 Task: Select street view around selected location Grand Teton National Park, Wyoming, United States and verify 4 surrounding locations
Action: Mouse moved to (180, 225)
Screenshot: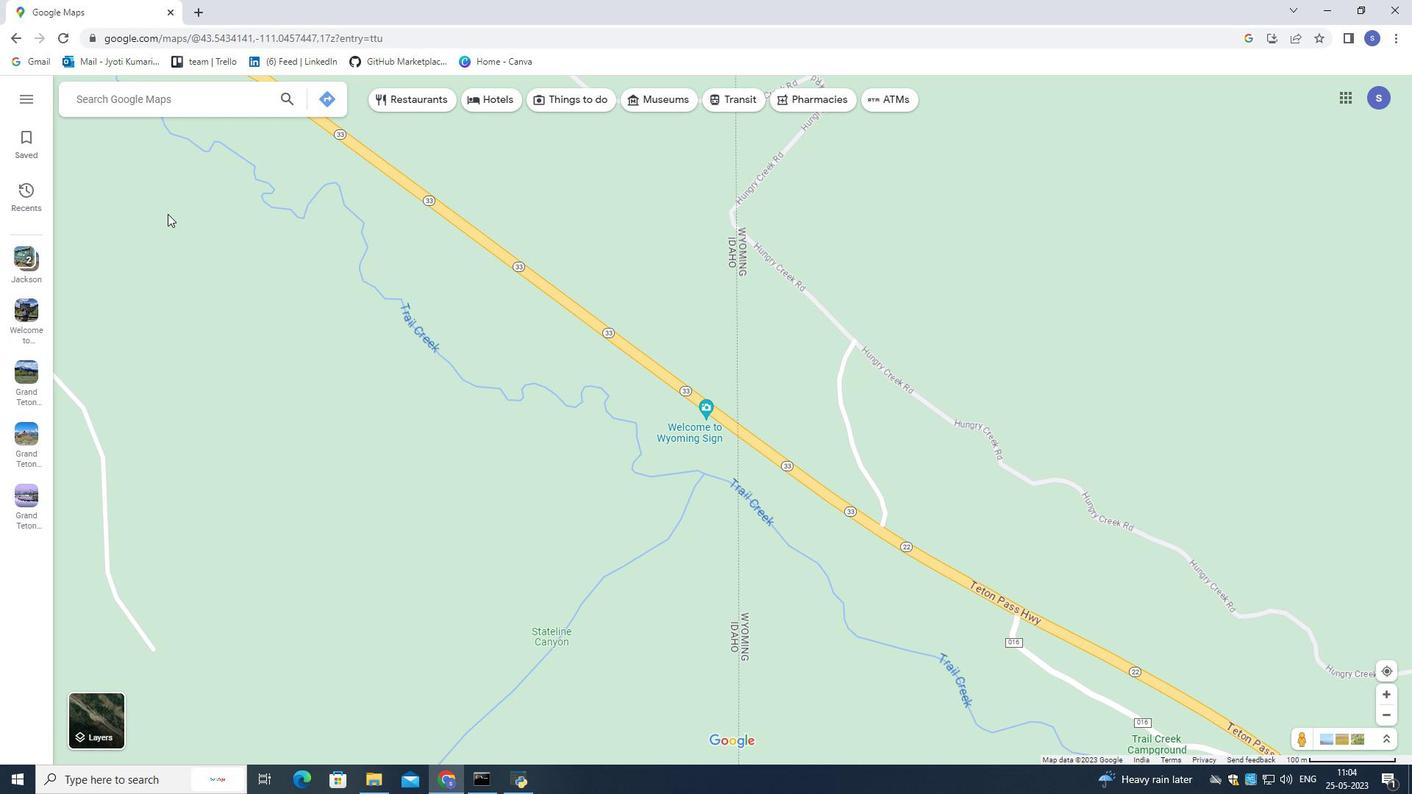 
Action: Mouse scrolled (180, 225) with delta (0, 0)
Screenshot: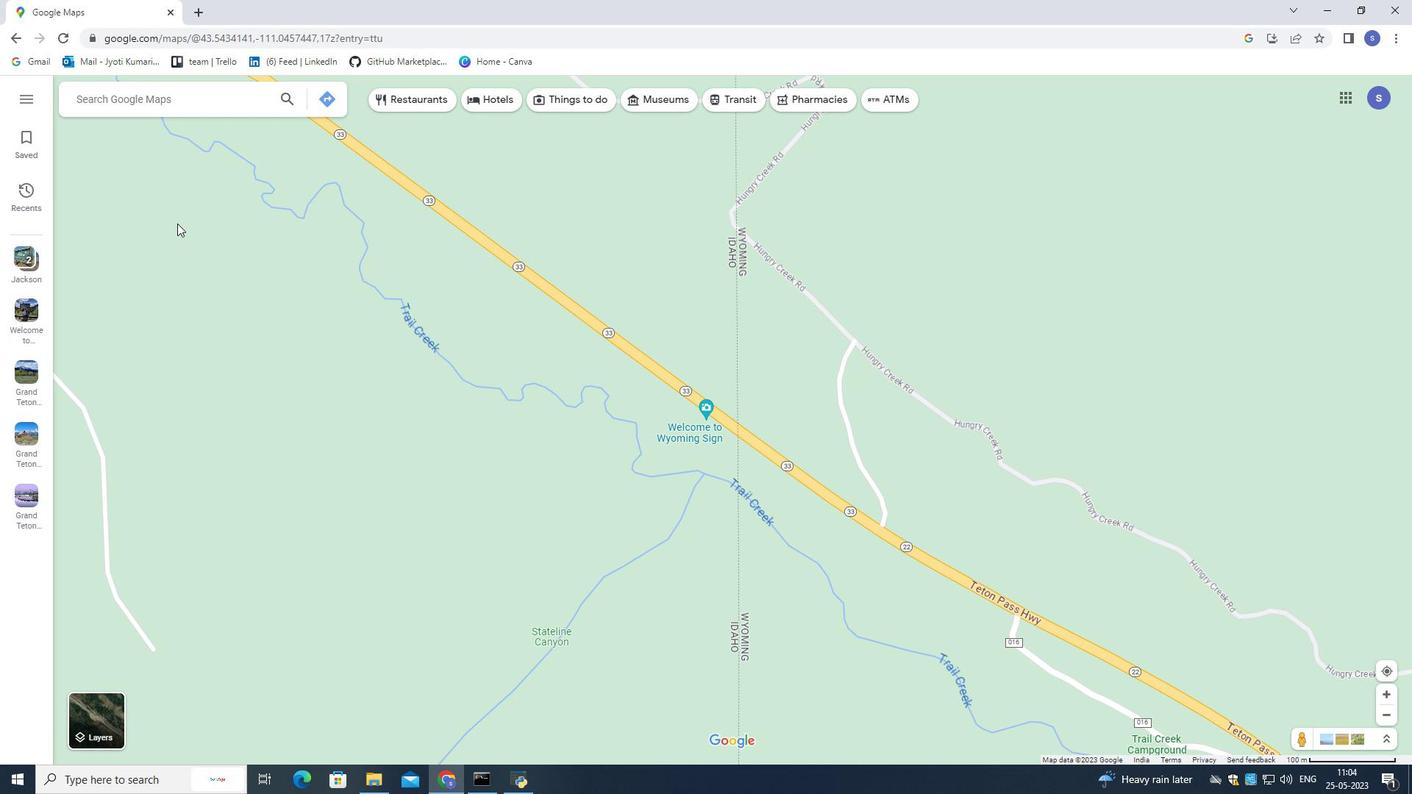 
Action: Mouse scrolled (180, 225) with delta (0, 0)
Screenshot: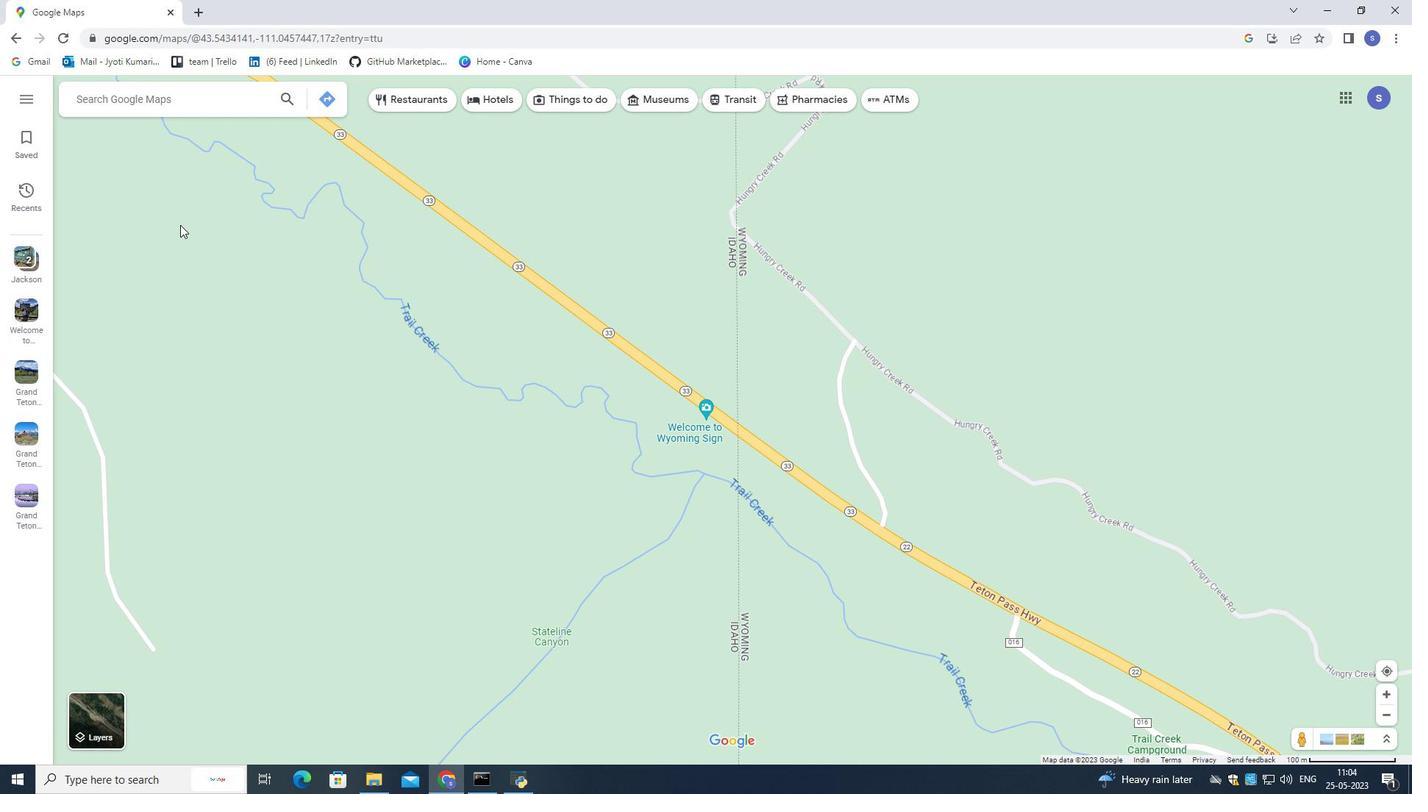 
Action: Mouse scrolled (180, 225) with delta (0, 0)
Screenshot: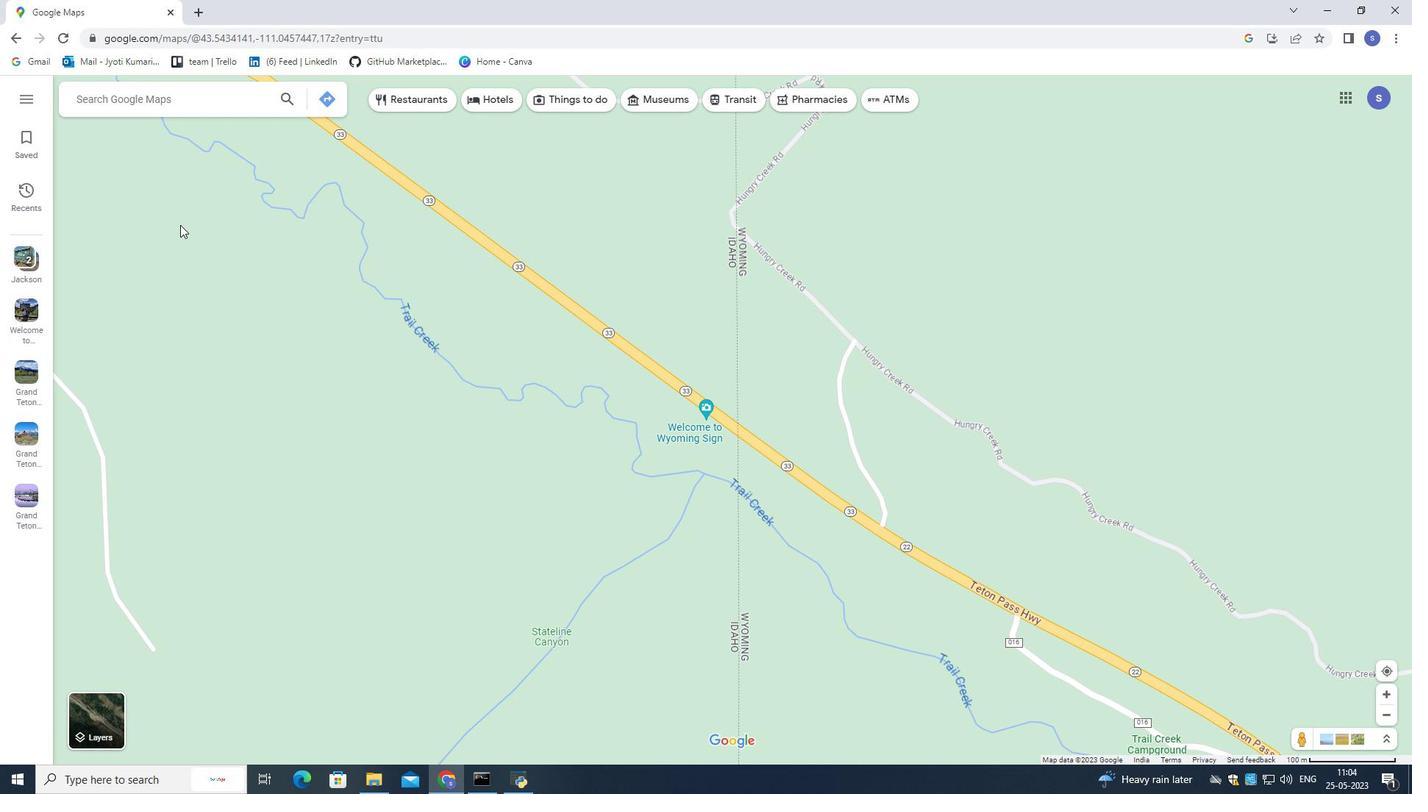 
Action: Mouse scrolled (180, 225) with delta (0, 0)
Screenshot: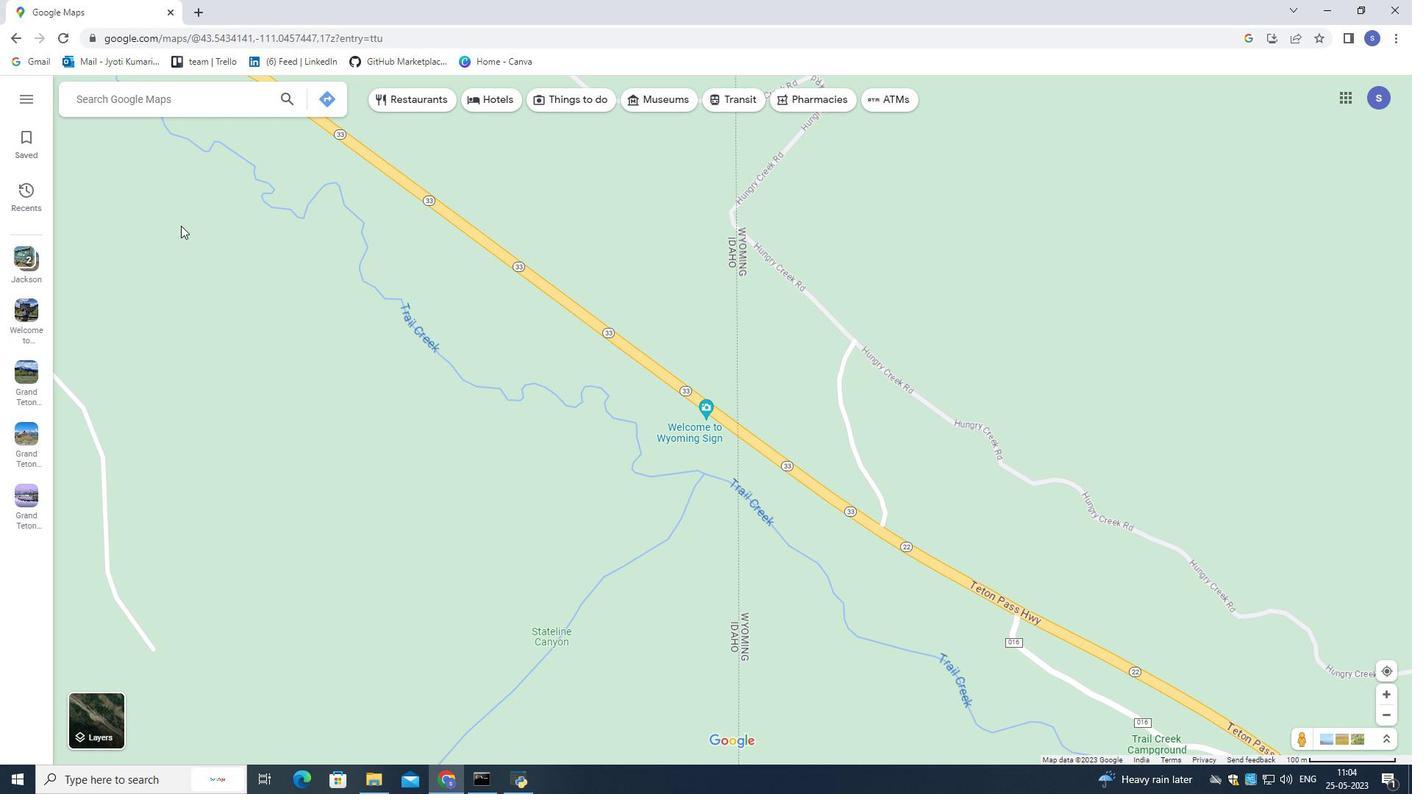 
Action: Mouse moved to (181, 225)
Screenshot: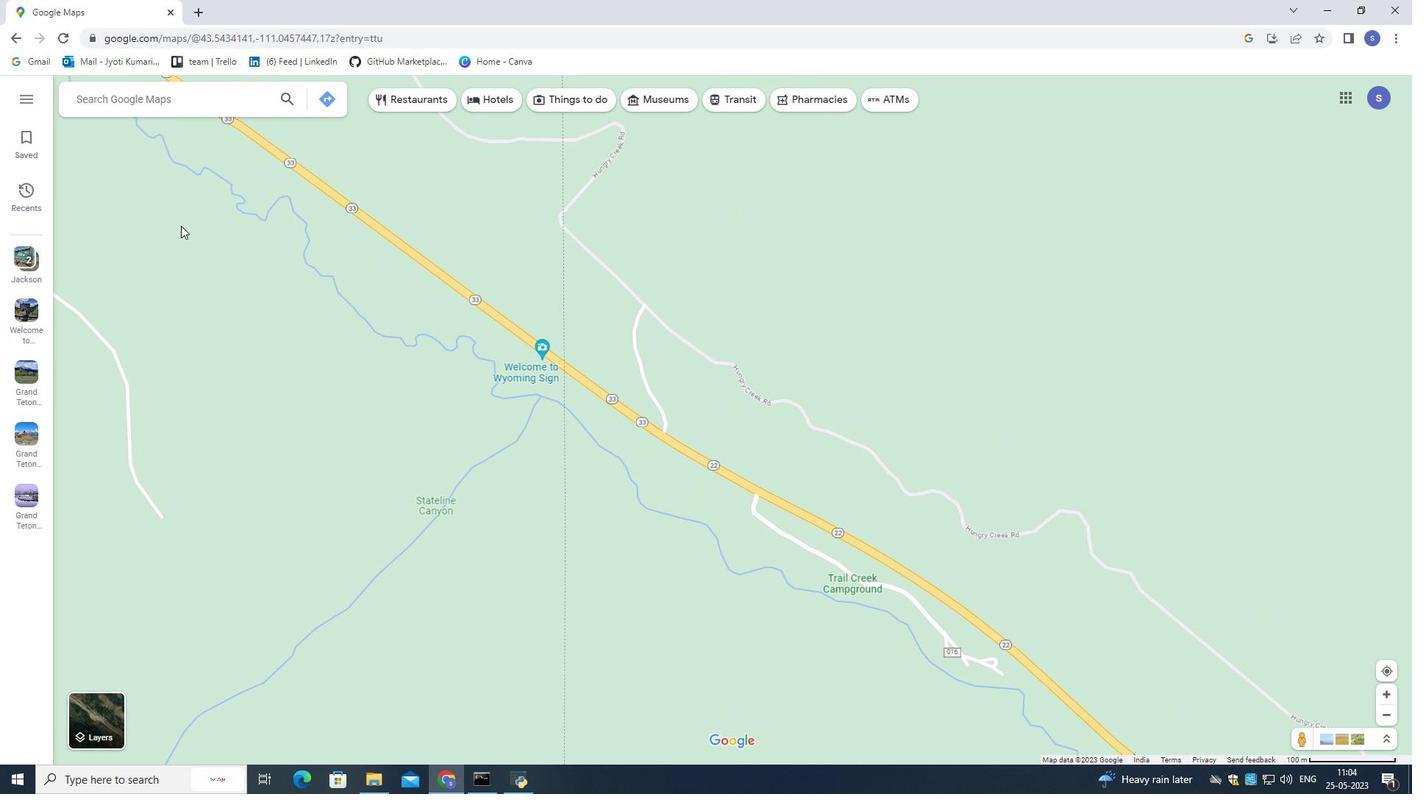 
Action: Mouse scrolled (181, 225) with delta (0, 0)
Screenshot: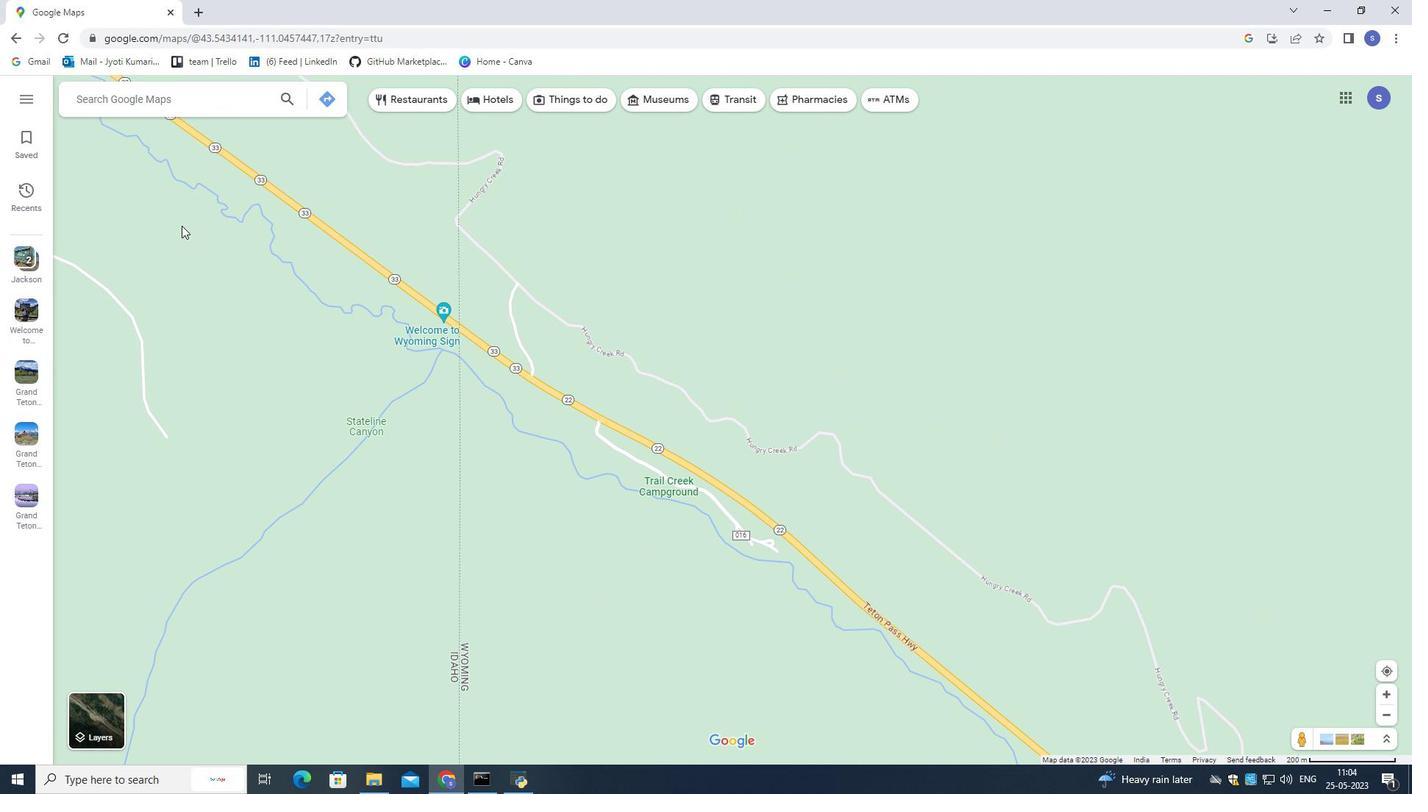 
Action: Mouse scrolled (181, 225) with delta (0, 0)
Screenshot: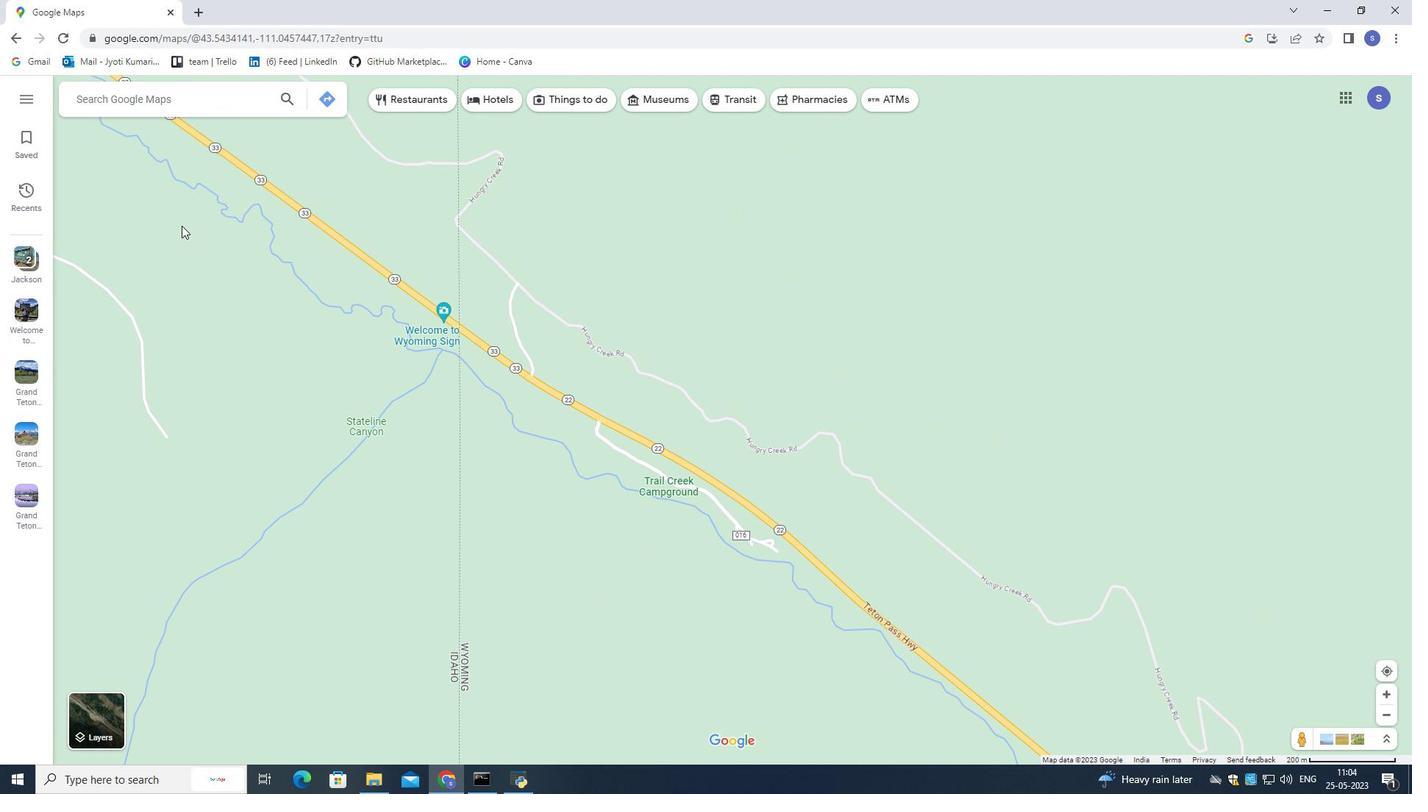 
Action: Mouse scrolled (181, 225) with delta (0, 0)
Screenshot: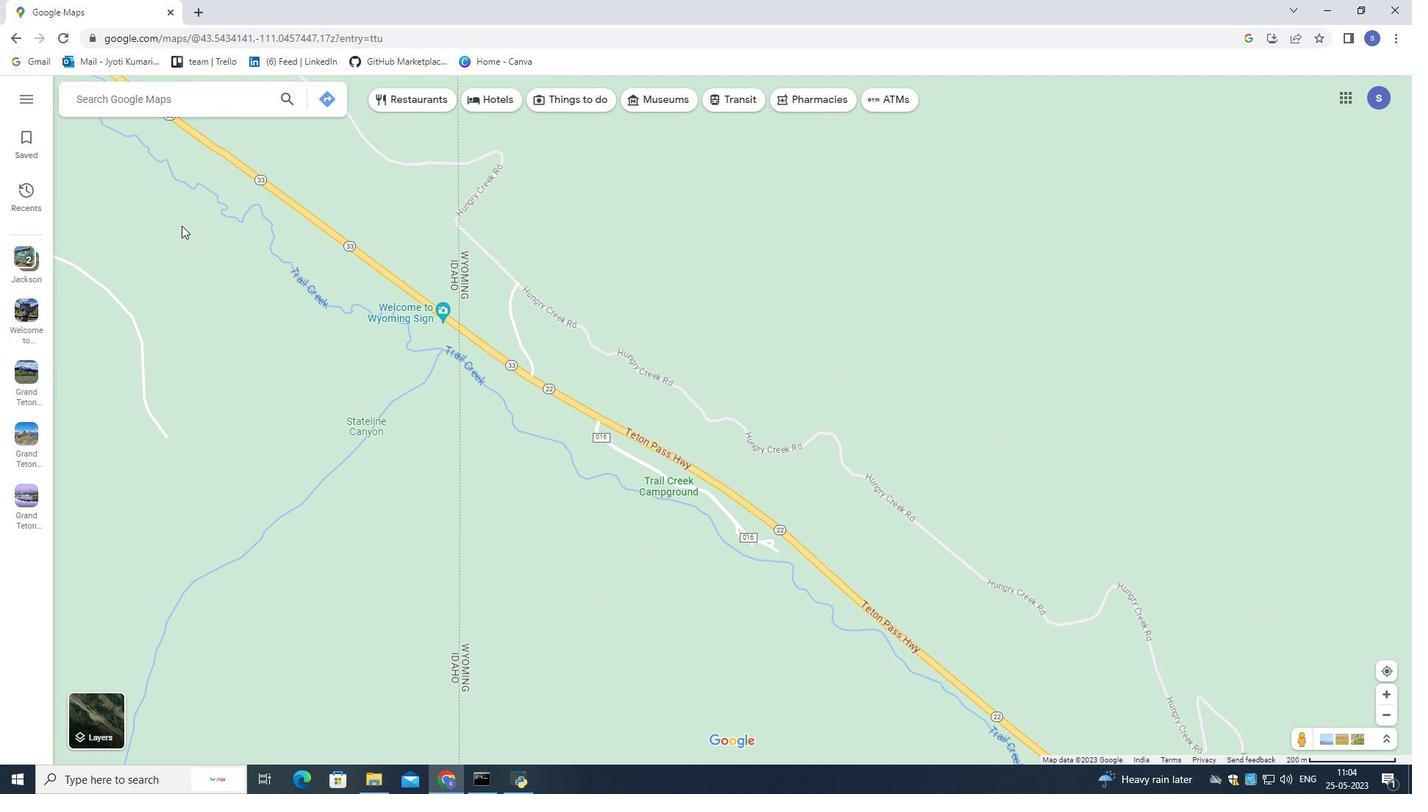 
Action: Mouse scrolled (181, 225) with delta (0, 0)
Screenshot: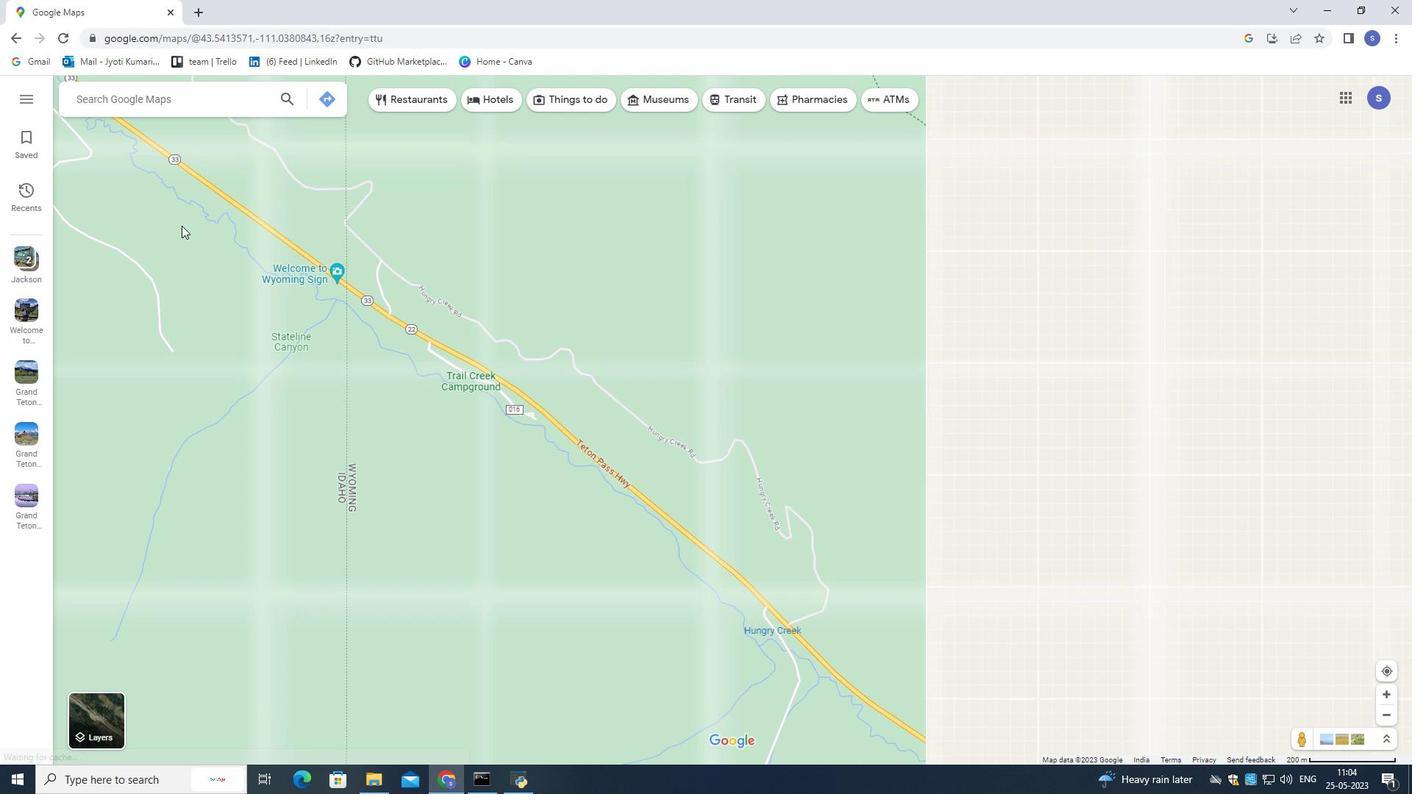 
Action: Mouse scrolled (181, 225) with delta (0, 0)
Screenshot: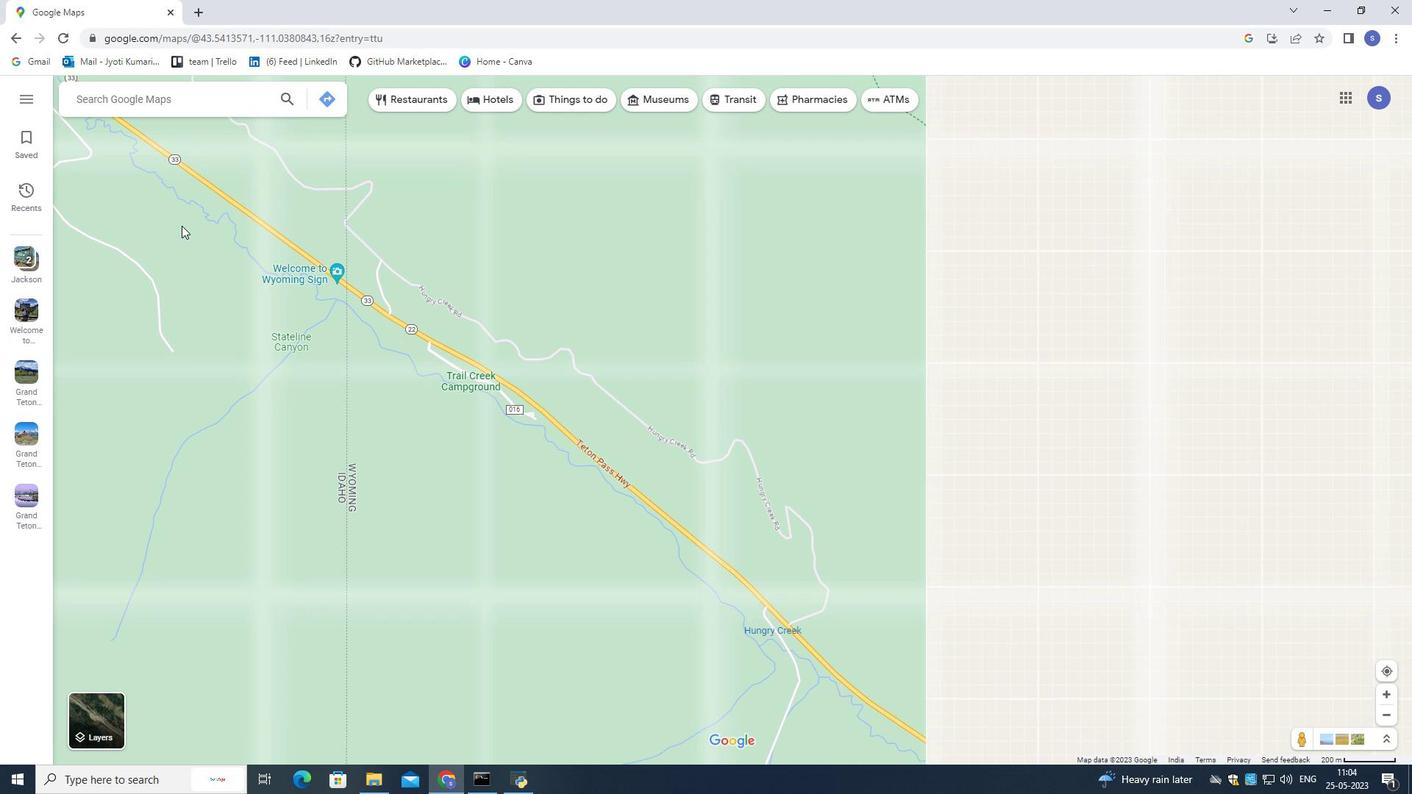 
Action: Mouse scrolled (181, 225) with delta (0, 0)
Screenshot: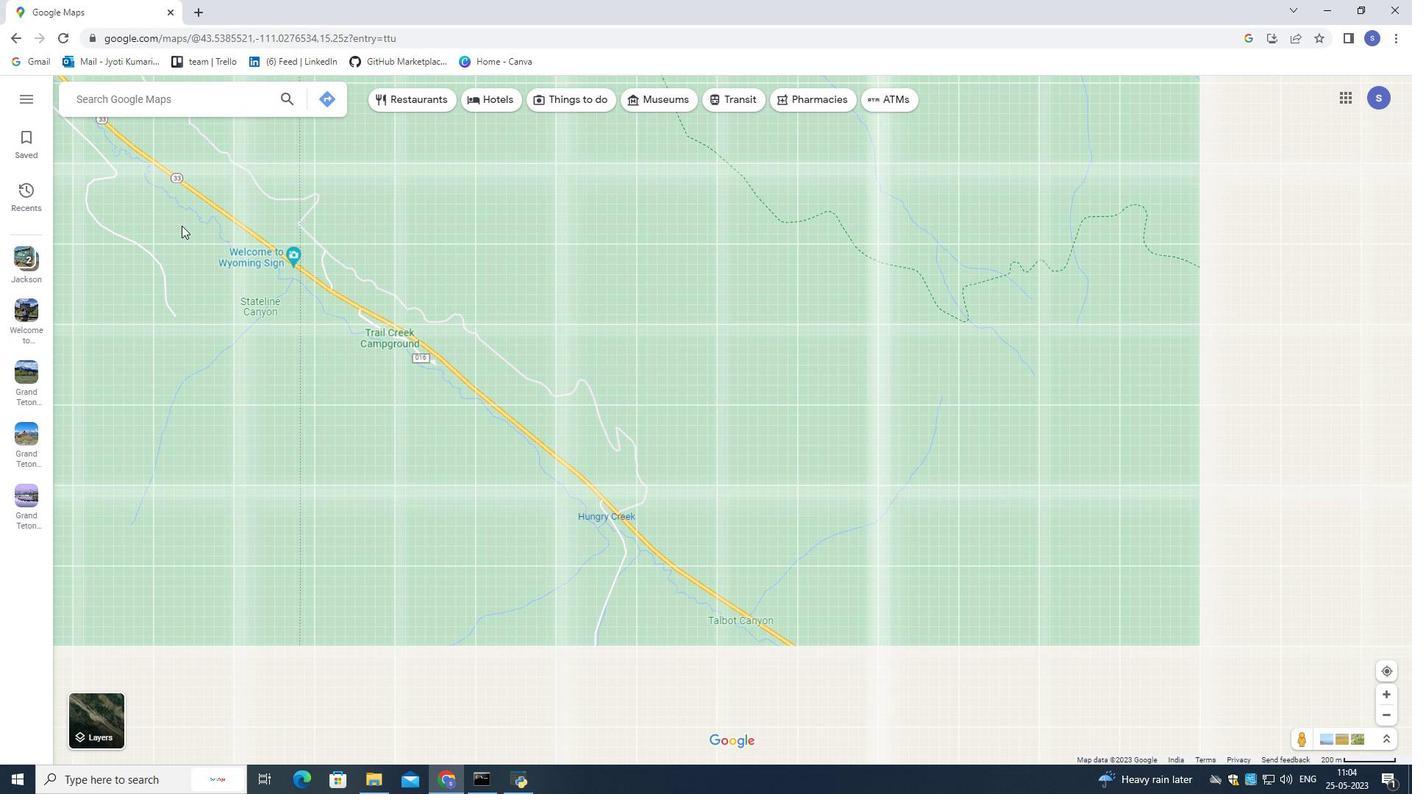 
Action: Mouse scrolled (181, 225) with delta (0, 0)
Screenshot: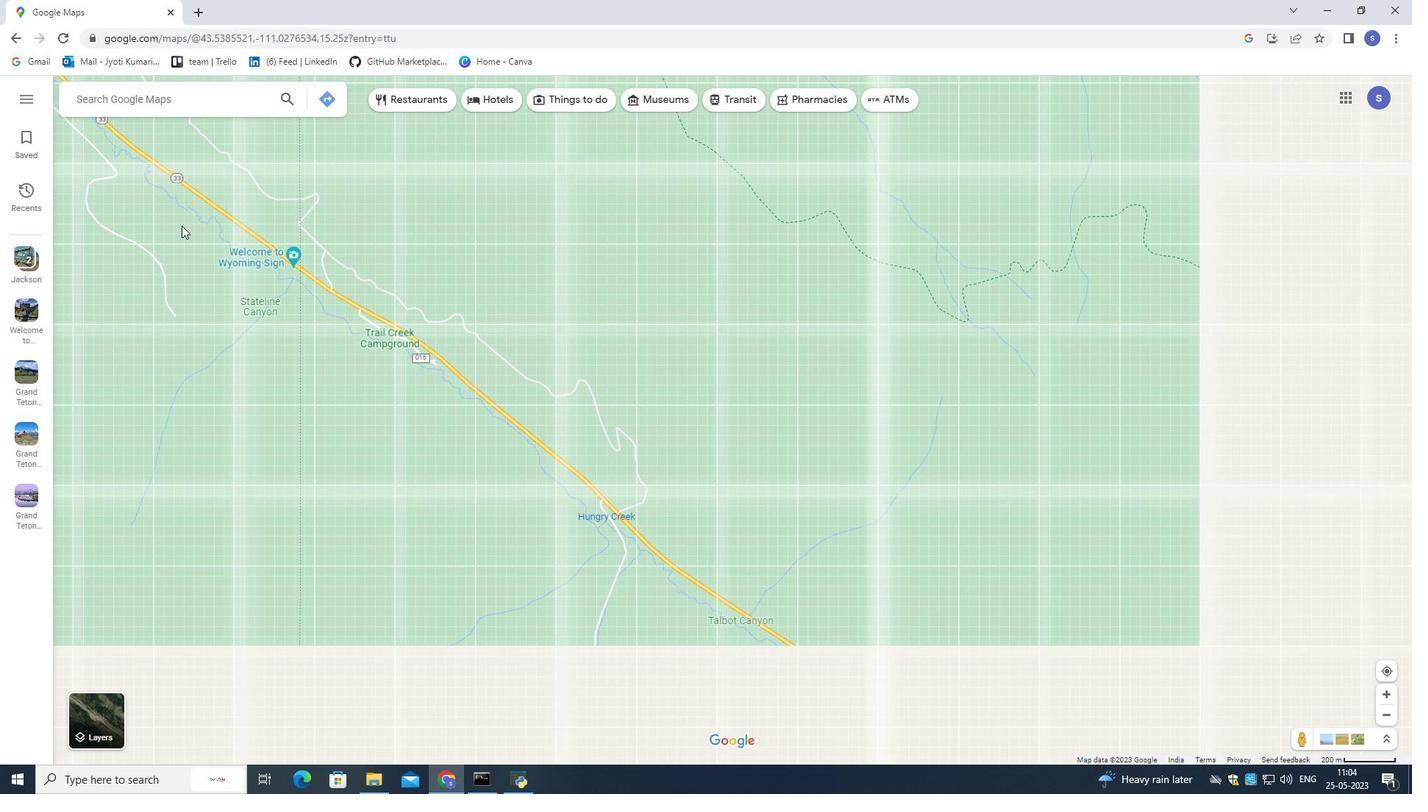 
Action: Mouse scrolled (181, 225) with delta (0, 0)
Screenshot: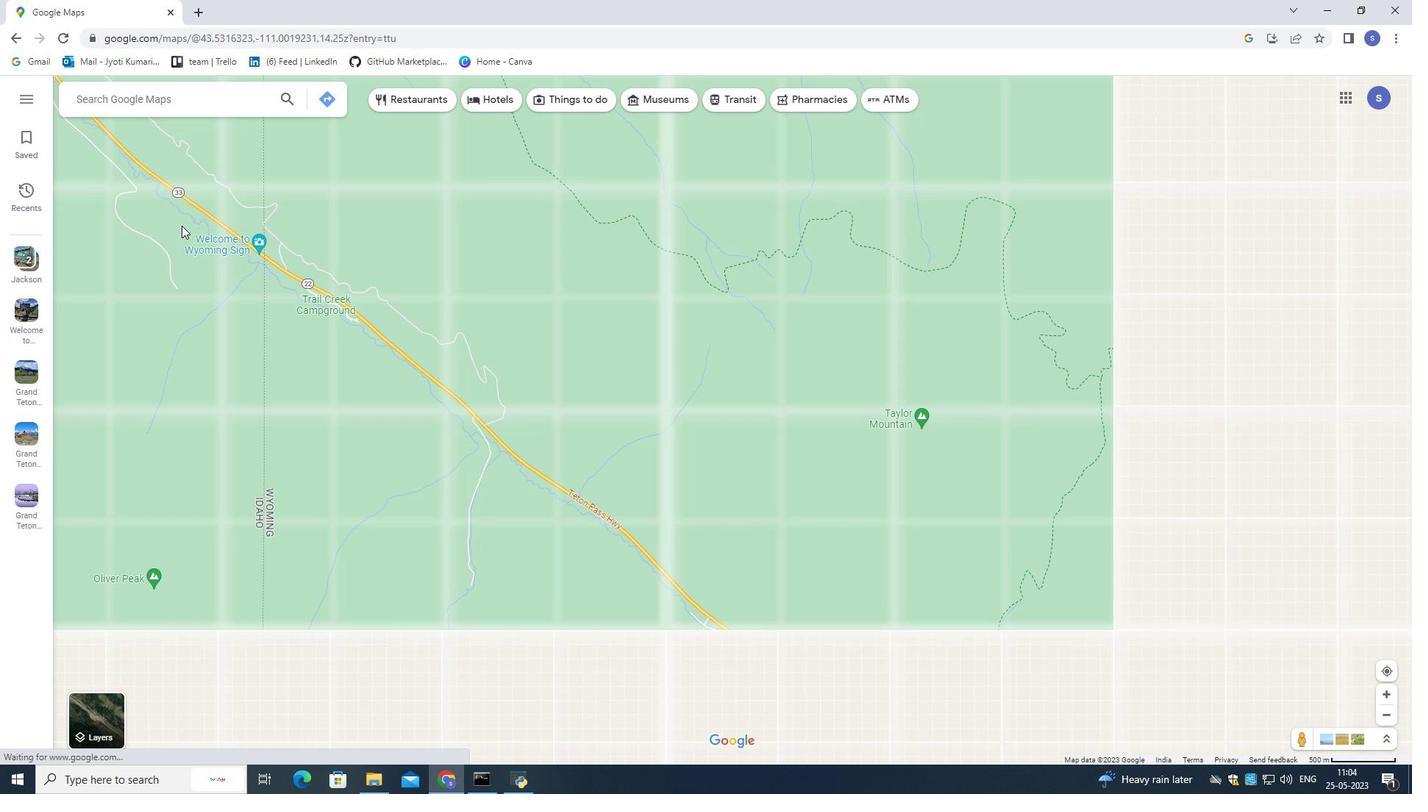 
Action: Mouse scrolled (181, 225) with delta (0, 0)
Screenshot: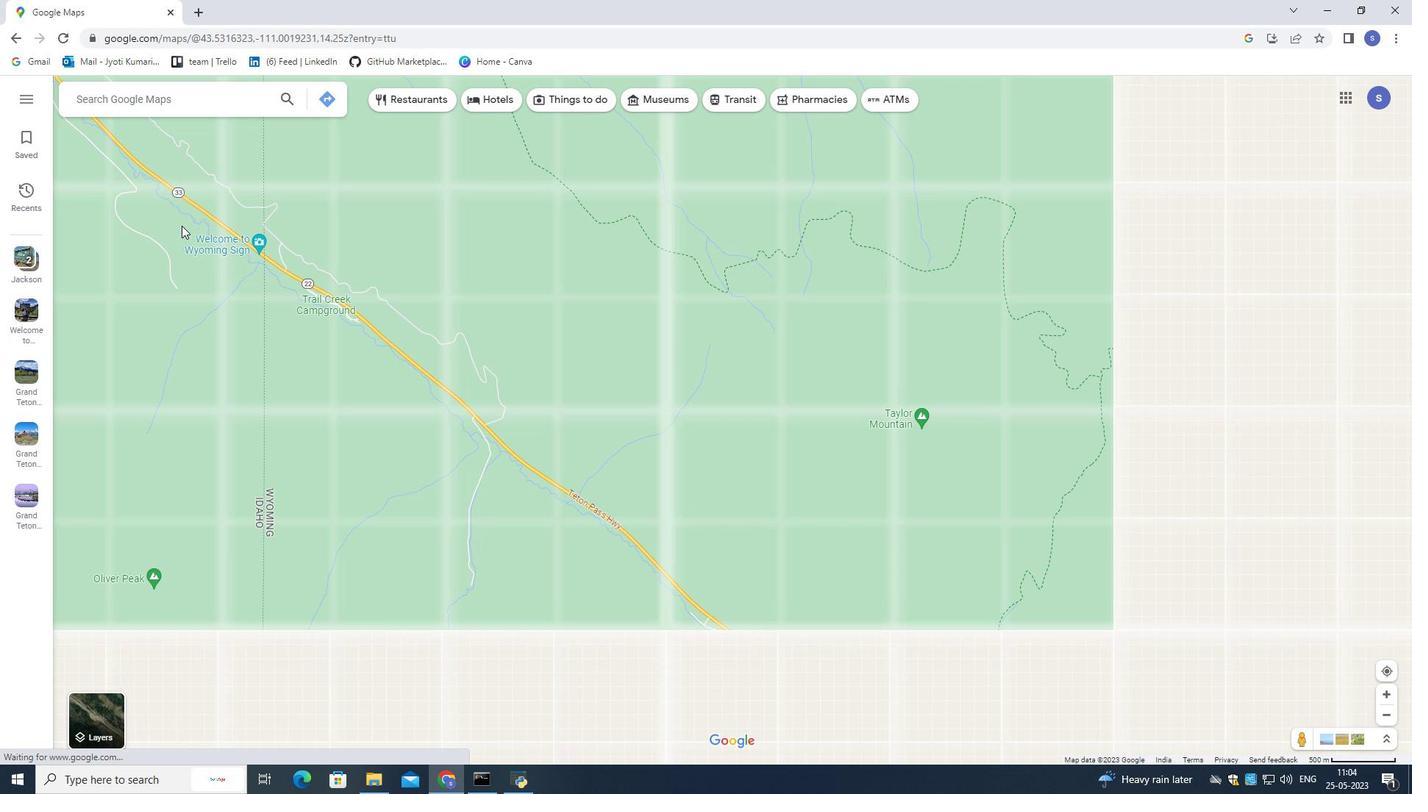 
Action: Mouse scrolled (181, 225) with delta (0, 0)
Screenshot: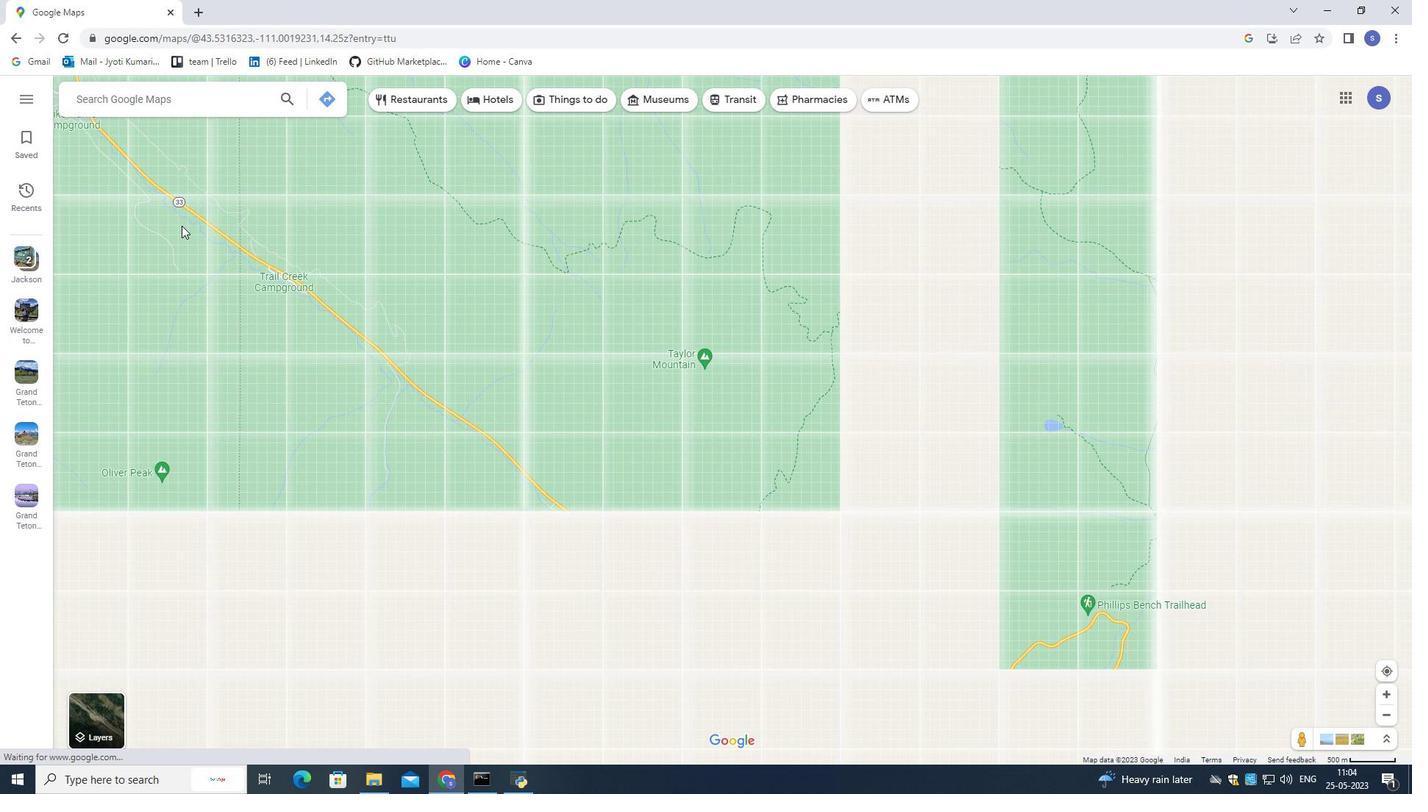 
Action: Mouse scrolled (181, 225) with delta (0, 0)
Screenshot: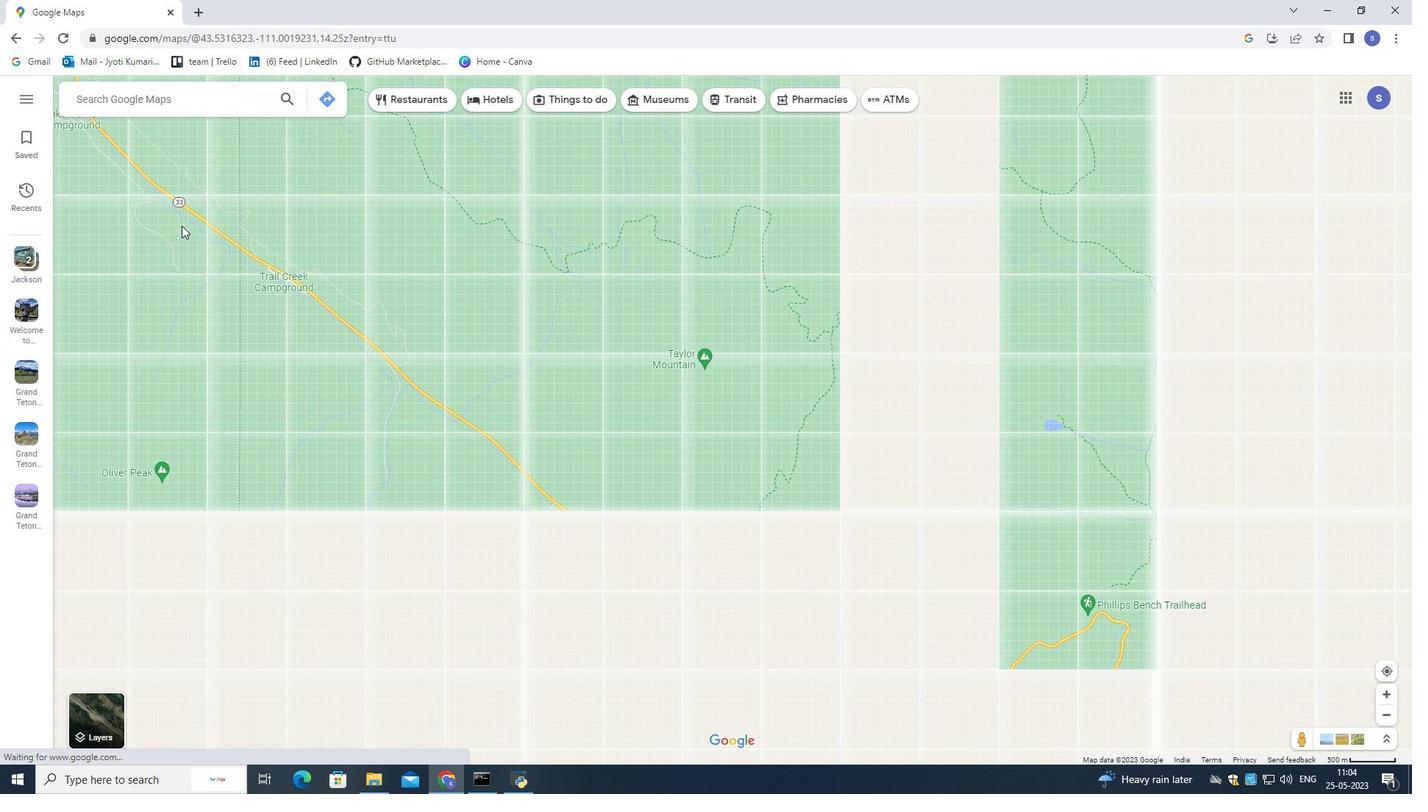 
Action: Mouse scrolled (181, 225) with delta (0, 0)
Screenshot: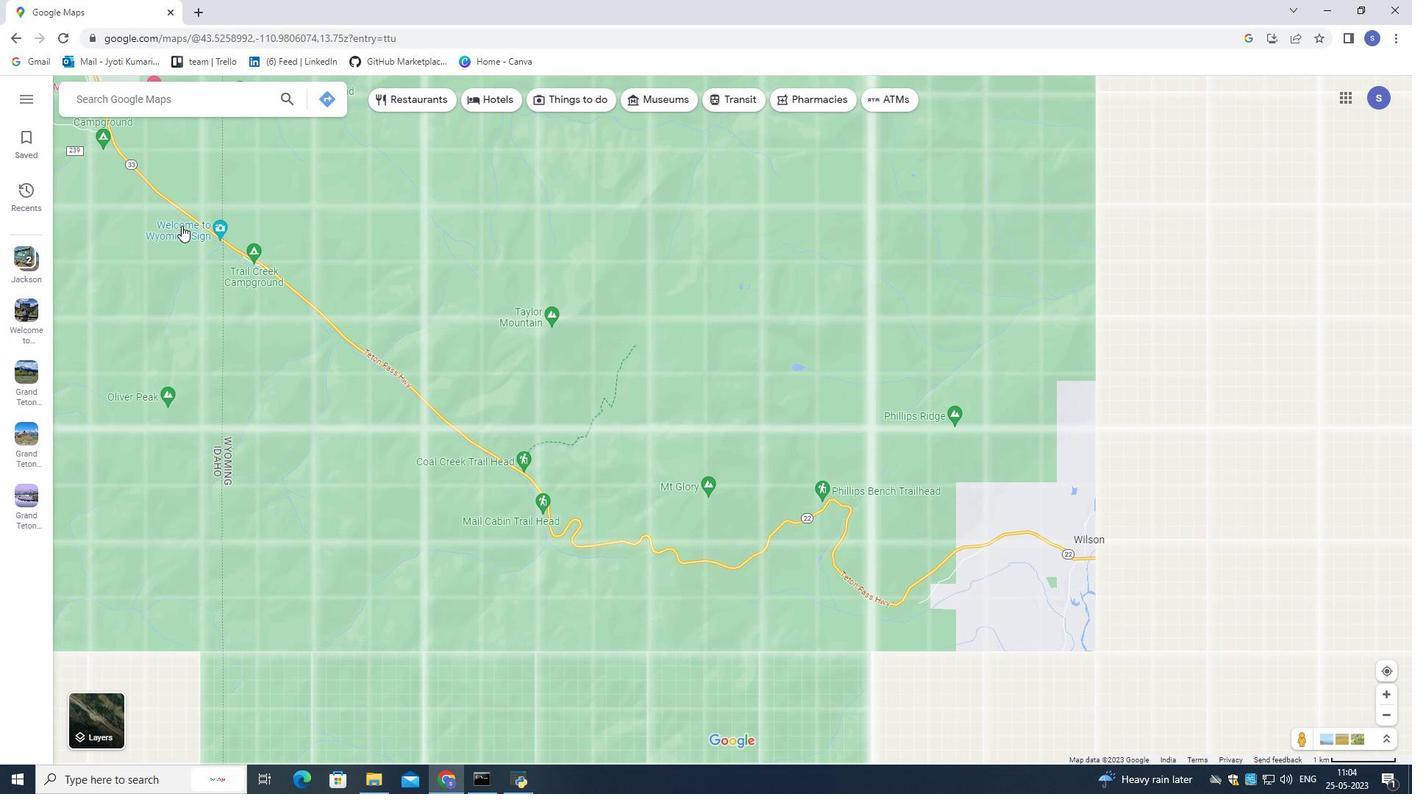
Action: Mouse moved to (181, 226)
Screenshot: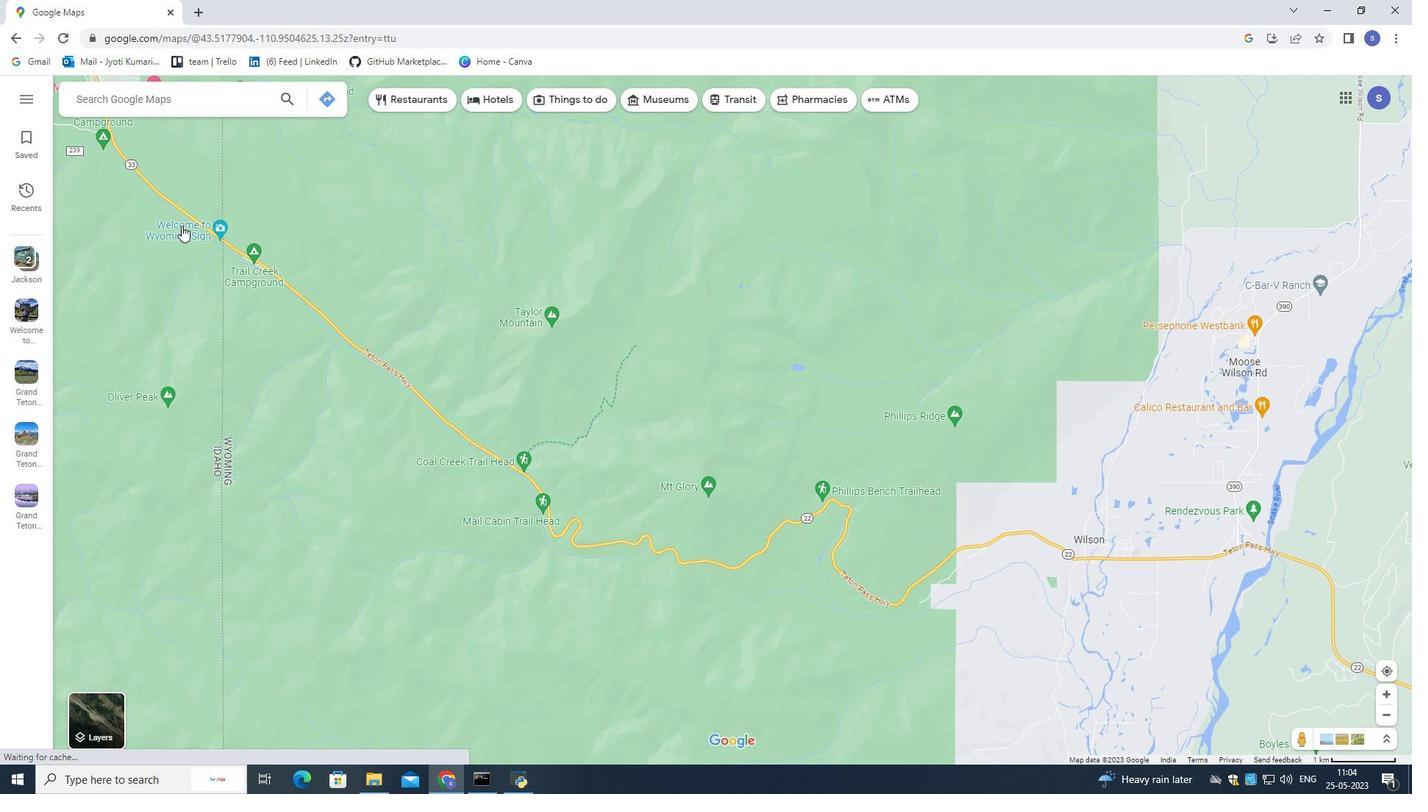 
Action: Mouse scrolled (181, 225) with delta (0, 0)
Screenshot: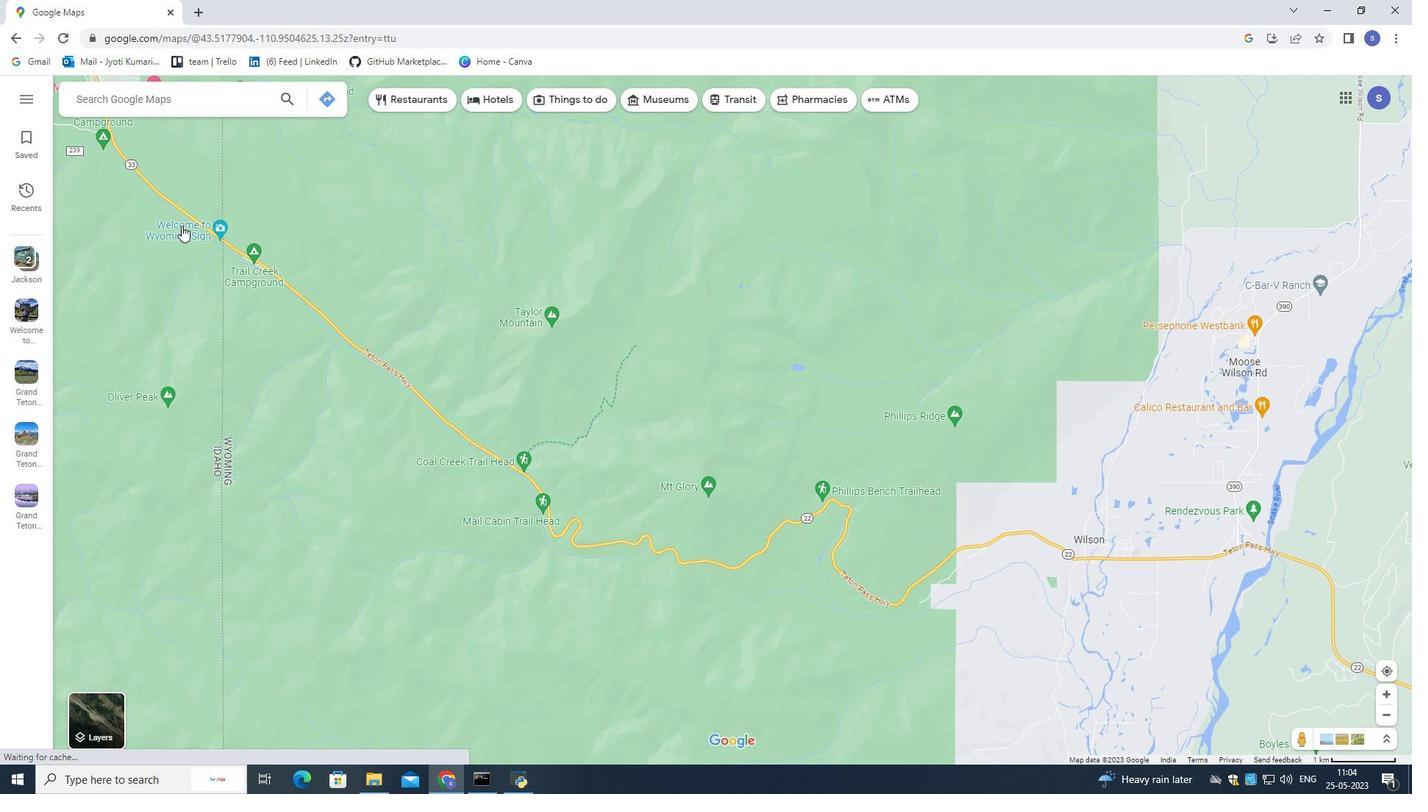 
Action: Mouse moved to (181, 227)
Screenshot: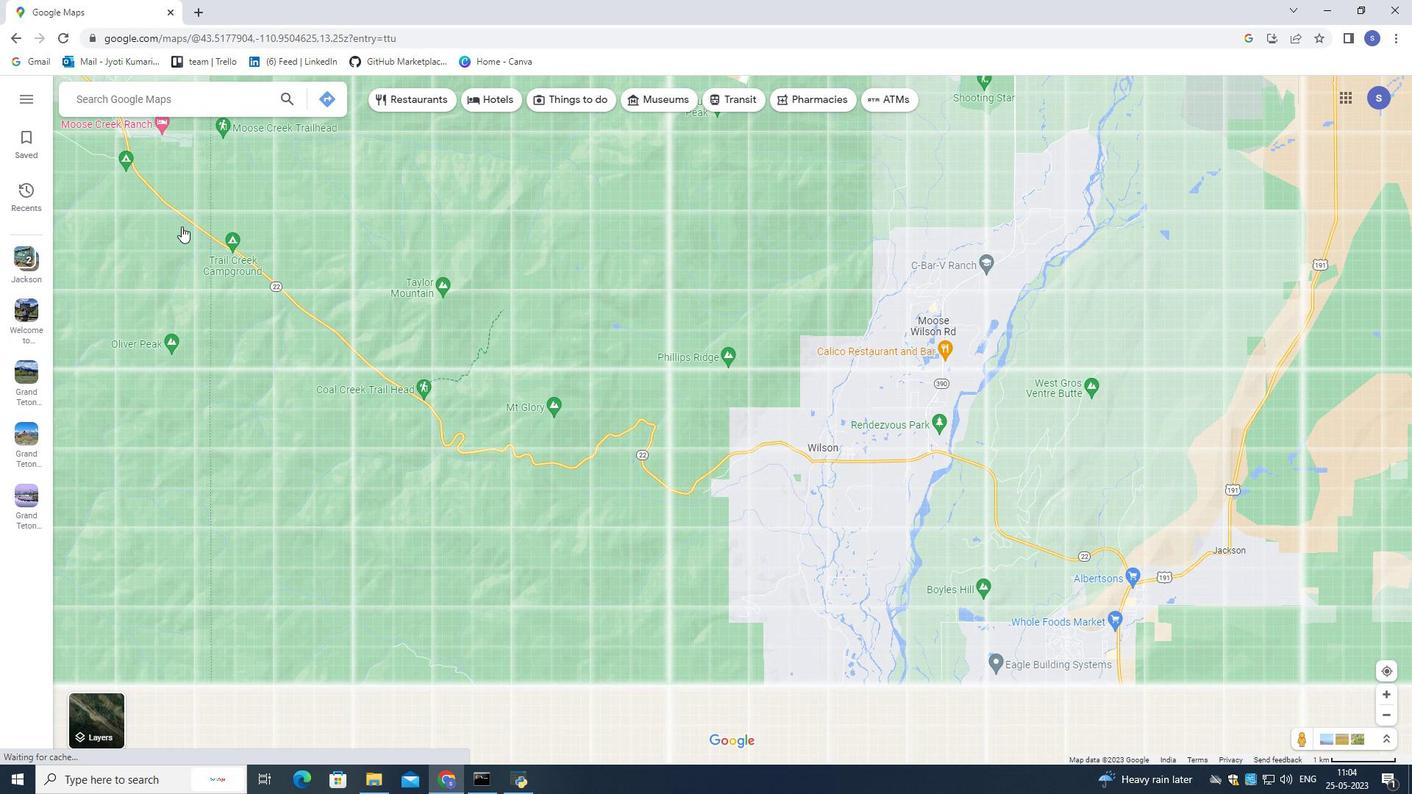 
Action: Mouse scrolled (181, 226) with delta (0, 0)
Screenshot: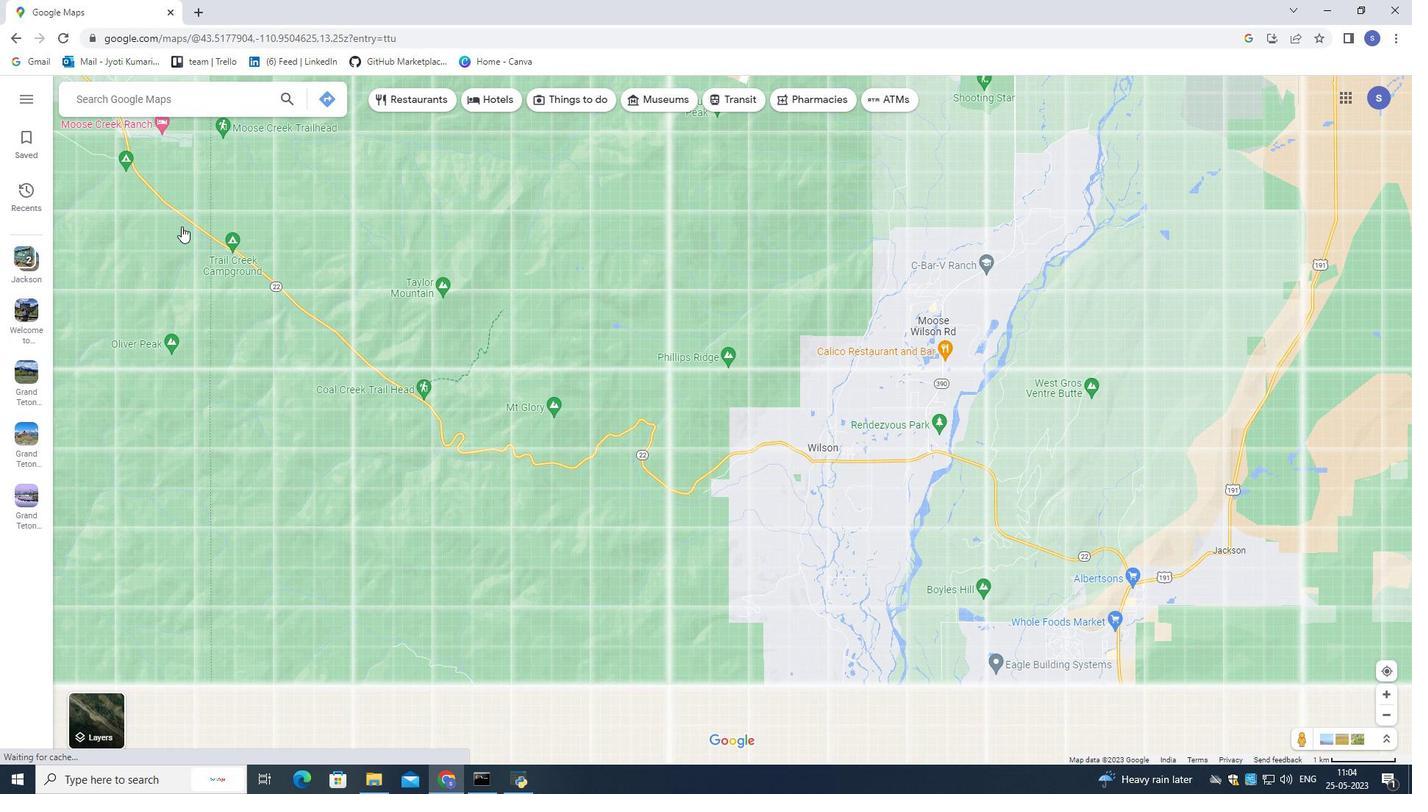 
Action: Mouse moved to (180, 228)
Screenshot: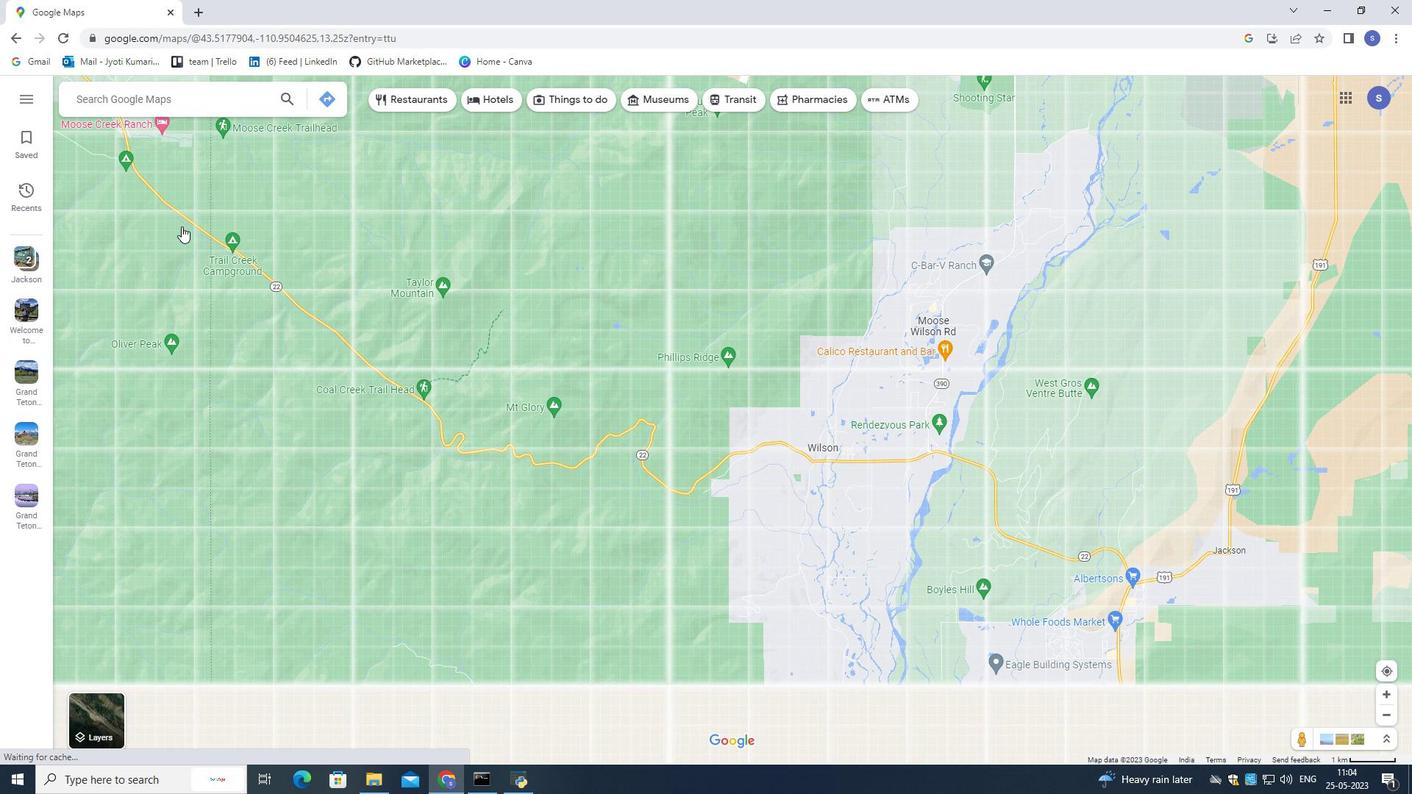 
Action: Mouse scrolled (180, 227) with delta (0, 0)
Screenshot: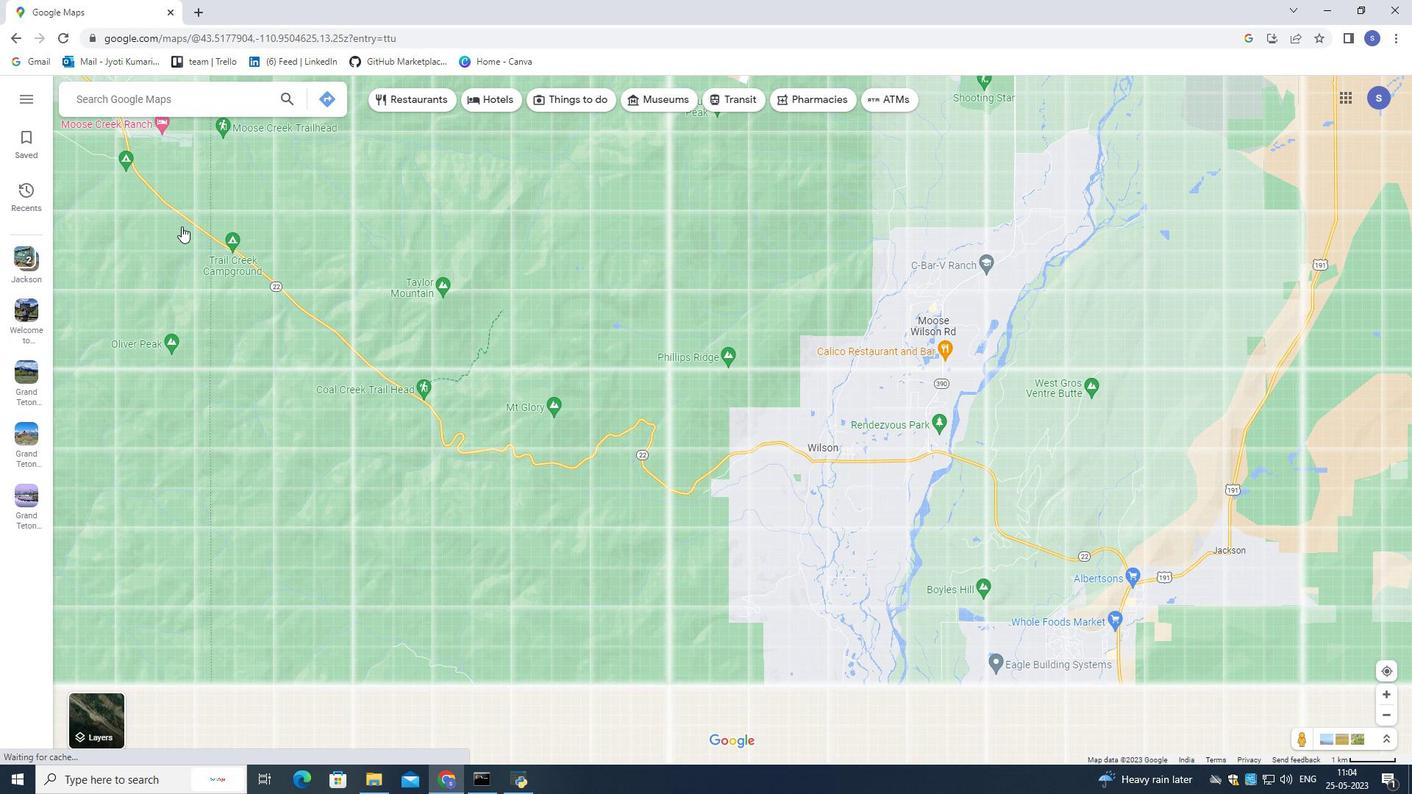 
Action: Mouse moved to (175, 229)
Screenshot: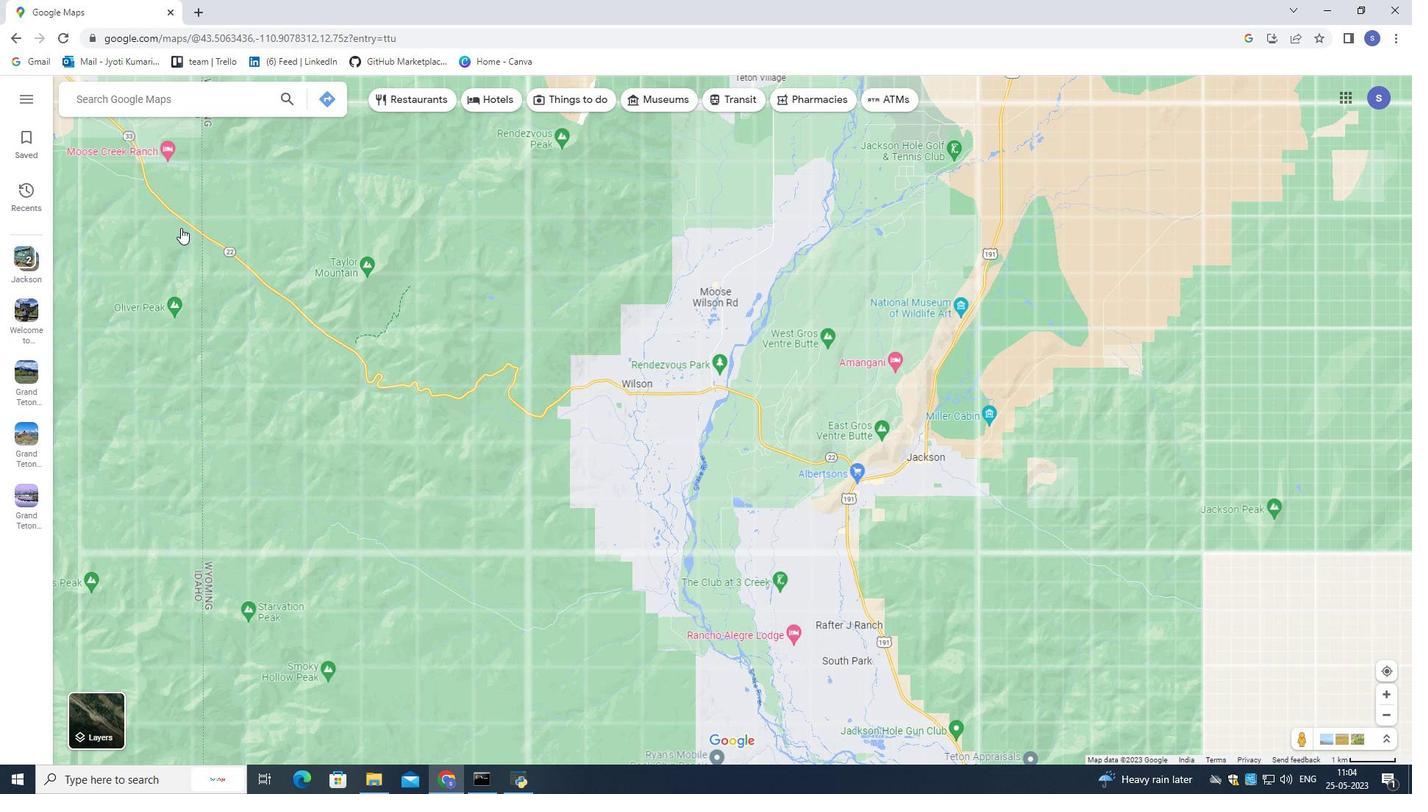 
Action: Mouse scrolled (175, 228) with delta (0, 0)
Screenshot: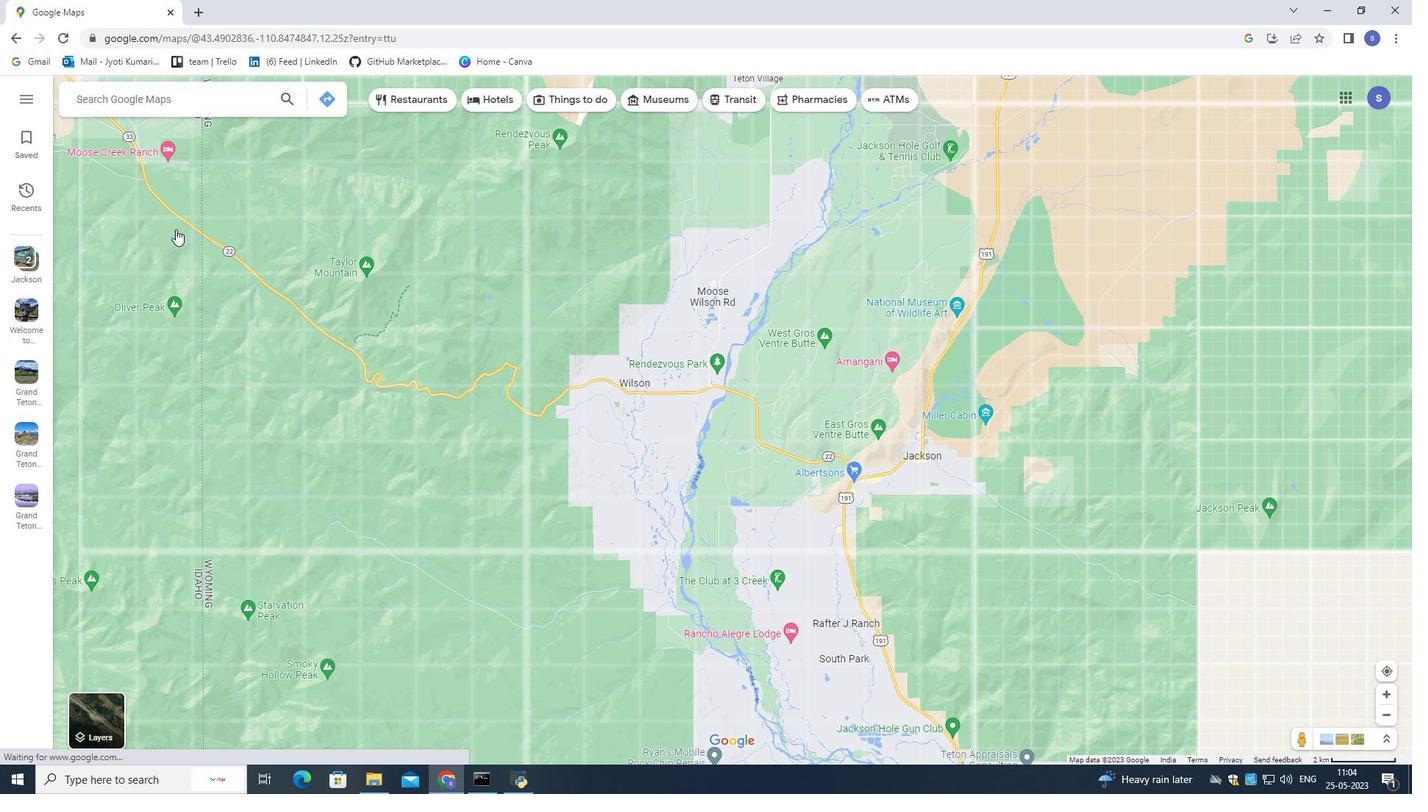 
Action: Mouse scrolled (175, 228) with delta (0, 0)
Screenshot: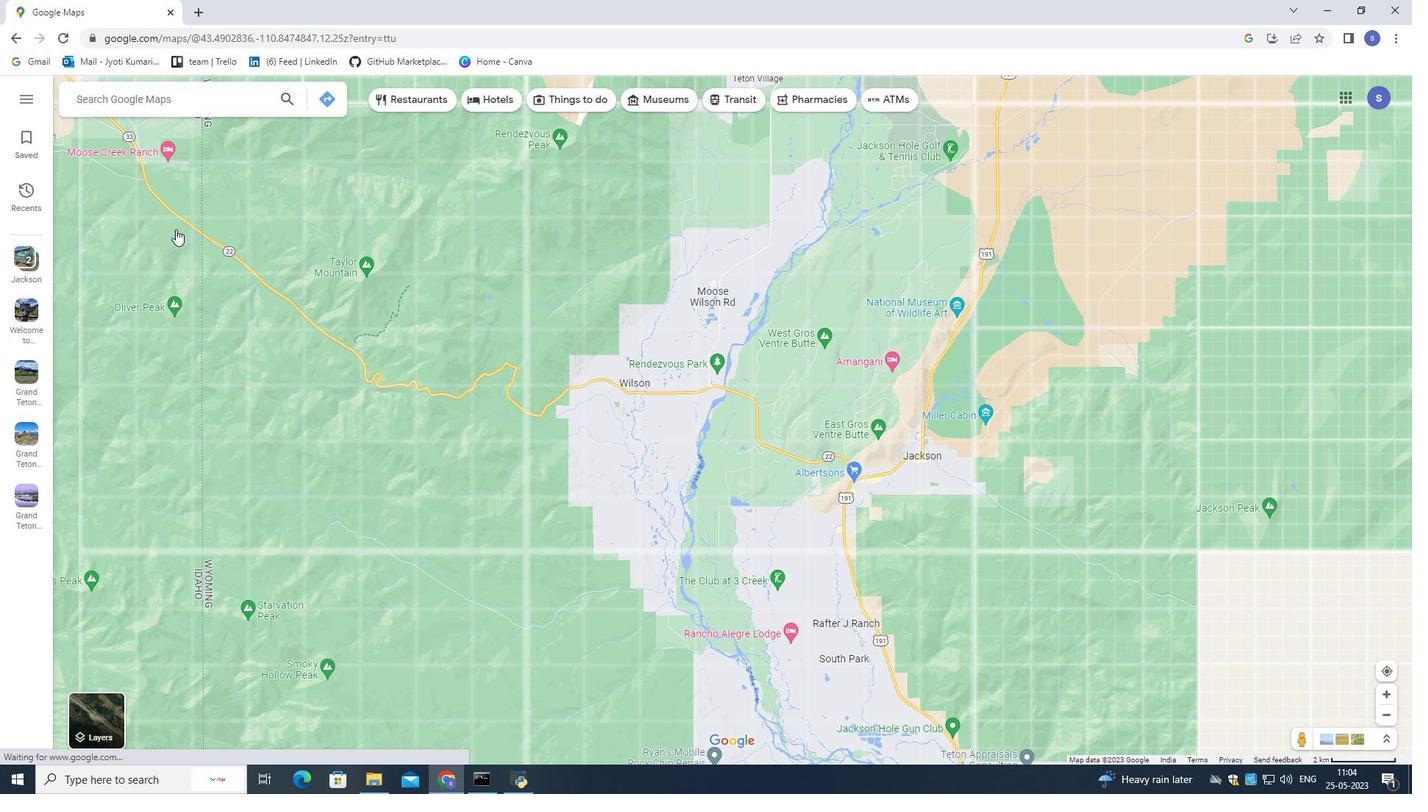 
Action: Mouse scrolled (175, 228) with delta (0, 0)
Screenshot: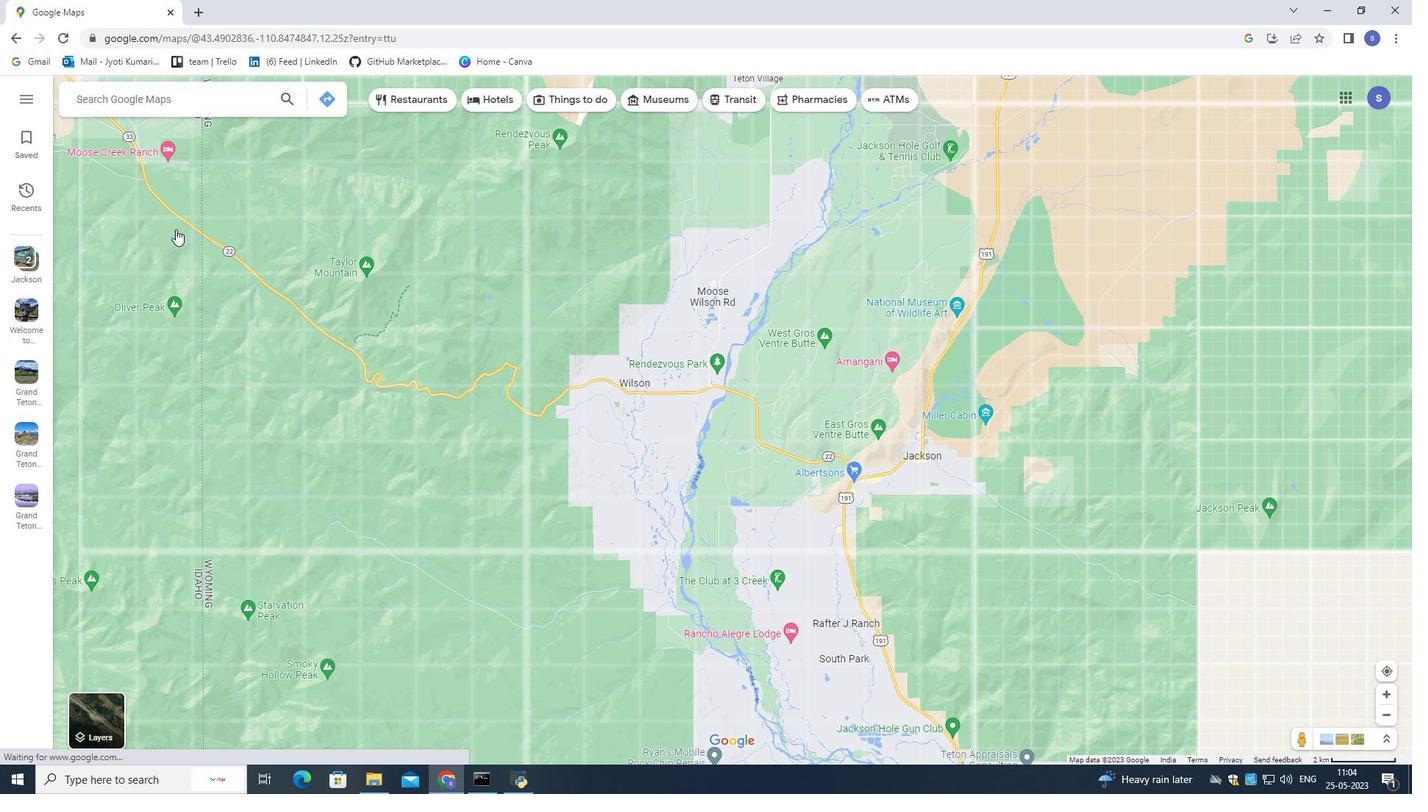 
Action: Mouse moved to (175, 229)
Screenshot: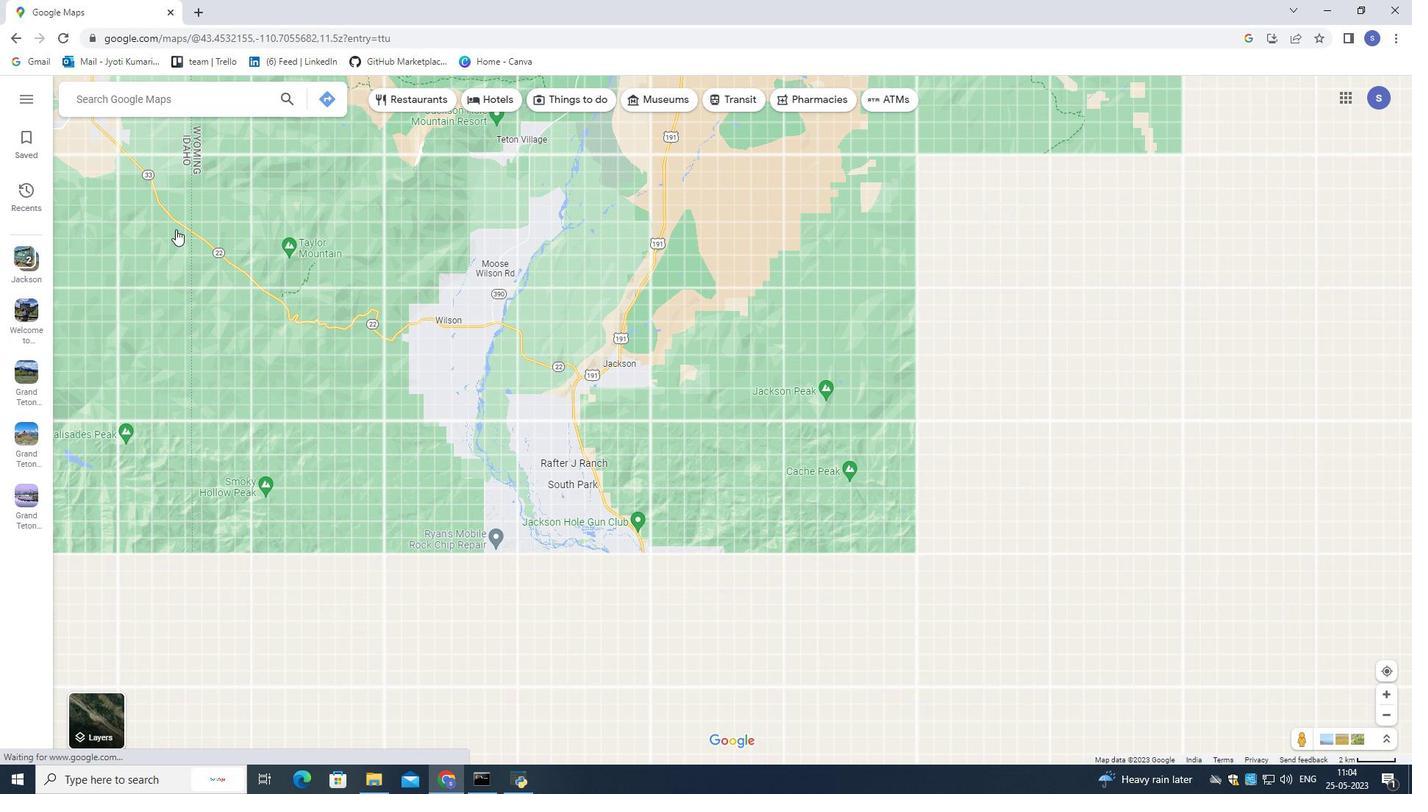 
Action: Mouse scrolled (175, 228) with delta (0, 0)
Screenshot: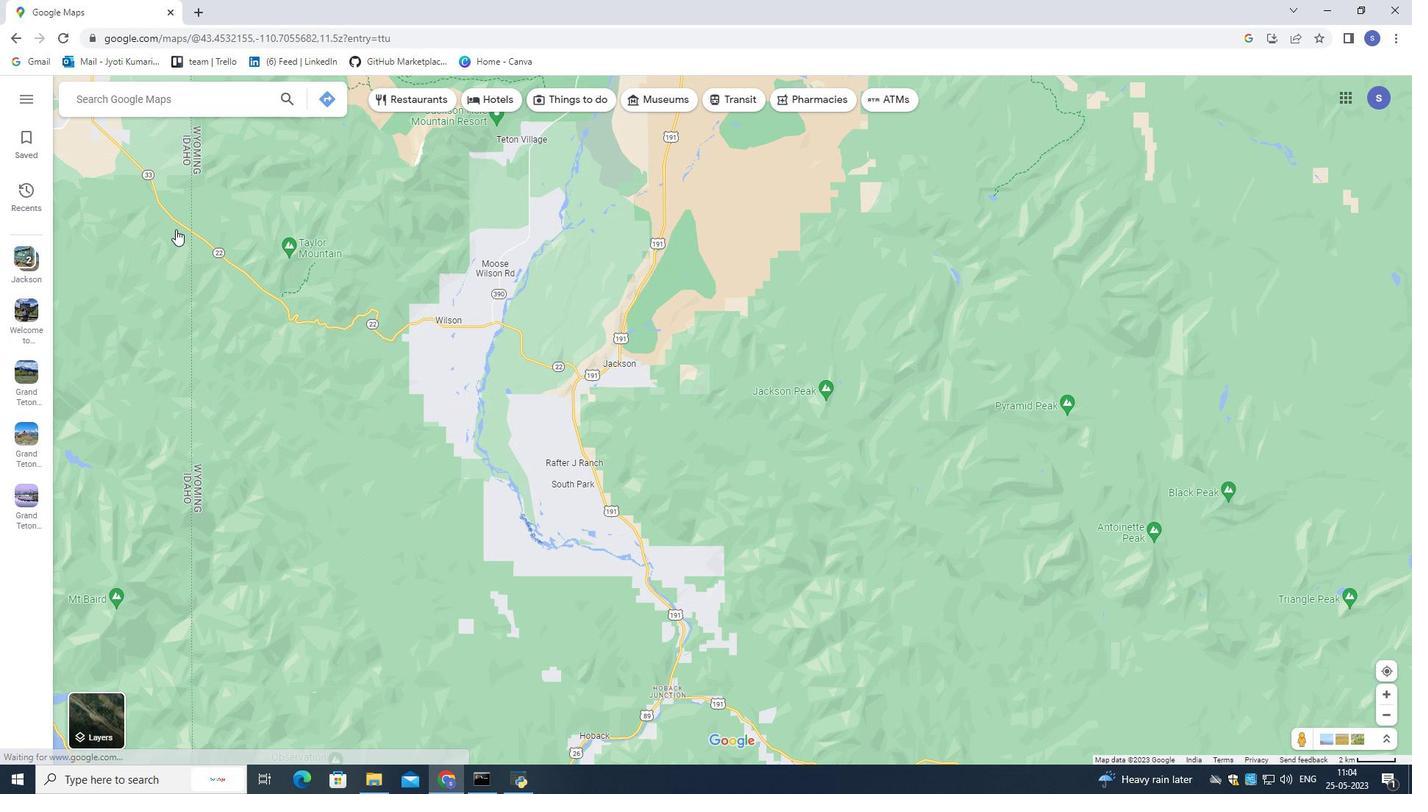 
Action: Mouse scrolled (175, 228) with delta (0, 0)
Screenshot: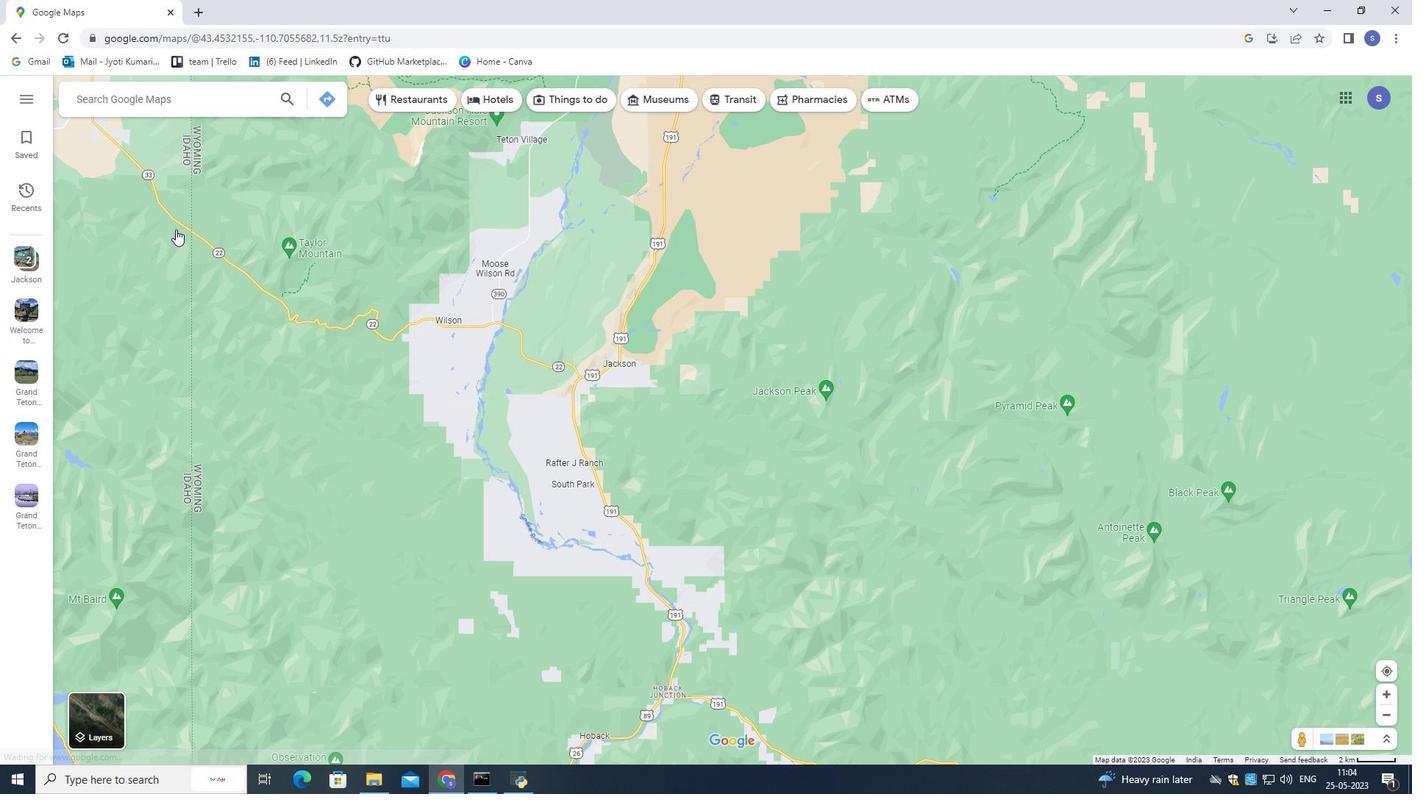 
Action: Mouse scrolled (175, 228) with delta (0, 0)
Screenshot: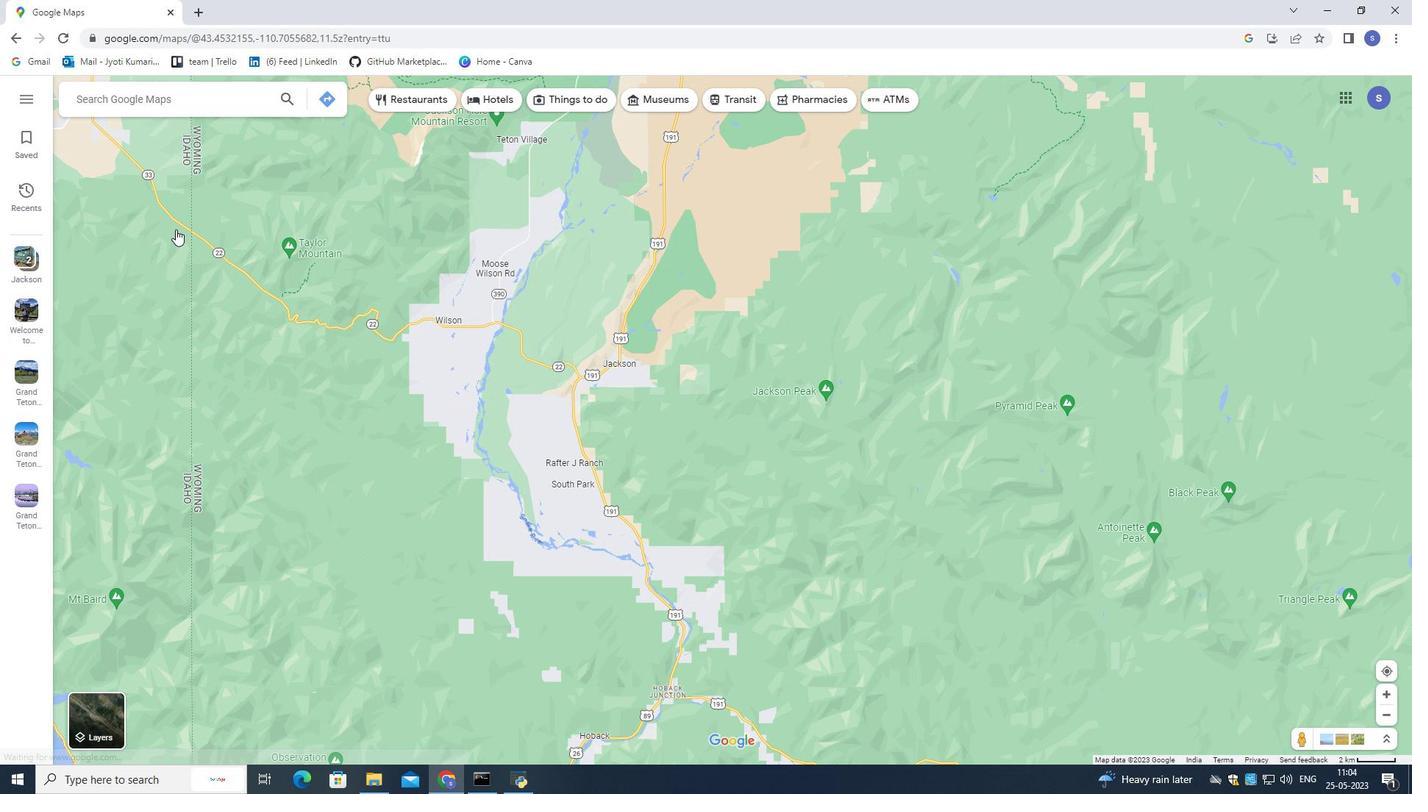 
Action: Mouse scrolled (175, 228) with delta (0, 0)
Screenshot: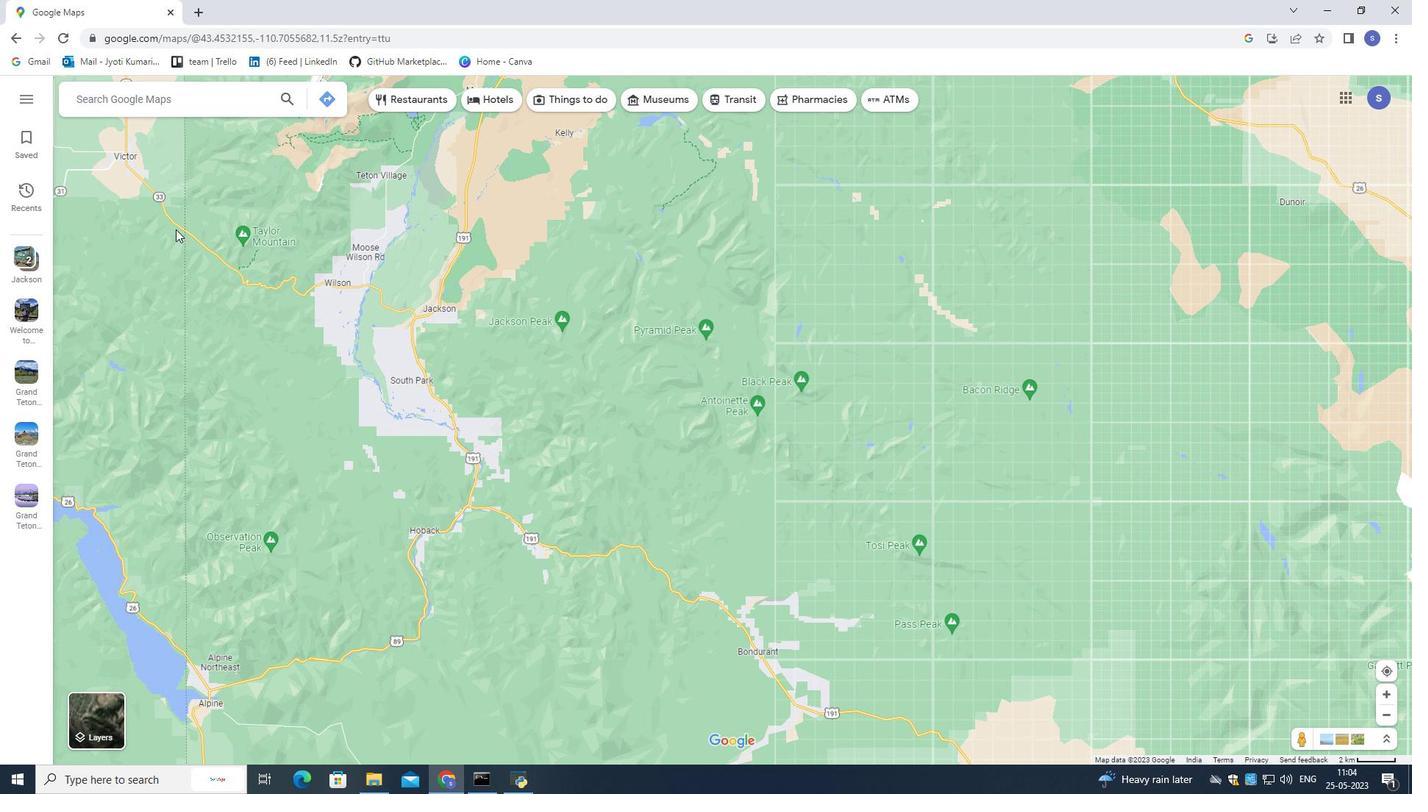 
Action: Mouse scrolled (175, 228) with delta (0, 0)
Screenshot: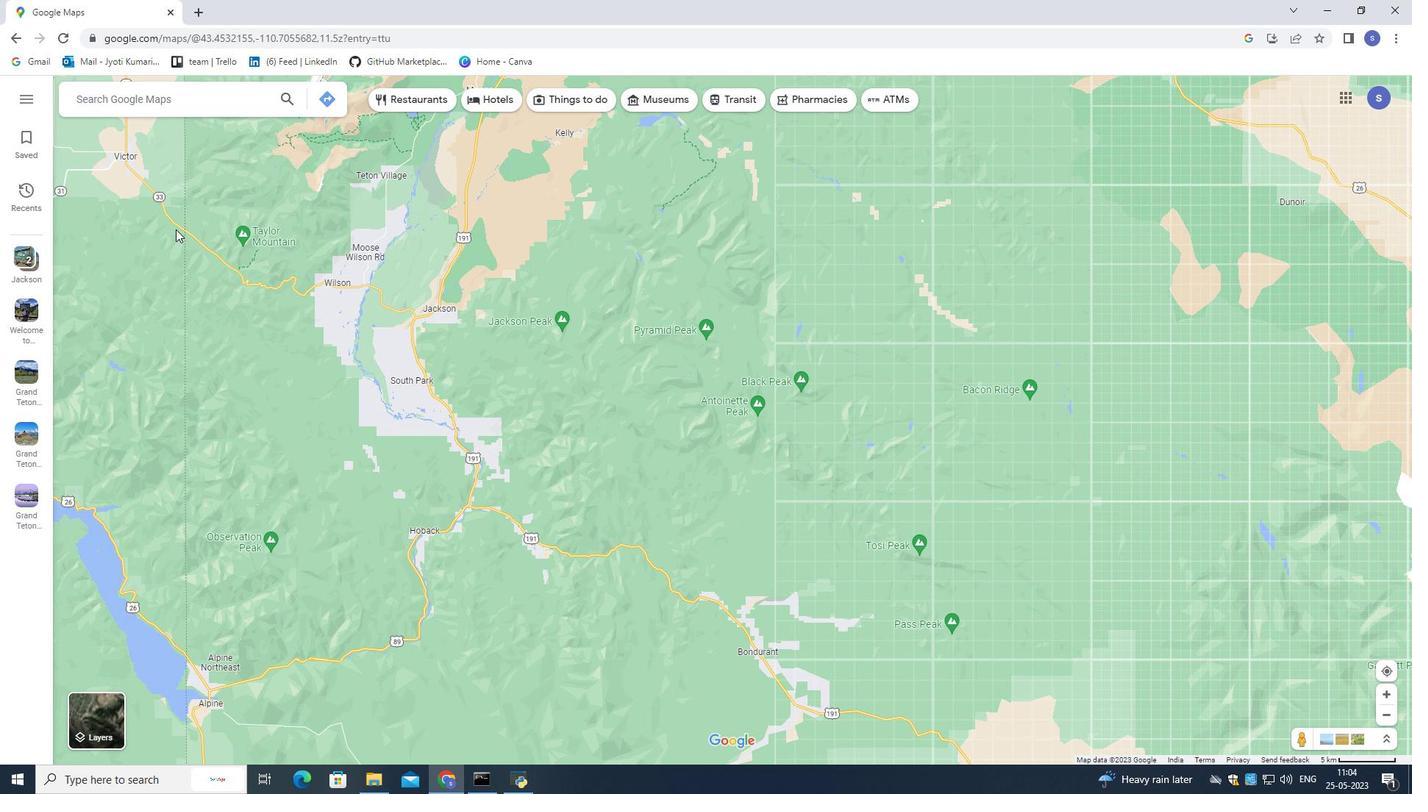 
Action: Mouse scrolled (175, 228) with delta (0, 0)
Screenshot: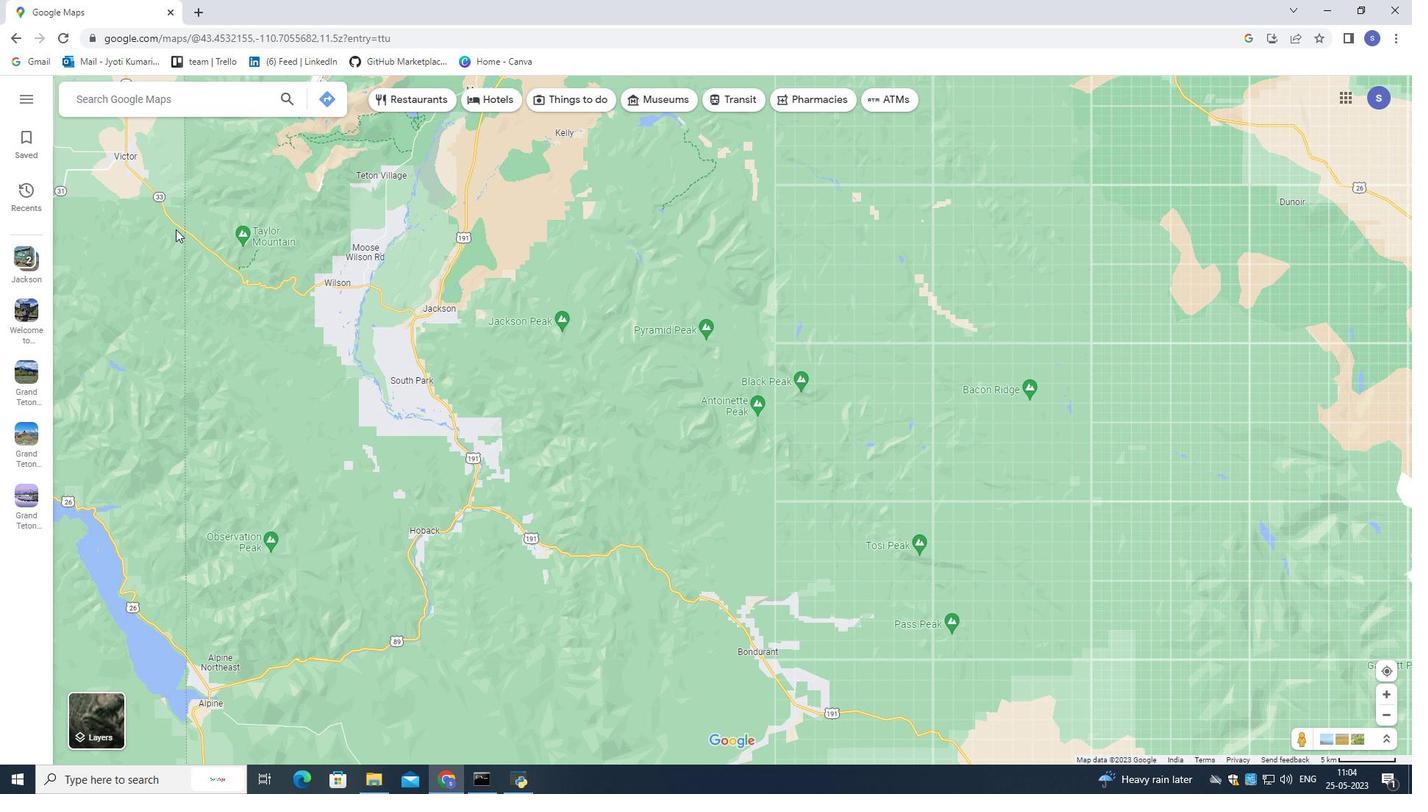 
Action: Mouse moved to (200, 99)
Screenshot: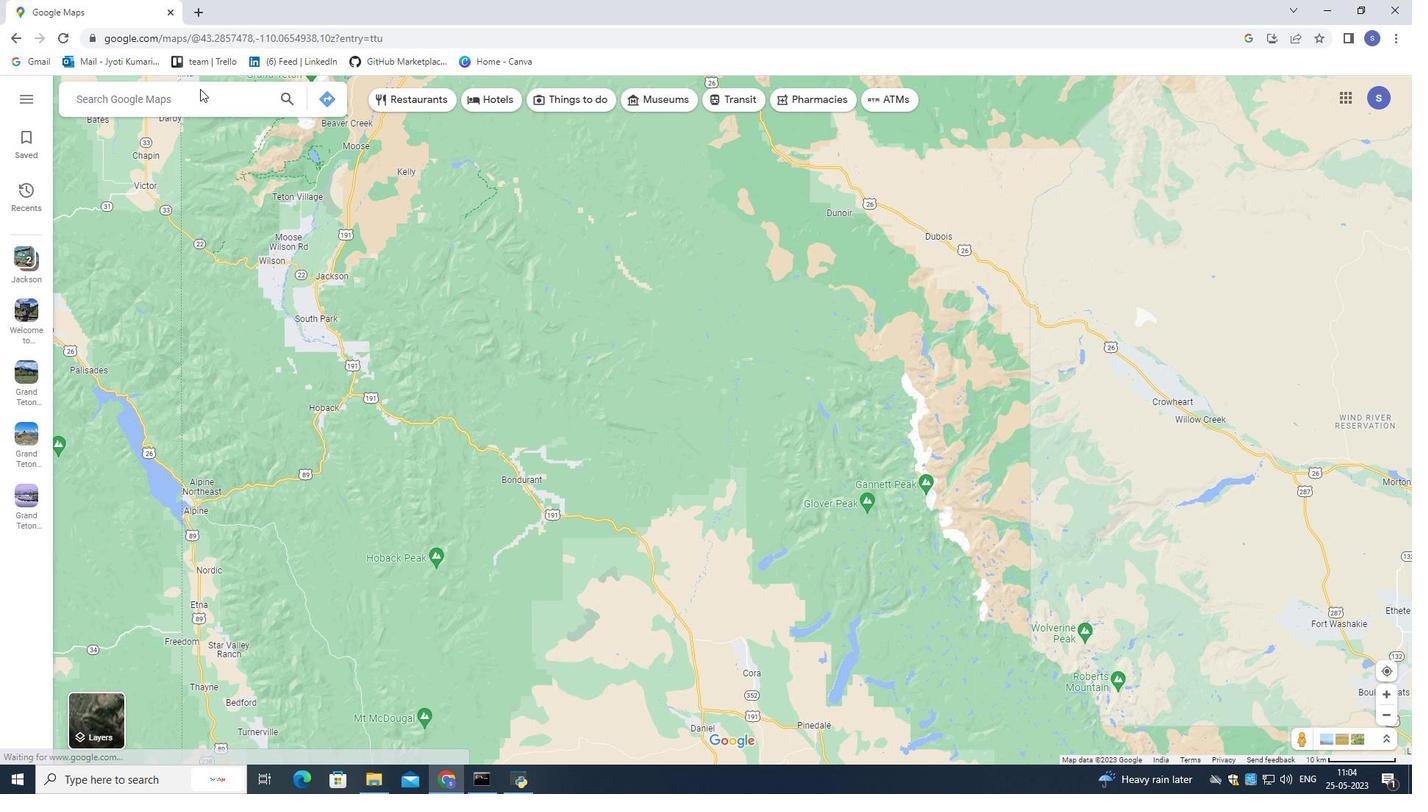
Action: Mouse pressed left at (200, 99)
Screenshot: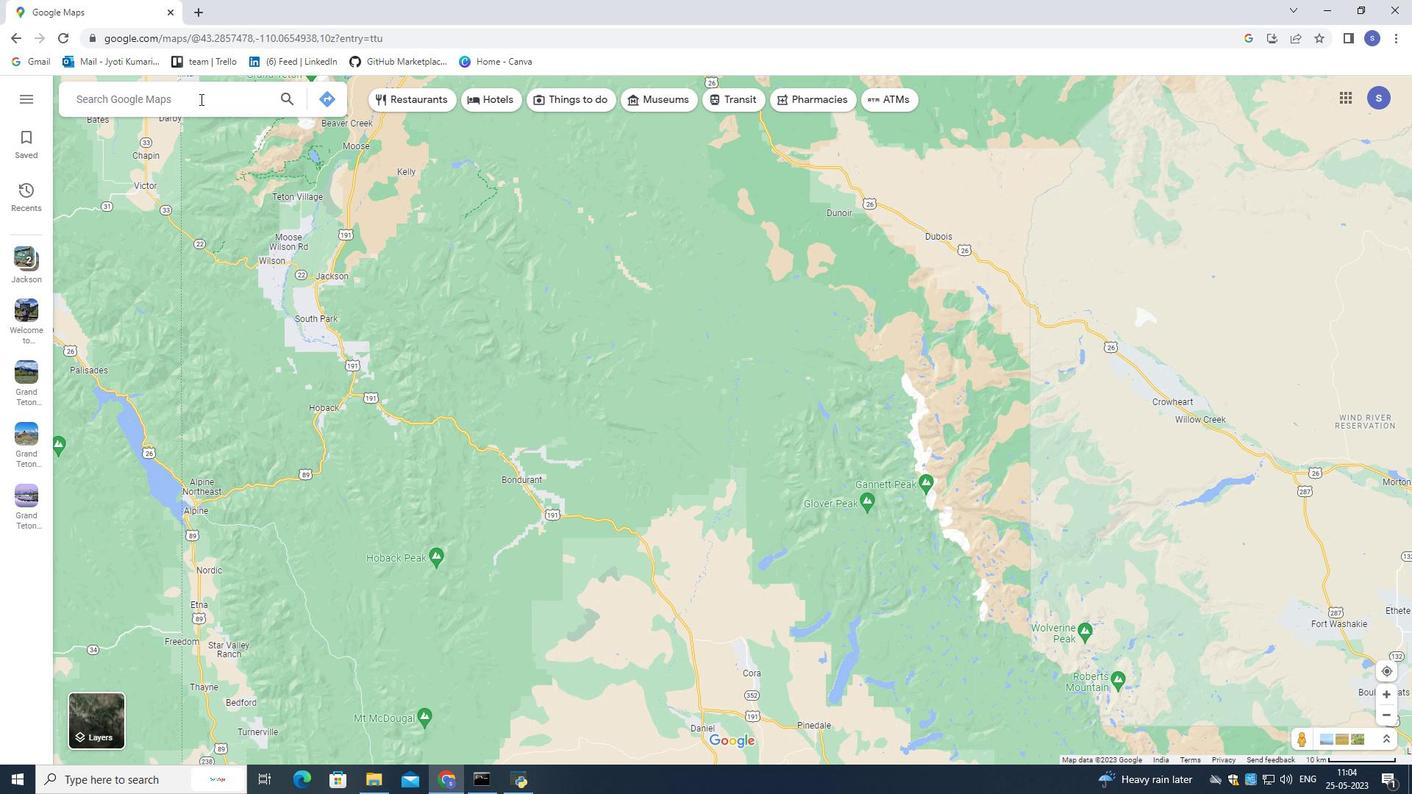 
Action: Mouse moved to (199, 99)
Screenshot: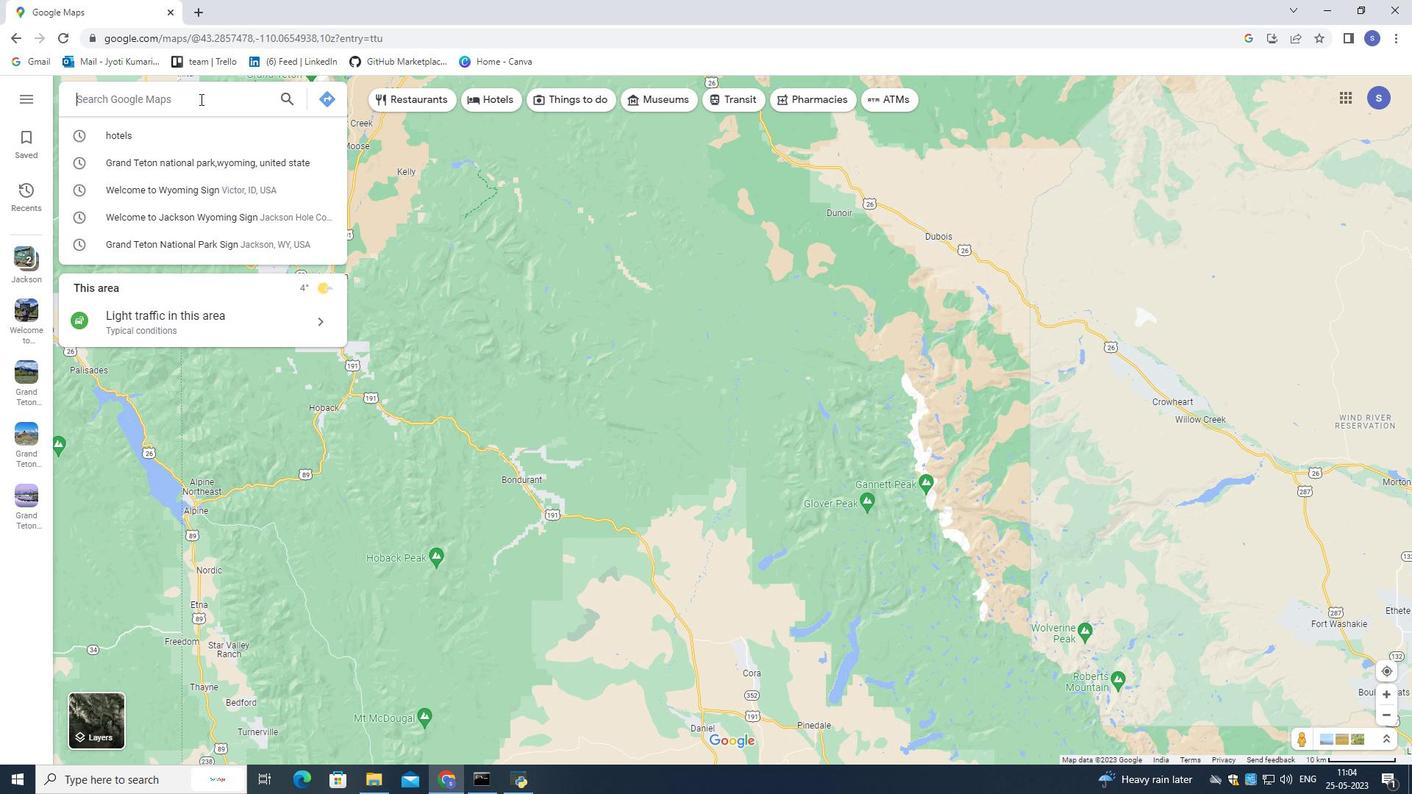 
Action: Key pressed street<Key.space>view<Key.space>around<Key.space>grand<Key.space>teton<Key.space>natioal<Key.space>park,<Key.space>wyomo<Key.backspace><Key.backspace><Key.backspace>oming<Key.space>,<Key.space>united<Key.space>state<Key.enter>
Screenshot: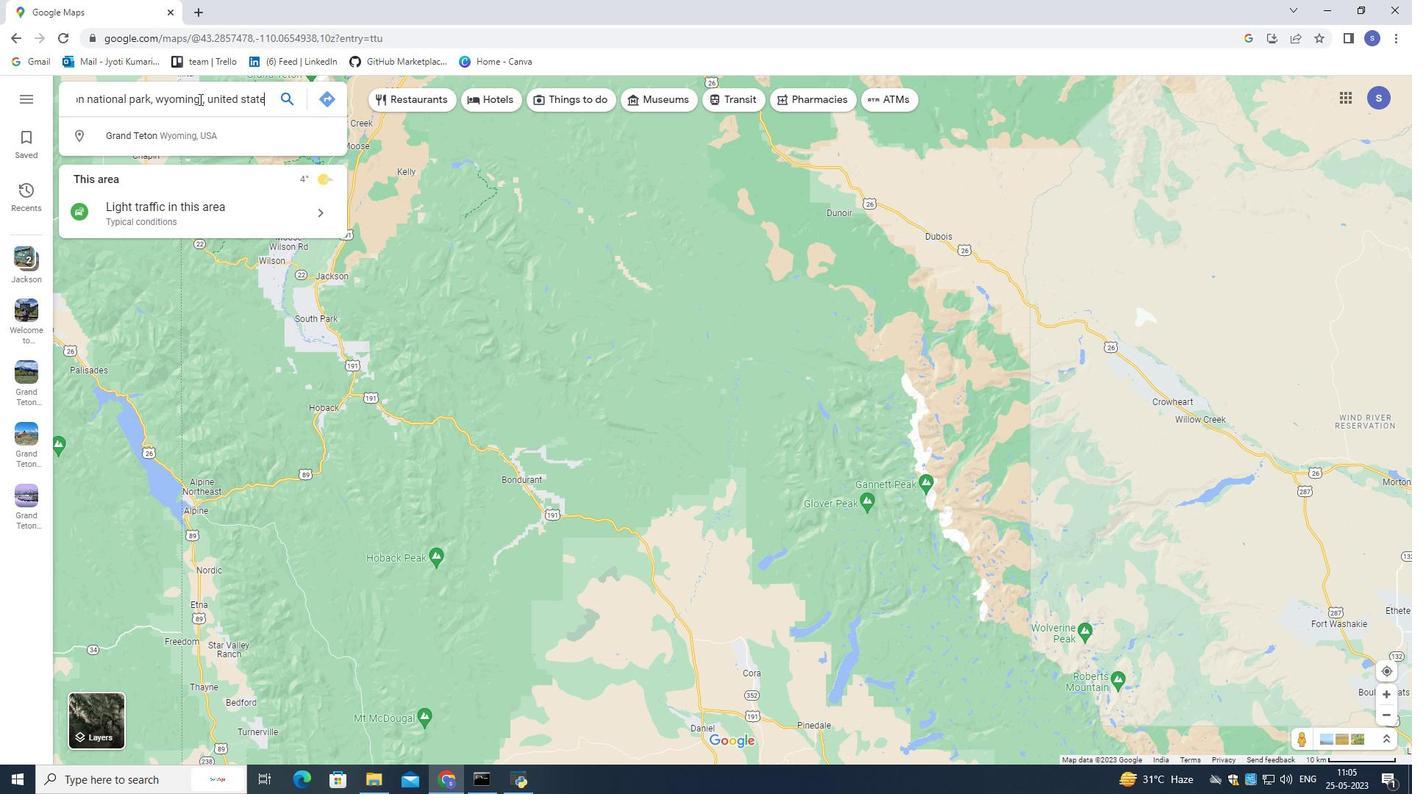 
Action: Mouse moved to (170, 101)
Screenshot: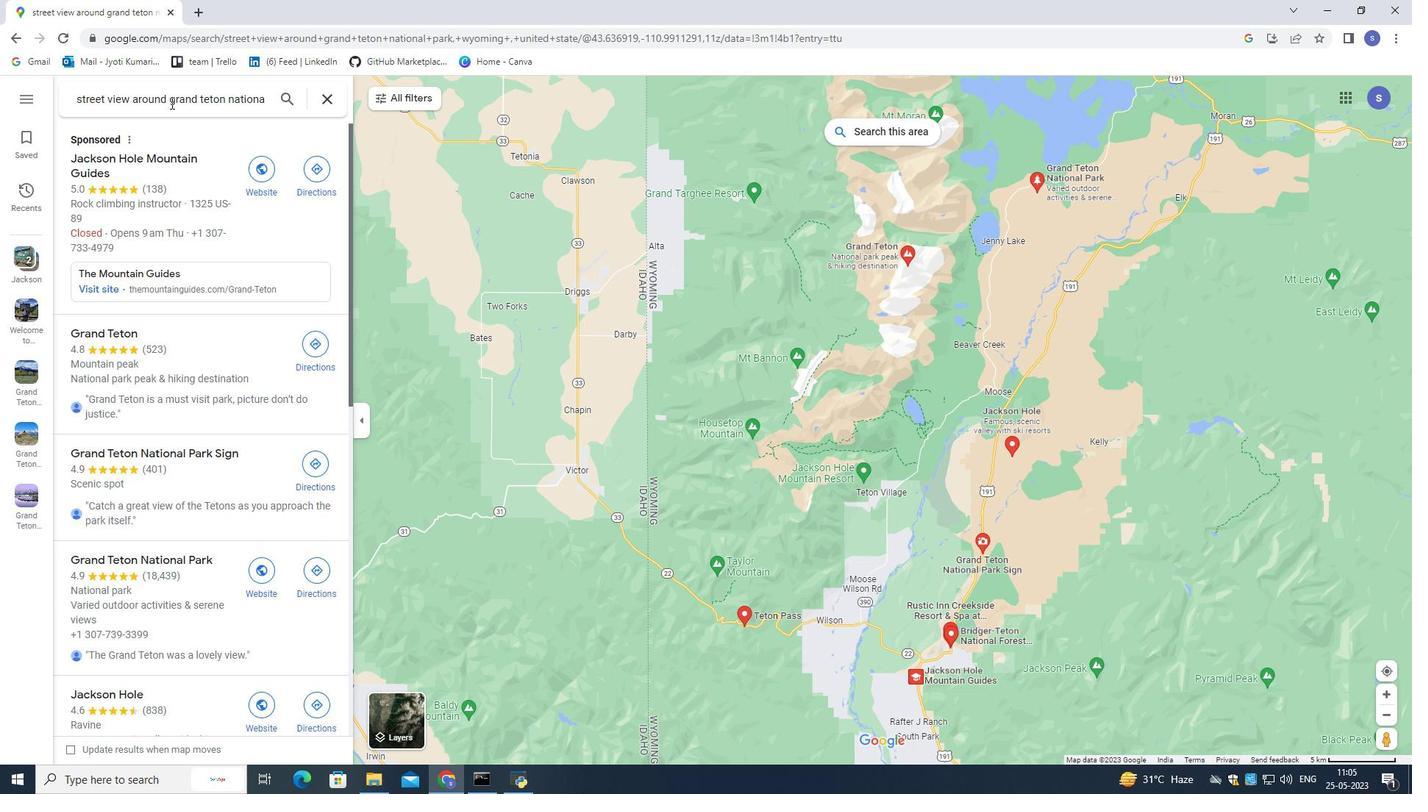 
Action: Mouse pressed left at (170, 101)
Screenshot: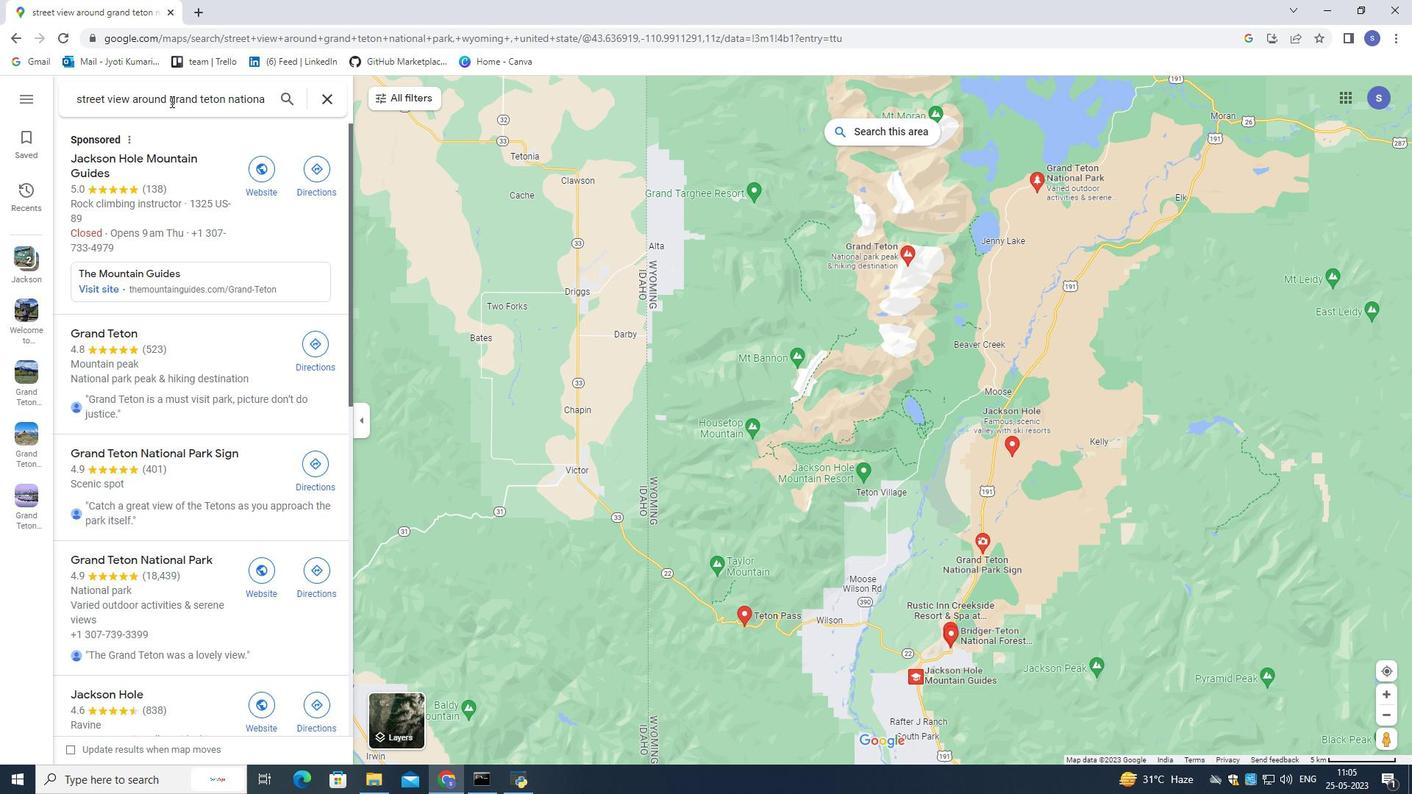 
Action: Key pressed <Key.backspace><Key.backspace><Key.backspace><Key.backspace><Key.backspace><Key.backspace><Key.backspace><Key.backspace><Key.backspace><Key.backspace><Key.backspace><Key.backspace><Key.backspace><Key.backspace><Key.backspace><Key.backspace><Key.backspace><Key.backspace><Key.backspace><Key.backspace><Key.backspace><Key.backspace><Key.backspace><Key.backspace><Key.backspace><Key.backspace><Key.backspace><Key.backspace><Key.backspace><Key.enter>
Screenshot: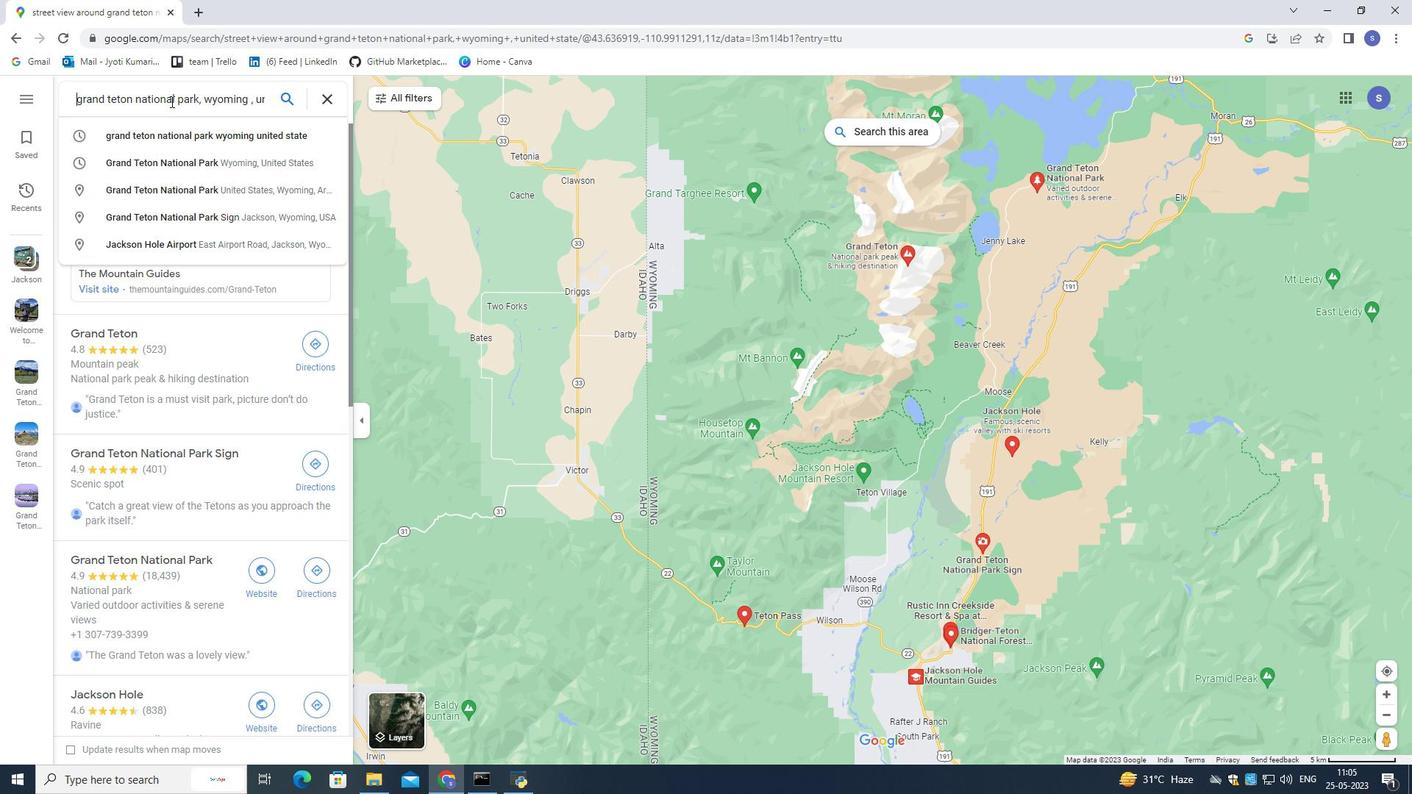 
Action: Mouse moved to (475, 91)
Screenshot: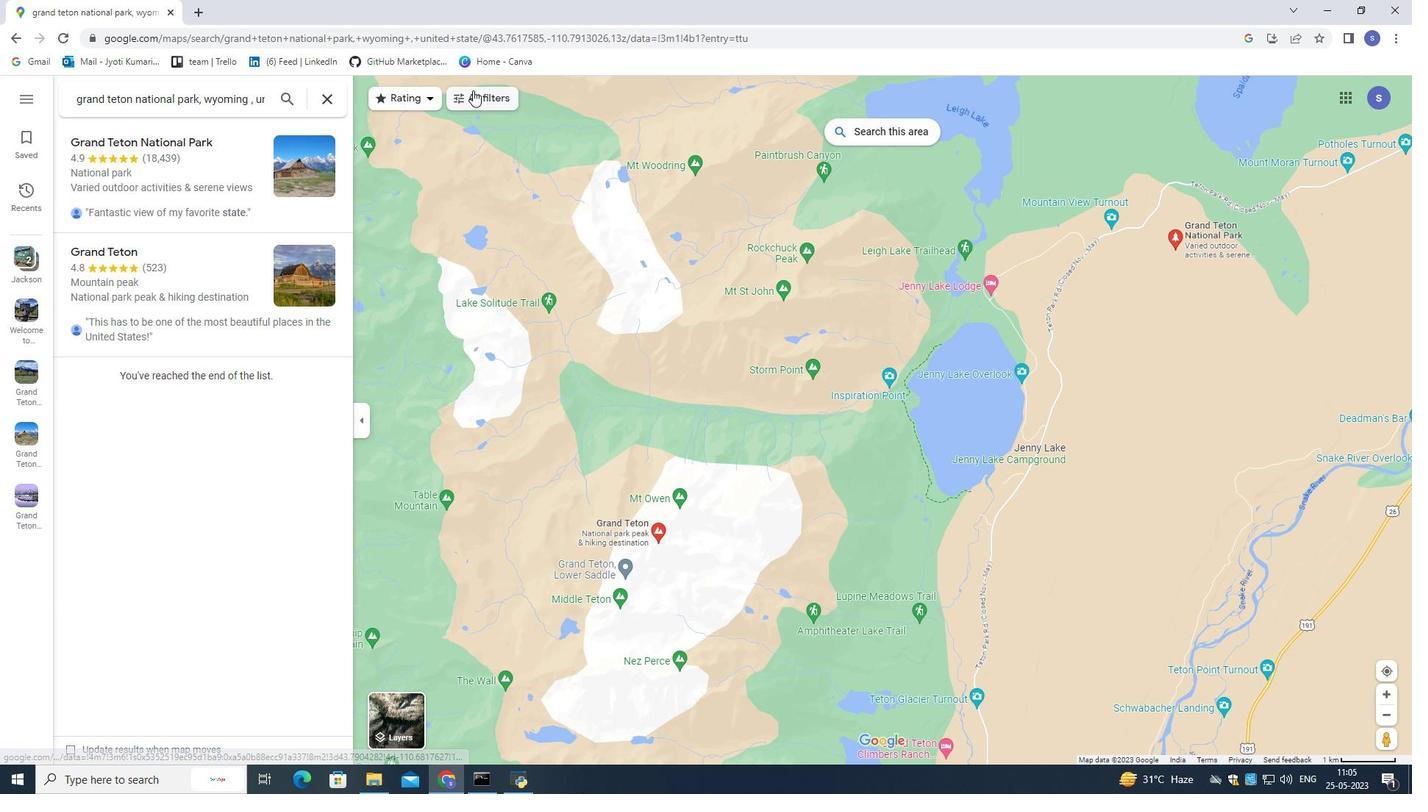 
Action: Mouse pressed left at (475, 91)
Screenshot: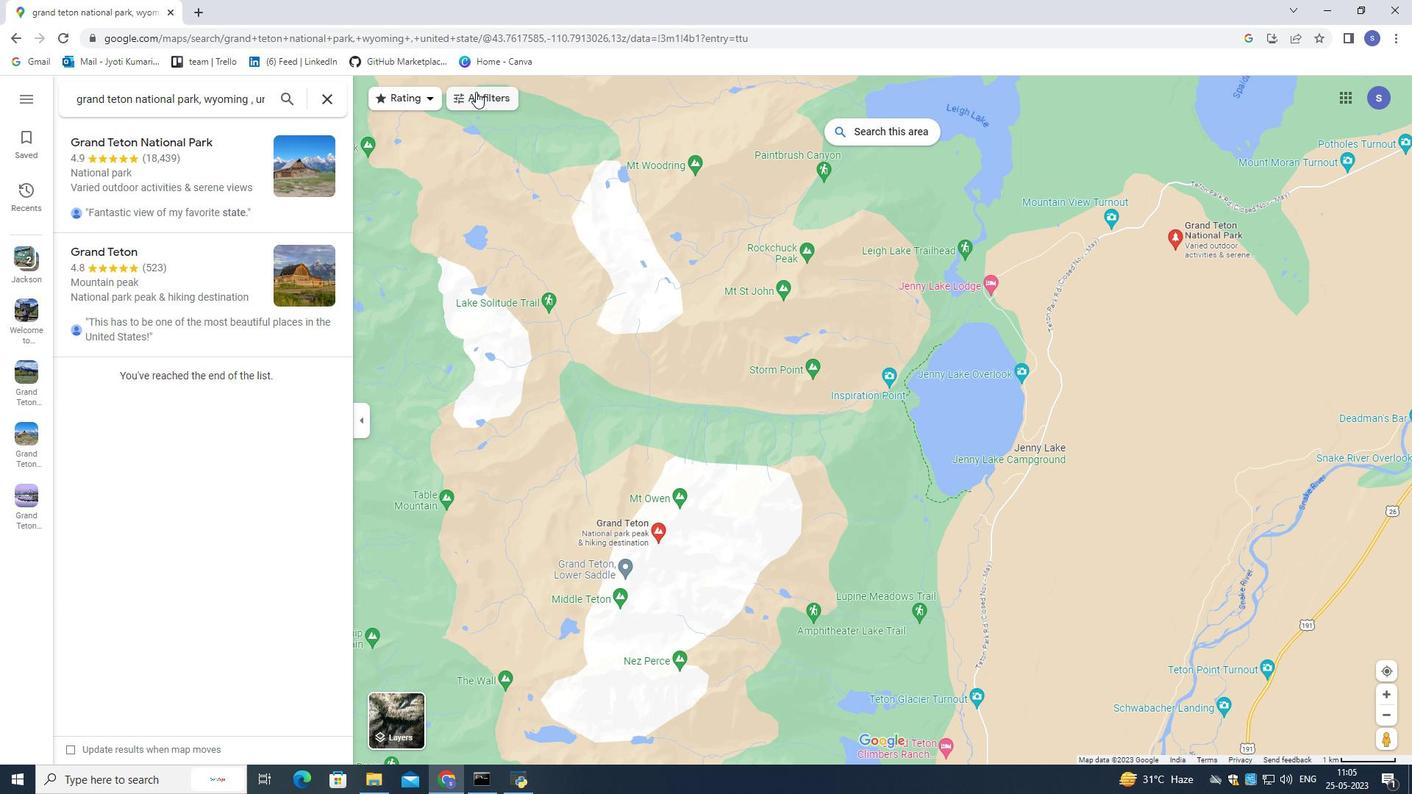 
Action: Mouse moved to (325, 100)
Screenshot: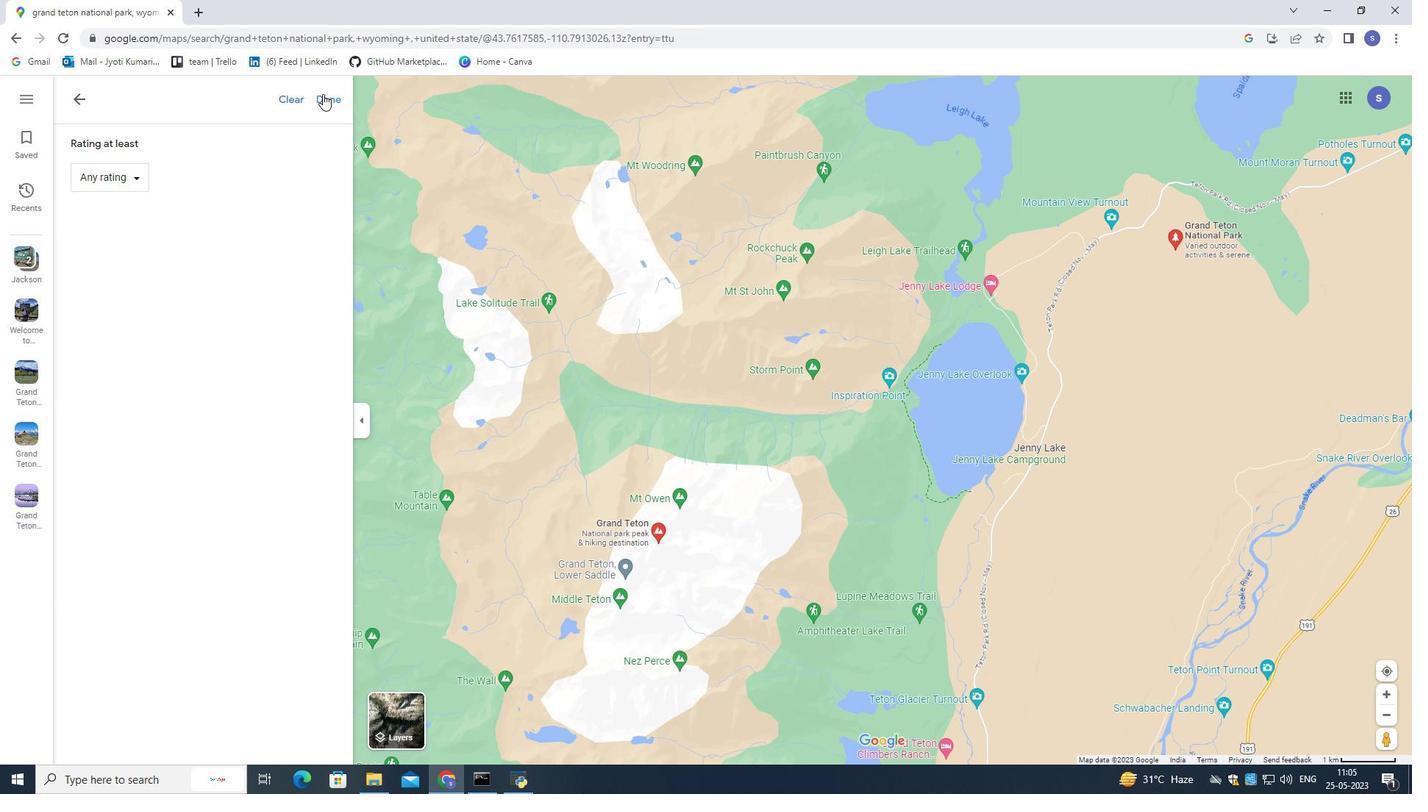 
Action: Mouse pressed left at (325, 100)
Screenshot: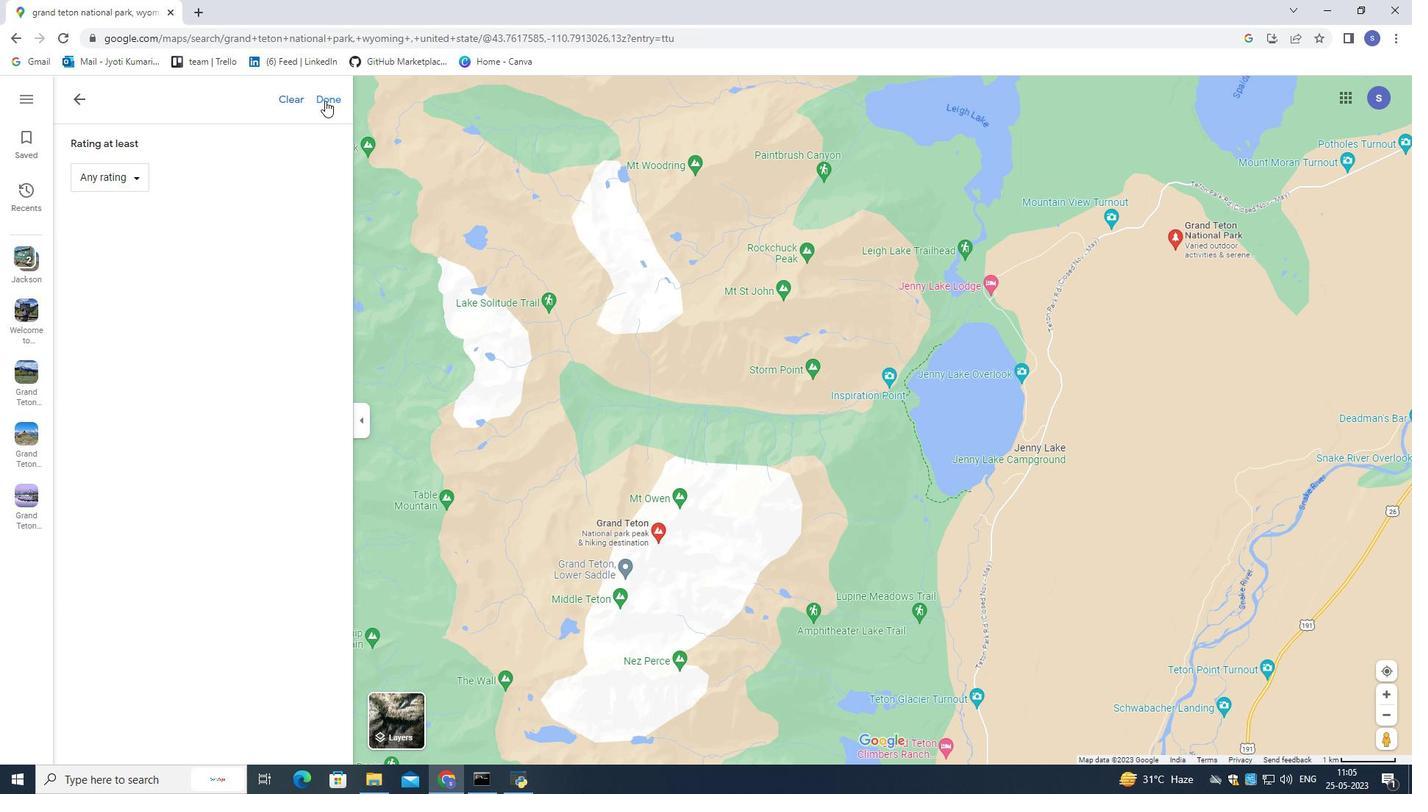 
Action: Mouse moved to (310, 168)
Screenshot: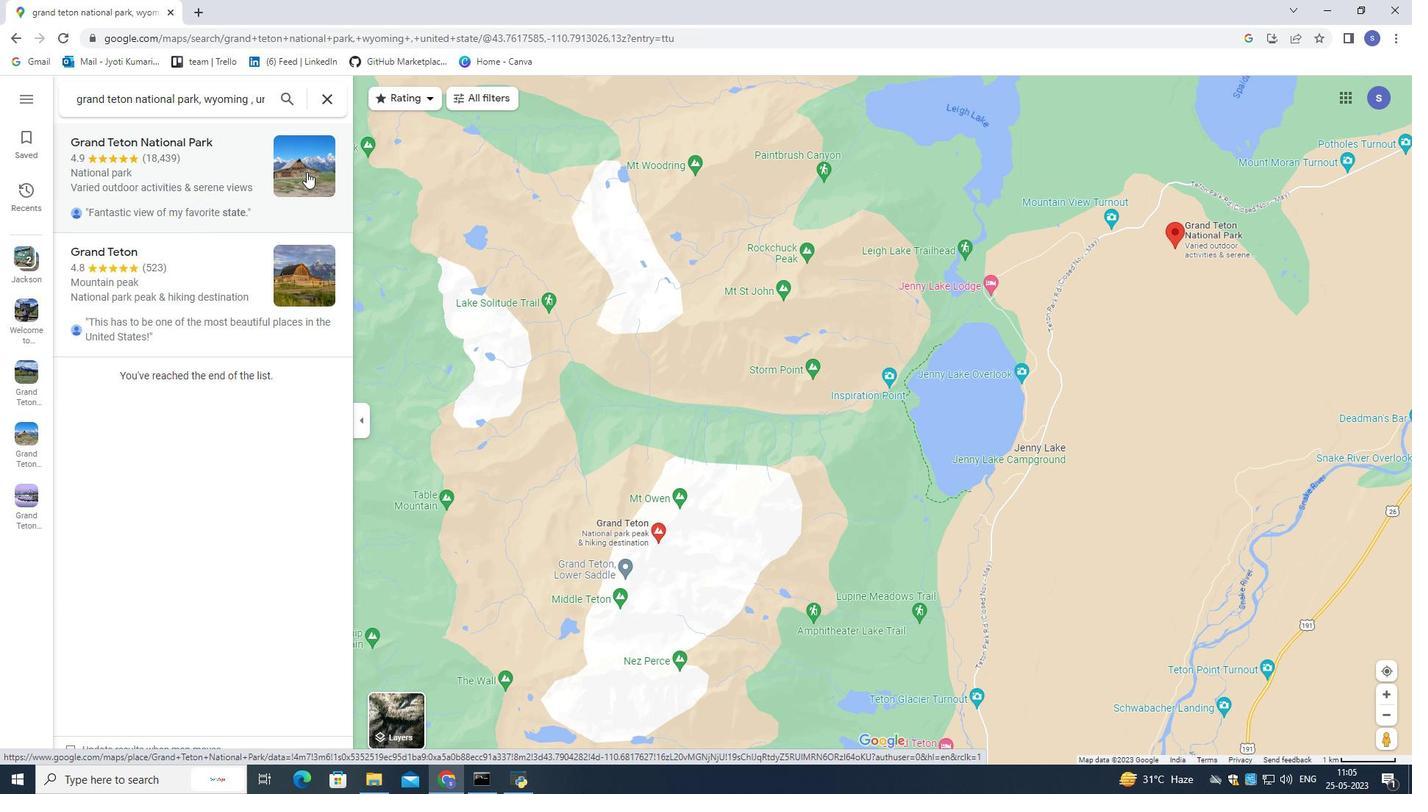 
Action: Mouse pressed left at (310, 168)
Screenshot: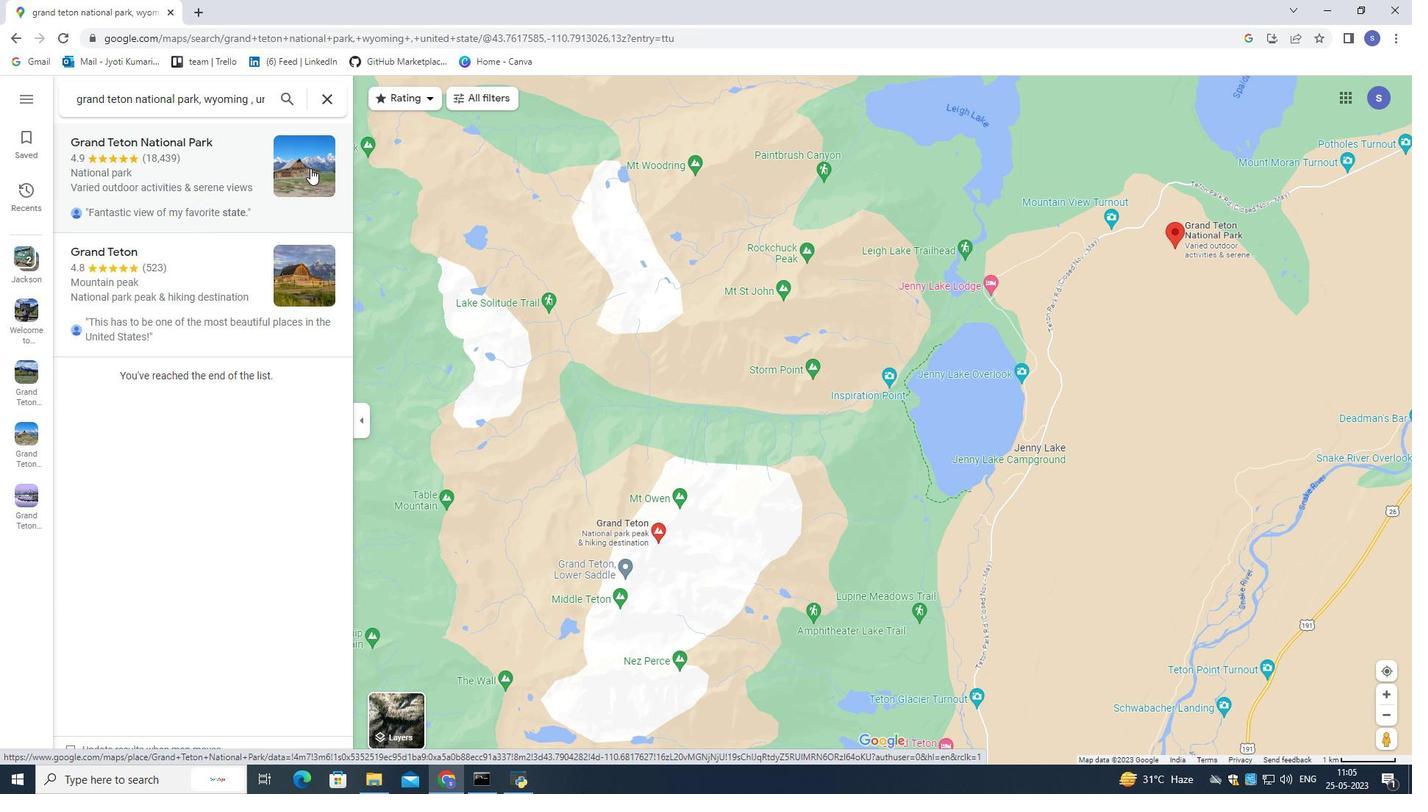 
Action: Mouse moved to (442, 418)
Screenshot: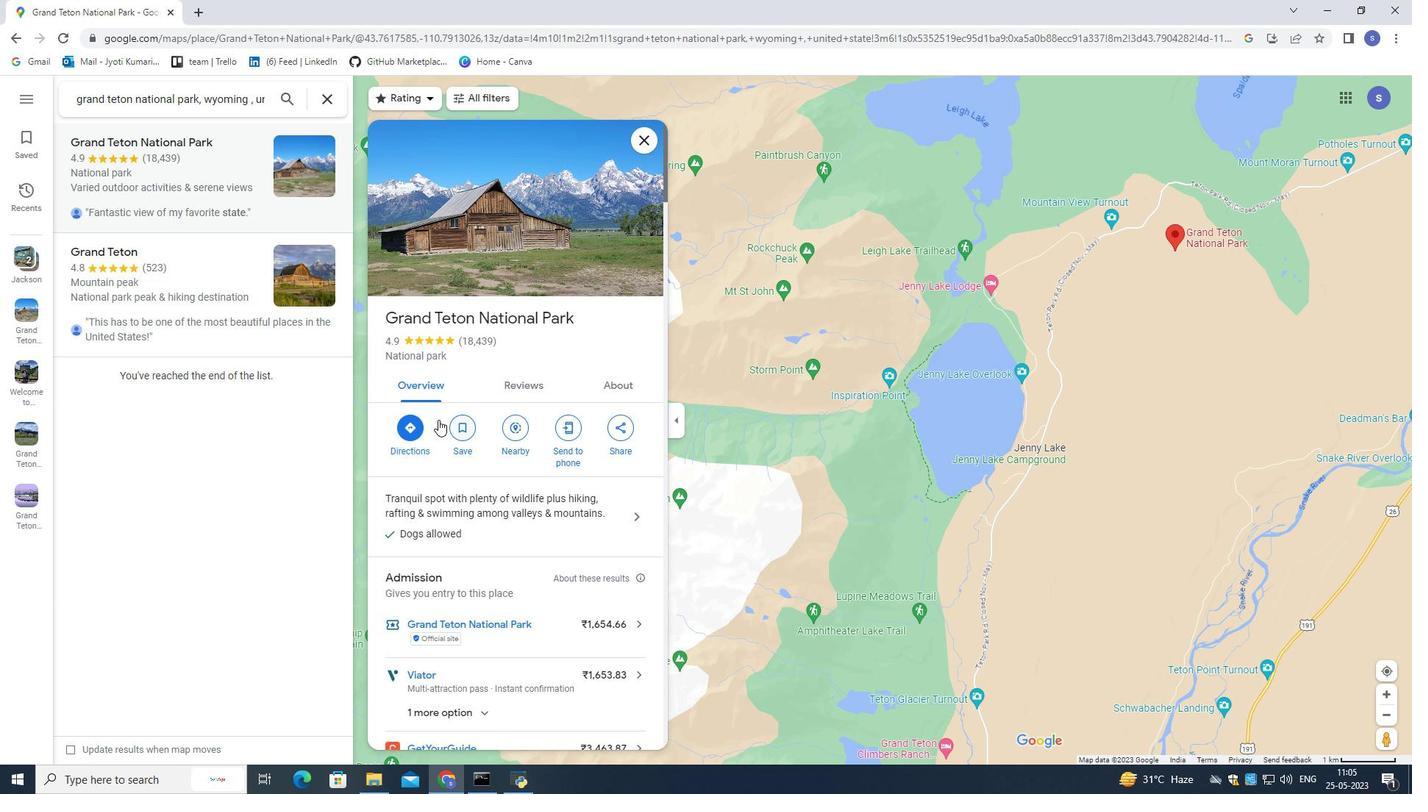 
Action: Mouse scrolled (442, 417) with delta (0, 0)
Screenshot: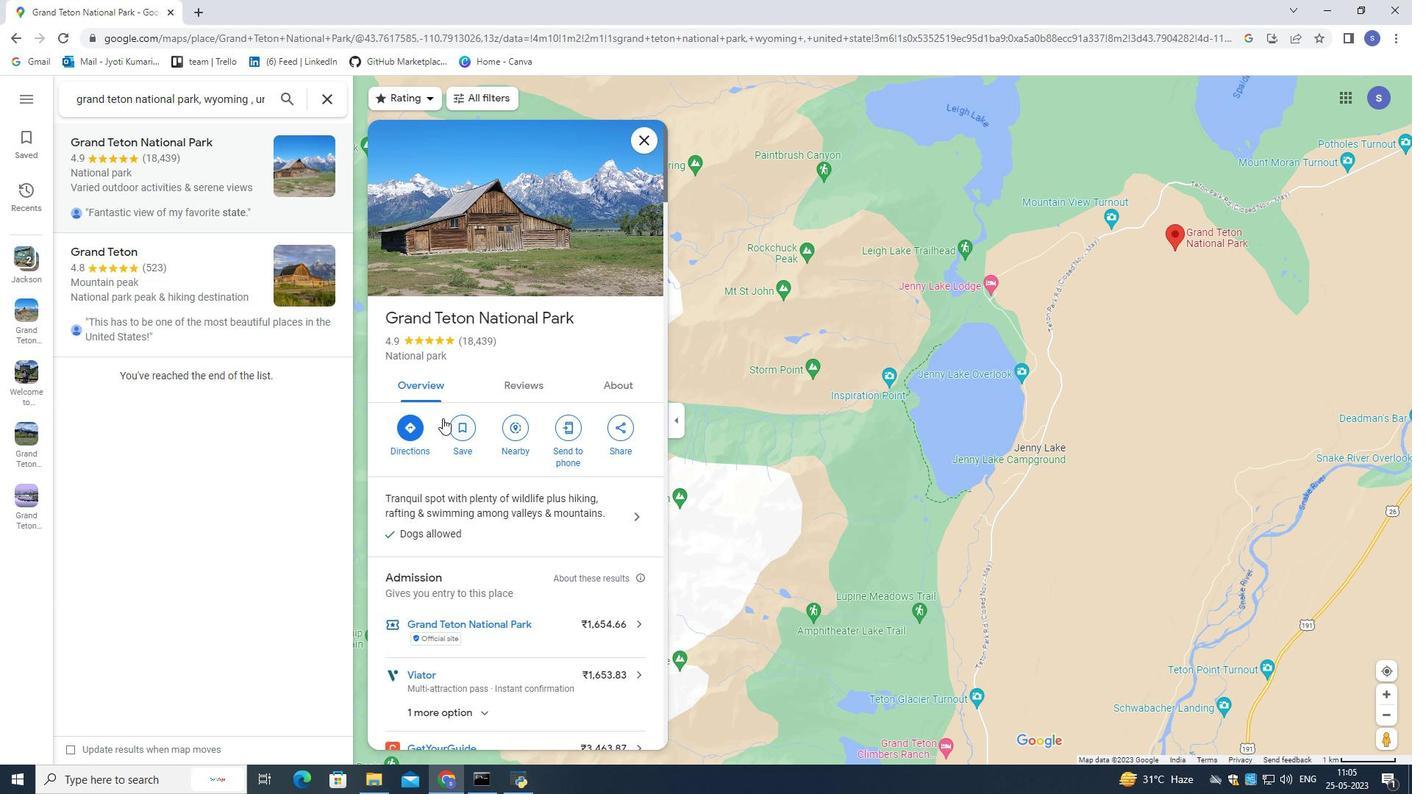 
Action: Mouse moved to (509, 349)
Screenshot: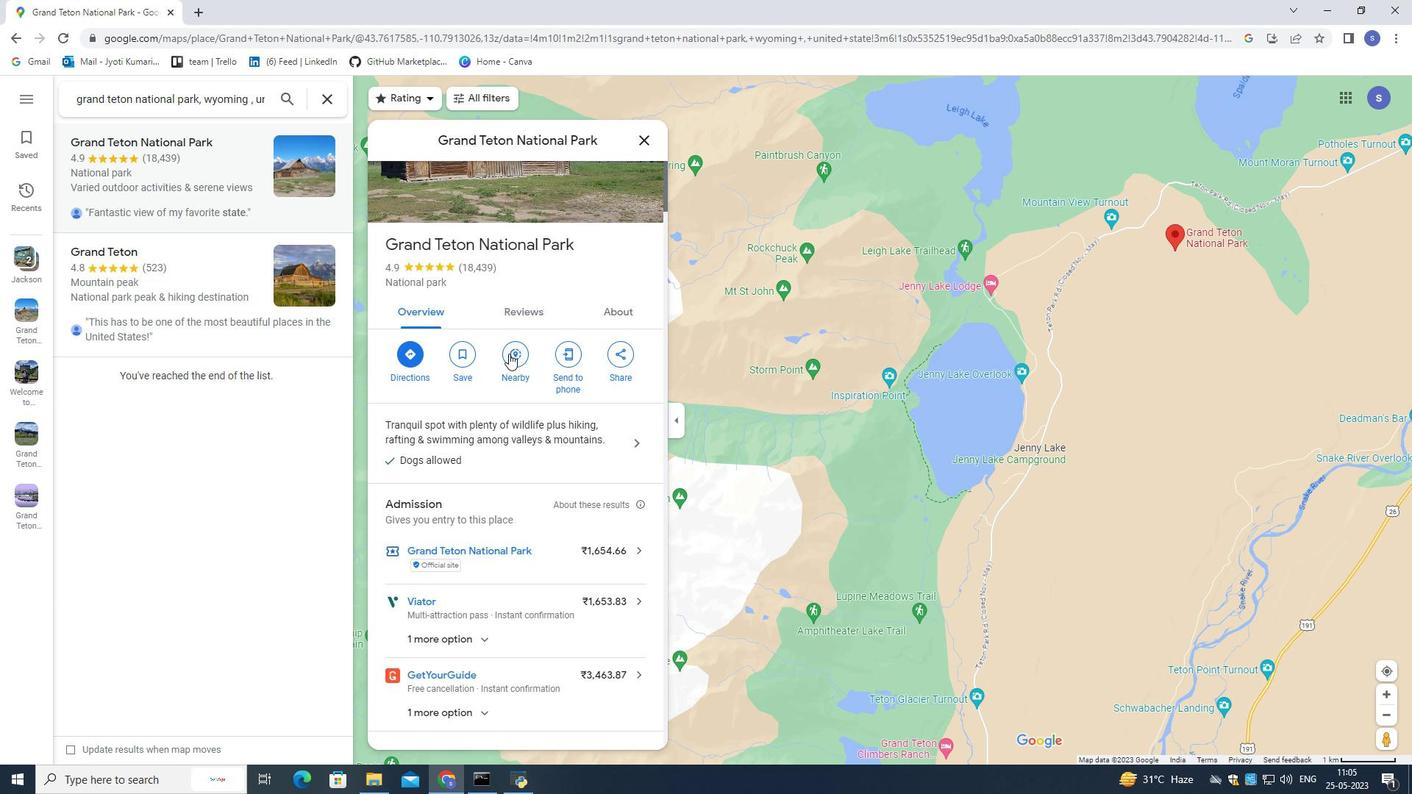 
Action: Mouse scrolled (509, 350) with delta (0, 0)
Screenshot: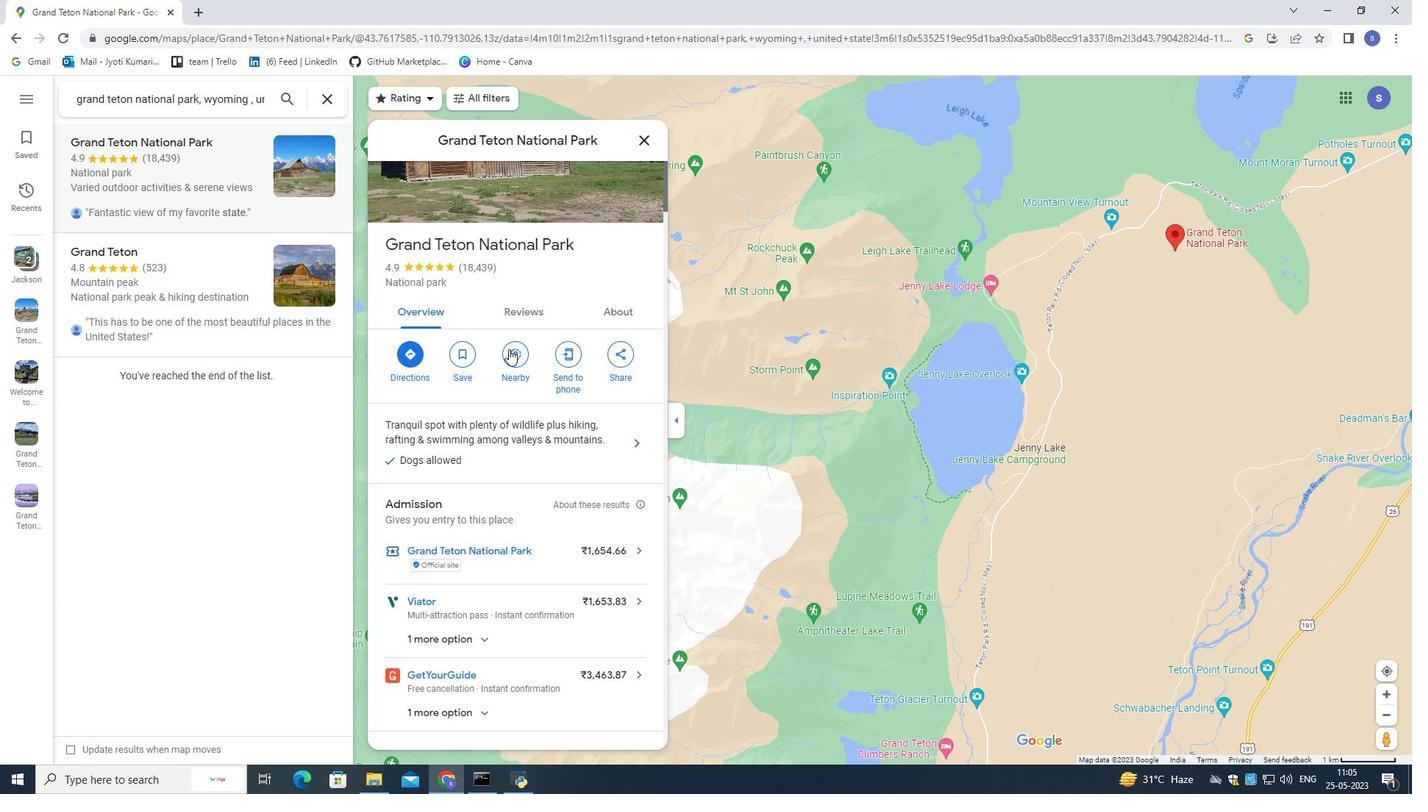 
Action: Mouse scrolled (509, 350) with delta (0, 0)
Screenshot: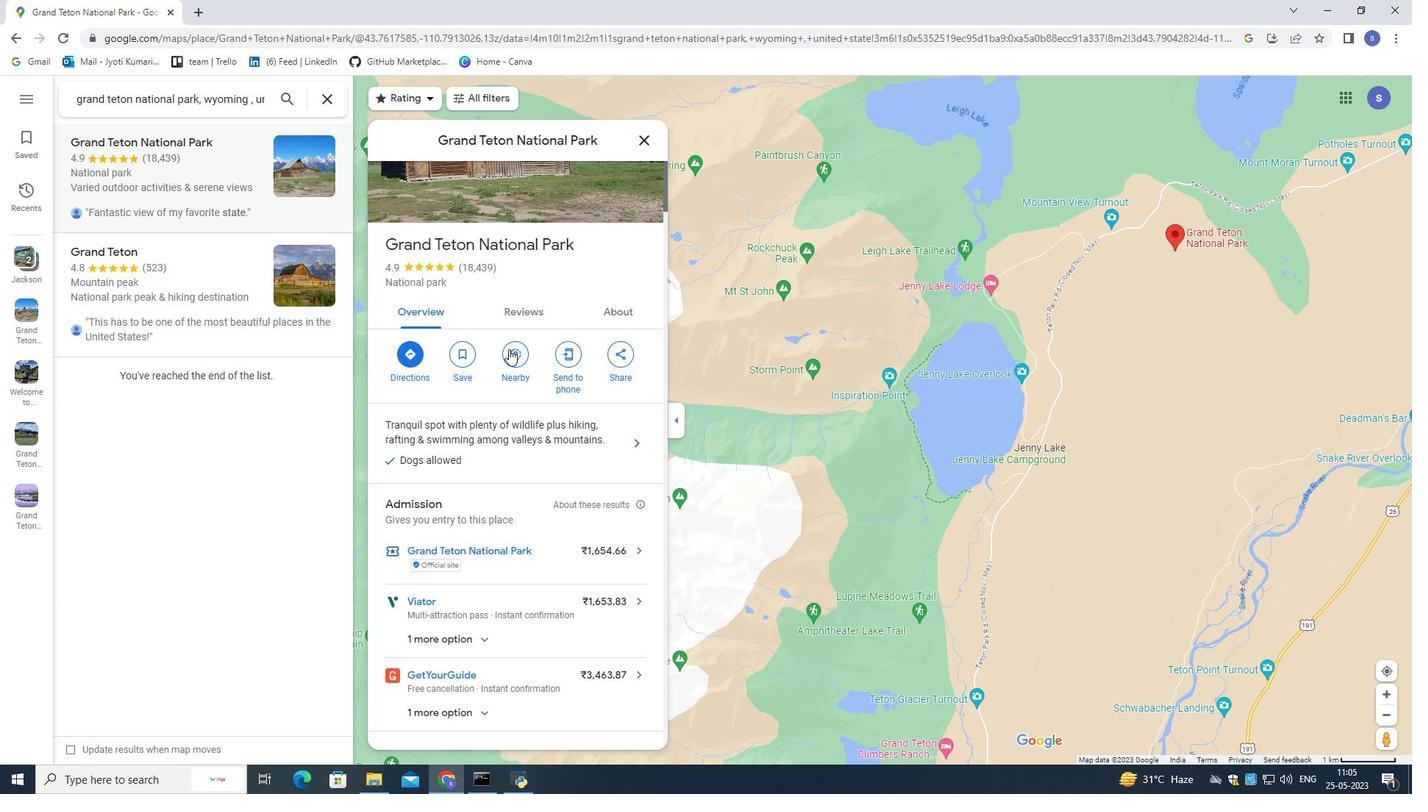 
Action: Mouse moved to (517, 278)
Screenshot: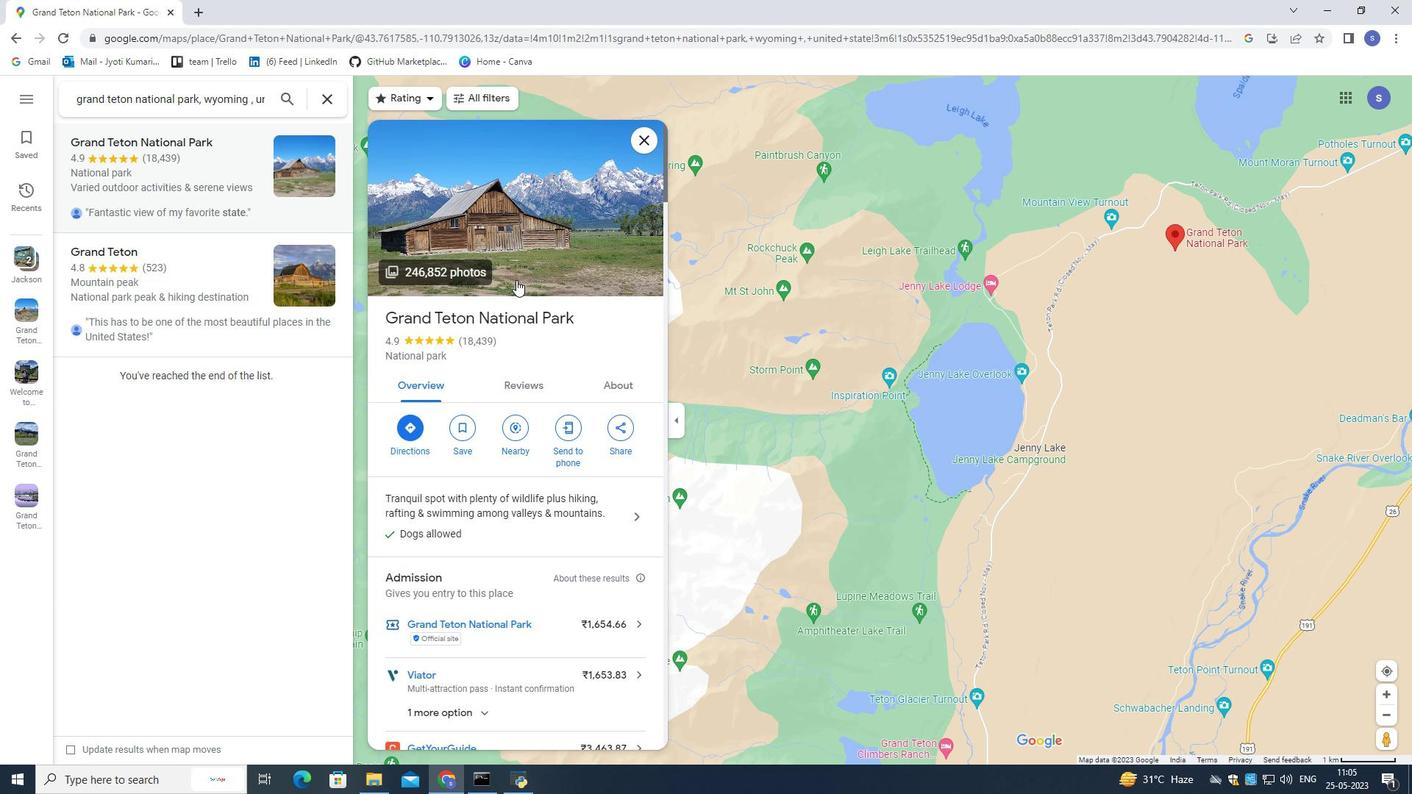 
Action: Mouse pressed left at (517, 278)
Screenshot: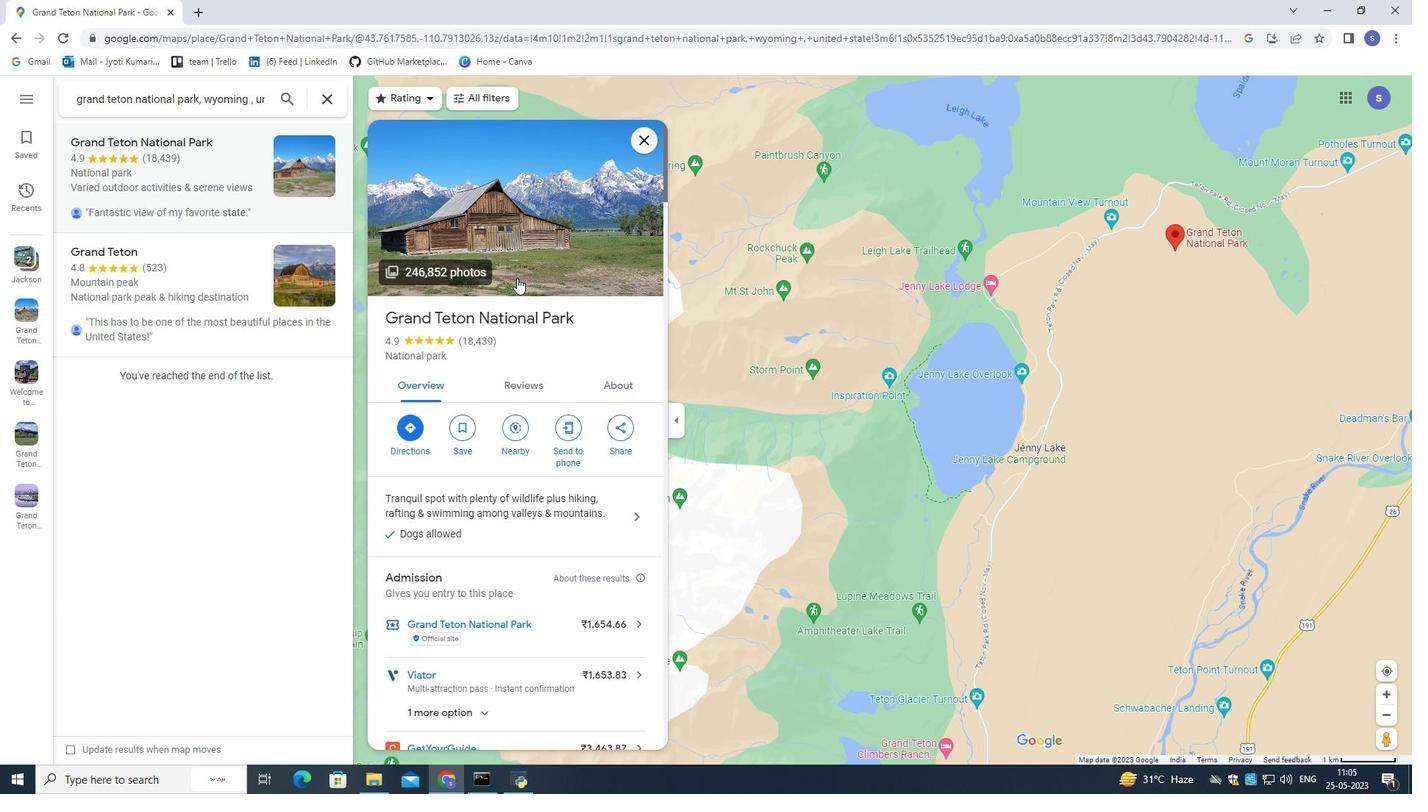 
Action: Mouse moved to (725, 560)
Screenshot: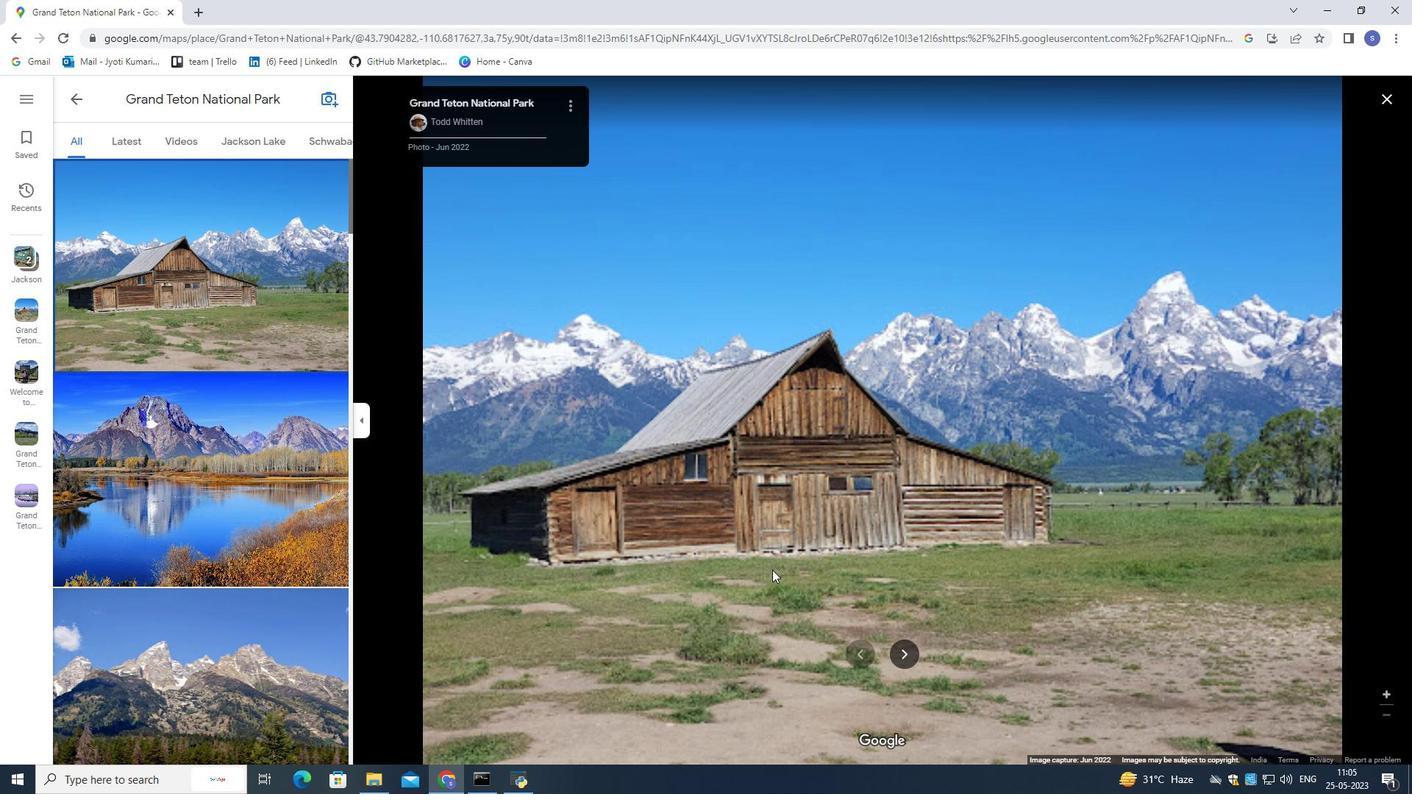 
Action: Mouse scrolled (725, 559) with delta (0, 0)
Screenshot: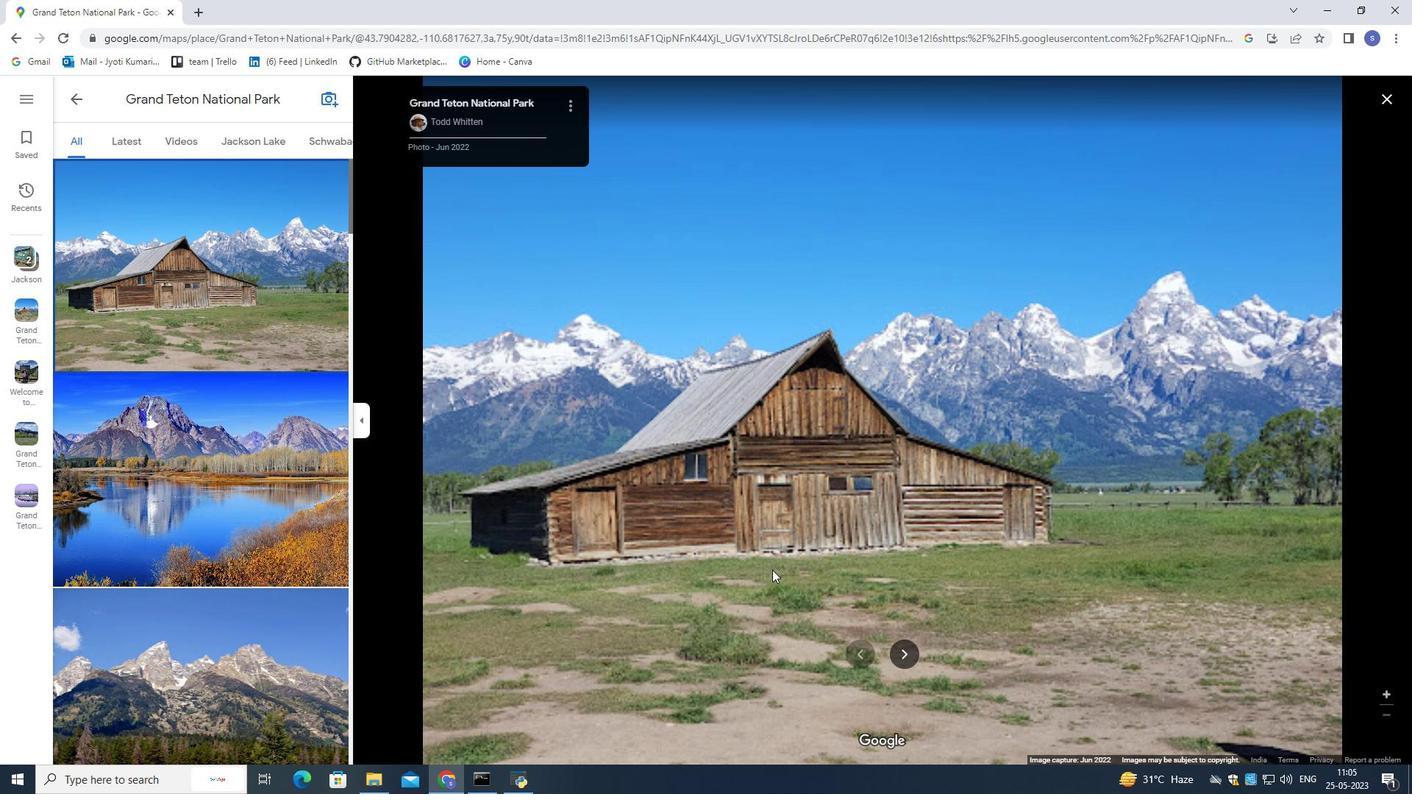 
Action: Mouse scrolled (725, 559) with delta (0, 0)
Screenshot: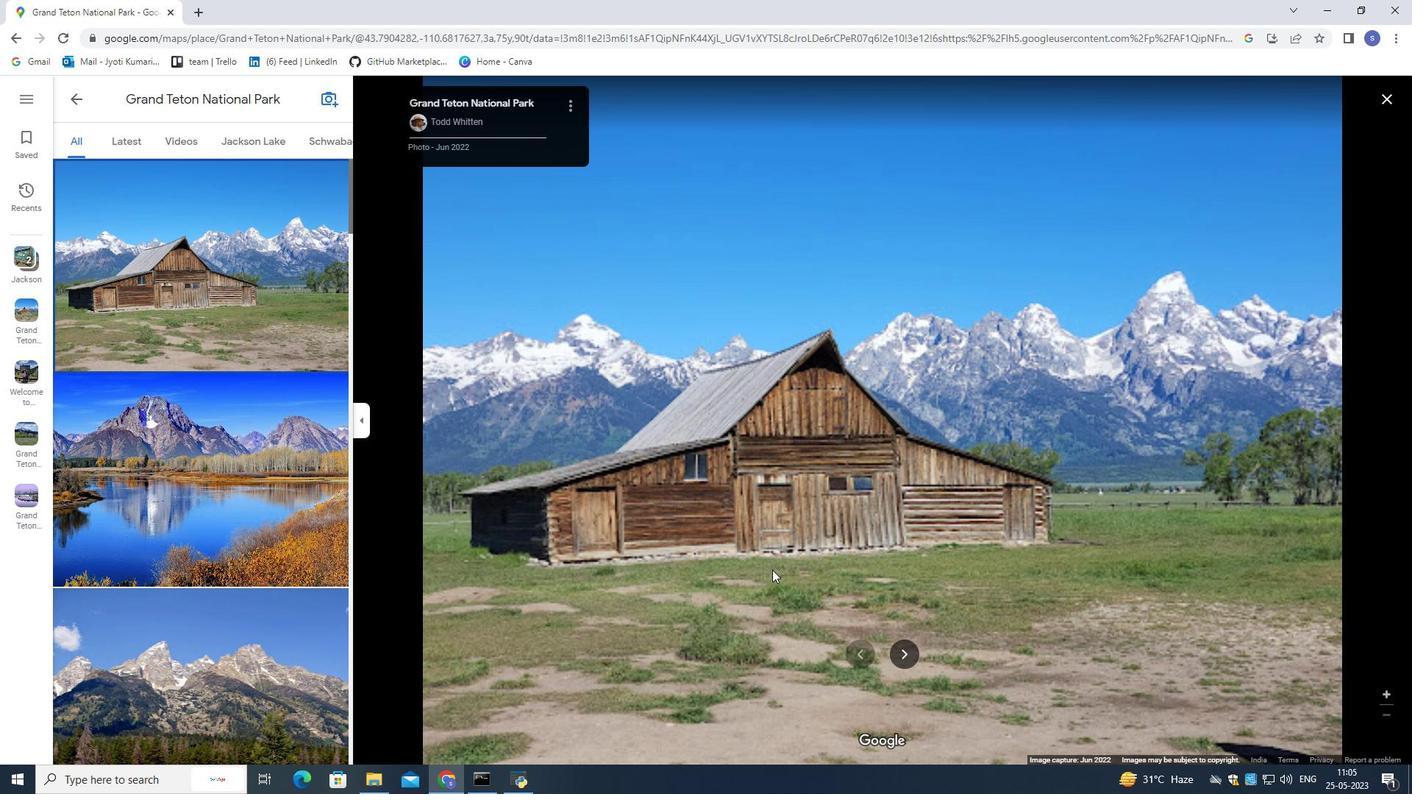 
Action: Mouse scrolled (725, 559) with delta (0, 0)
Screenshot: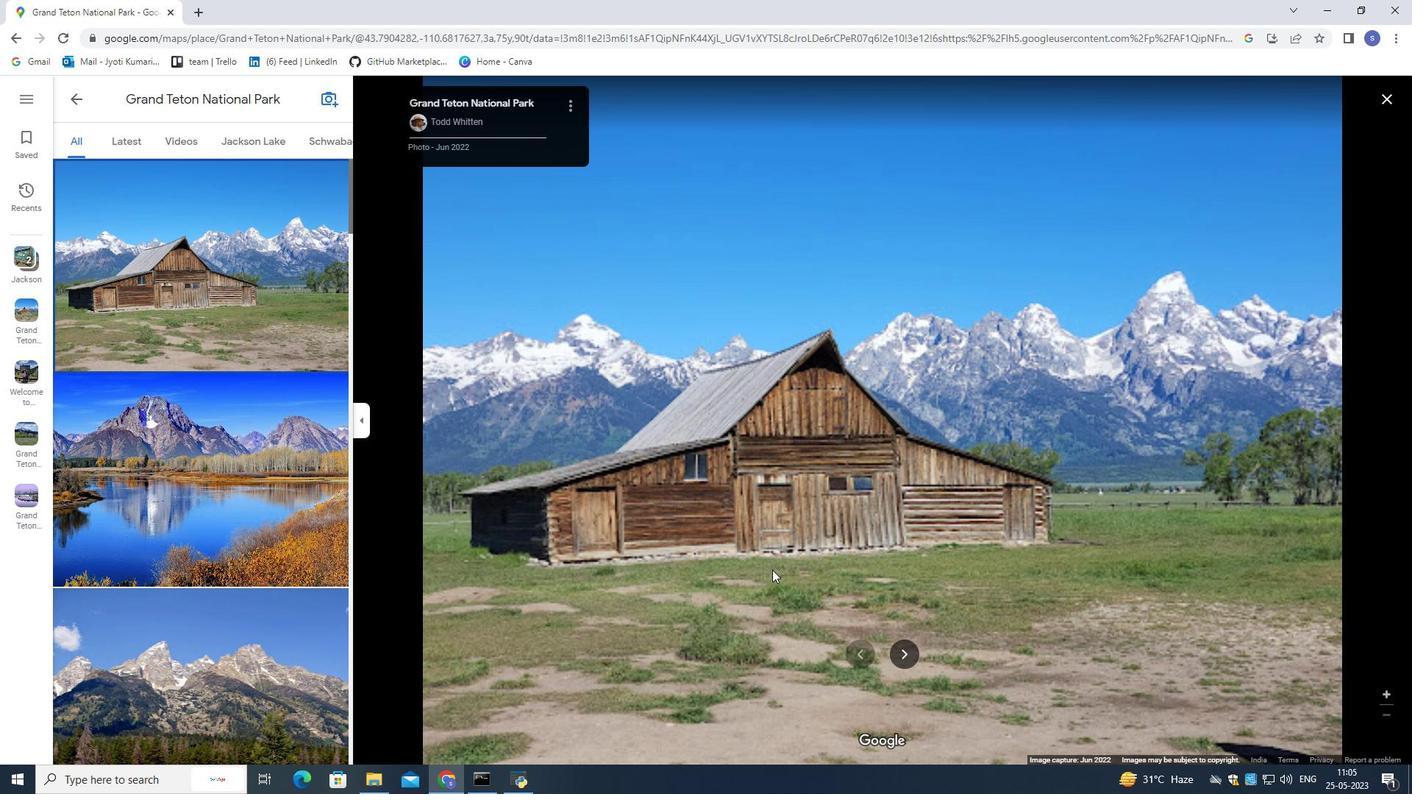 
Action: Mouse scrolled (725, 559) with delta (0, 0)
Screenshot: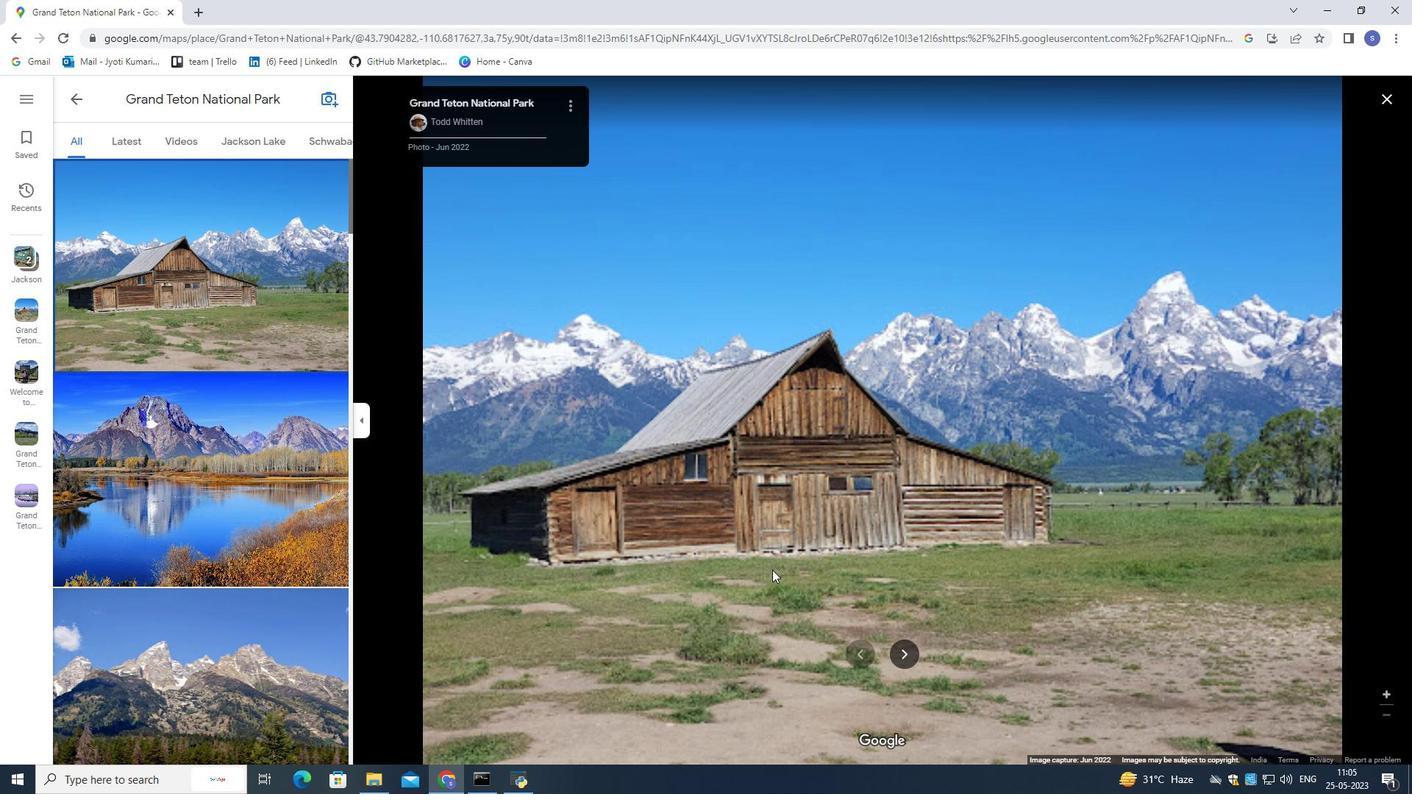 
Action: Mouse moved to (304, 143)
Screenshot: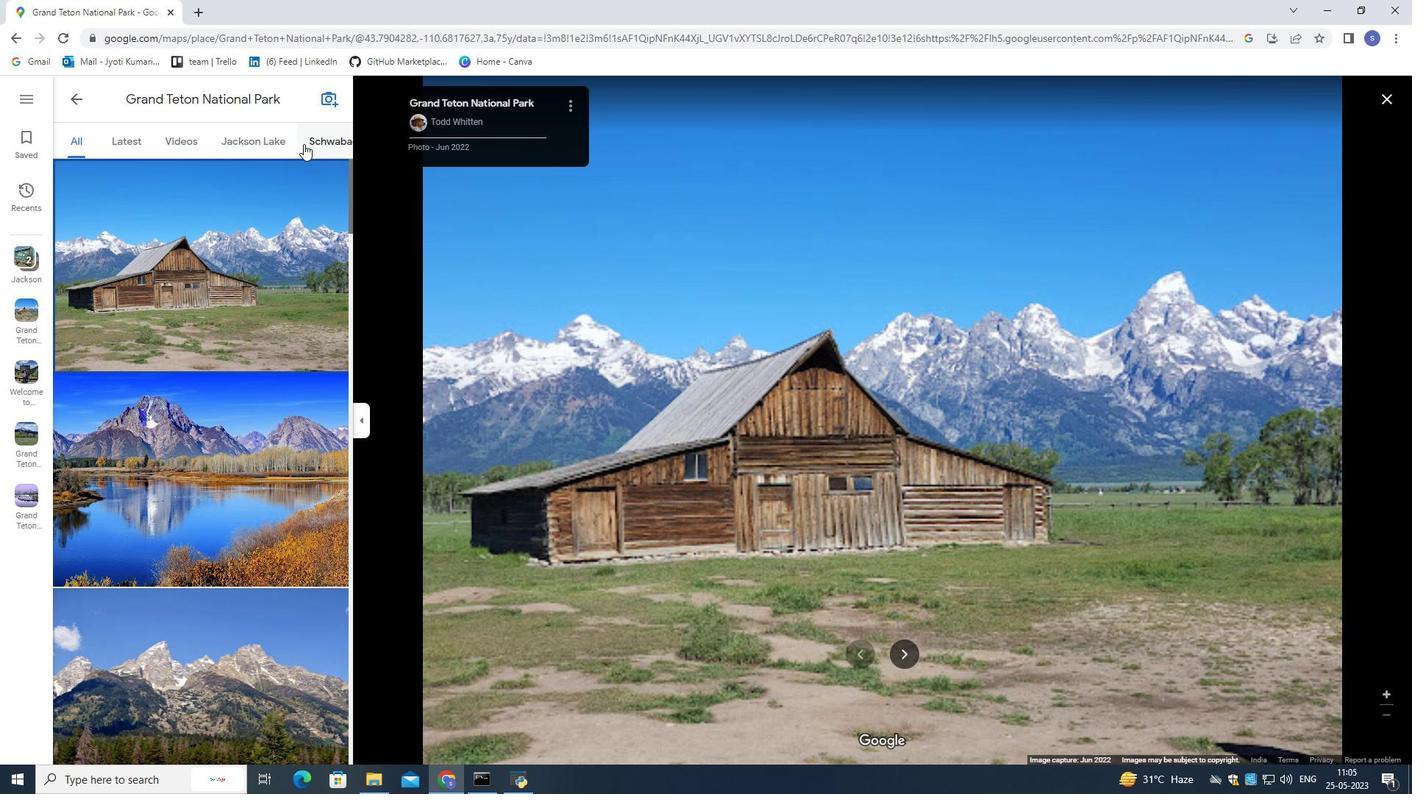 
Action: Mouse pressed left at (304, 143)
Screenshot: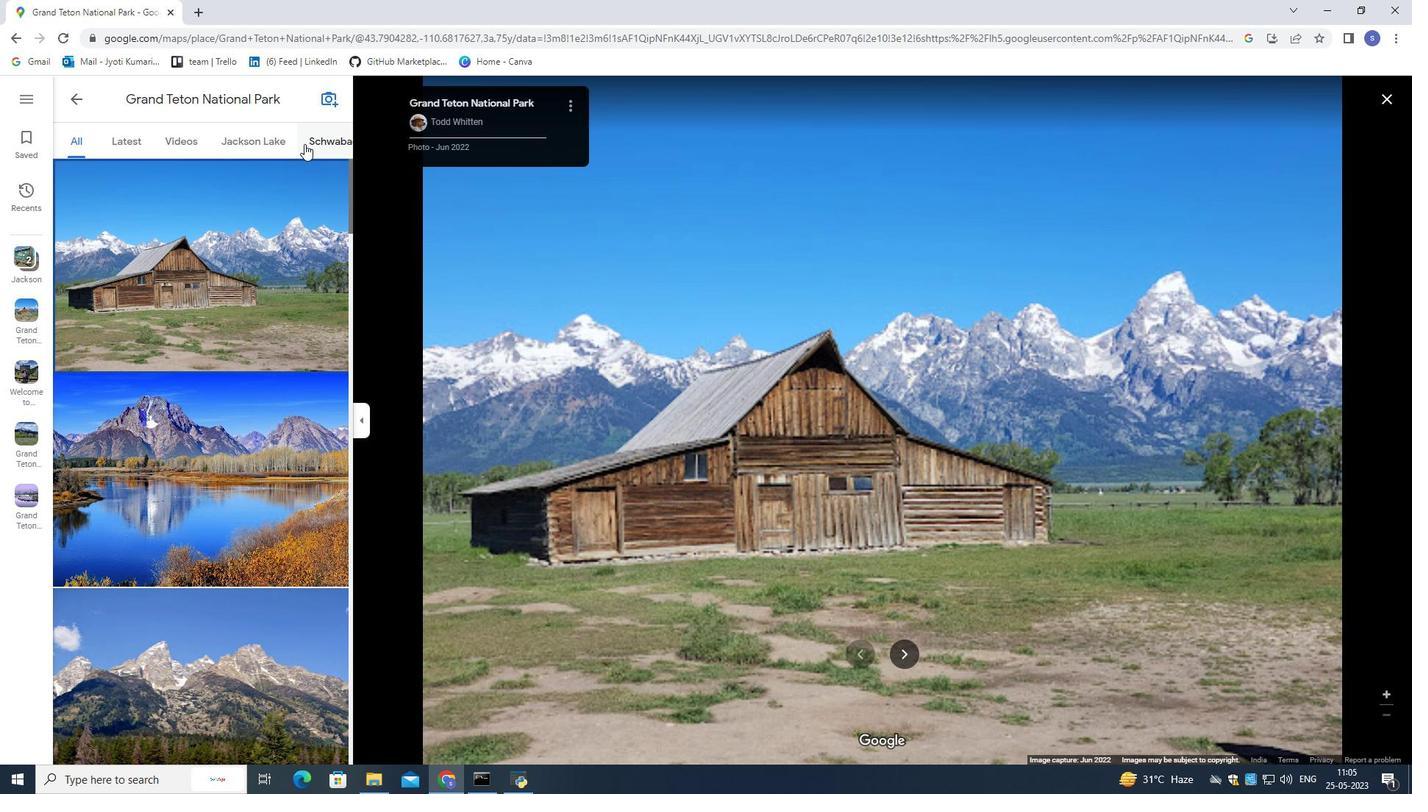 
Action: Mouse pressed left at (304, 143)
Screenshot: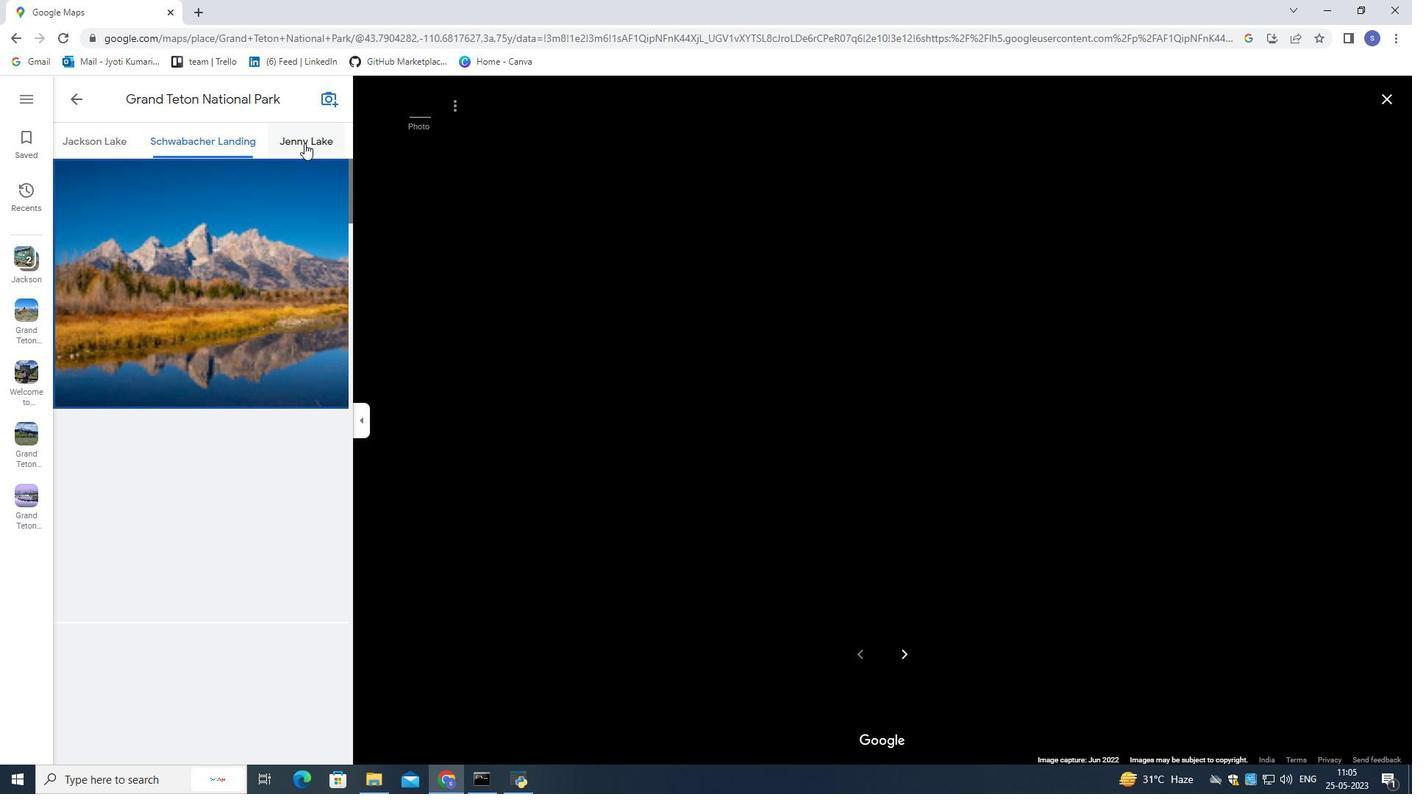 
Action: Mouse pressed left at (304, 143)
Screenshot: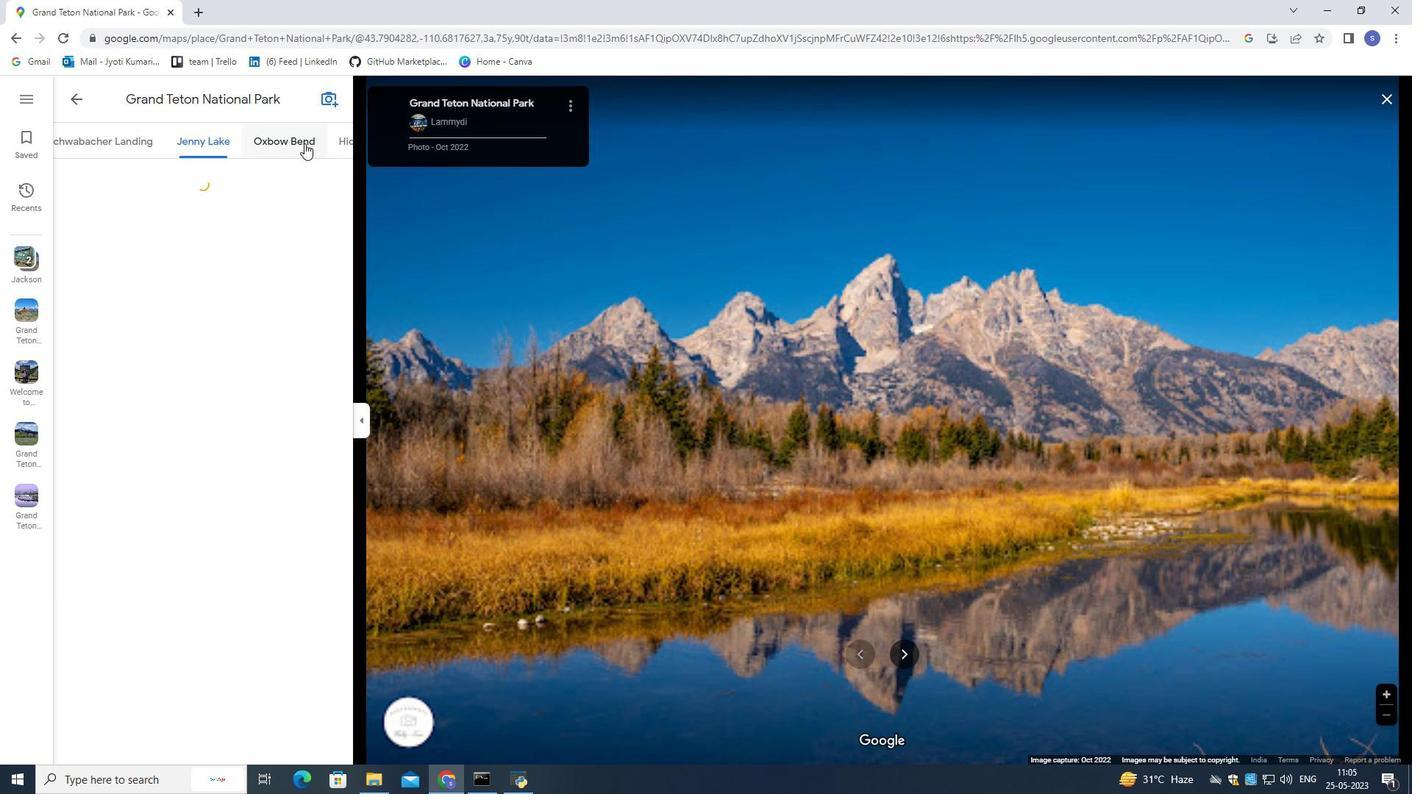 
Action: Mouse pressed left at (304, 143)
Screenshot: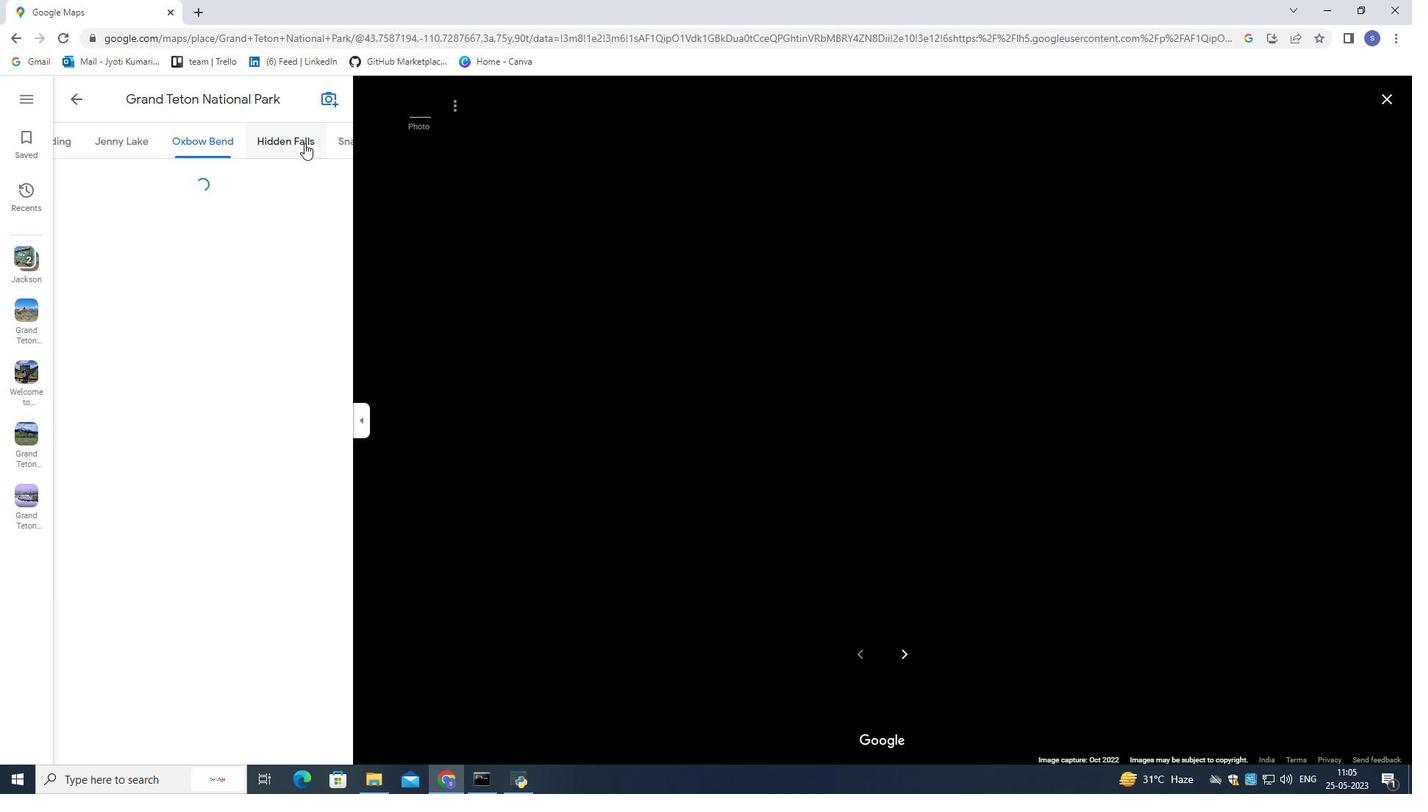 
Action: Mouse pressed left at (304, 143)
Screenshot: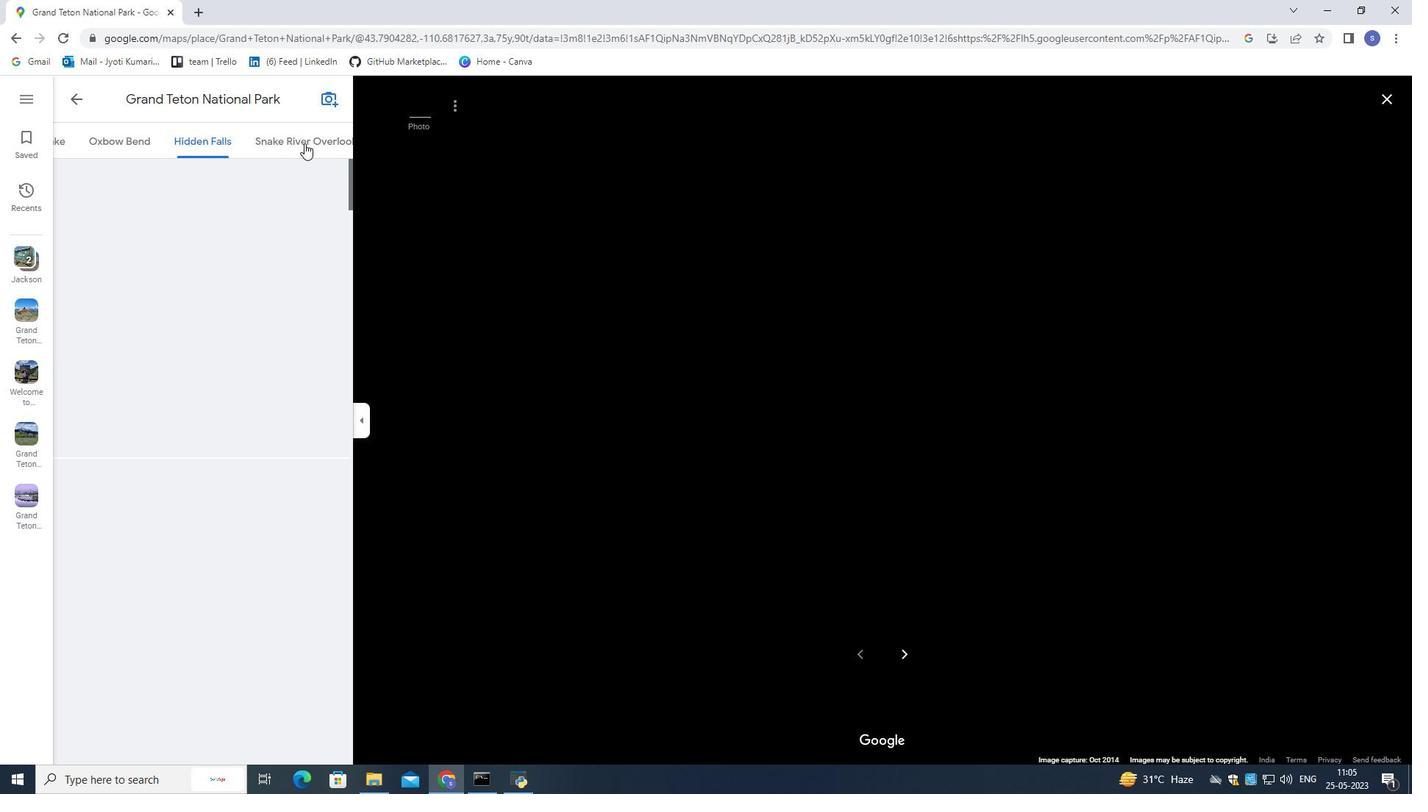 
Action: Mouse pressed left at (304, 143)
Screenshot: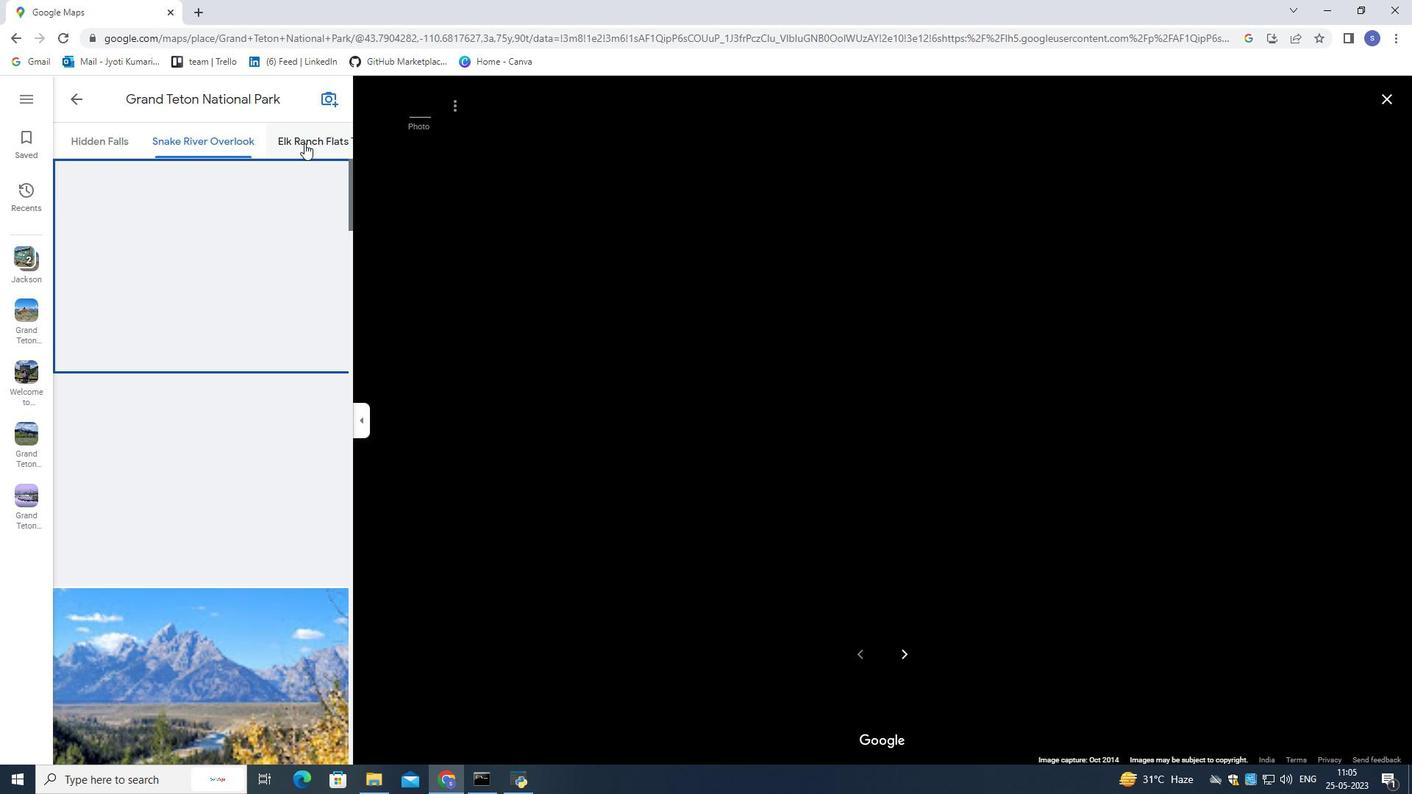 
Action: Mouse pressed left at (304, 143)
Screenshot: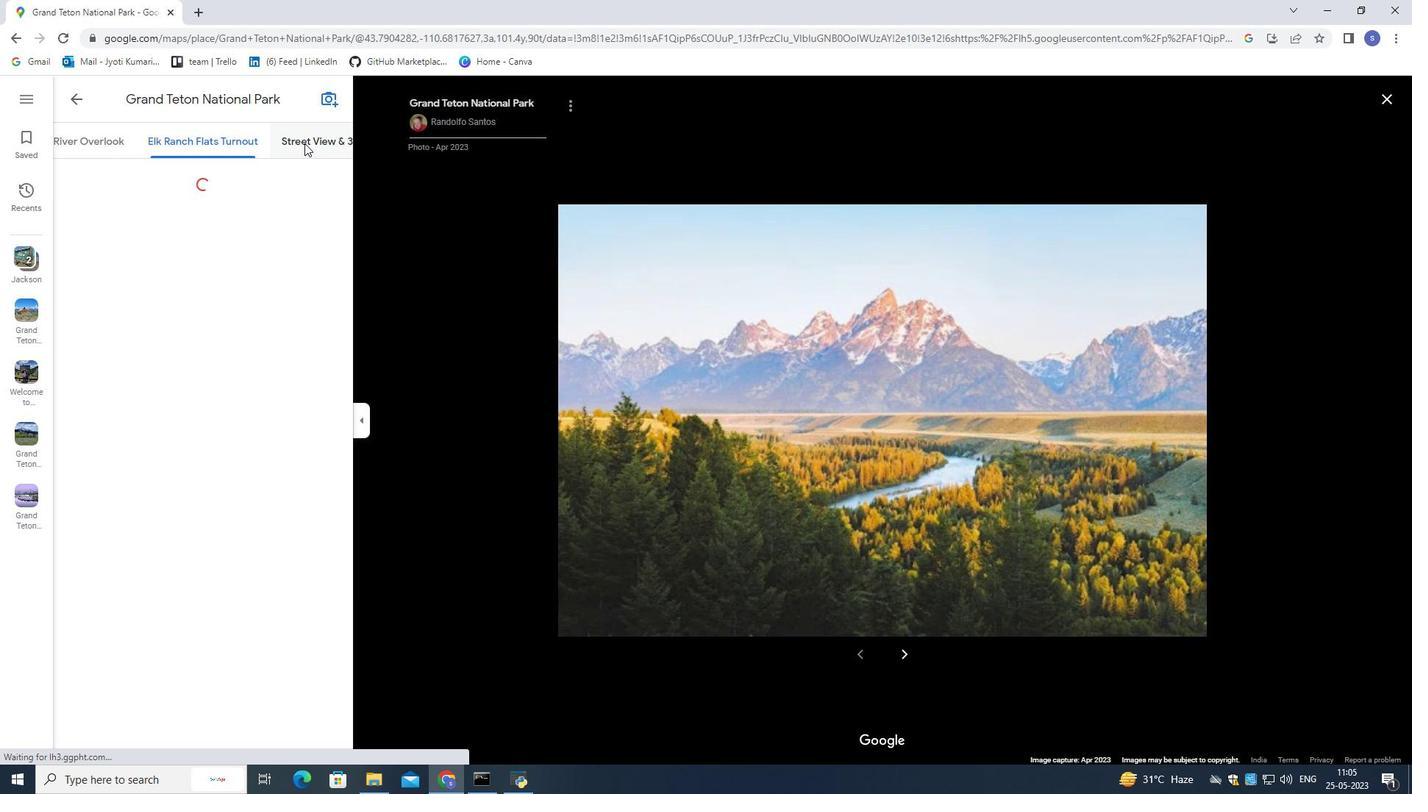 
Action: Mouse moved to (901, 648)
Screenshot: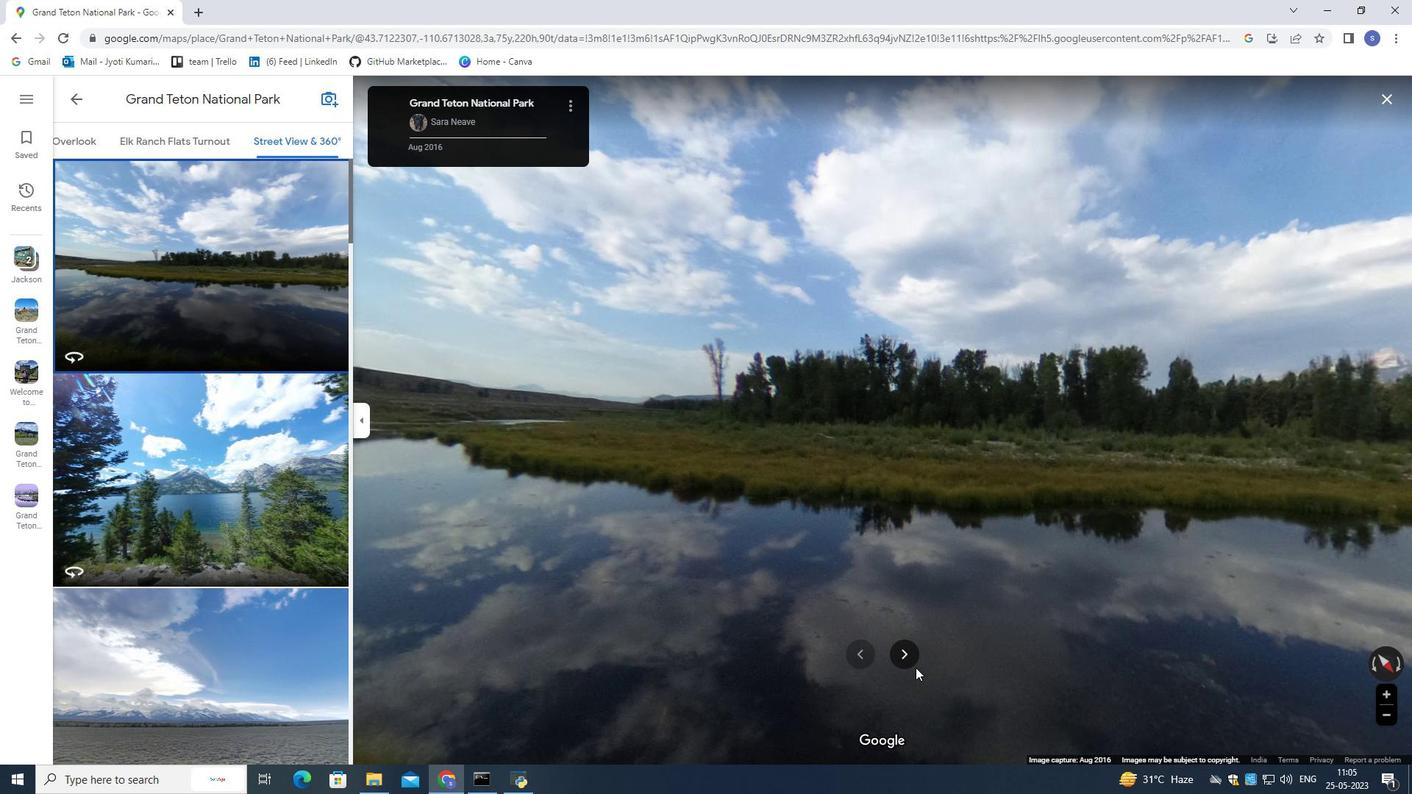 
Action: Mouse pressed left at (901, 648)
Screenshot: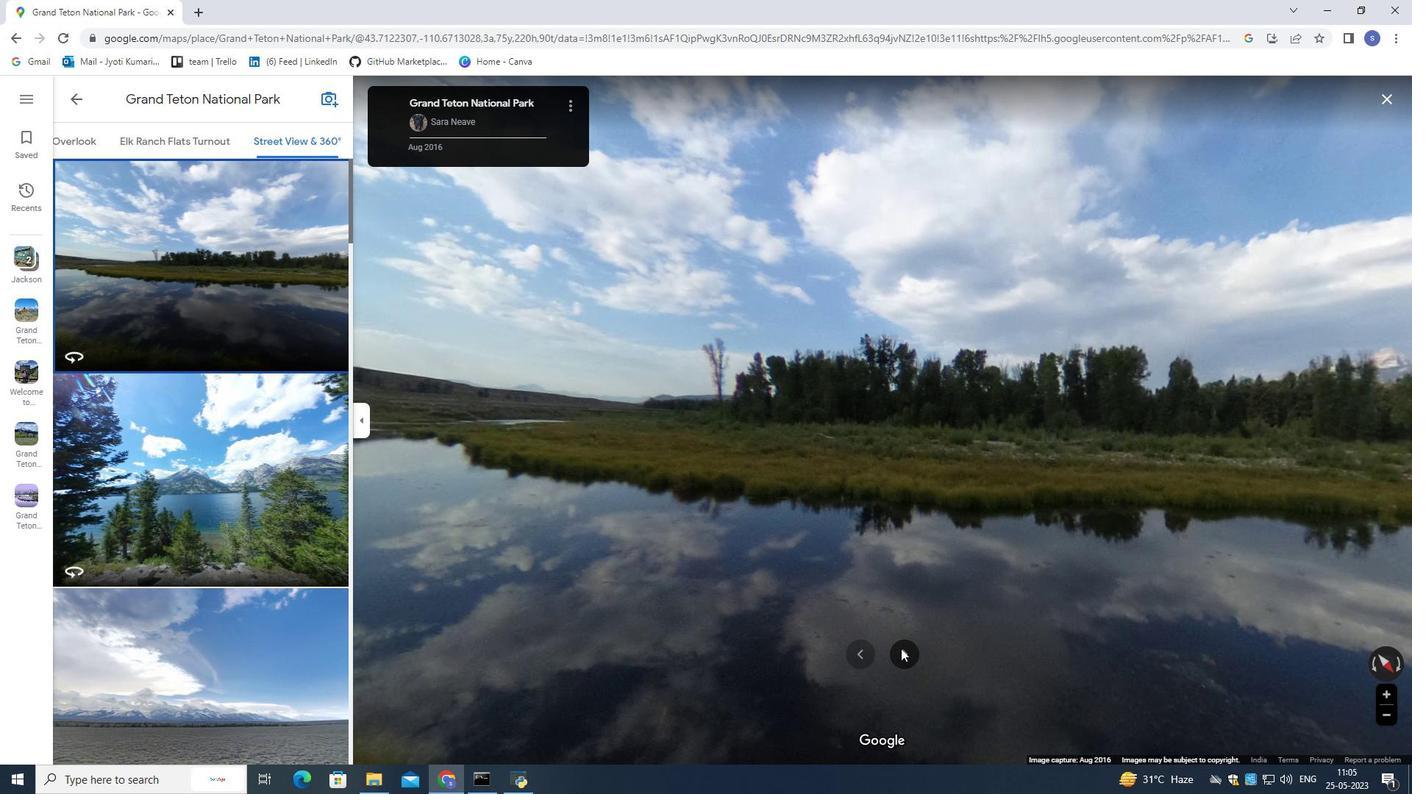 
Action: Mouse moved to (901, 653)
Screenshot: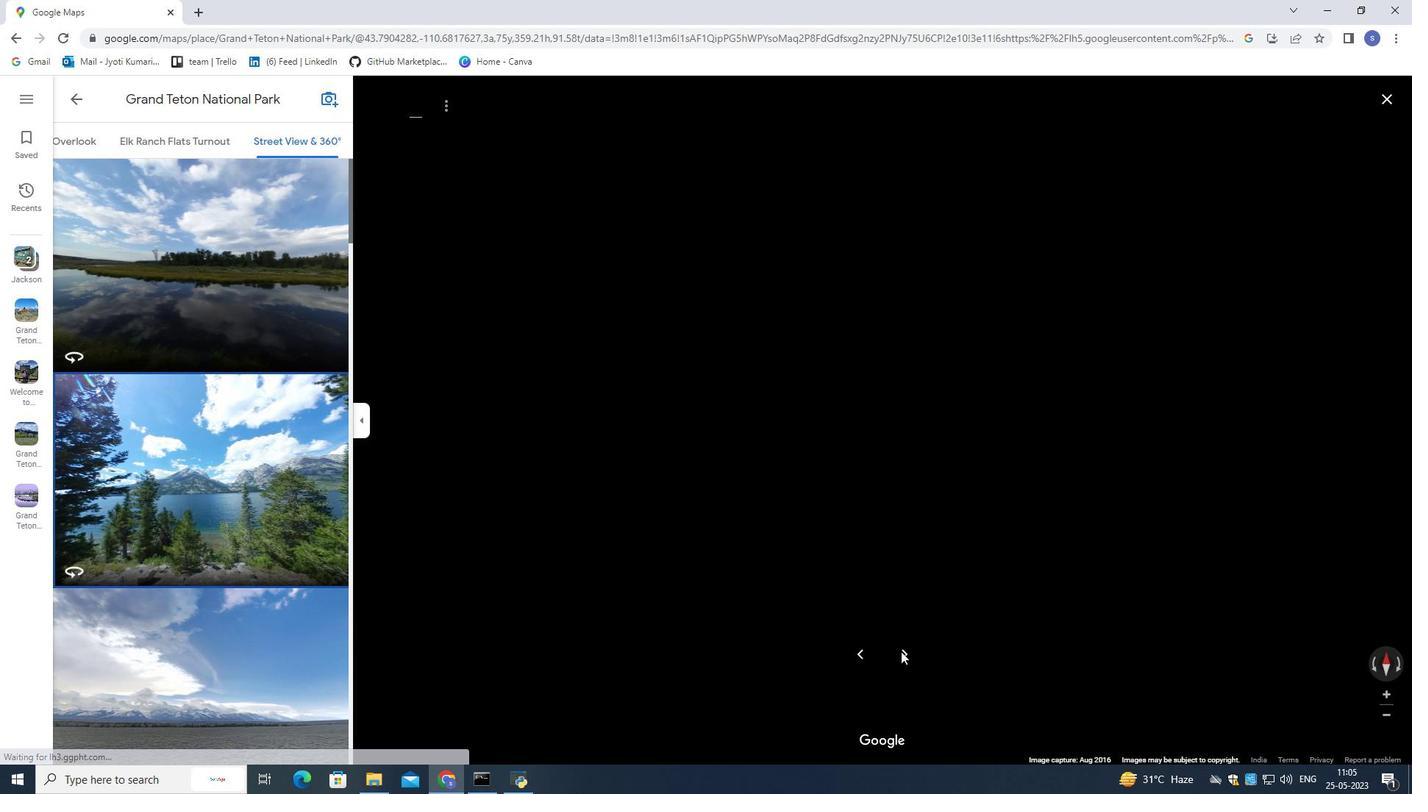
Action: Mouse pressed left at (901, 653)
Screenshot: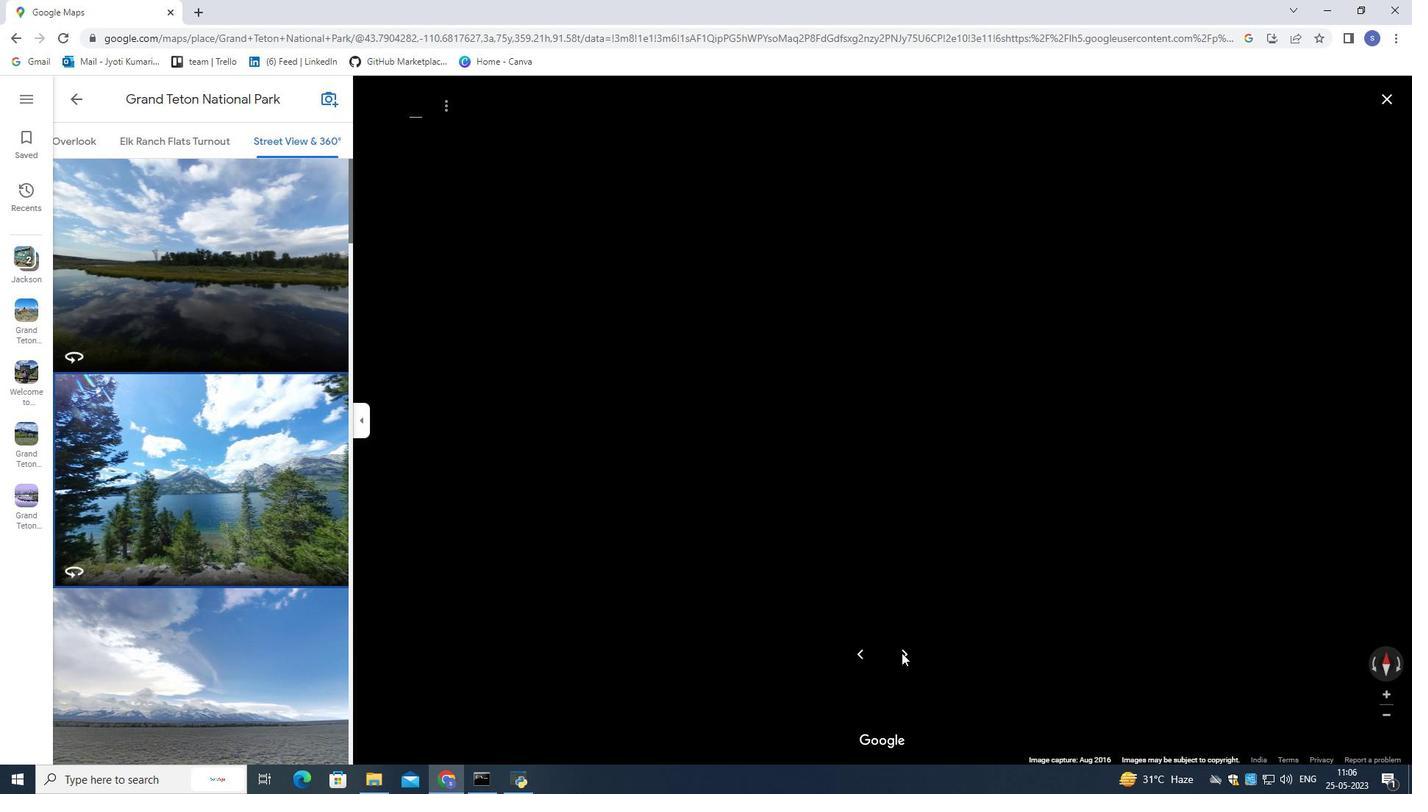 
Action: Mouse pressed left at (901, 653)
Screenshot: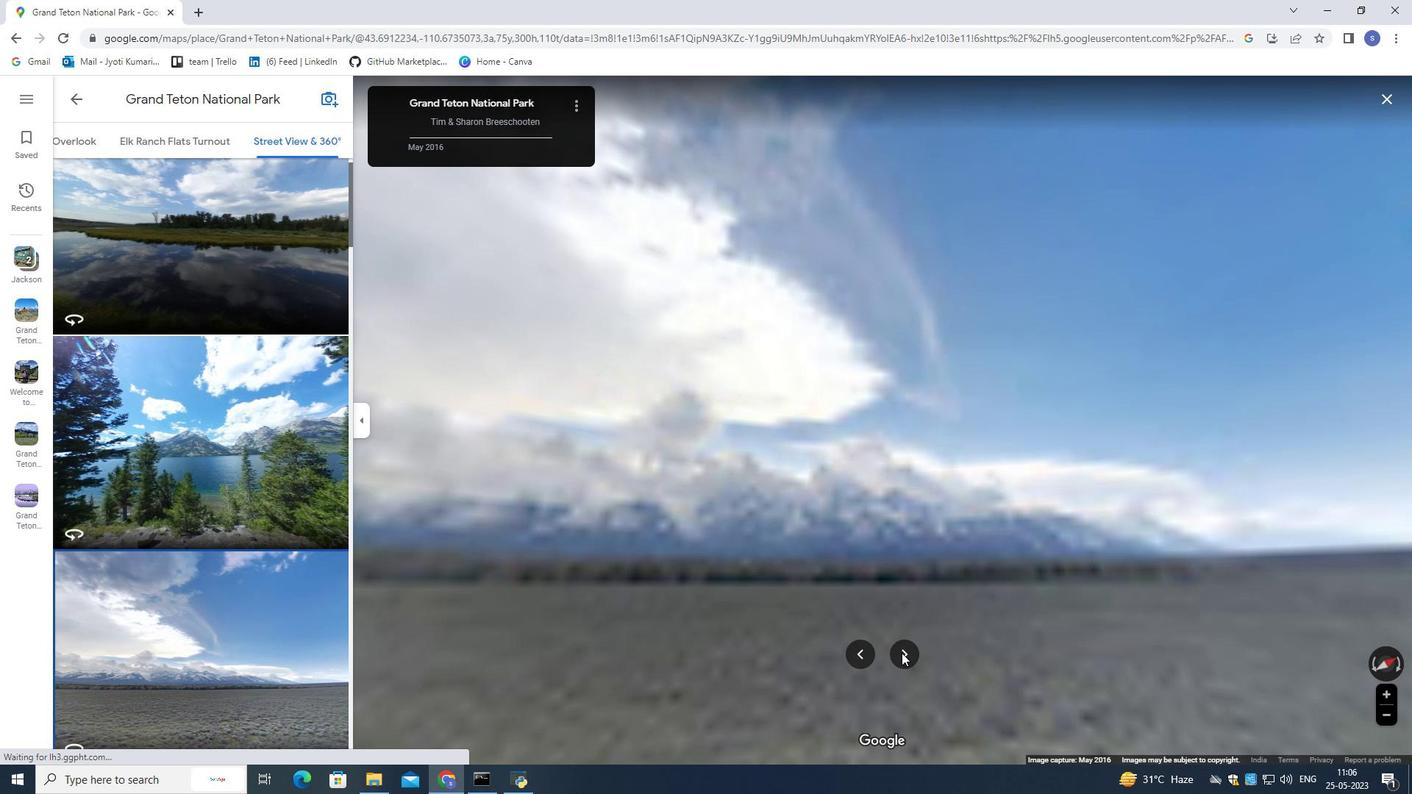 
Action: Mouse moved to (902, 652)
Screenshot: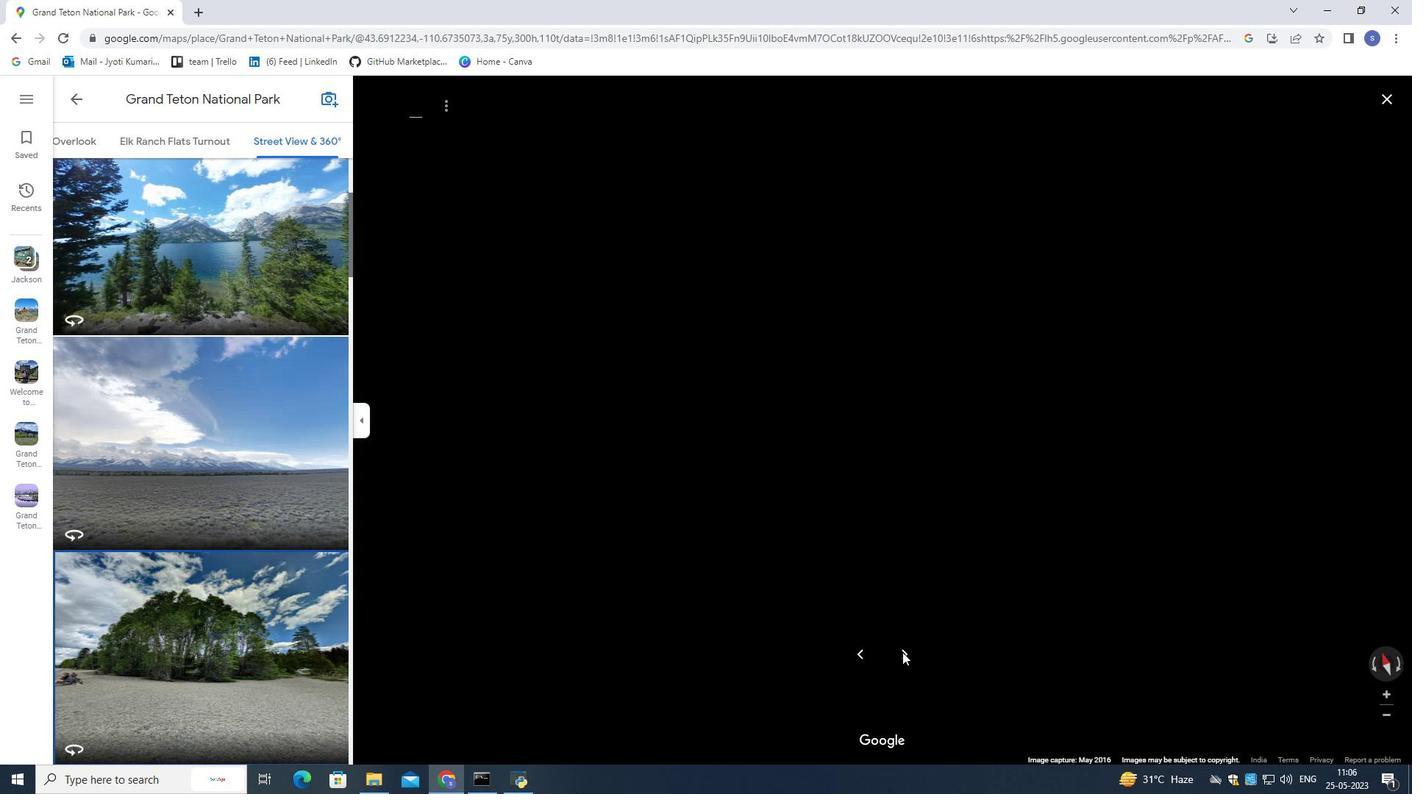 
Action: Mouse pressed left at (902, 652)
Screenshot: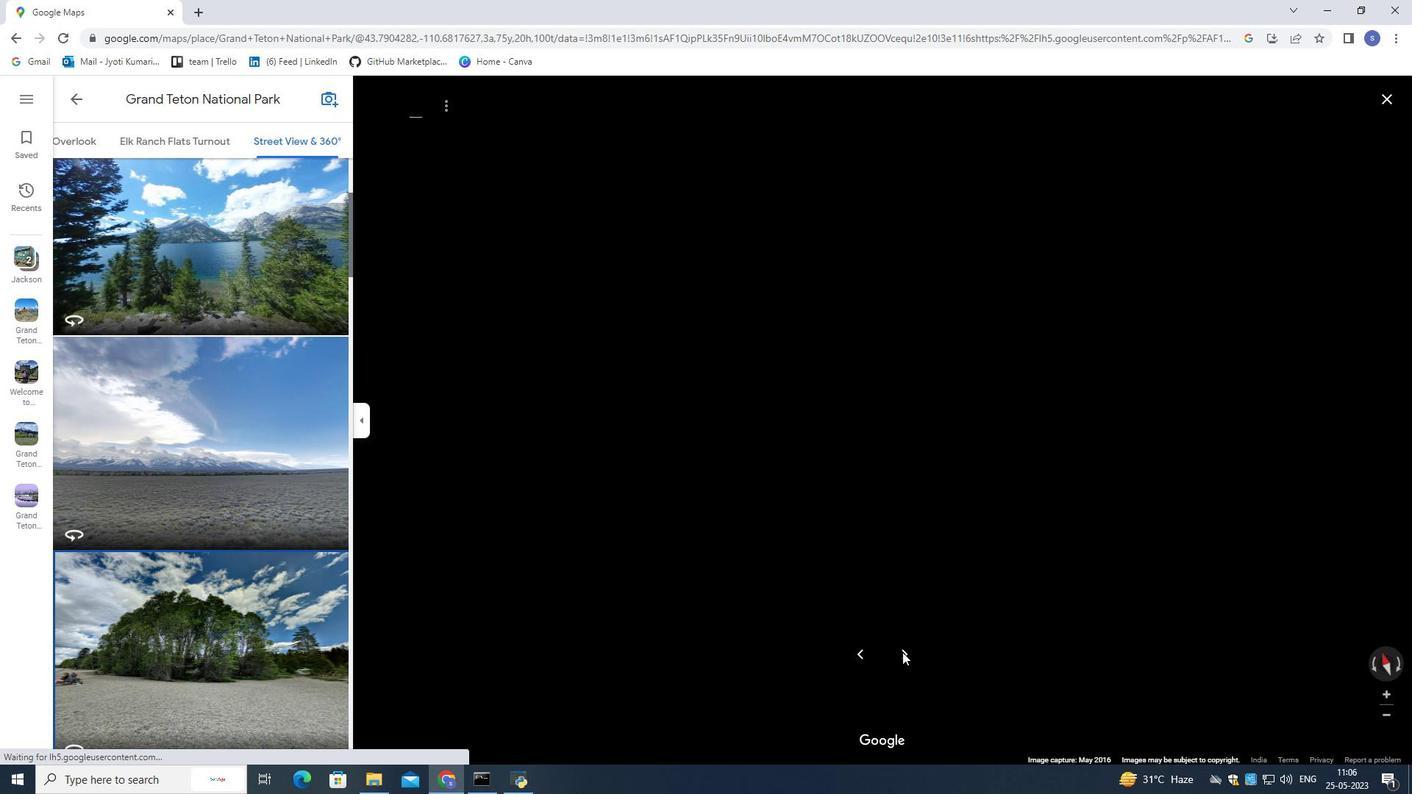 
Action: Mouse pressed left at (902, 652)
Screenshot: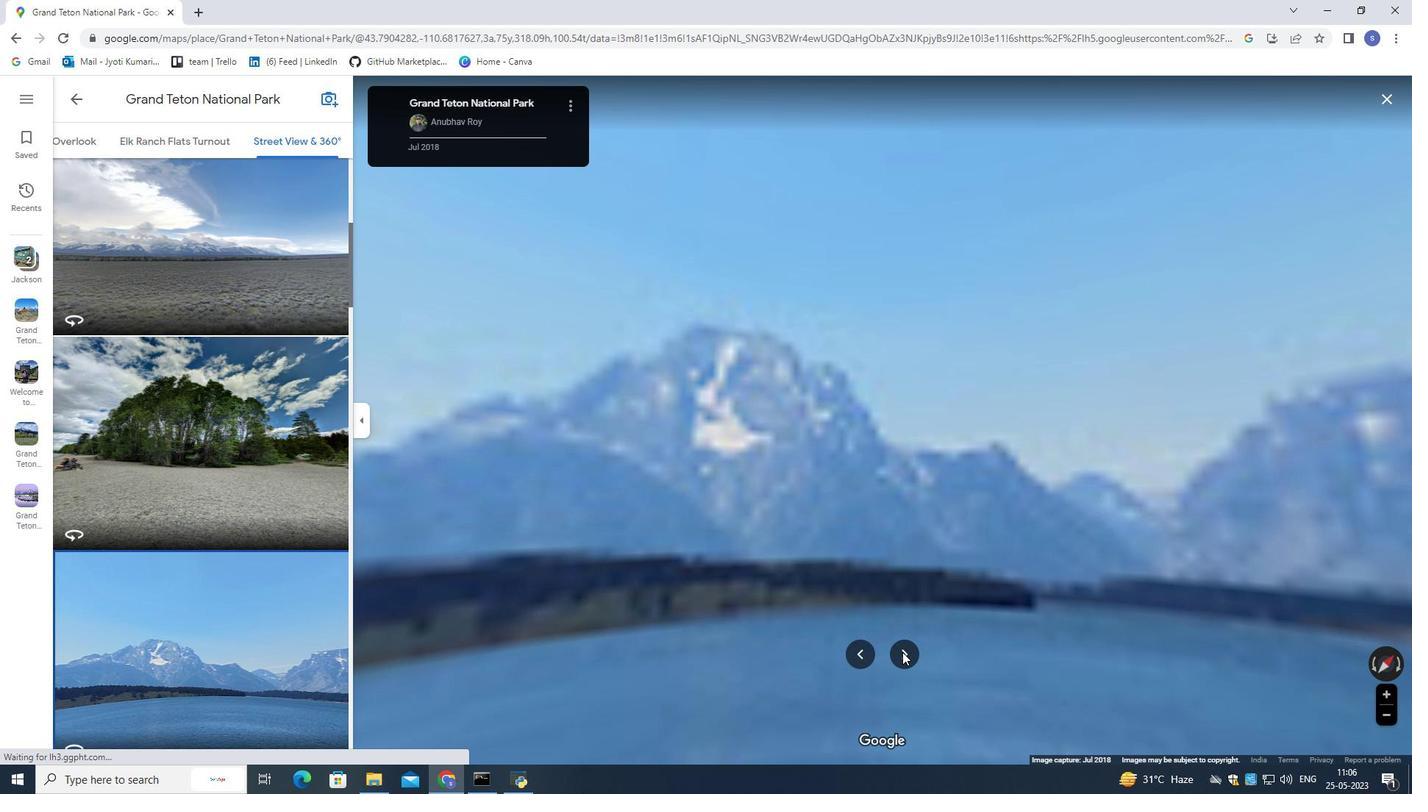 
Action: Mouse moved to (902, 651)
Screenshot: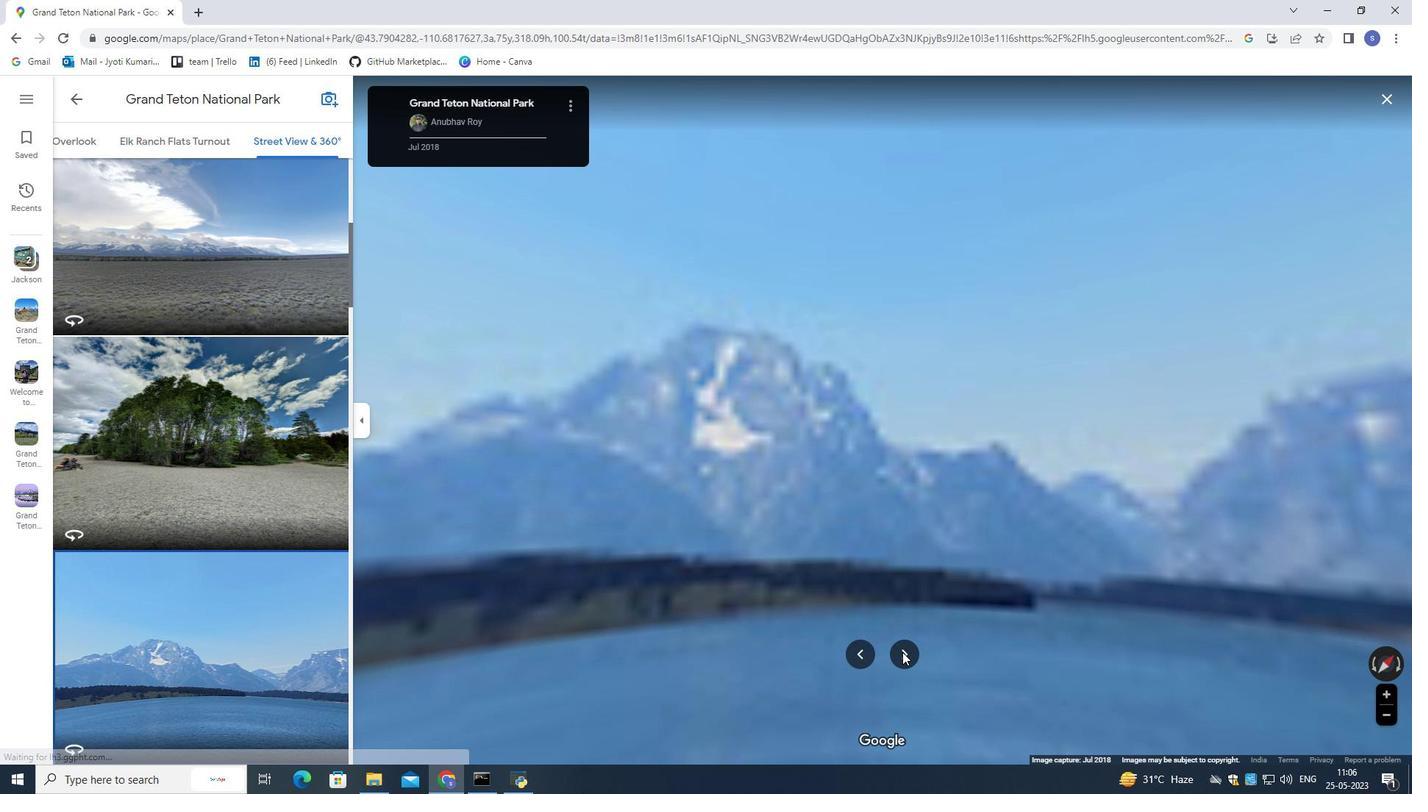 
Action: Mouse pressed left at (902, 651)
Screenshot: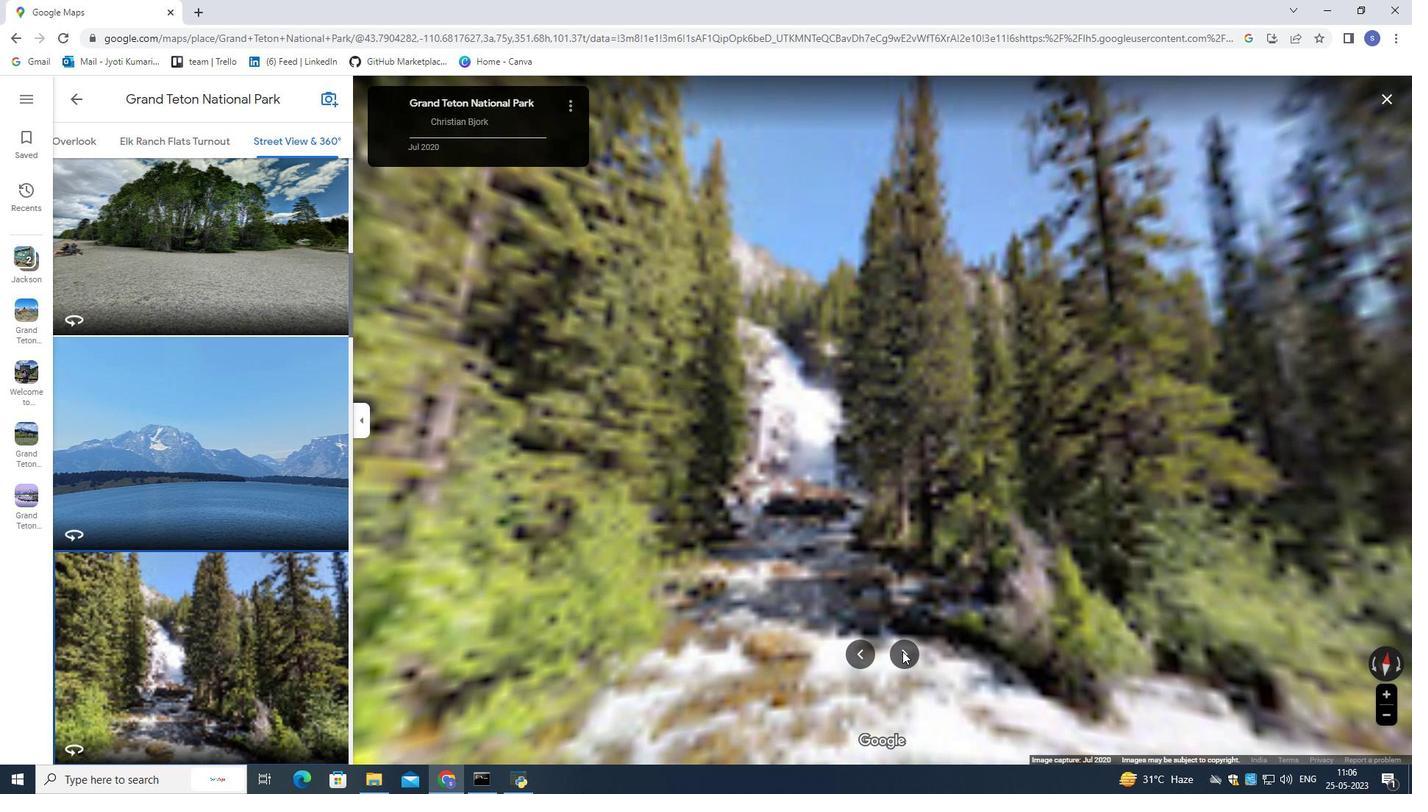 
Action: Mouse moved to (906, 656)
Screenshot: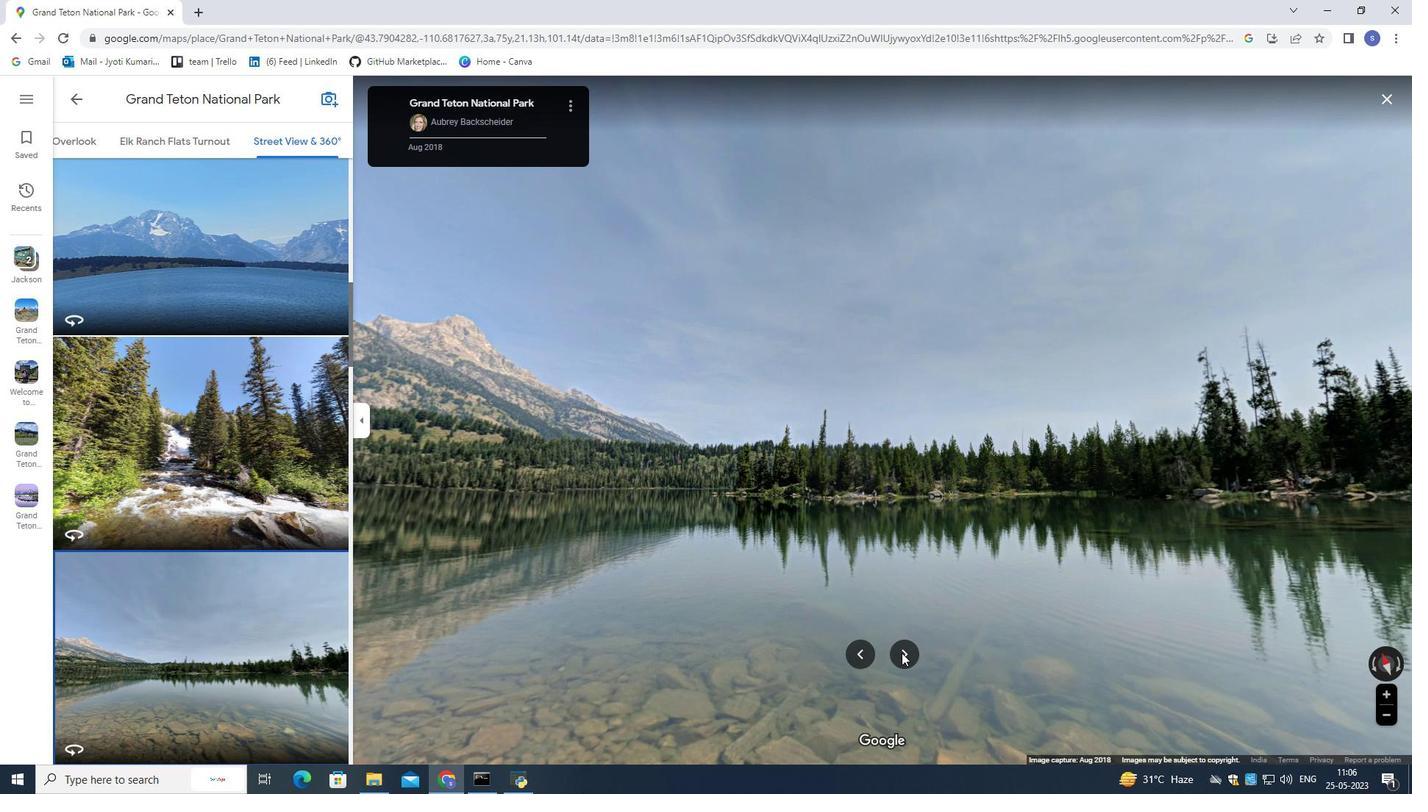
Action: Mouse pressed left at (906, 656)
Screenshot: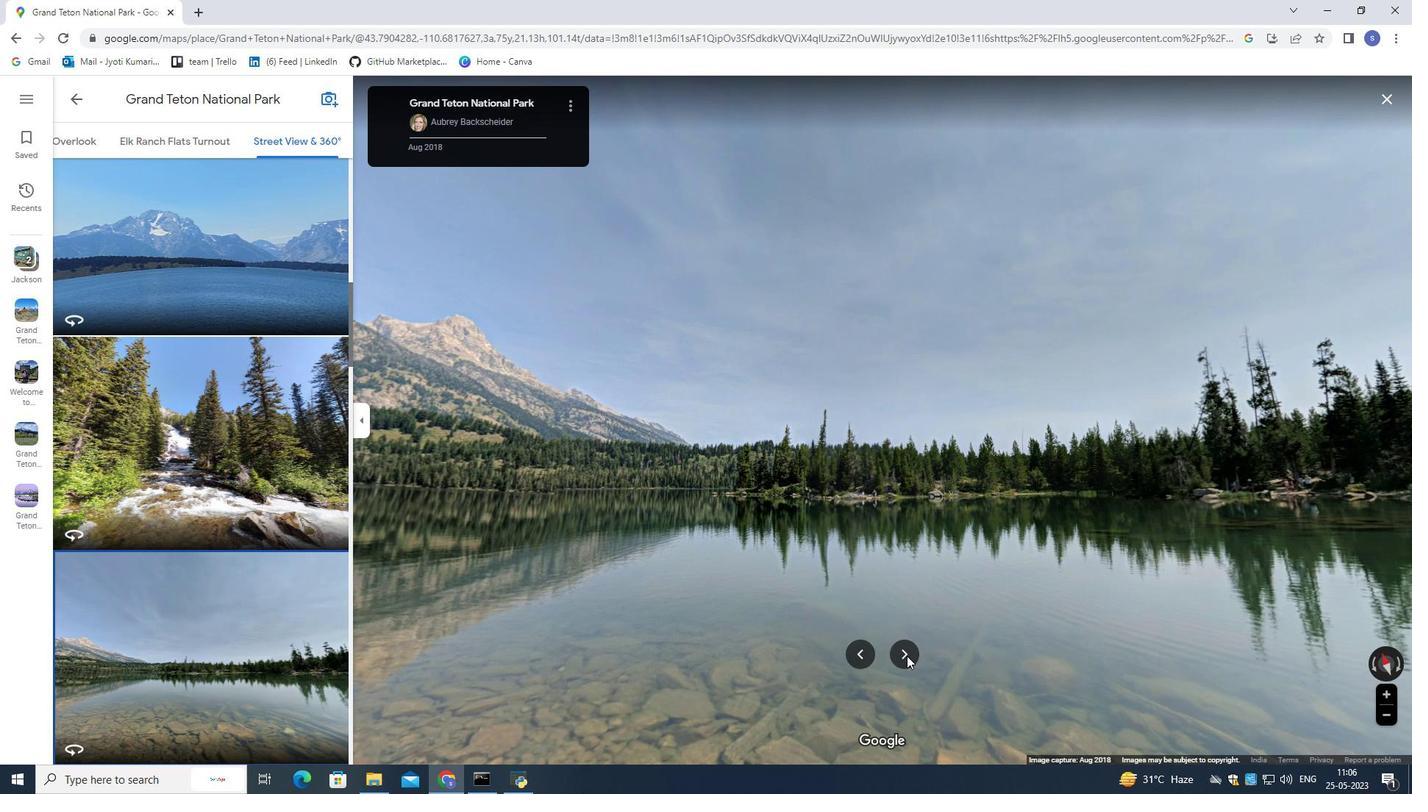 
Action: Mouse pressed left at (906, 656)
Screenshot: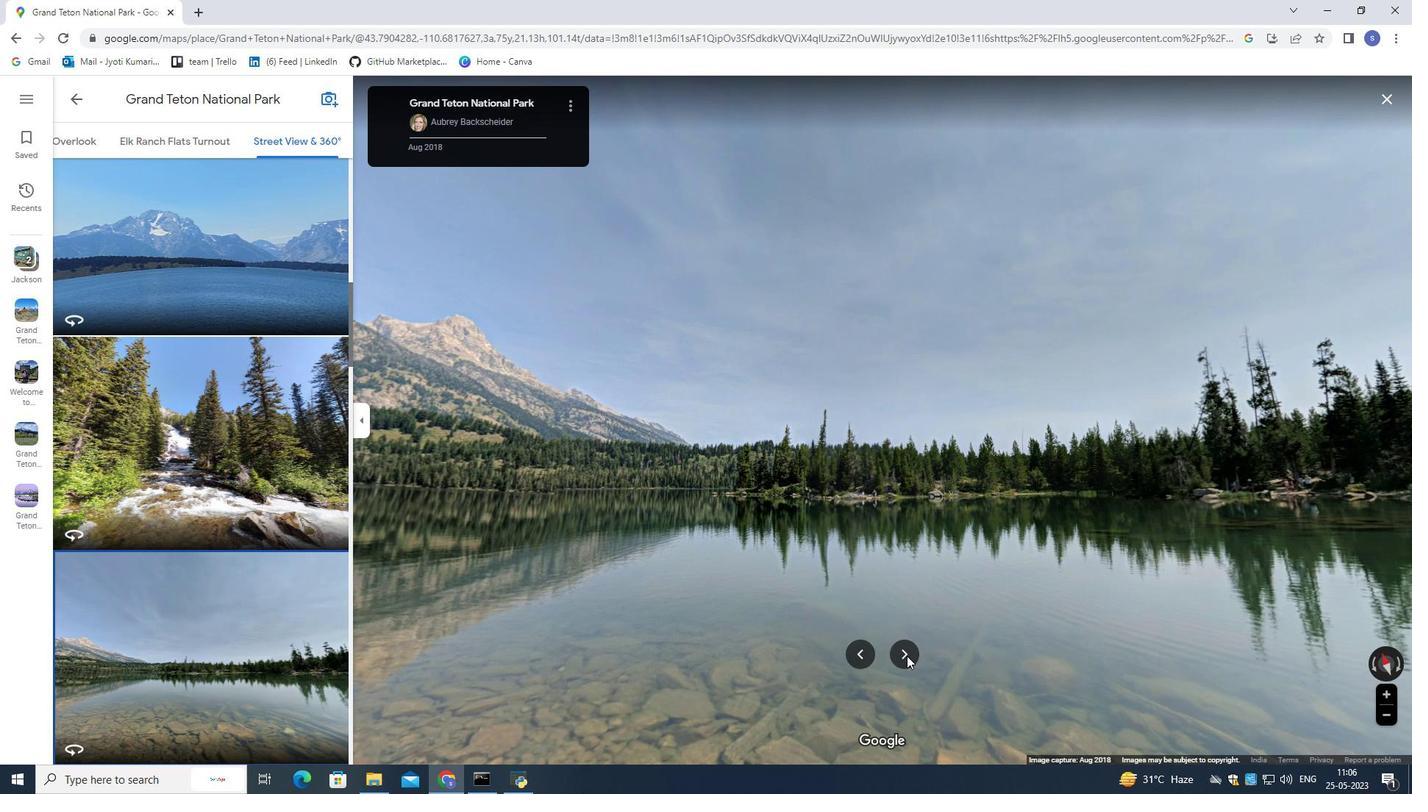 
Action: Mouse moved to (908, 656)
Screenshot: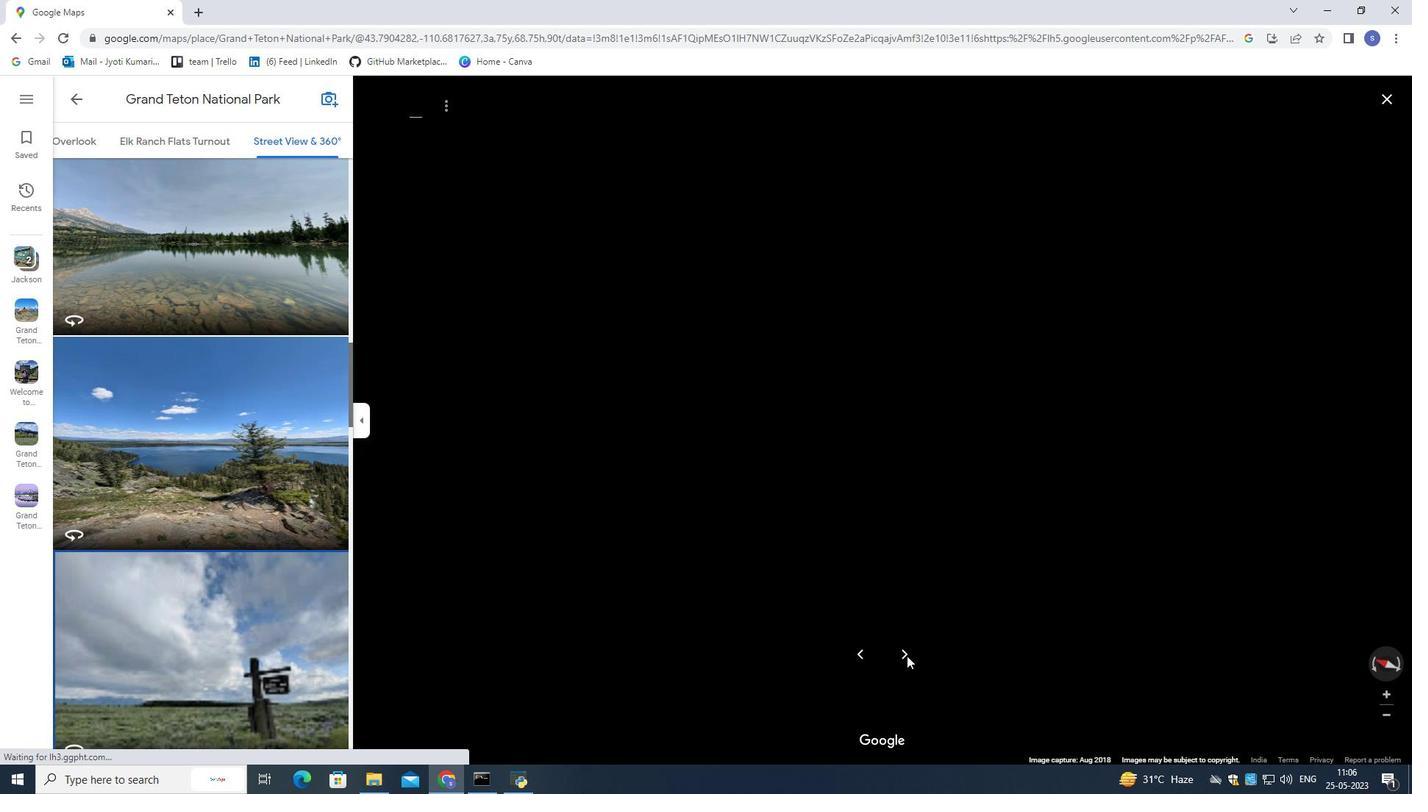 
Action: Mouse pressed left at (908, 656)
Screenshot: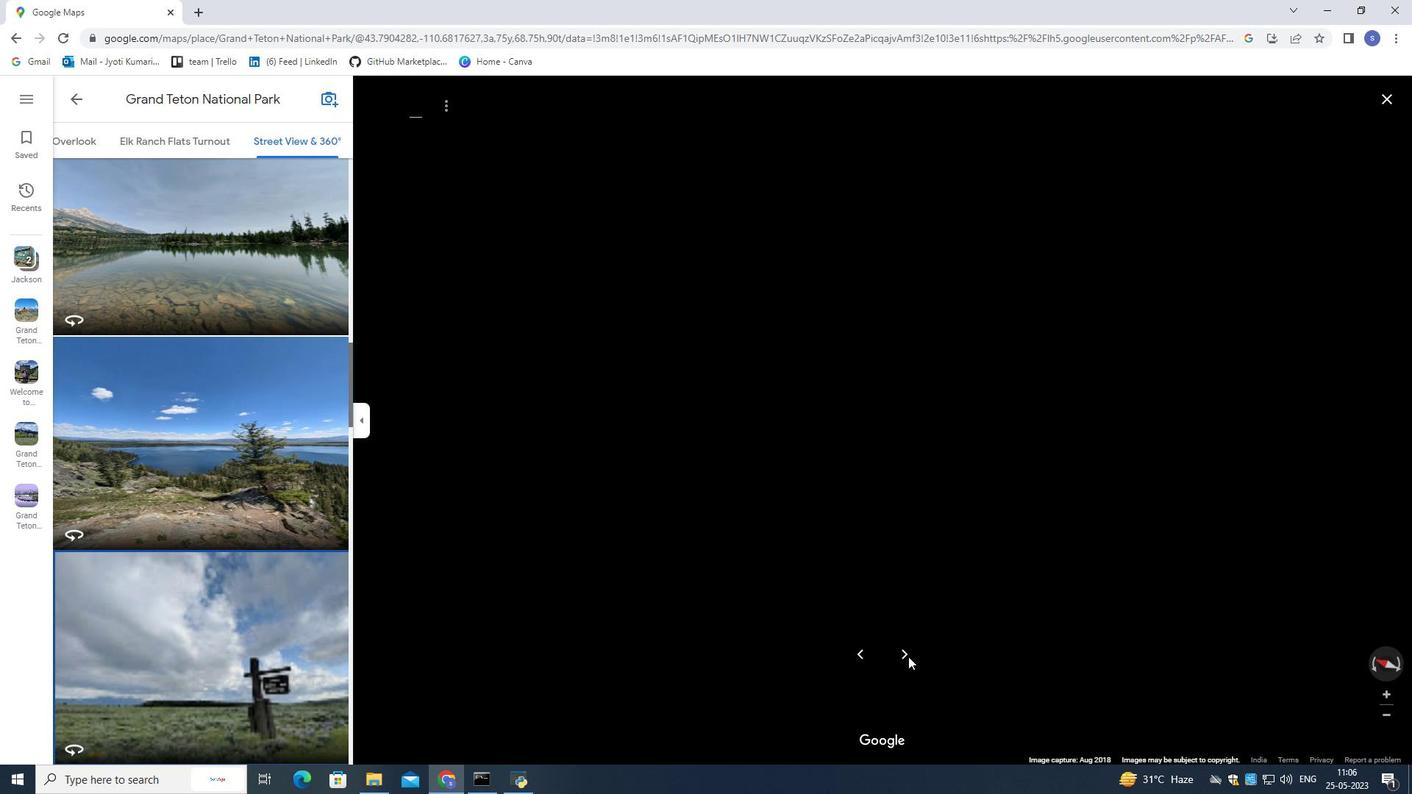 
Action: Mouse pressed left at (908, 656)
Screenshot: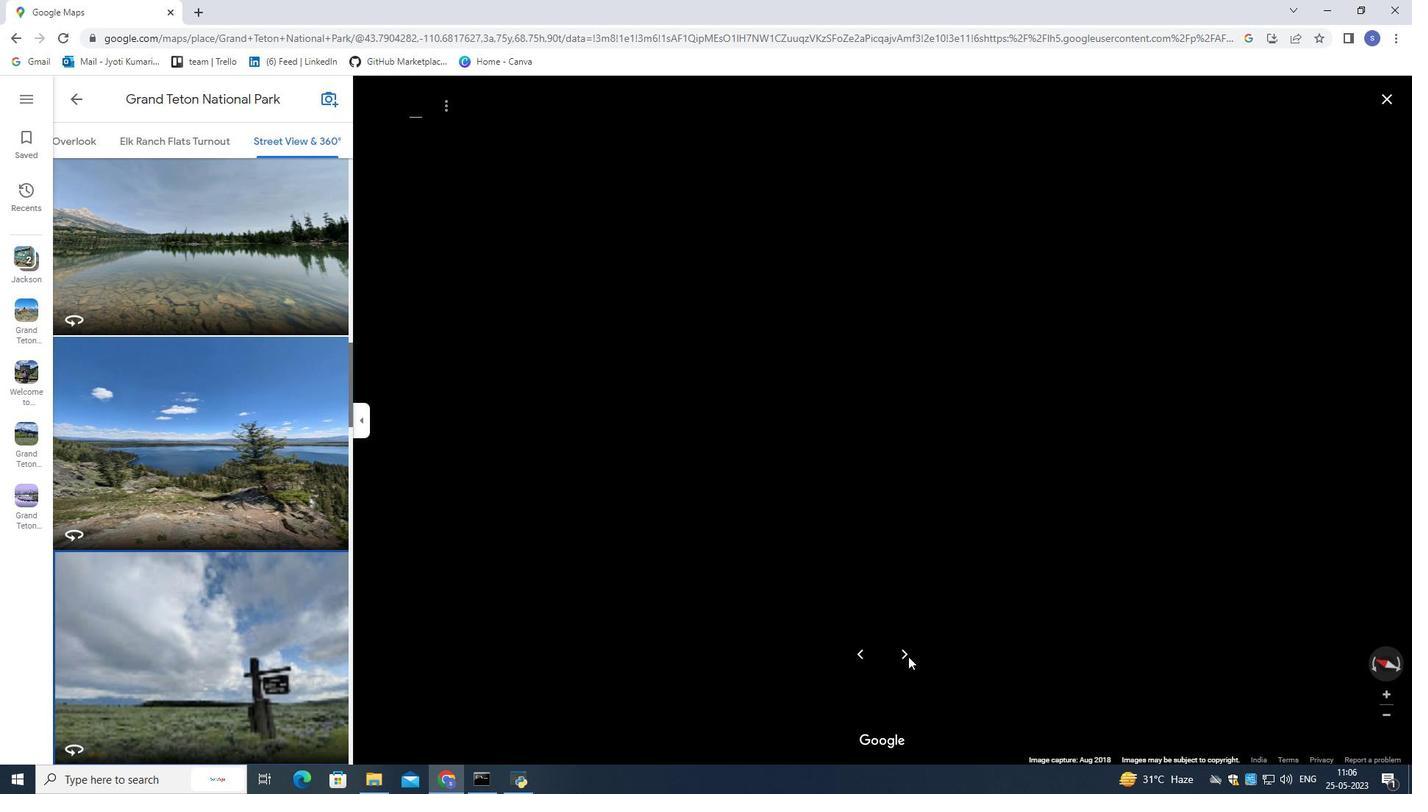 
Action: Mouse pressed left at (908, 656)
Screenshot: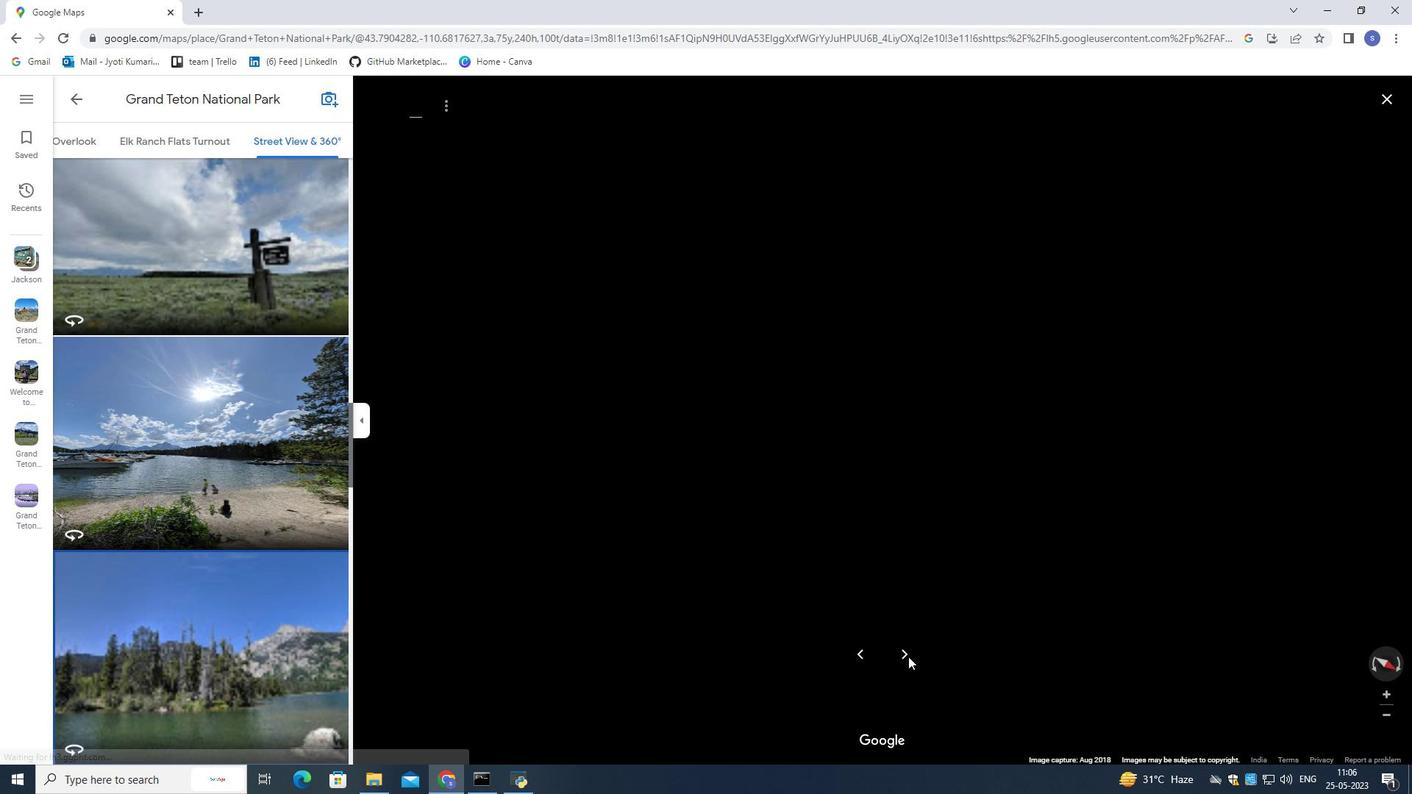 
Action: Mouse moved to (906, 655)
Screenshot: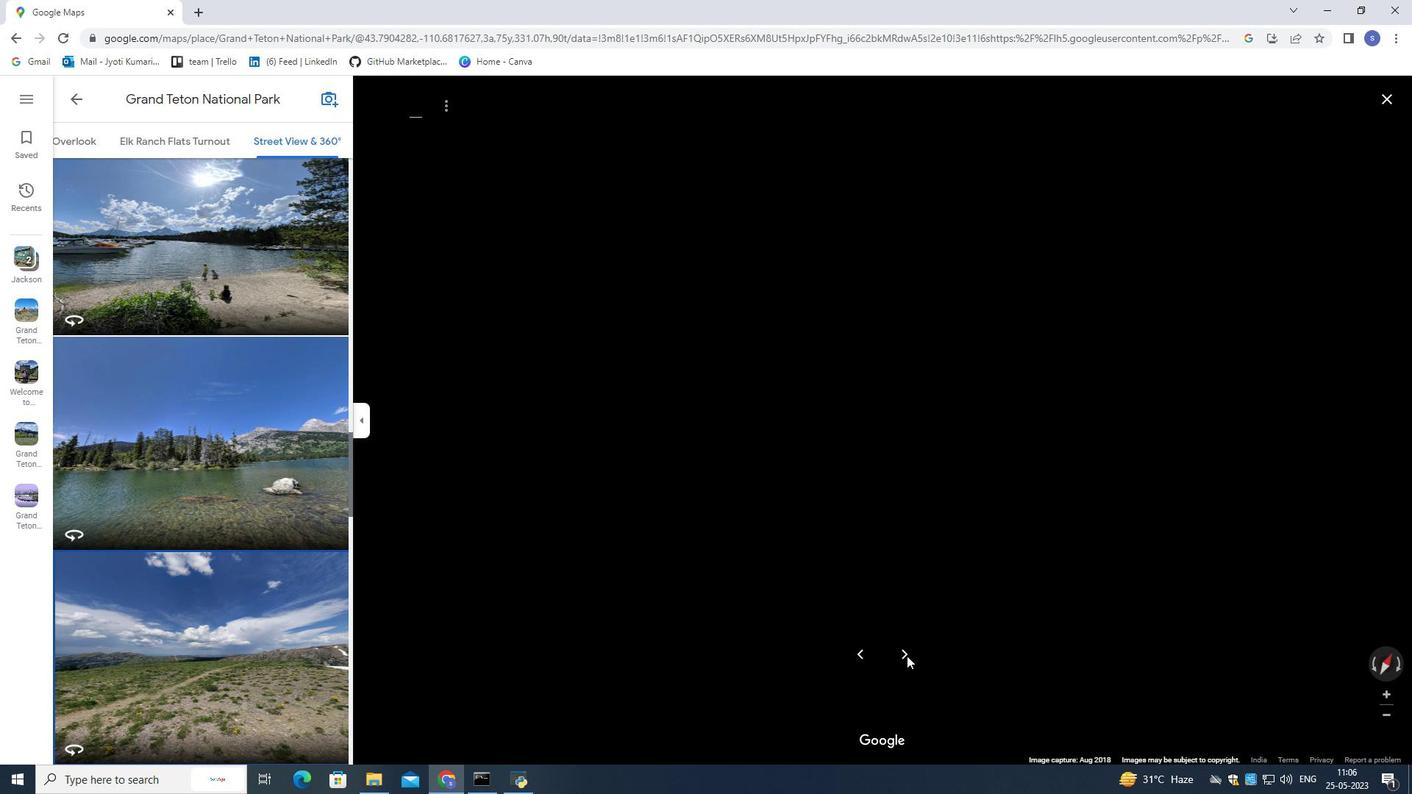 
Action: Mouse pressed left at (906, 655)
Screenshot: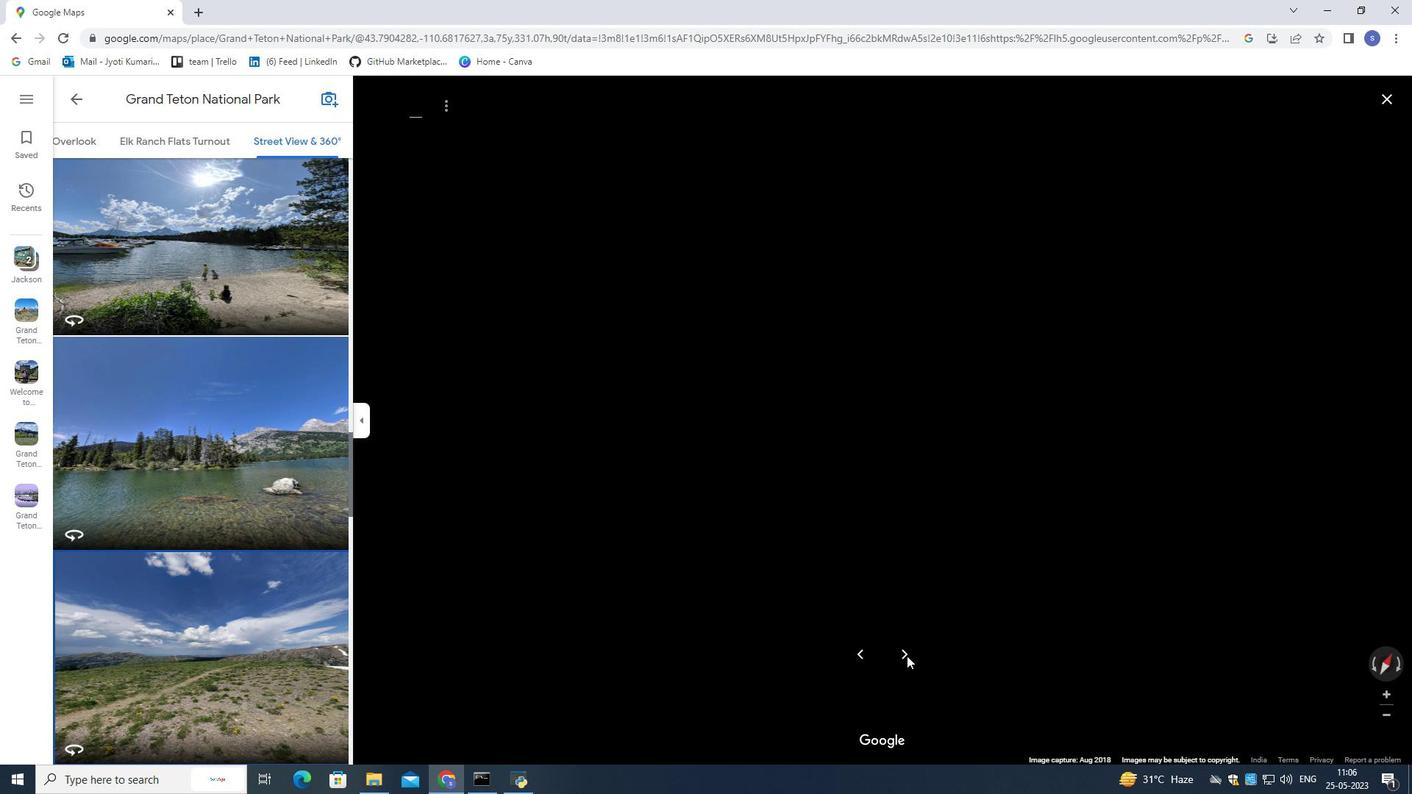 
Action: Mouse moved to (905, 652)
Screenshot: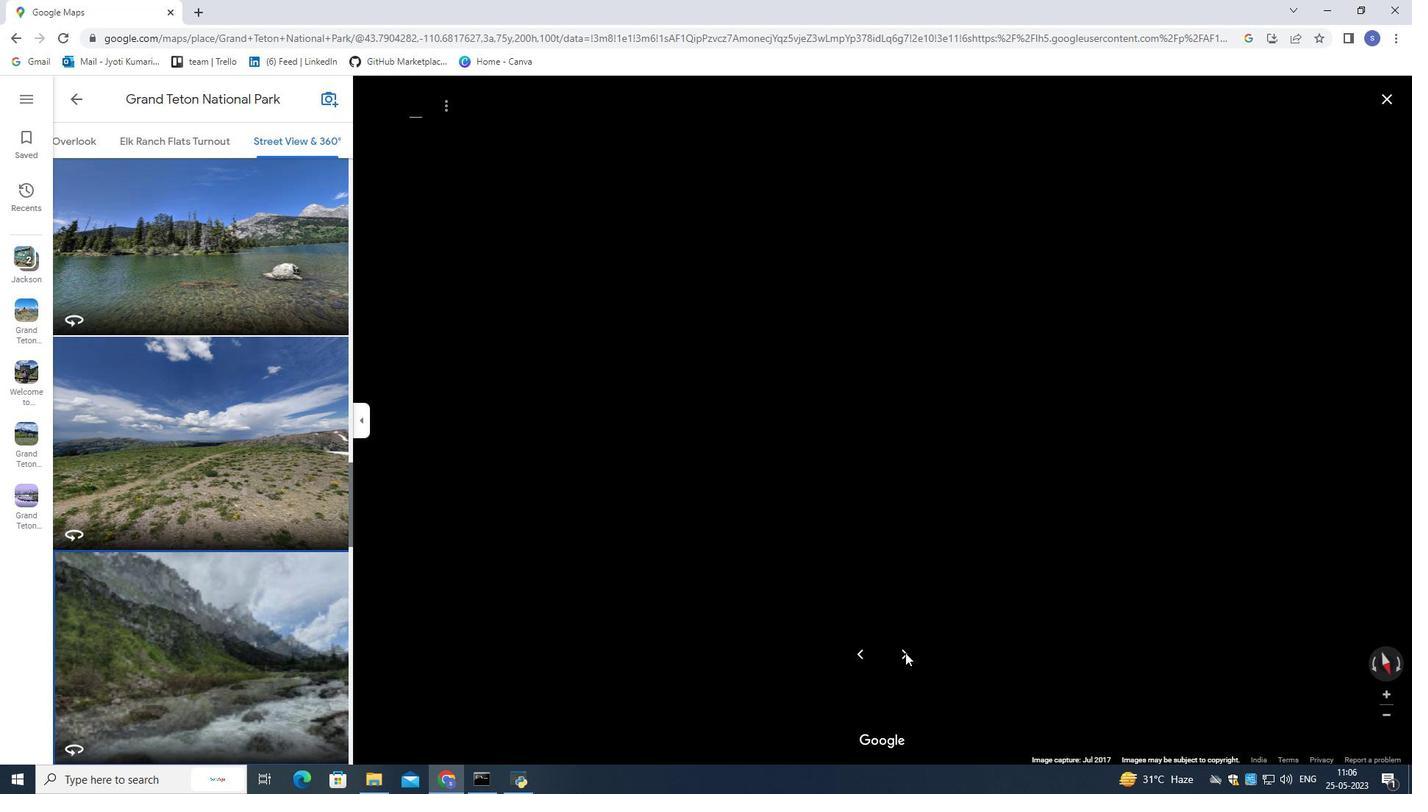 
Action: Mouse pressed left at (905, 652)
Screenshot: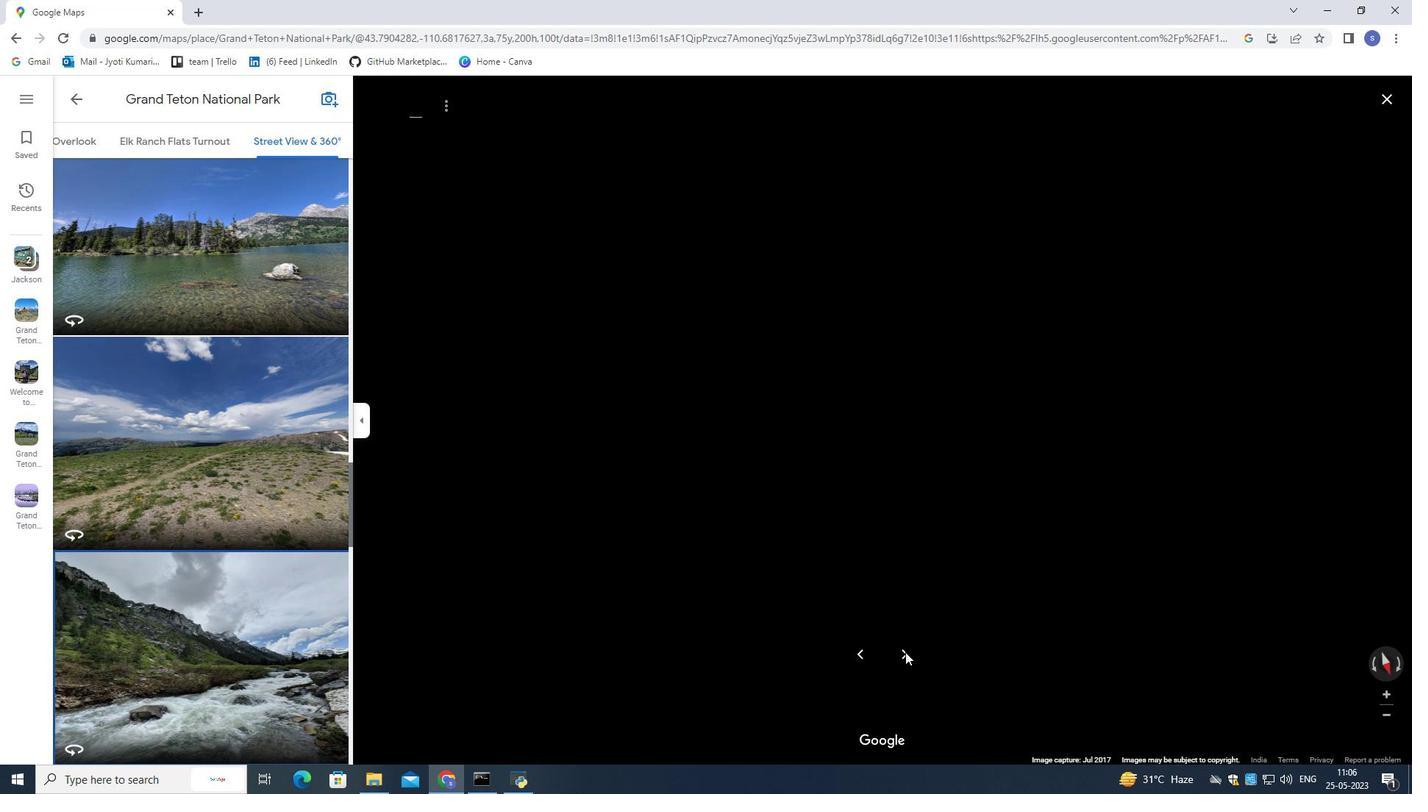 
Action: Mouse moved to (904, 652)
Screenshot: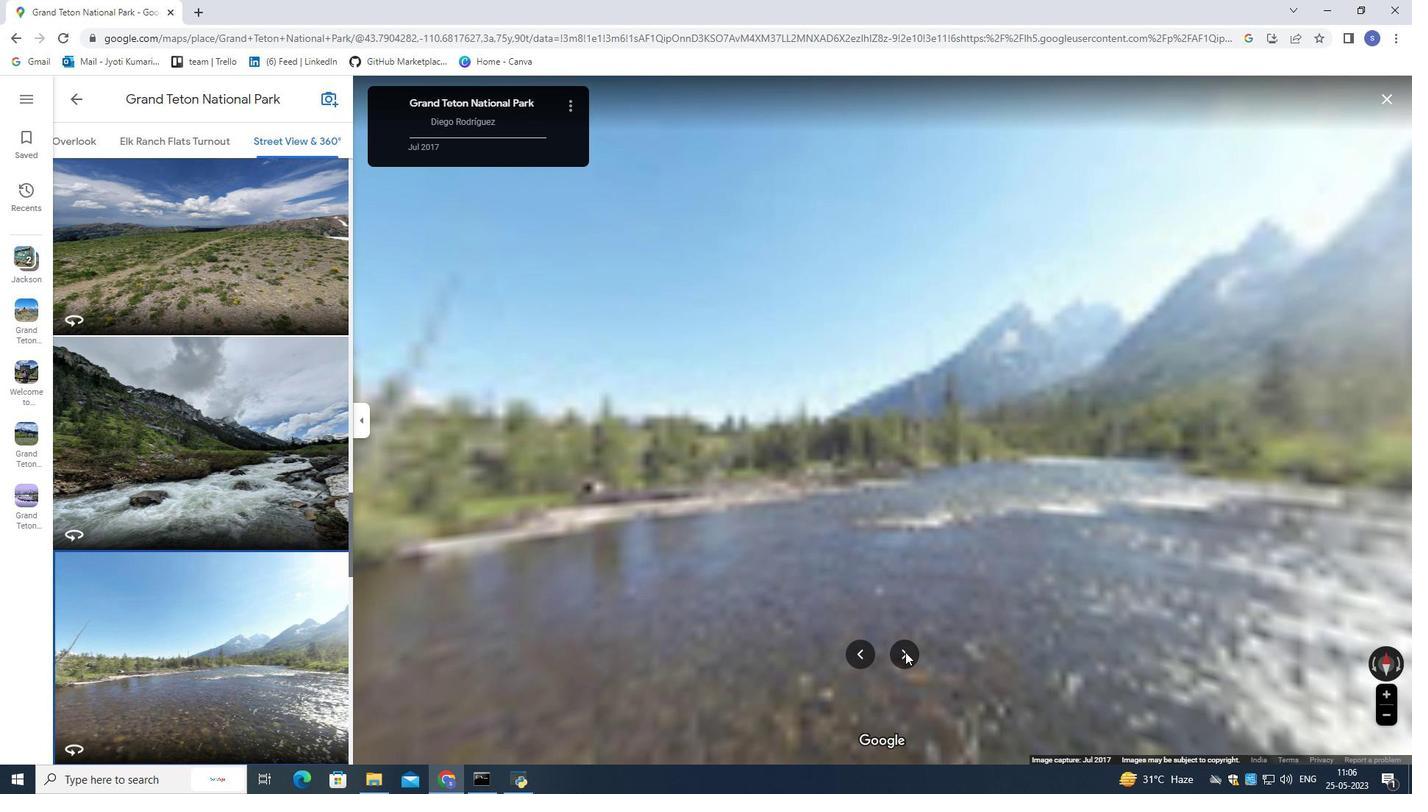 
Action: Mouse pressed left at (904, 652)
Screenshot: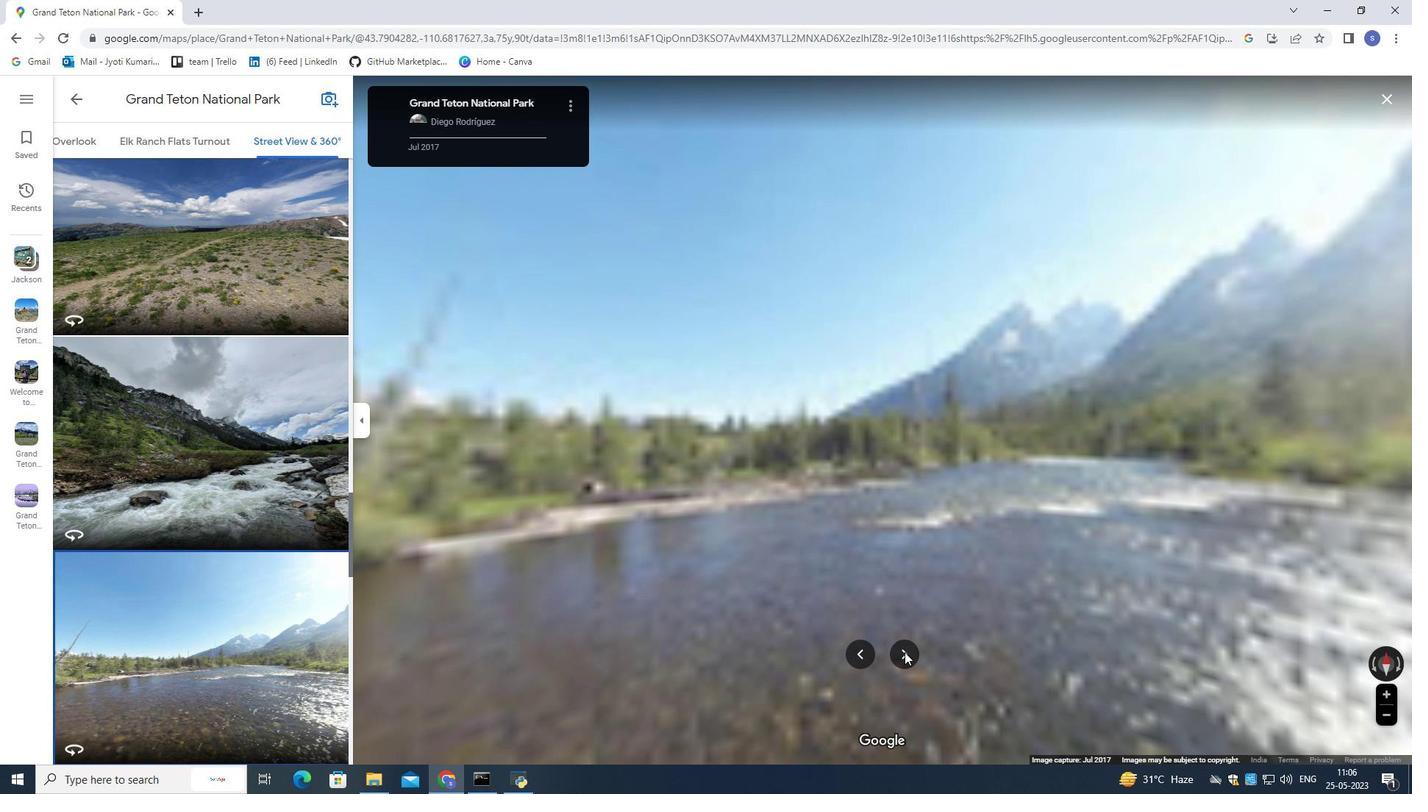 
Action: Mouse moved to (906, 653)
Screenshot: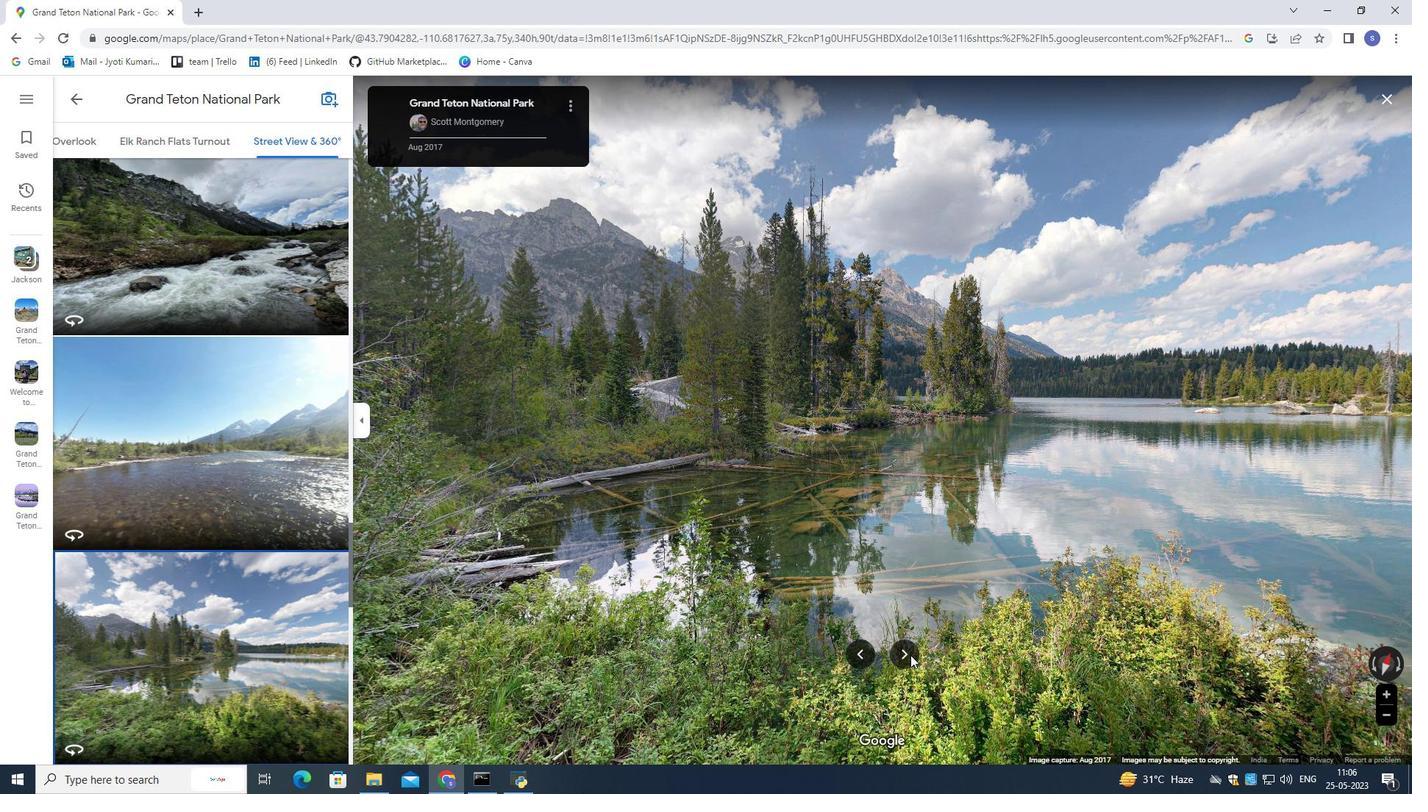 
Action: Mouse pressed left at (906, 653)
Screenshot: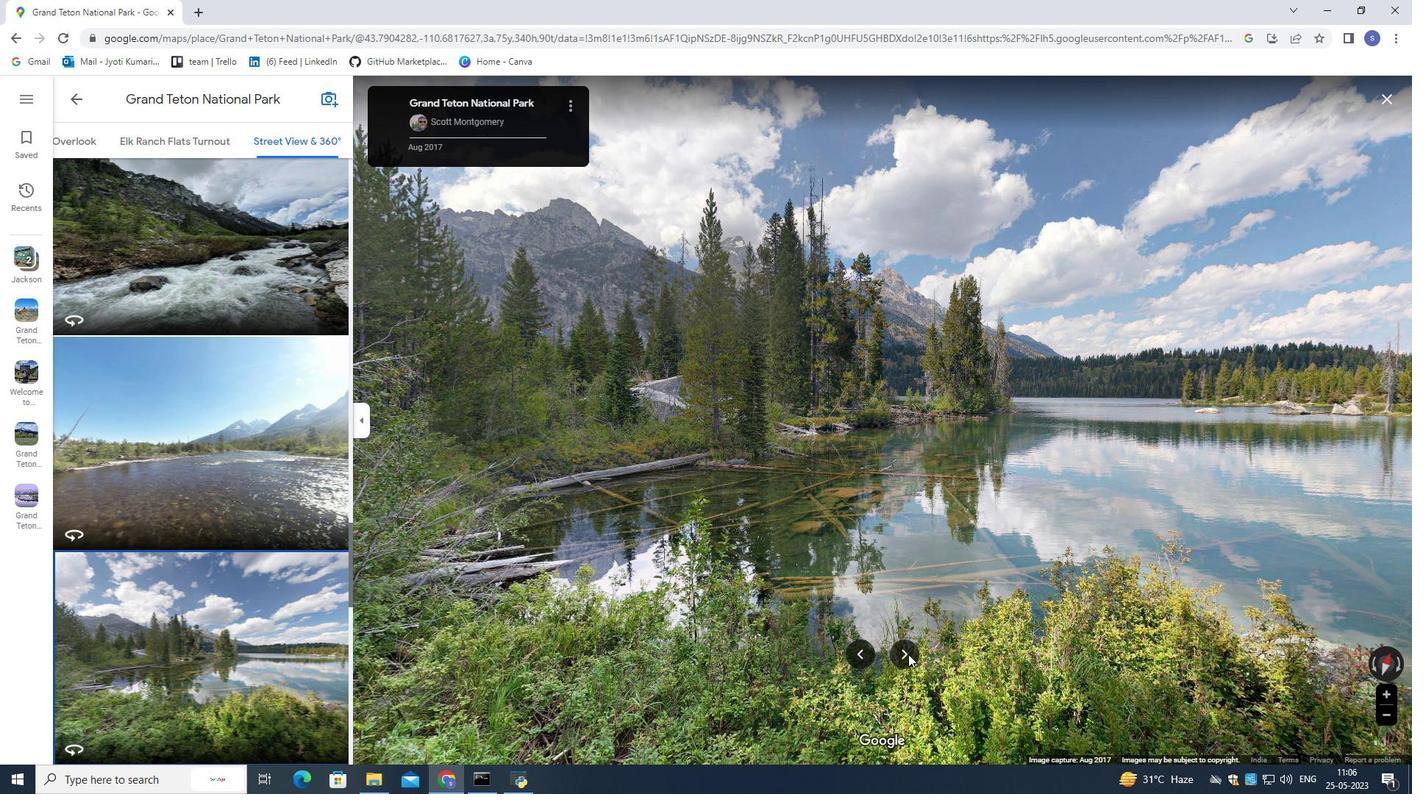 
Action: Mouse moved to (904, 652)
Screenshot: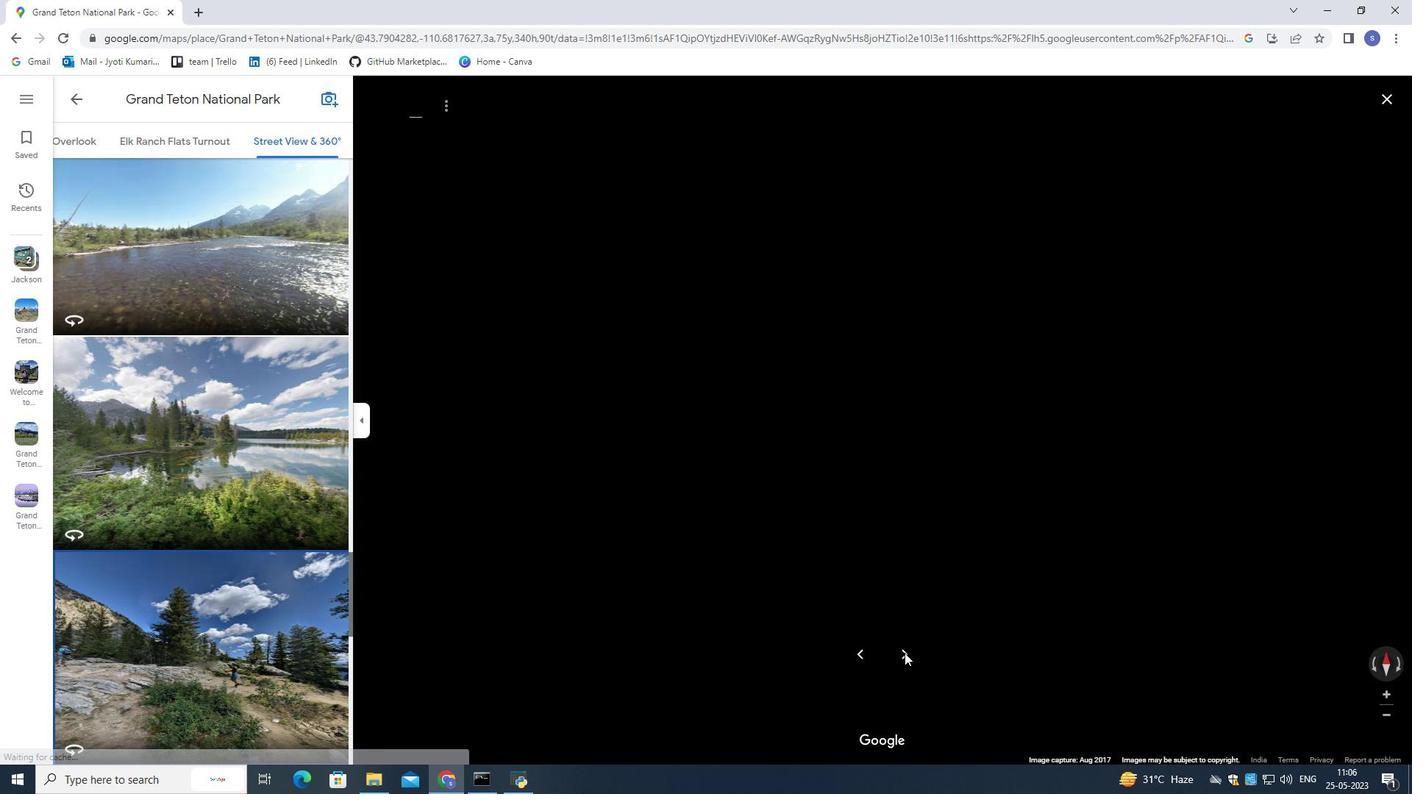 
Action: Mouse pressed left at (904, 652)
Screenshot: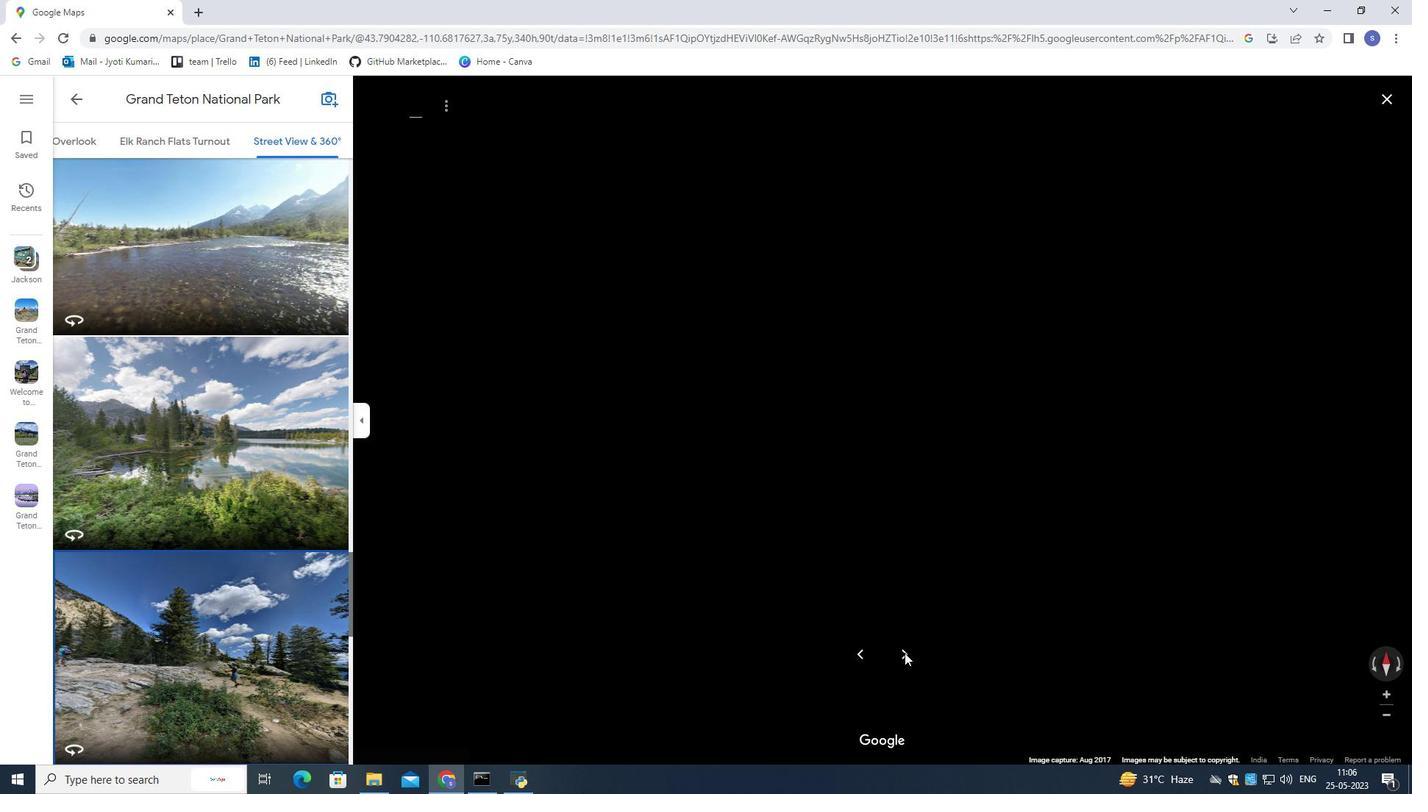 
Action: Mouse moved to (901, 651)
Screenshot: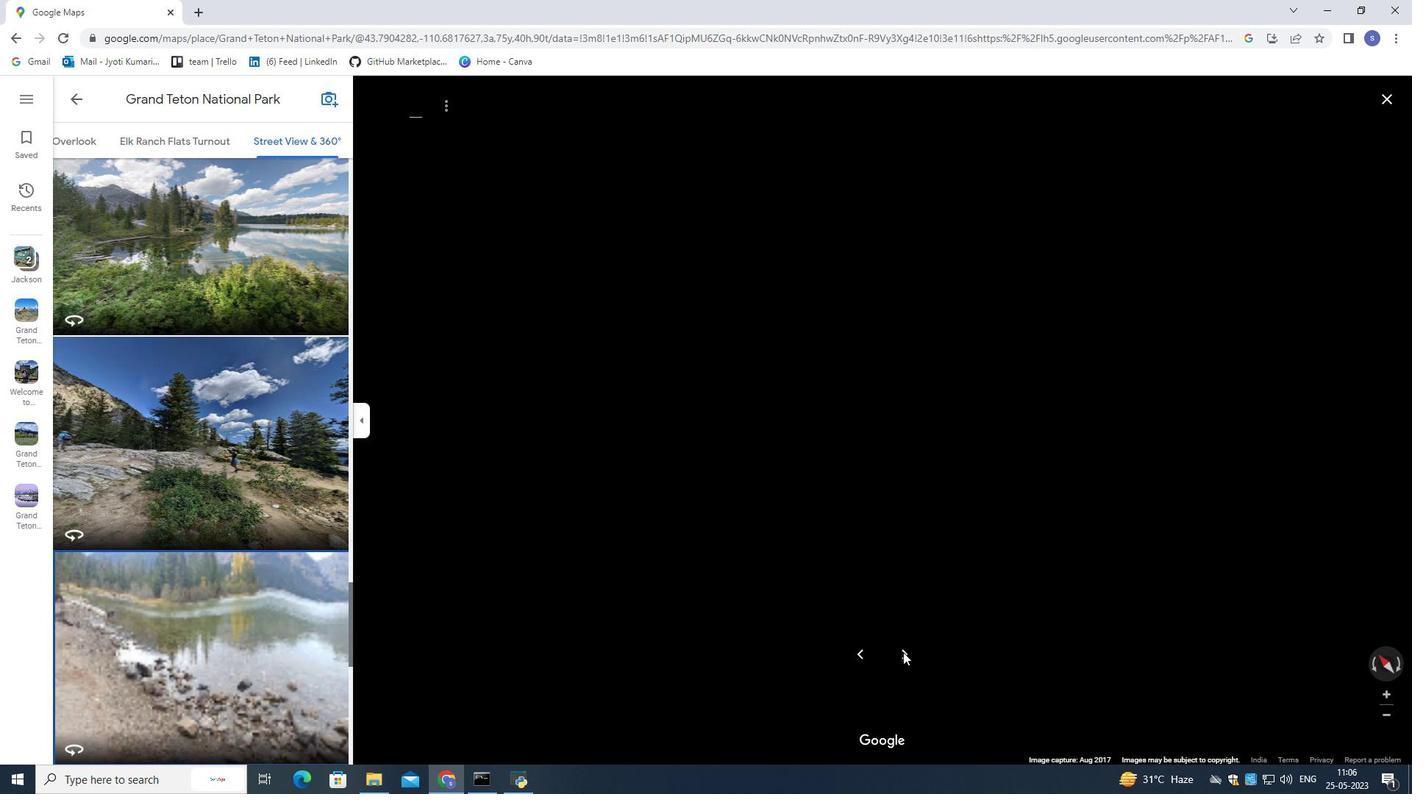 
Action: Mouse pressed left at (901, 651)
Screenshot: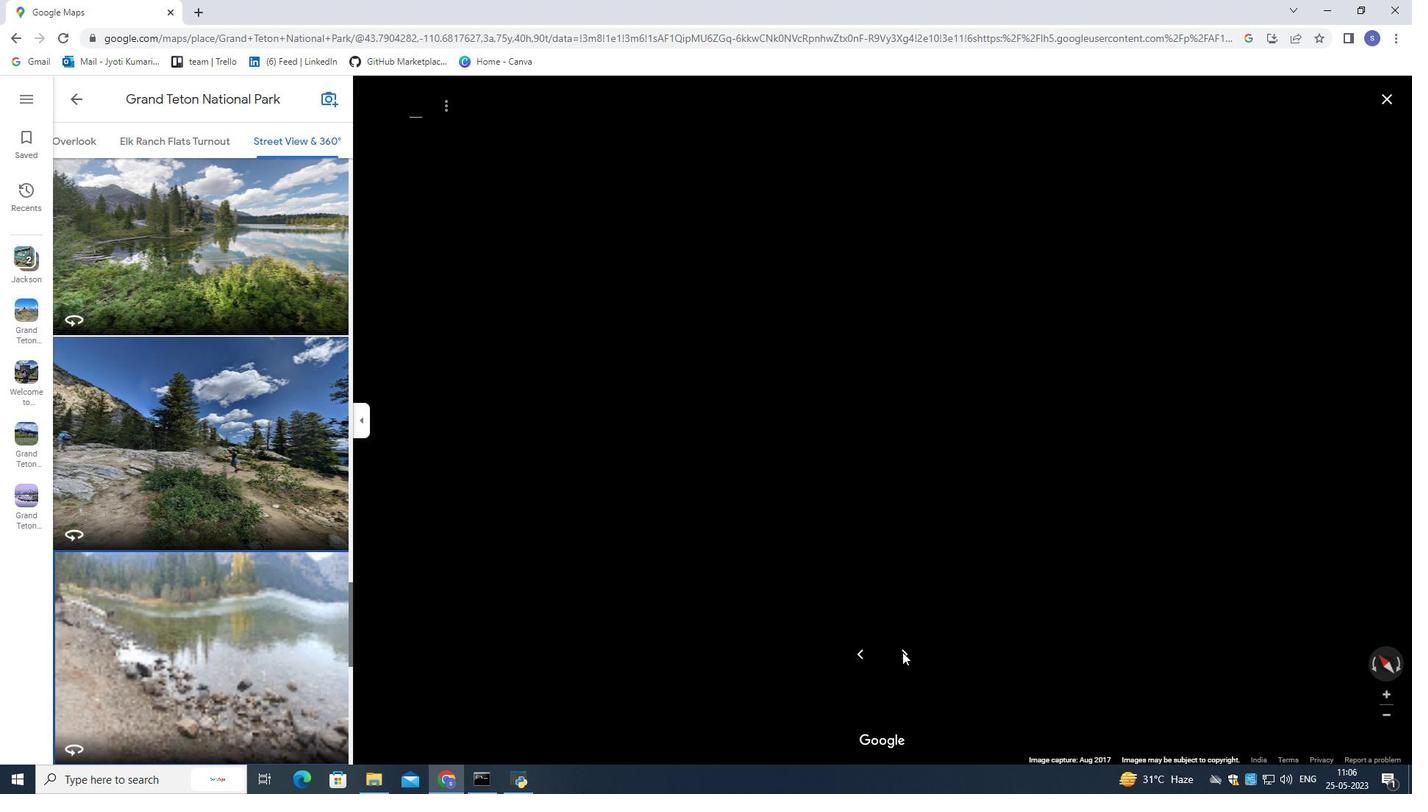 
Action: Mouse moved to (901, 651)
Screenshot: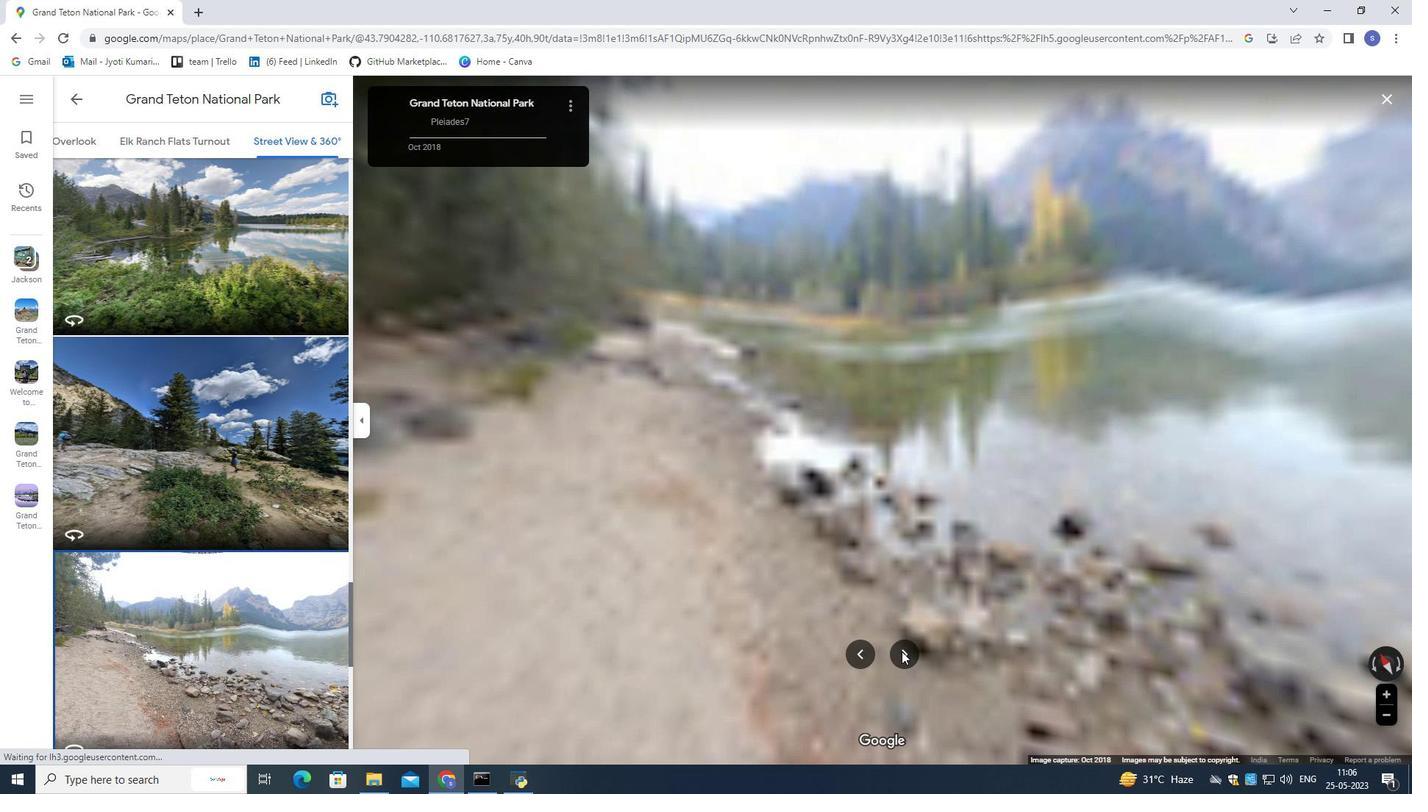
Action: Mouse pressed left at (901, 651)
Screenshot: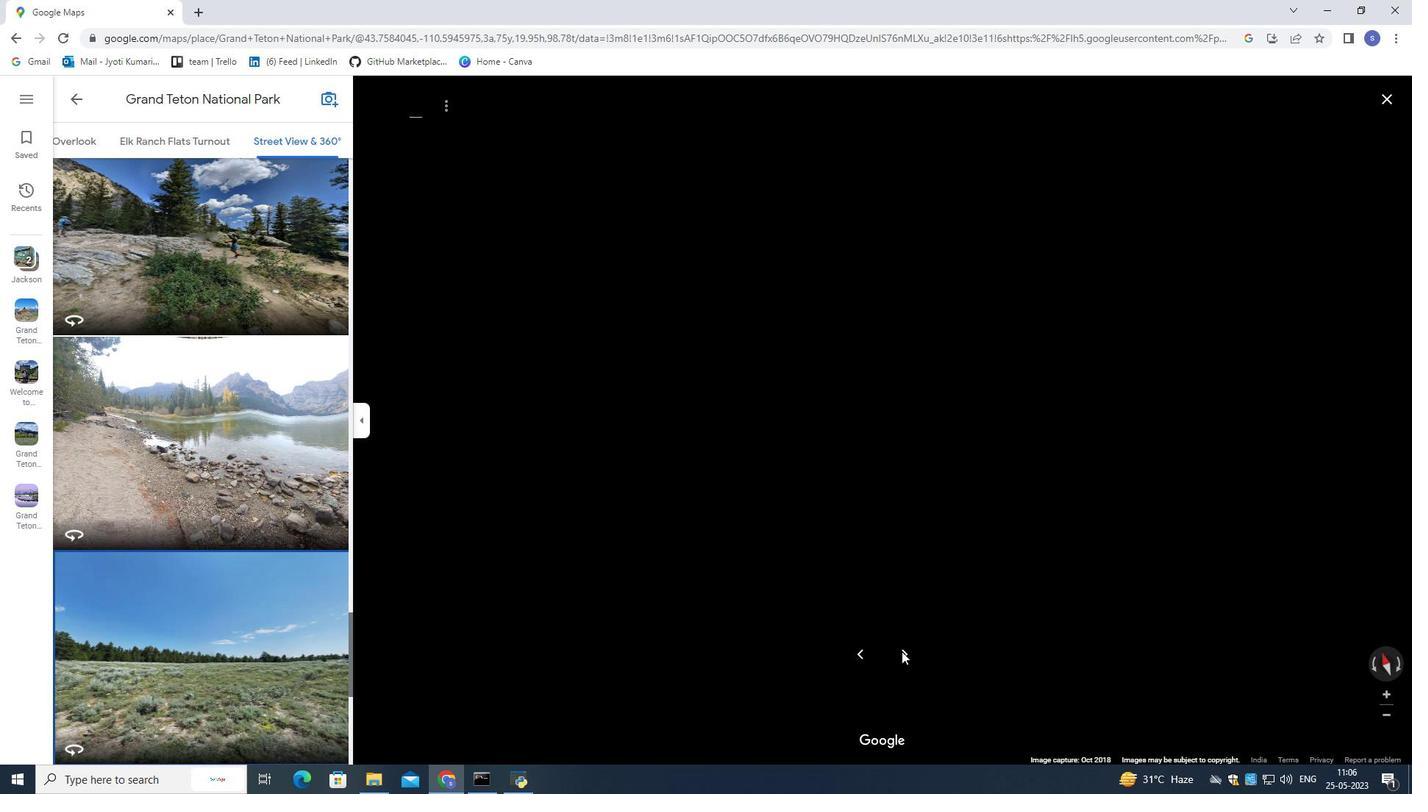 
Action: Mouse pressed left at (901, 651)
Screenshot: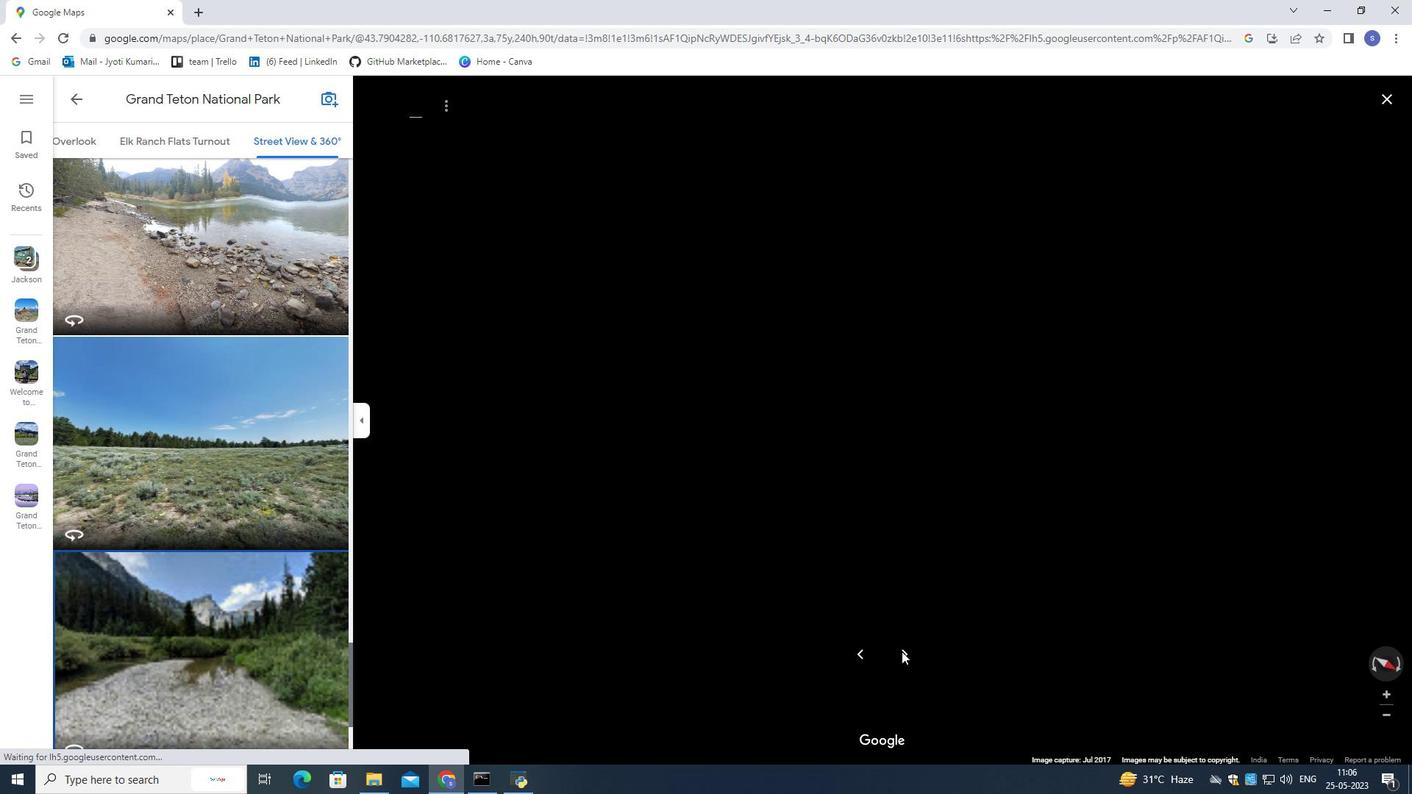 
Action: Mouse moved to (899, 650)
Screenshot: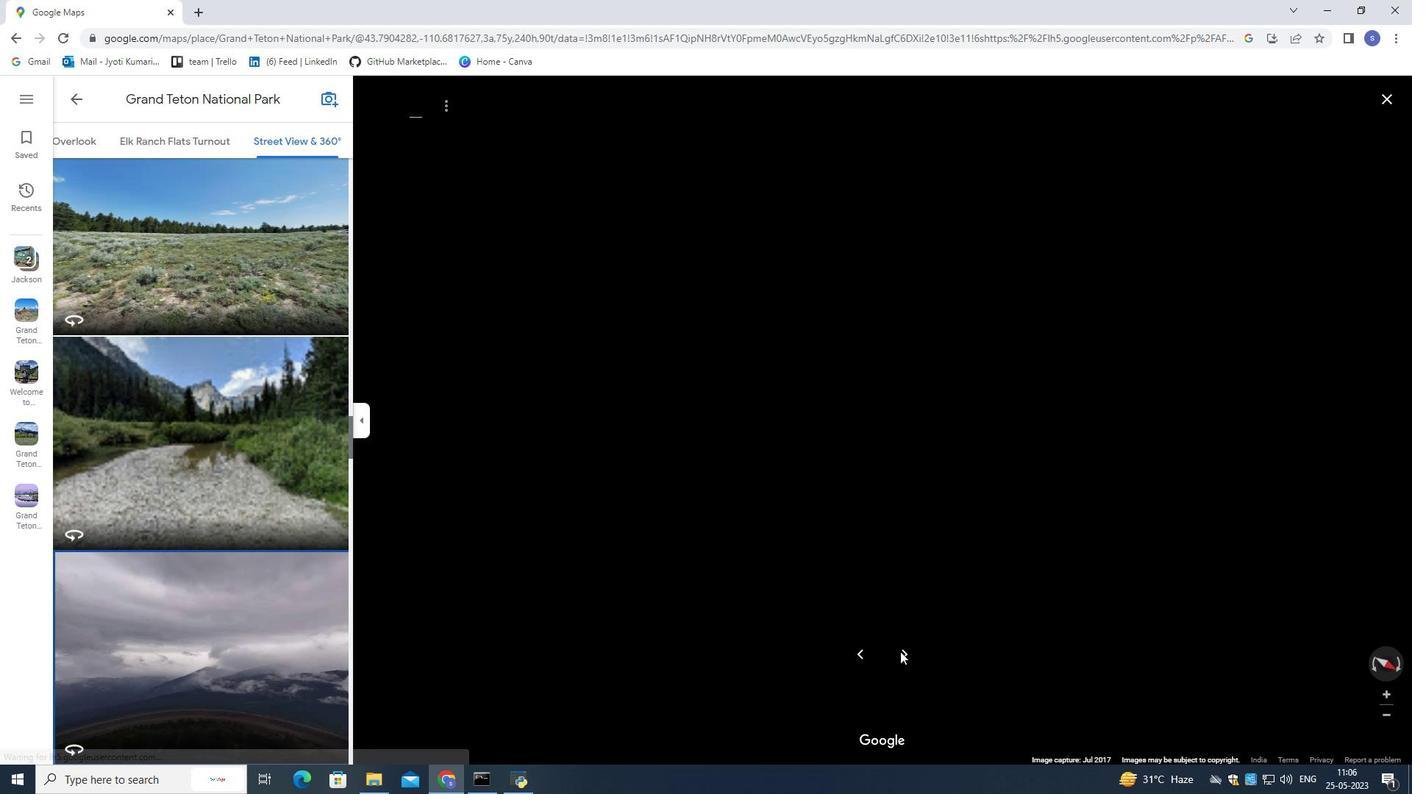 
Action: Mouse pressed left at (899, 650)
Screenshot: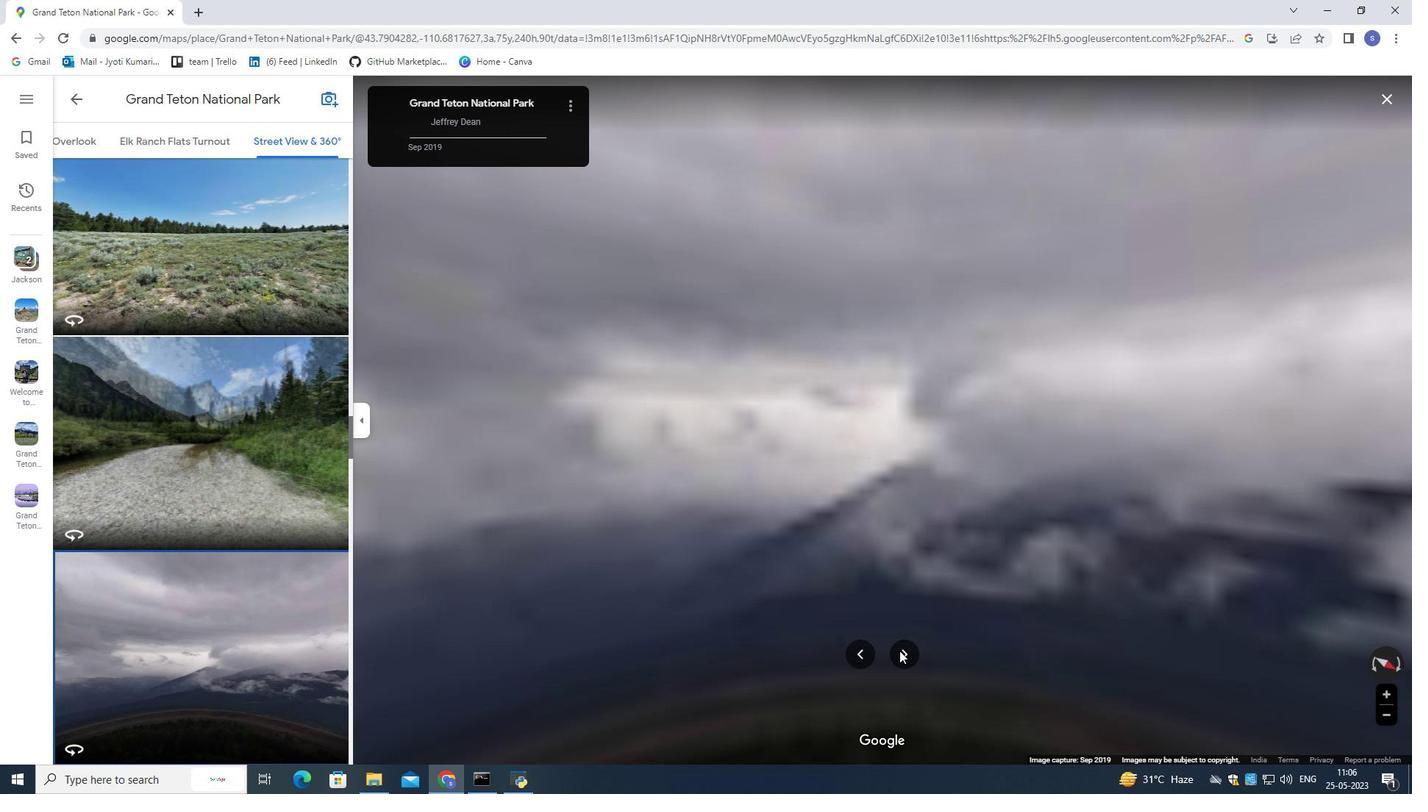 
Action: Mouse pressed left at (899, 650)
Screenshot: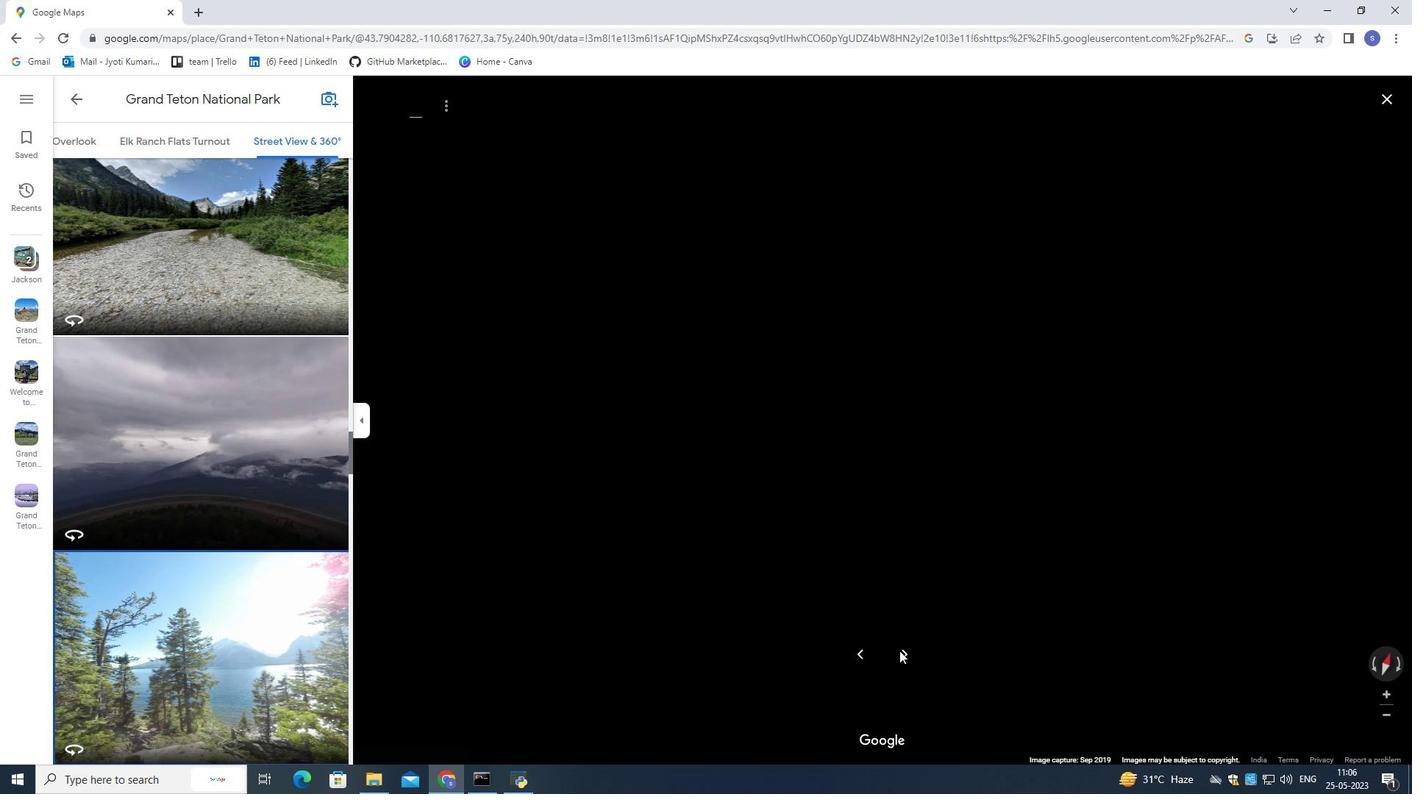 
Action: Mouse pressed left at (899, 650)
Screenshot: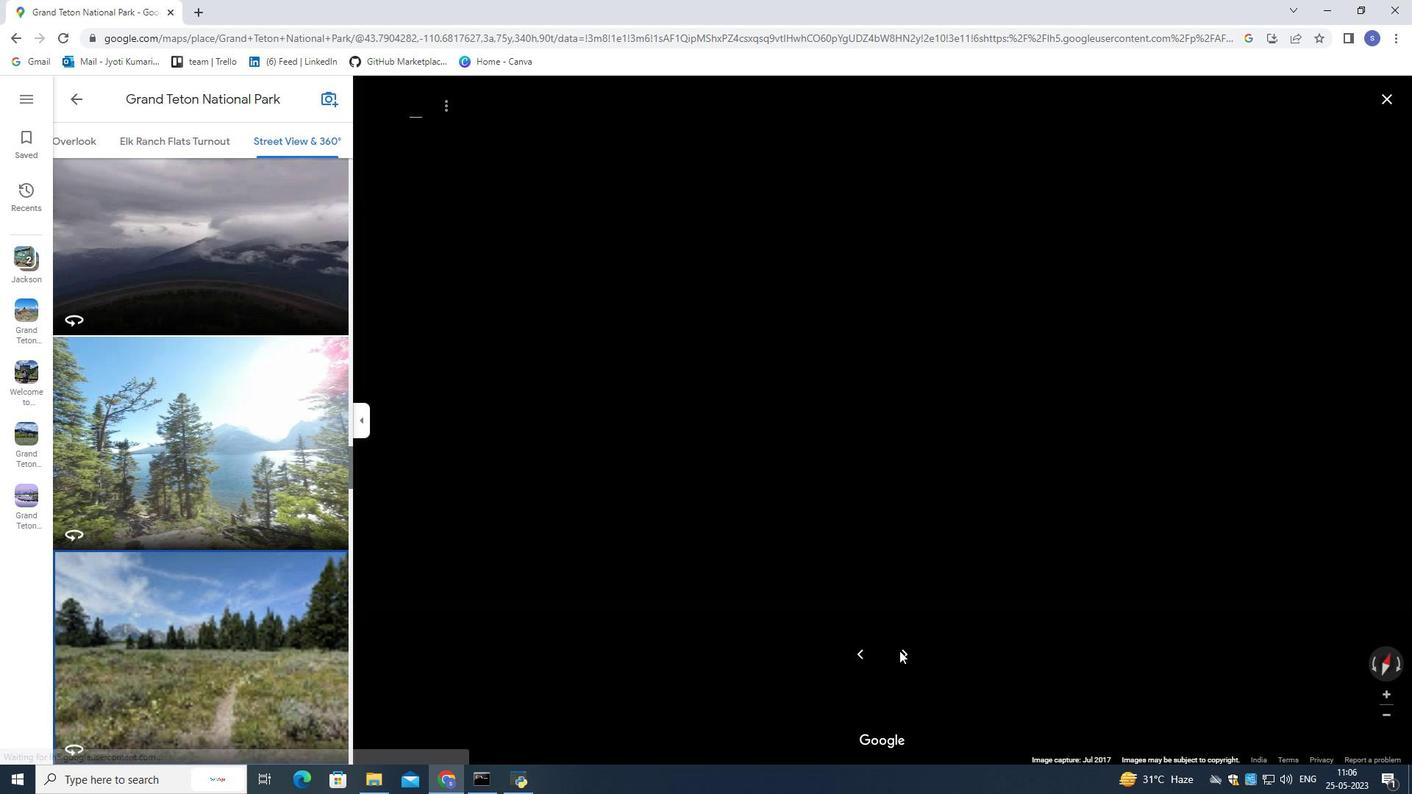 
Action: Mouse moved to (897, 650)
Screenshot: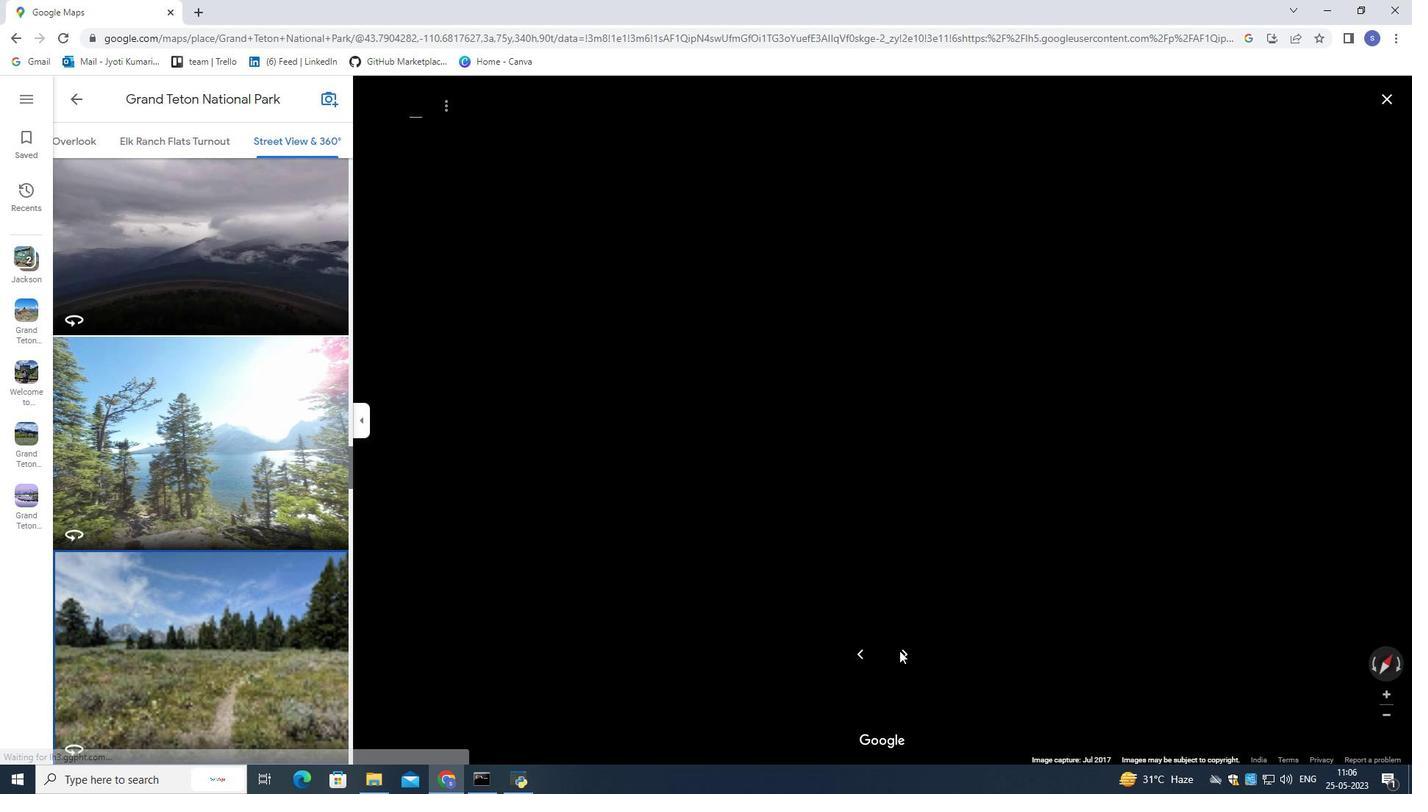 
Action: Mouse pressed left at (897, 650)
Screenshot: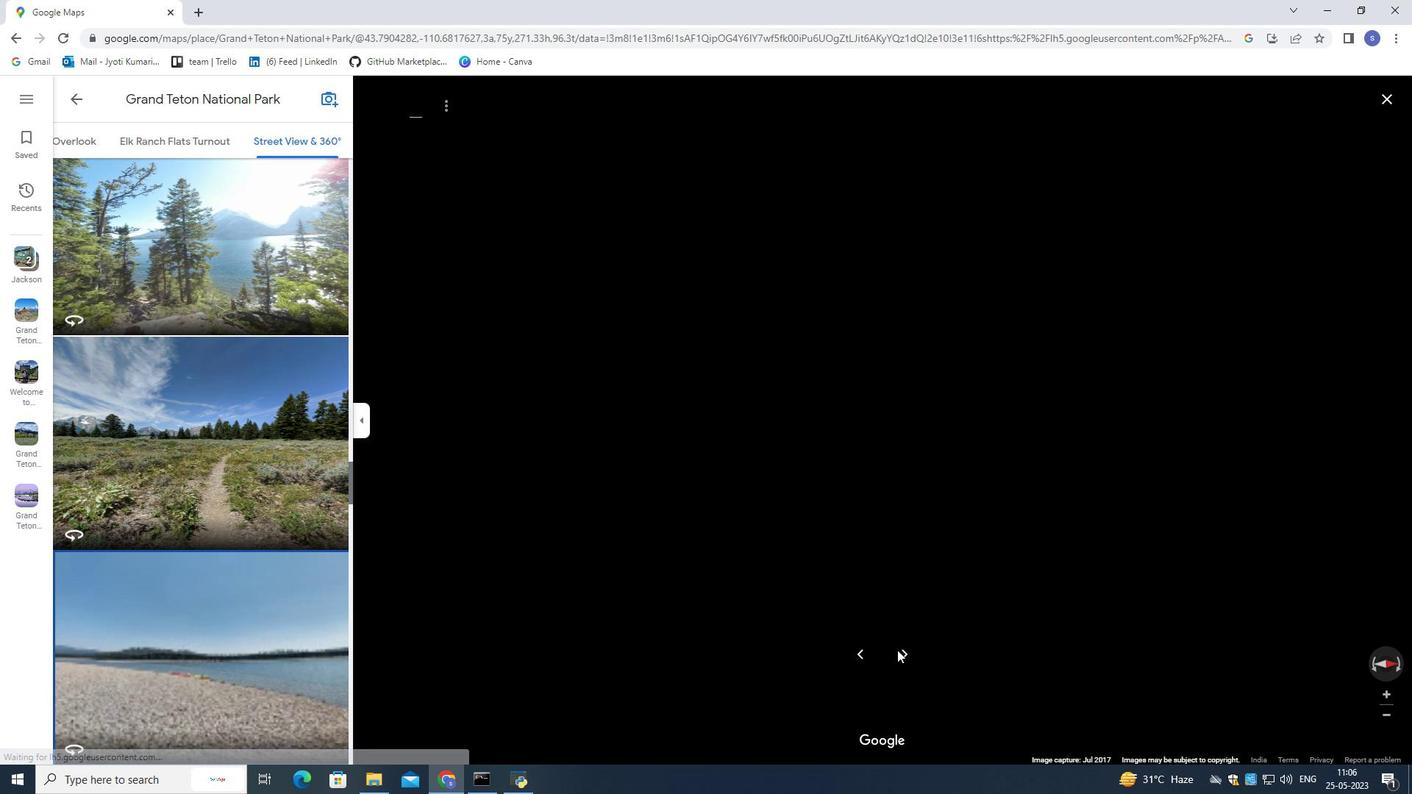 
Action: Mouse pressed left at (897, 650)
Screenshot: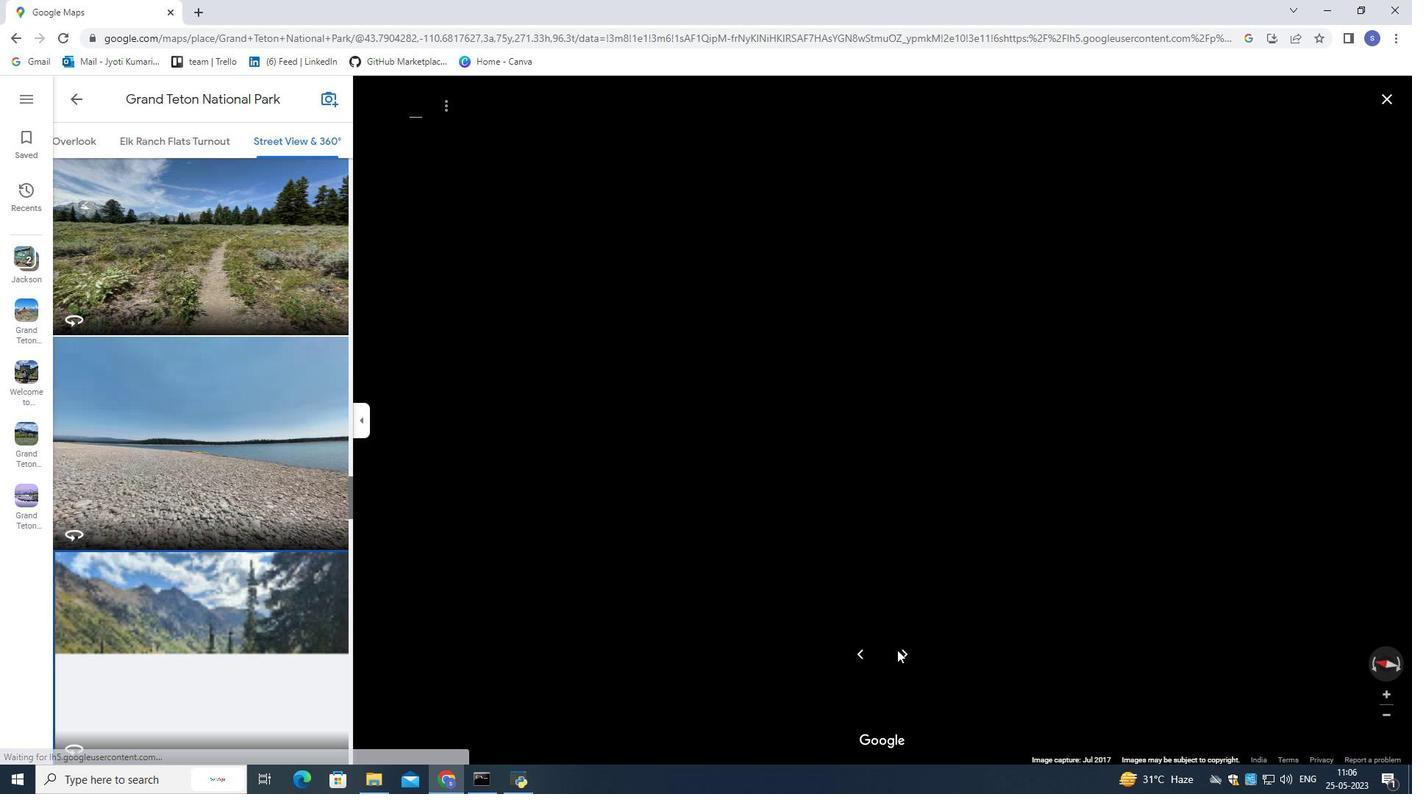 
Action: Mouse pressed left at (897, 650)
Screenshot: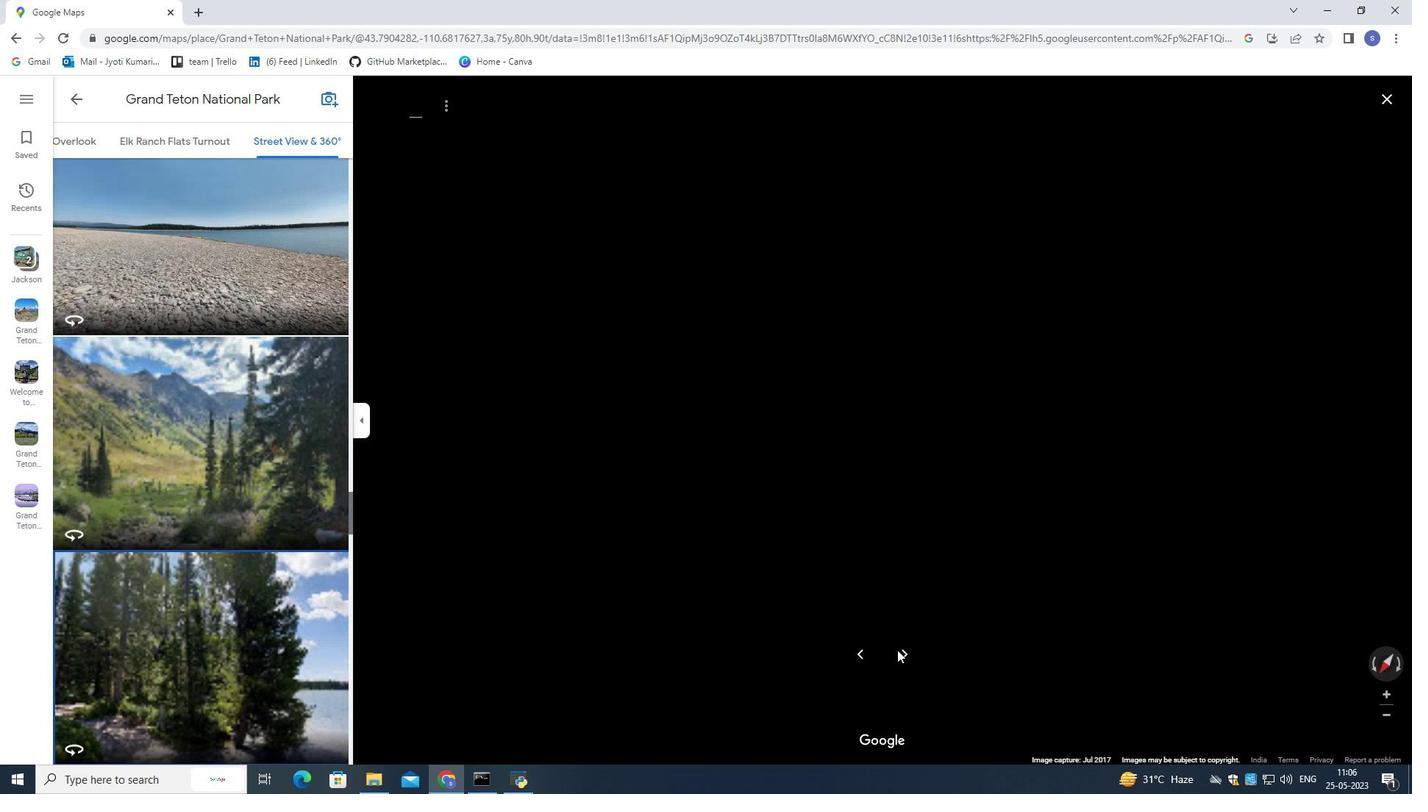 
Action: Mouse pressed left at (897, 650)
Screenshot: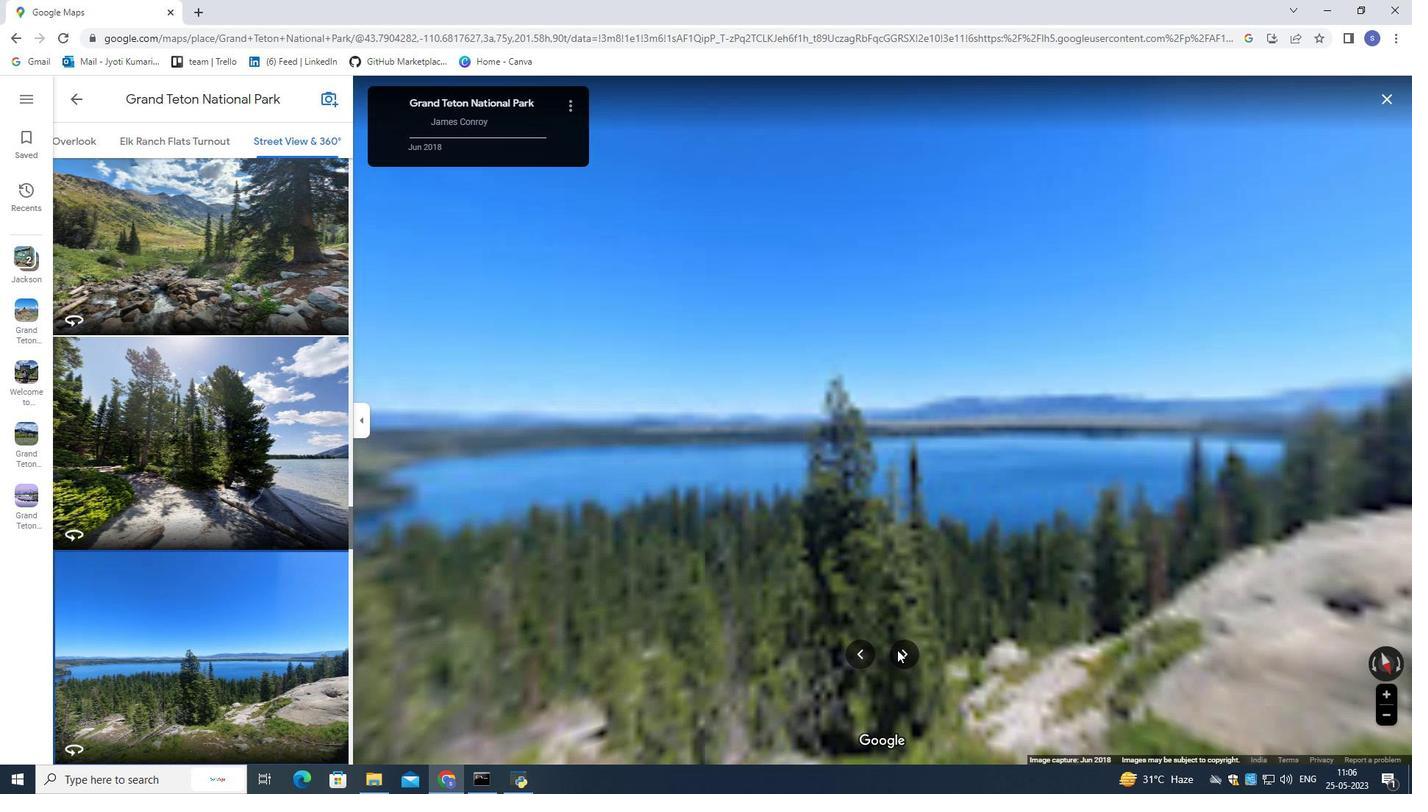 
Action: Mouse moved to (897, 650)
Screenshot: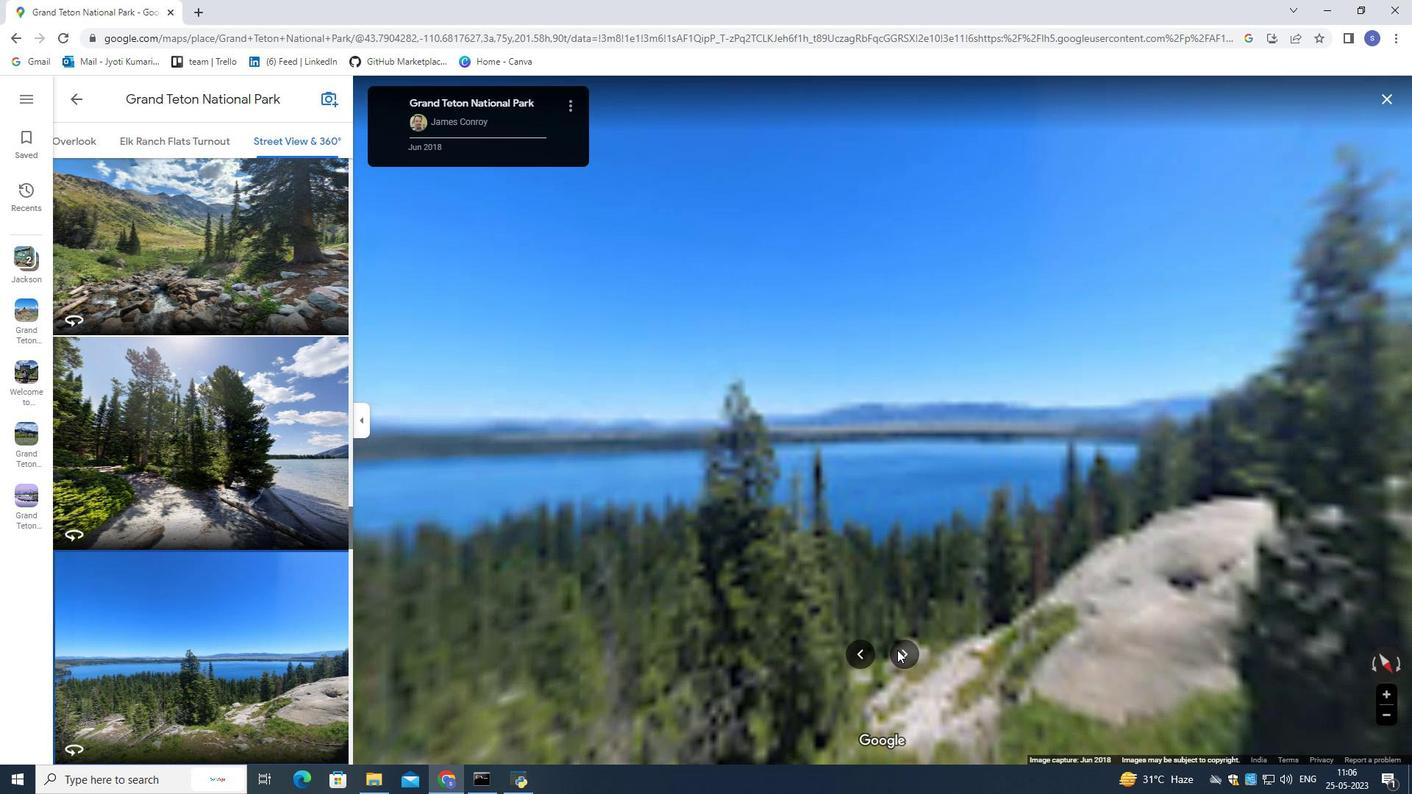 
Action: Mouse pressed left at (897, 650)
Screenshot: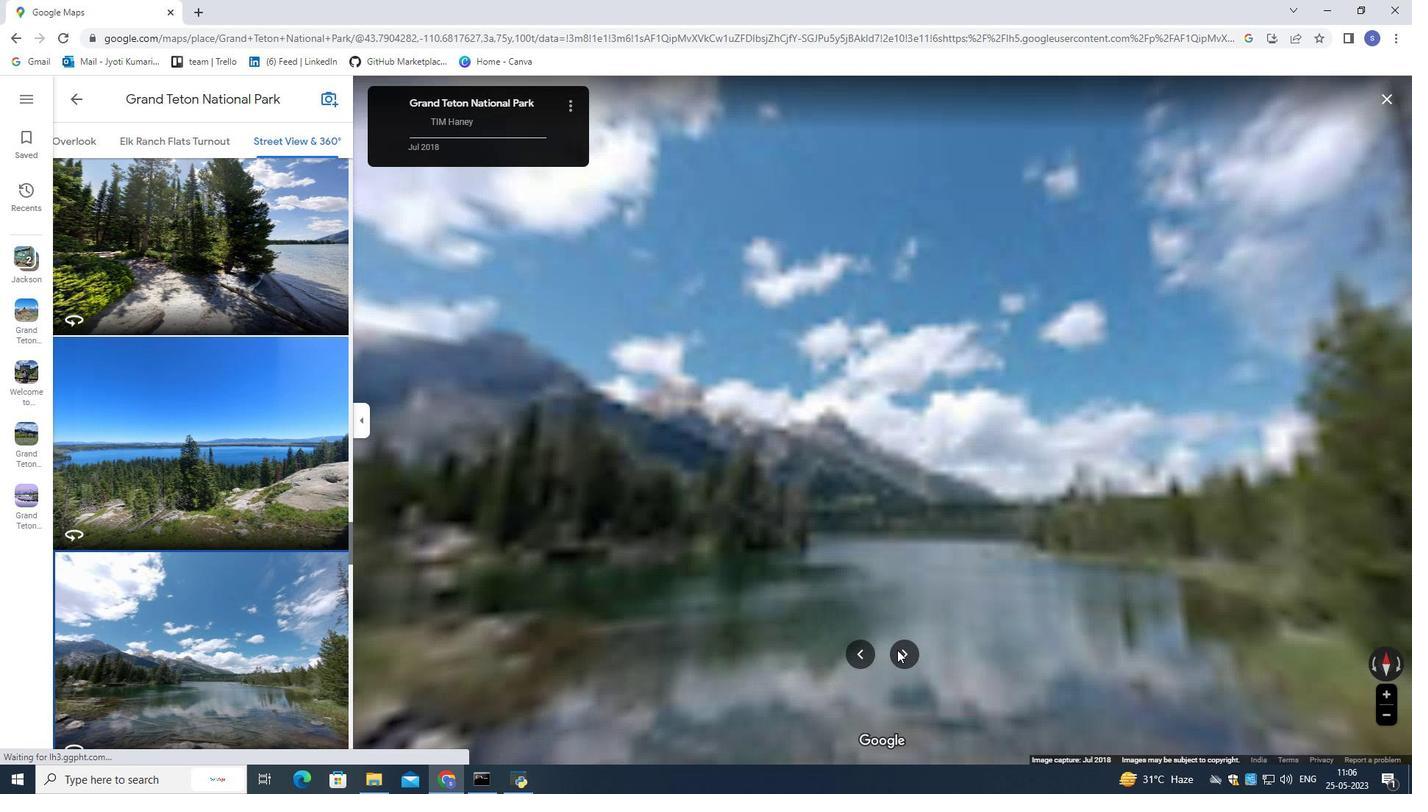 
Action: Mouse moved to (897, 649)
Screenshot: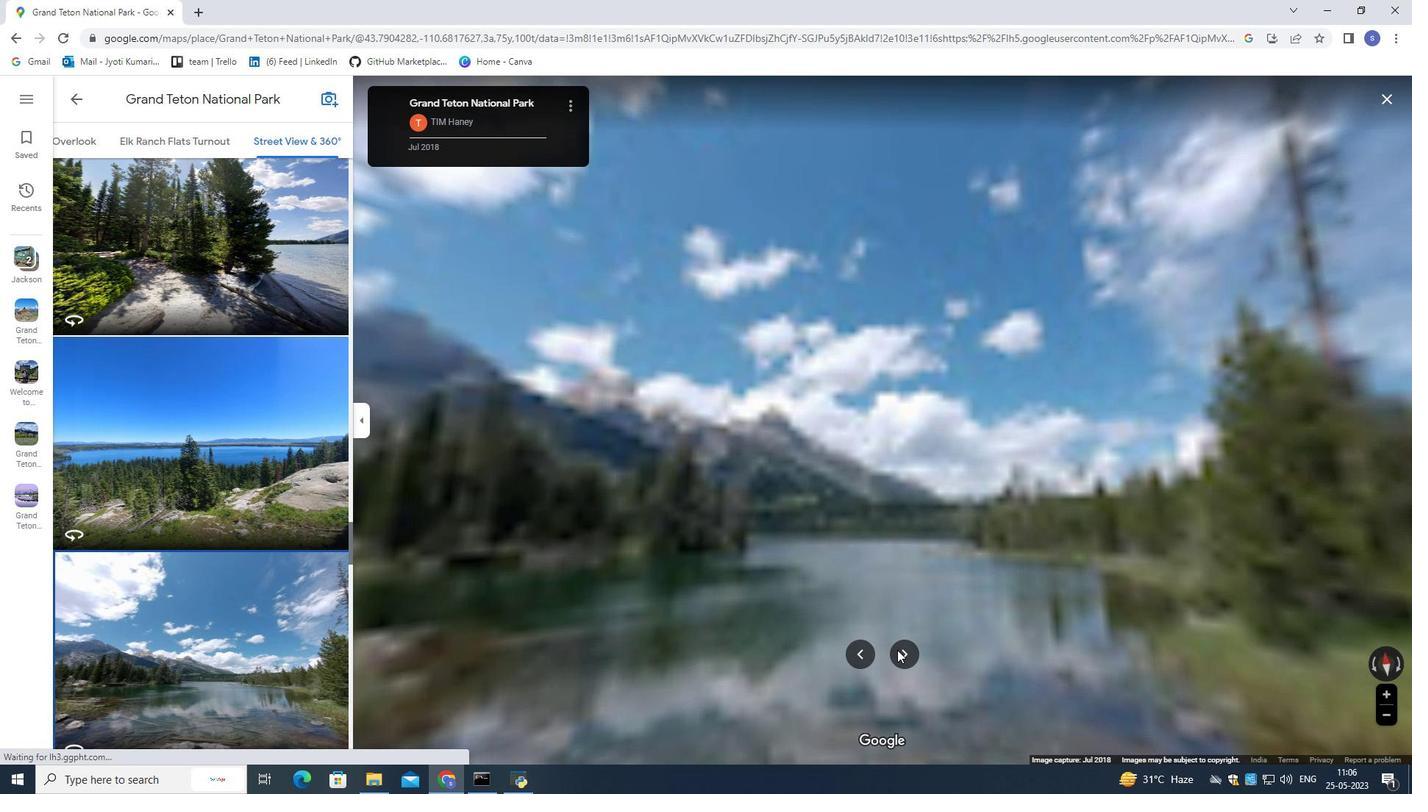 
Action: Mouse pressed left at (897, 649)
Screenshot: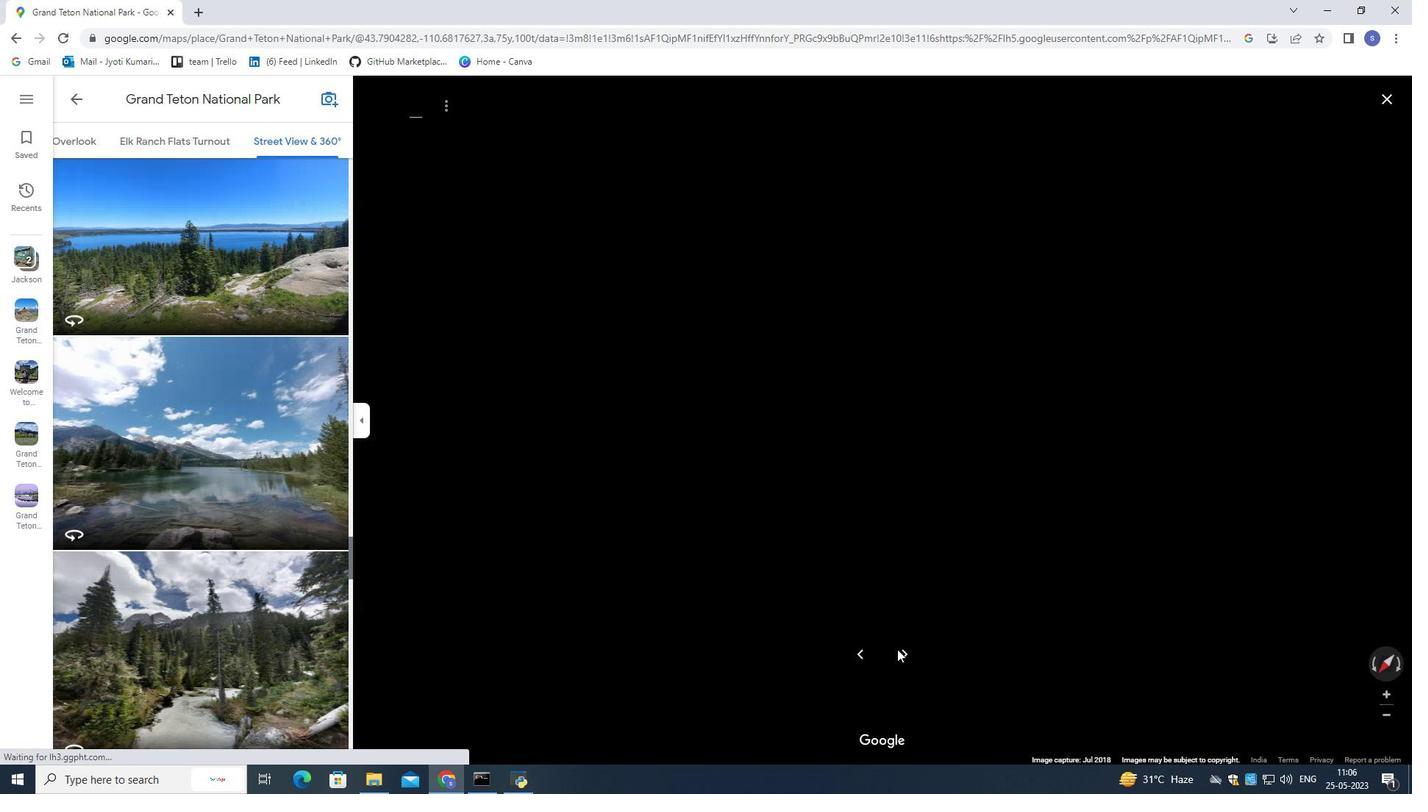 
Action: Mouse moved to (889, 647)
Screenshot: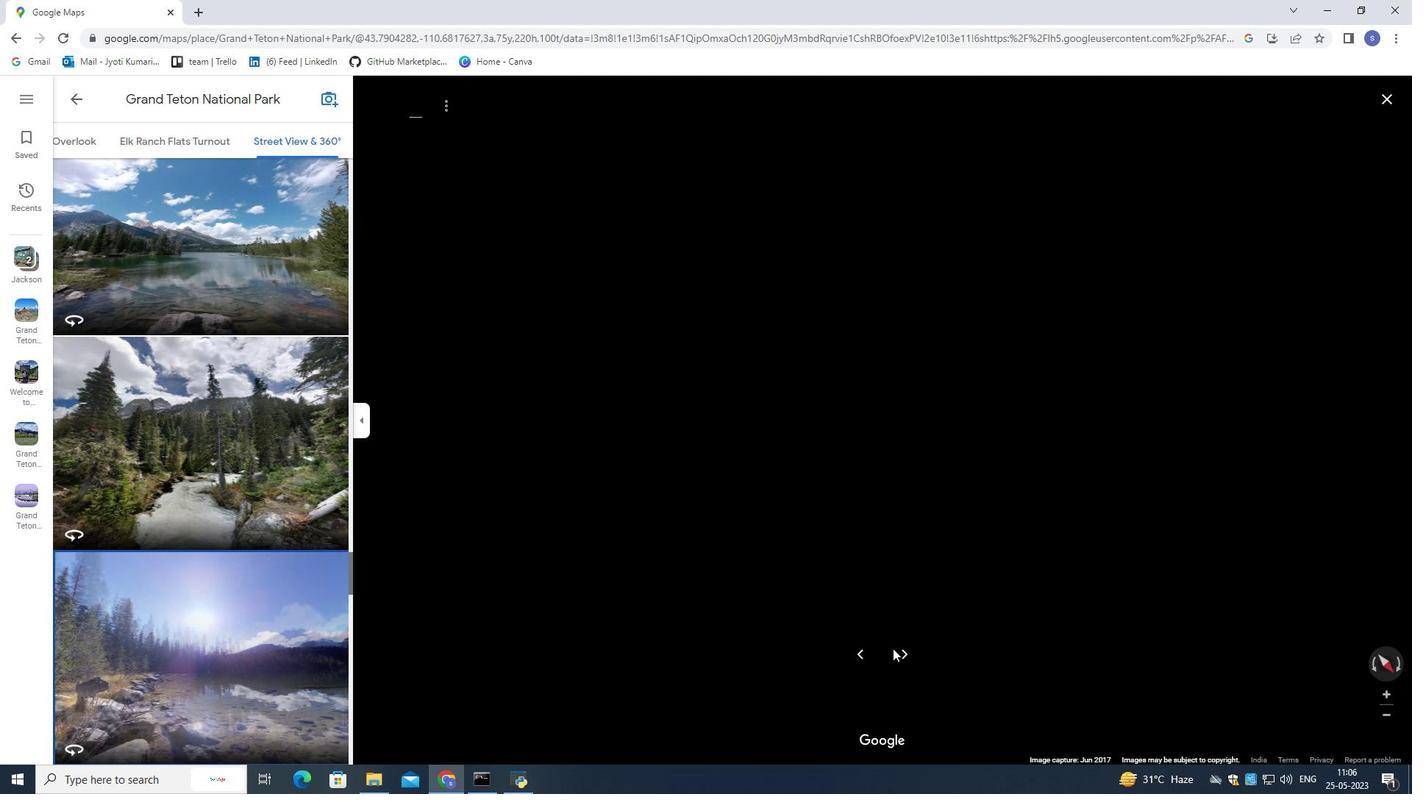 
Action: Mouse pressed left at (889, 647)
Screenshot: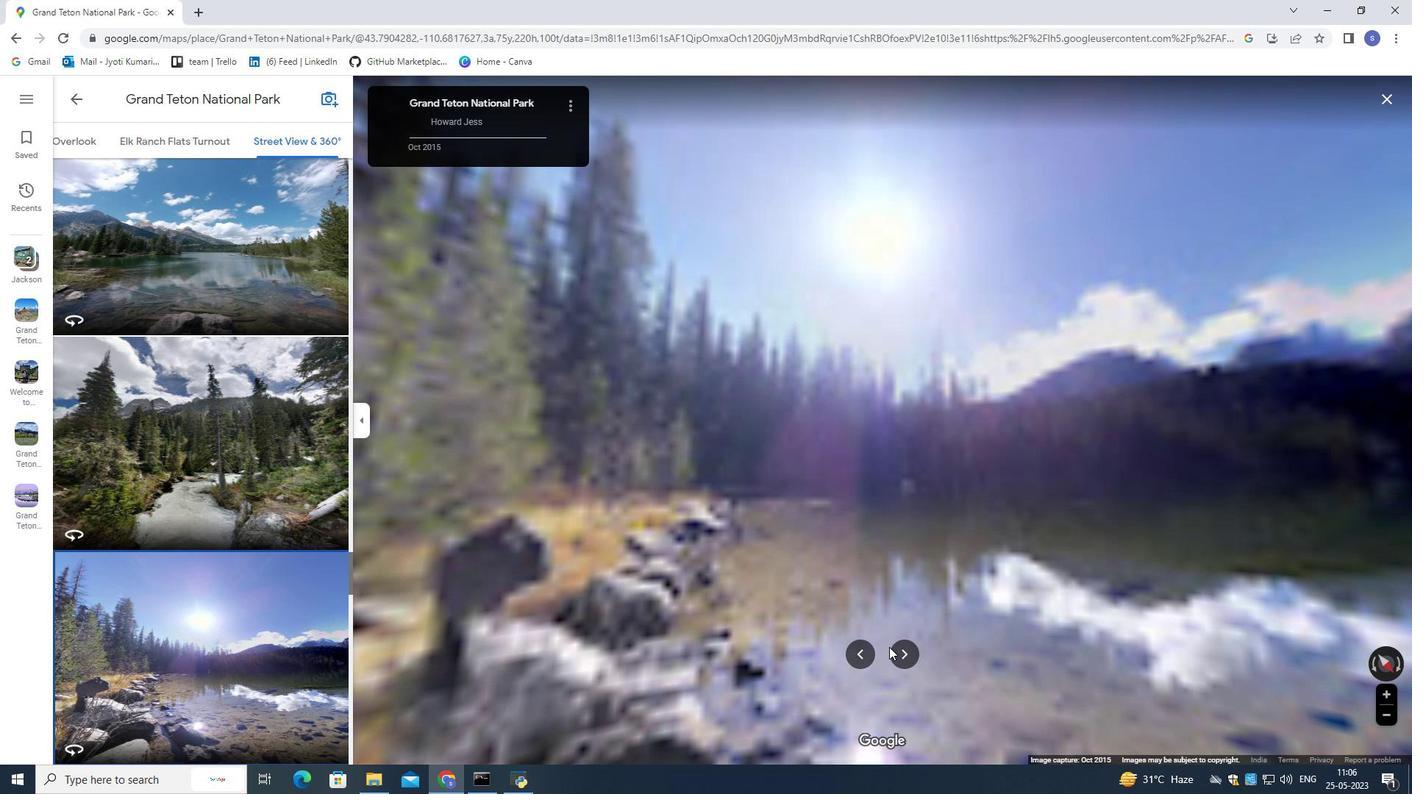 
Action: Mouse pressed left at (889, 647)
Screenshot: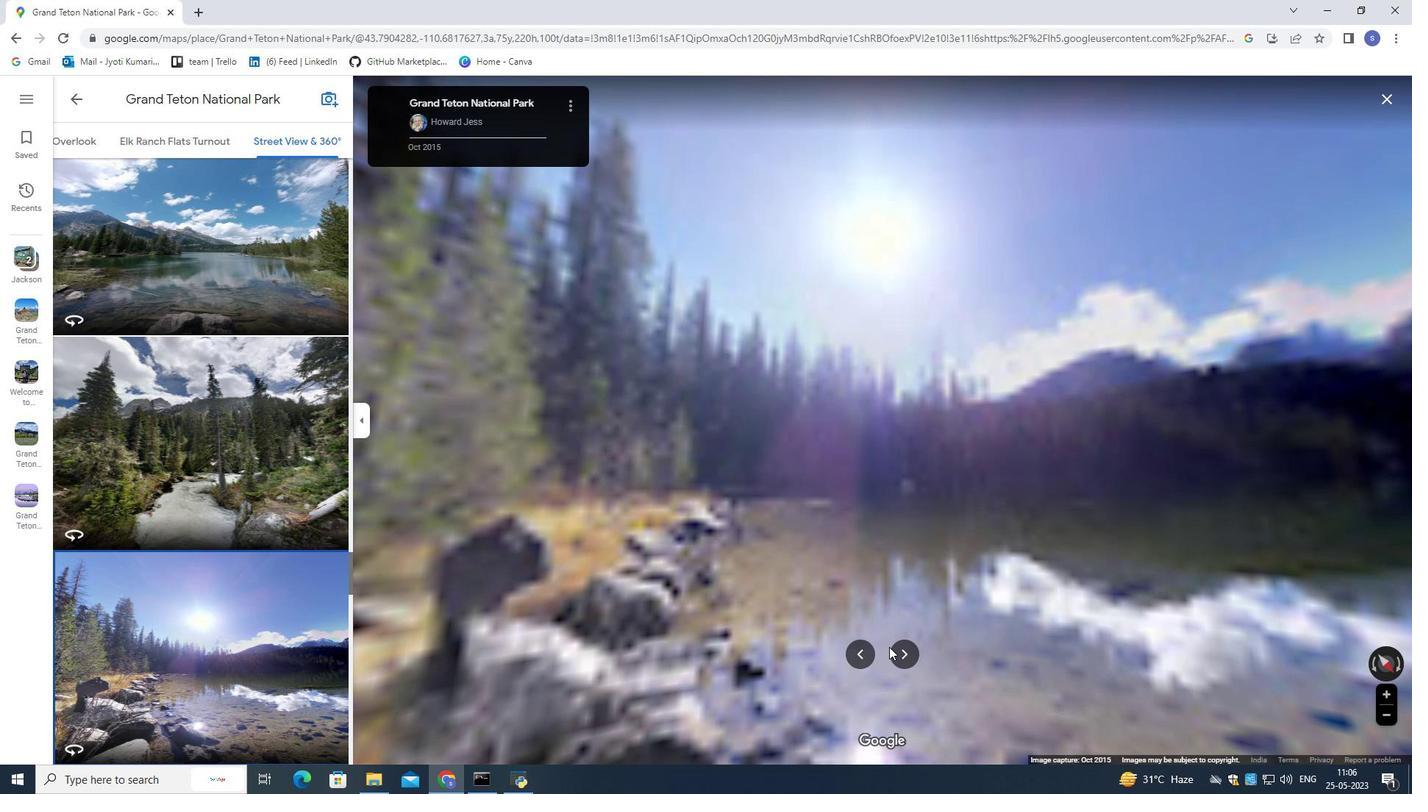 
Action: Mouse moved to (888, 646)
Screenshot: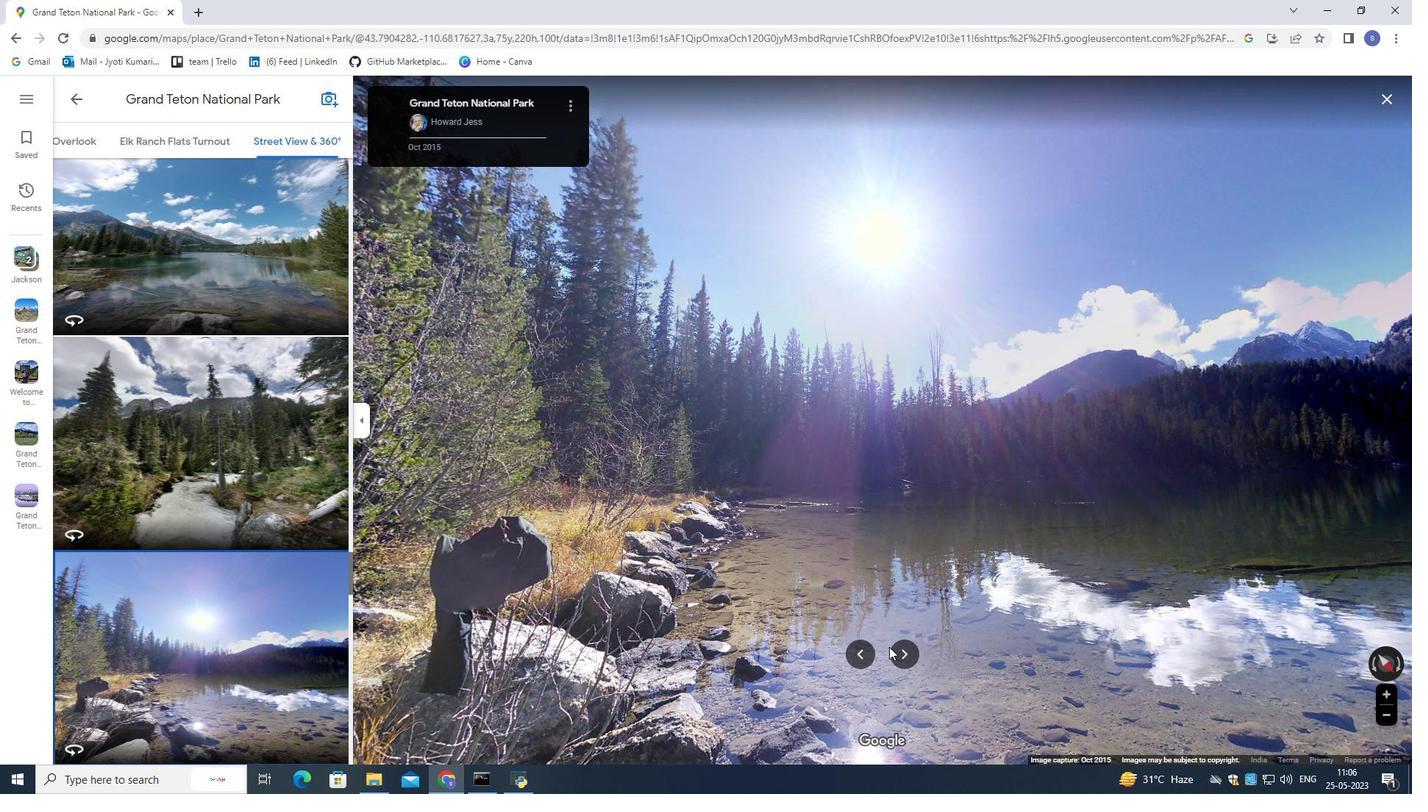 
Action: Mouse pressed left at (888, 646)
Screenshot: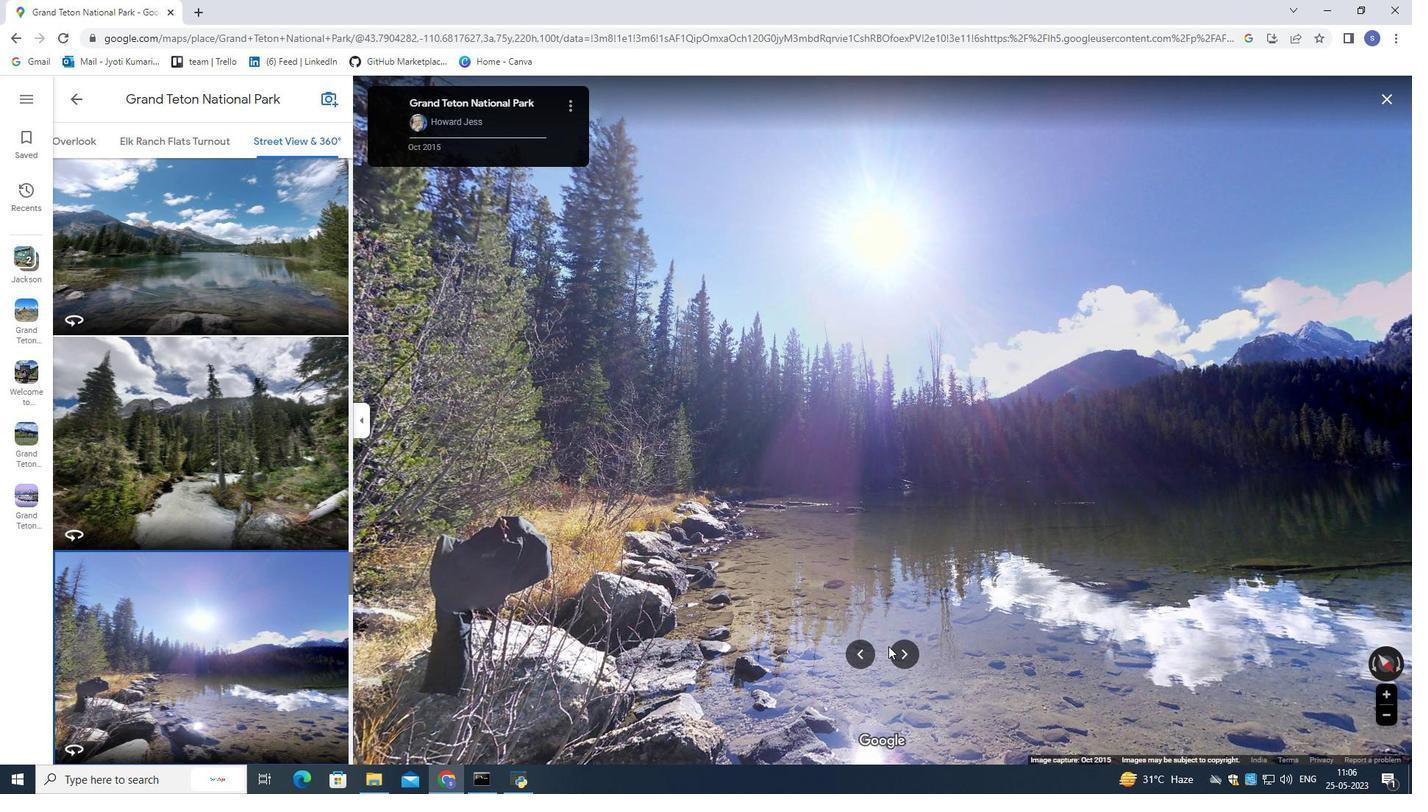 
Action: Mouse pressed left at (888, 646)
Screenshot: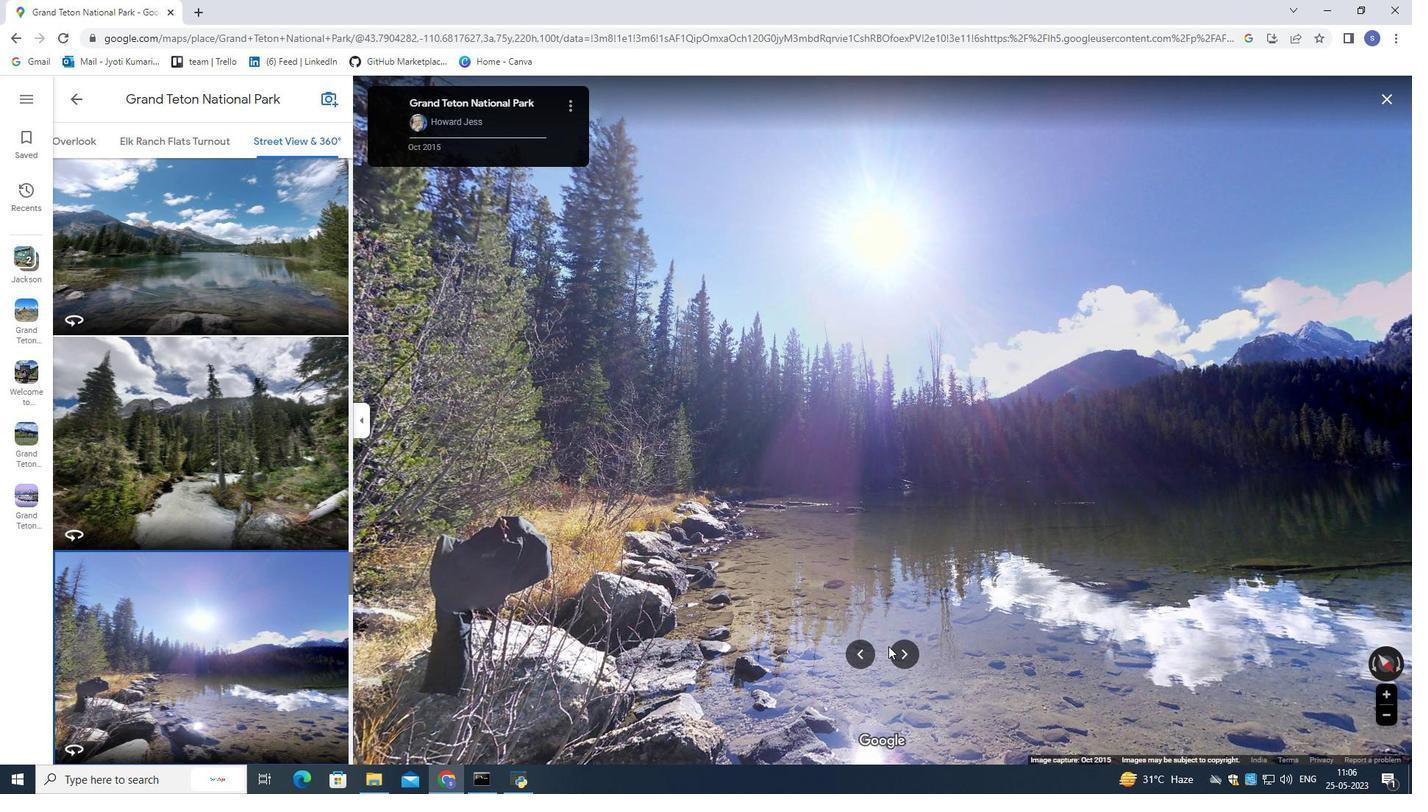 
Action: Mouse pressed left at (888, 646)
Screenshot: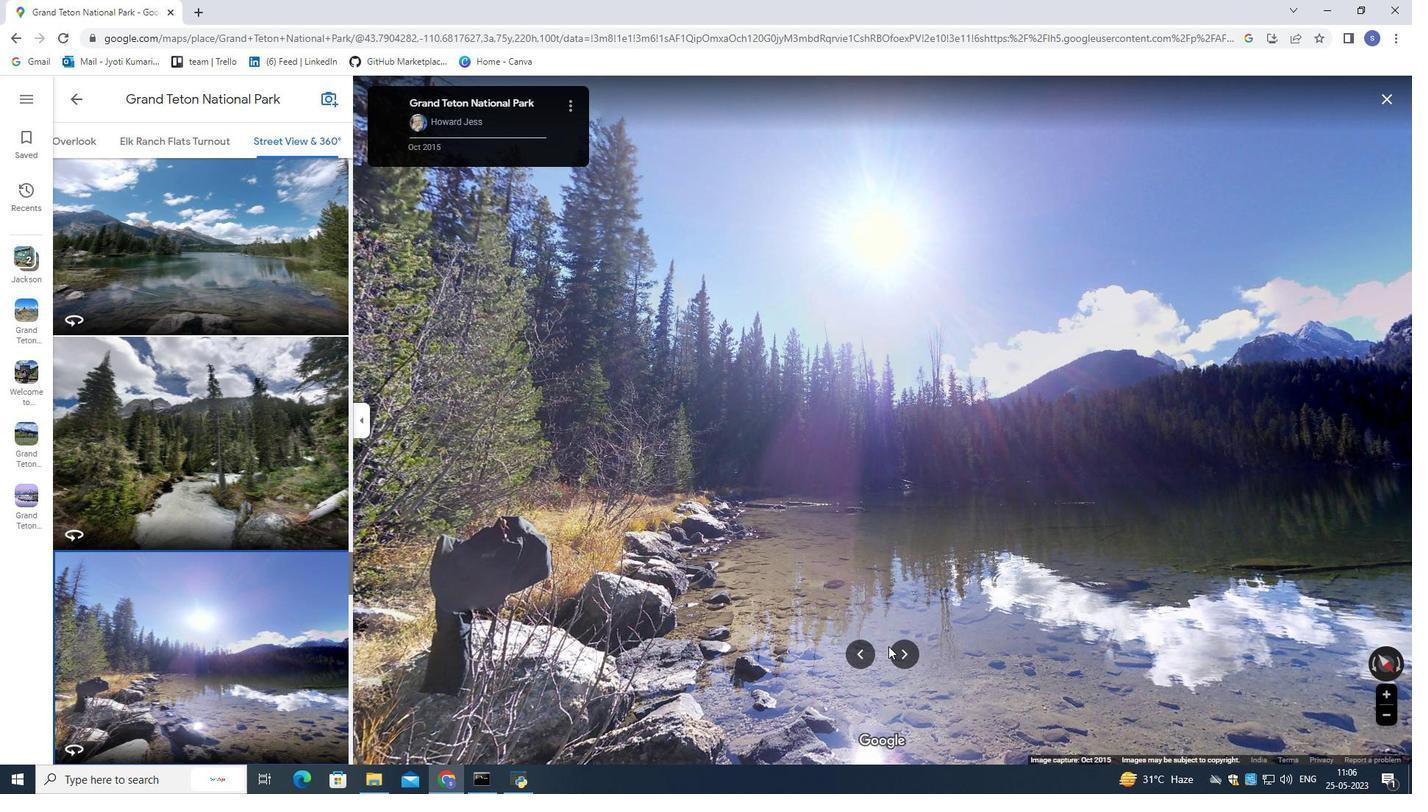 
Action: Mouse moved to (133, 478)
Screenshot: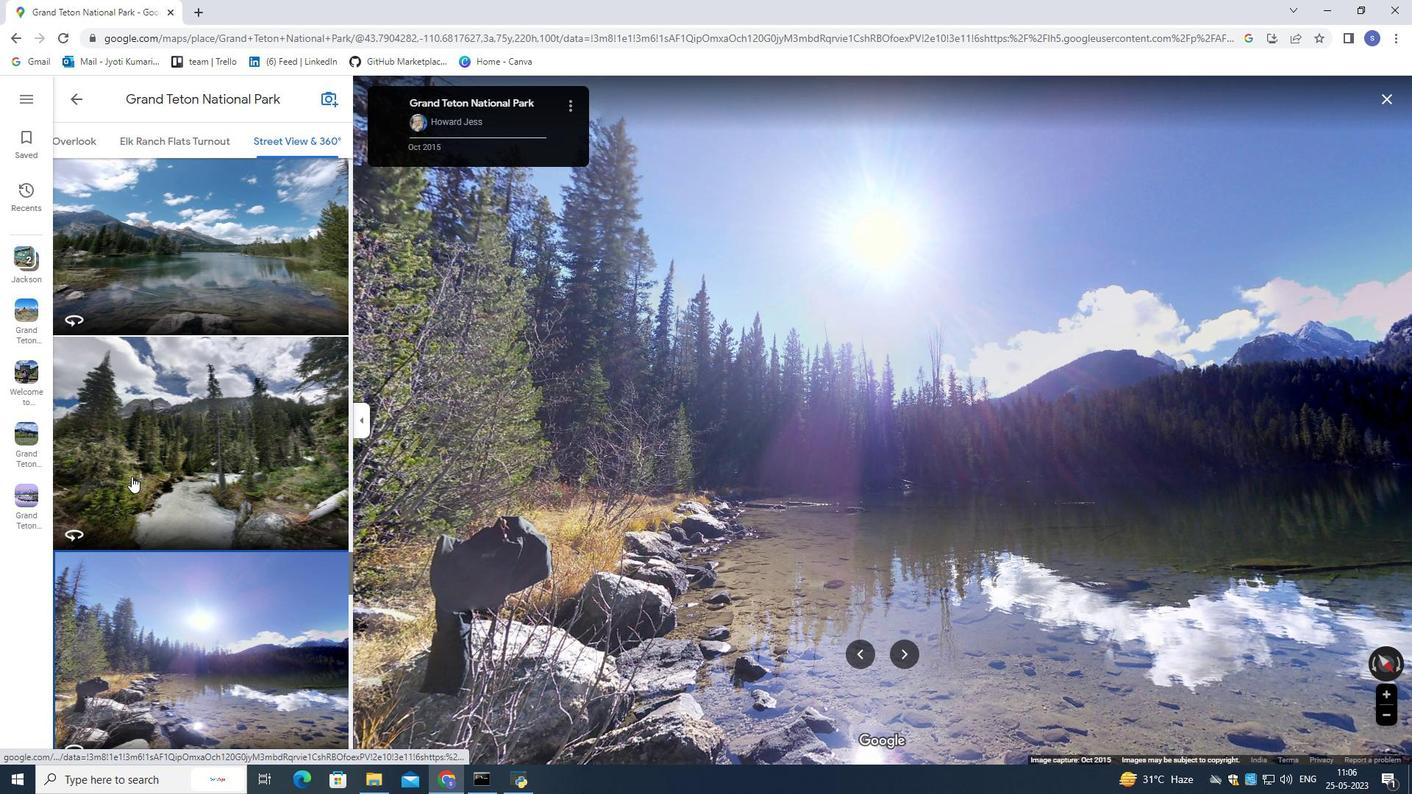 
Action: Mouse pressed left at (132, 477)
Screenshot: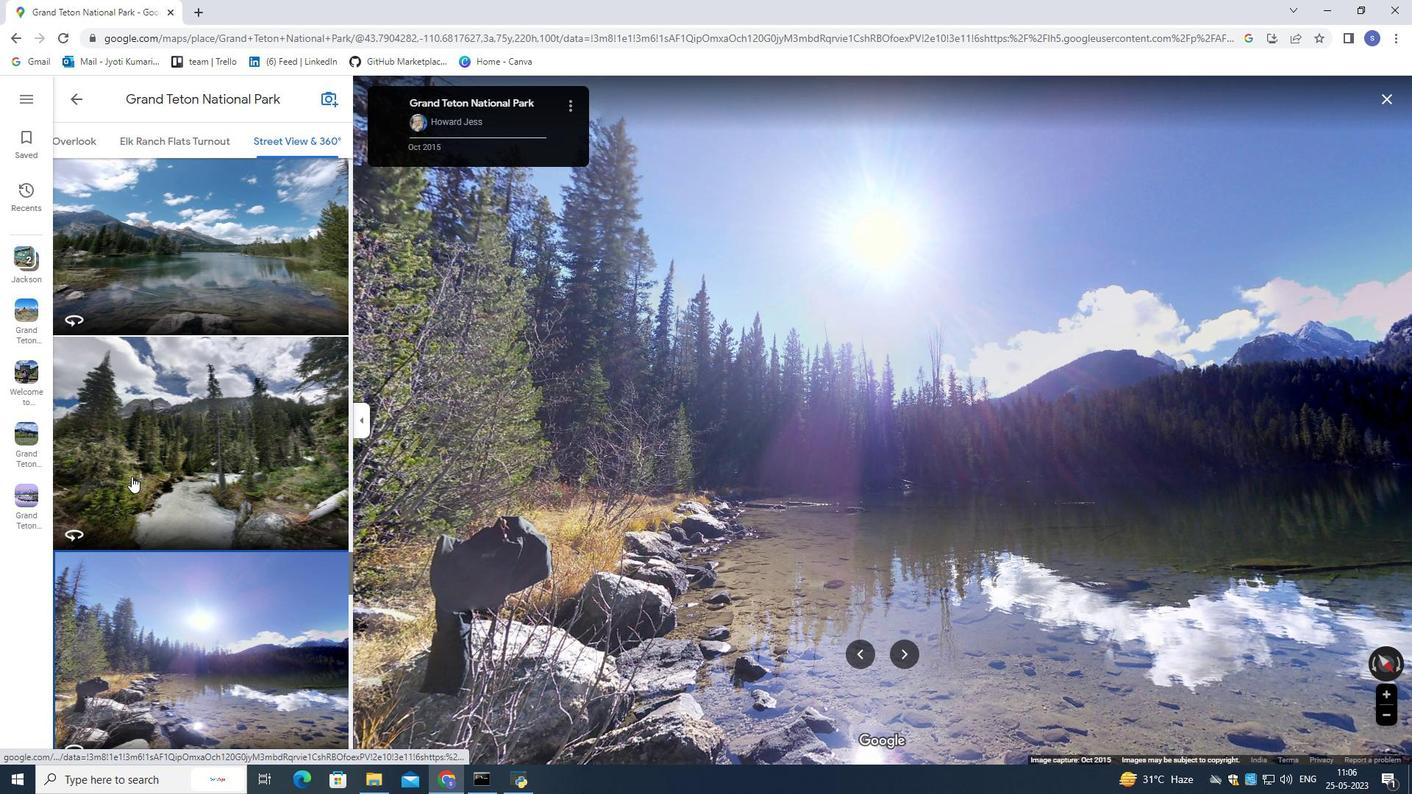 
Action: Mouse moved to (884, 574)
Screenshot: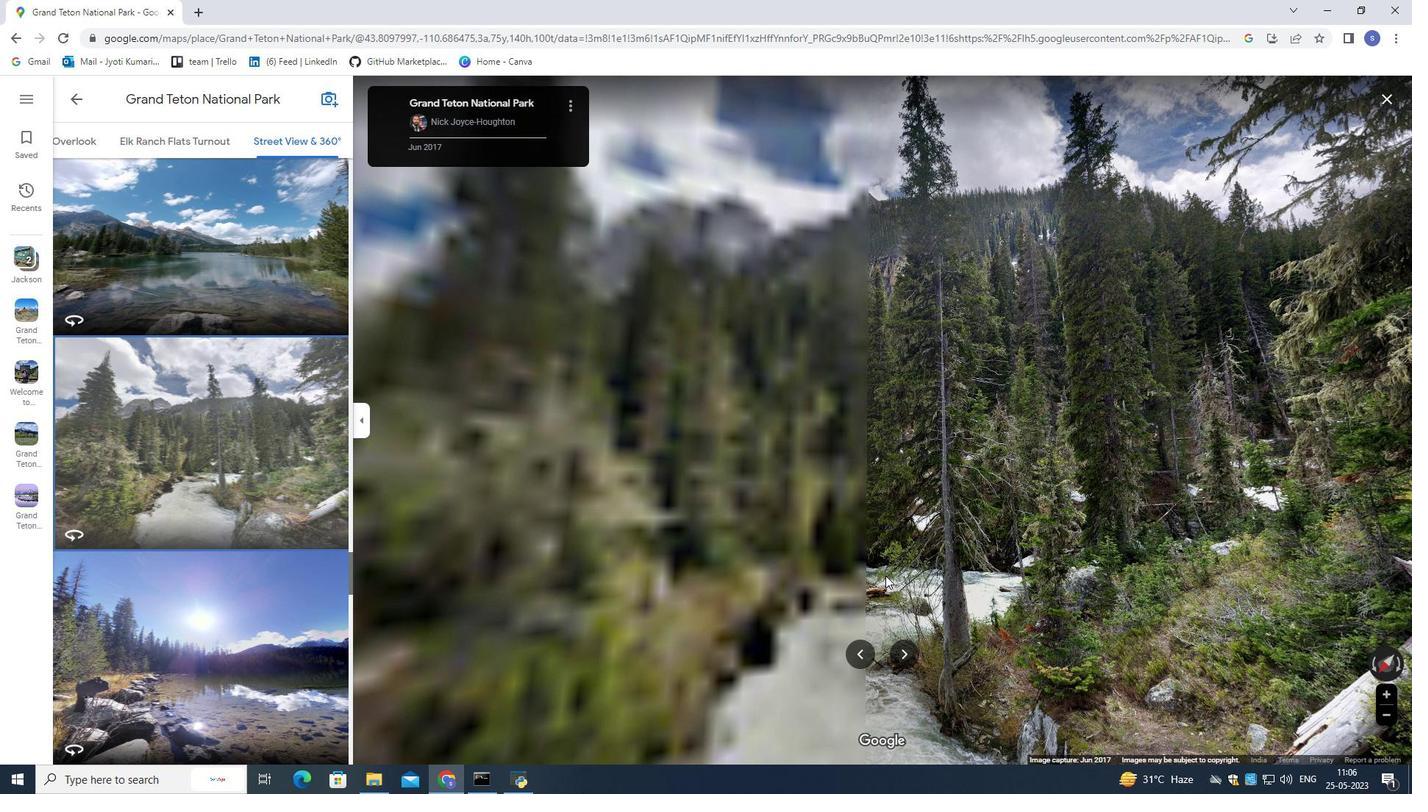 
Action: Mouse scrolled (884, 573) with delta (0, 0)
Screenshot: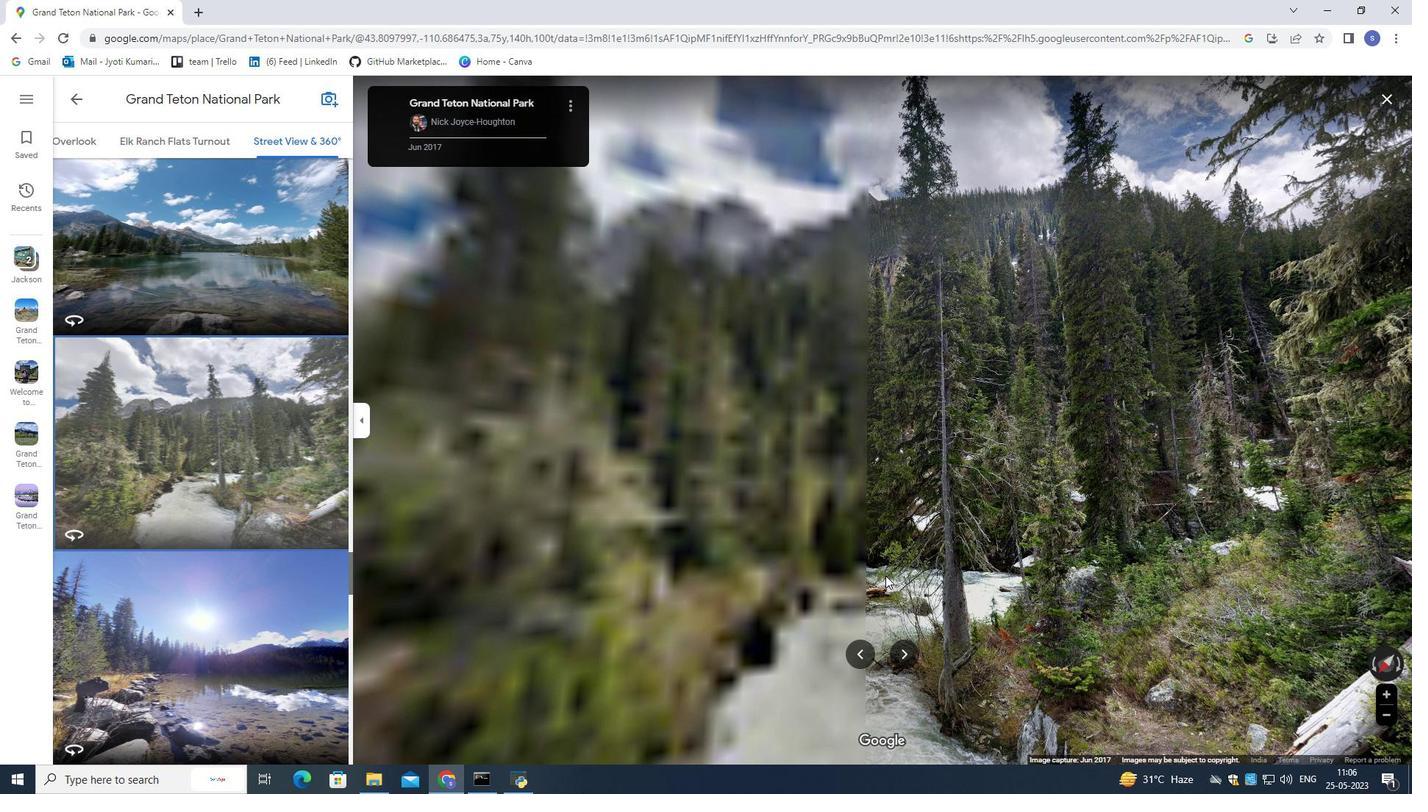 
Action: Mouse scrolled (884, 573) with delta (0, 0)
Screenshot: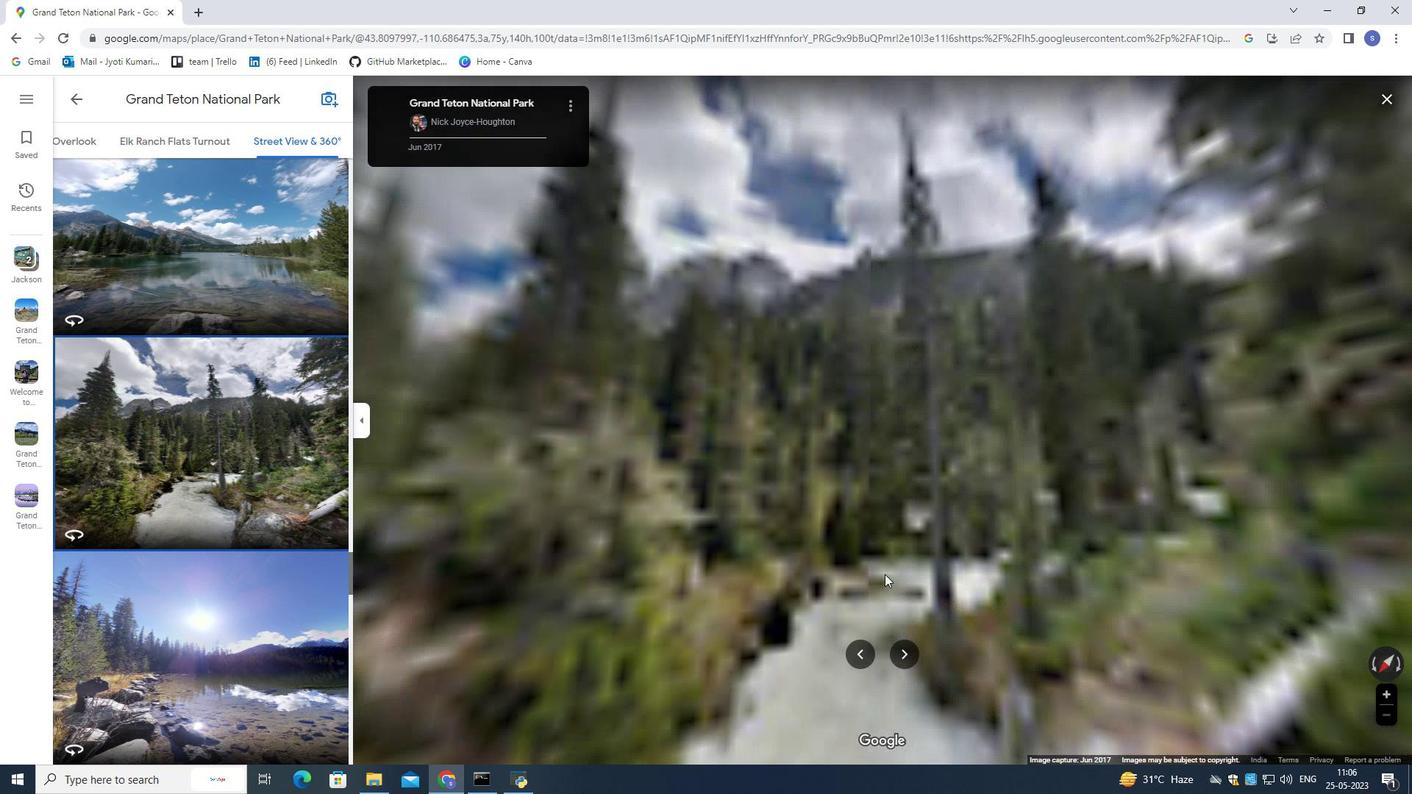 
Action: Mouse scrolled (884, 573) with delta (0, 0)
Screenshot: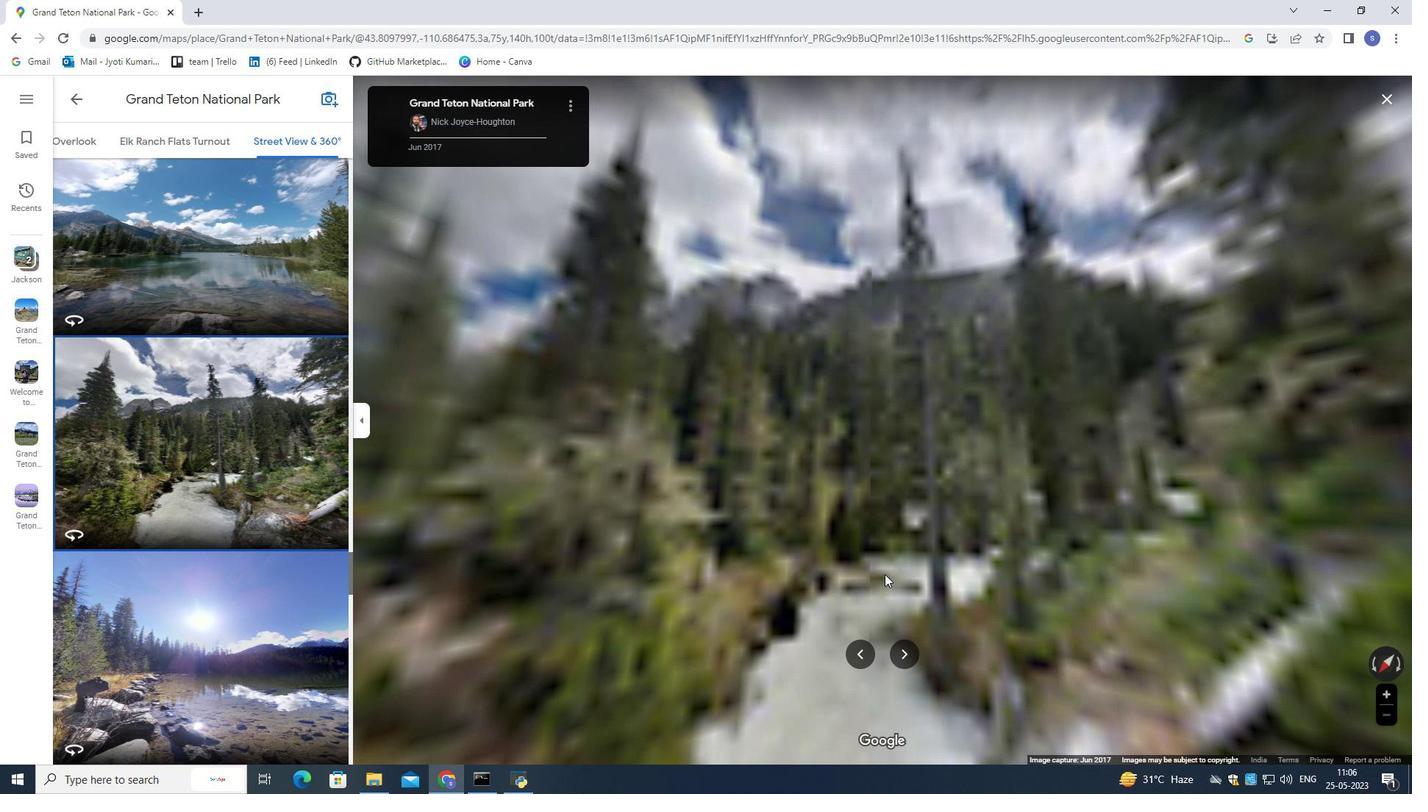 
Action: Mouse scrolled (884, 573) with delta (0, 0)
Screenshot: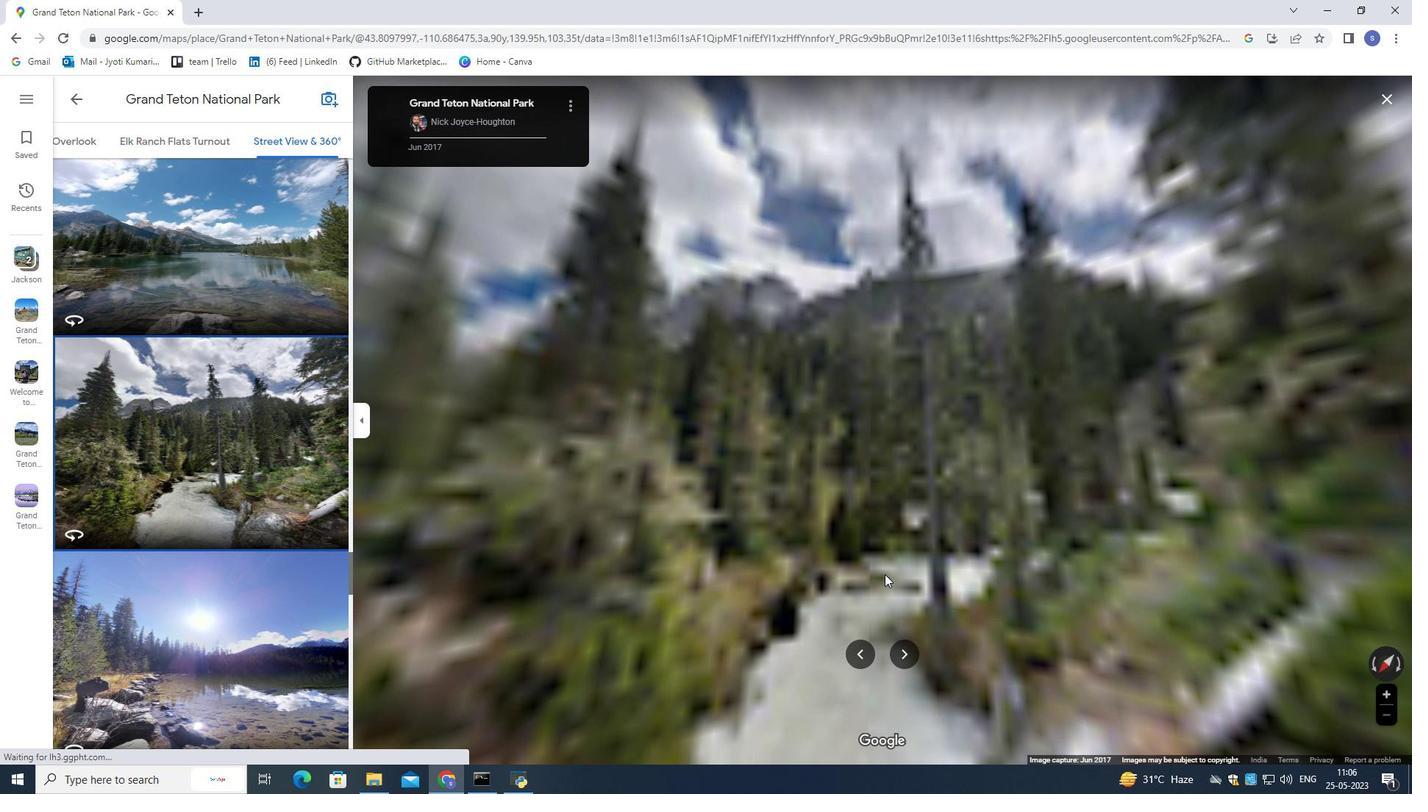 
Action: Mouse scrolled (884, 573) with delta (0, 0)
Screenshot: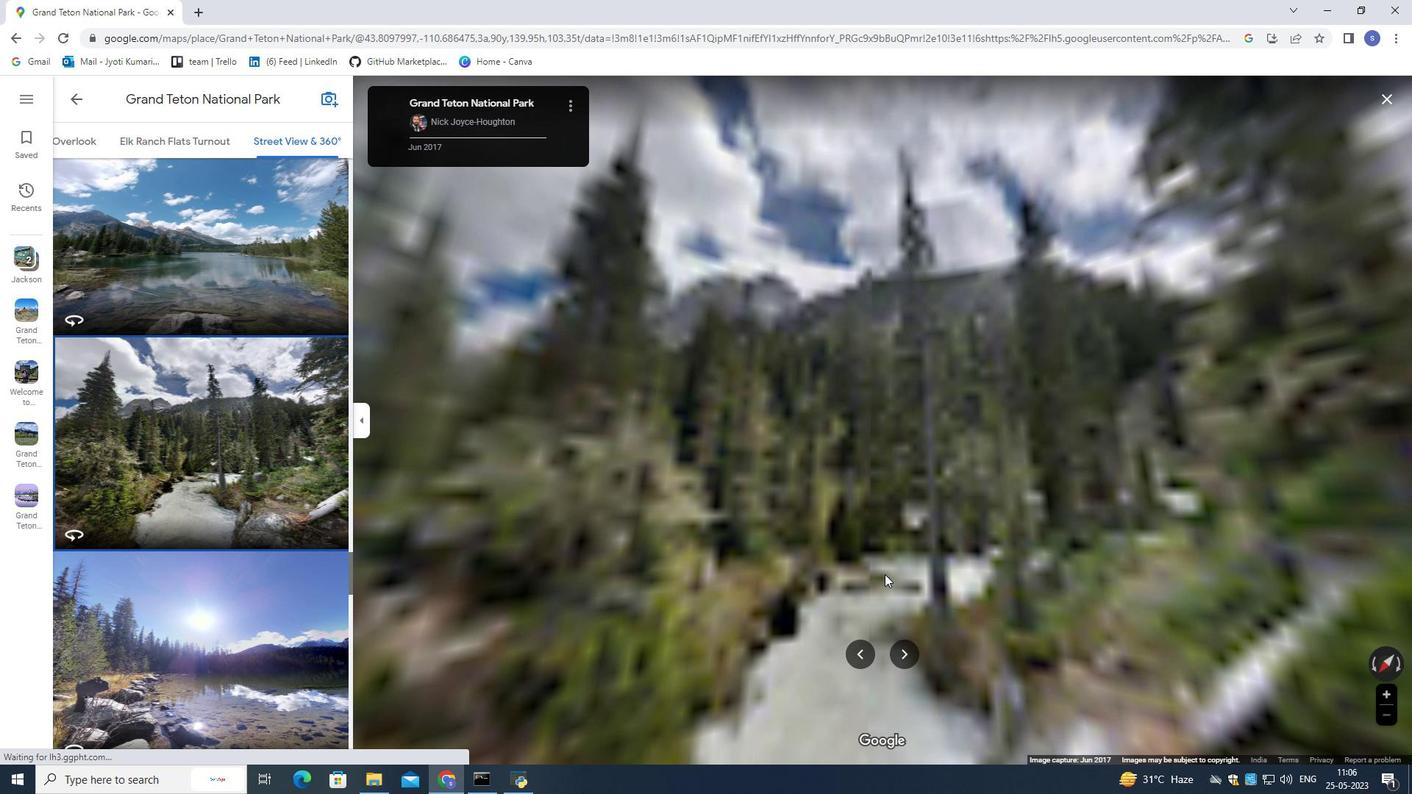 
Action: Mouse scrolled (884, 573) with delta (0, 0)
Screenshot: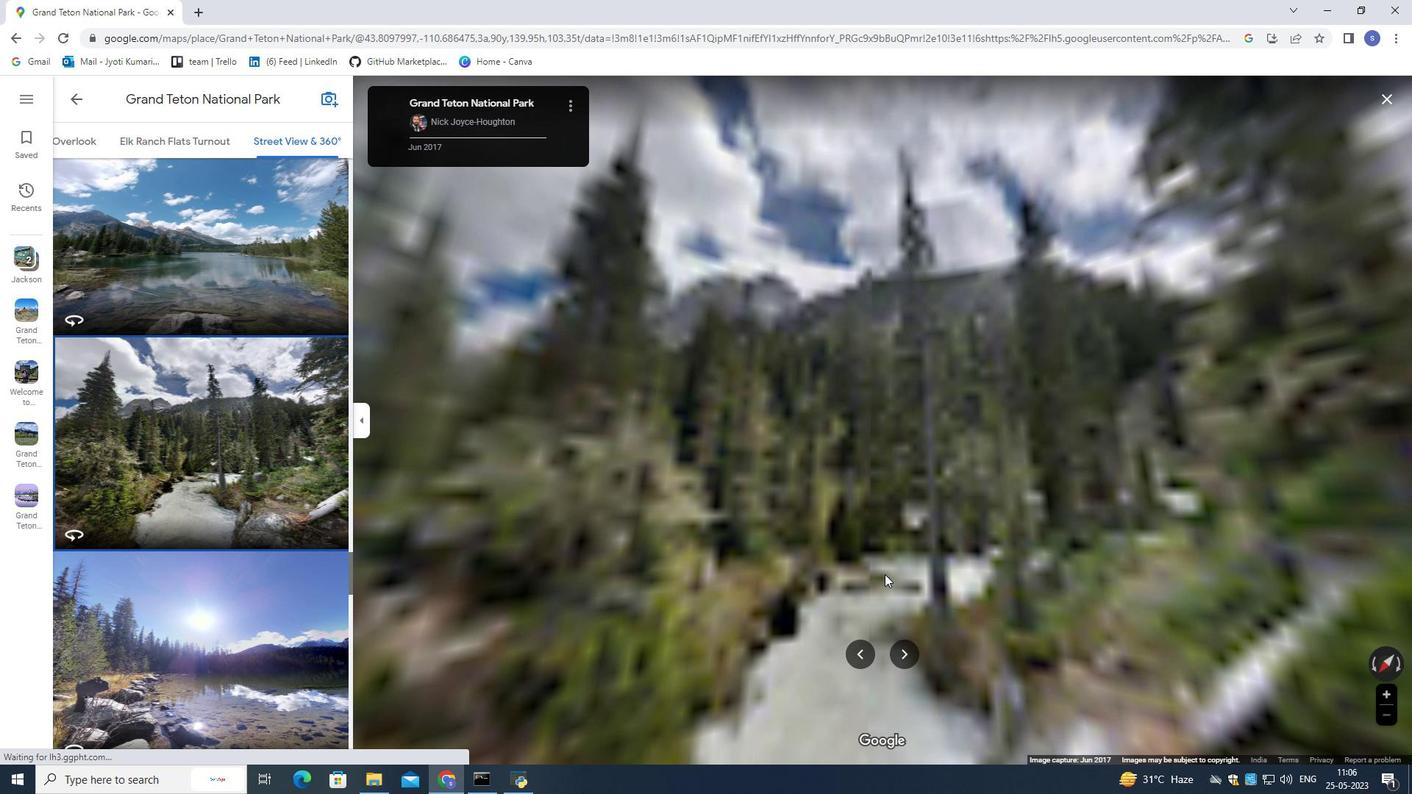 
Action: Mouse scrolled (884, 573) with delta (0, 0)
Screenshot: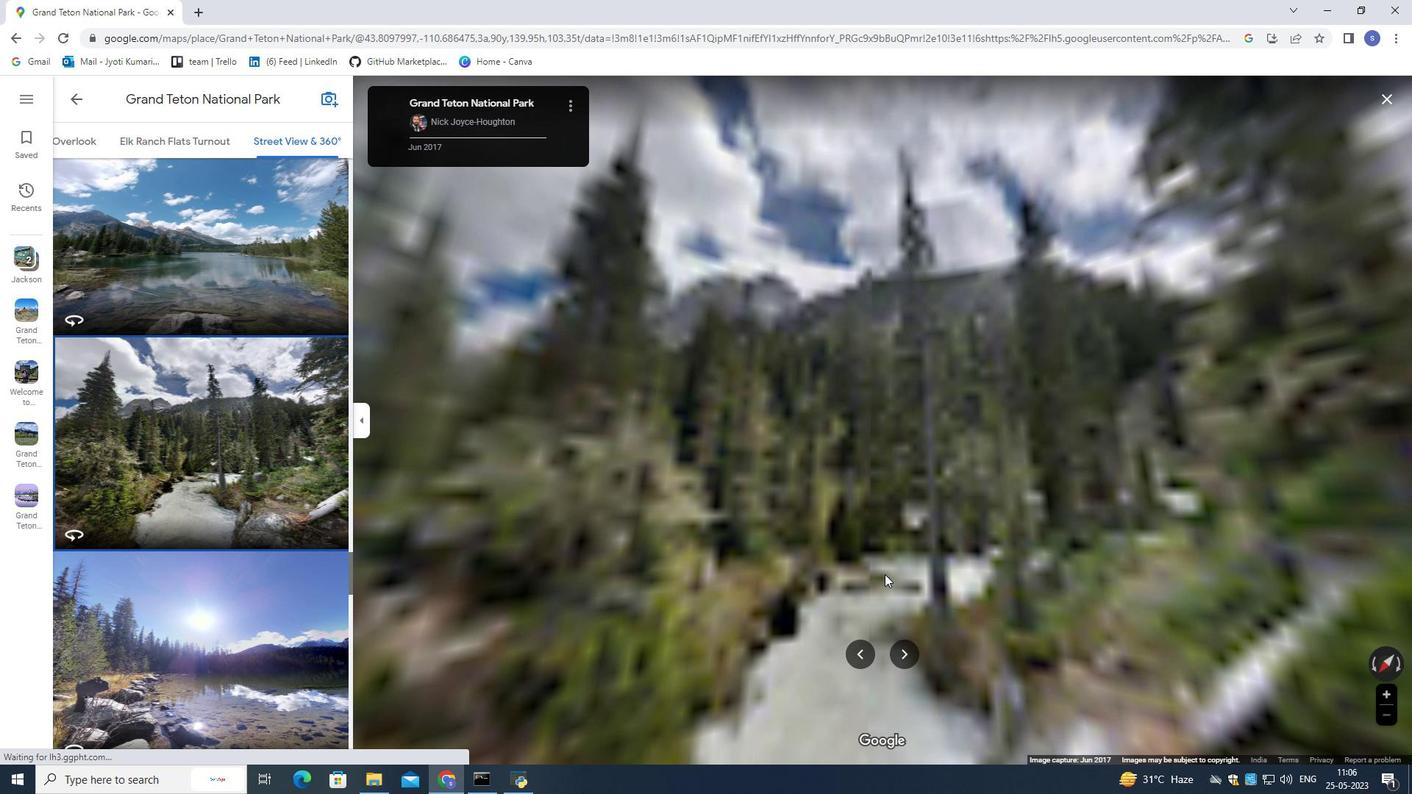 
Action: Mouse scrolled (884, 573) with delta (0, 0)
Screenshot: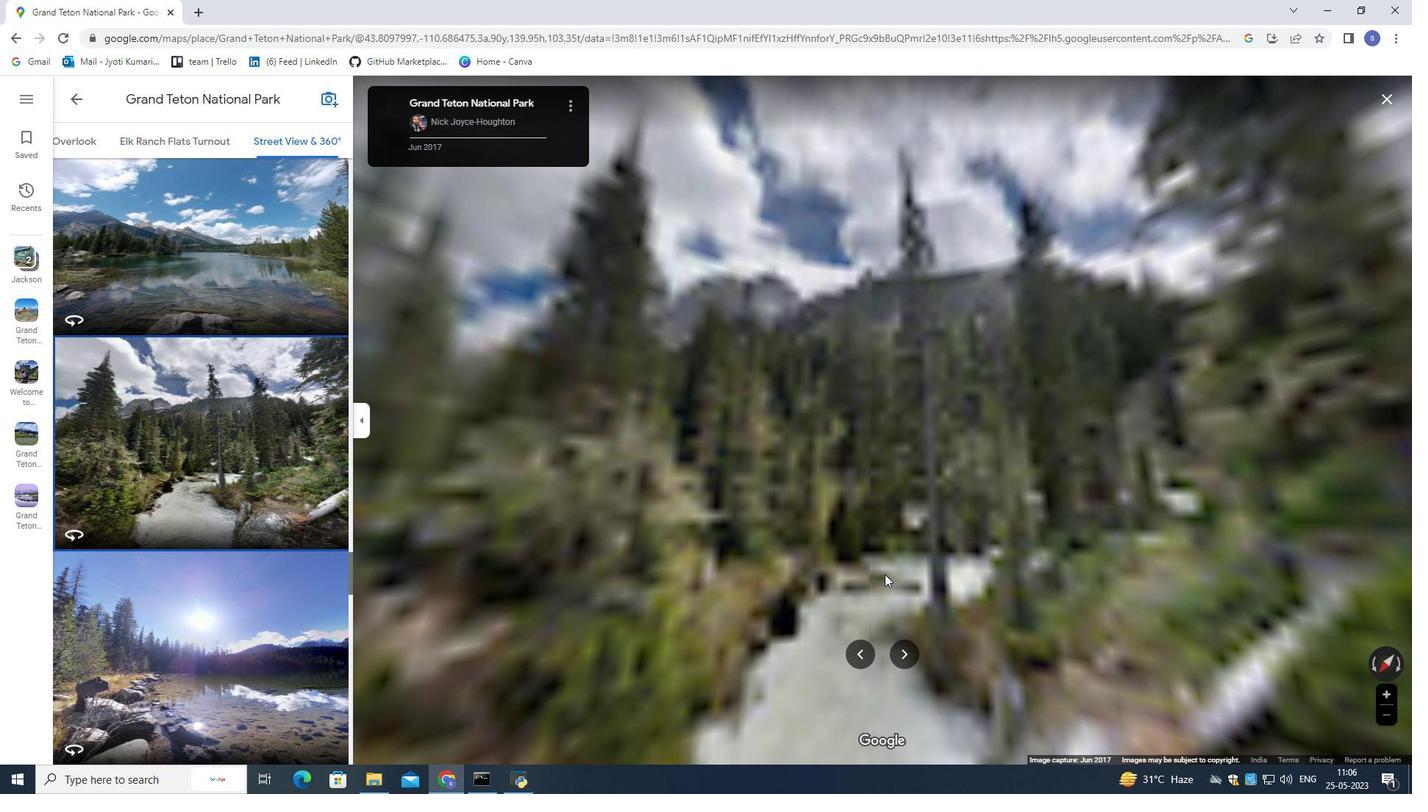 
Action: Mouse scrolled (884, 573) with delta (0, 0)
Screenshot: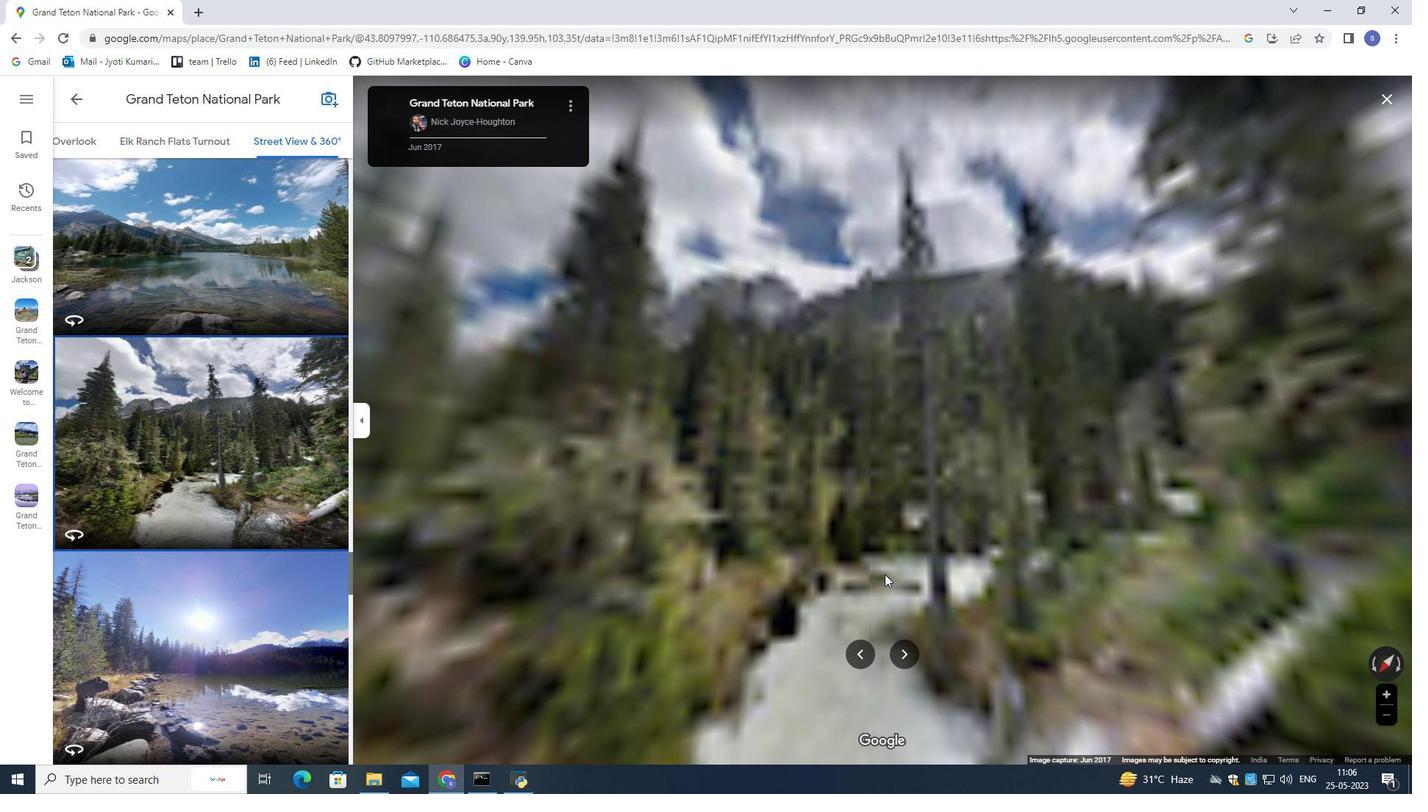 
Action: Mouse moved to (877, 584)
Screenshot: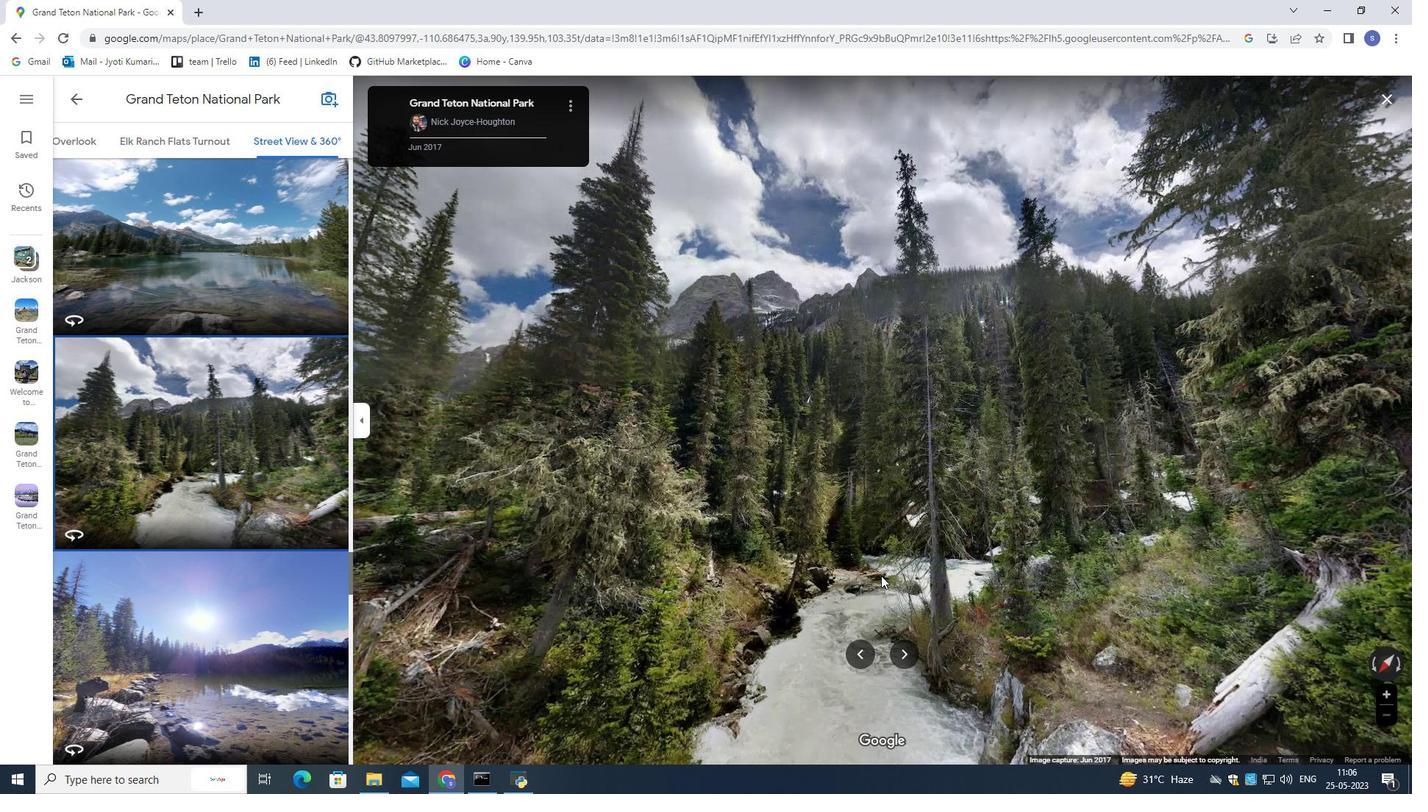 
Action: Mouse pressed left at (877, 584)
Screenshot: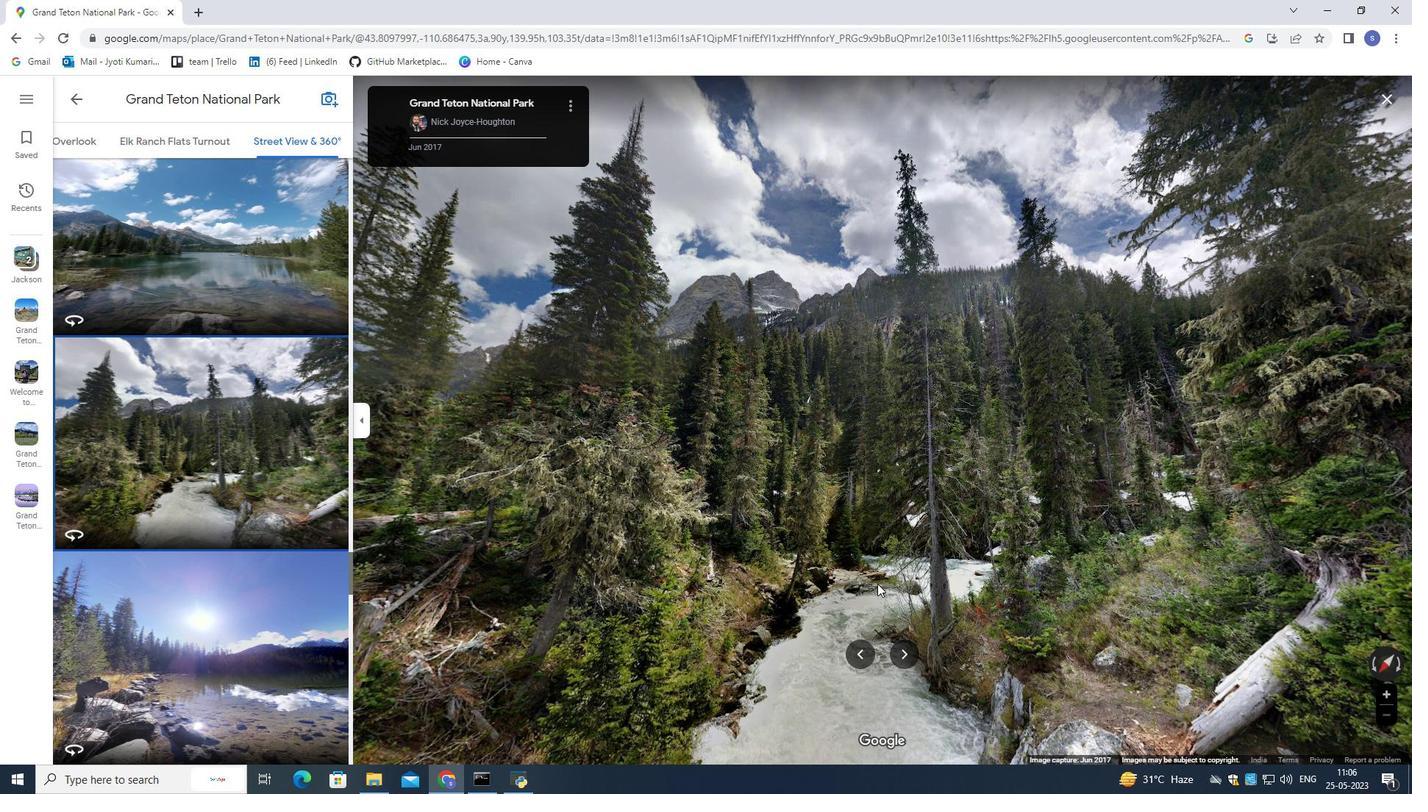 
Action: Mouse moved to (784, 566)
Screenshot: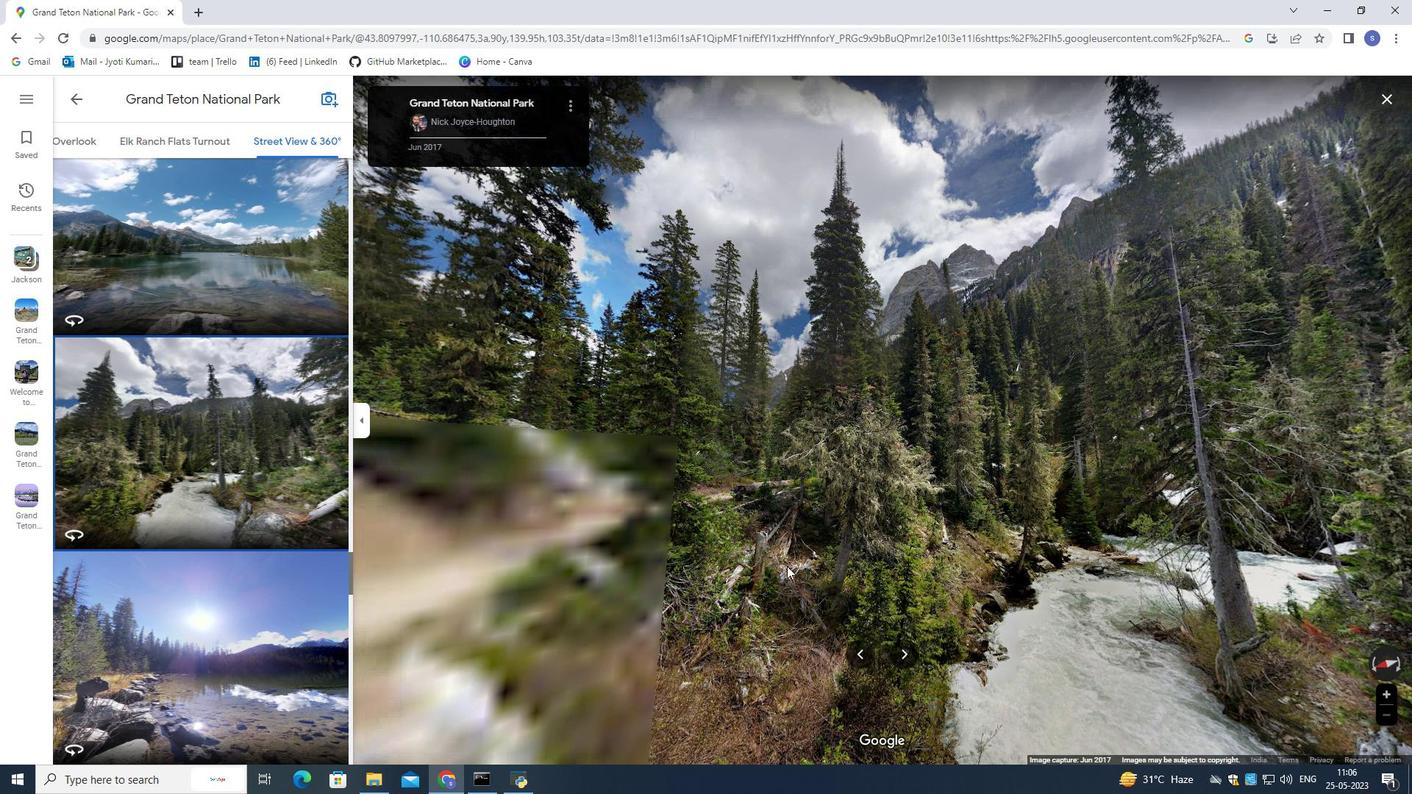 
Action: Mouse pressed left at (784, 566)
Screenshot: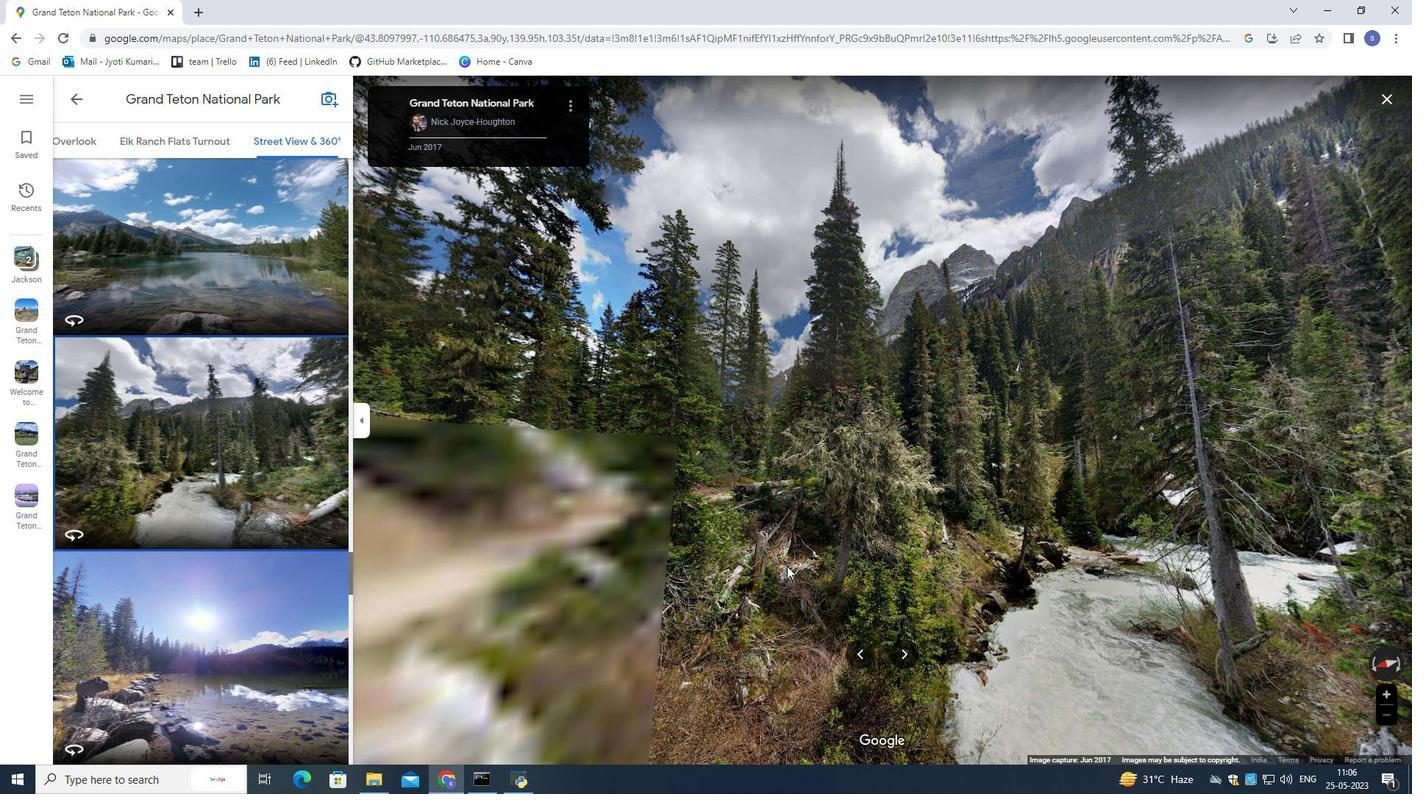 
Action: Mouse moved to (712, 581)
Screenshot: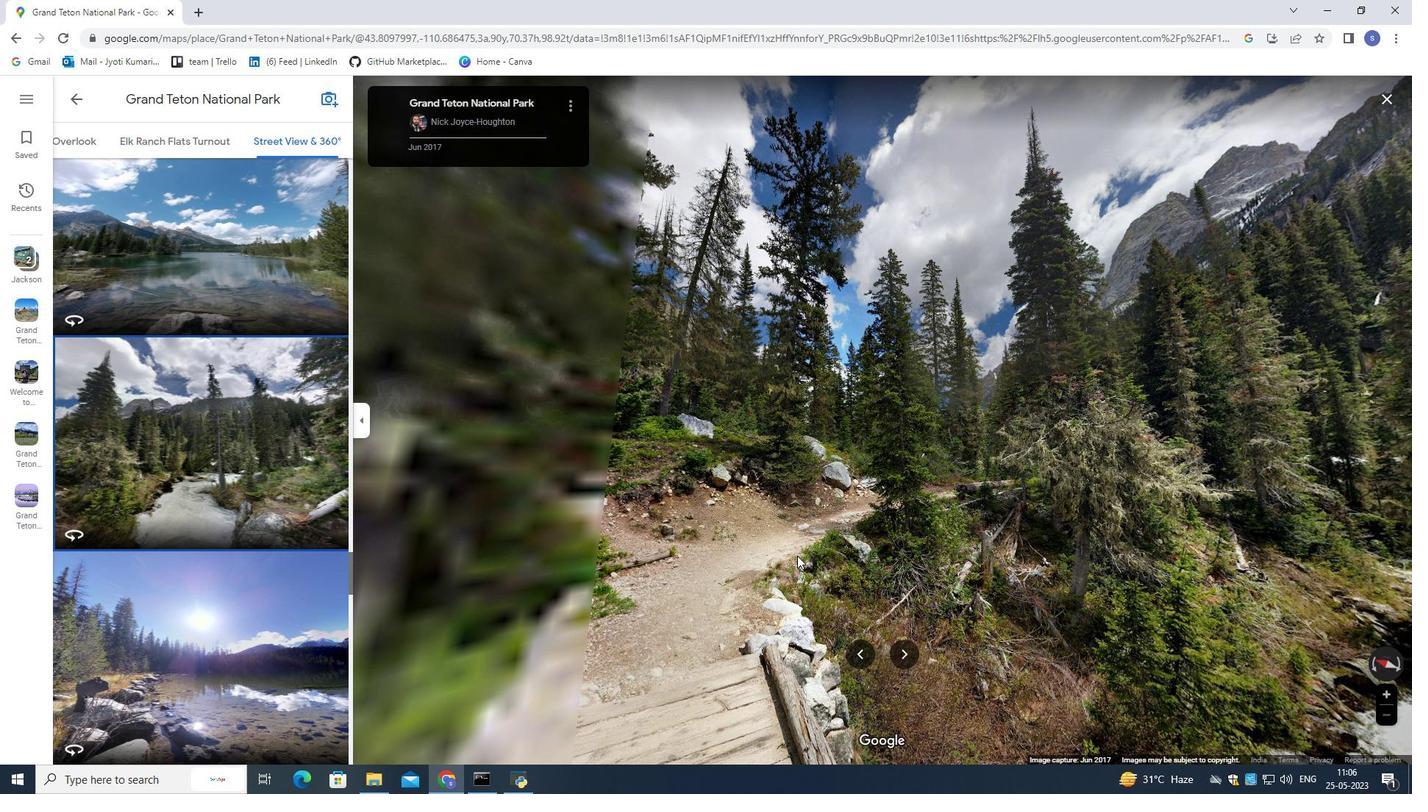 
Action: Mouse pressed left at (712, 581)
Screenshot: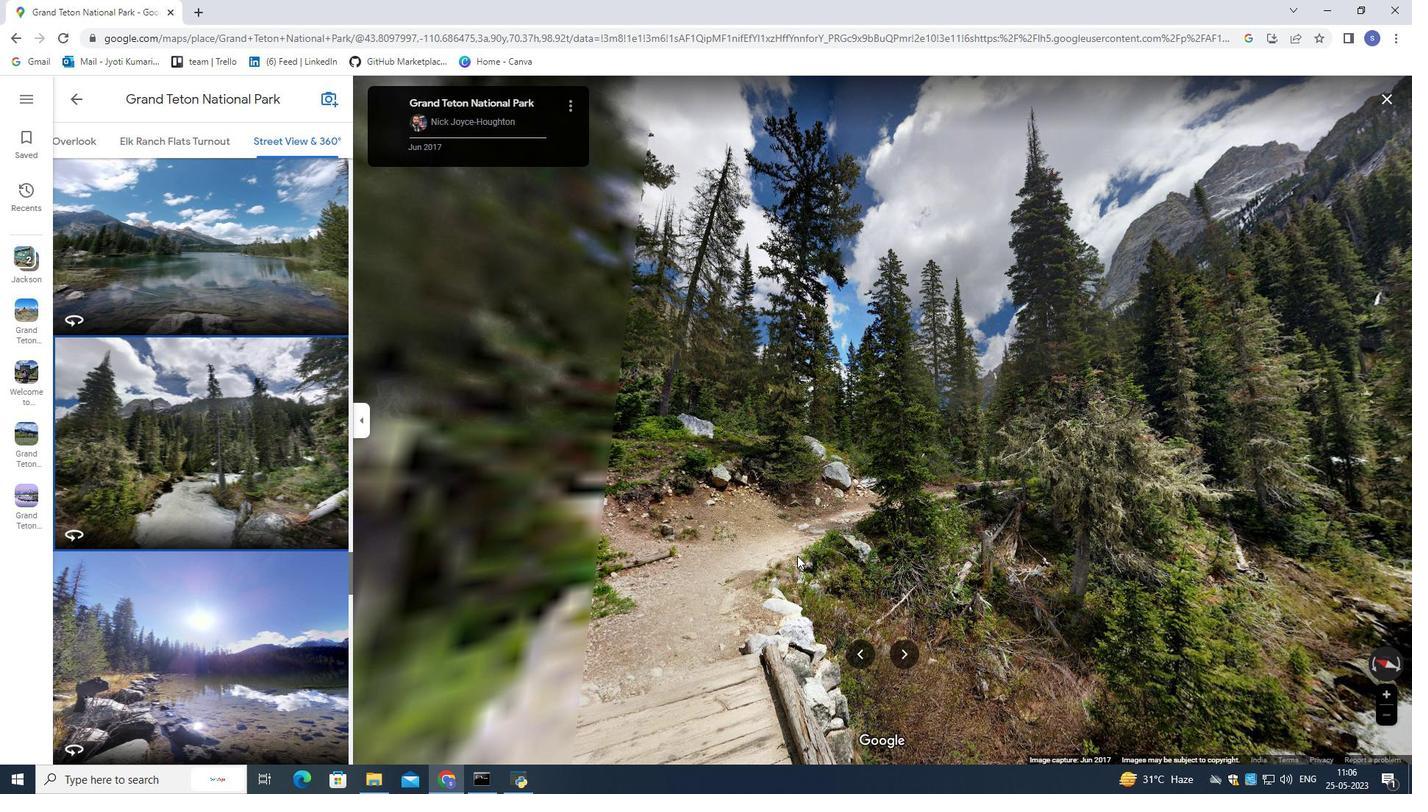 
Action: Mouse moved to (767, 564)
Screenshot: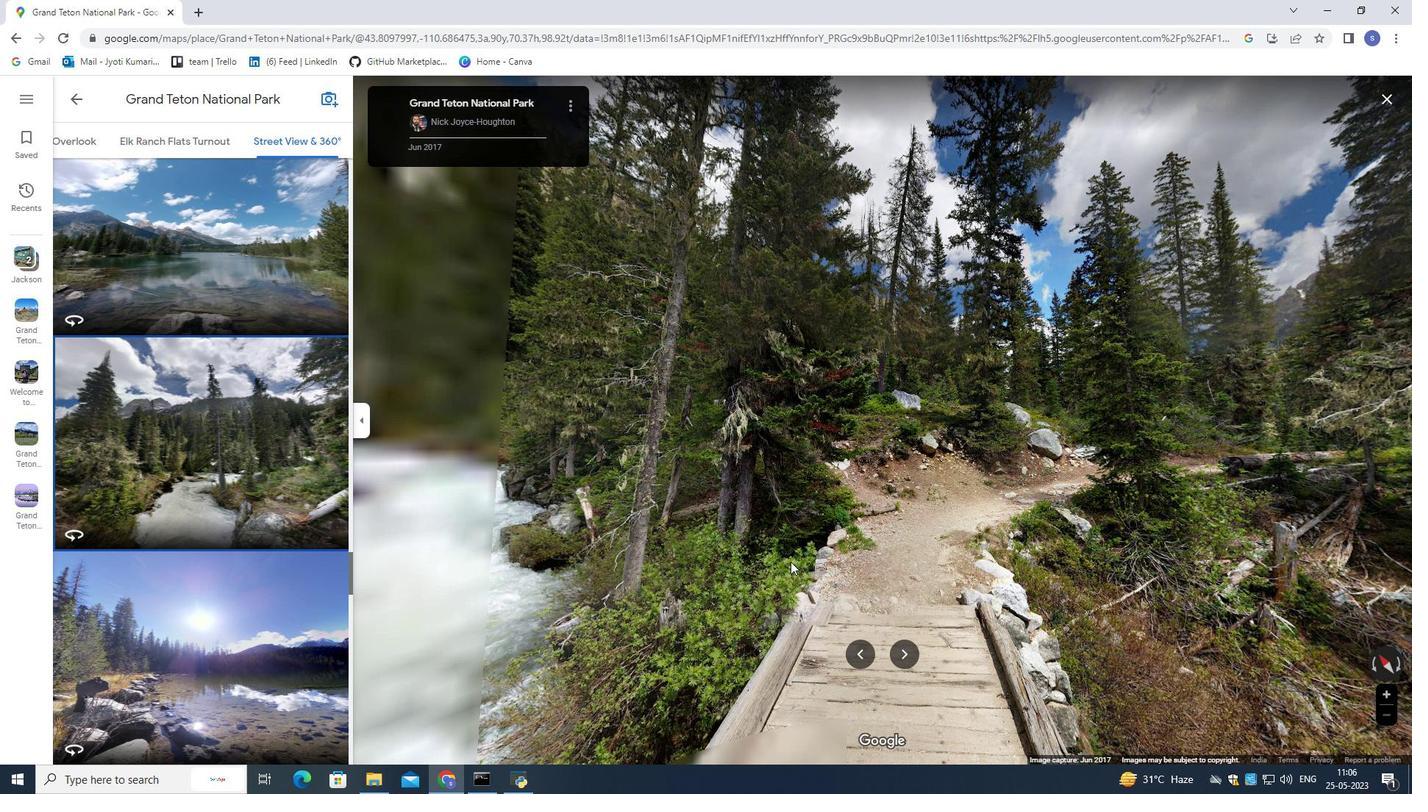
Action: Mouse pressed left at (767, 564)
Screenshot: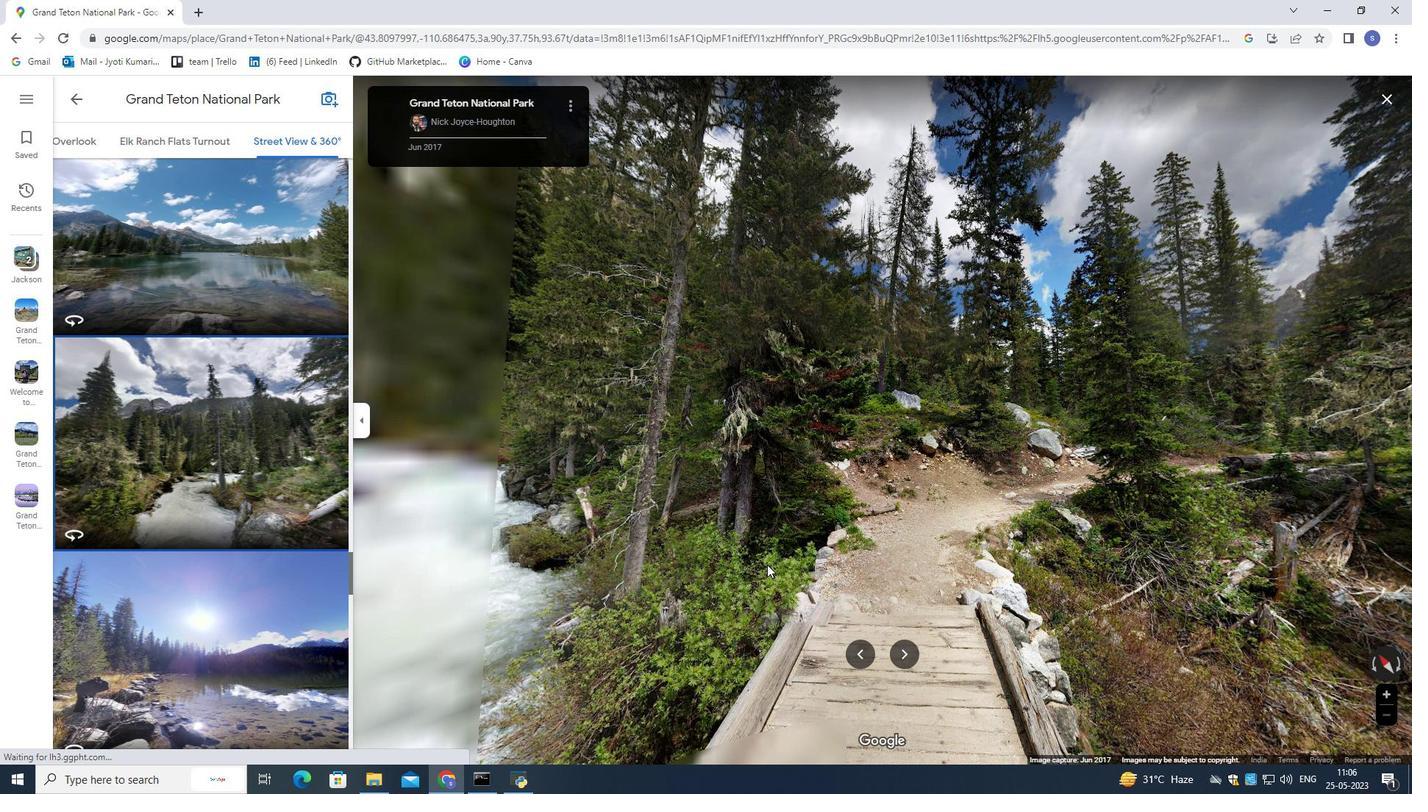 
Action: Mouse moved to (795, 589)
Screenshot: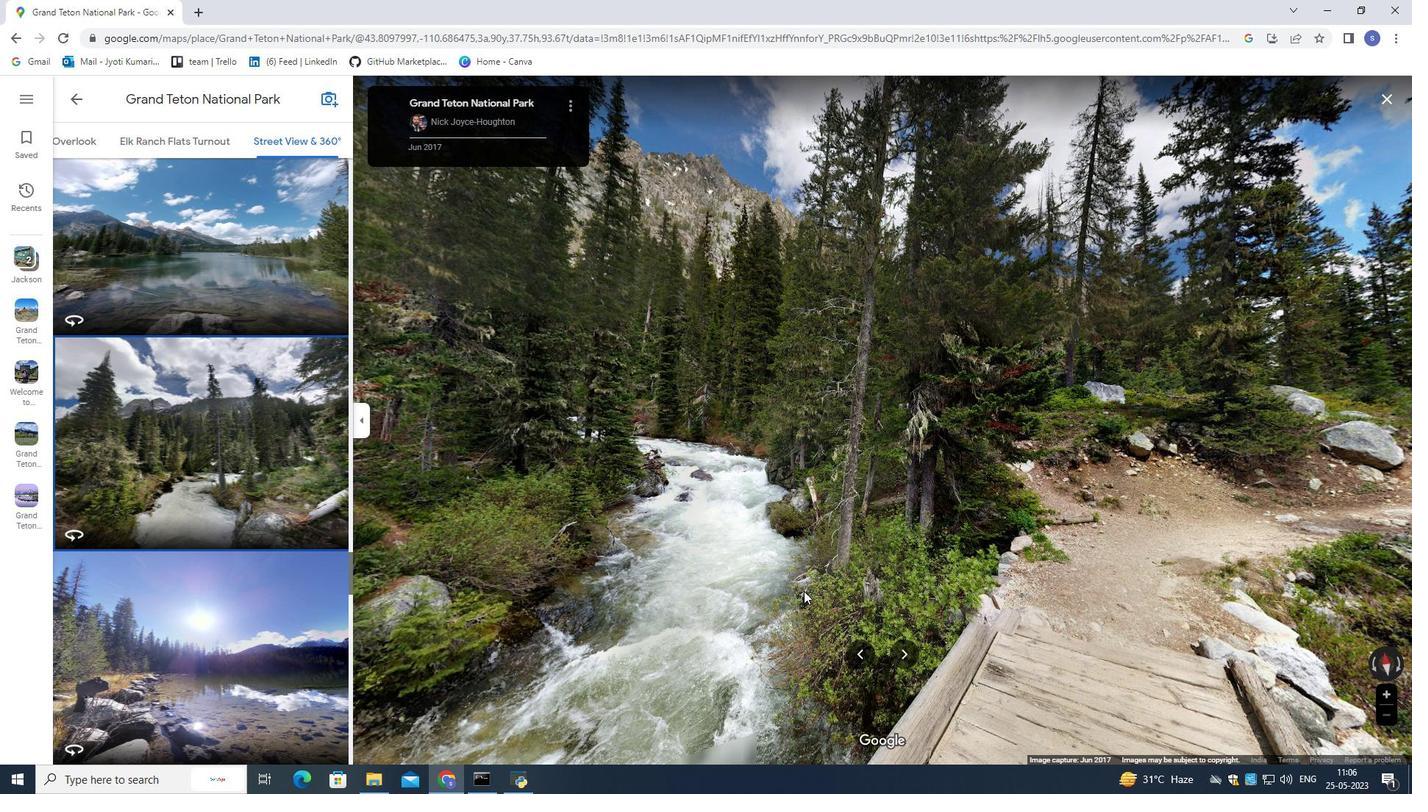 
Action: Mouse pressed left at (795, 589)
Screenshot: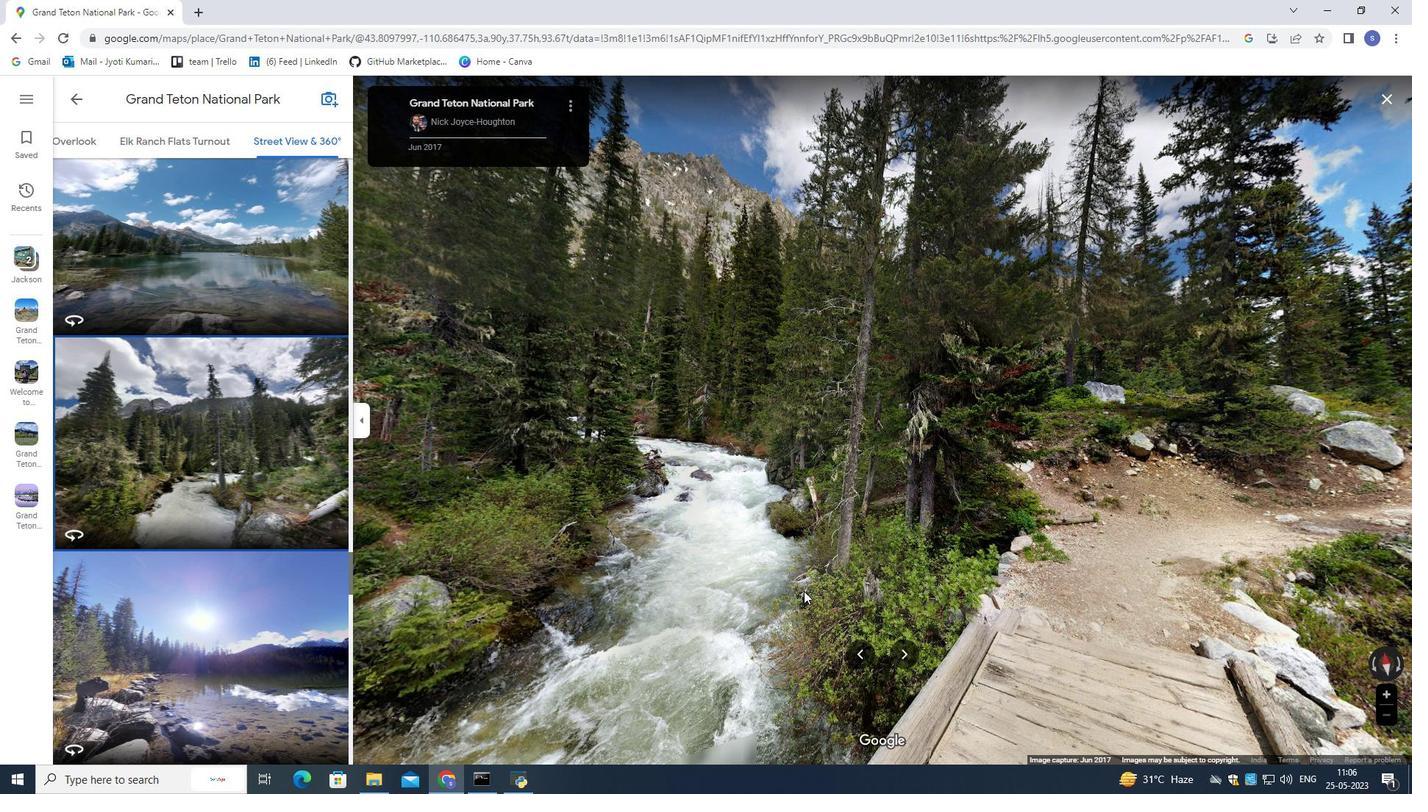 
Action: Mouse moved to (773, 475)
Screenshot: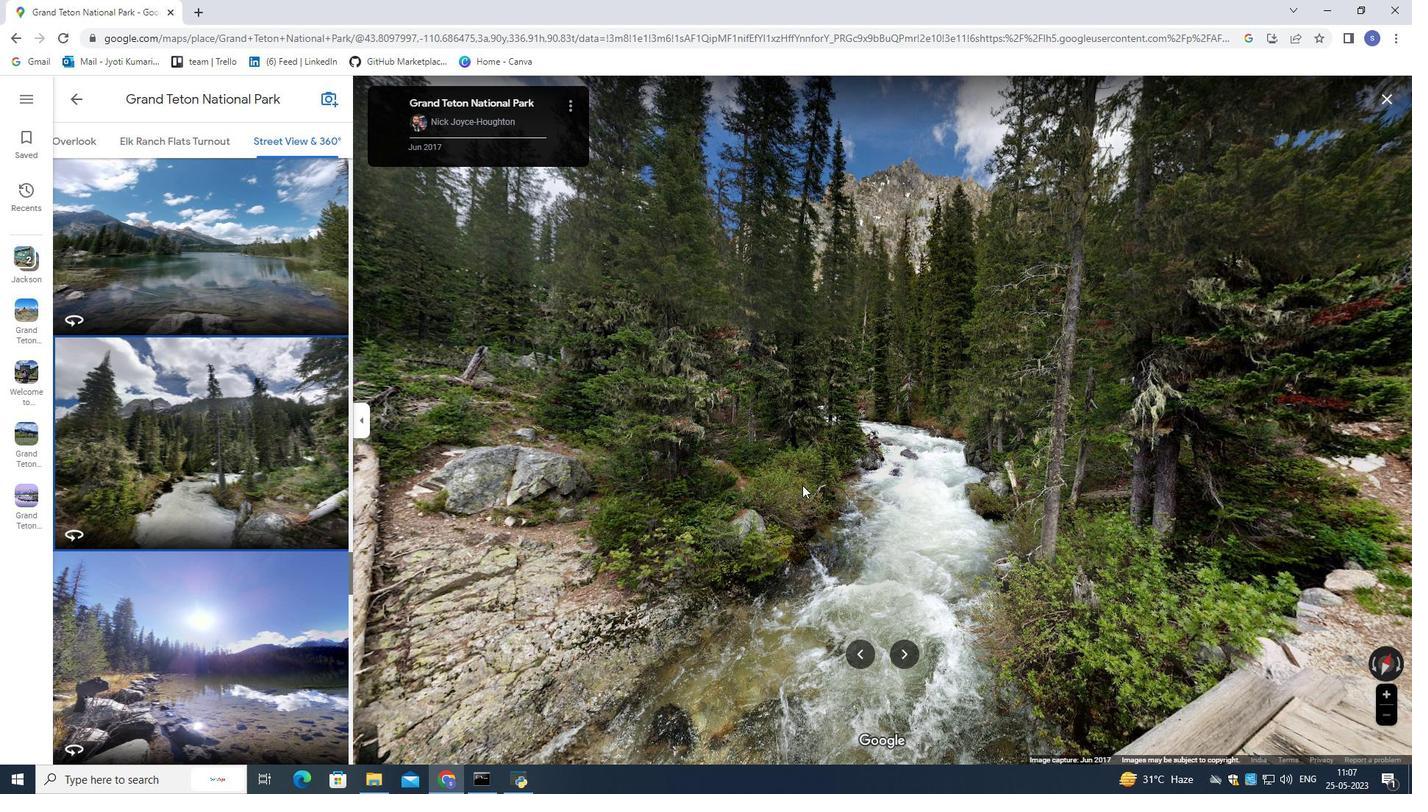 
Action: Mouse pressed left at (773, 475)
Screenshot: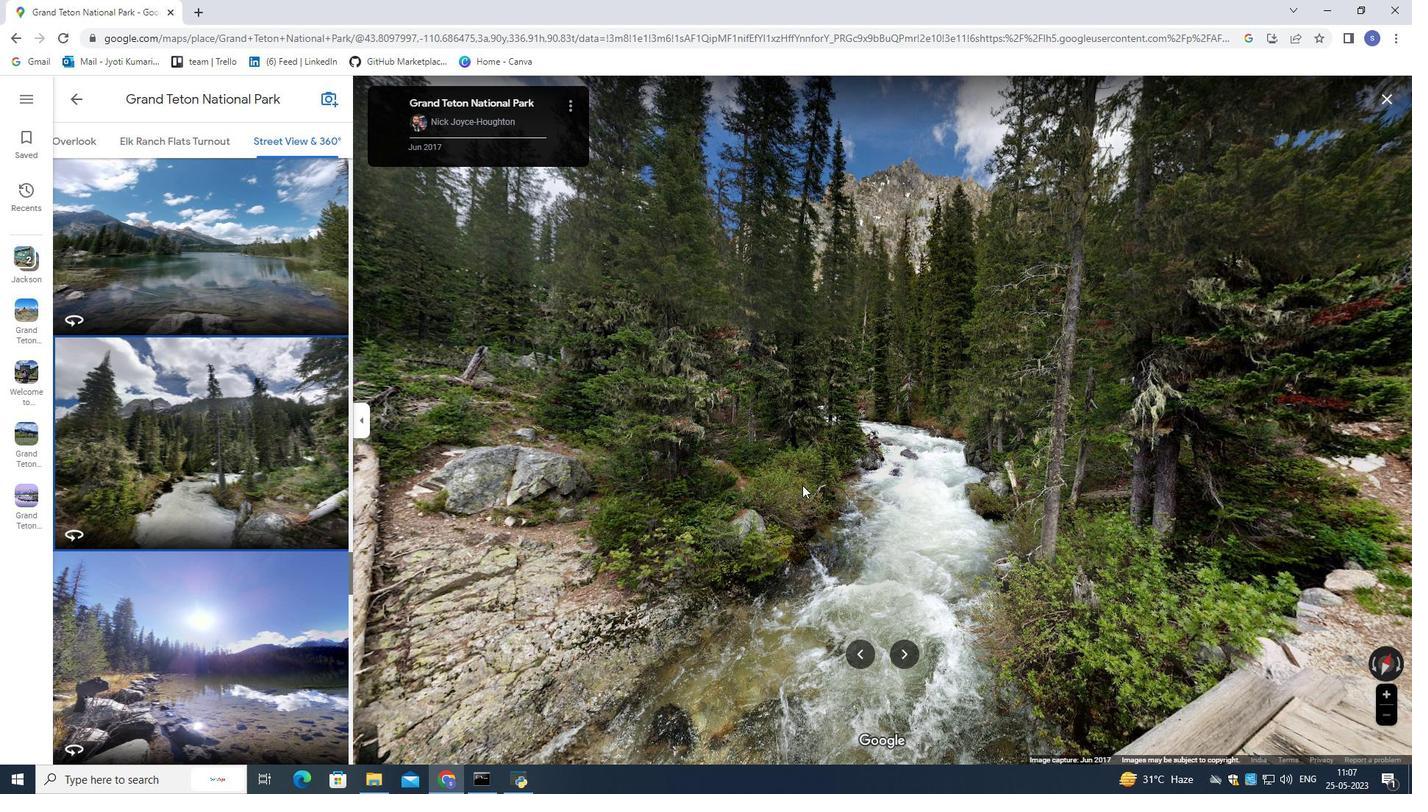 
Action: Mouse moved to (734, 520)
Screenshot: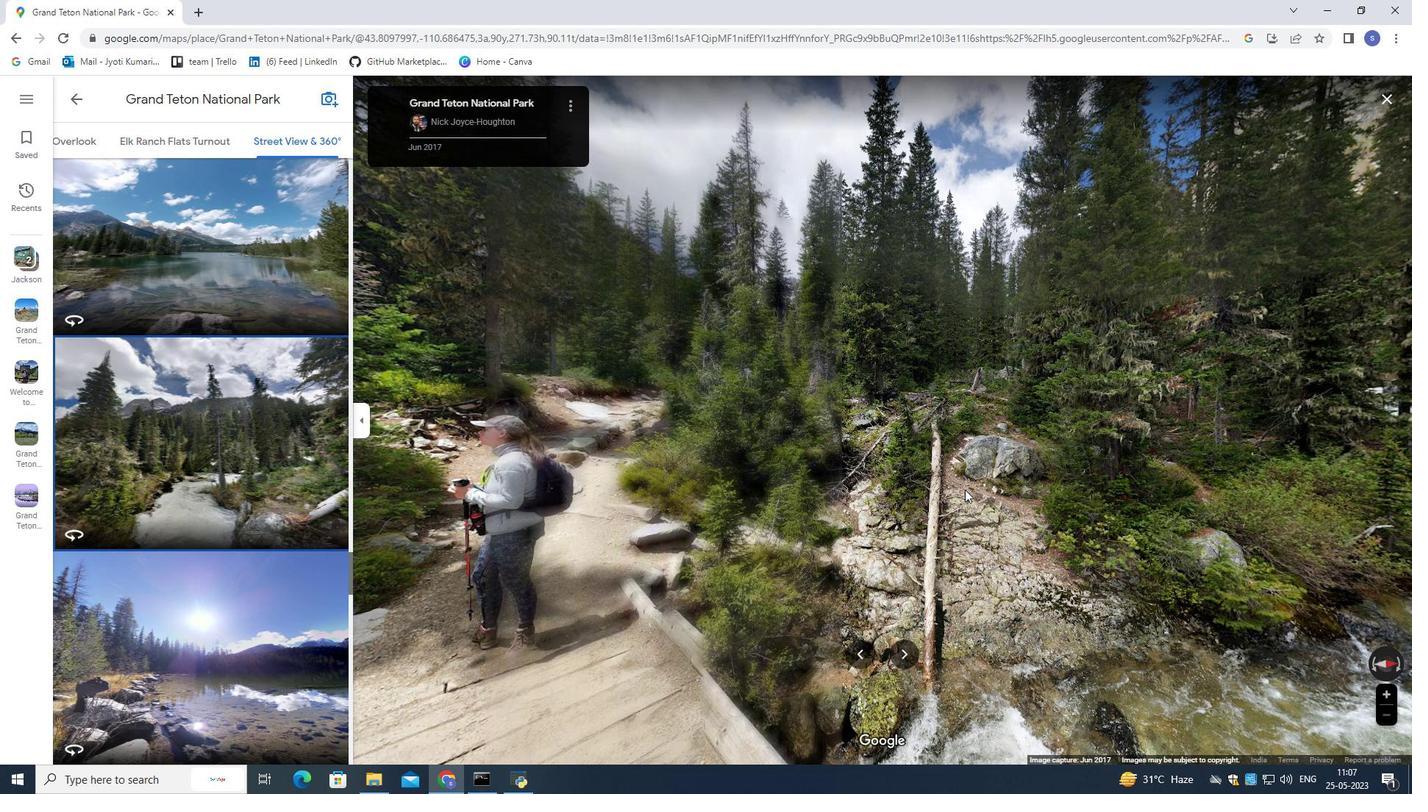 
Action: Mouse pressed left at (734, 520)
Screenshot: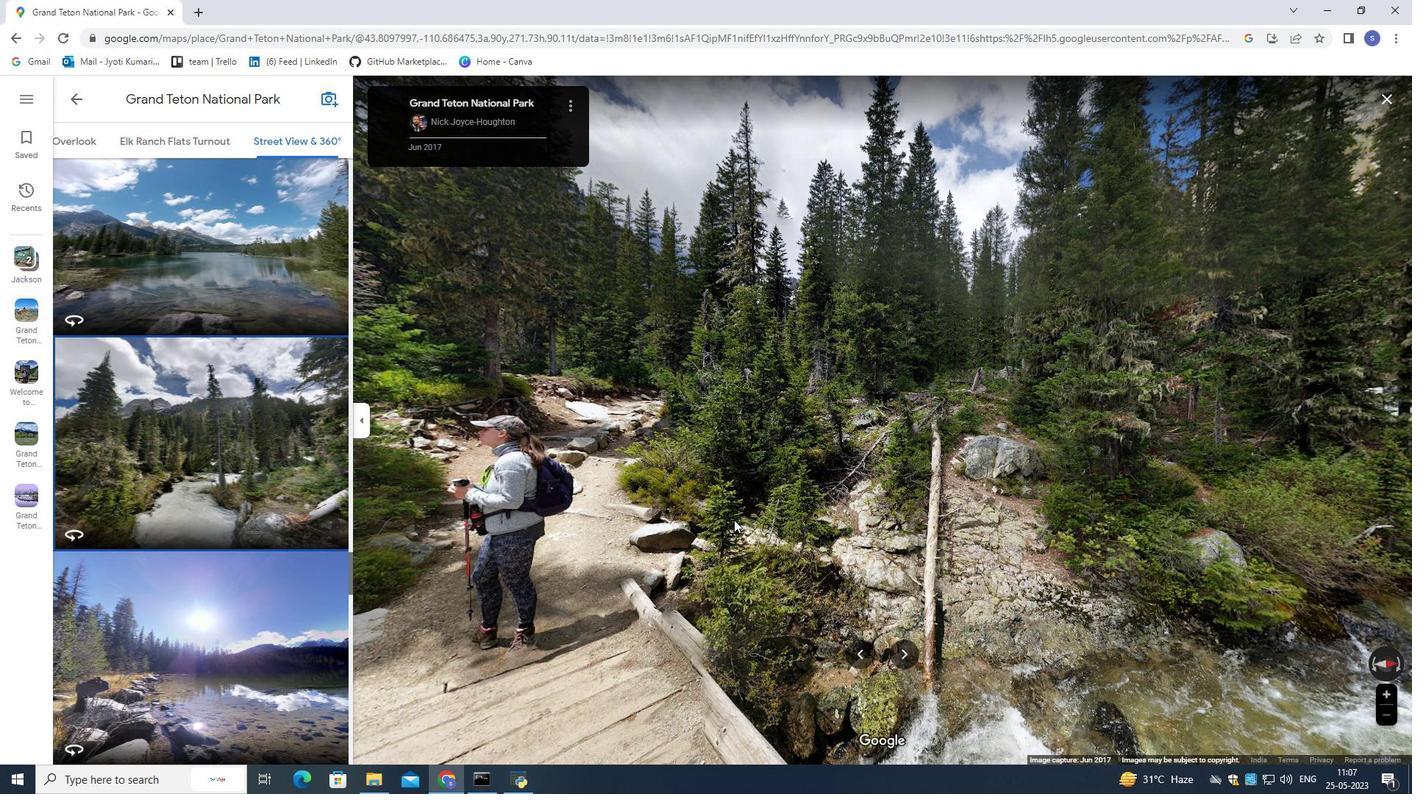 
Action: Mouse moved to (699, 481)
Screenshot: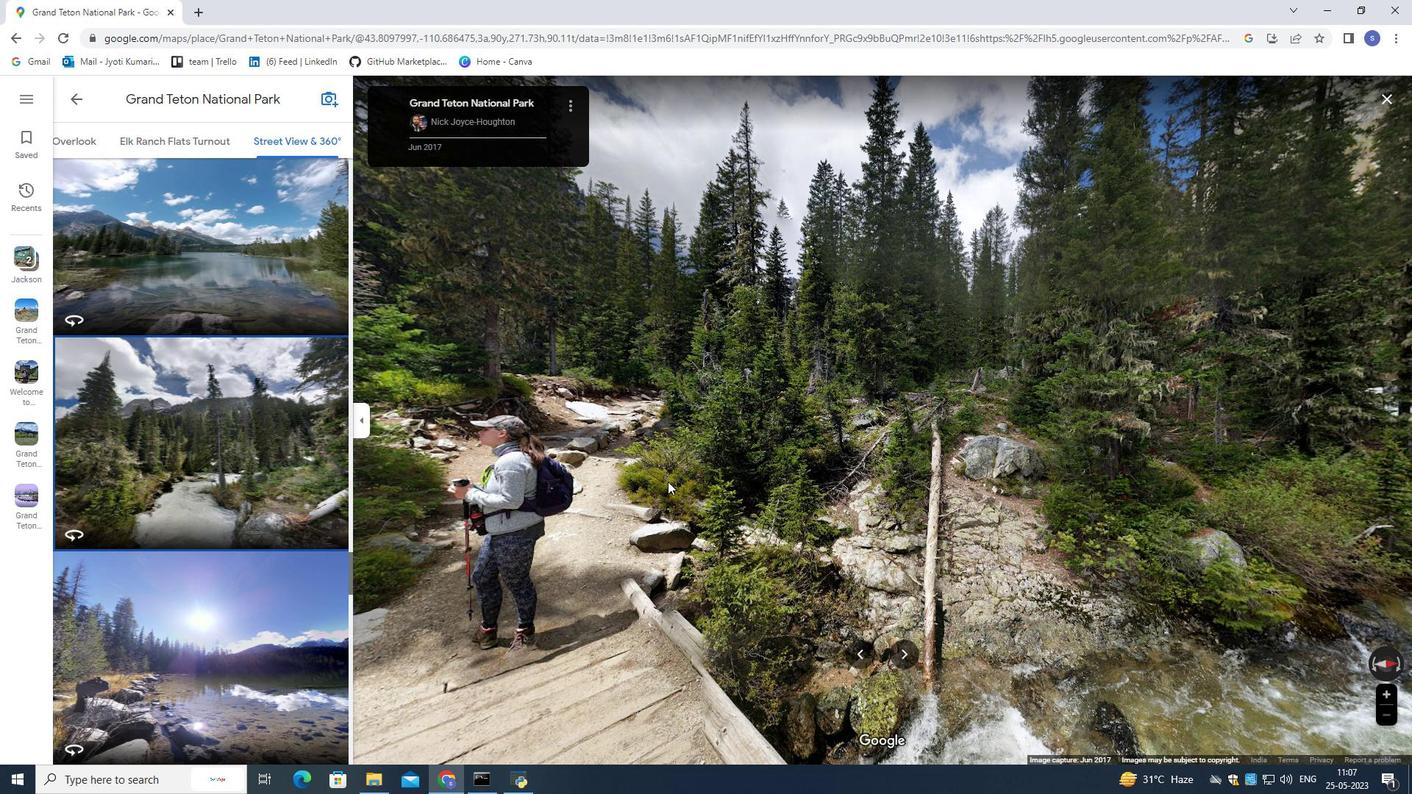 
Action: Mouse pressed left at (699, 481)
Screenshot: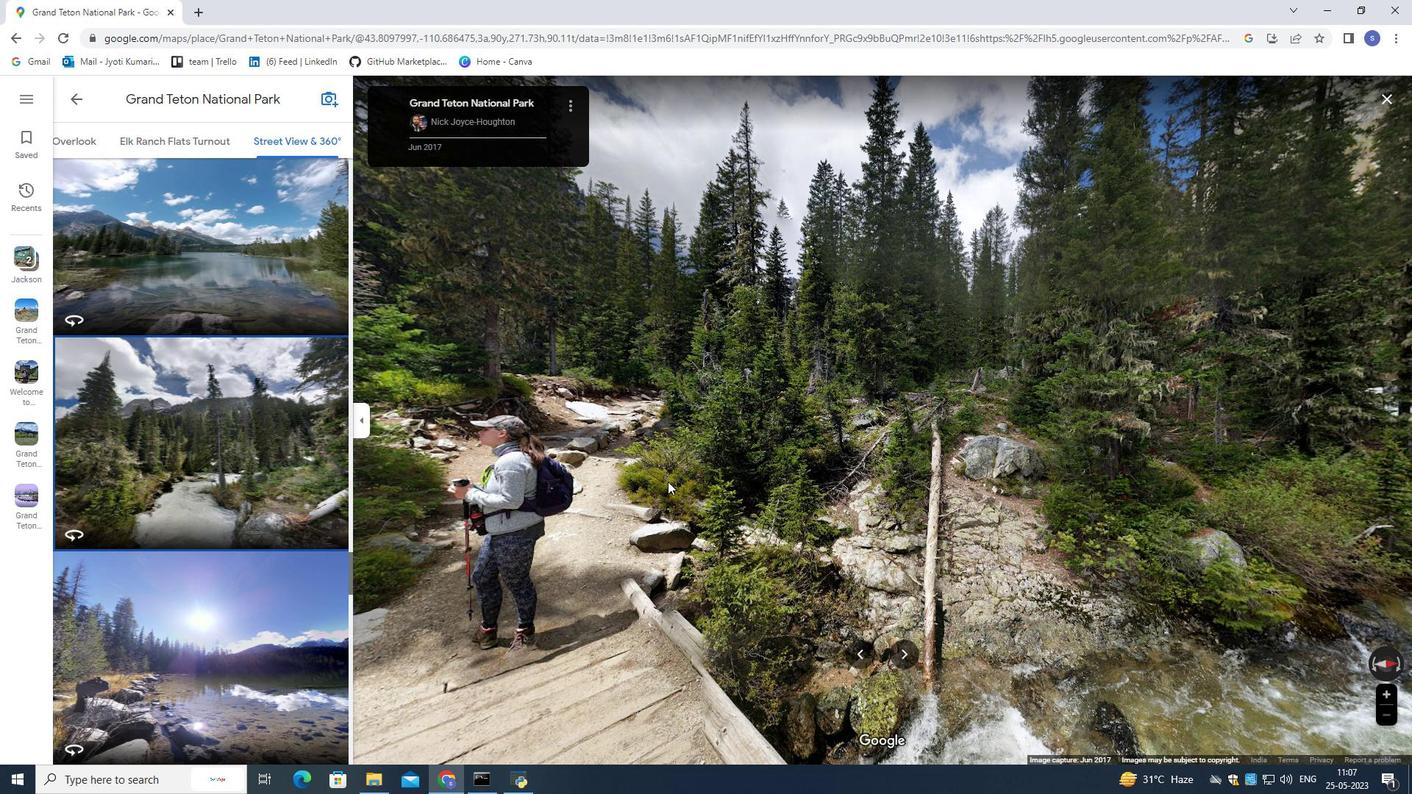 
Action: Mouse moved to (922, 514)
Screenshot: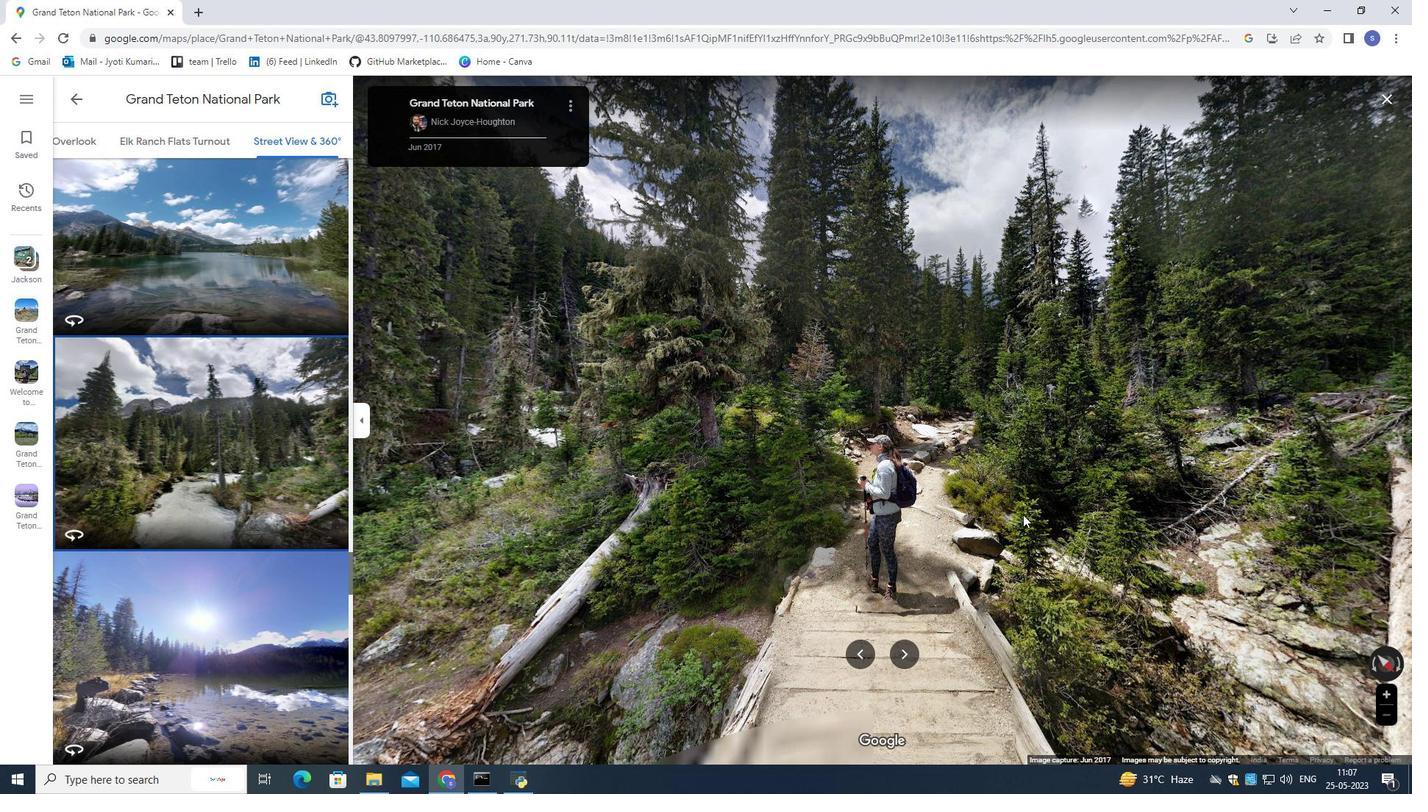 
Action: Mouse scrolled (922, 515) with delta (0, 0)
Screenshot: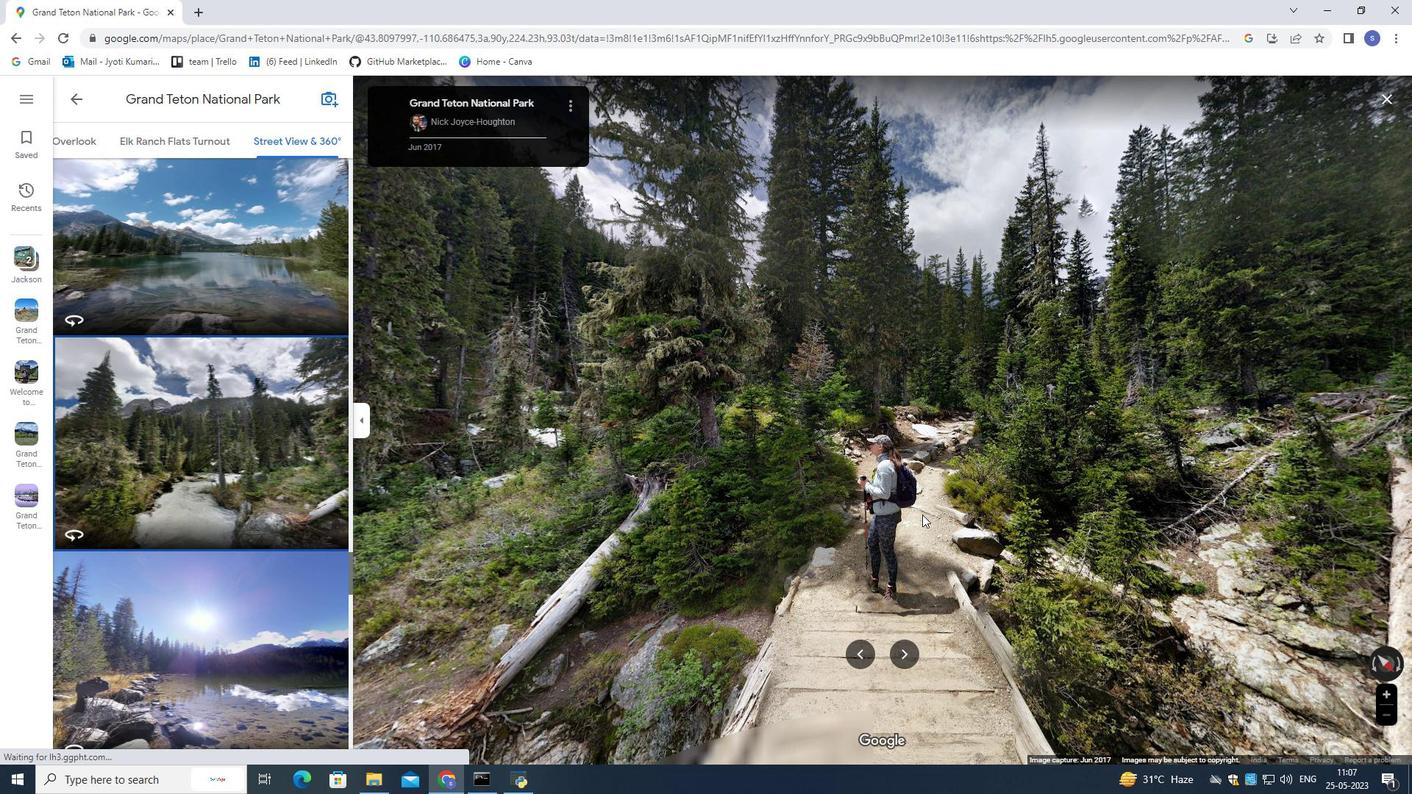 
Action: Mouse moved to (921, 514)
Screenshot: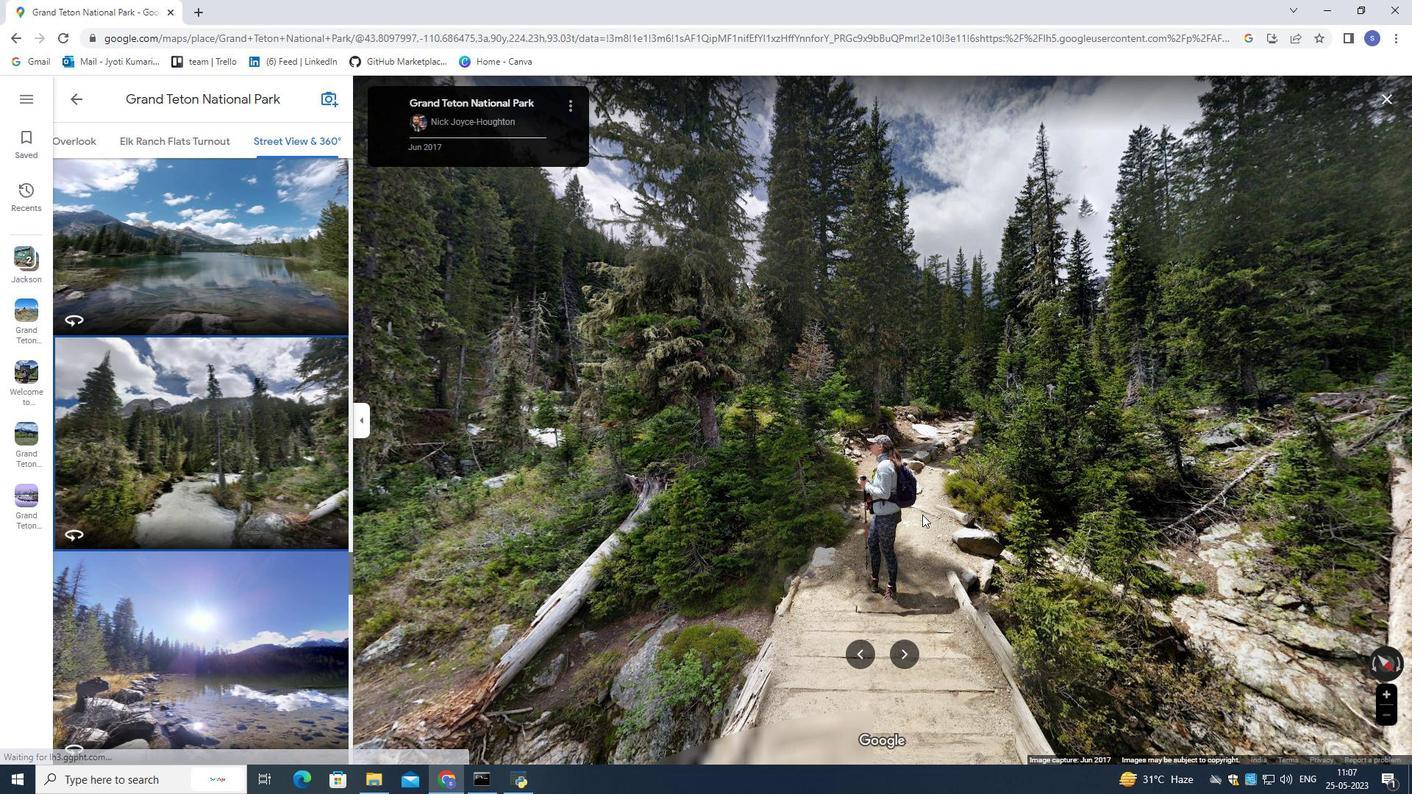 
Action: Mouse scrolled (922, 515) with delta (0, 0)
Screenshot: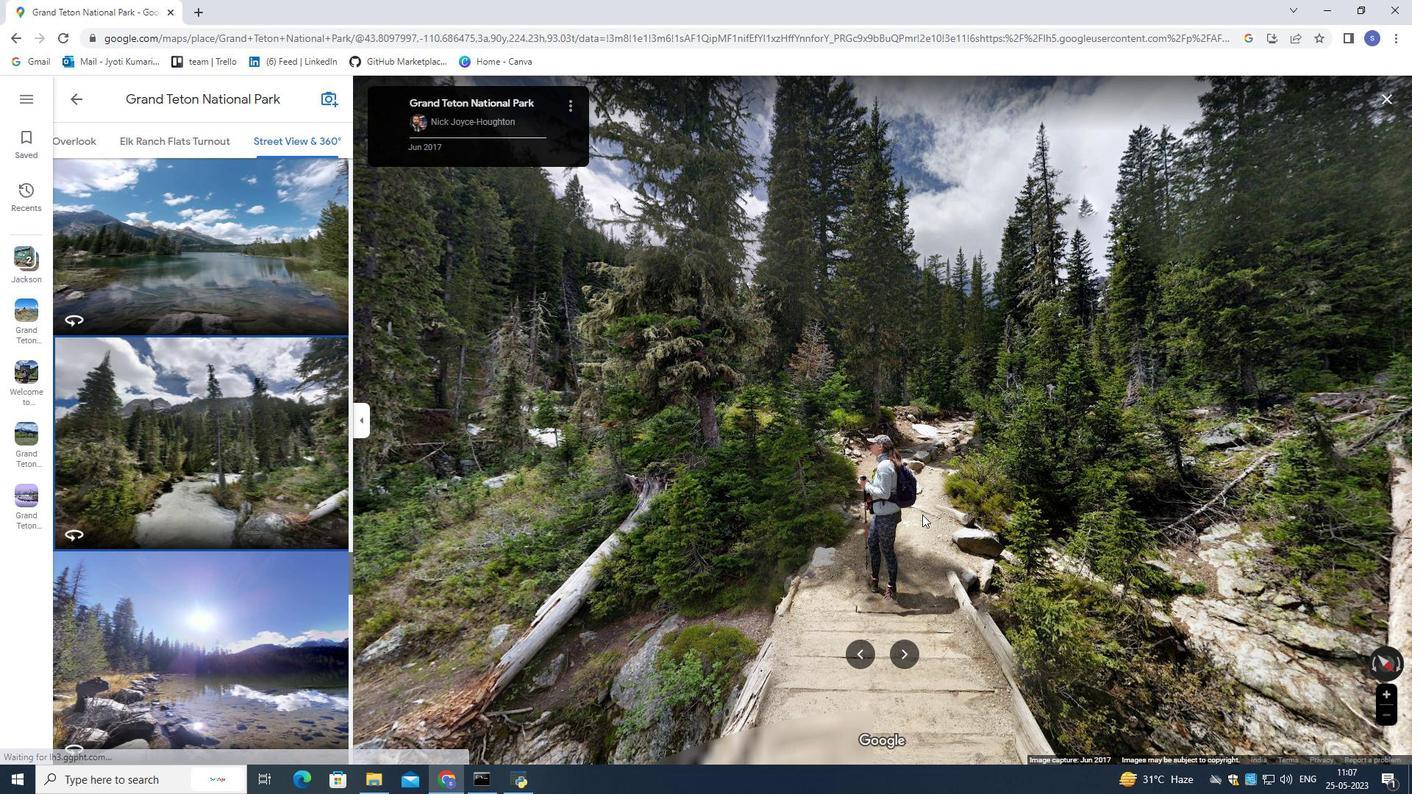 
Action: Mouse scrolled (921, 515) with delta (0, 0)
Screenshot: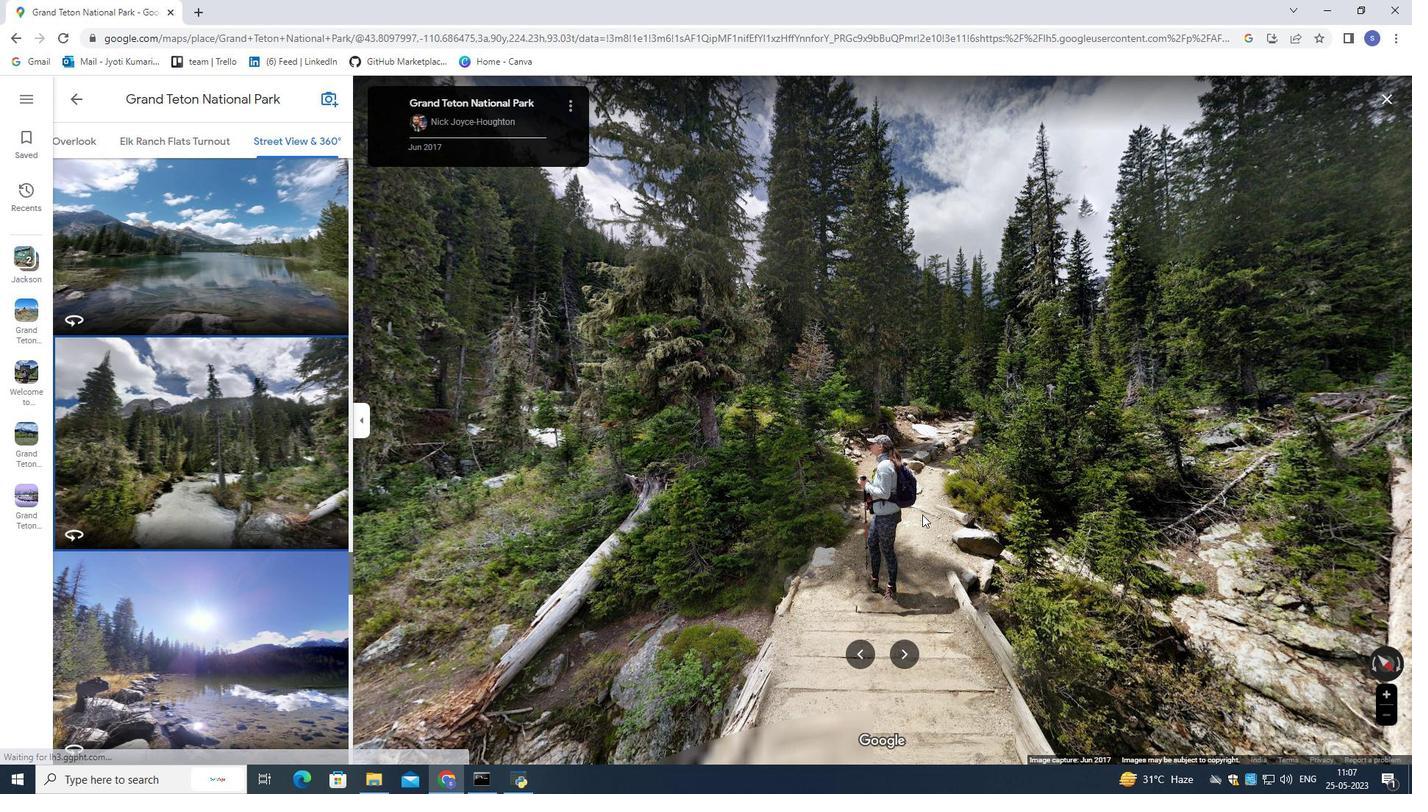 
Action: Mouse scrolled (921, 514) with delta (0, 0)
Screenshot: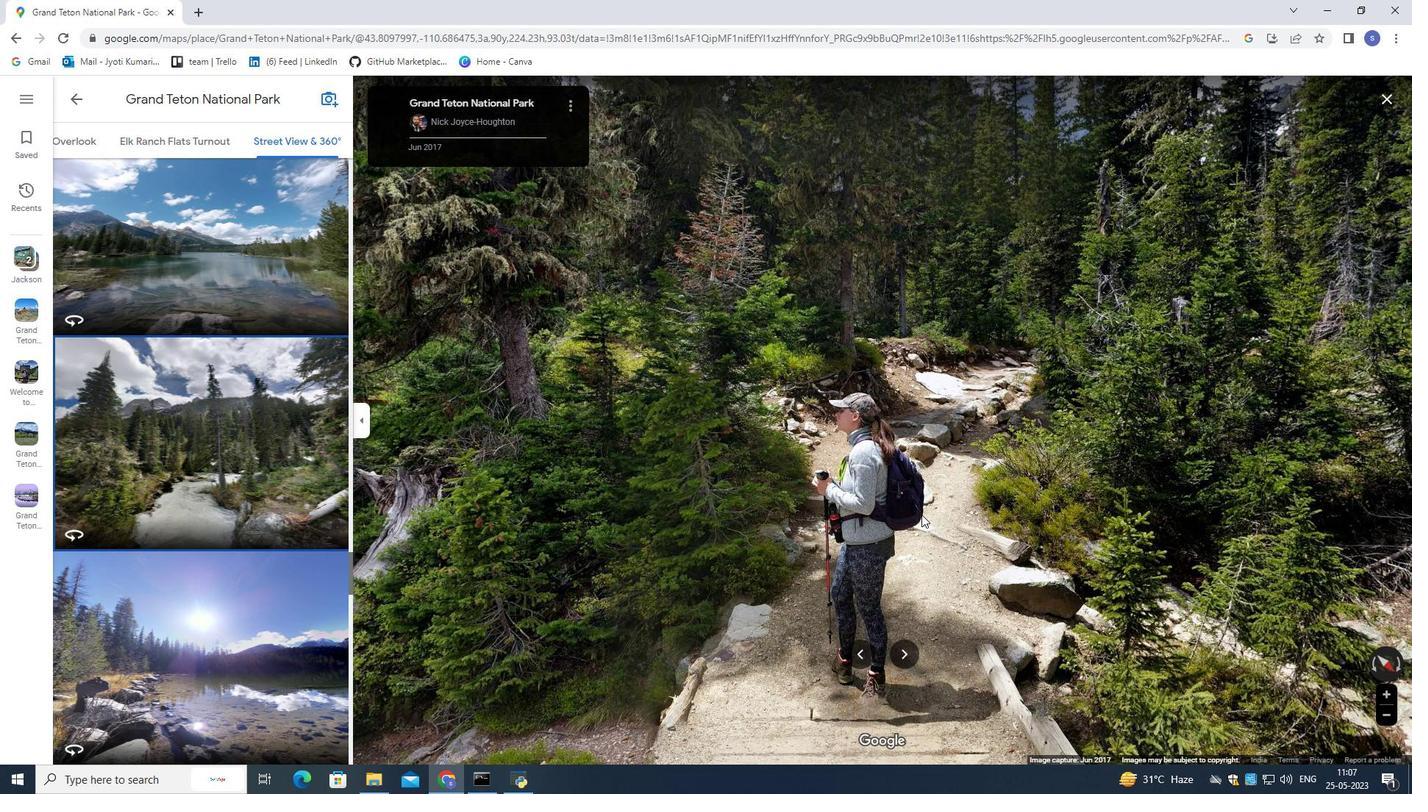 
Action: Mouse scrolled (921, 514) with delta (0, 0)
Screenshot: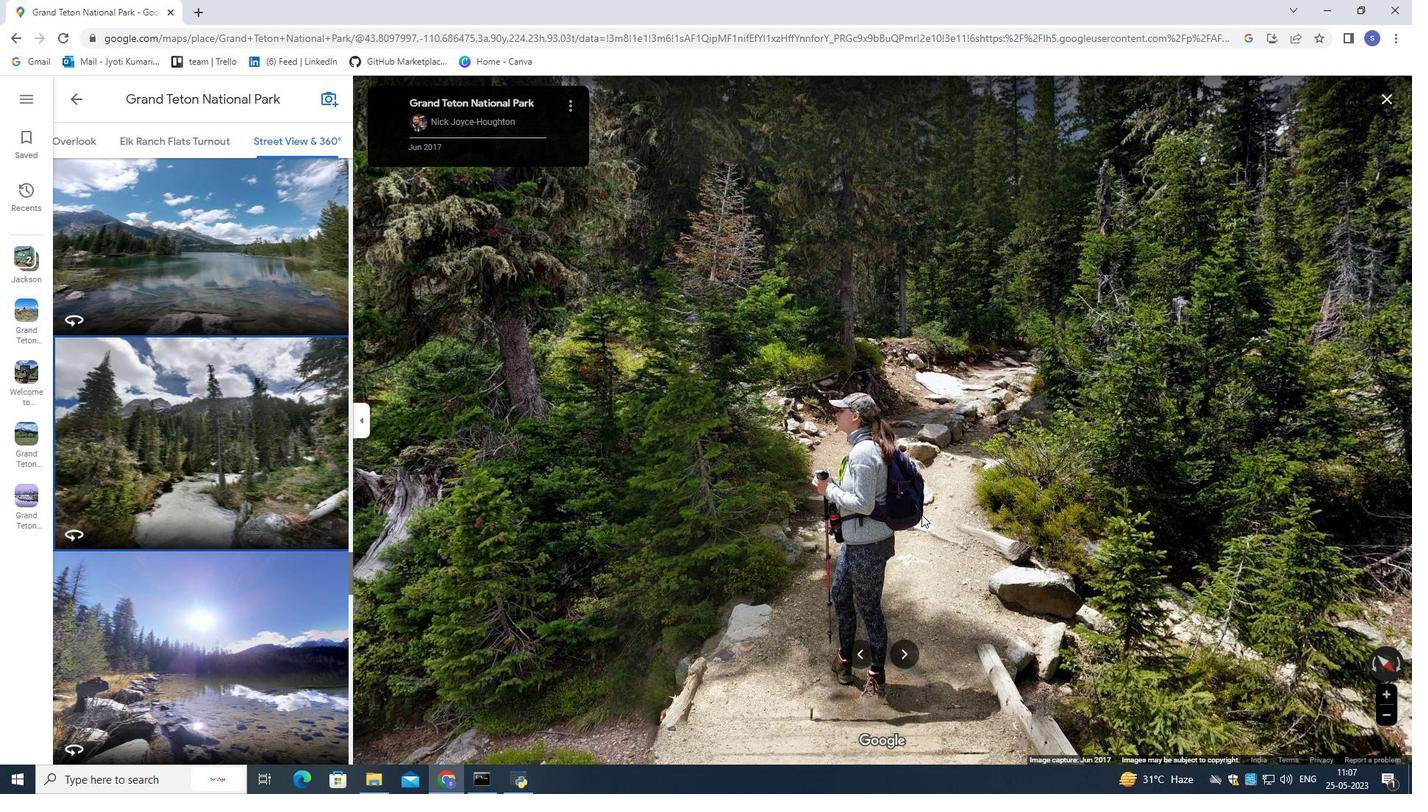 
Action: Mouse scrolled (921, 514) with delta (0, 0)
Screenshot: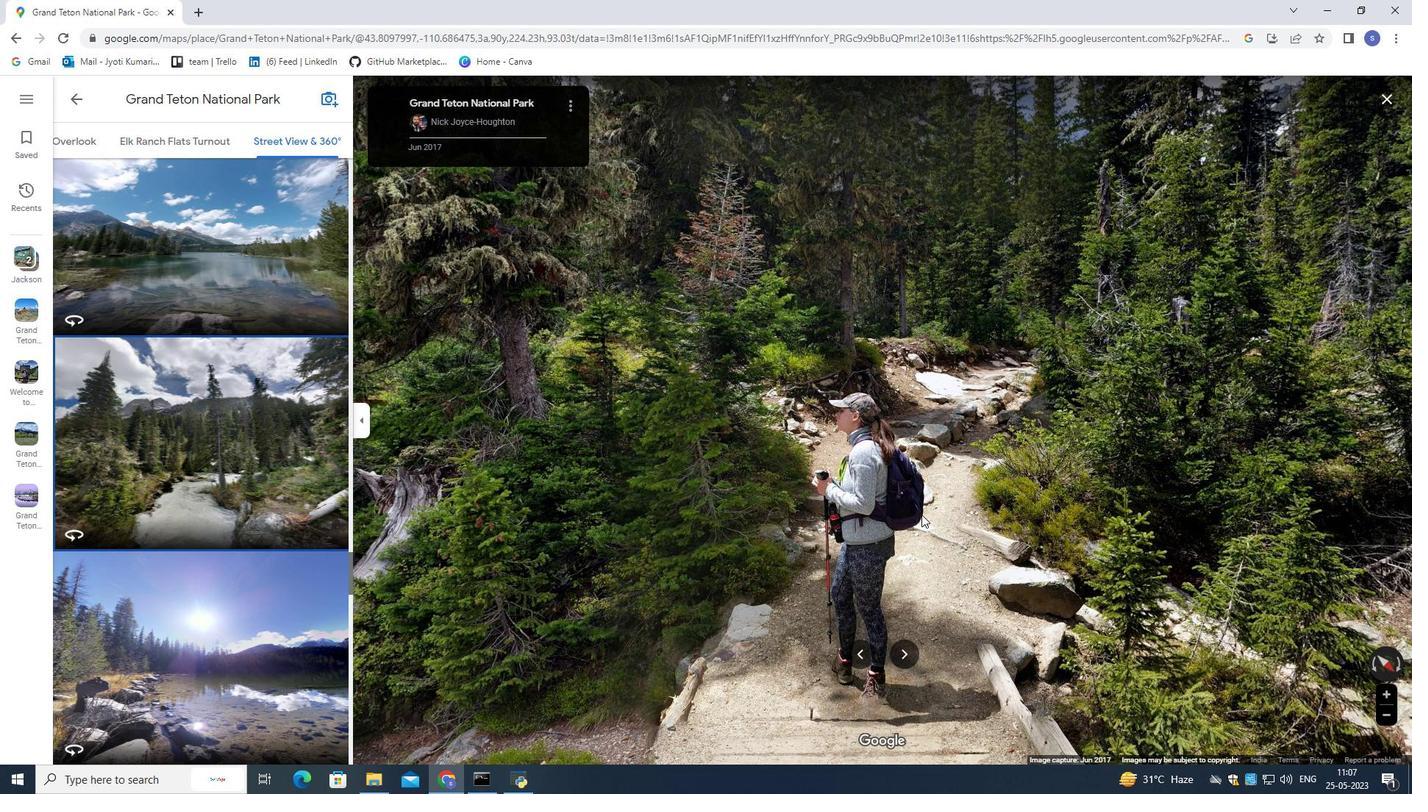 
Action: Mouse scrolled (921, 514) with delta (0, 0)
Screenshot: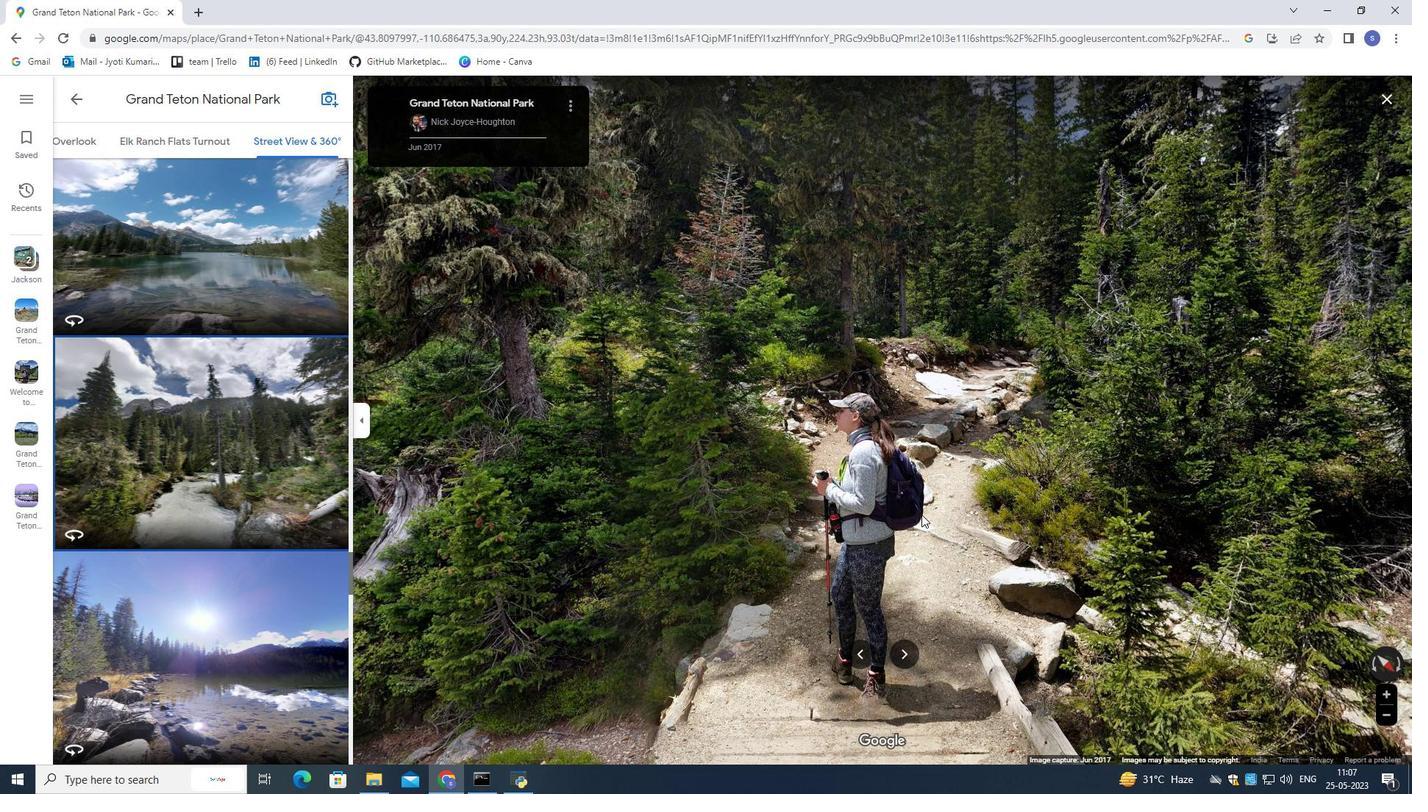 
Action: Mouse scrolled (921, 514) with delta (0, 0)
Screenshot: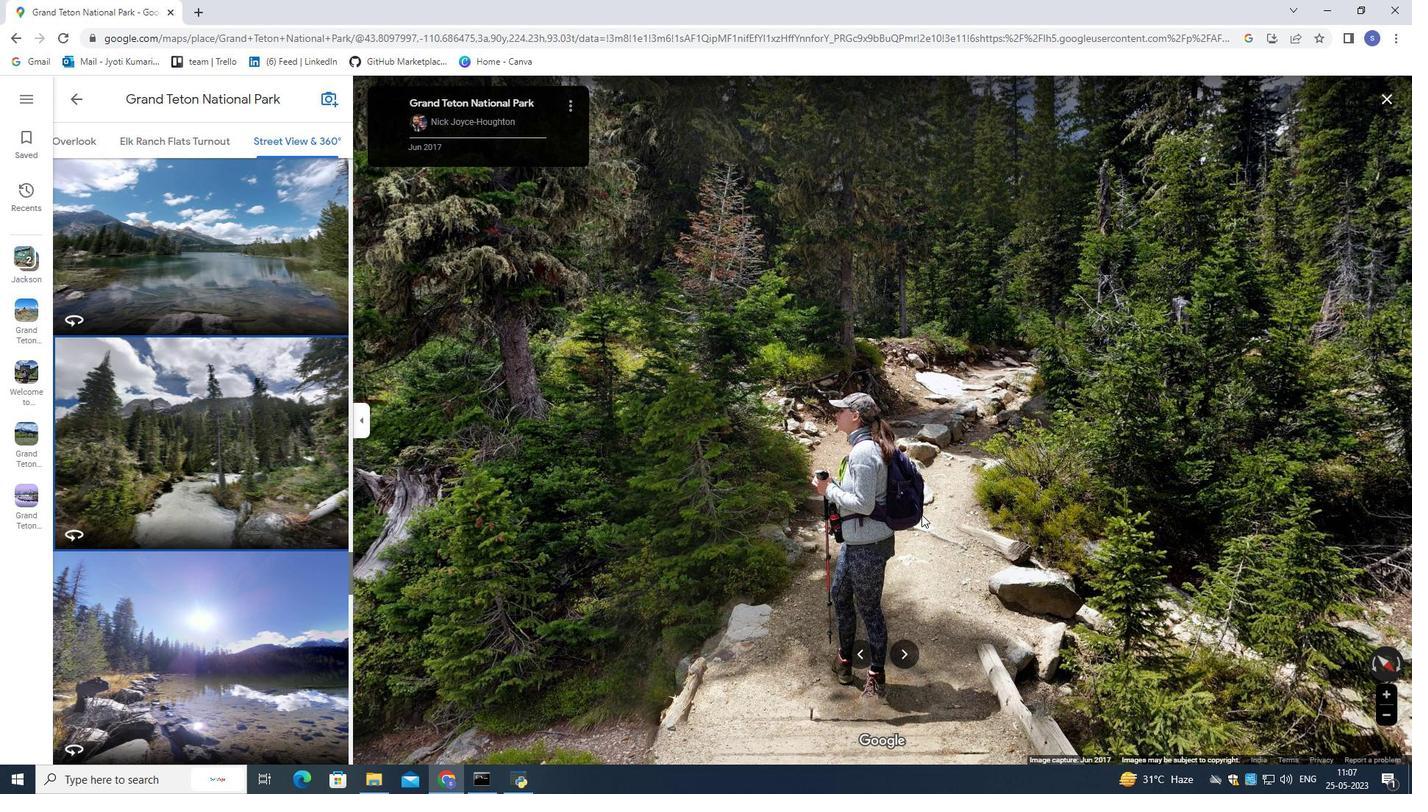 
Action: Mouse moved to (920, 512)
Screenshot: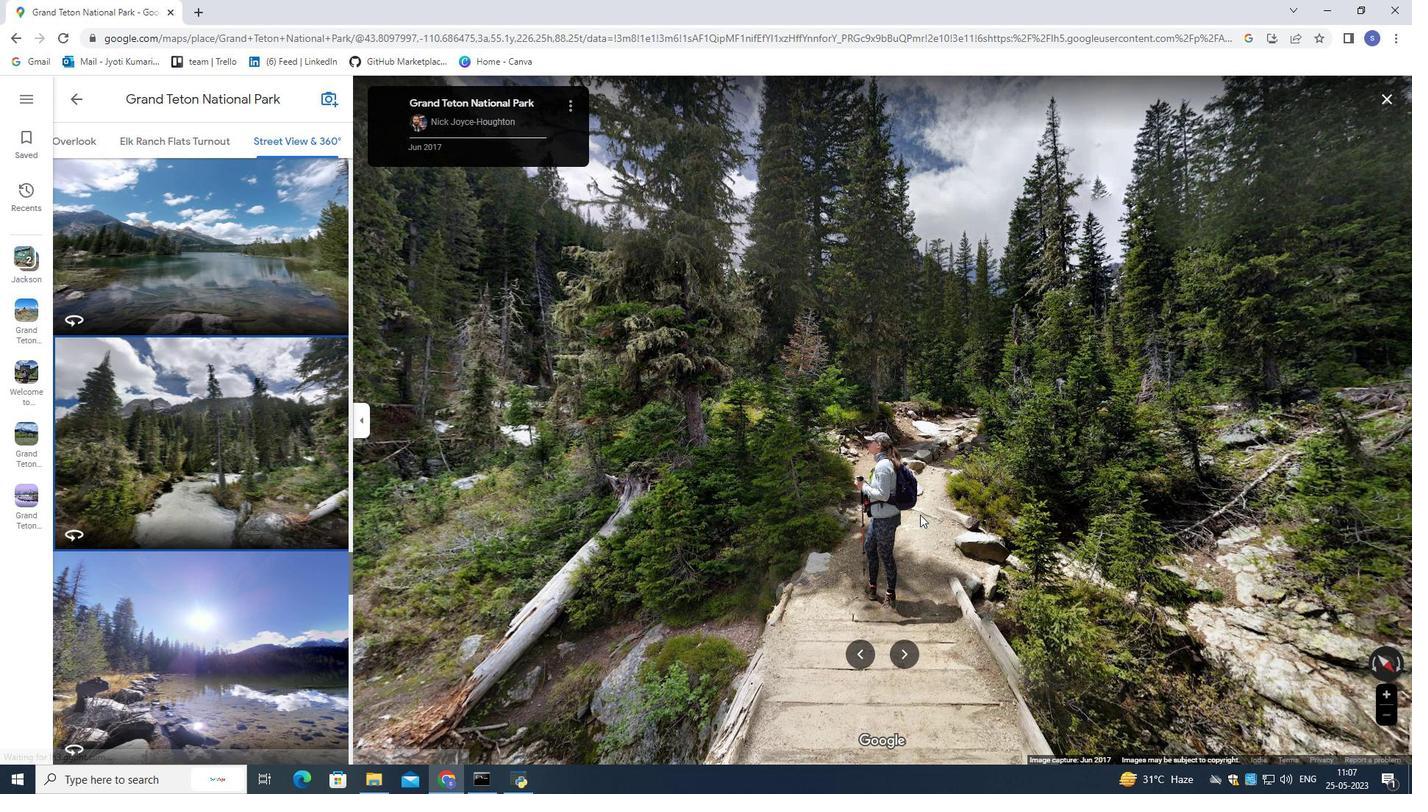 
Action: Mouse pressed left at (920, 512)
Screenshot: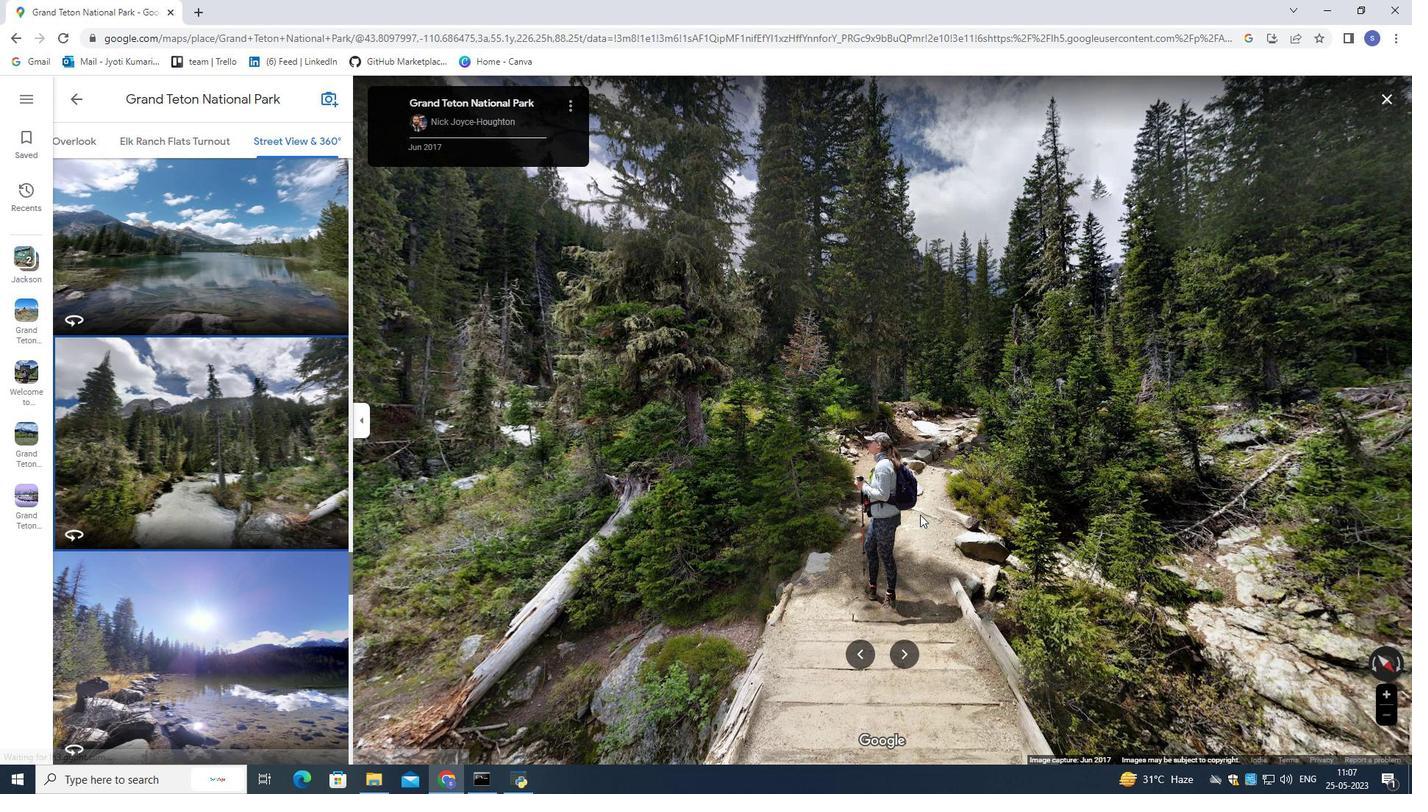 
Action: Mouse moved to (872, 445)
Screenshot: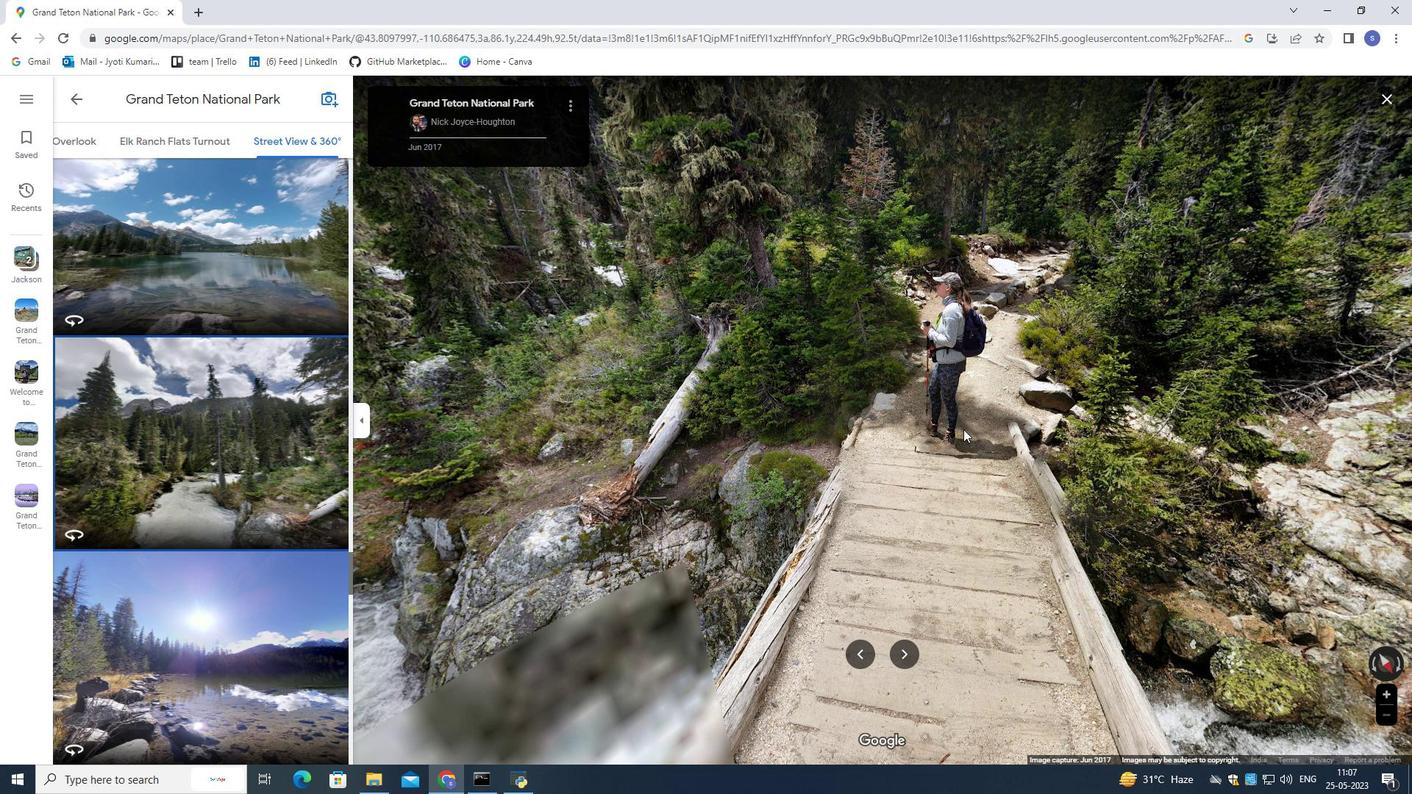 
Action: Mouse pressed left at (872, 445)
Screenshot: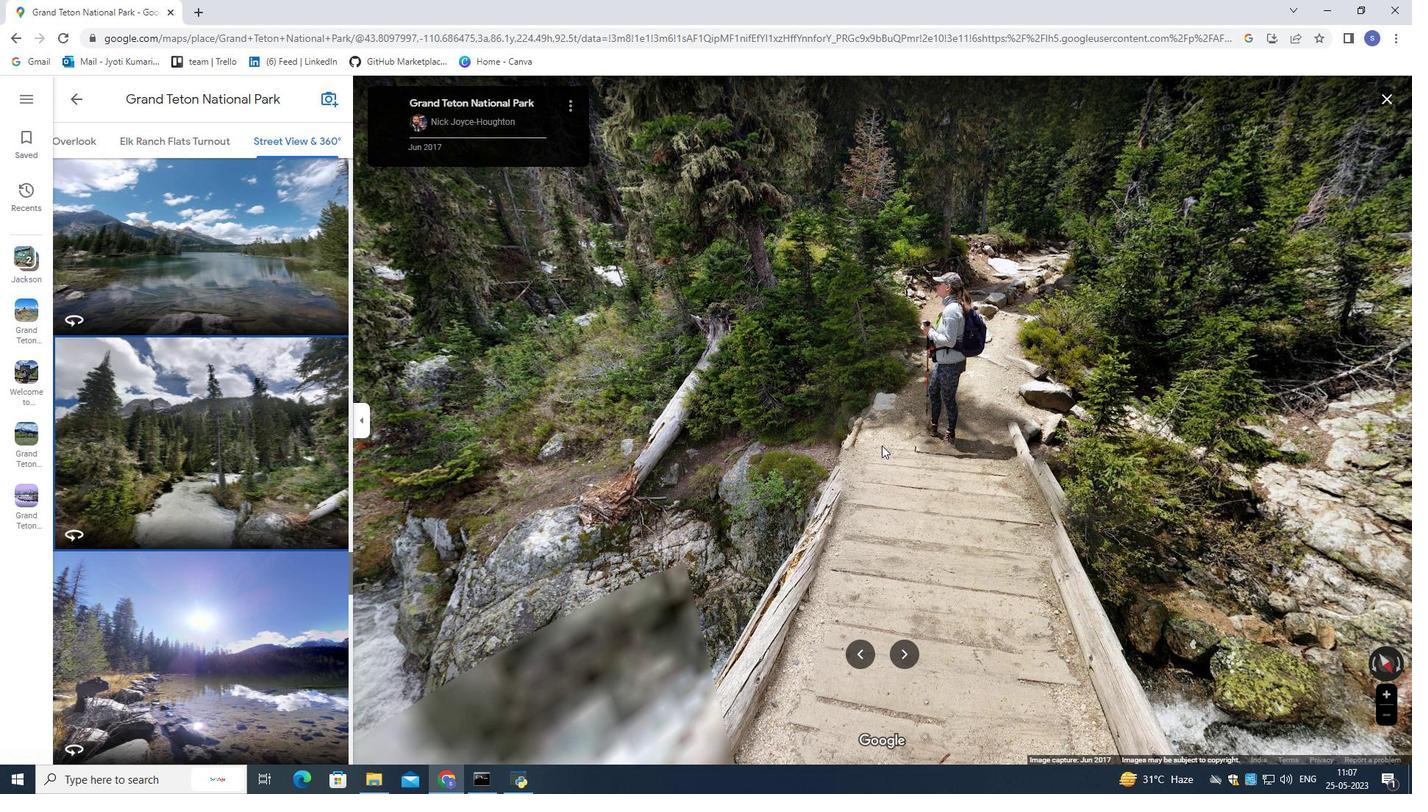 
Action: Mouse moved to (796, 490)
Screenshot: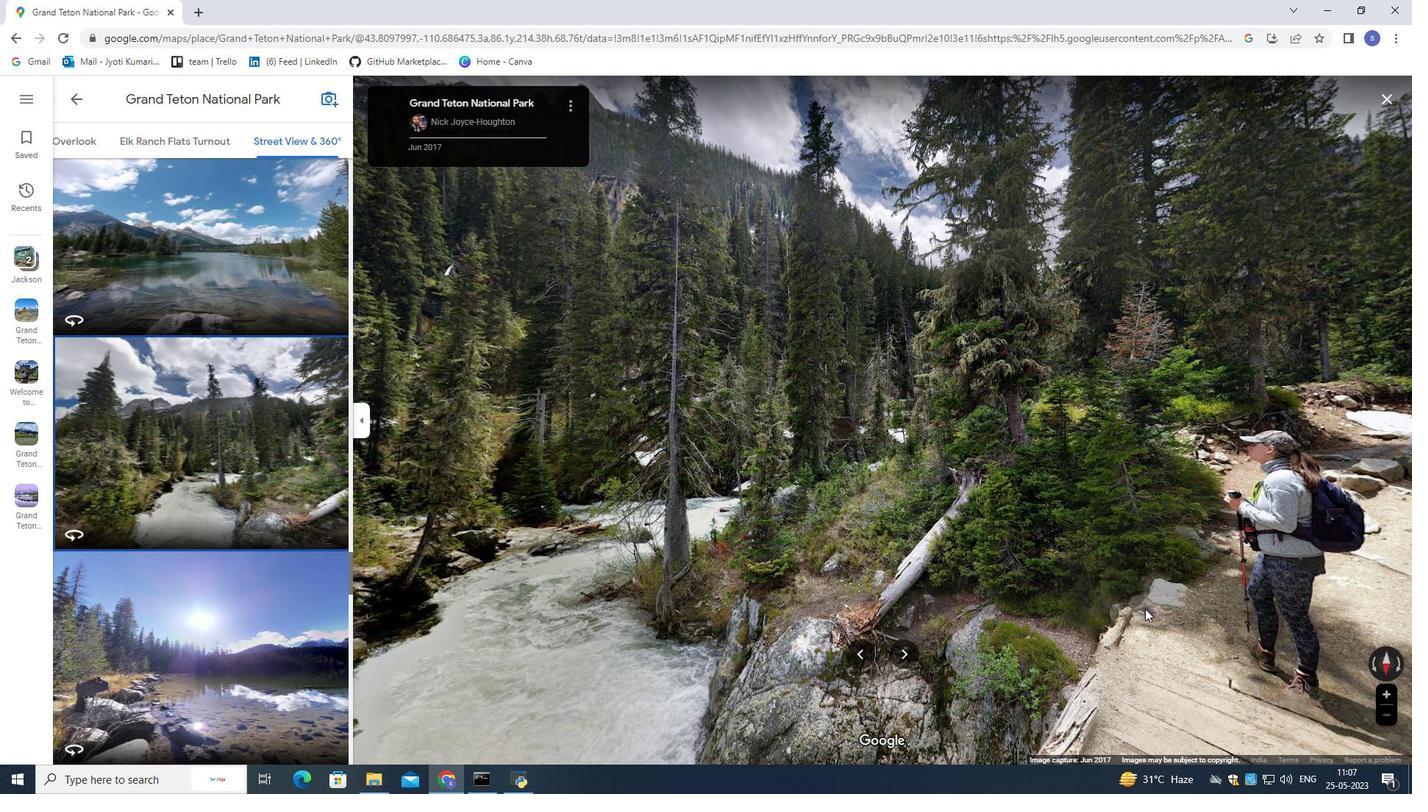 
Action: Mouse pressed left at (796, 490)
Screenshot: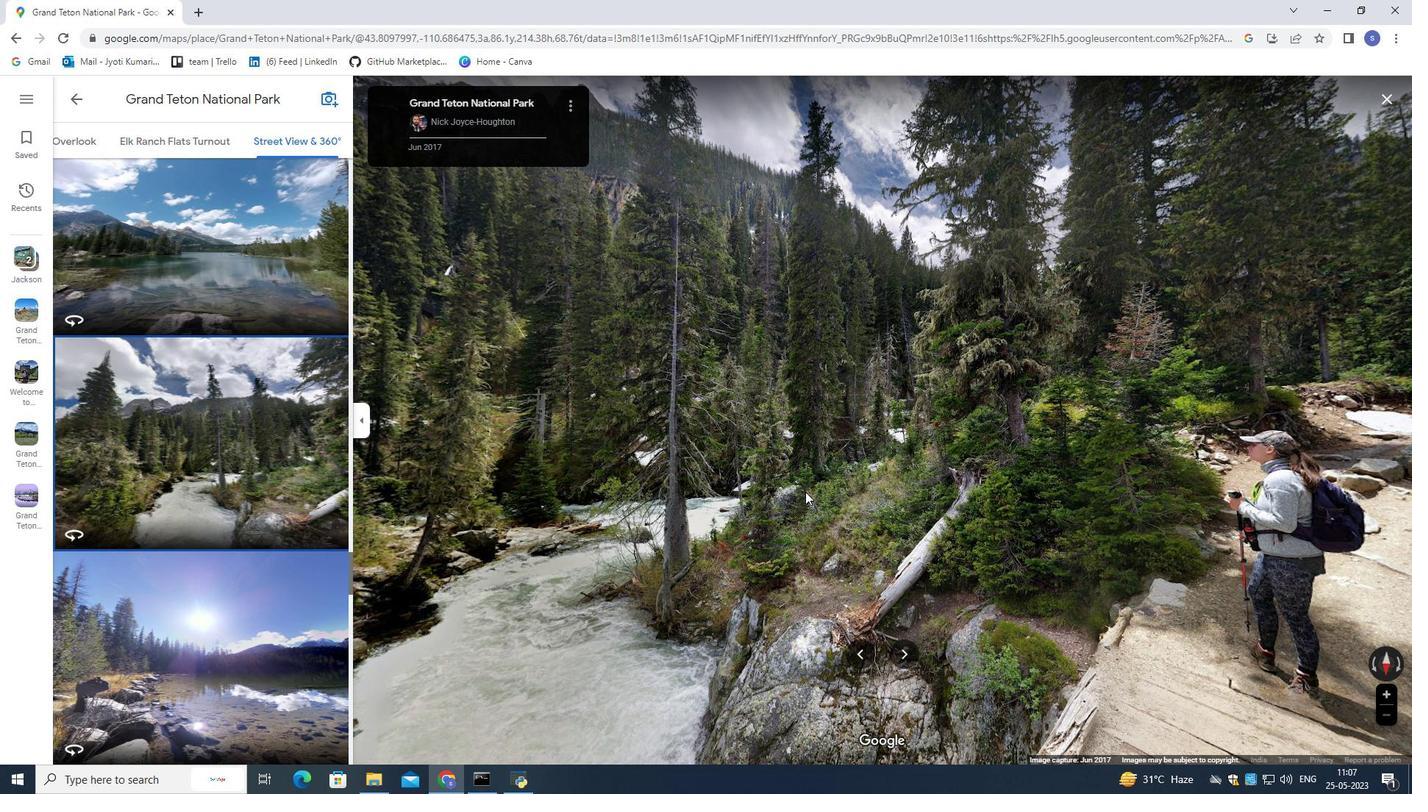 
Action: Mouse moved to (227, 292)
Screenshot: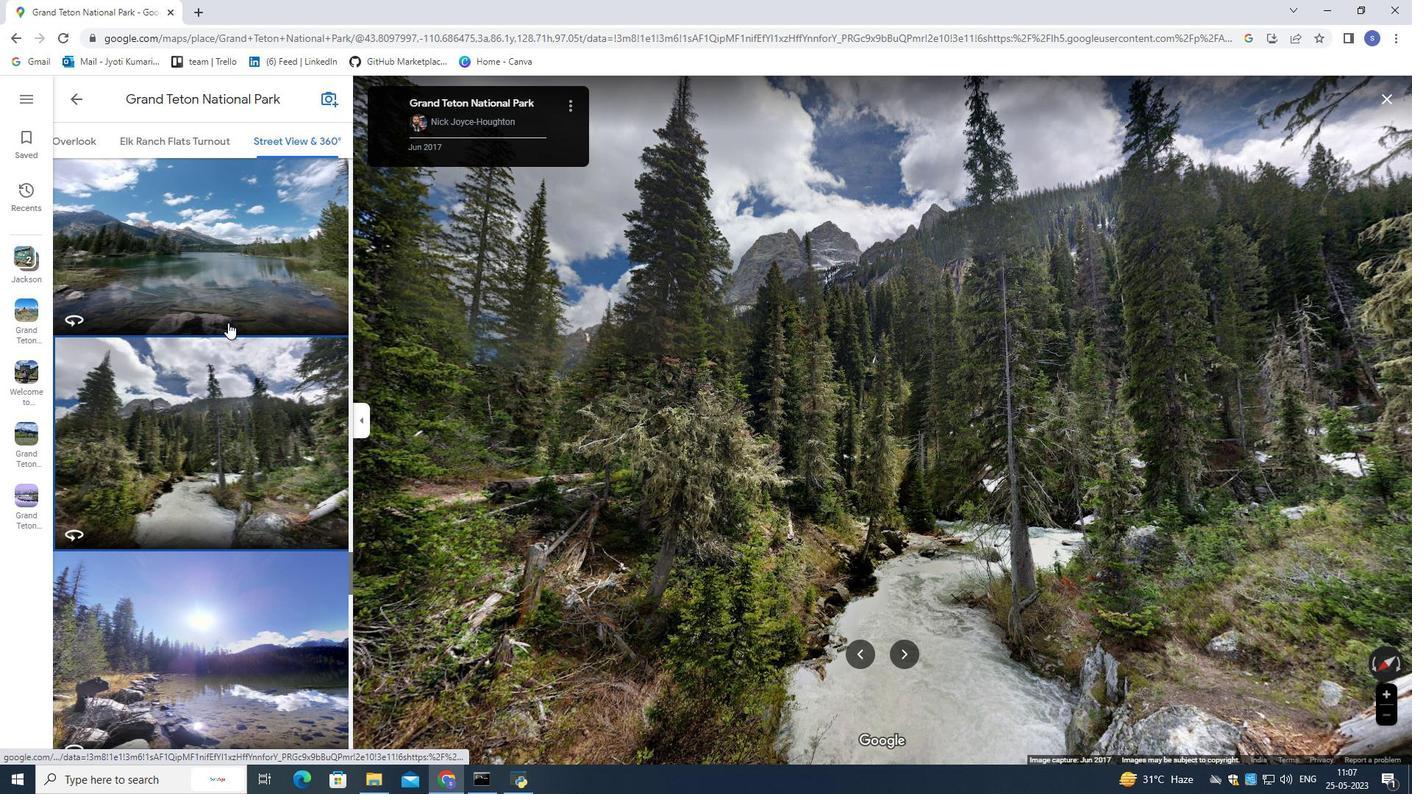 
Action: Mouse pressed left at (227, 292)
Screenshot: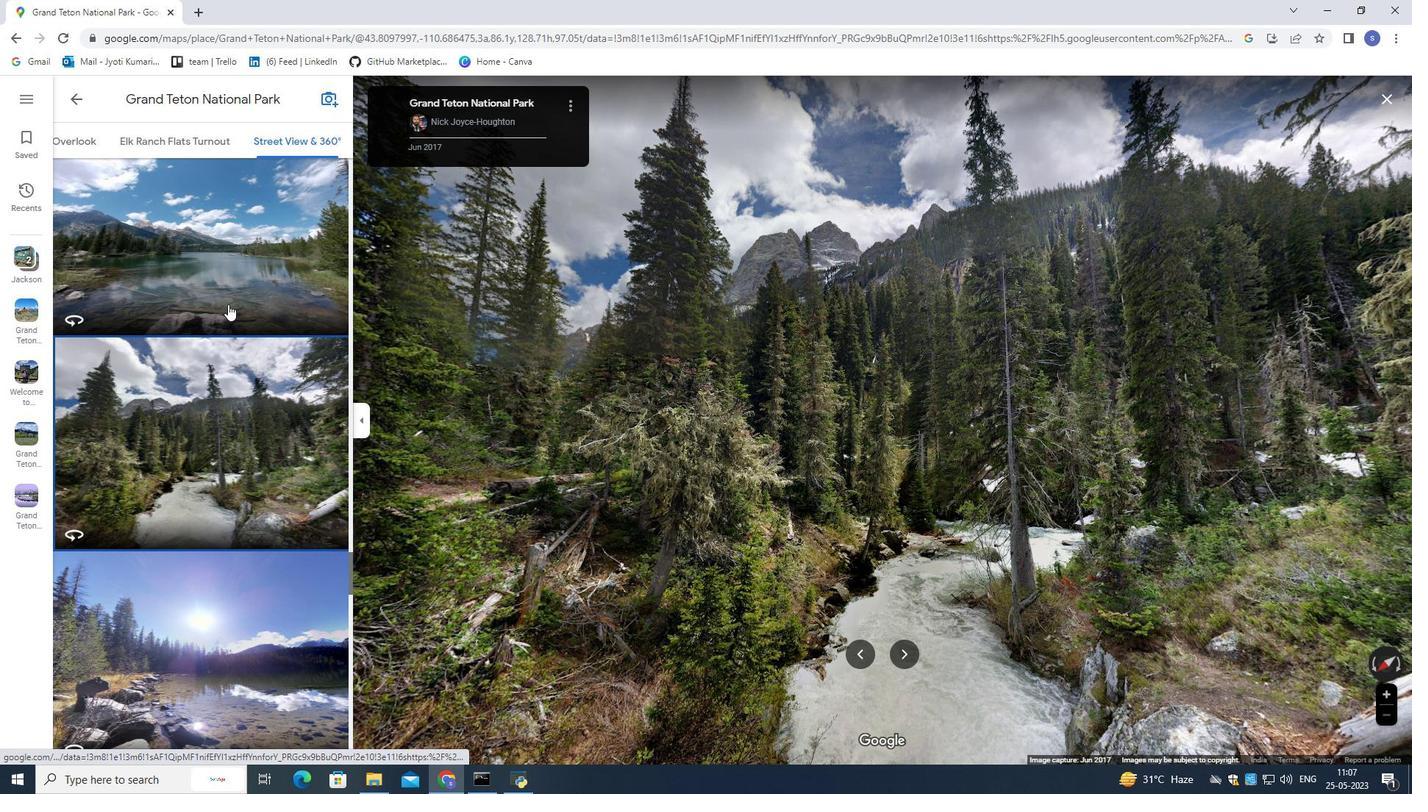 
Action: Mouse moved to (720, 422)
Screenshot: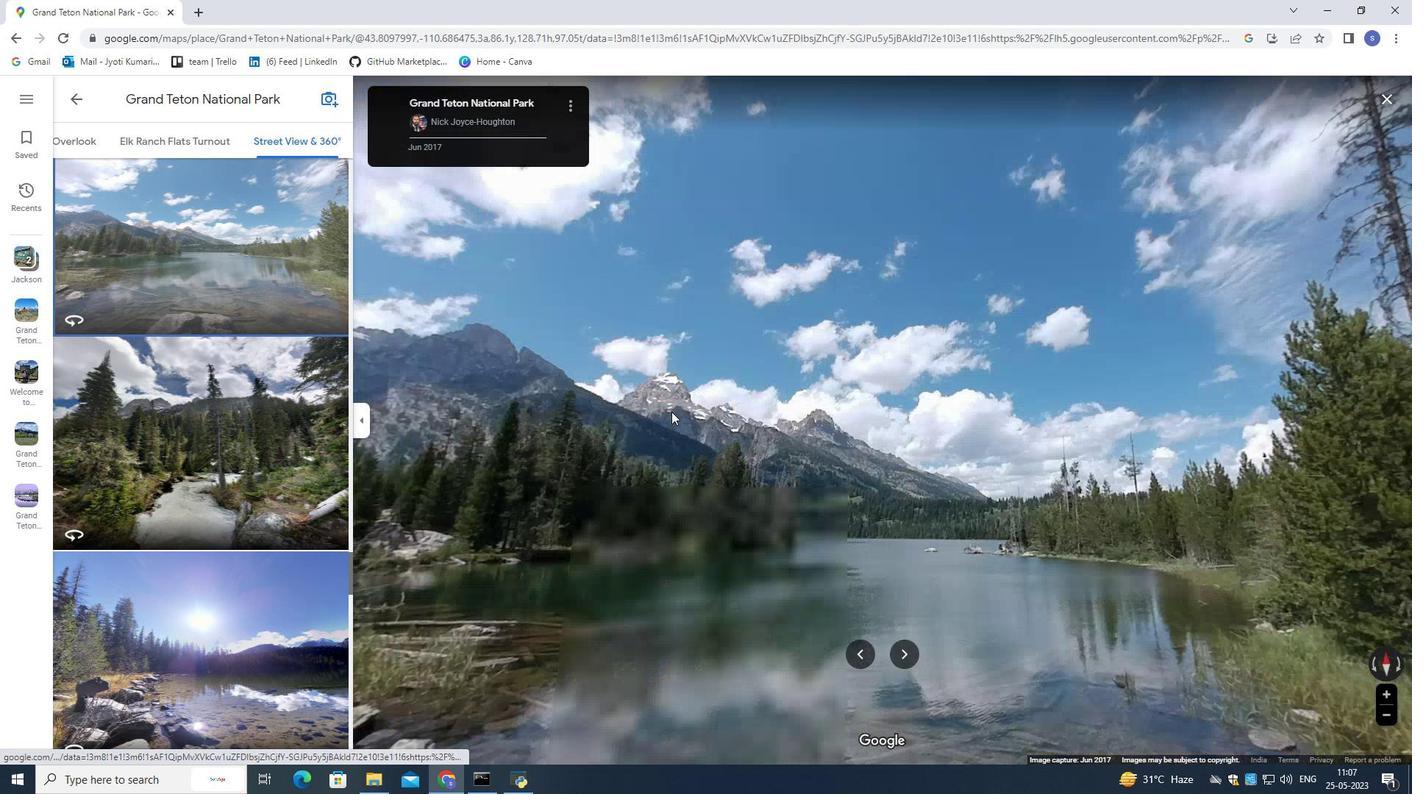 
Action: Mouse scrolled (720, 422) with delta (0, 0)
Screenshot: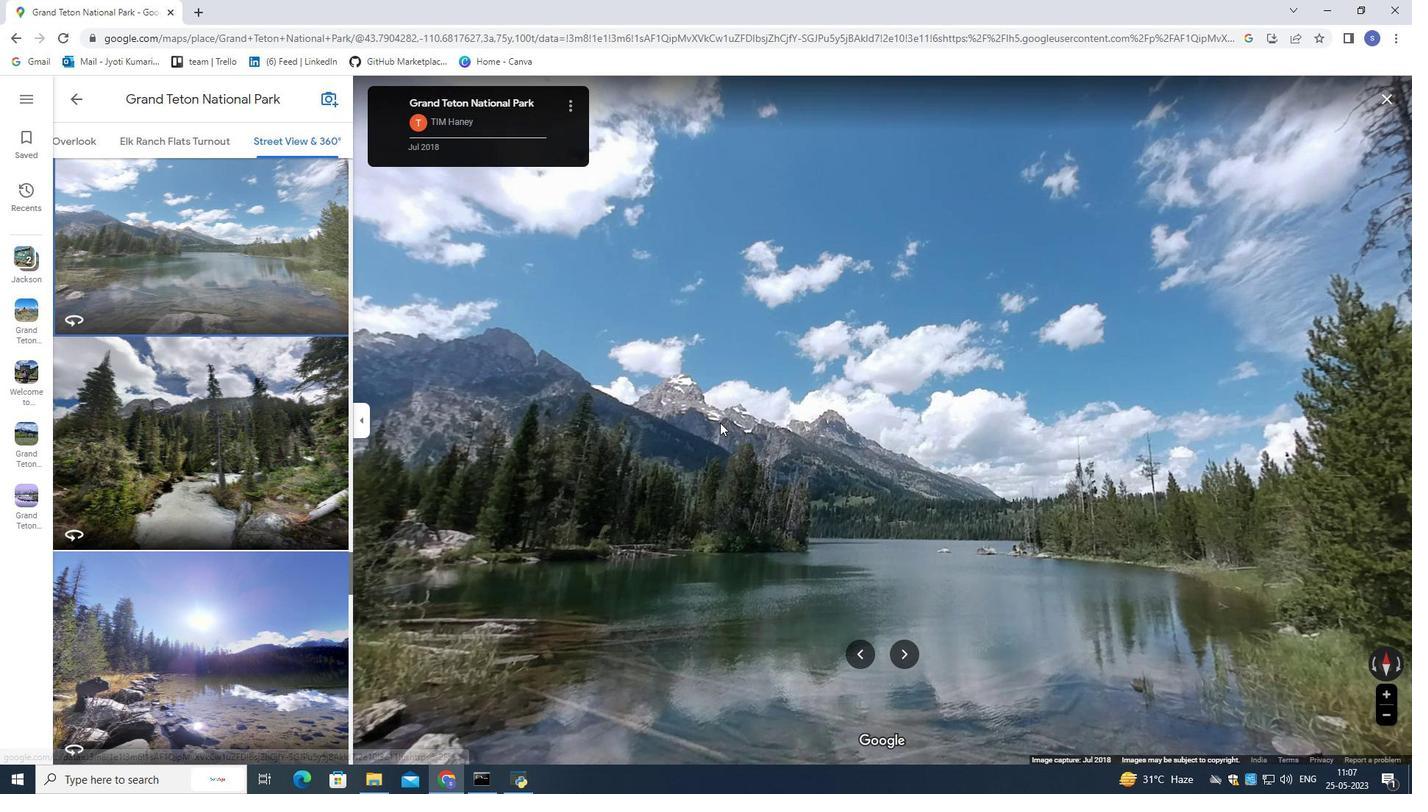 
Action: Mouse scrolled (720, 422) with delta (0, 0)
Screenshot: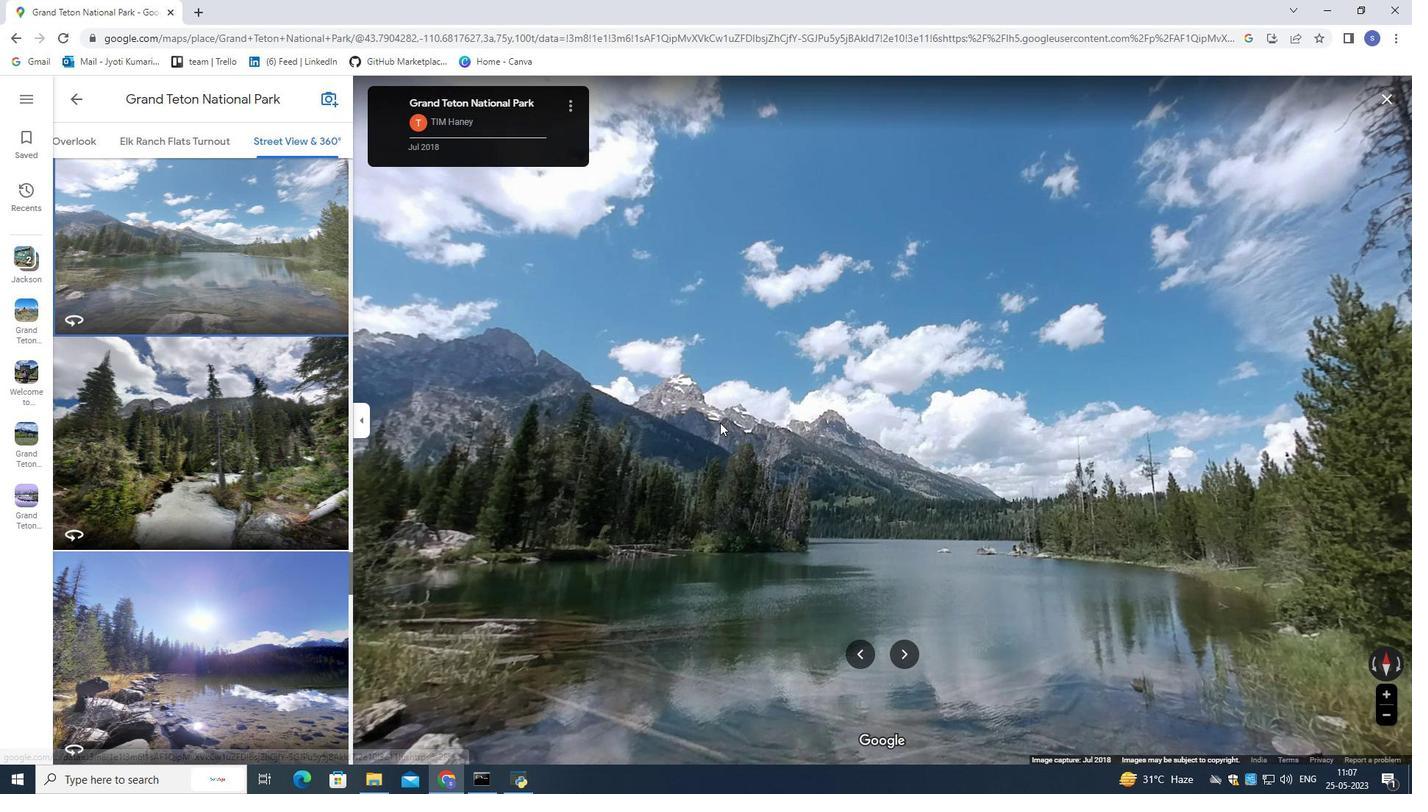 
Action: Mouse scrolled (720, 422) with delta (0, 0)
Screenshot: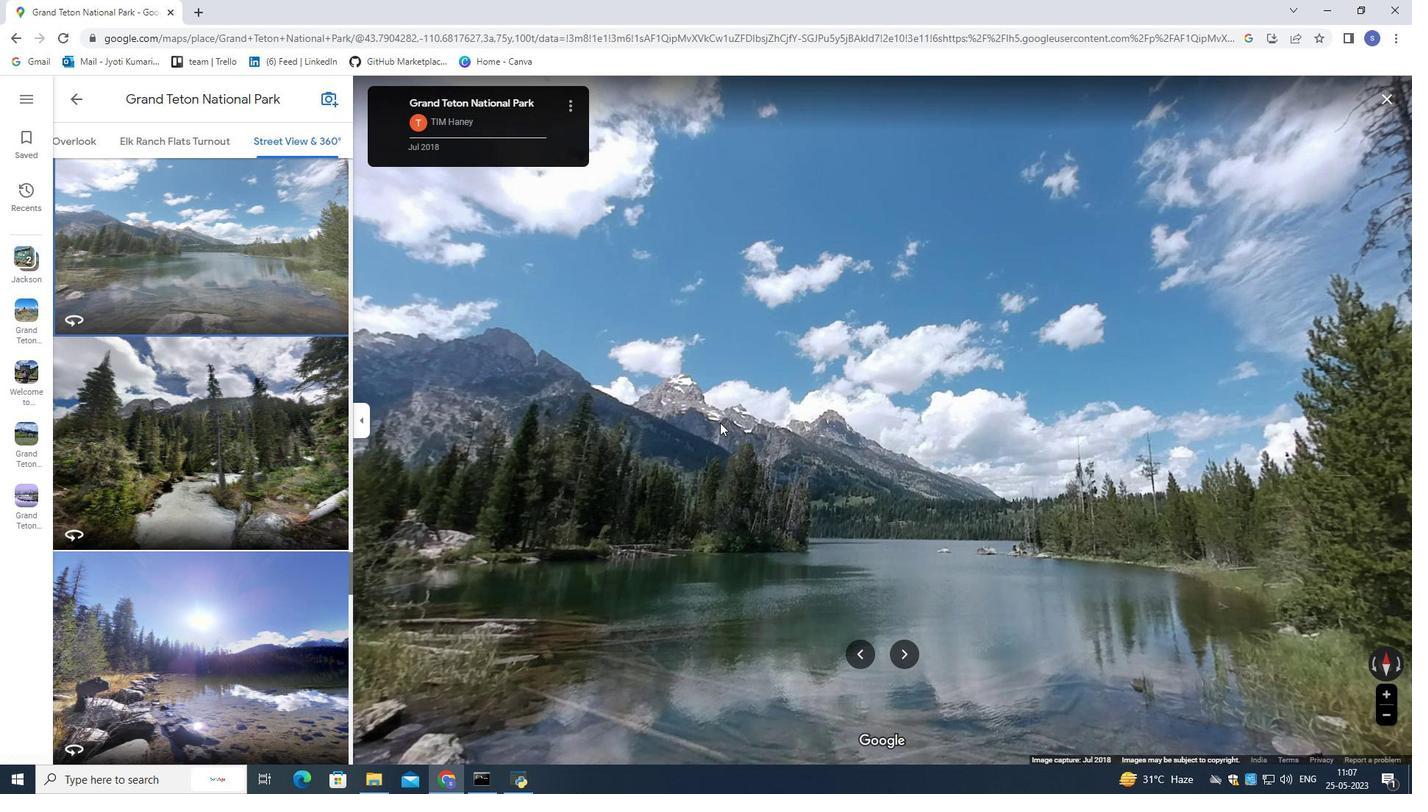 
Action: Mouse scrolled (720, 422) with delta (0, 0)
Screenshot: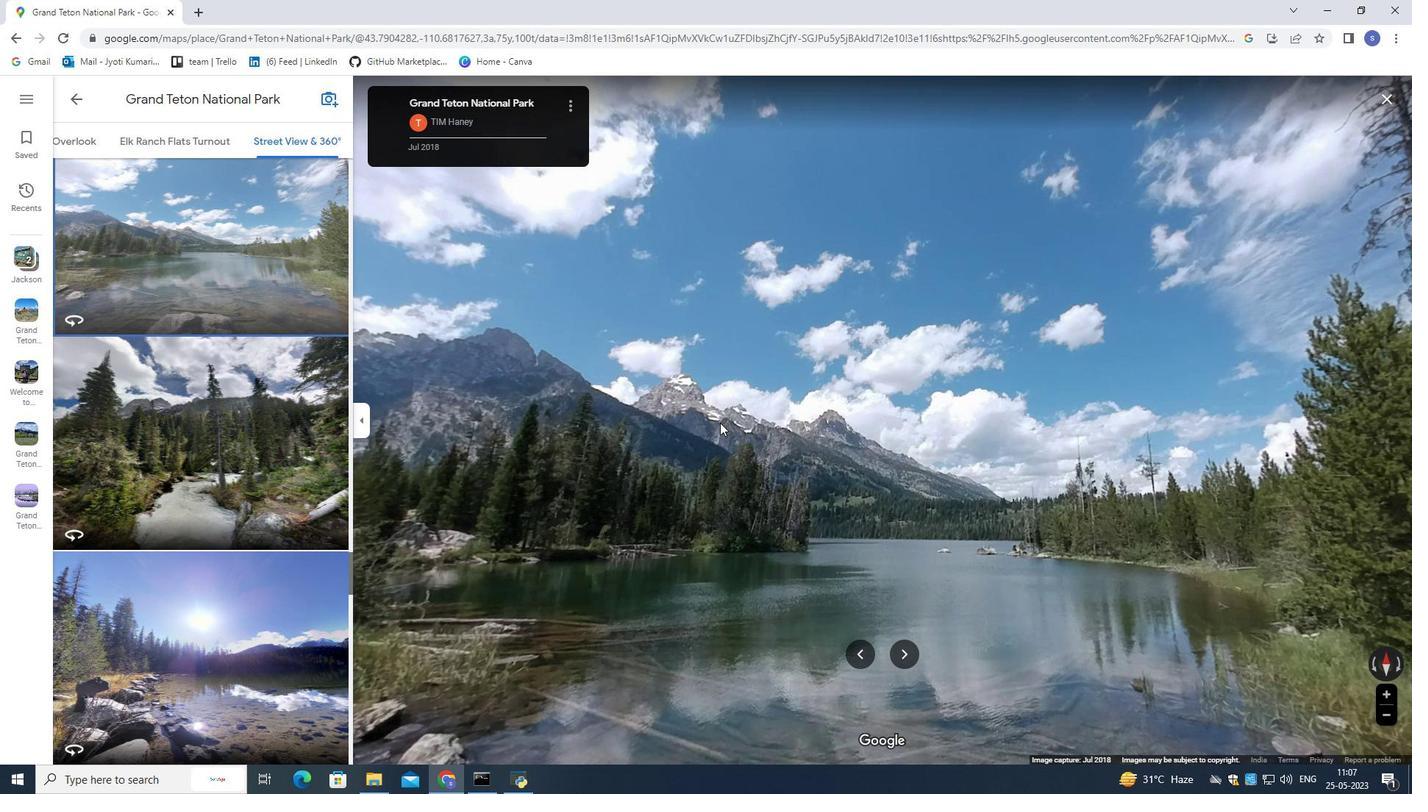 
Action: Mouse scrolled (720, 422) with delta (0, 0)
Screenshot: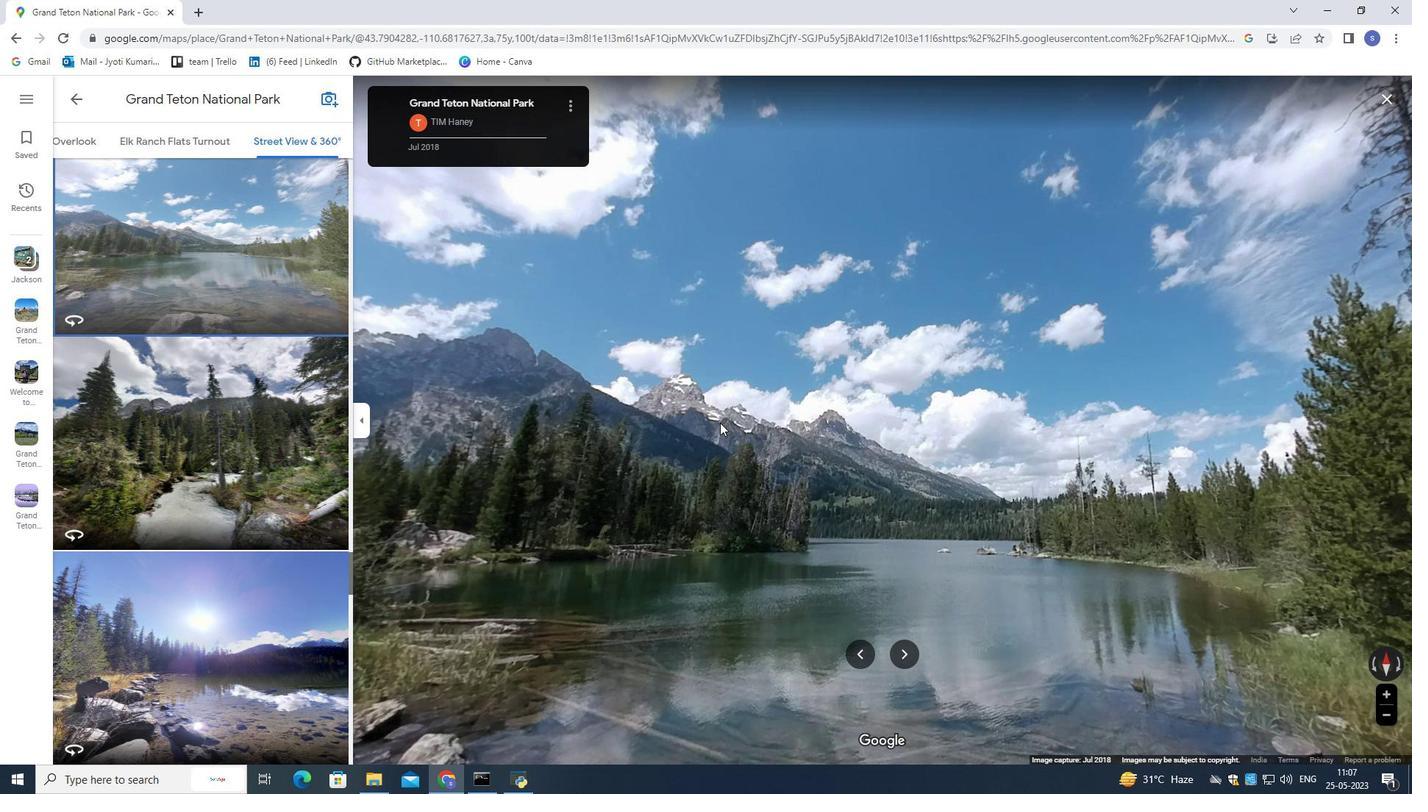 
Action: Mouse scrolled (720, 422) with delta (0, 0)
Screenshot: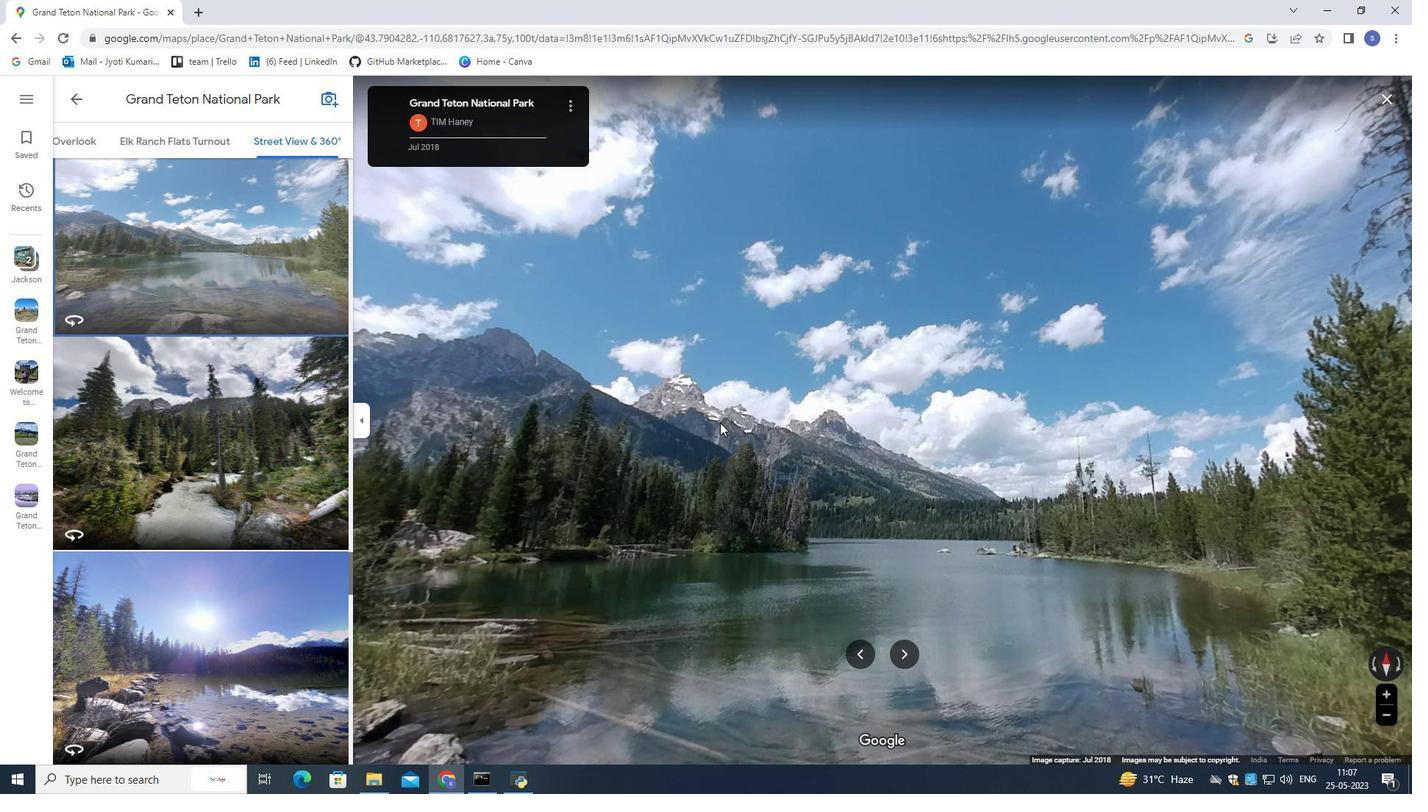 
Action: Mouse moved to (720, 422)
Screenshot: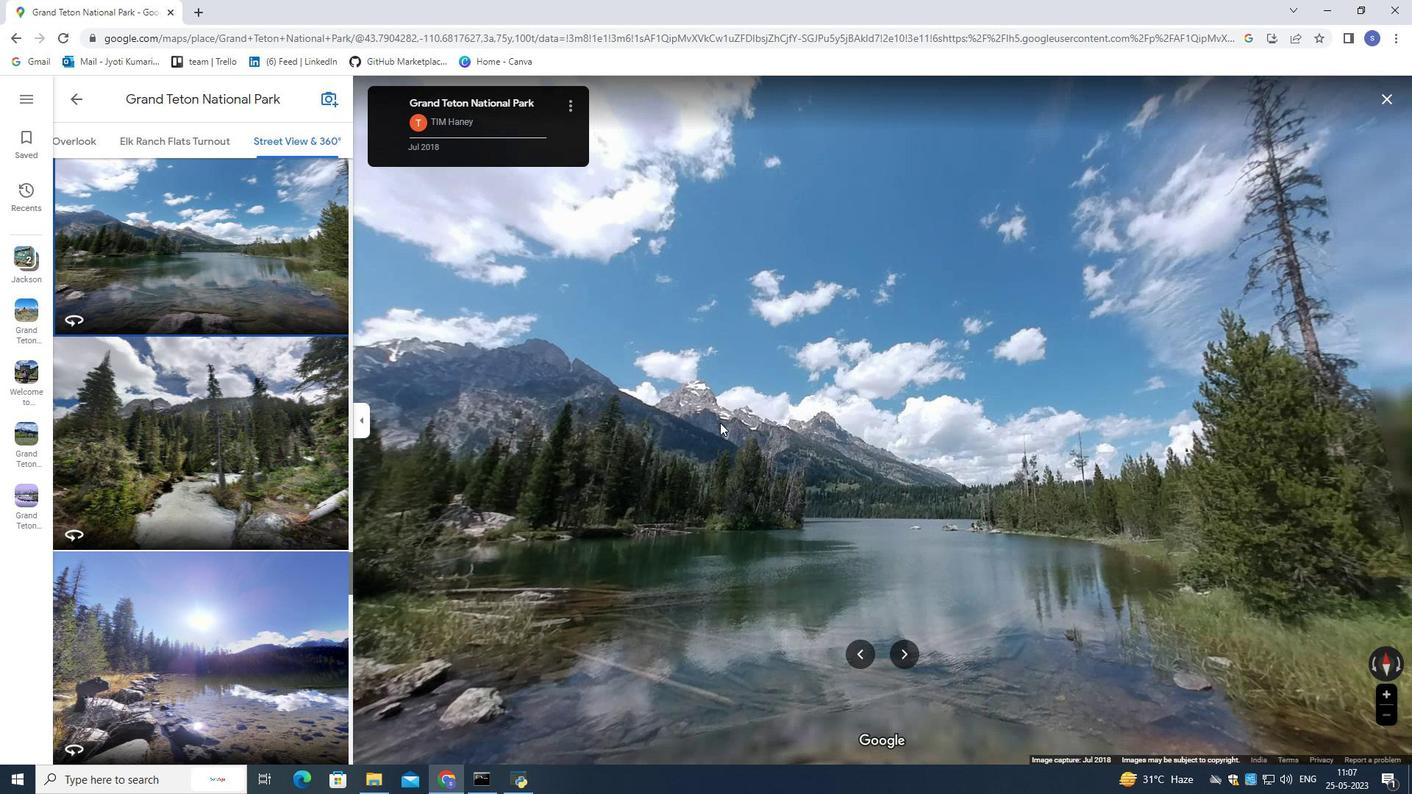 
Action: Mouse scrolled (720, 422) with delta (0, 0)
Screenshot: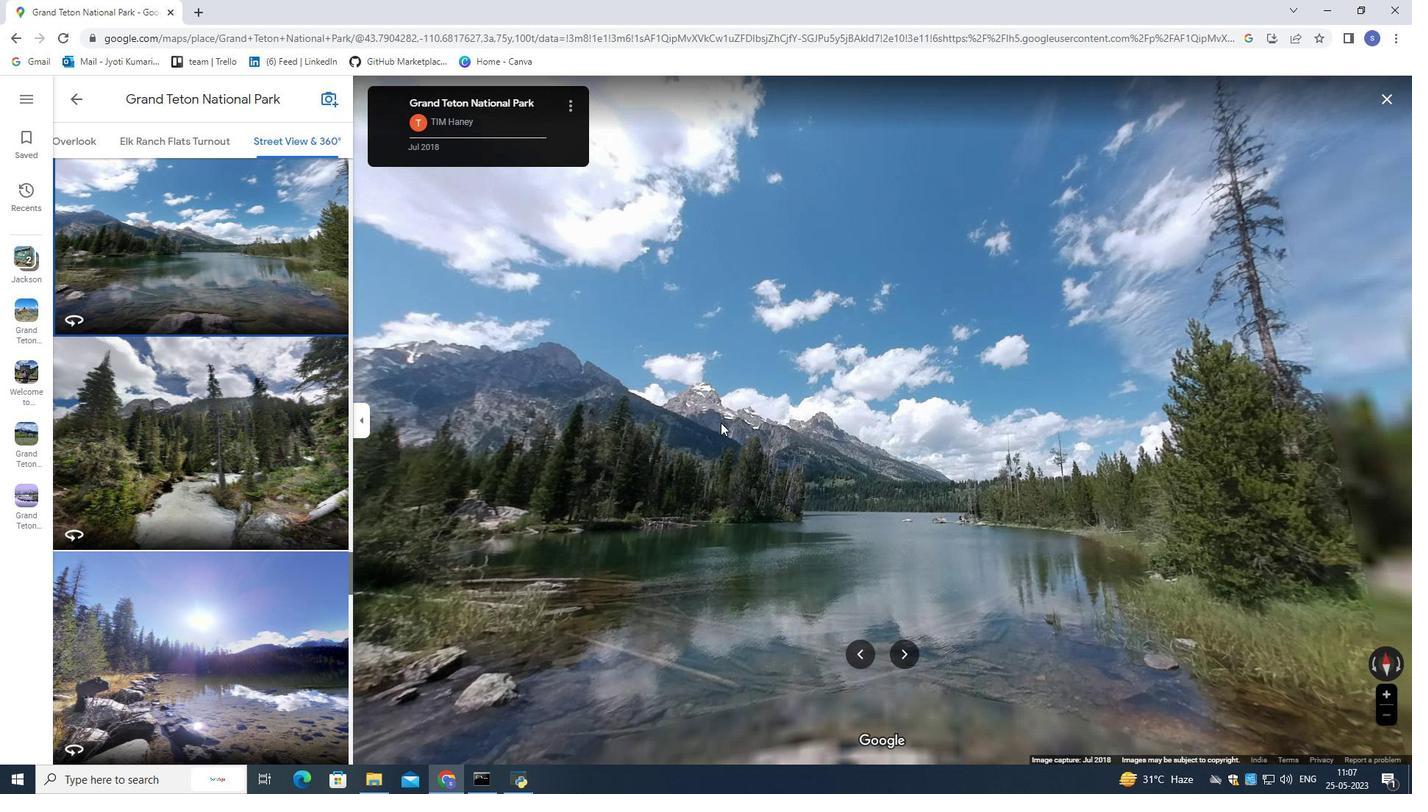 
Action: Mouse scrolled (720, 422) with delta (0, 0)
Screenshot: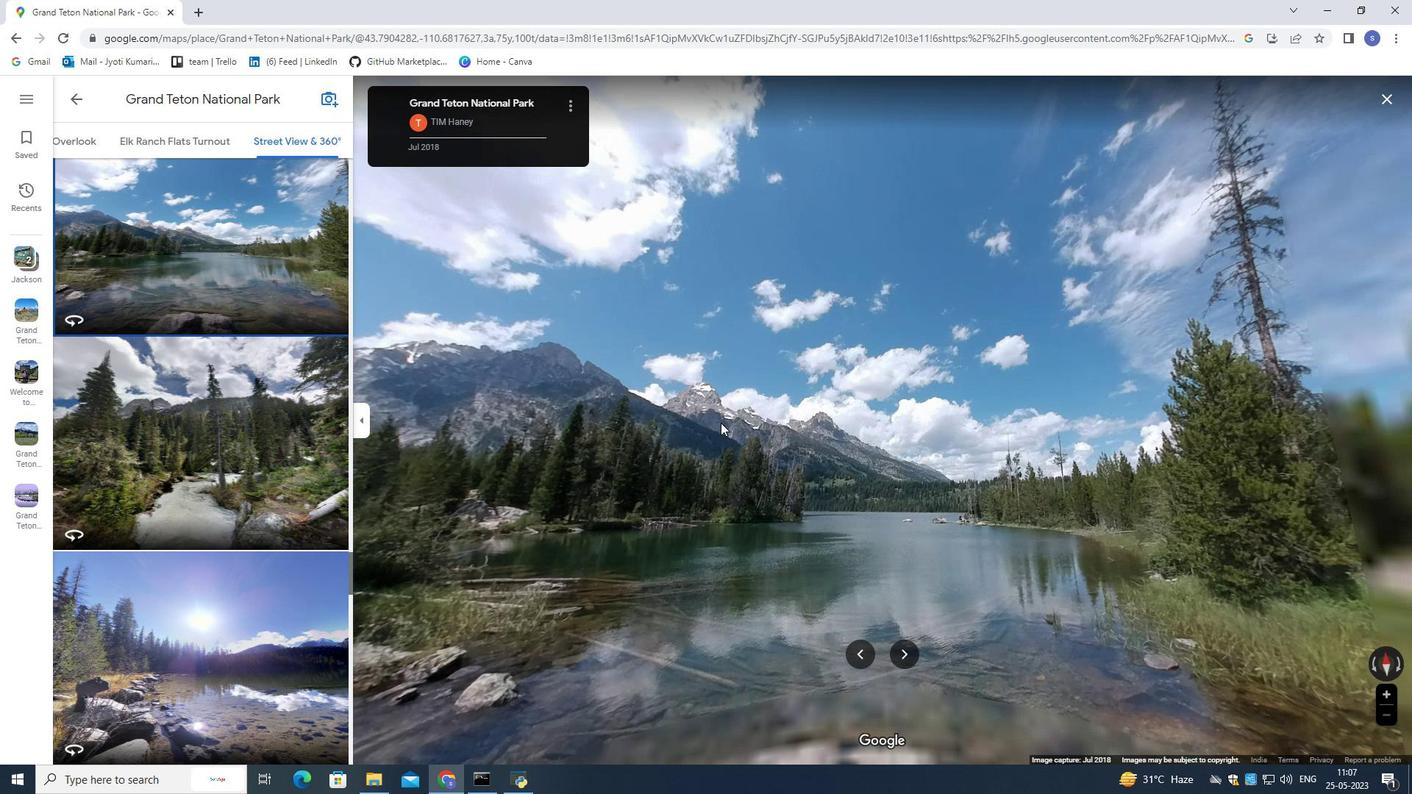 
Action: Mouse scrolled (720, 422) with delta (0, 0)
Screenshot: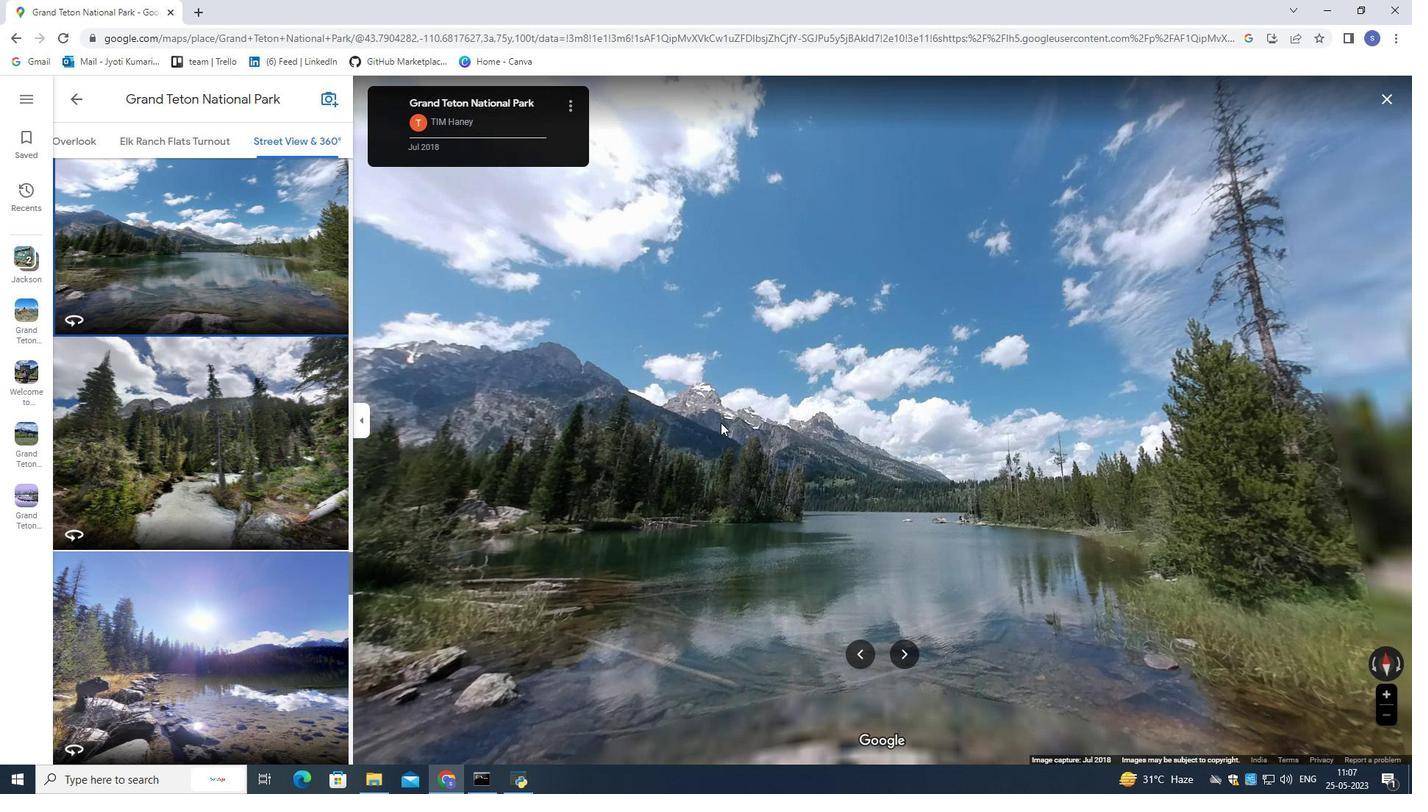 
Action: Mouse scrolled (720, 422) with delta (0, 0)
Screenshot: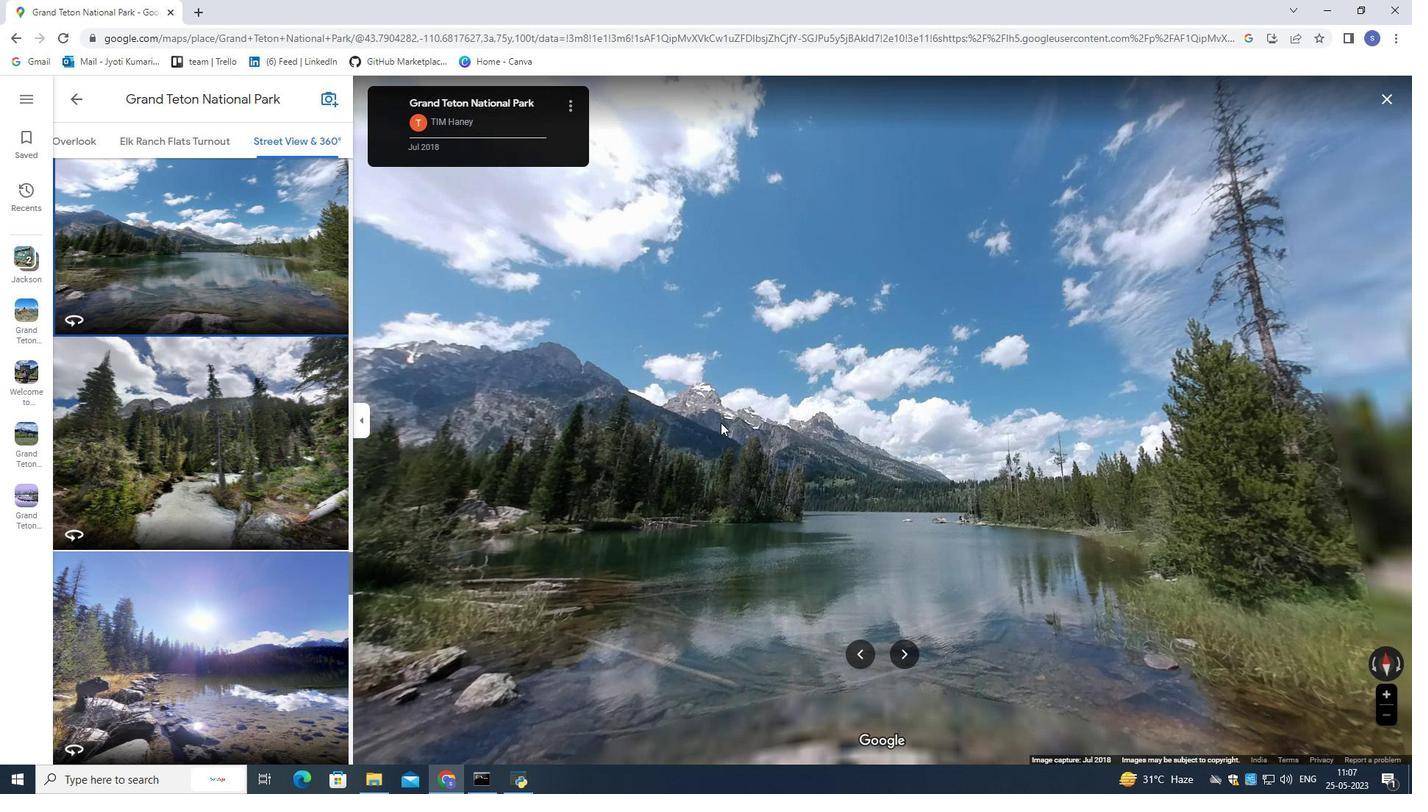 
Action: Mouse scrolled (720, 422) with delta (0, 0)
Screenshot: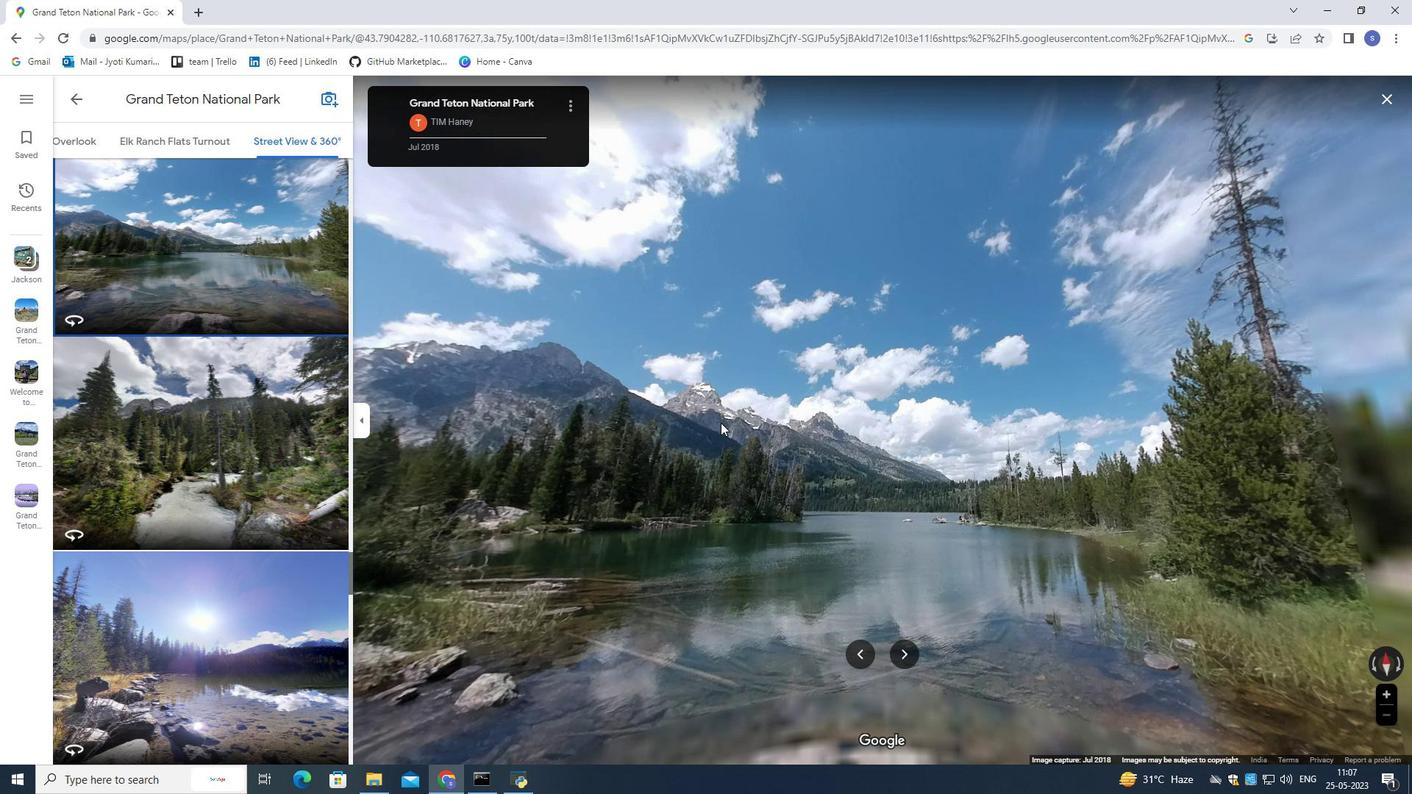 
Action: Mouse moved to (701, 522)
Screenshot: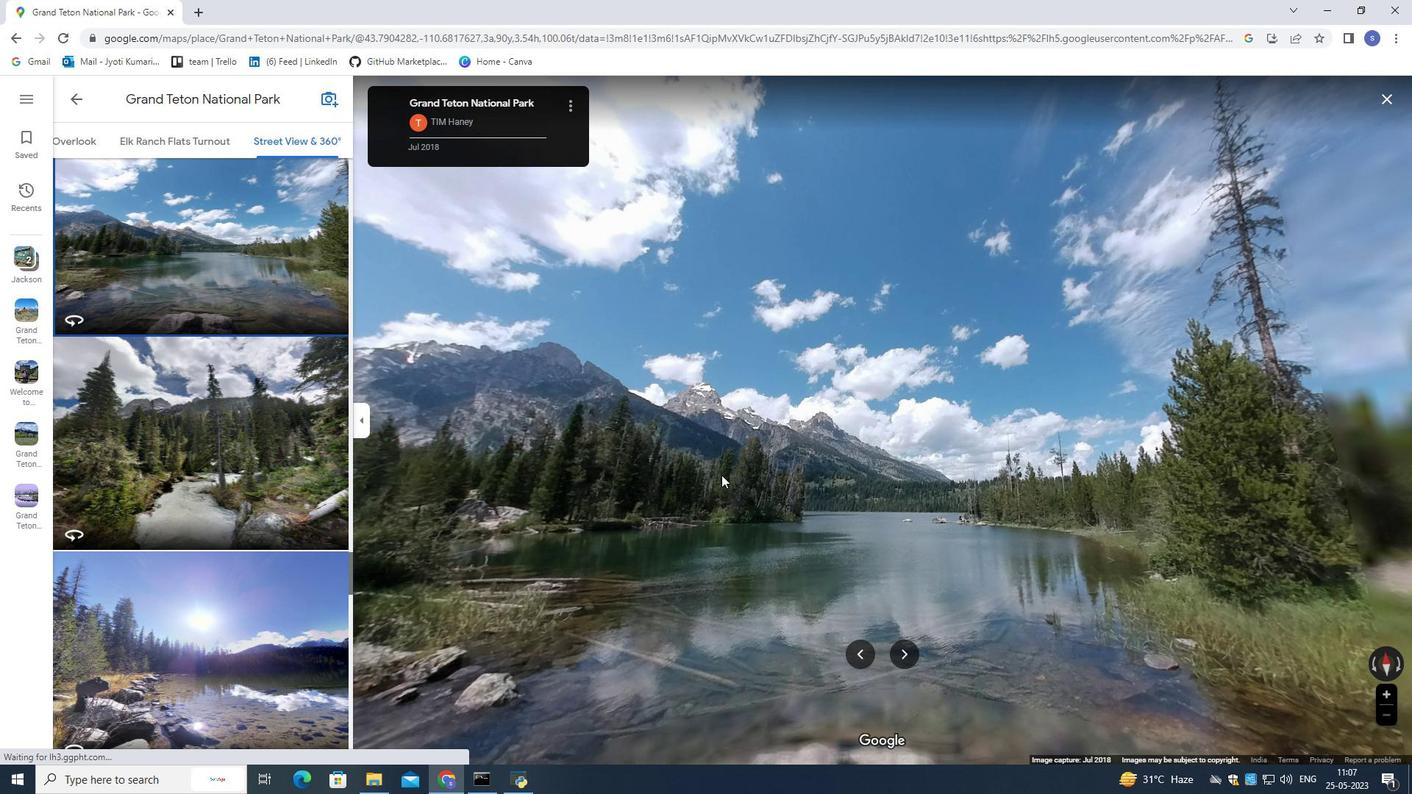 
Action: Mouse pressed left at (701, 522)
Screenshot: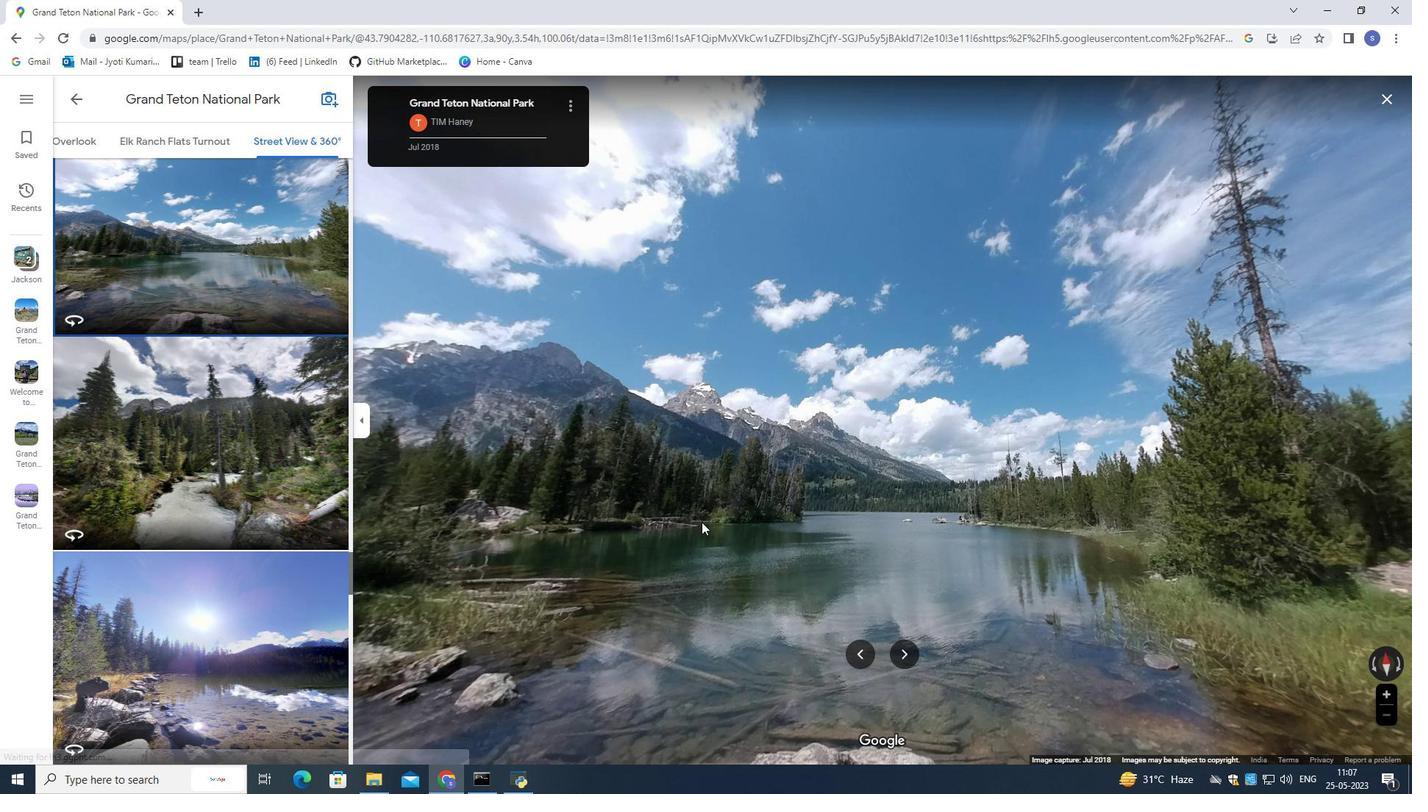 
Action: Mouse moved to (589, 467)
Screenshot: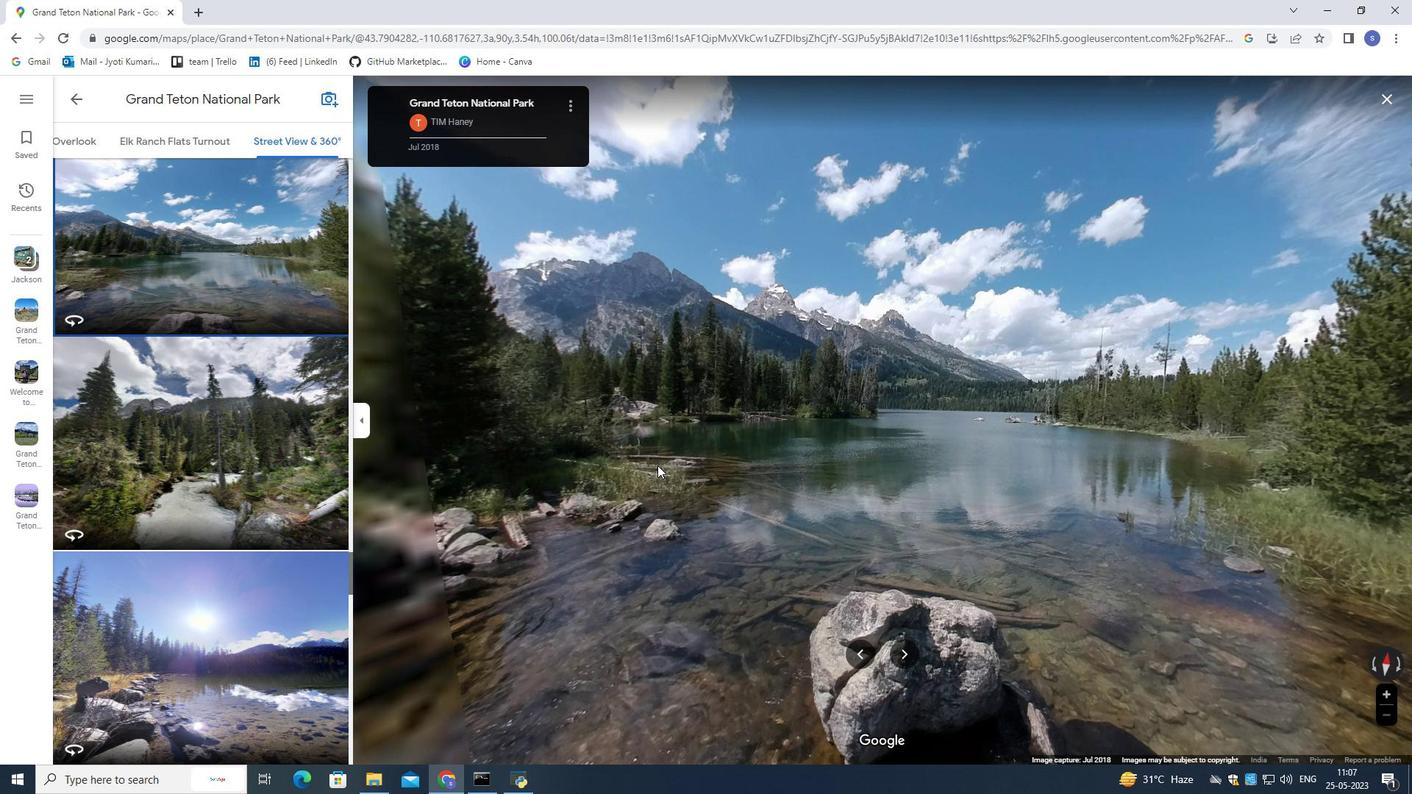 
Action: Mouse pressed left at (589, 467)
Screenshot: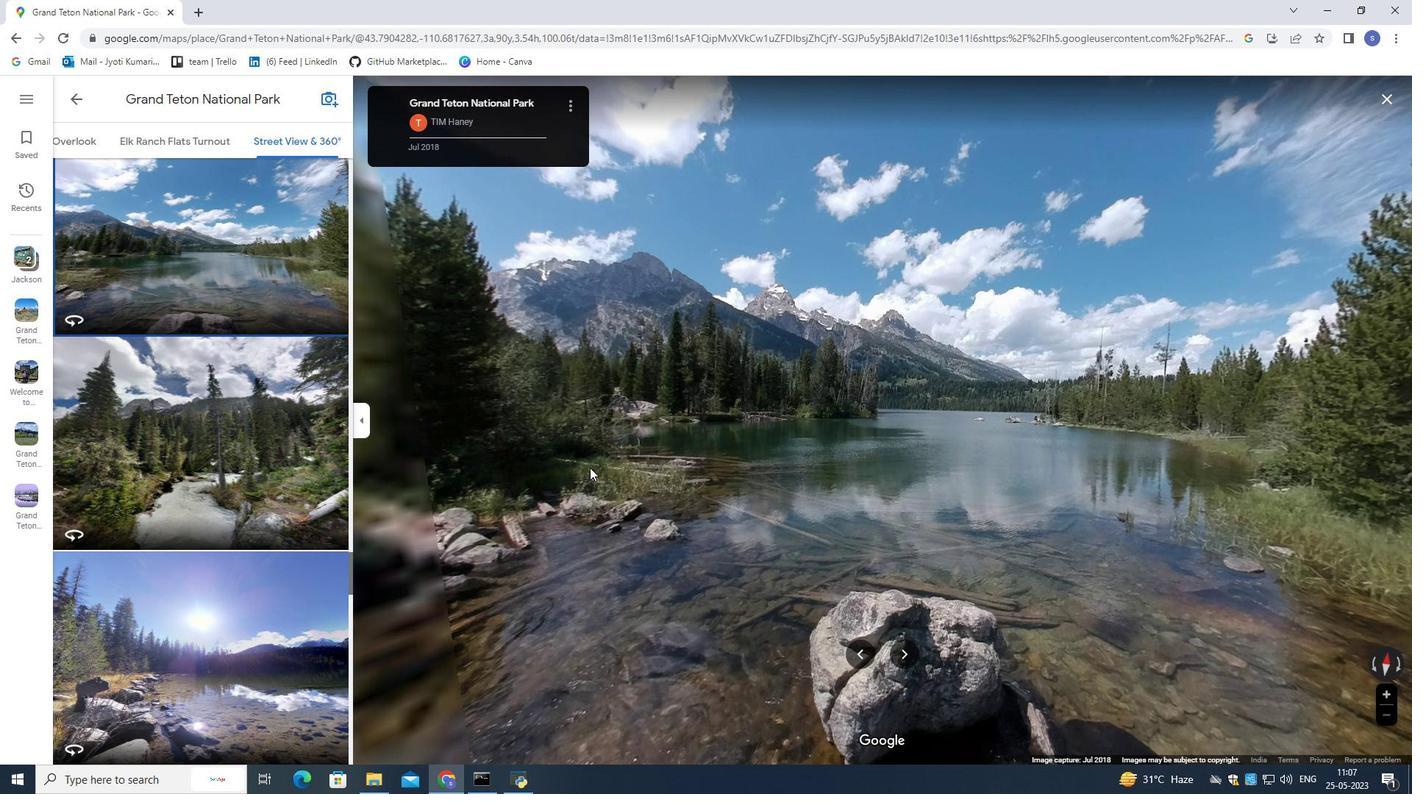 
Action: Mouse moved to (550, 595)
Screenshot: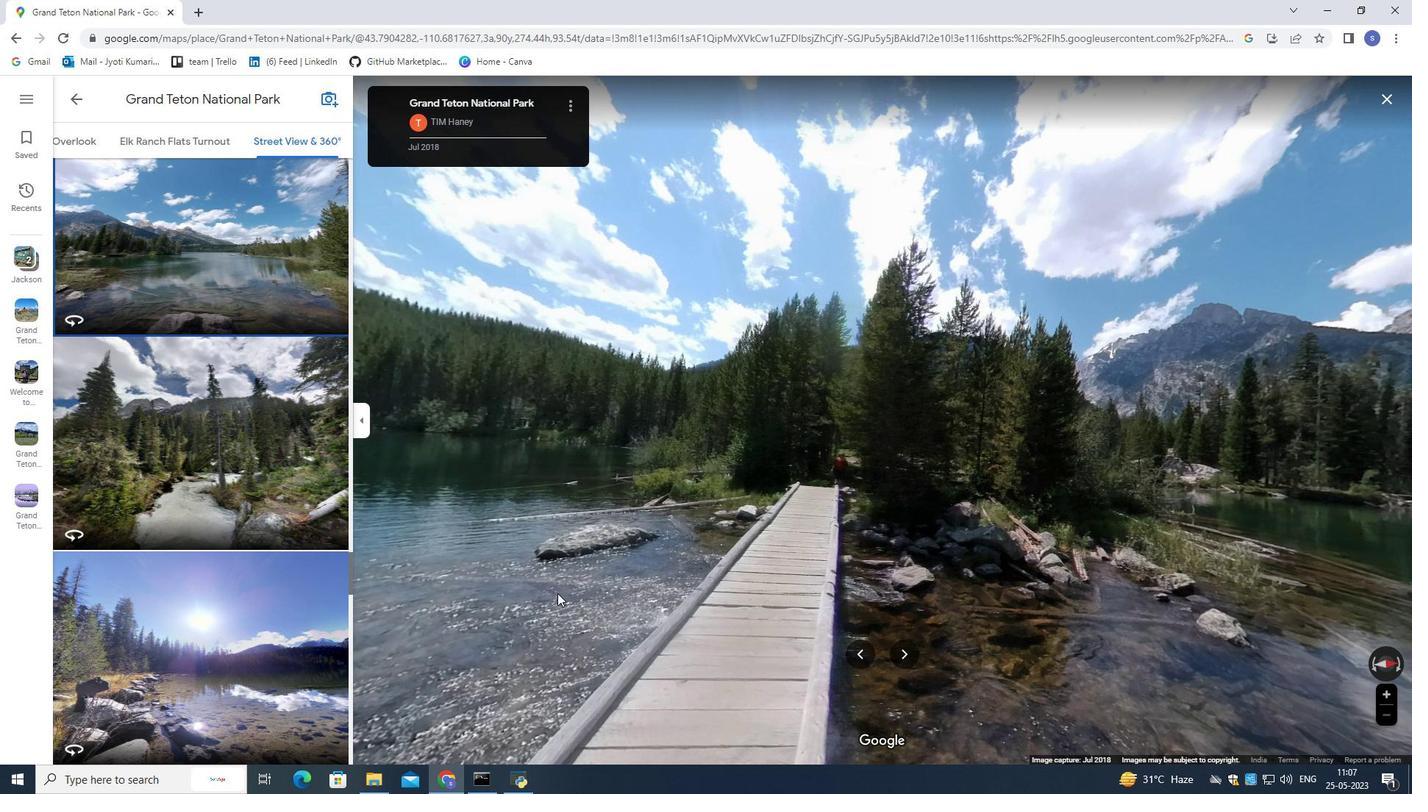 
Action: Mouse pressed left at (550, 595)
Screenshot: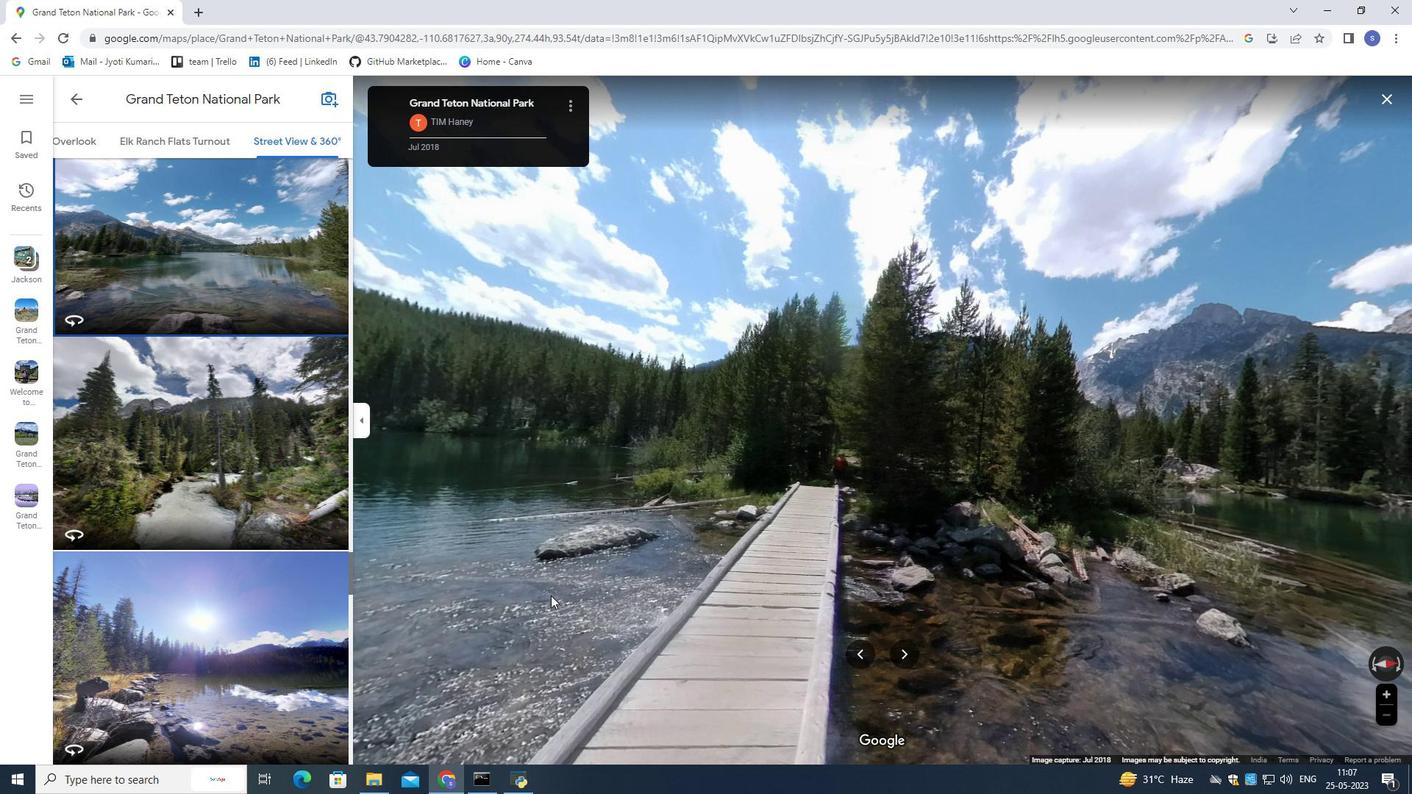 
Action: Mouse moved to (617, 592)
Screenshot: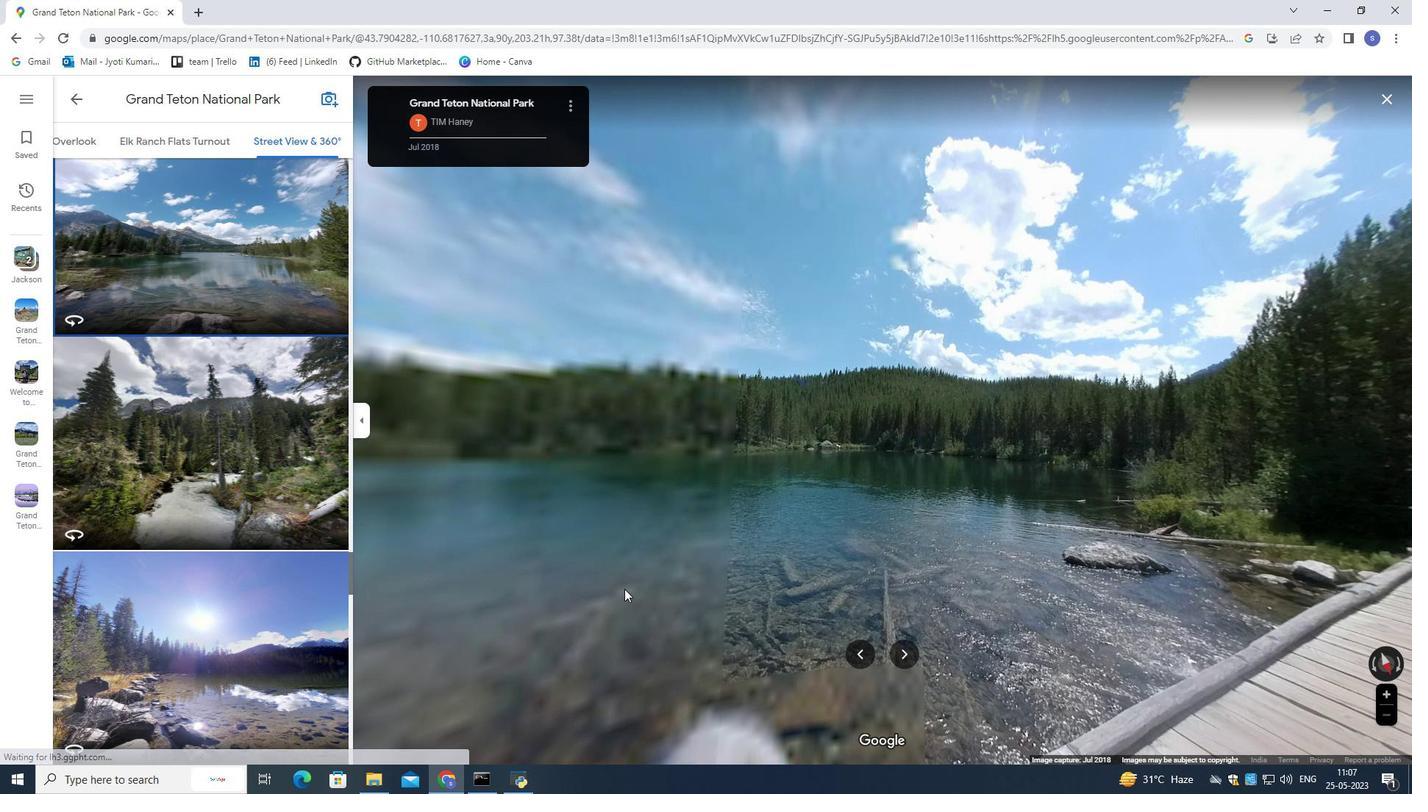 
Action: Mouse pressed left at (617, 592)
Screenshot: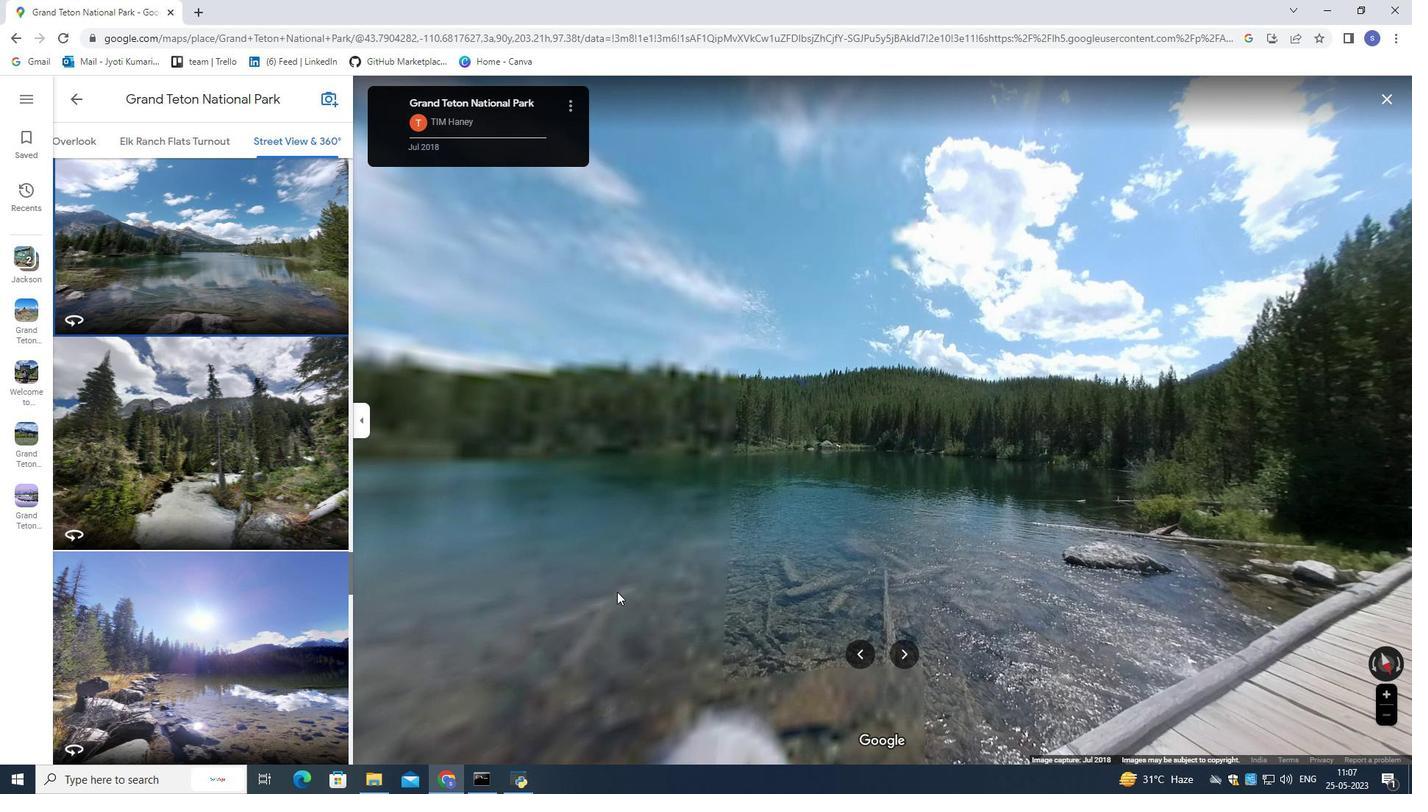 
Action: Mouse moved to (542, 470)
Screenshot: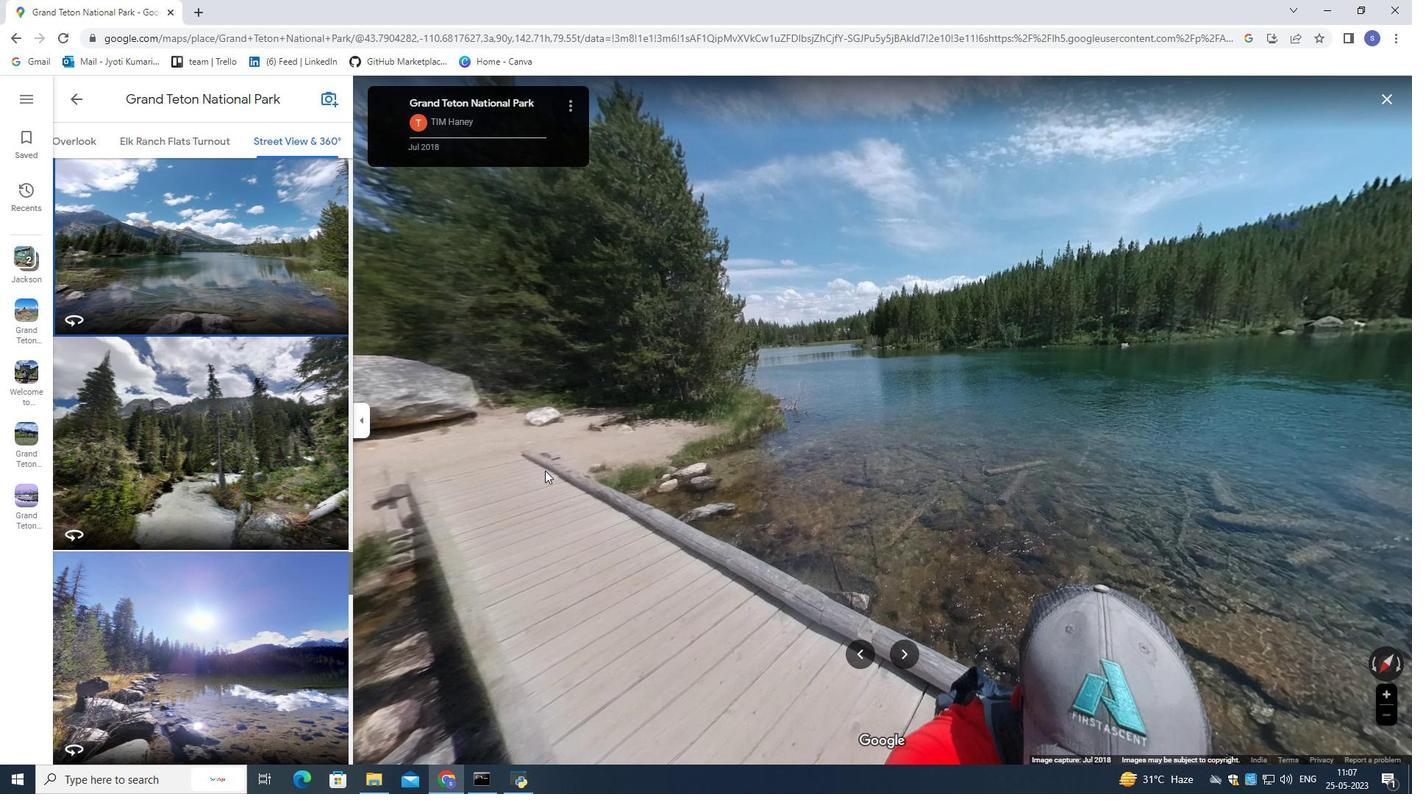 
Action: Mouse pressed left at (542, 470)
Screenshot: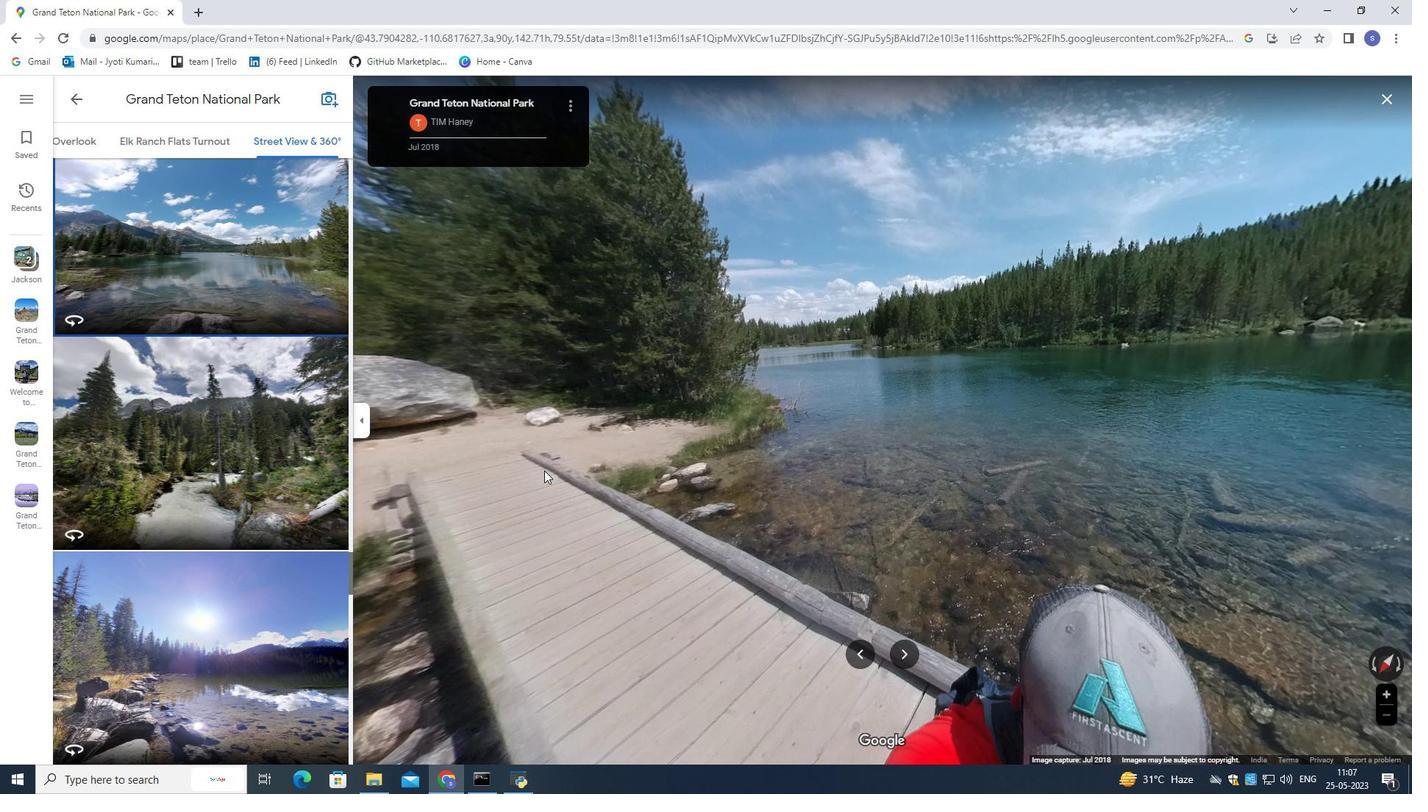 
Action: Mouse moved to (316, 333)
Screenshot: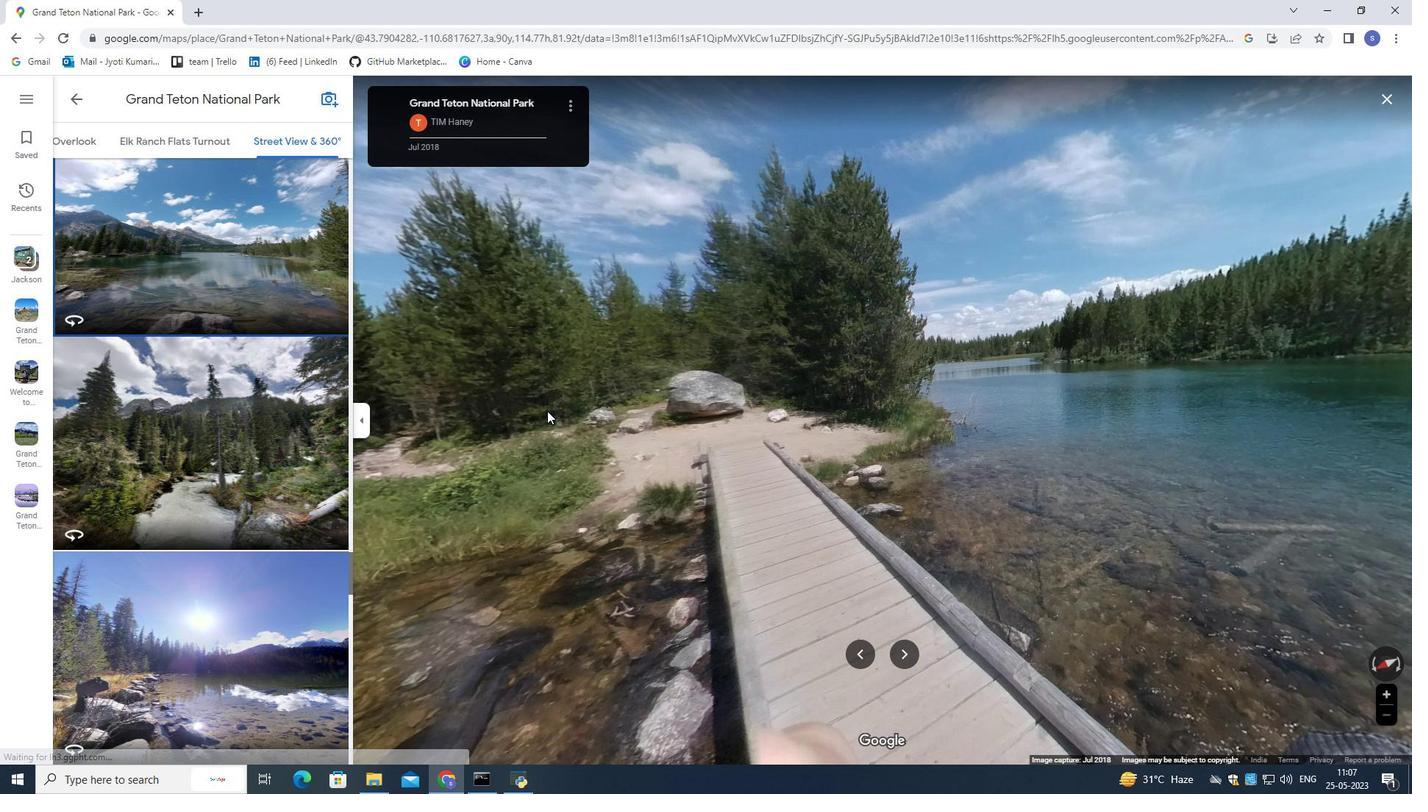 
Action: Mouse pressed left at (316, 333)
Screenshot: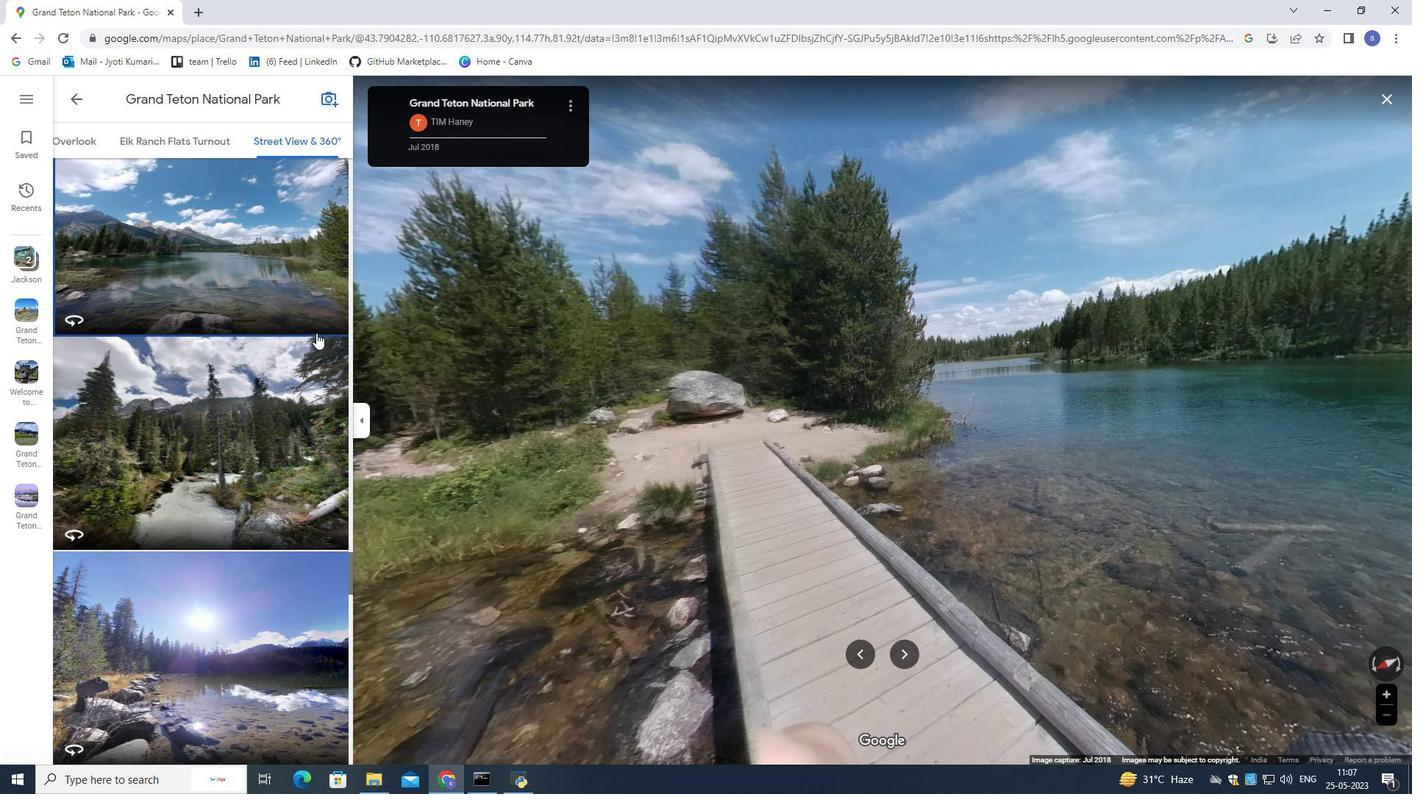 
Action: Mouse moved to (615, 370)
Screenshot: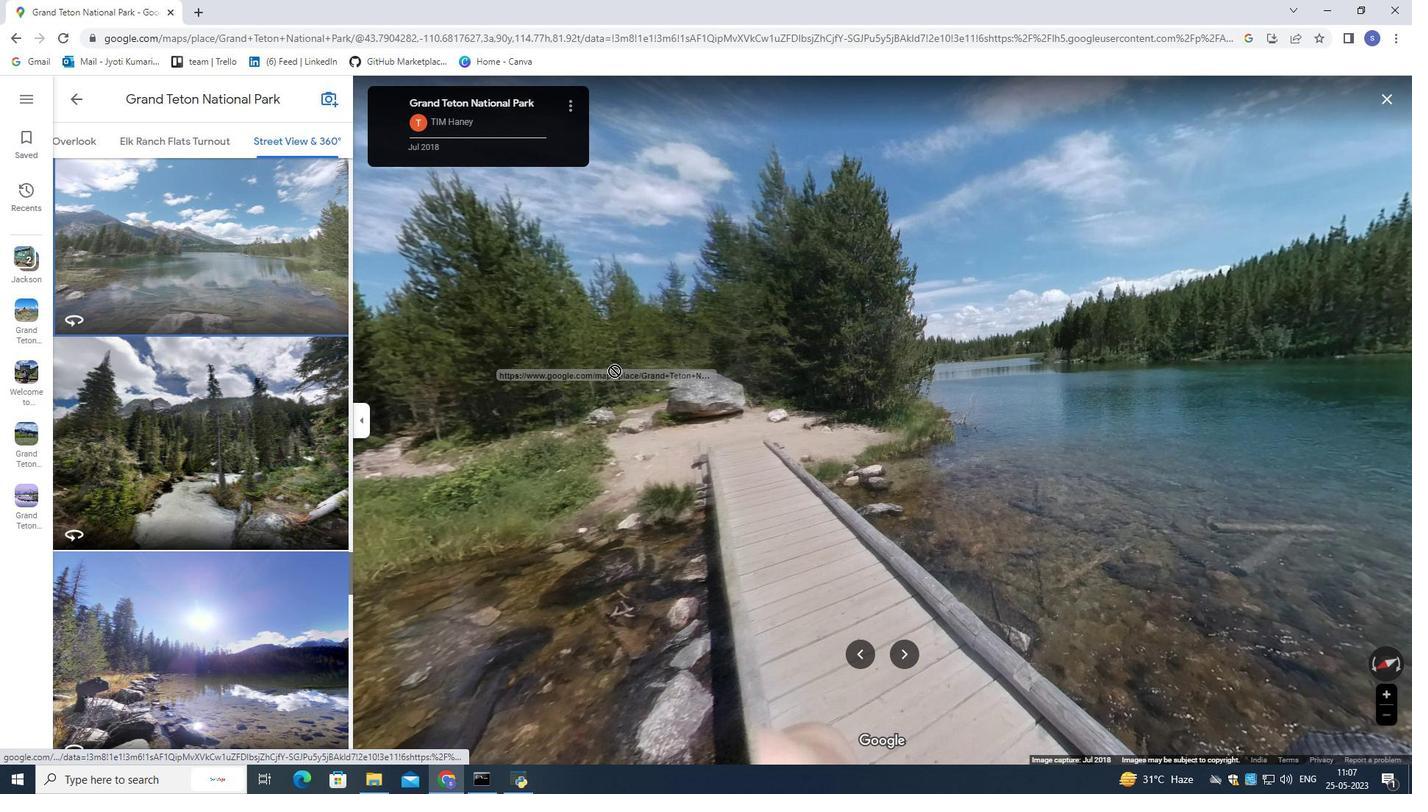 
Action: Mouse pressed left at (615, 370)
Screenshot: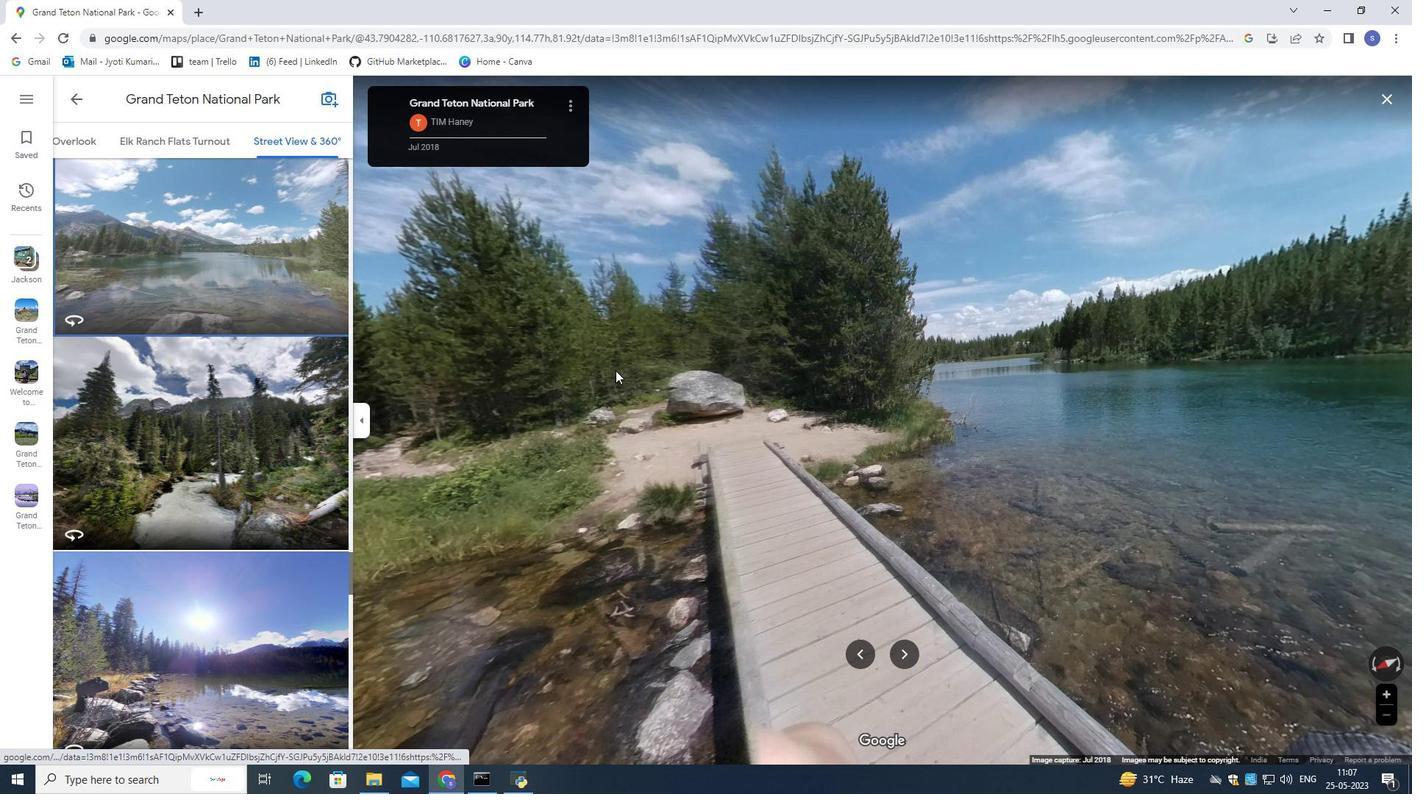 
Action: Mouse moved to (1012, 460)
Screenshot: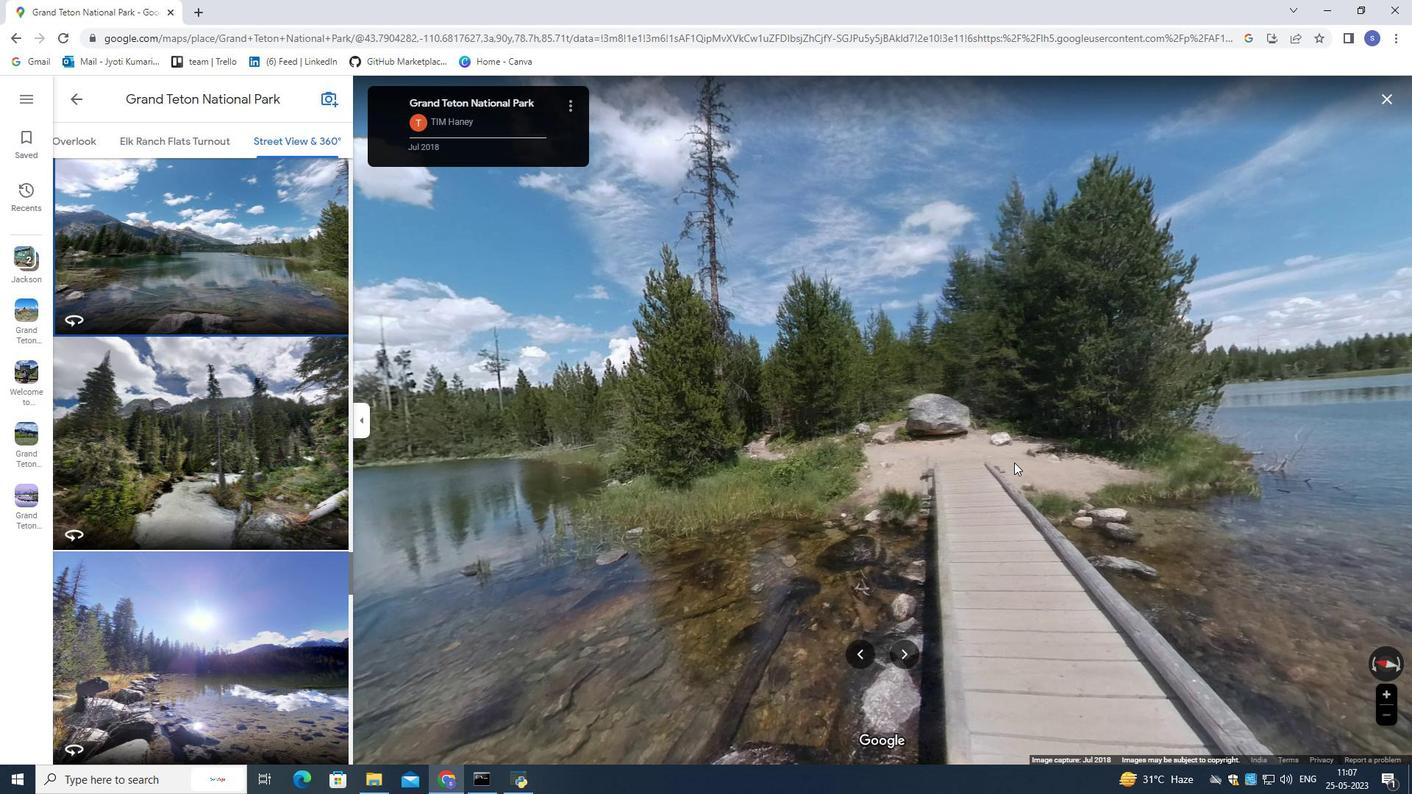 
Action: Mouse pressed left at (1012, 460)
Screenshot: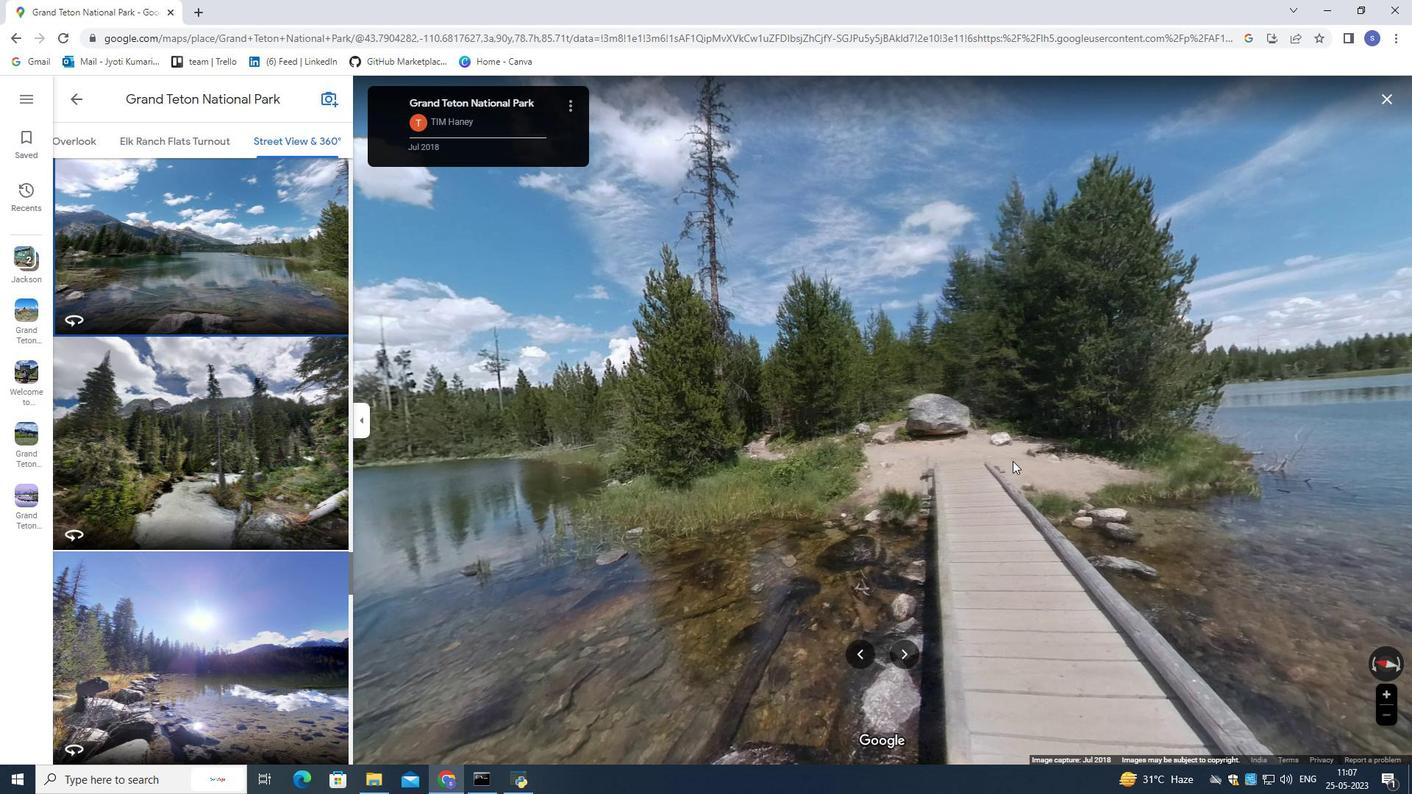 
Action: Mouse moved to (188, 318)
Screenshot: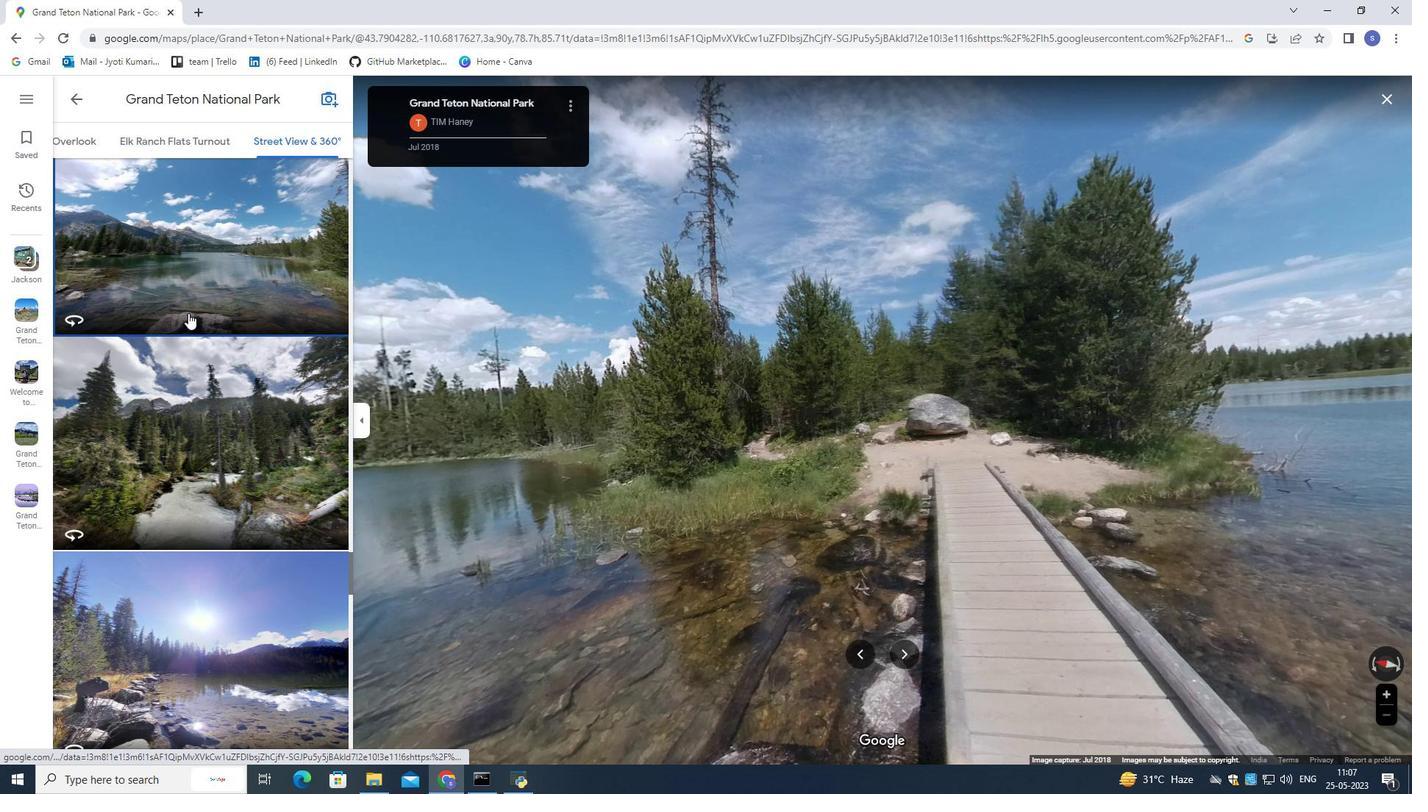 
Action: Mouse scrolled (188, 319) with delta (0, 0)
Screenshot: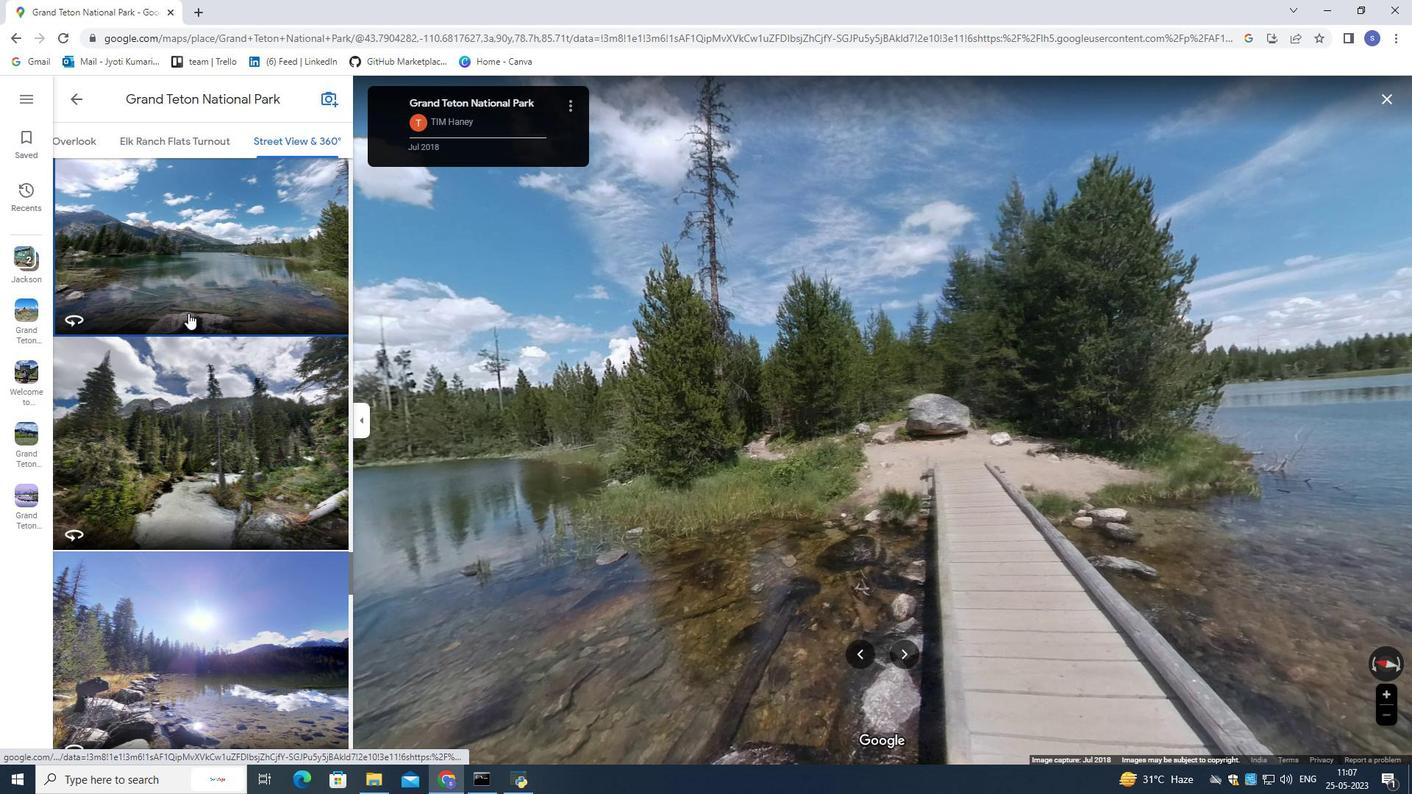 
Action: Mouse scrolled (188, 319) with delta (0, 0)
Screenshot: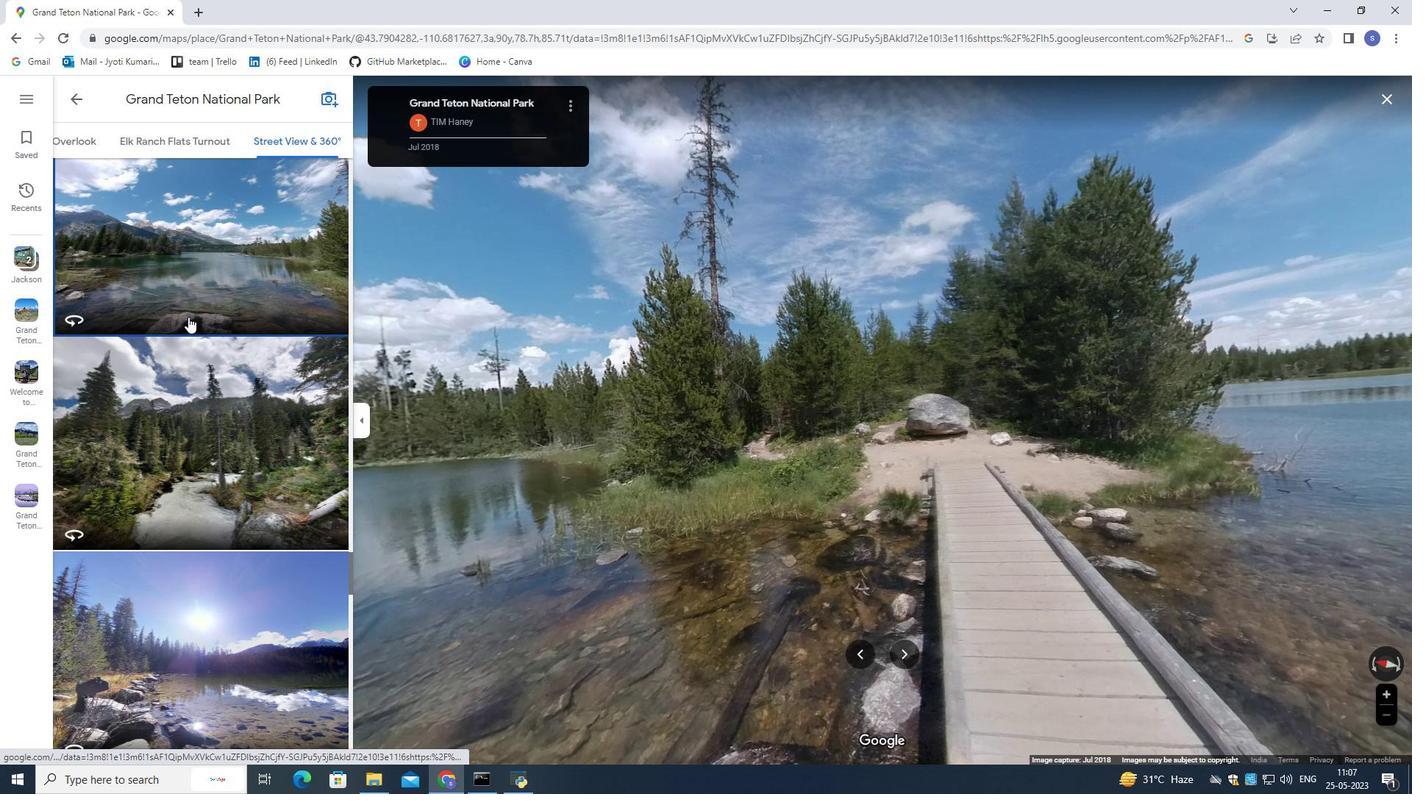 
Action: Mouse scrolled (188, 319) with delta (0, 0)
Screenshot: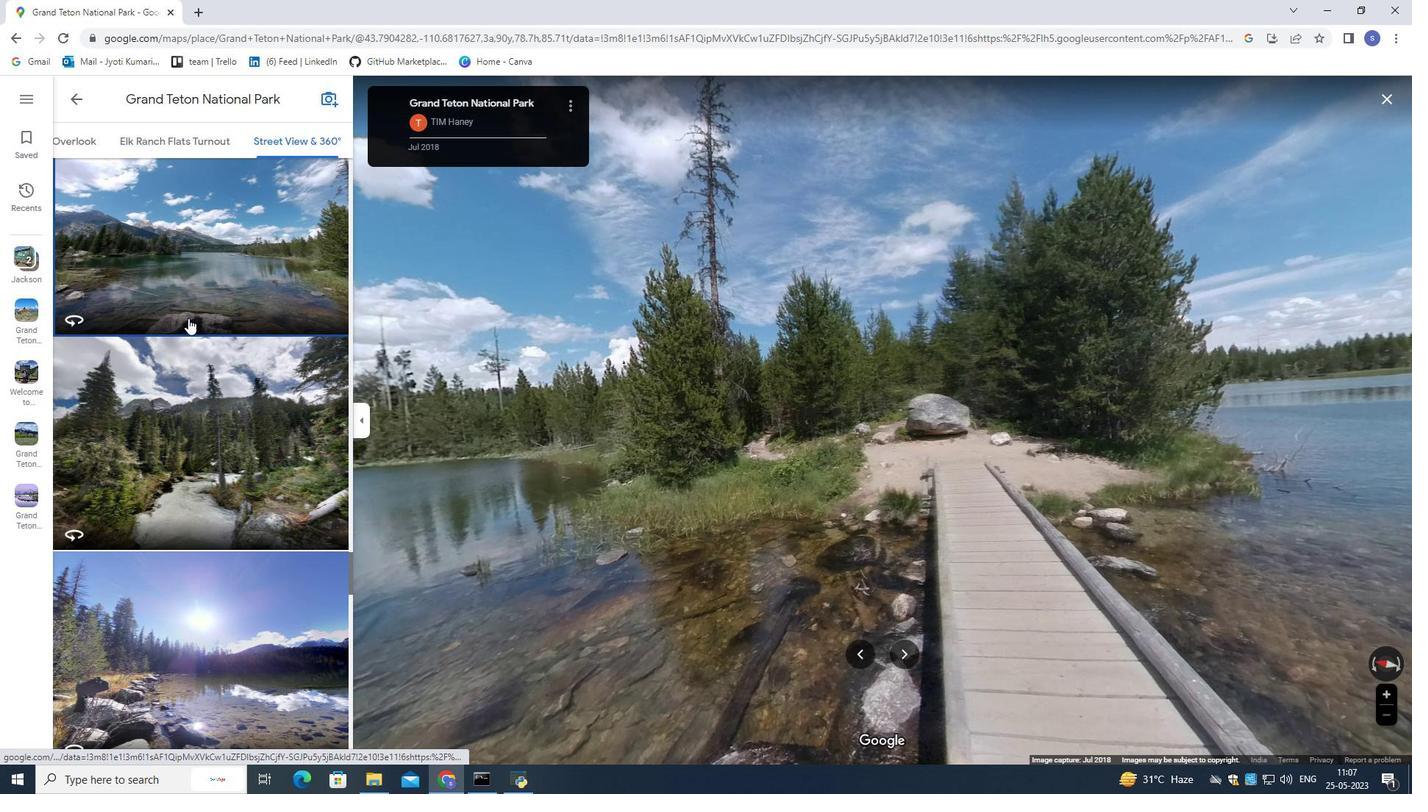 
Action: Mouse scrolled (188, 319) with delta (0, 0)
Screenshot: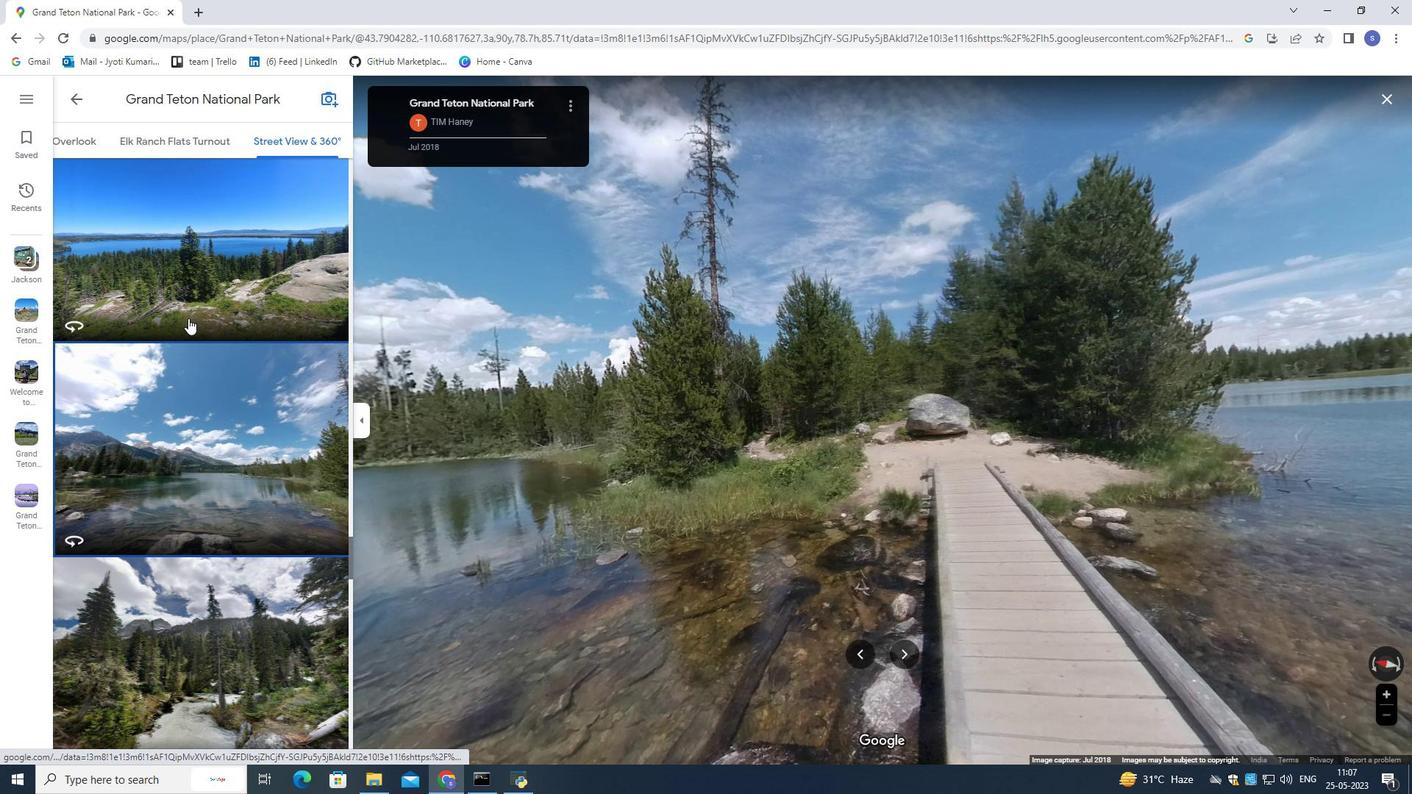 
Action: Mouse scrolled (188, 319) with delta (0, 0)
Screenshot: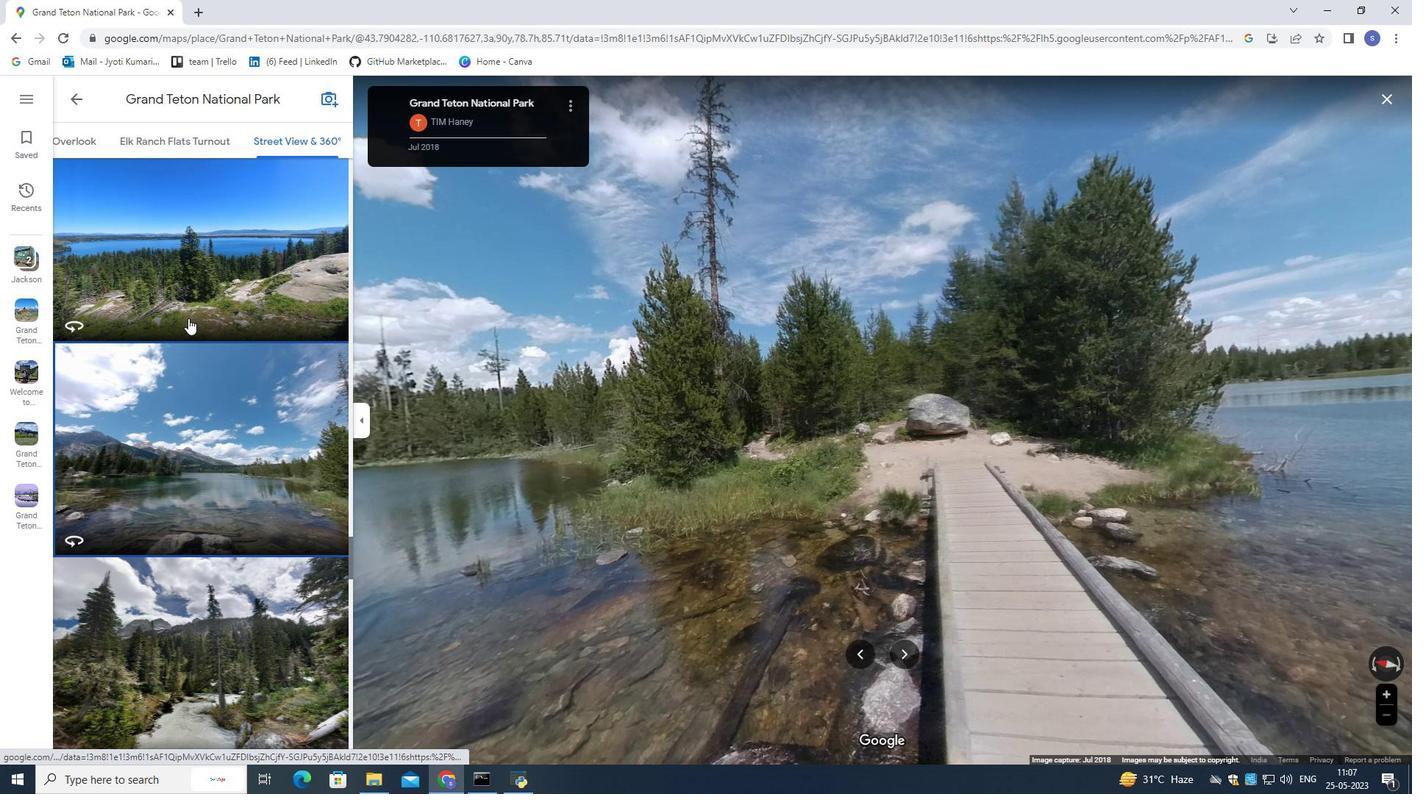 
Action: Mouse scrolled (188, 319) with delta (0, 0)
Screenshot: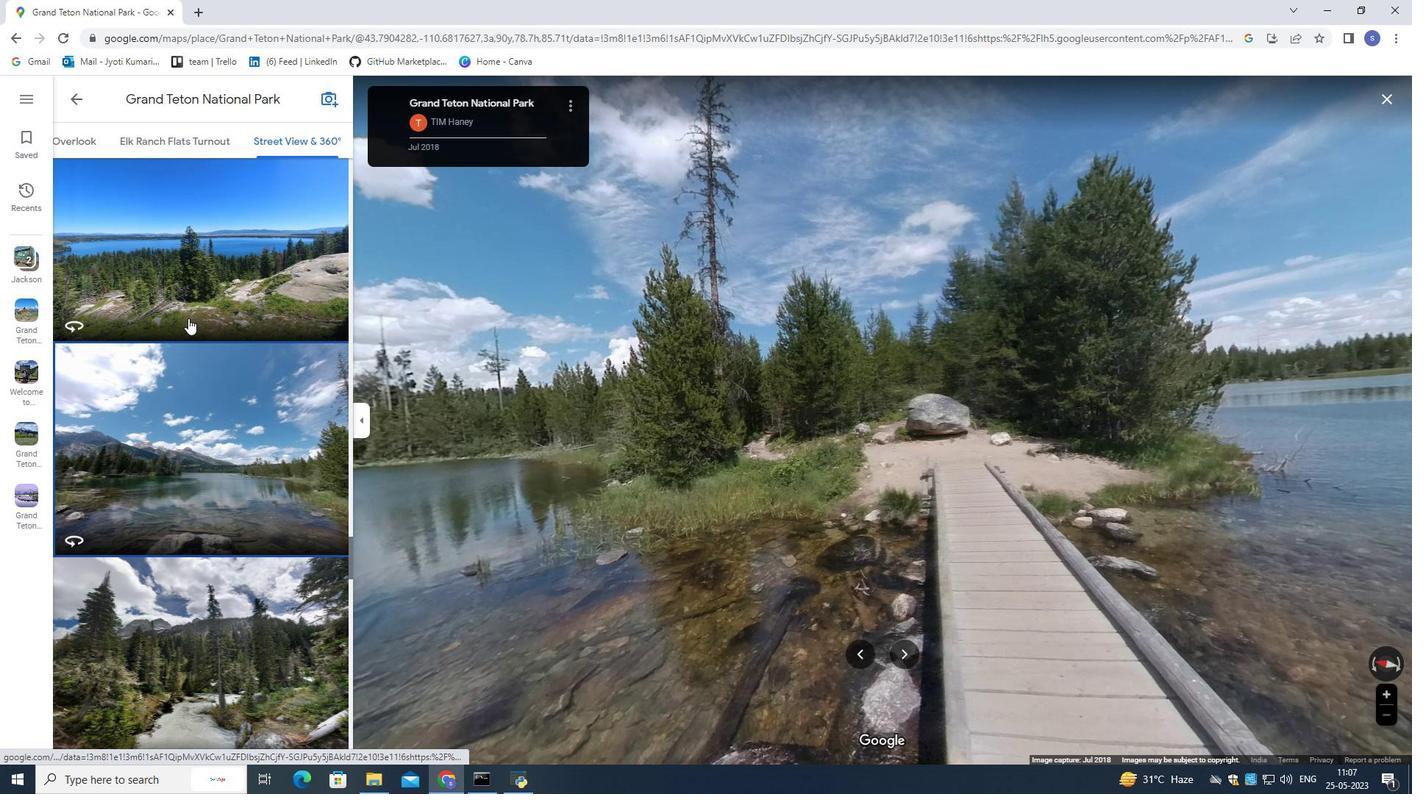 
Action: Mouse pressed left at (188, 318)
Screenshot: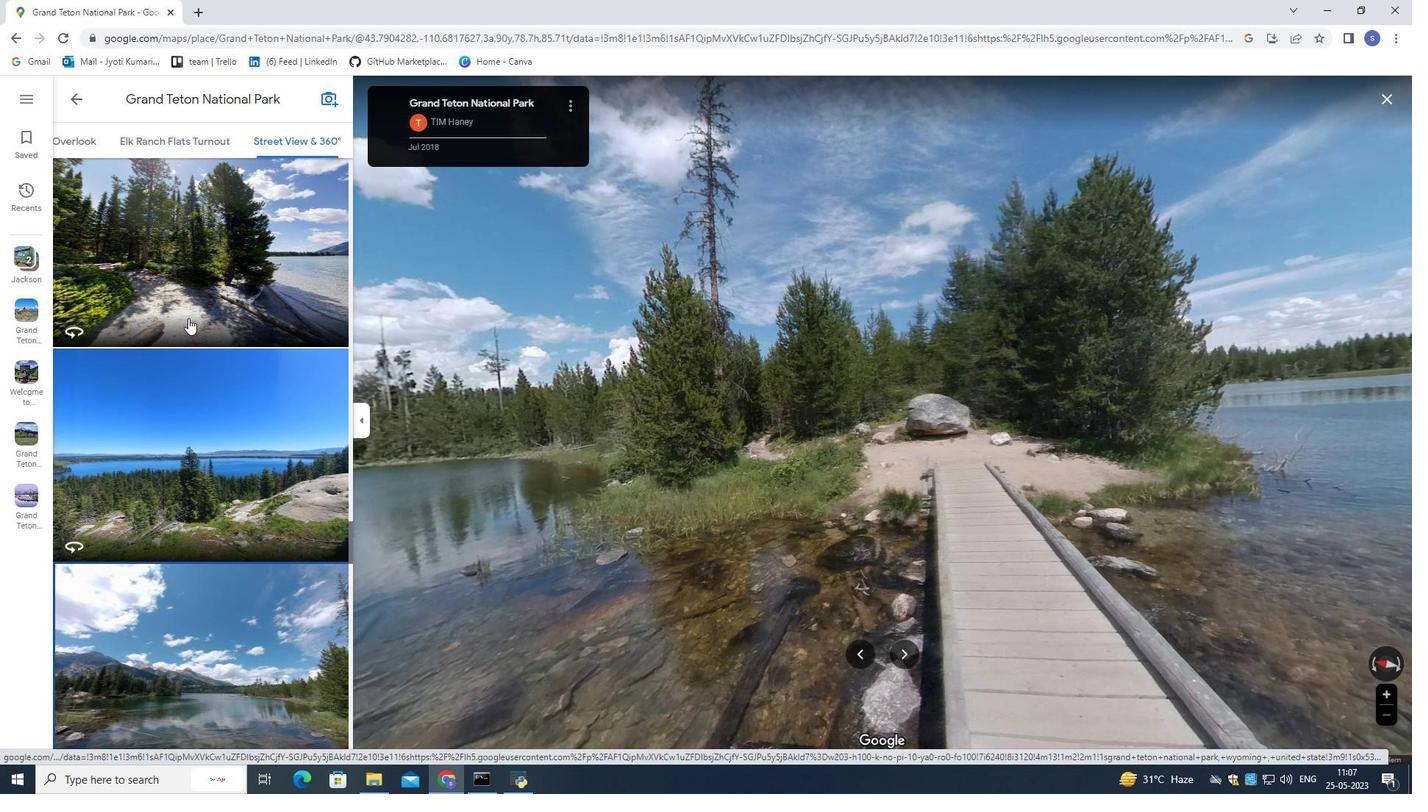 
Action: Mouse moved to (578, 394)
Screenshot: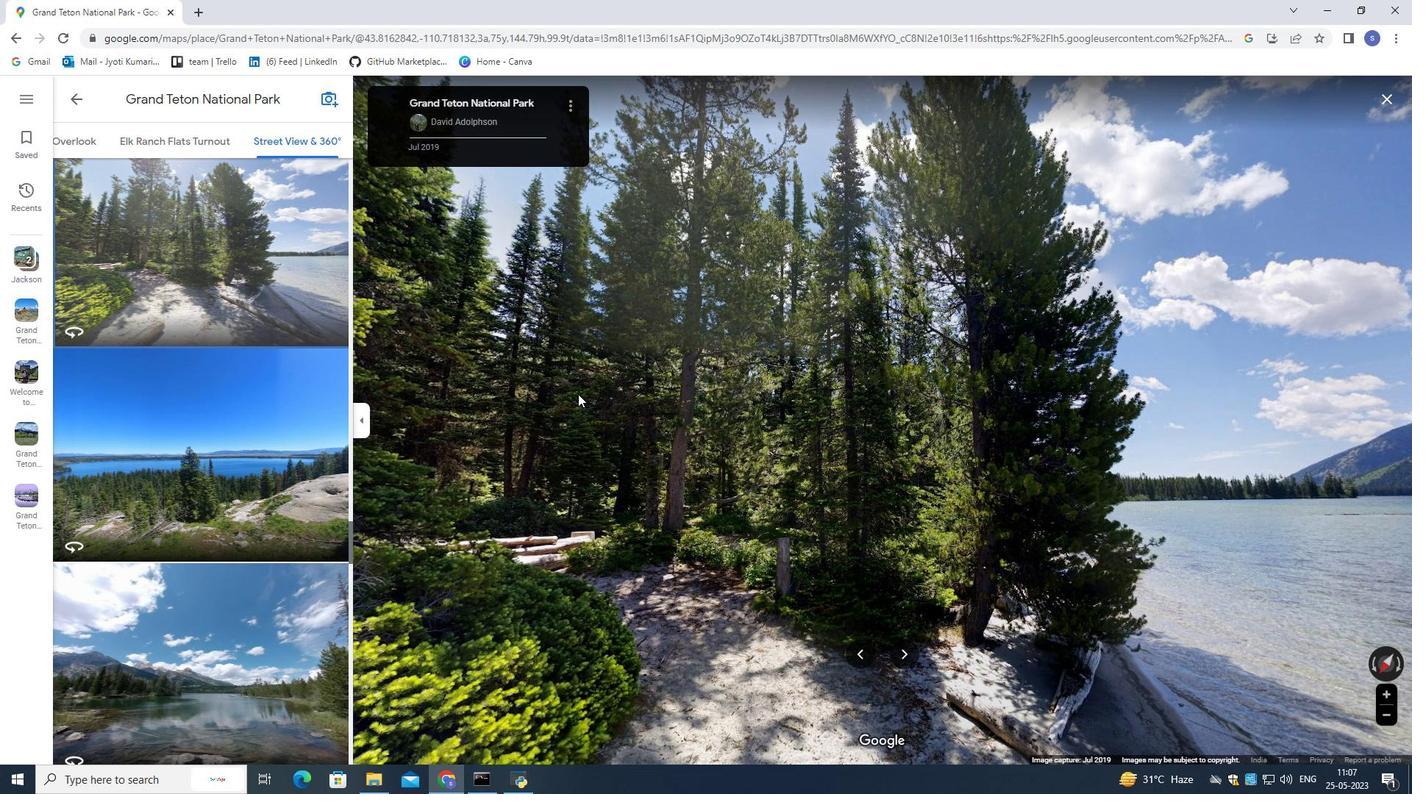 
Action: Mouse pressed left at (578, 394)
Screenshot: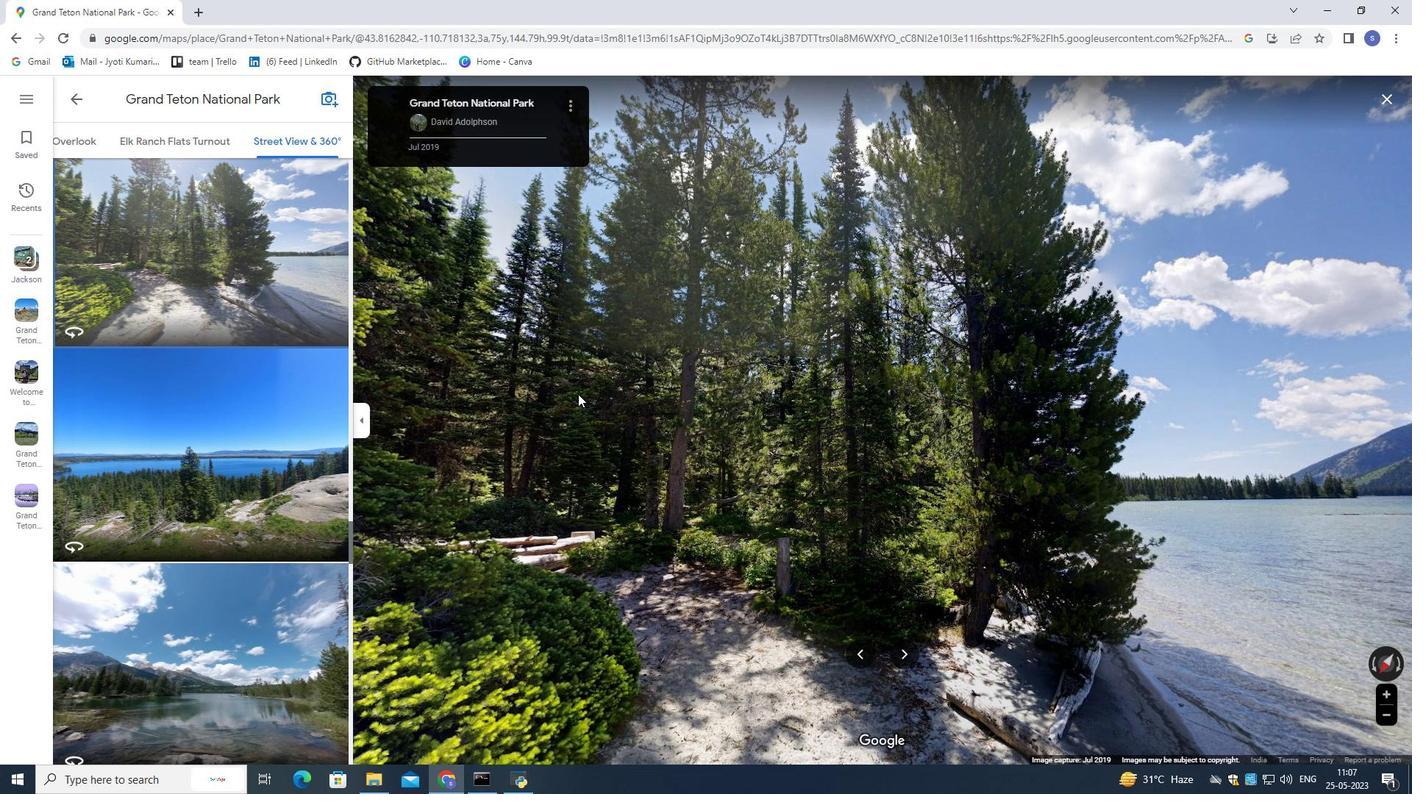 
Action: Mouse moved to (878, 478)
Screenshot: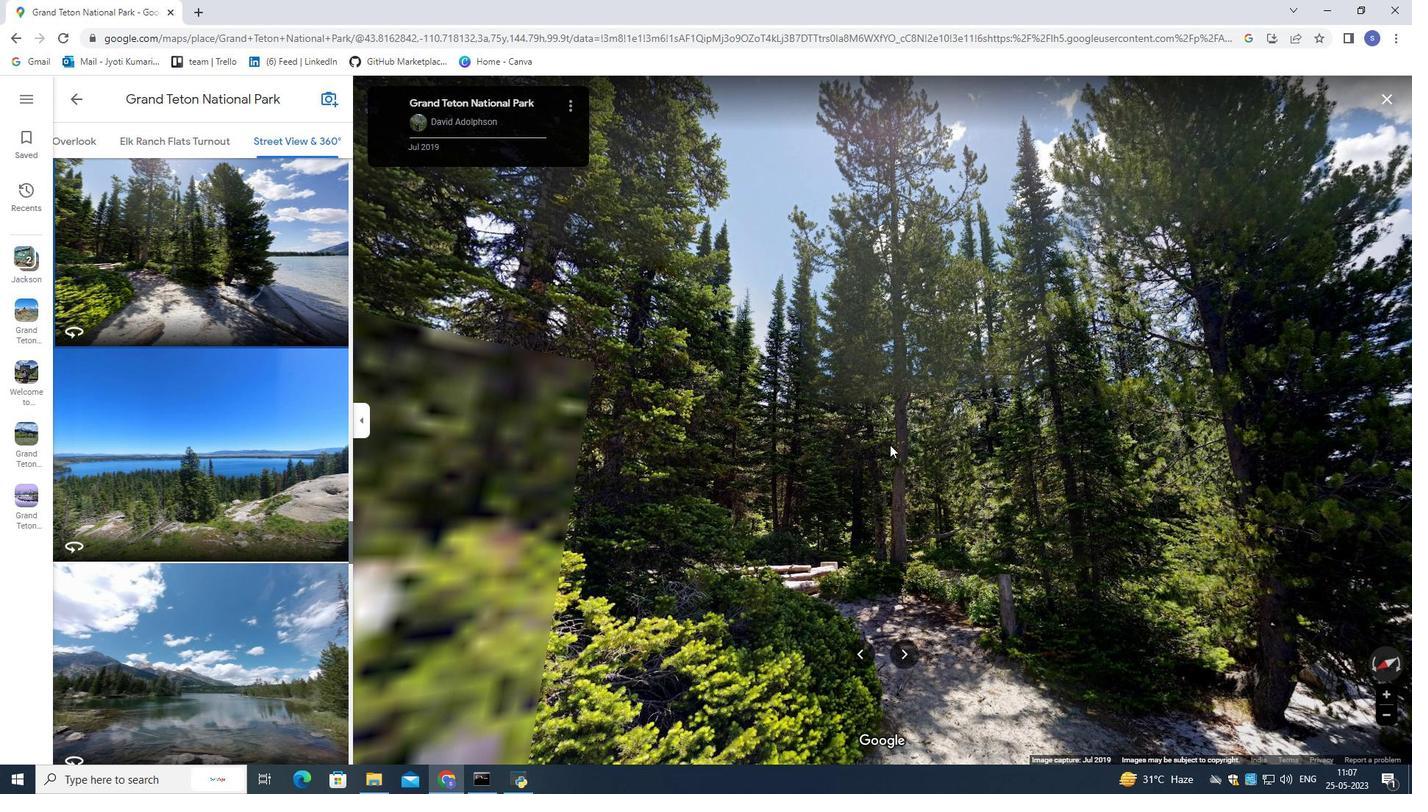 
Action: Mouse pressed left at (878, 478)
Screenshot: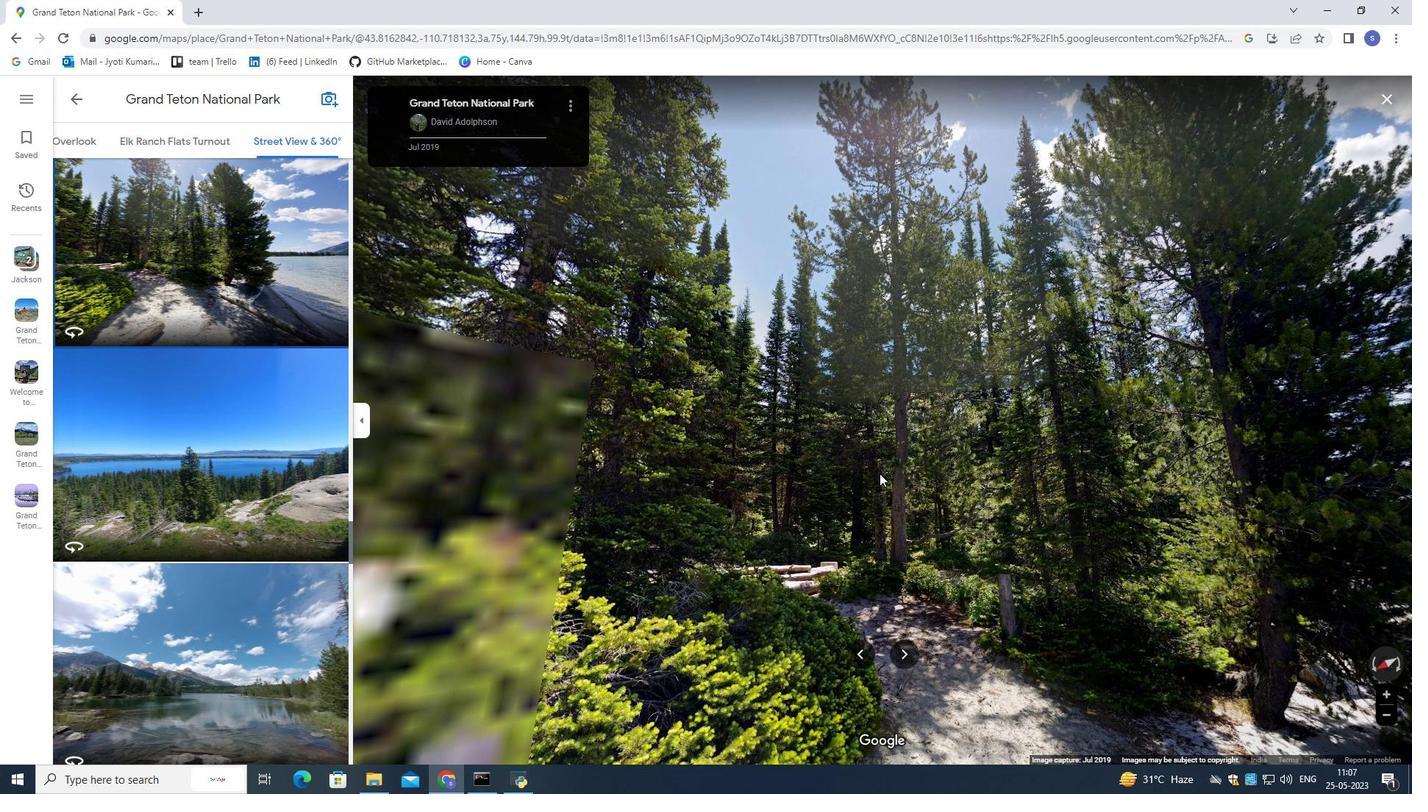 
Action: Mouse moved to (878, 475)
Screenshot: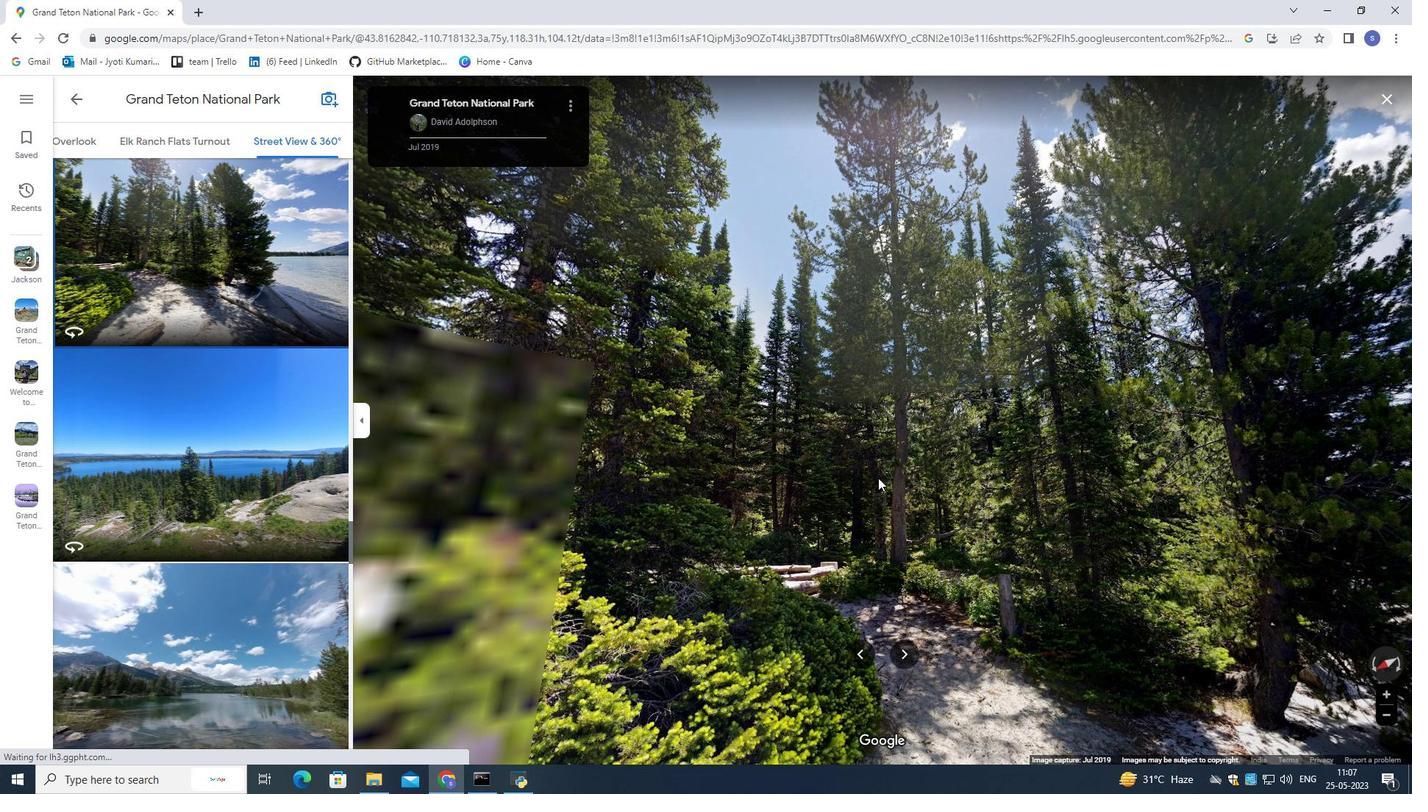 
Action: Mouse scrolled (878, 475) with delta (0, 0)
Screenshot: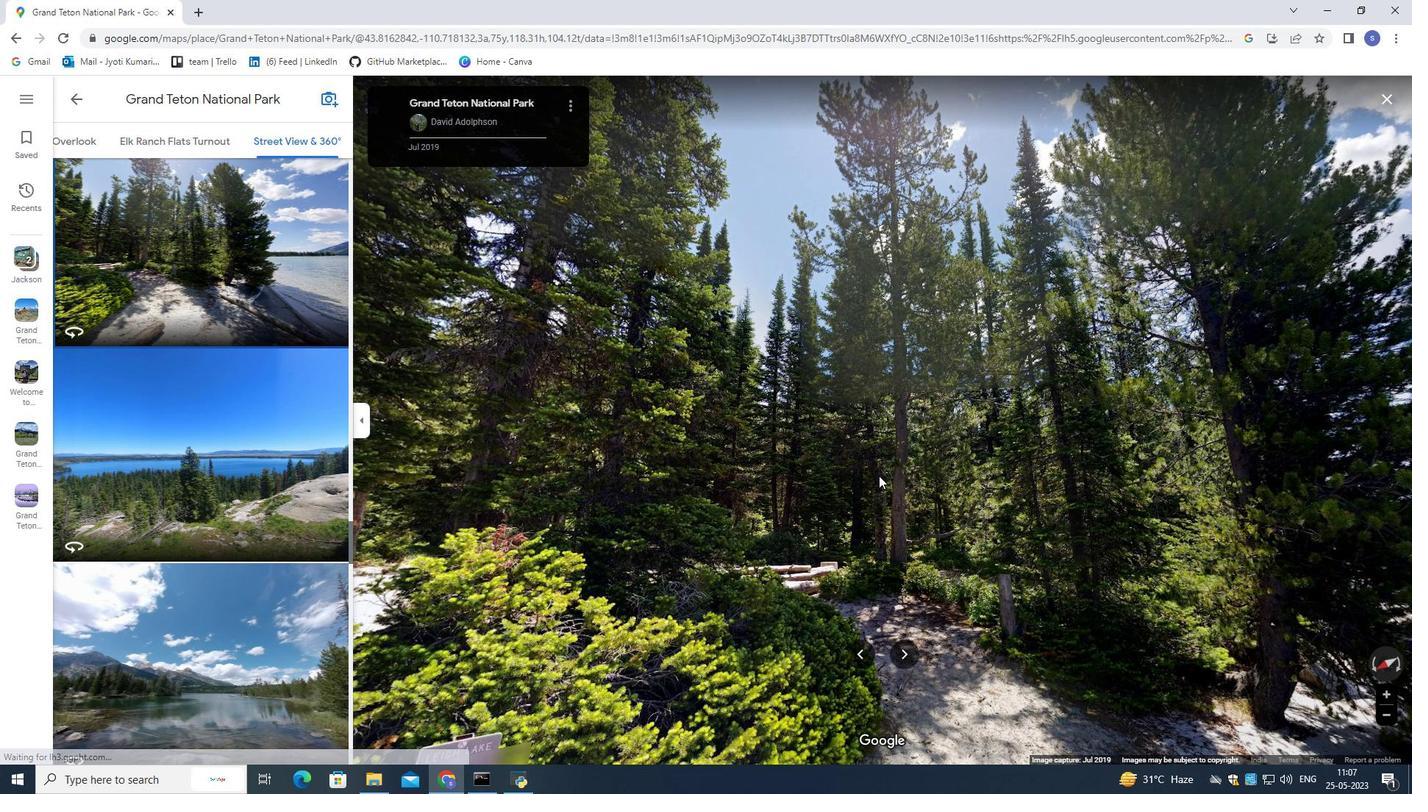 
Action: Mouse scrolled (878, 475) with delta (0, 0)
Screenshot: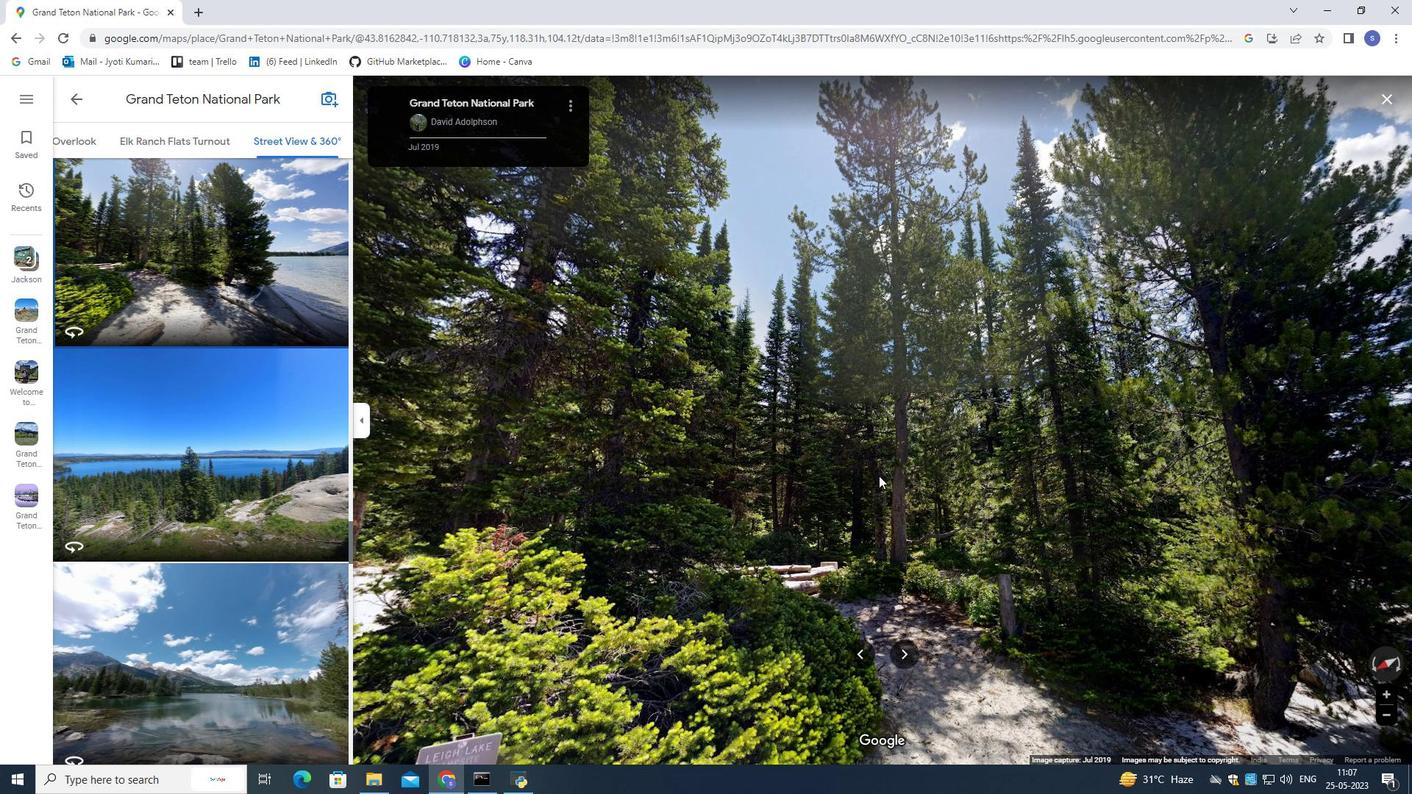 
Action: Mouse scrolled (878, 475) with delta (0, 0)
Screenshot: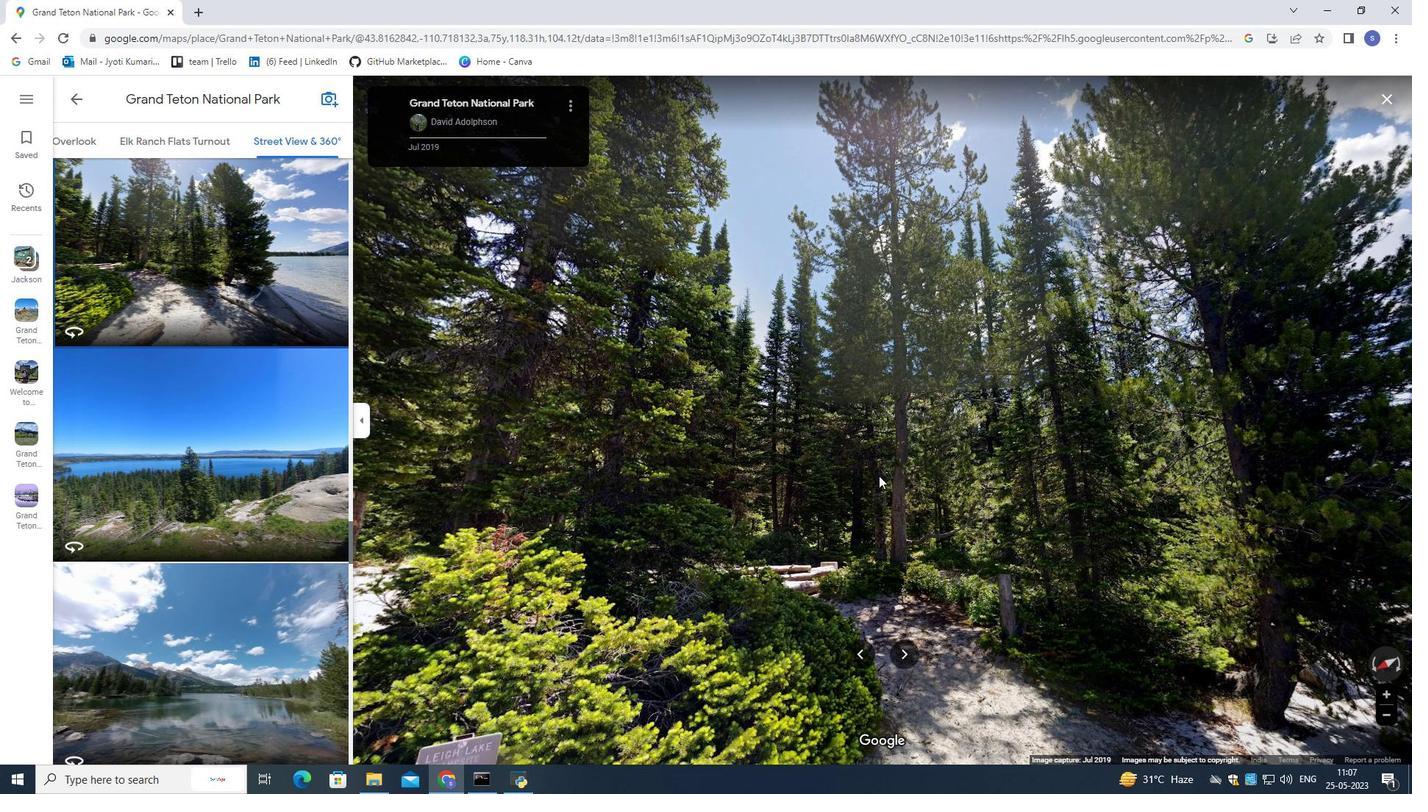 
Action: Mouse scrolled (878, 475) with delta (0, 0)
Screenshot: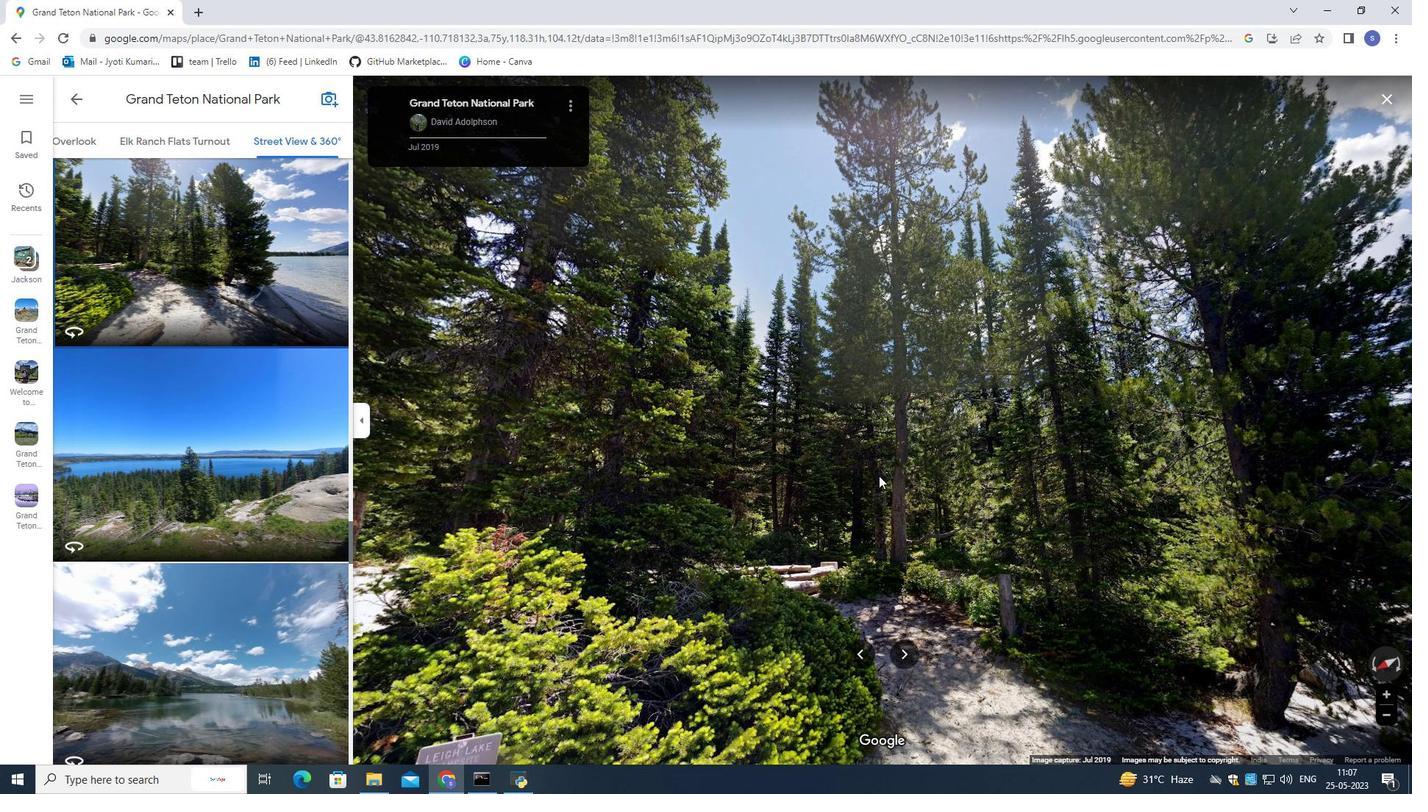 
Action: Mouse scrolled (878, 475) with delta (0, 0)
Screenshot: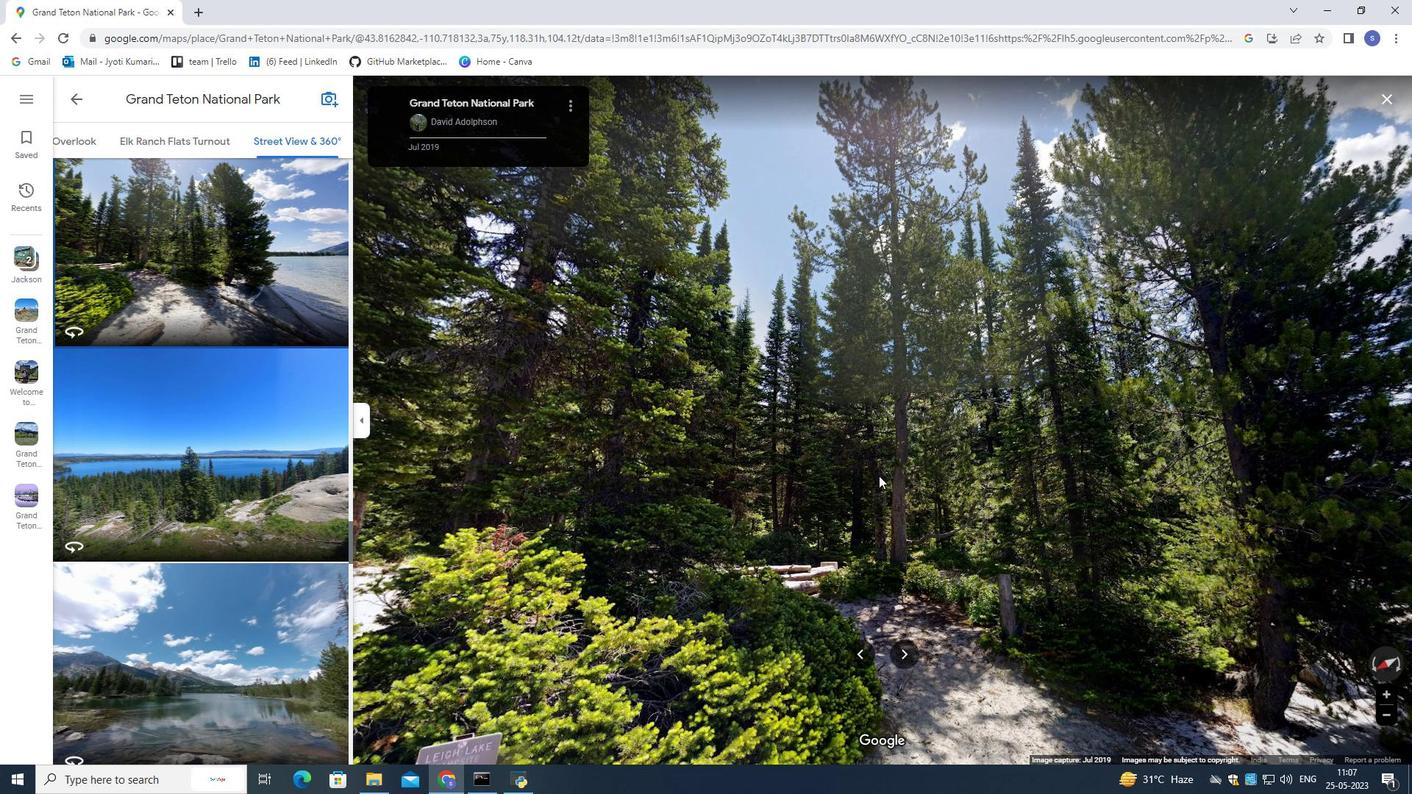 
Action: Mouse scrolled (878, 475) with delta (0, 0)
Screenshot: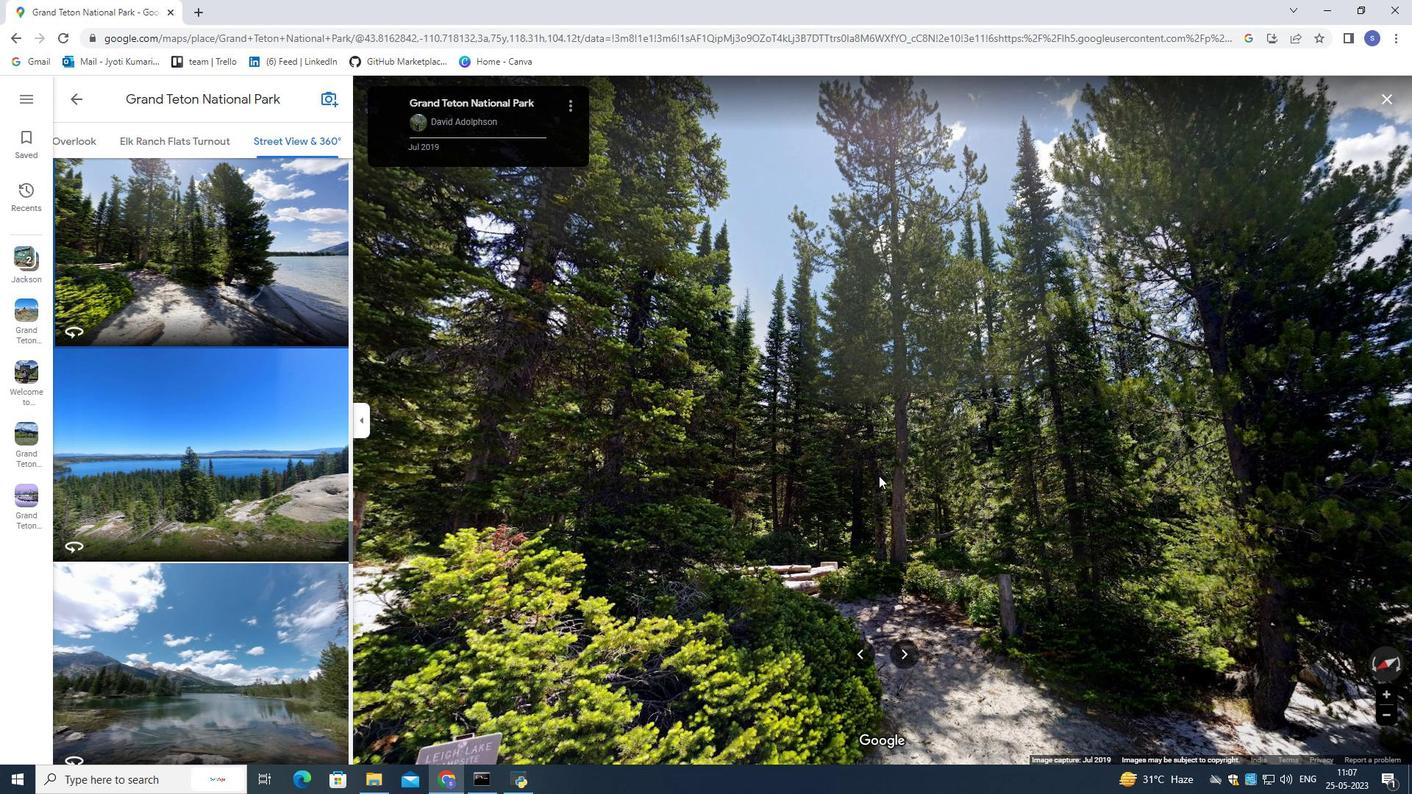 
Action: Mouse moved to (662, 600)
Screenshot: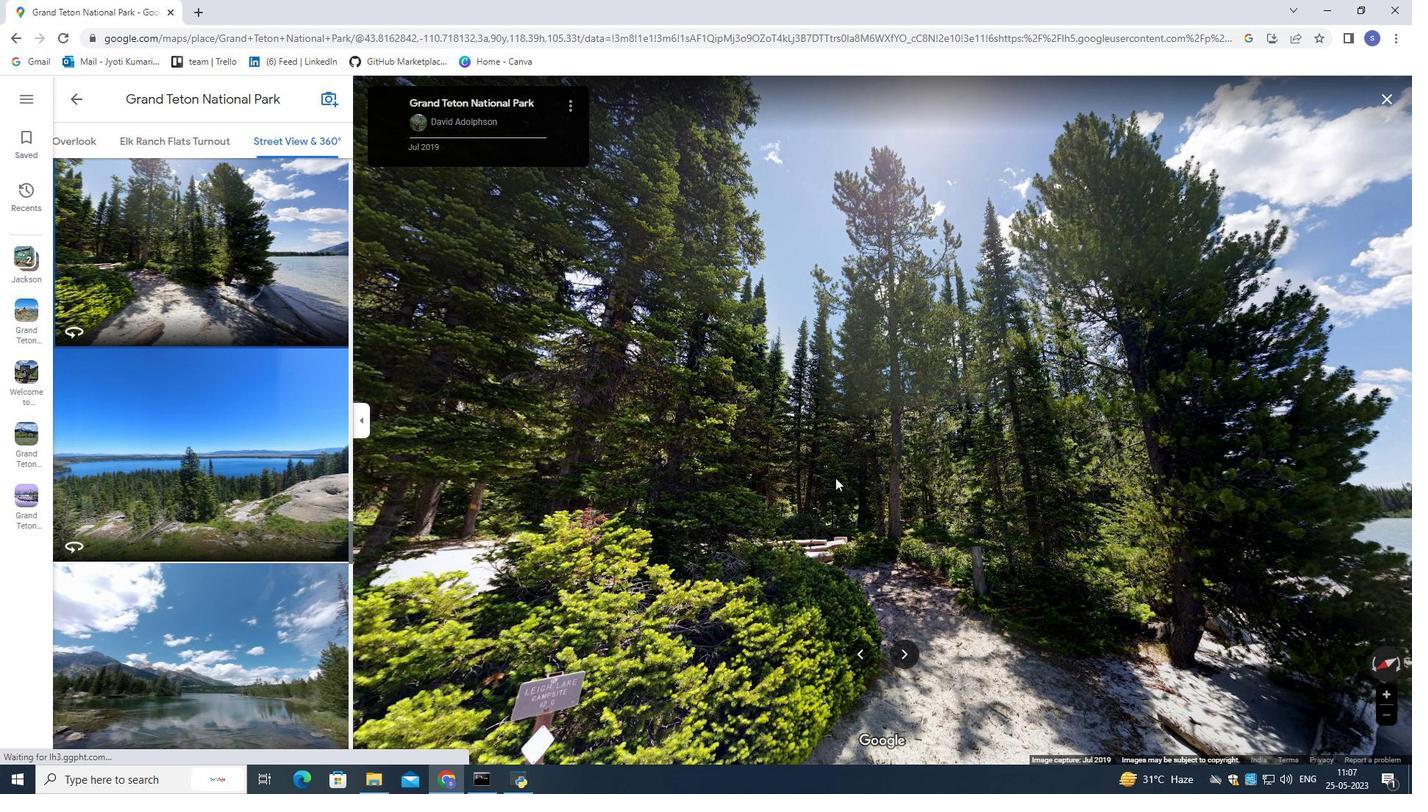 
Action: Mouse pressed left at (662, 600)
Screenshot: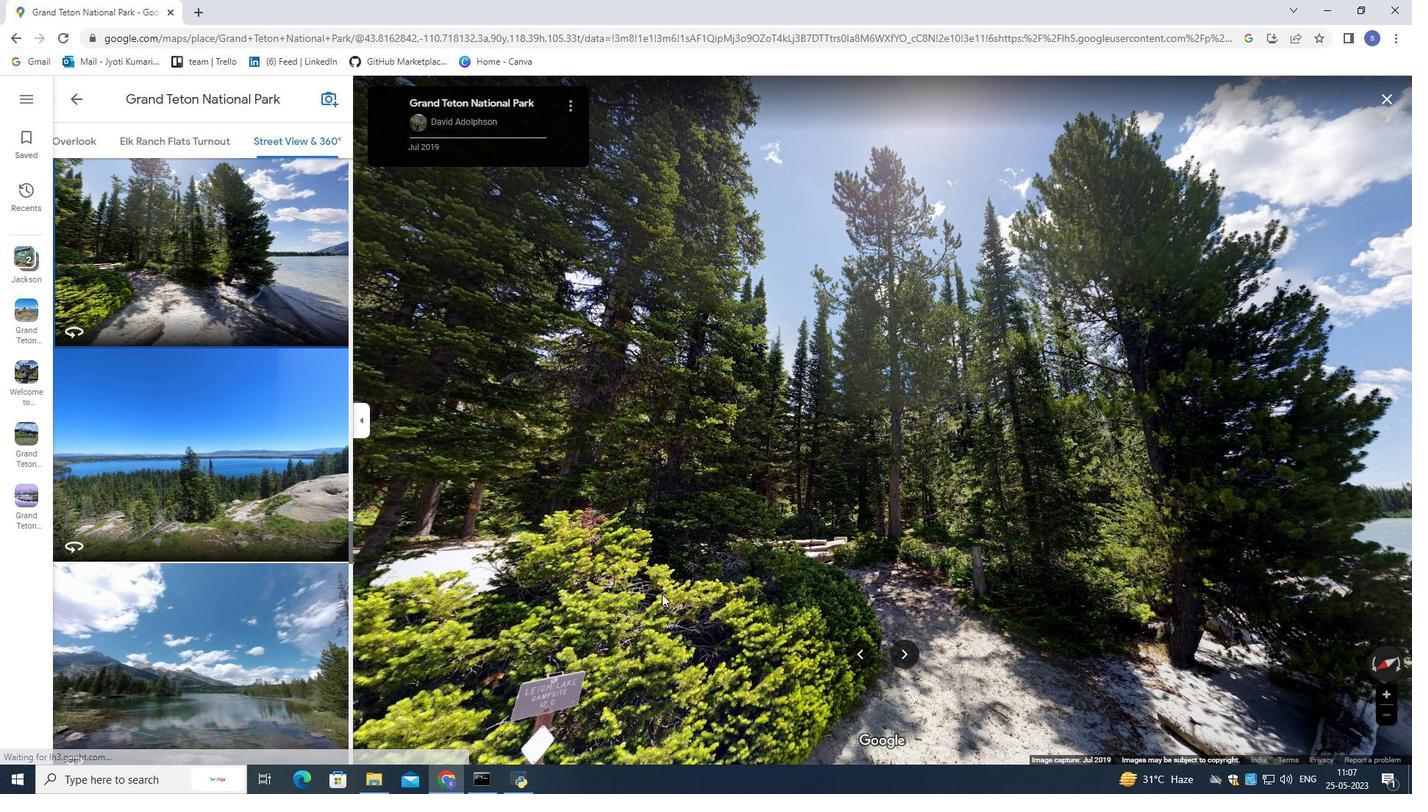 
Action: Mouse moved to (758, 509)
Screenshot: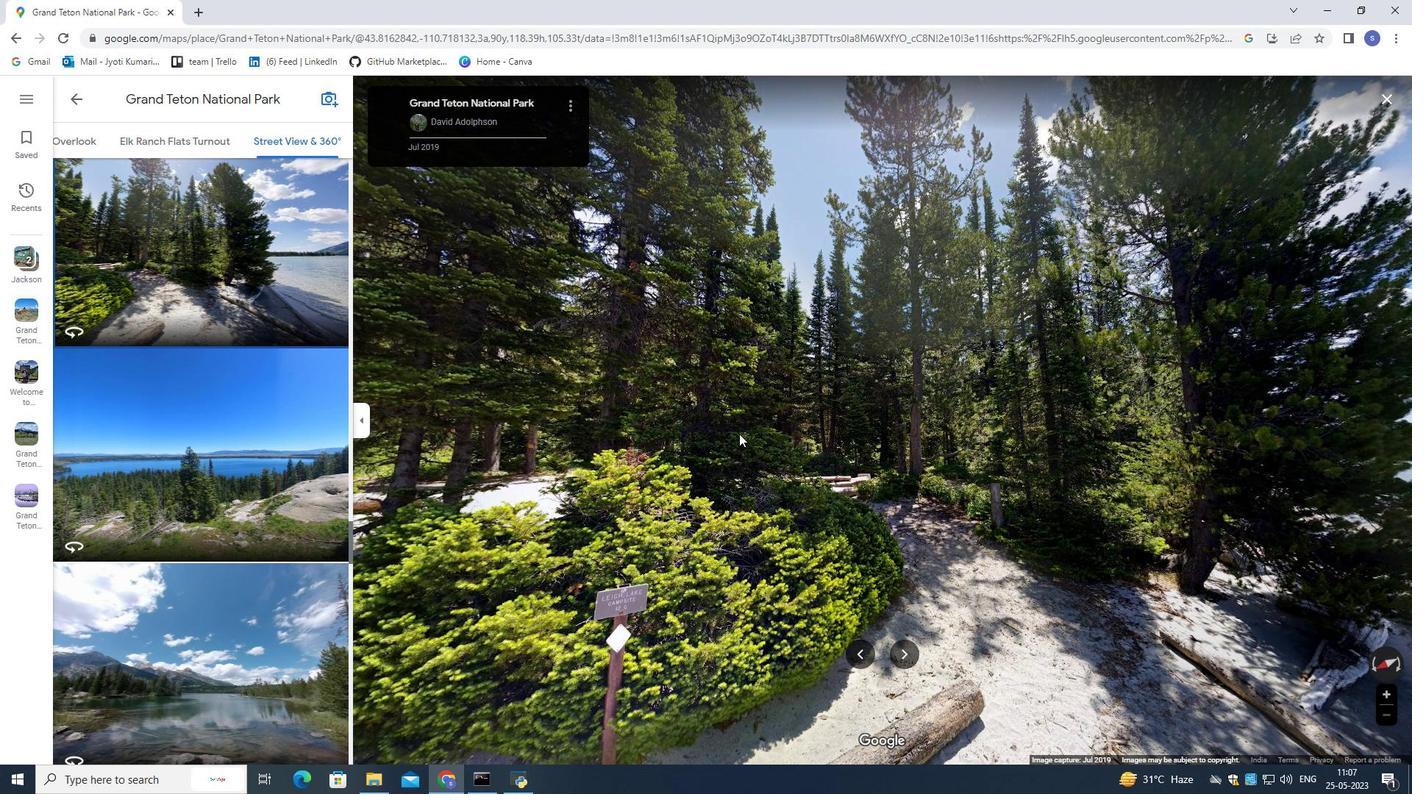 
Action: Mouse pressed left at (758, 509)
Screenshot: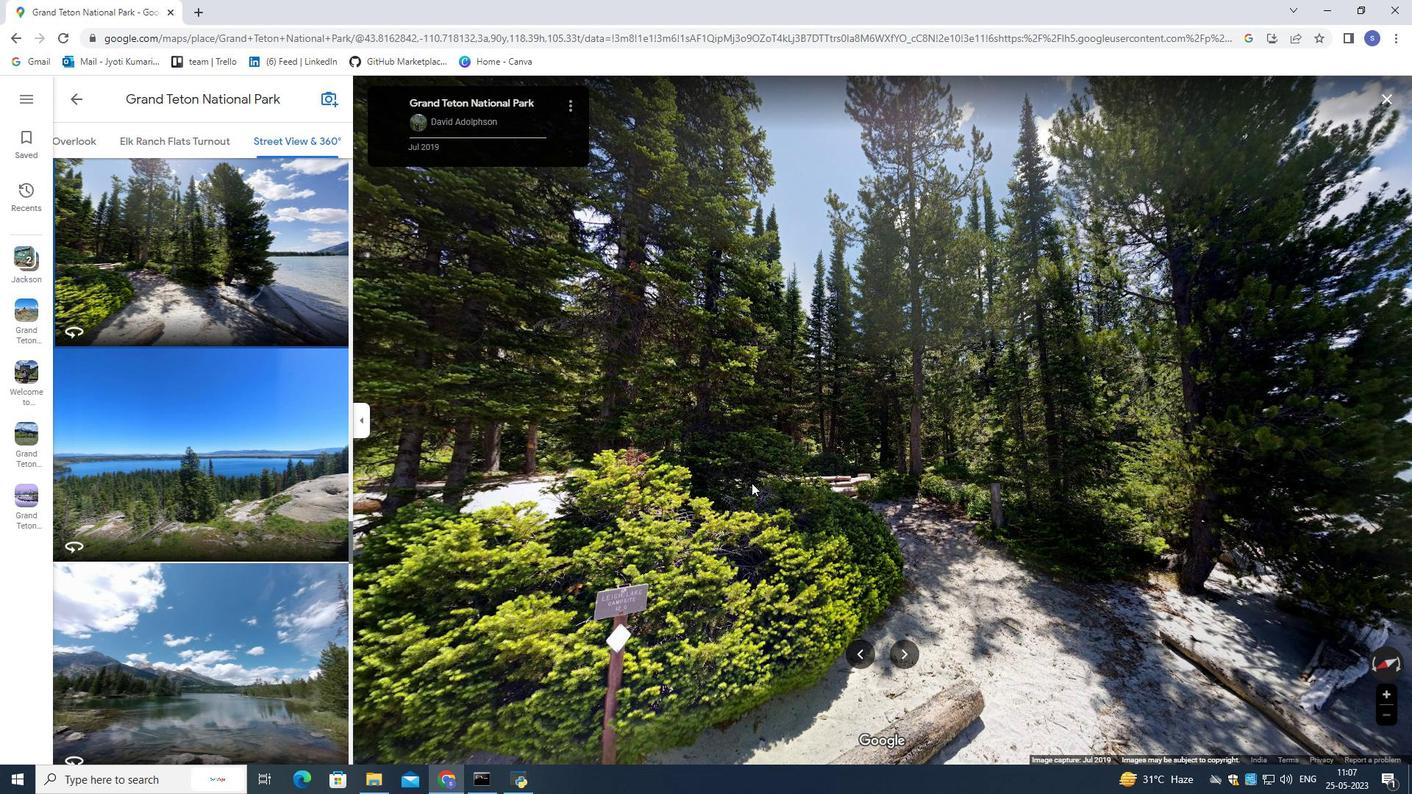 
Action: Mouse moved to (835, 431)
Screenshot: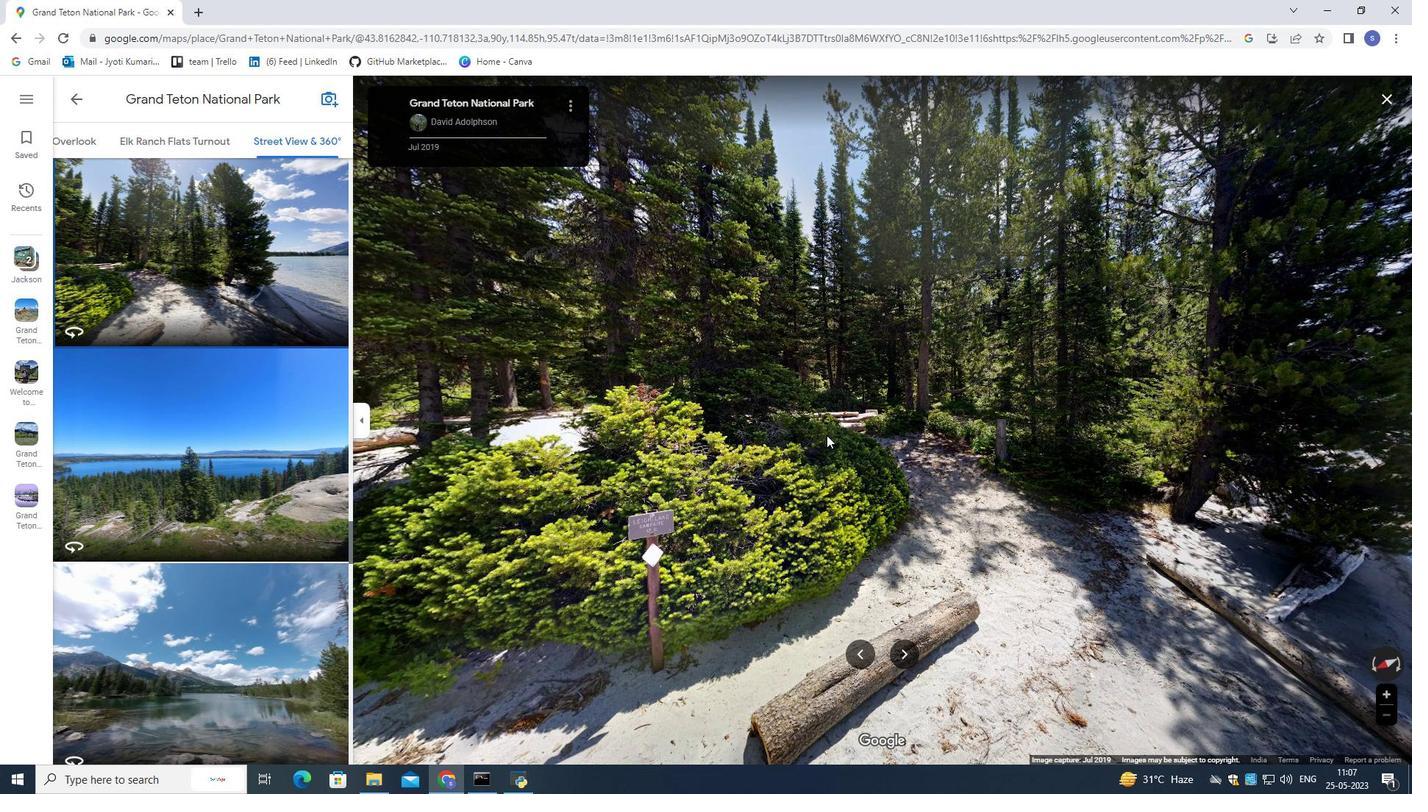 
Action: Mouse scrolled (835, 431) with delta (0, 0)
Screenshot: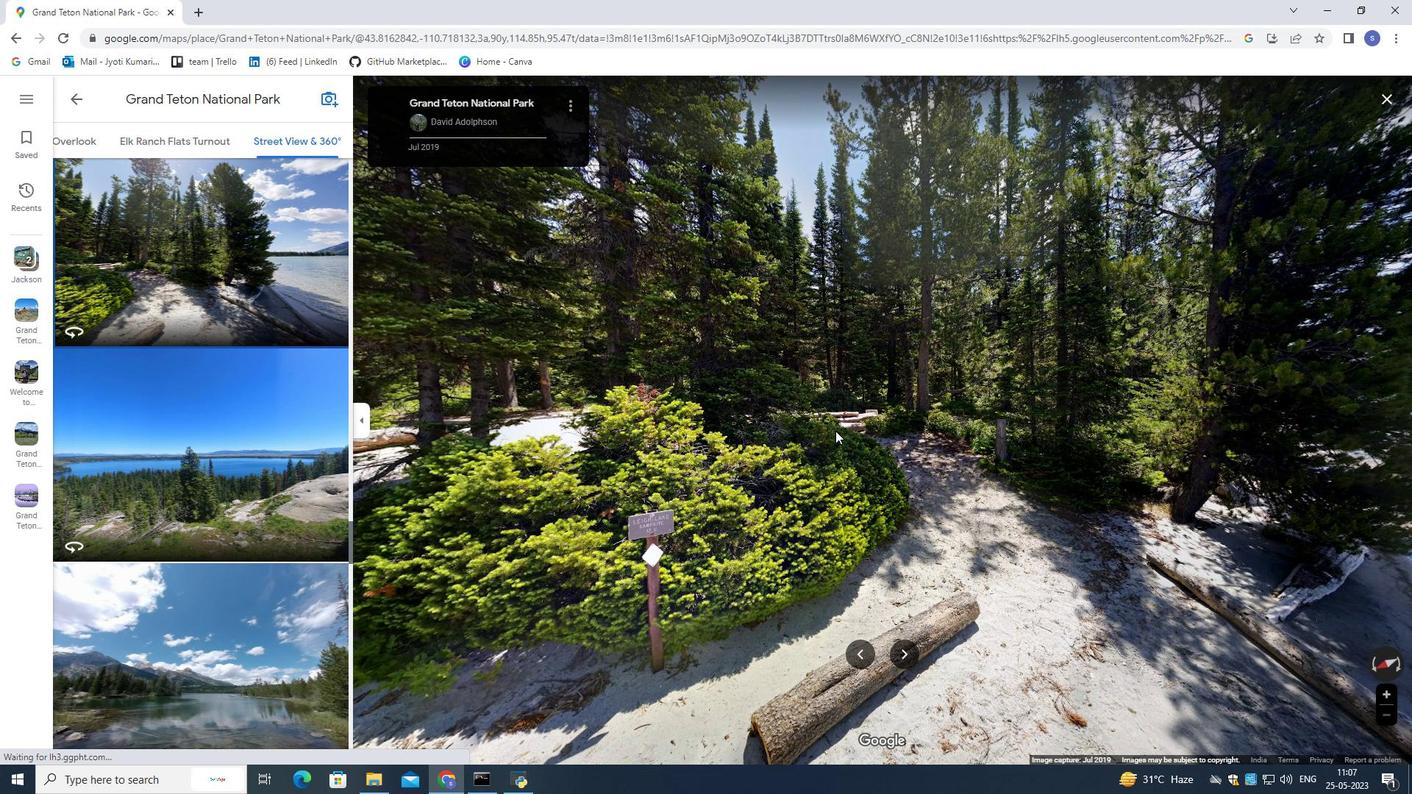 
Action: Mouse scrolled (835, 431) with delta (0, 0)
Screenshot: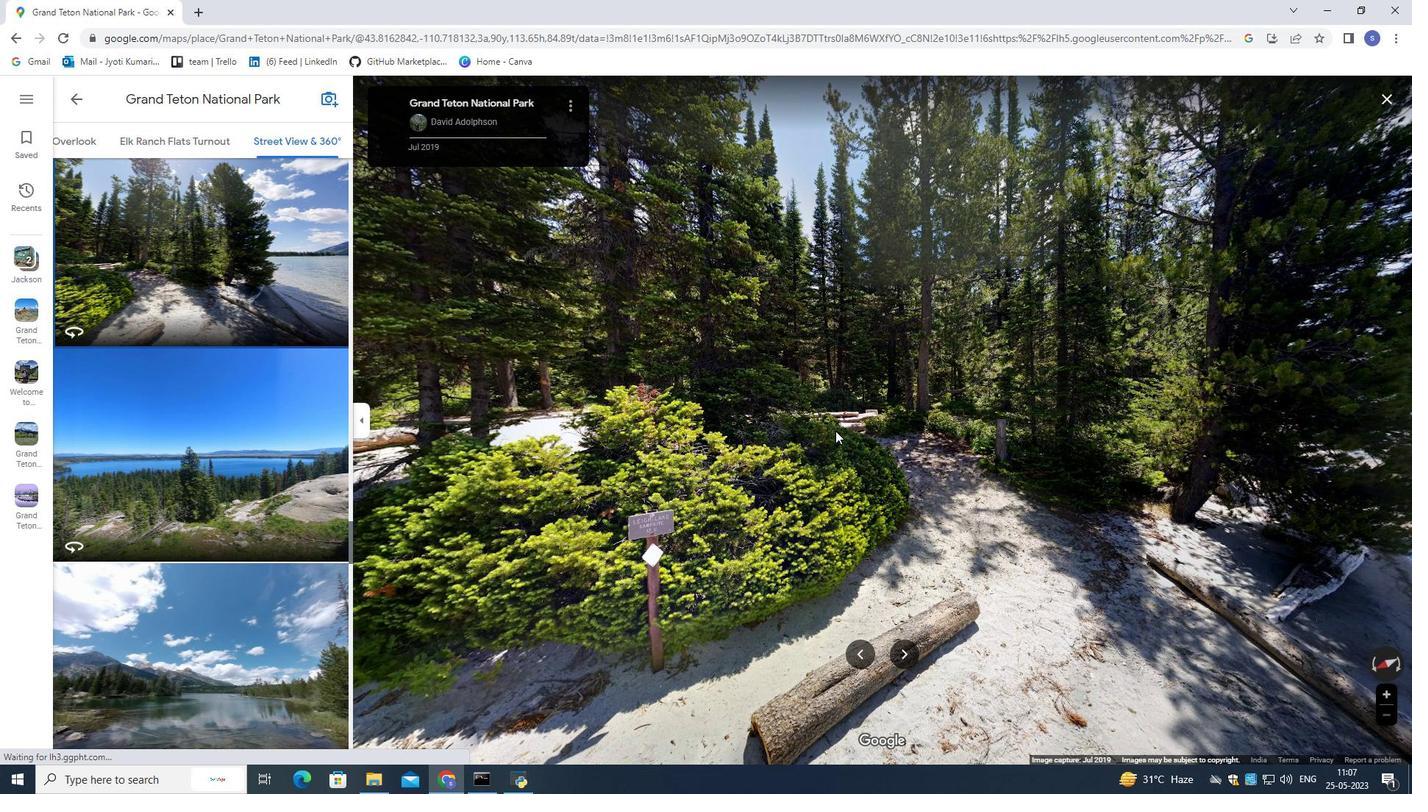 
Action: Mouse scrolled (835, 431) with delta (0, 0)
Screenshot: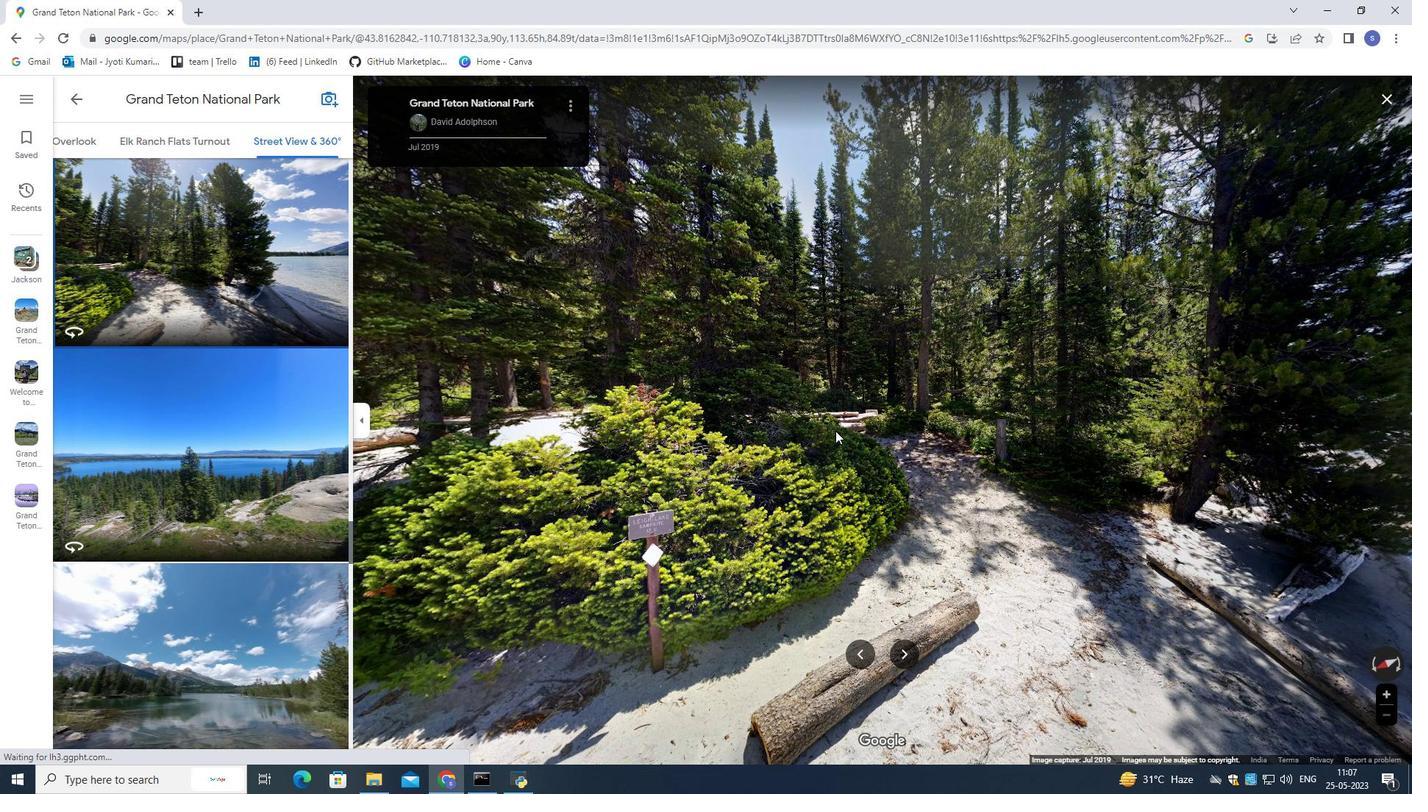
Action: Mouse scrolled (835, 431) with delta (0, 0)
Screenshot: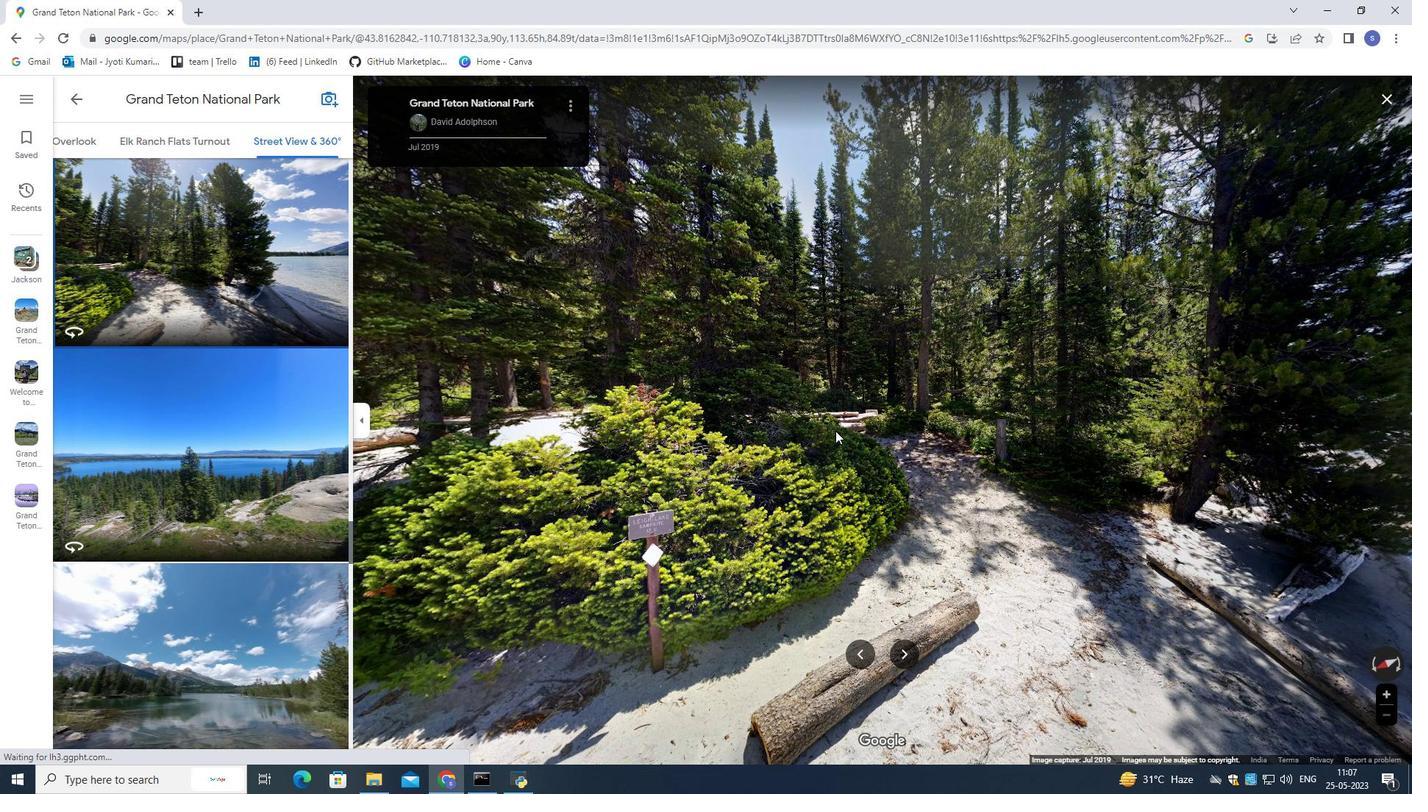 
Action: Mouse moved to (836, 431)
Screenshot: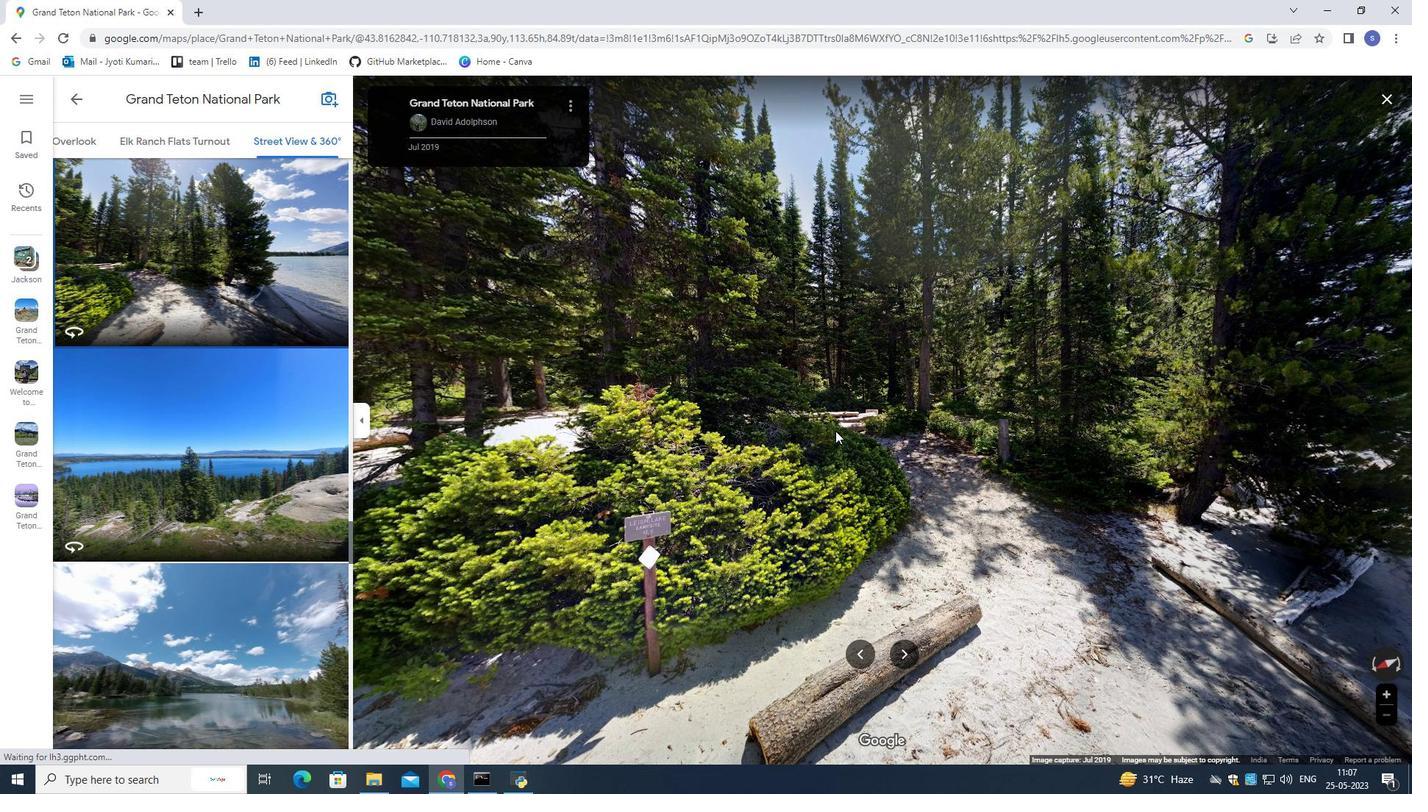 
Action: Mouse scrolled (836, 431) with delta (0, 0)
Screenshot: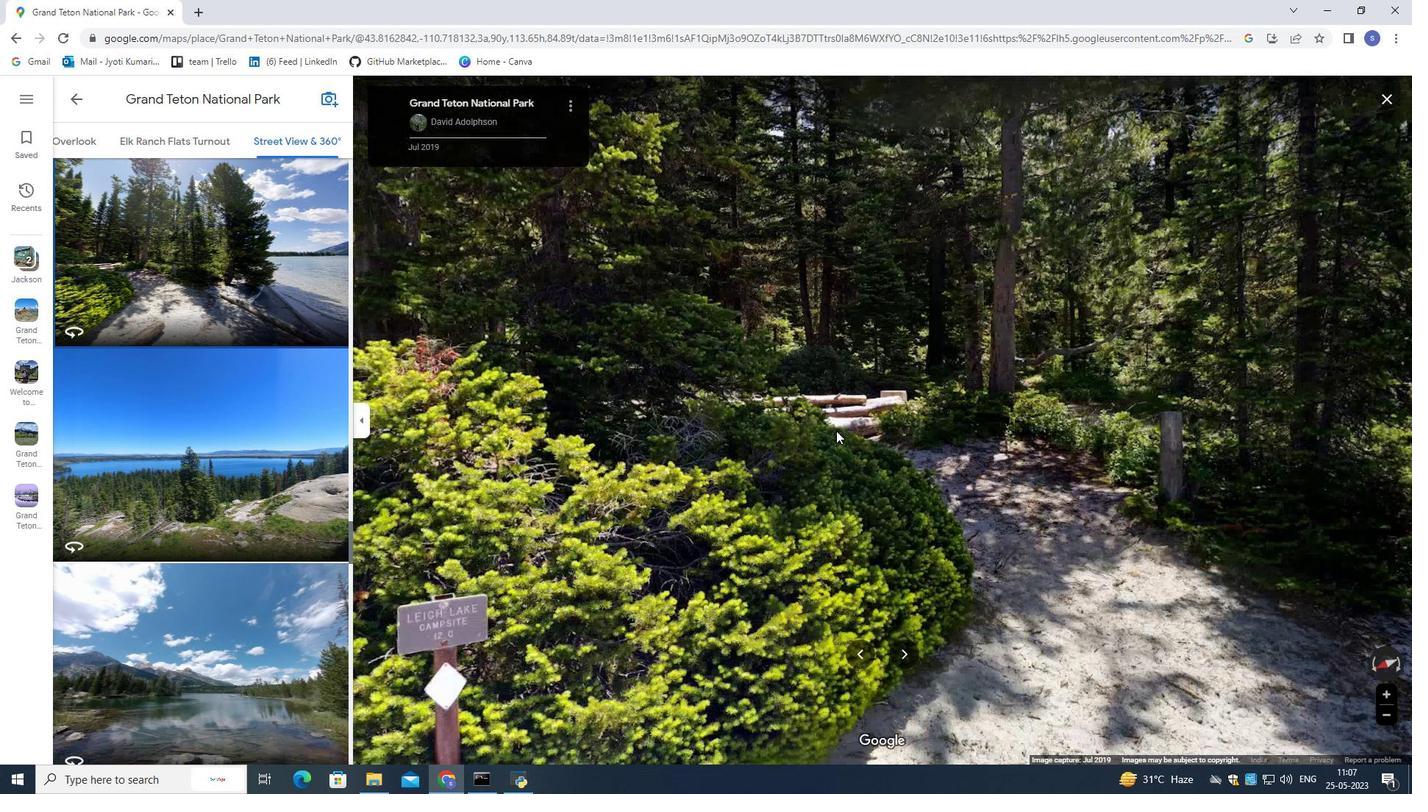 
Action: Mouse moved to (836, 431)
Screenshot: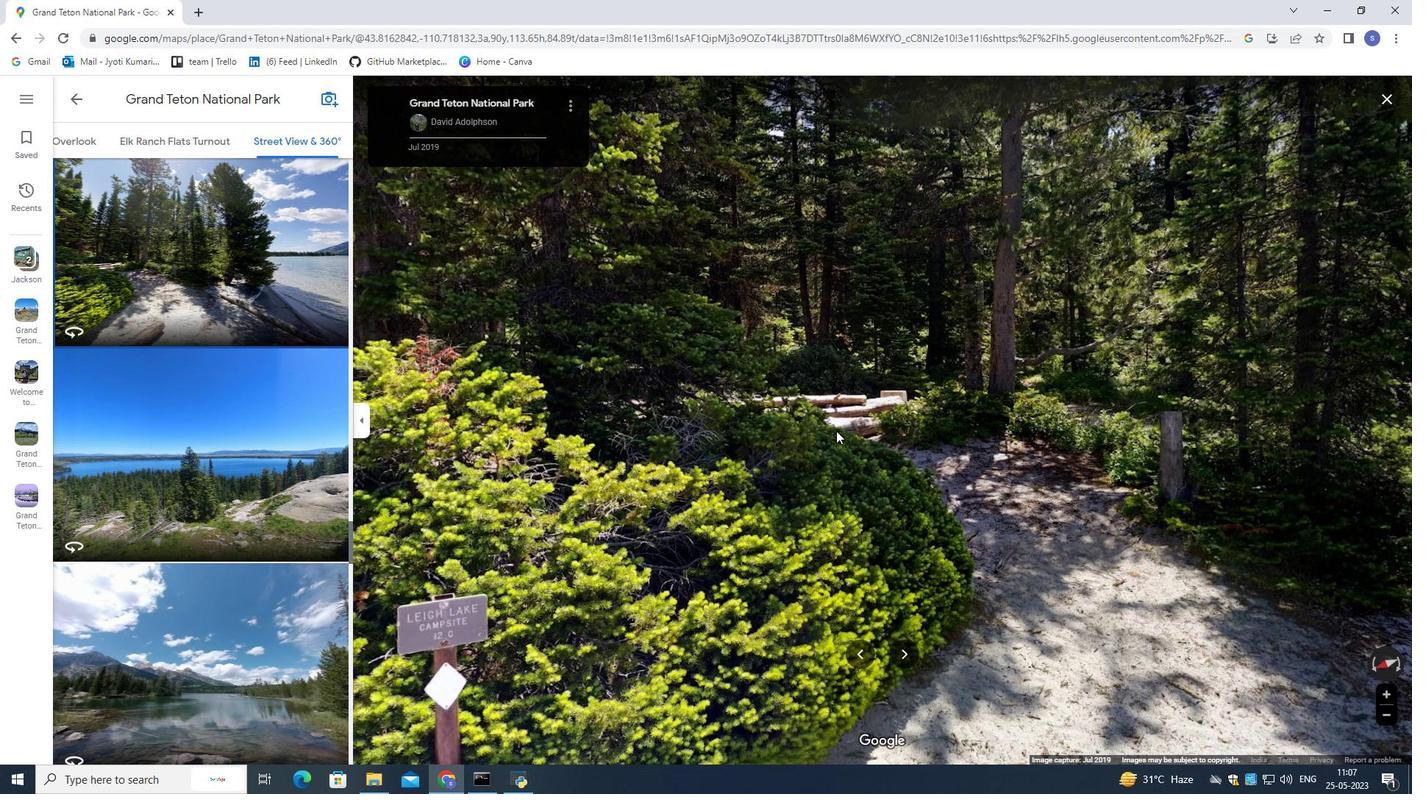 
Action: Mouse scrolled (836, 431) with delta (0, 0)
Screenshot: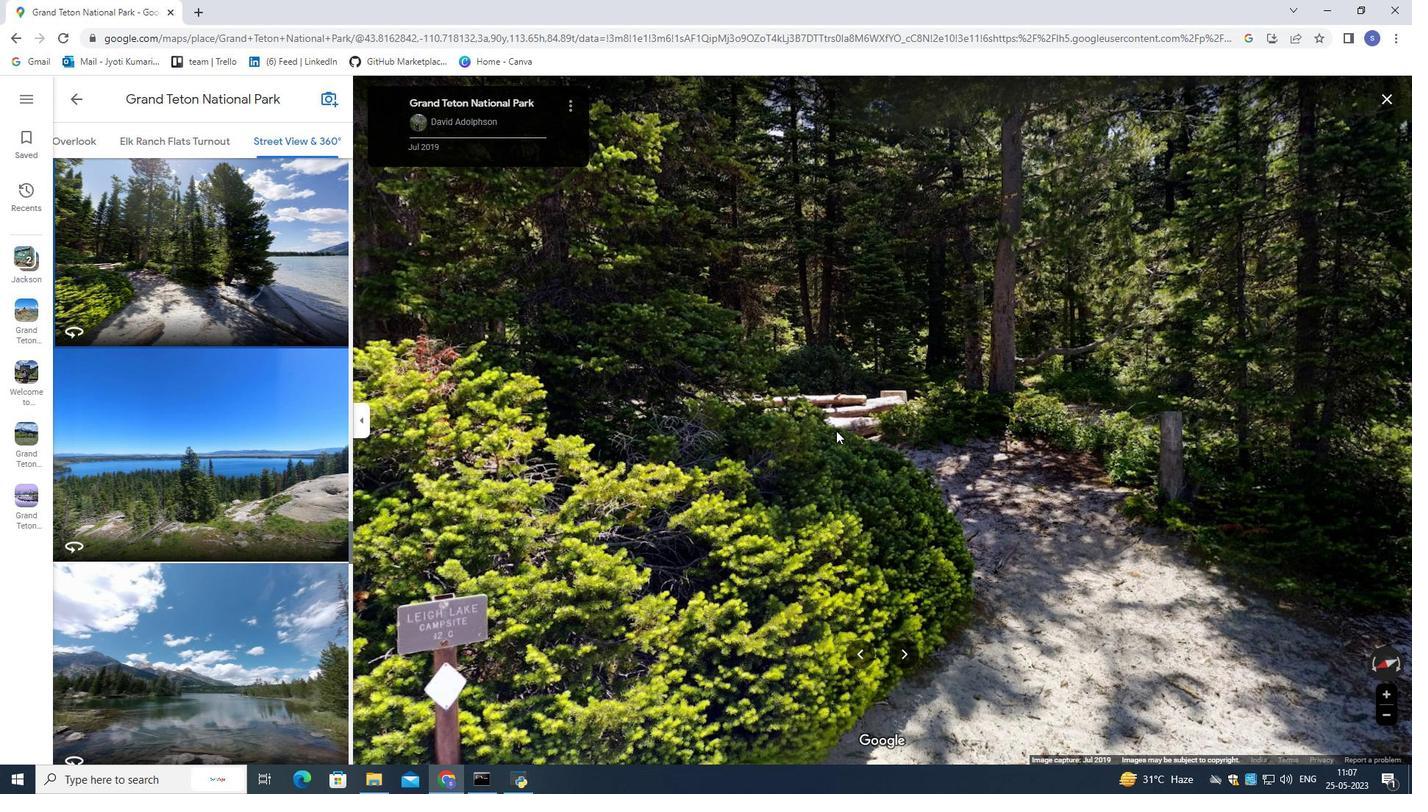 
Action: Mouse moved to (837, 431)
Screenshot: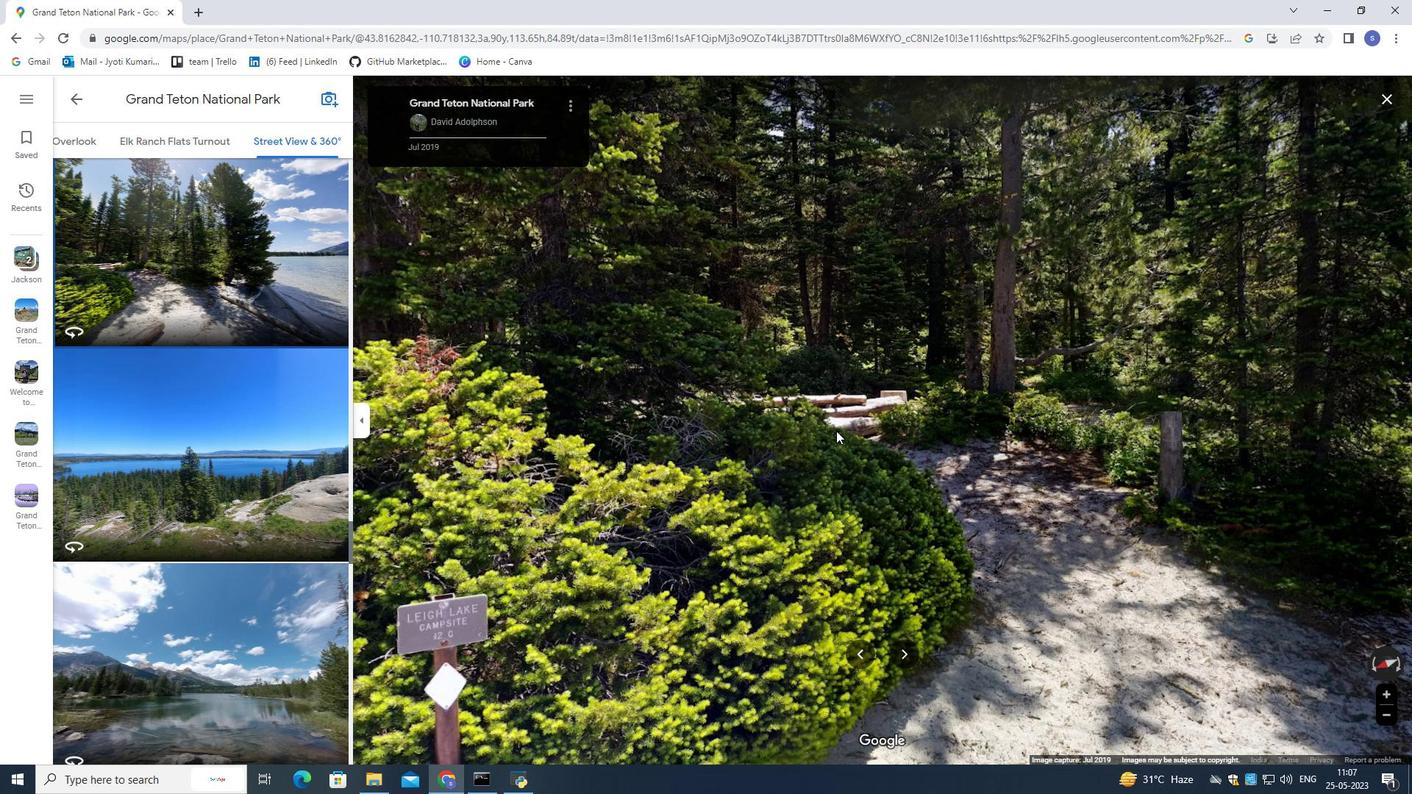 
Action: Mouse scrolled (836, 431) with delta (0, 0)
Screenshot: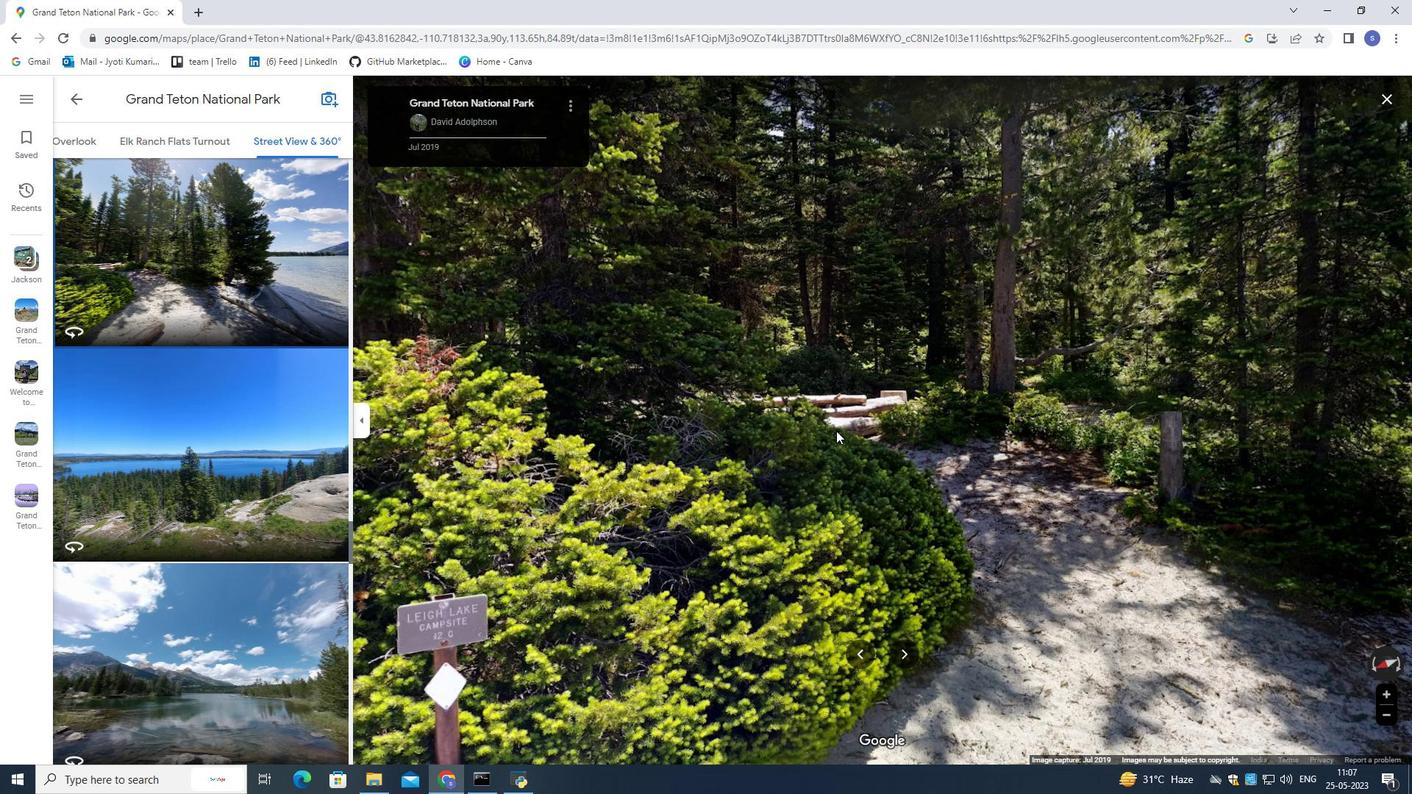 
Action: Mouse scrolled (836, 431) with delta (0, 0)
Screenshot: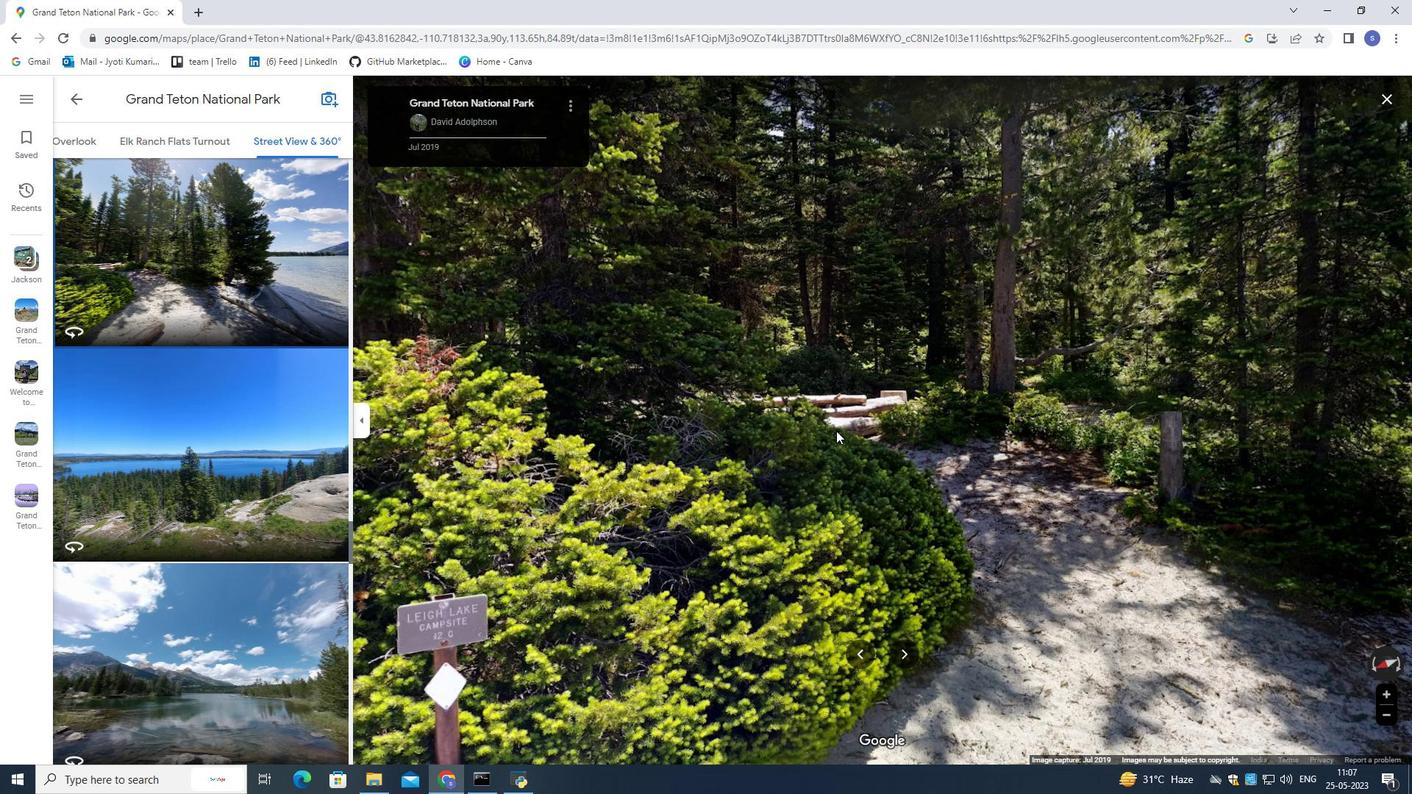 
Action: Mouse moved to (838, 431)
Screenshot: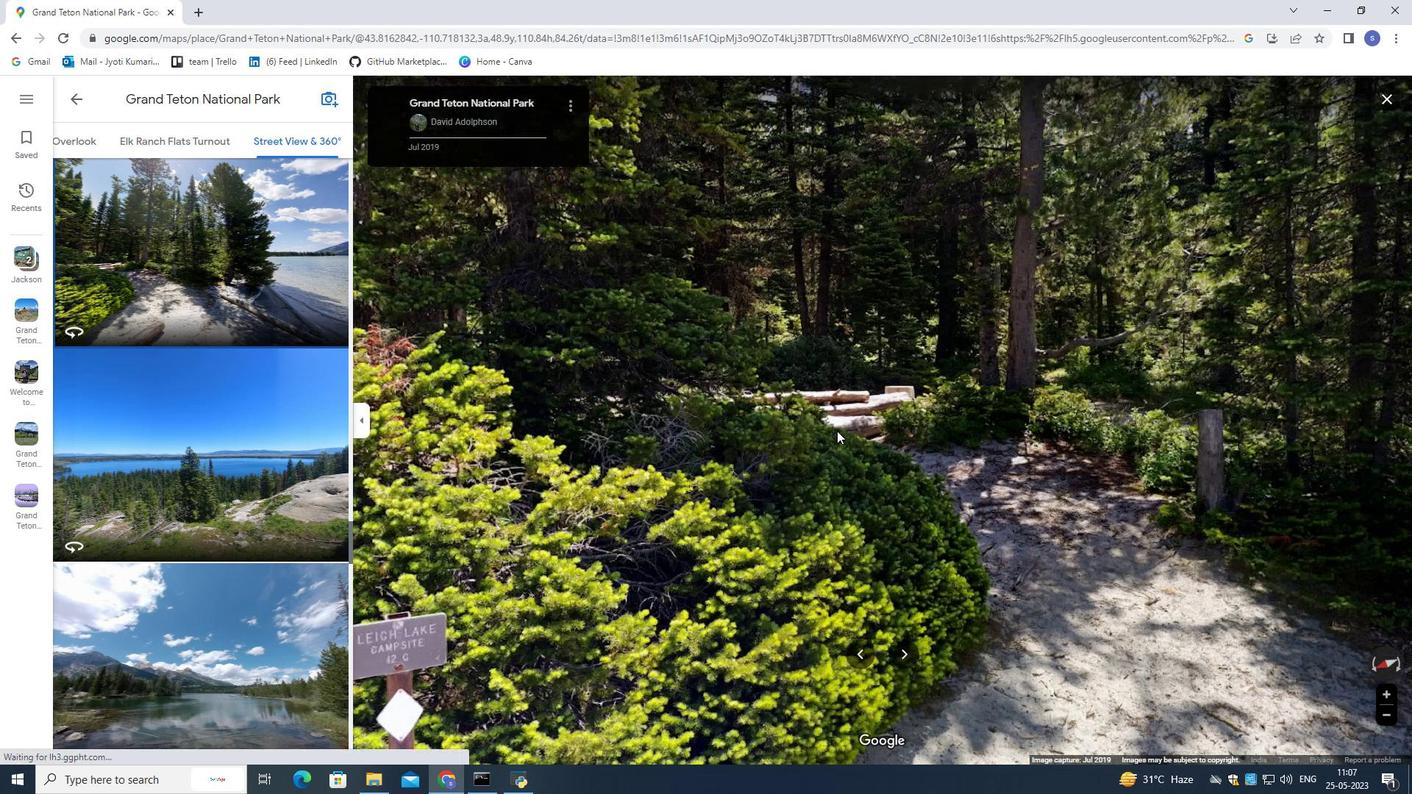 
Action: Mouse scrolled (838, 430) with delta (0, 0)
Screenshot: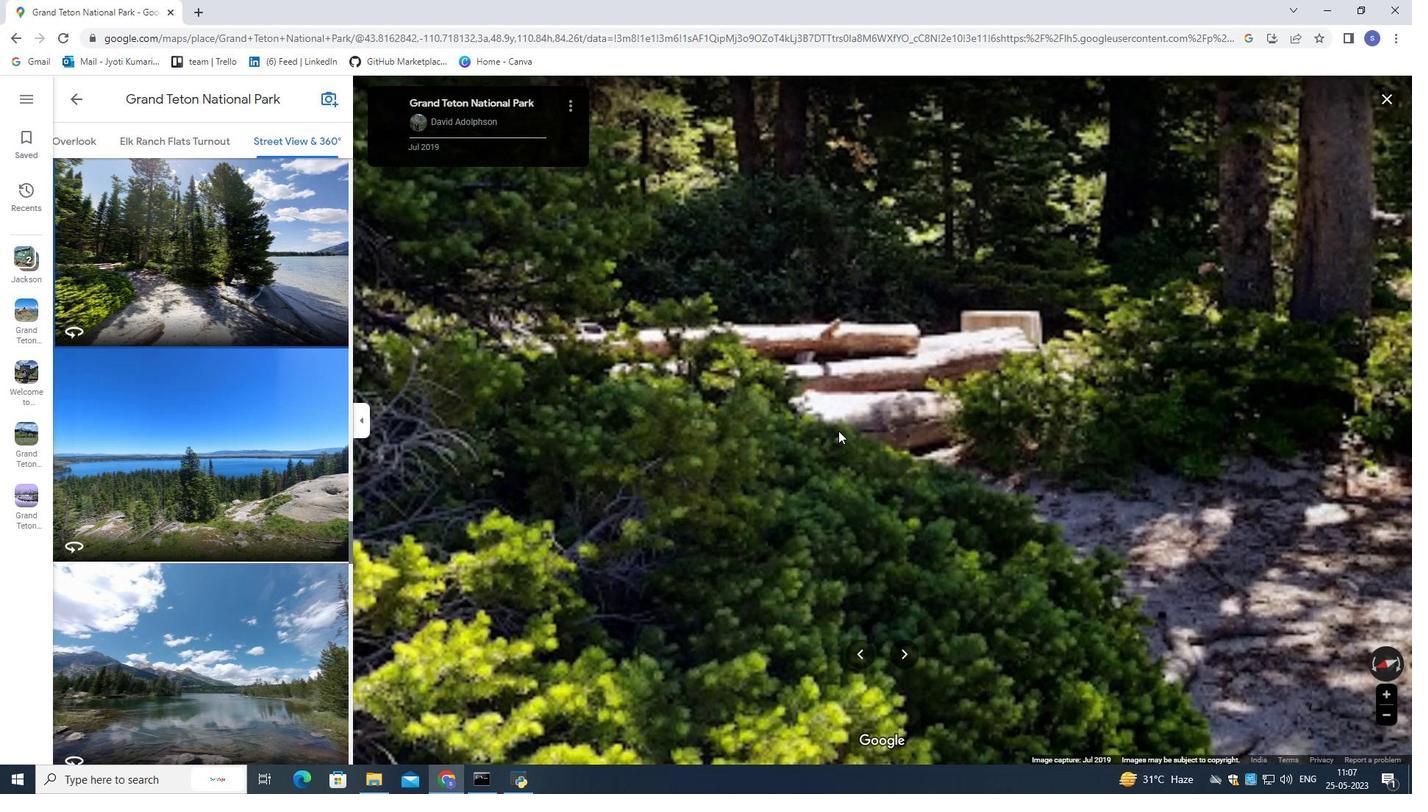 
Action: Mouse scrolled (838, 430) with delta (0, 0)
Screenshot: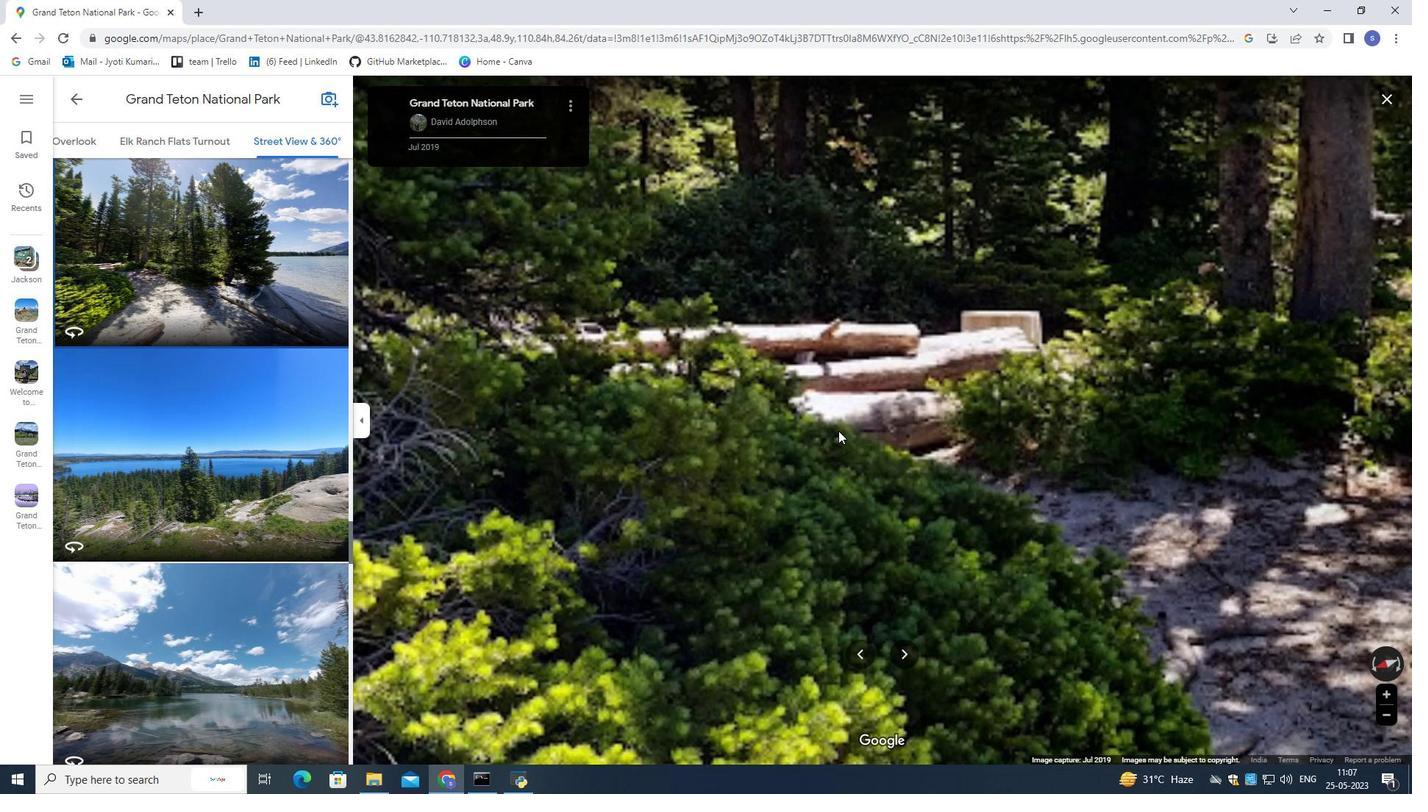 
Action: Mouse scrolled (838, 430) with delta (0, 0)
Screenshot: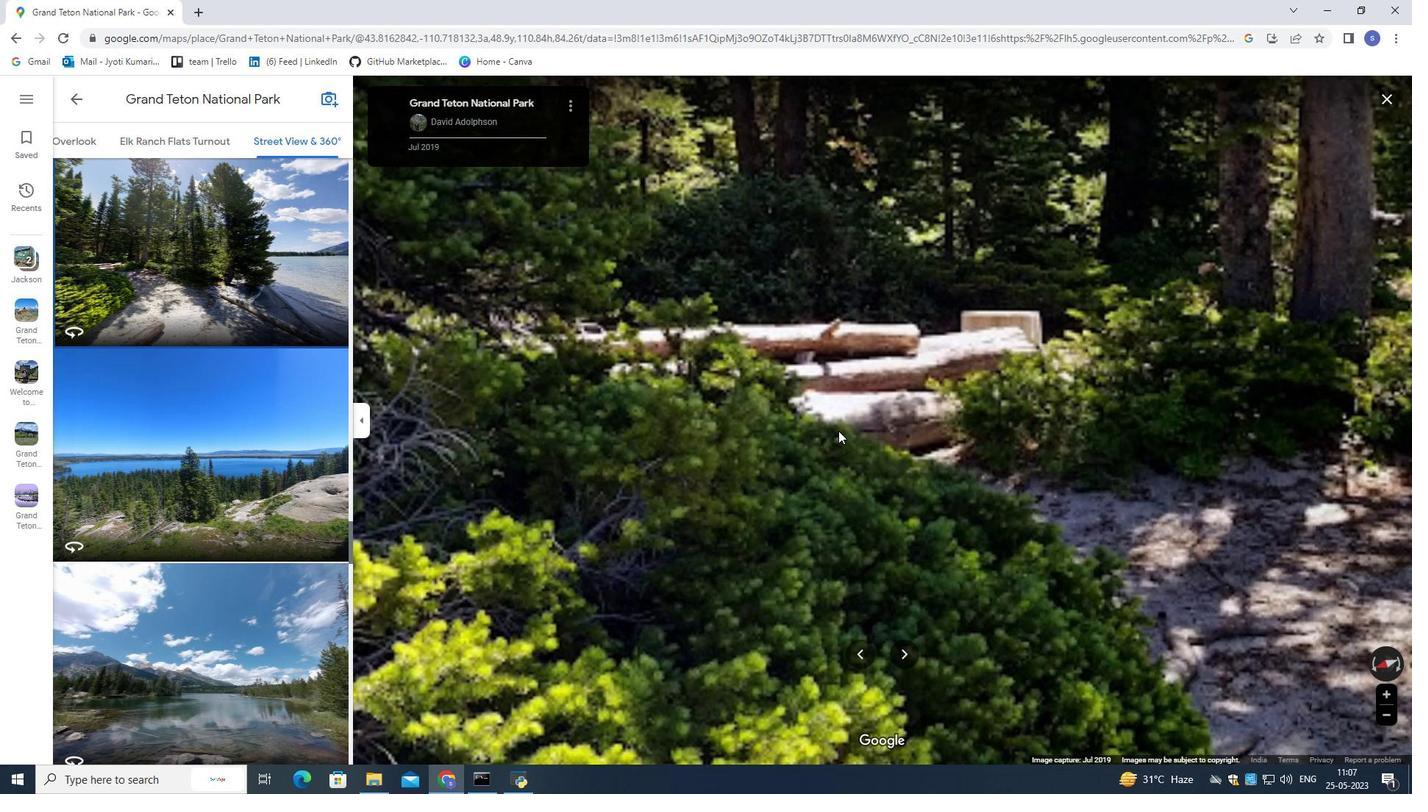 
Action: Mouse scrolled (838, 430) with delta (0, 0)
Screenshot: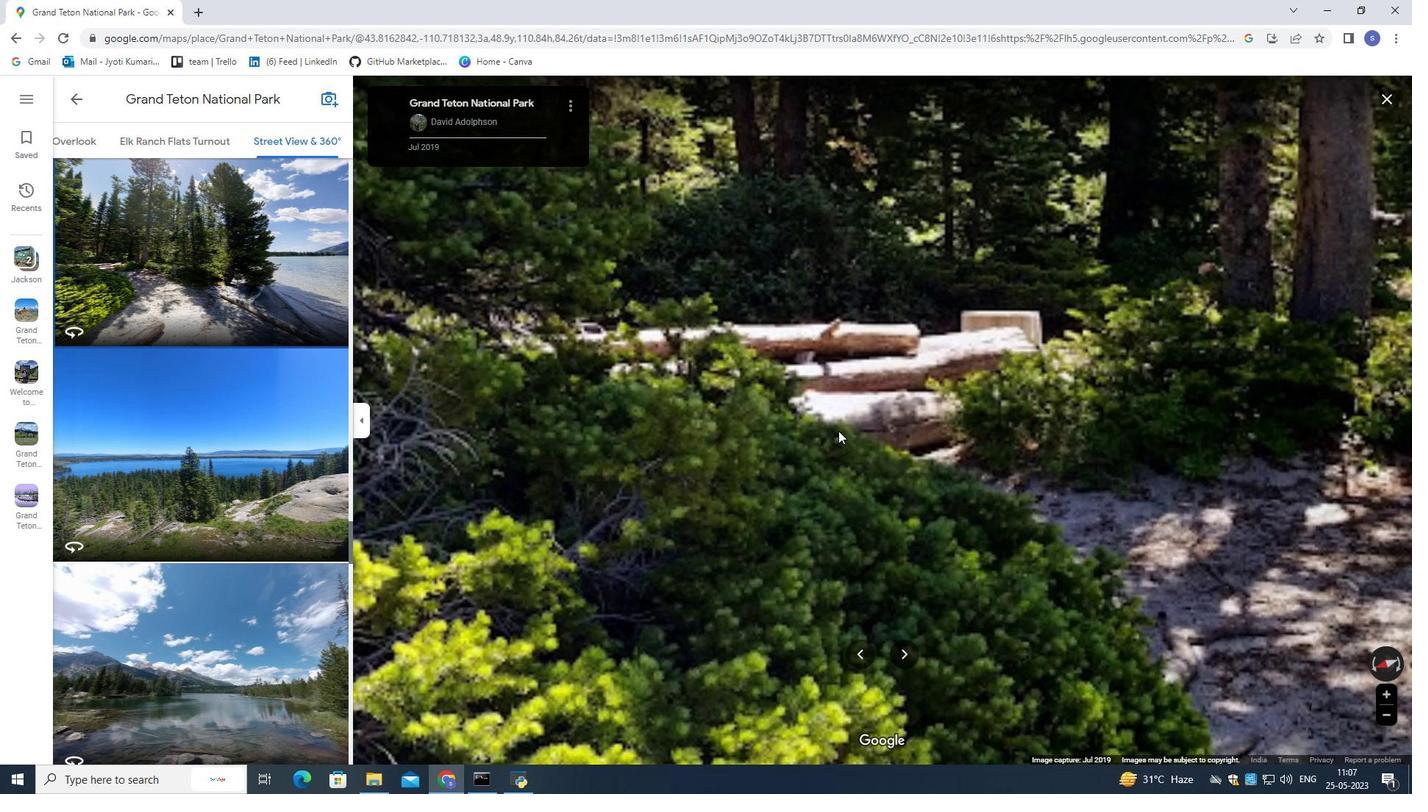 
Action: Mouse scrolled (838, 430) with delta (0, 0)
Screenshot: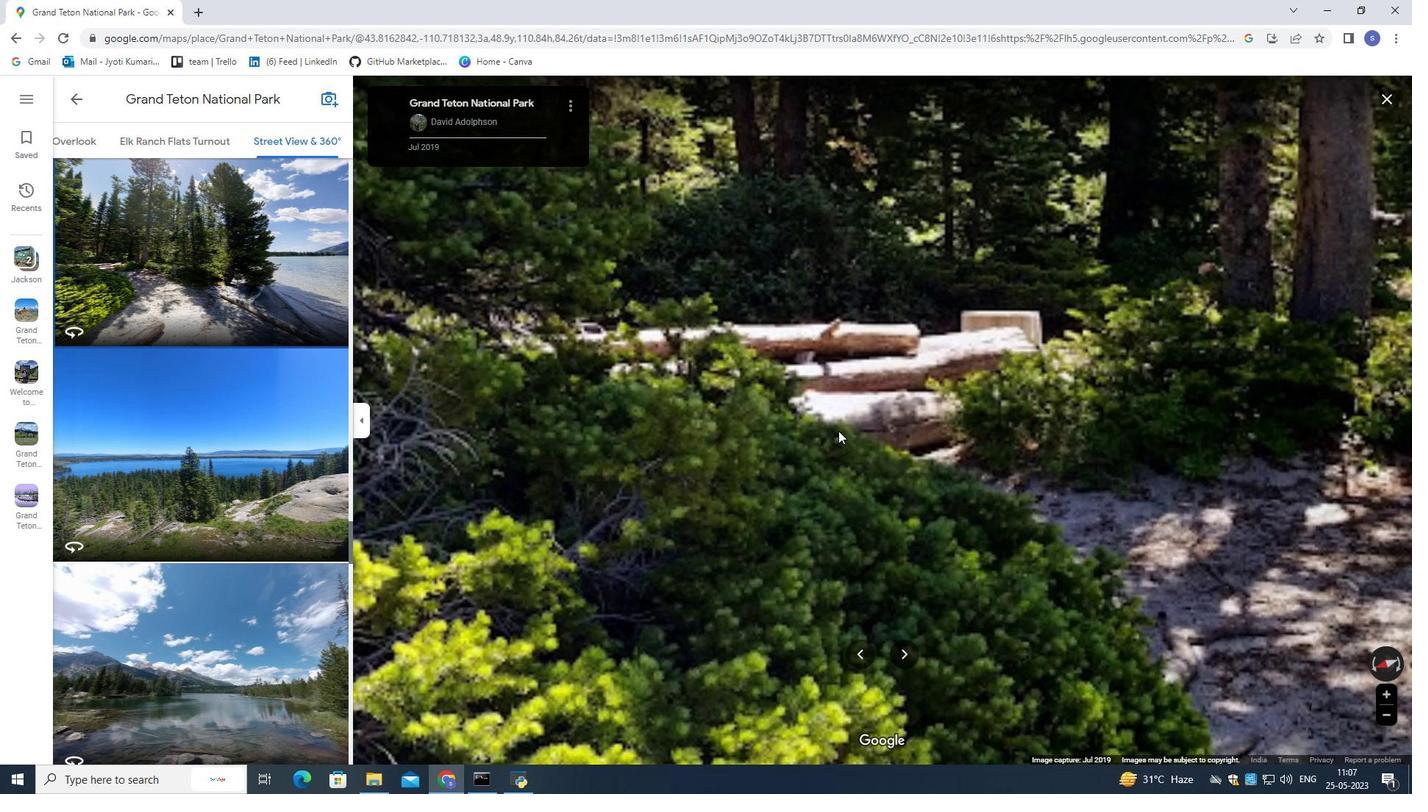 
Action: Mouse scrolled (838, 430) with delta (0, 0)
Screenshot: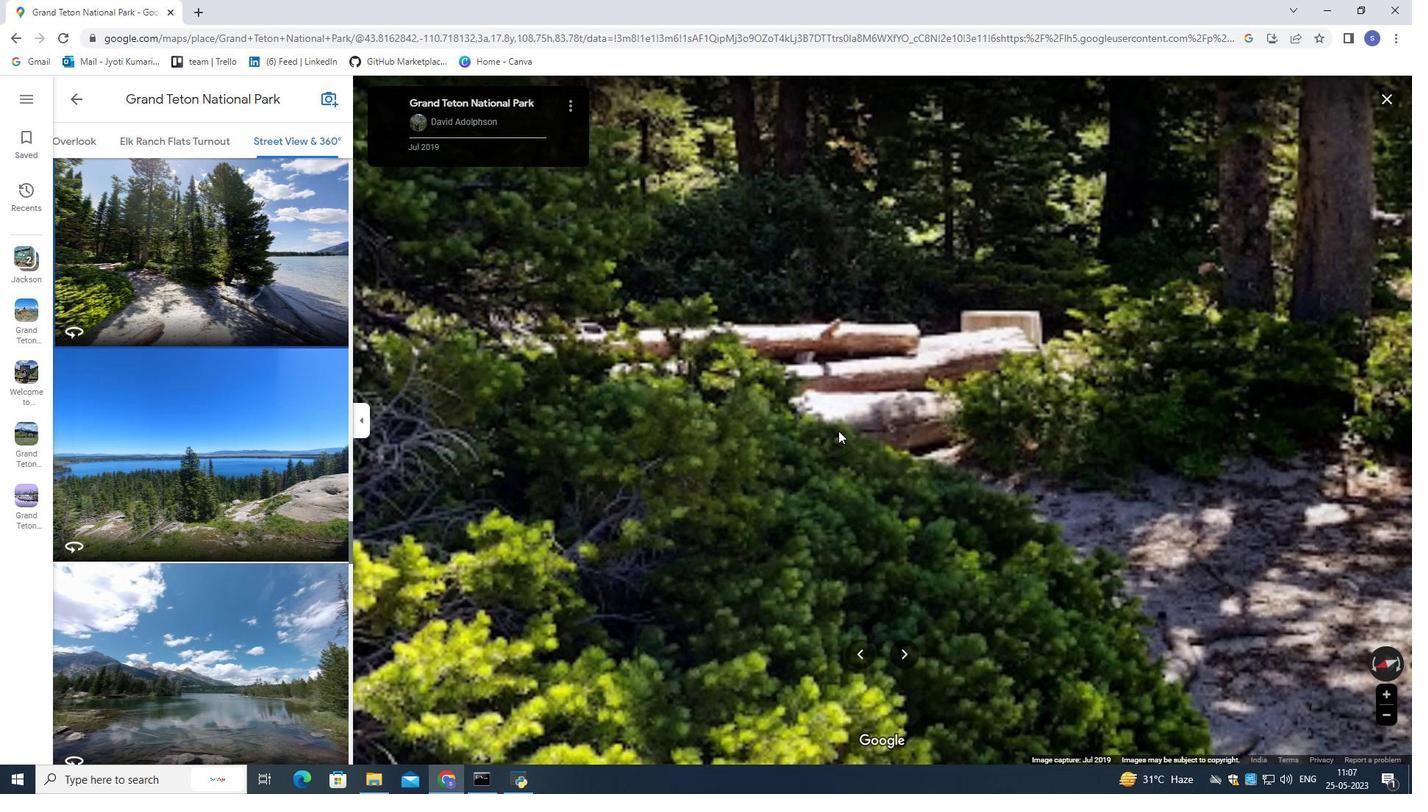 
Action: Mouse moved to (838, 431)
Screenshot: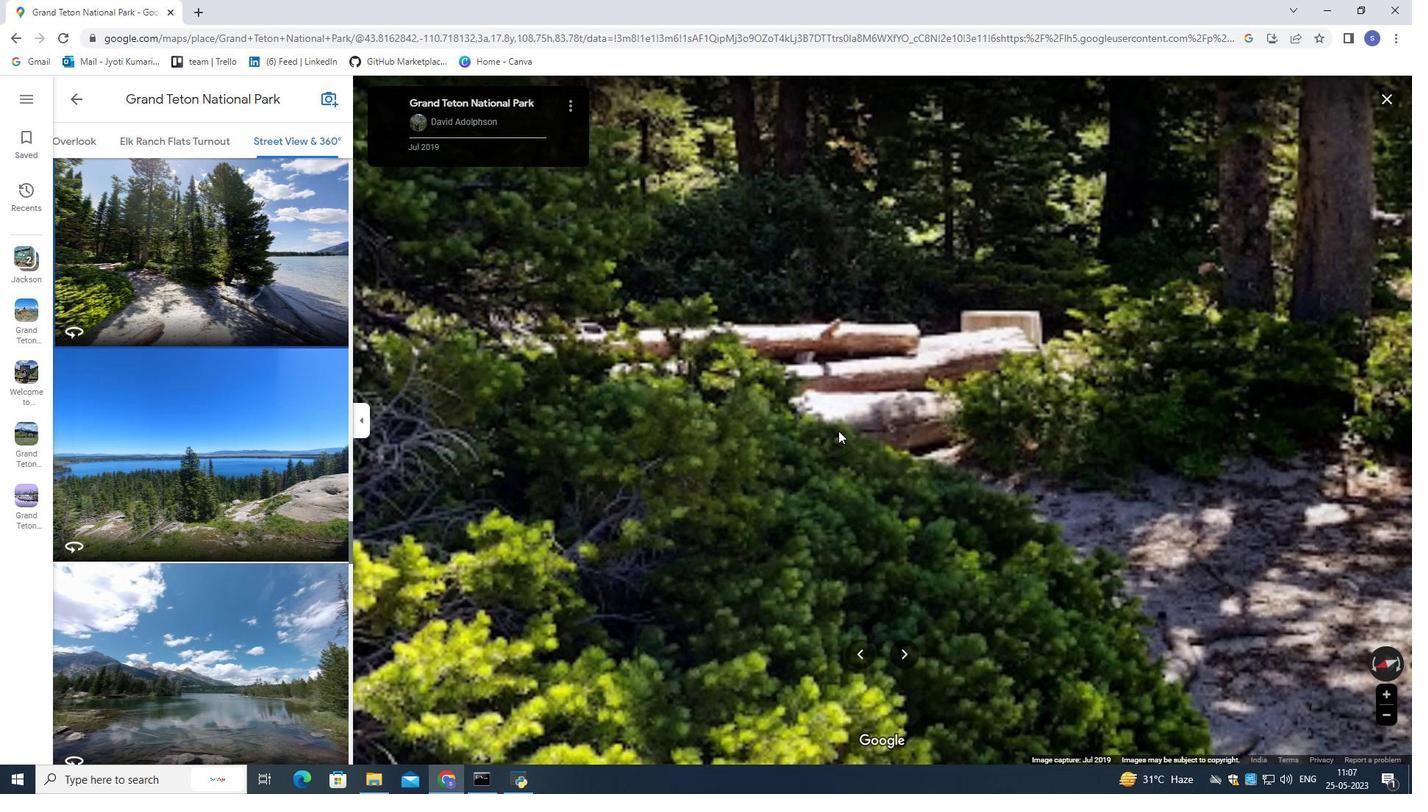 
Action: Mouse scrolled (838, 430) with delta (0, 0)
Screenshot: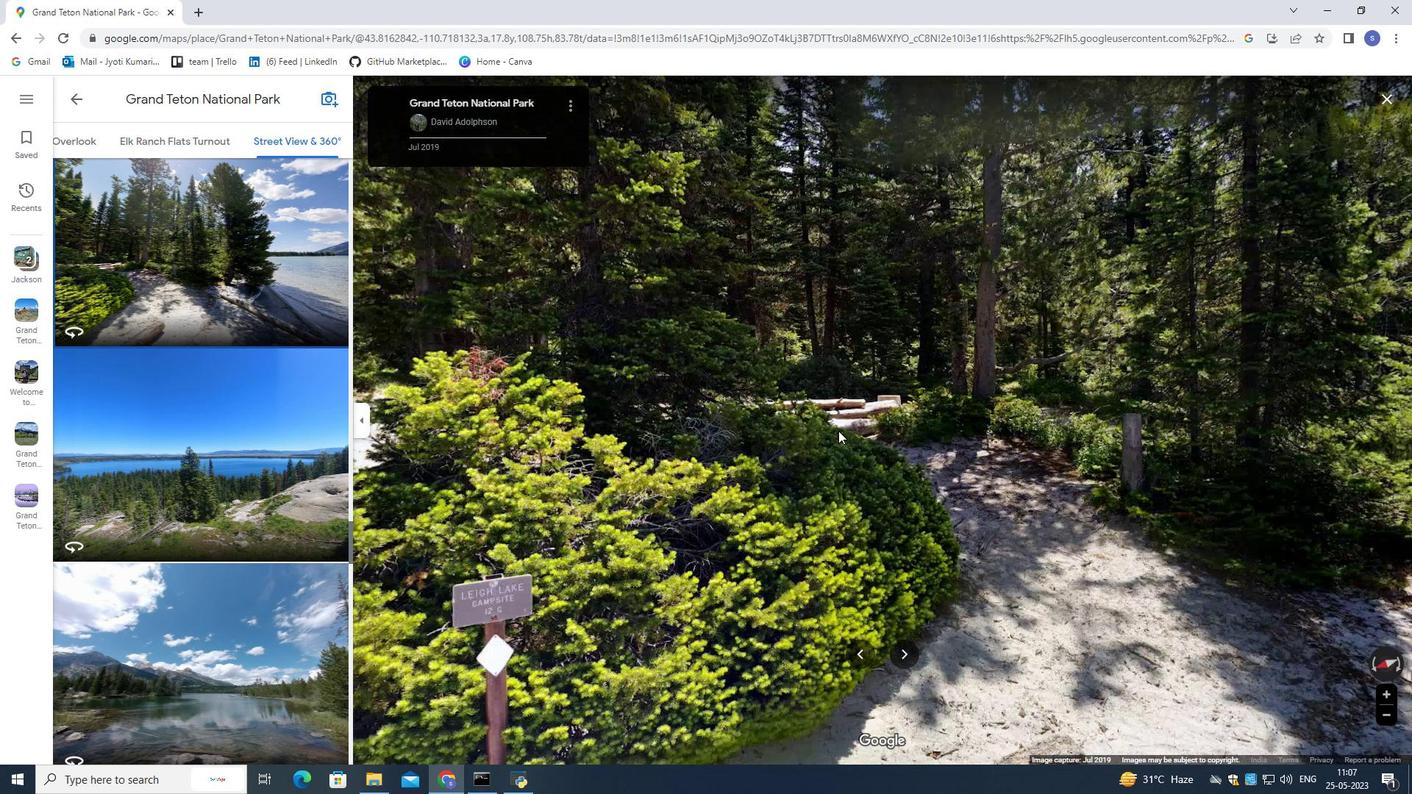 
Action: Mouse scrolled (838, 430) with delta (0, 0)
Screenshot: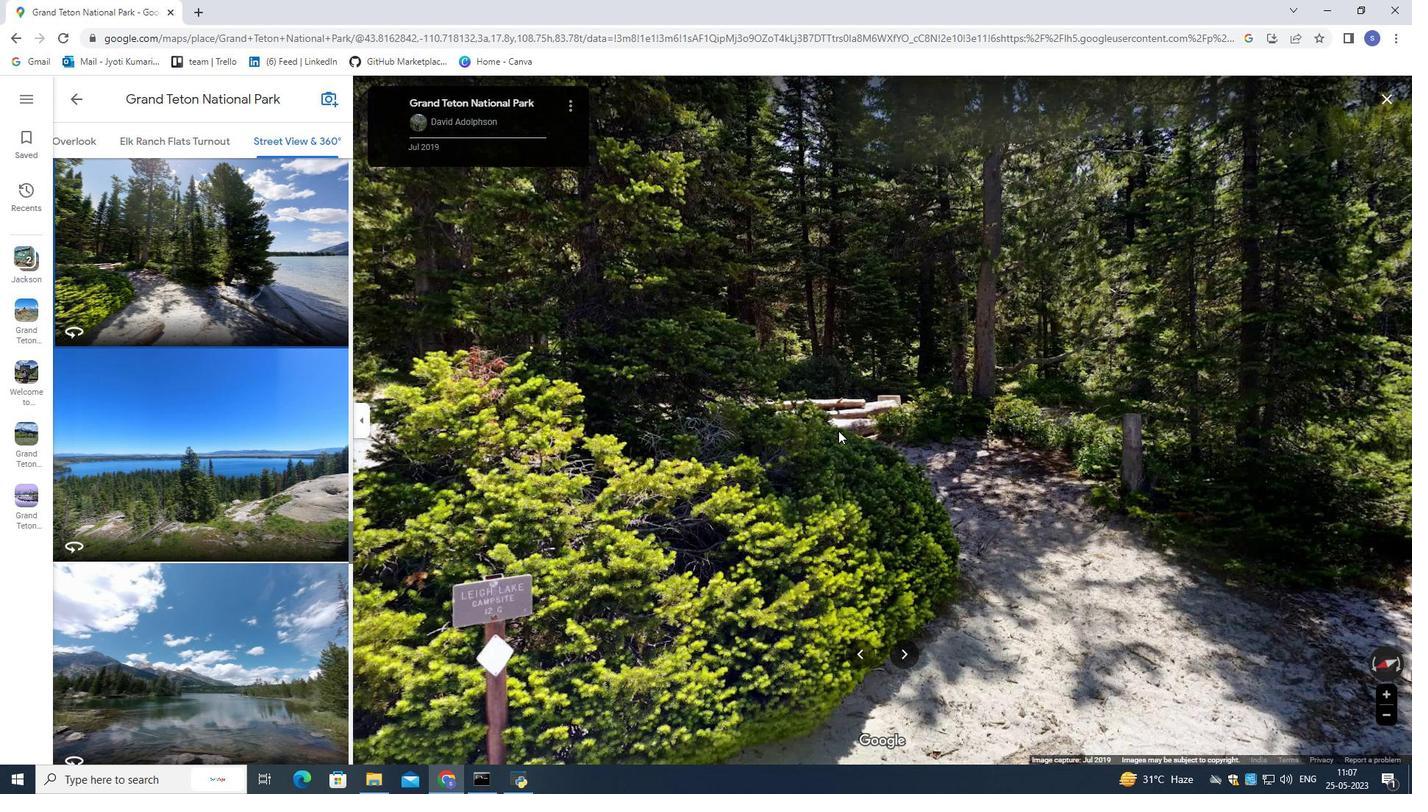 
Action: Mouse moved to (838, 431)
Screenshot: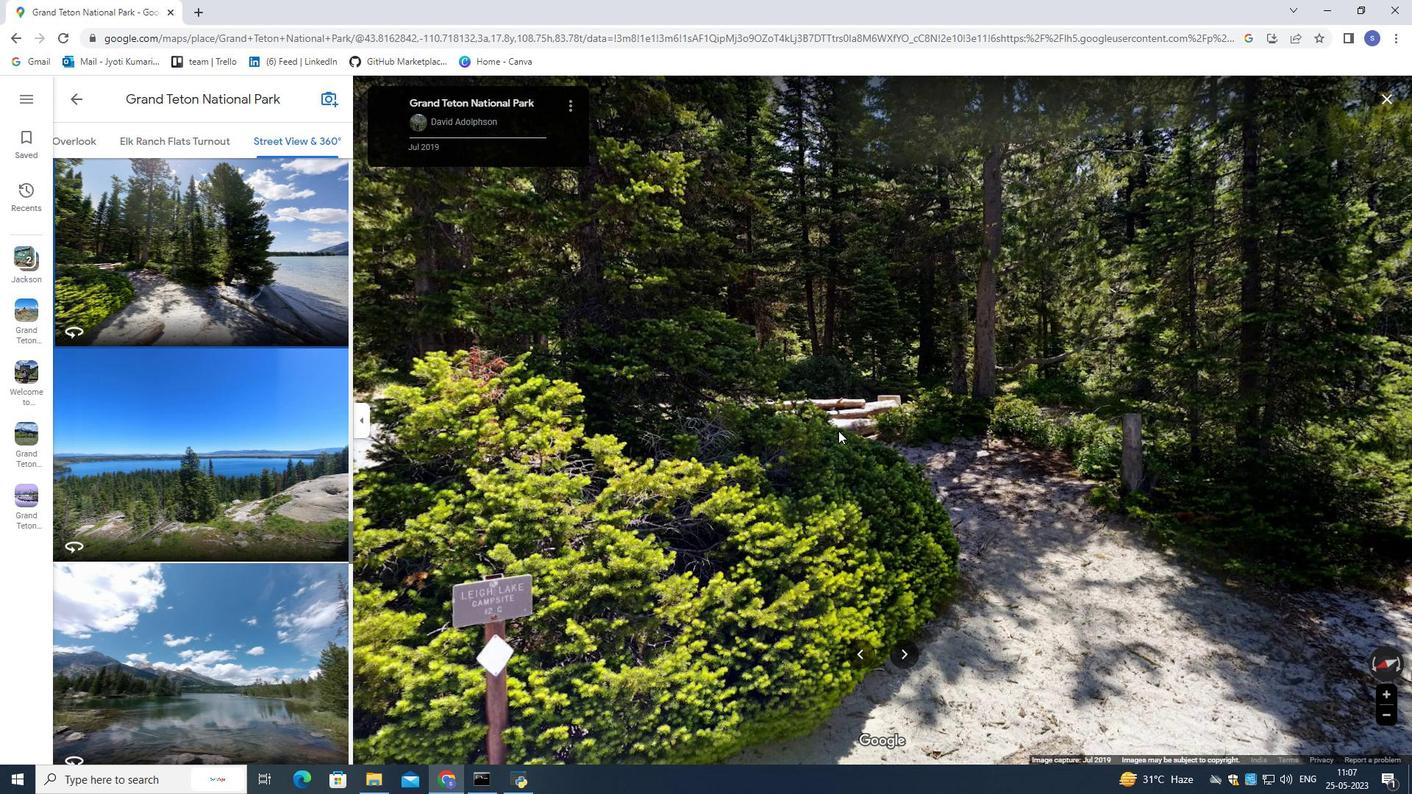 
Action: Mouse scrolled (838, 430) with delta (0, 0)
Screenshot: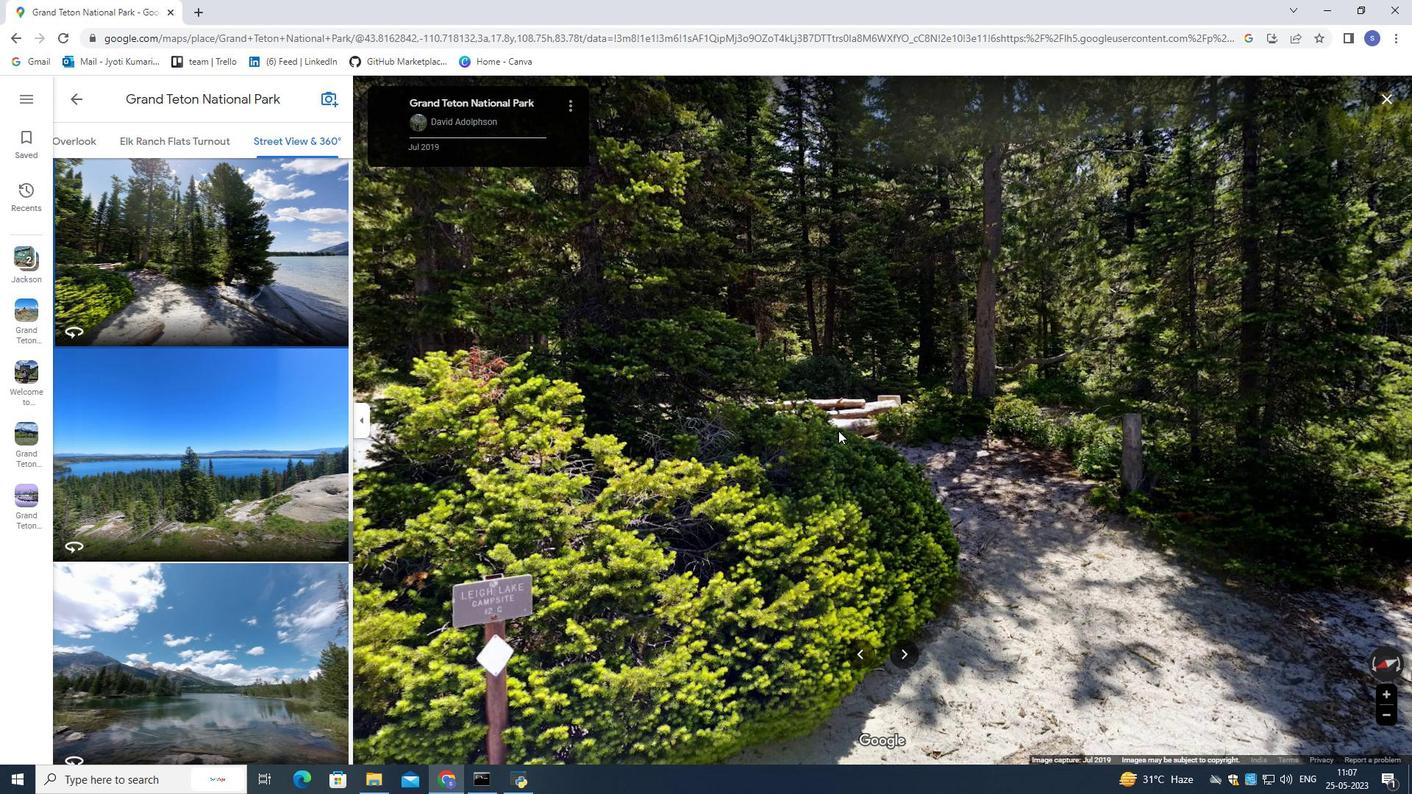 
Action: Mouse moved to (838, 433)
Screenshot: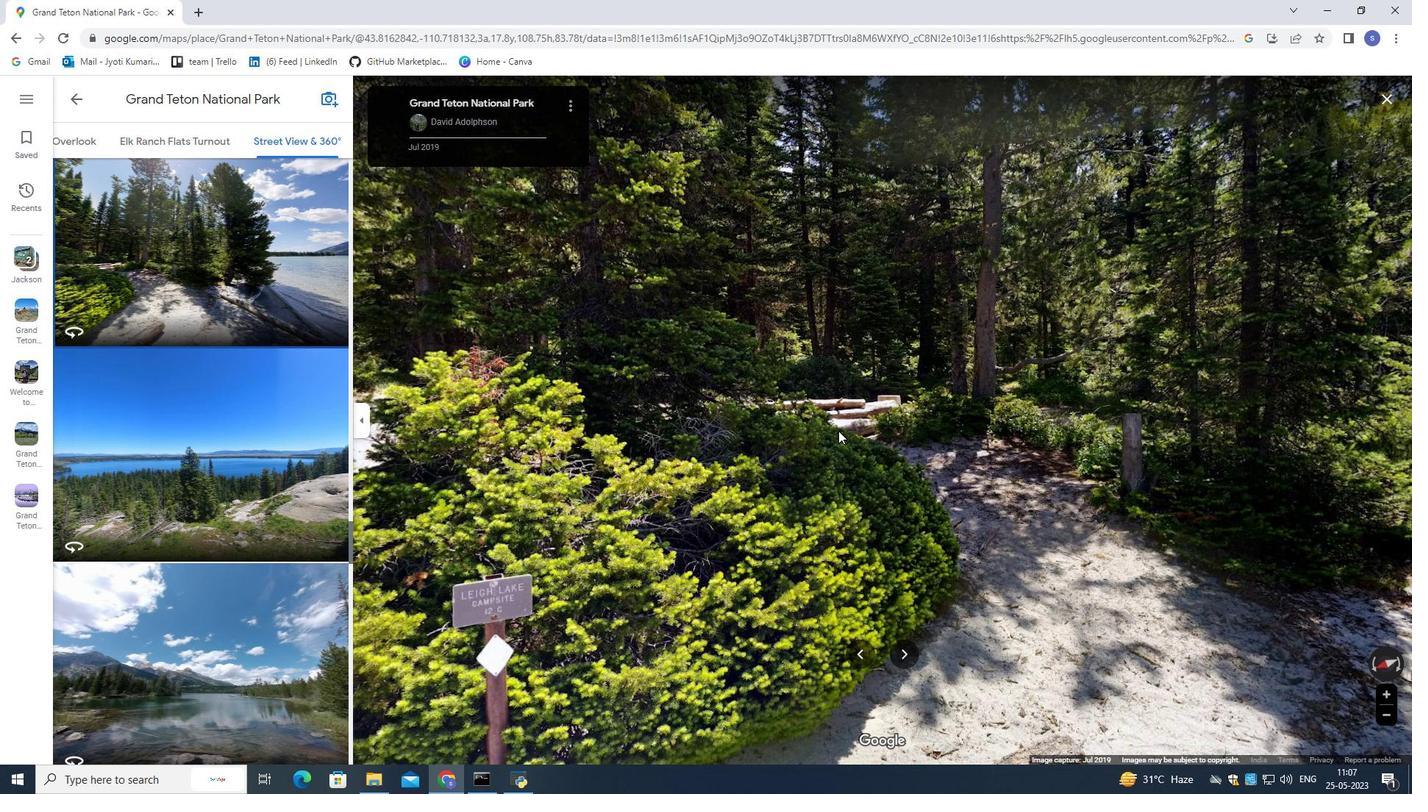
Action: Mouse scrolled (838, 430) with delta (0, 0)
Screenshot: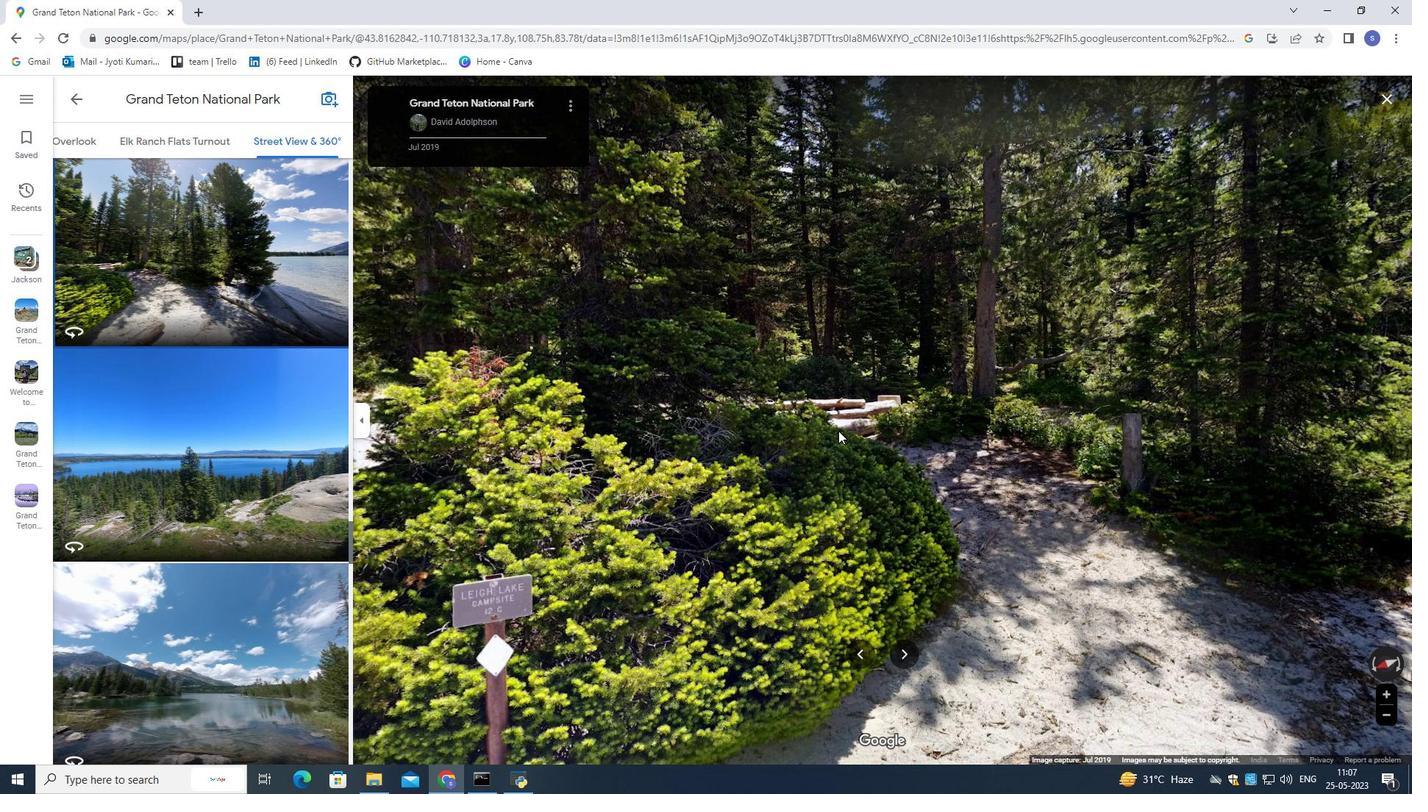 
Action: Mouse moved to (838, 435)
Screenshot: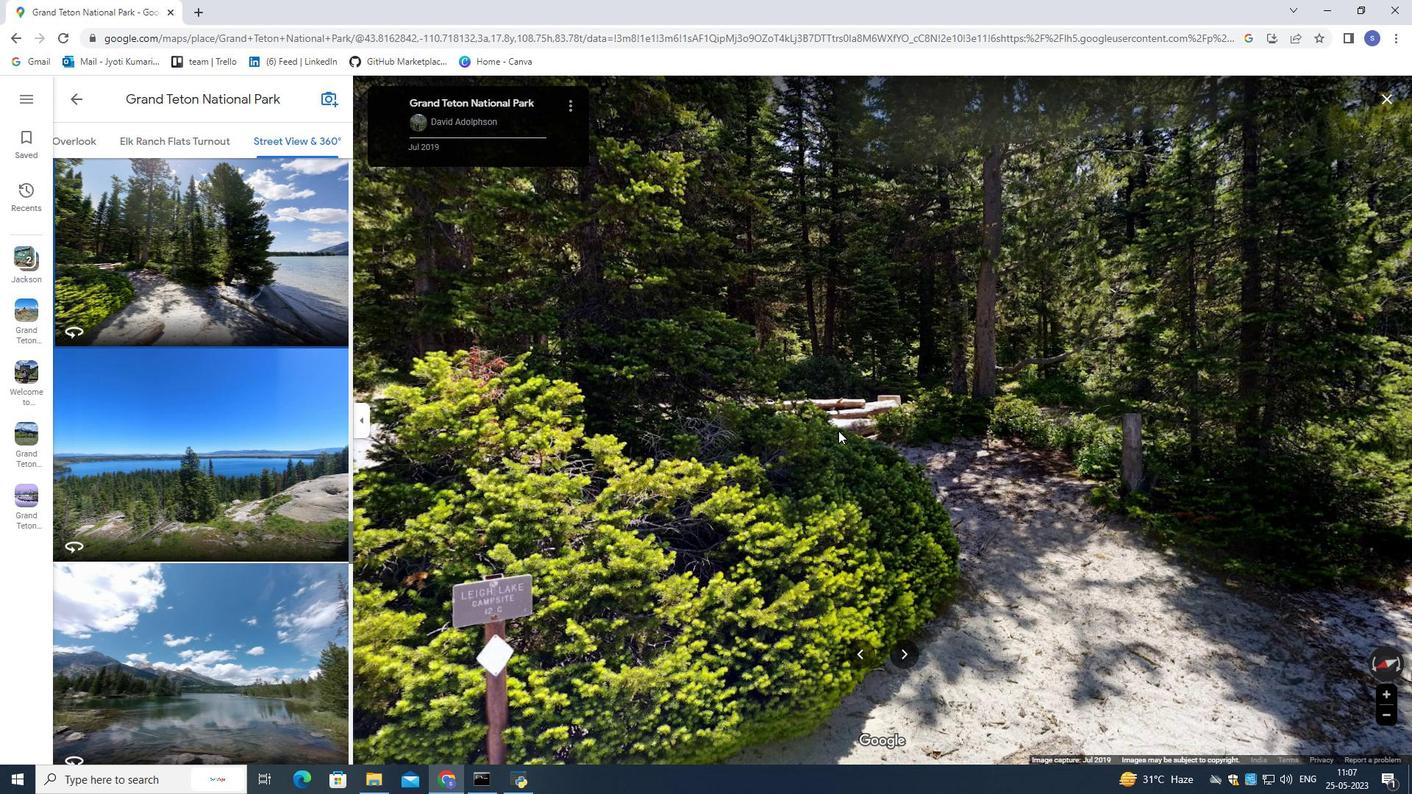 
Action: Mouse scrolled (838, 431) with delta (0, 0)
Screenshot: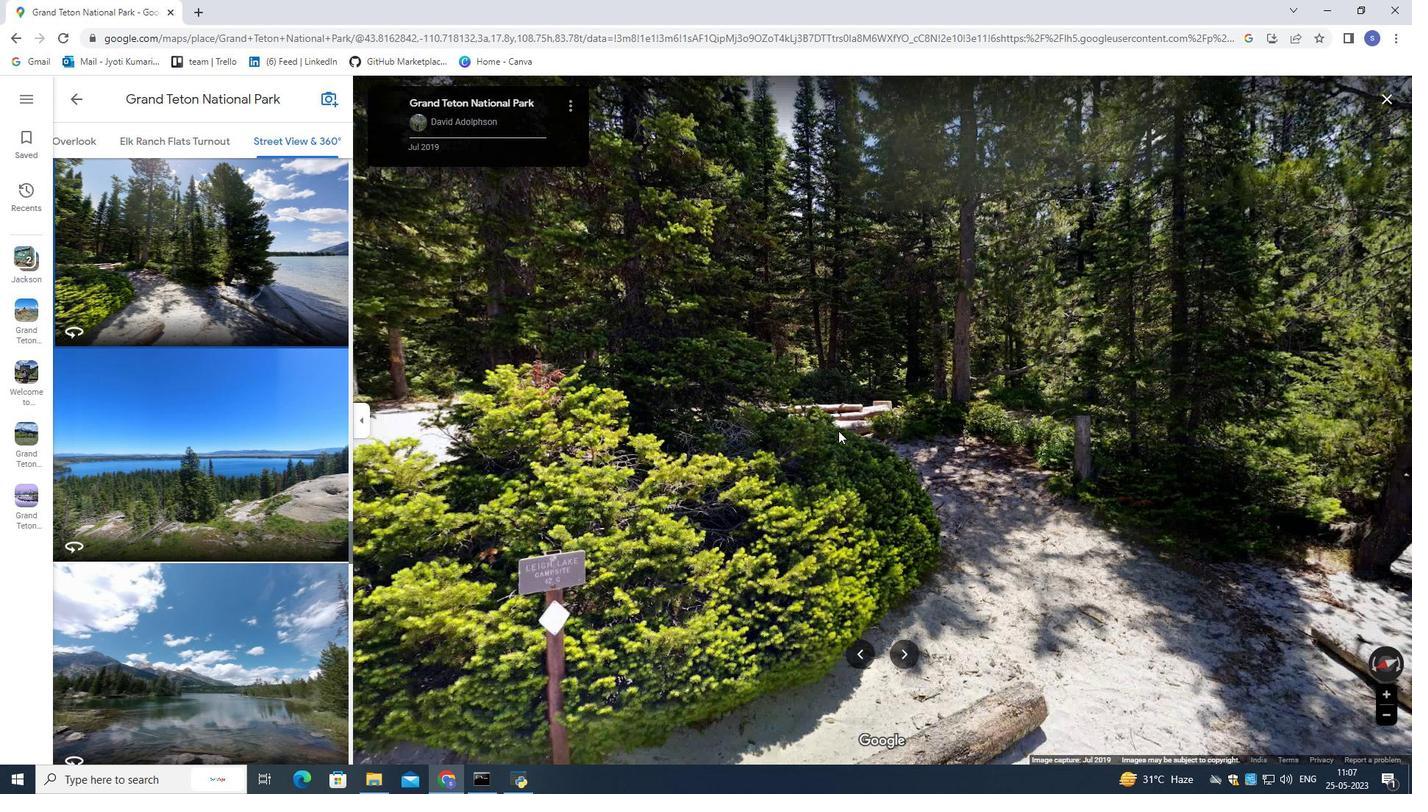 
Action: Mouse moved to (840, 436)
Screenshot: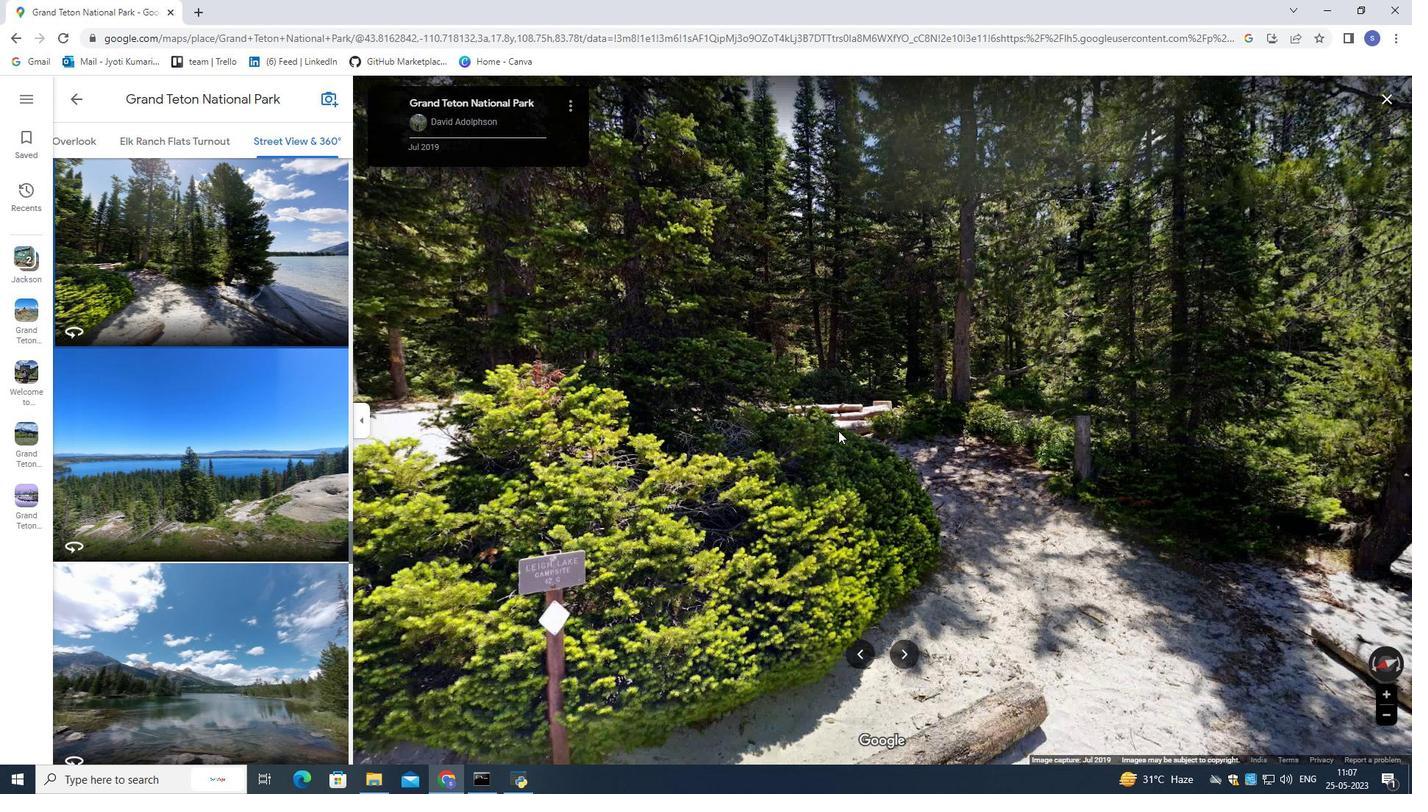 
Action: Mouse scrolled (838, 431) with delta (0, 0)
Screenshot: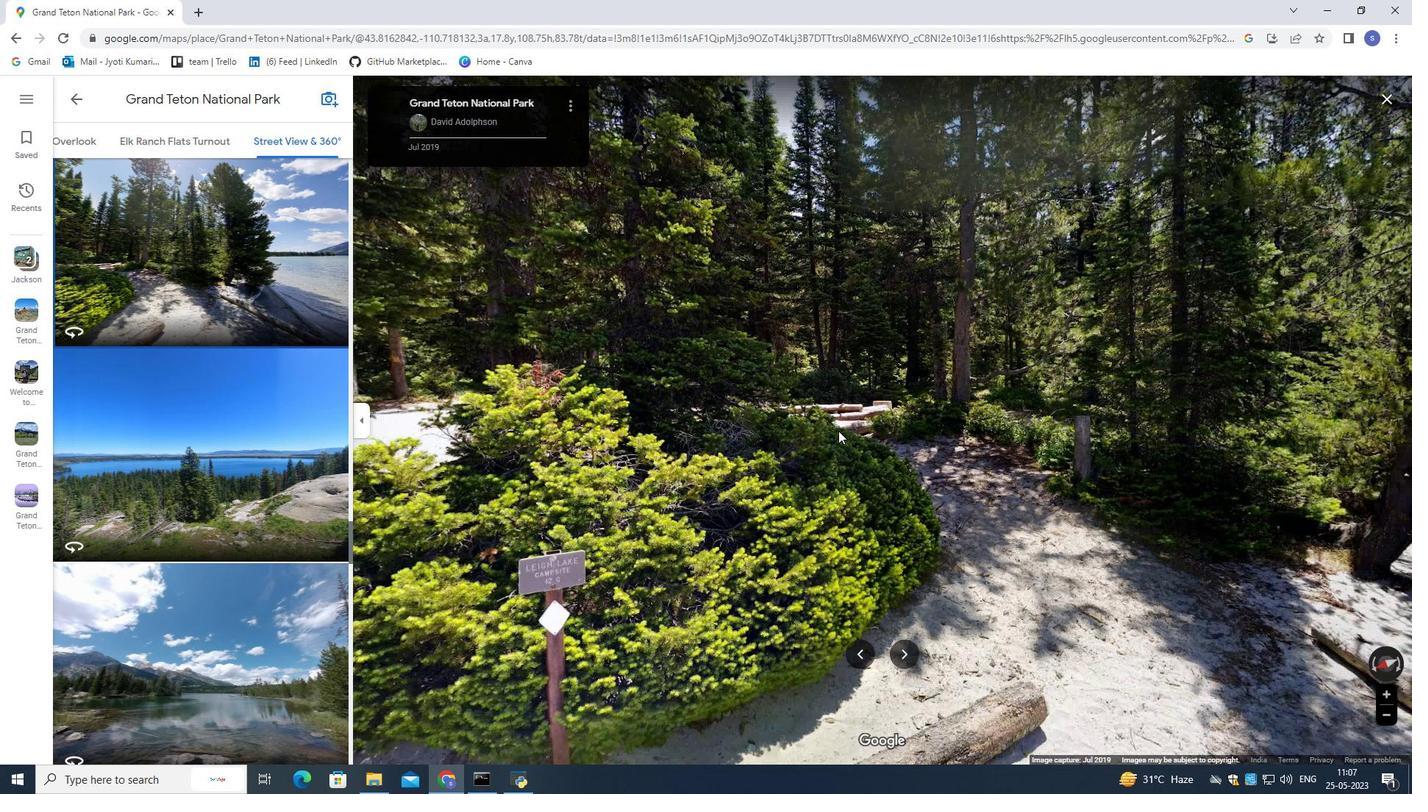 
Action: Mouse moved to (841, 437)
Screenshot: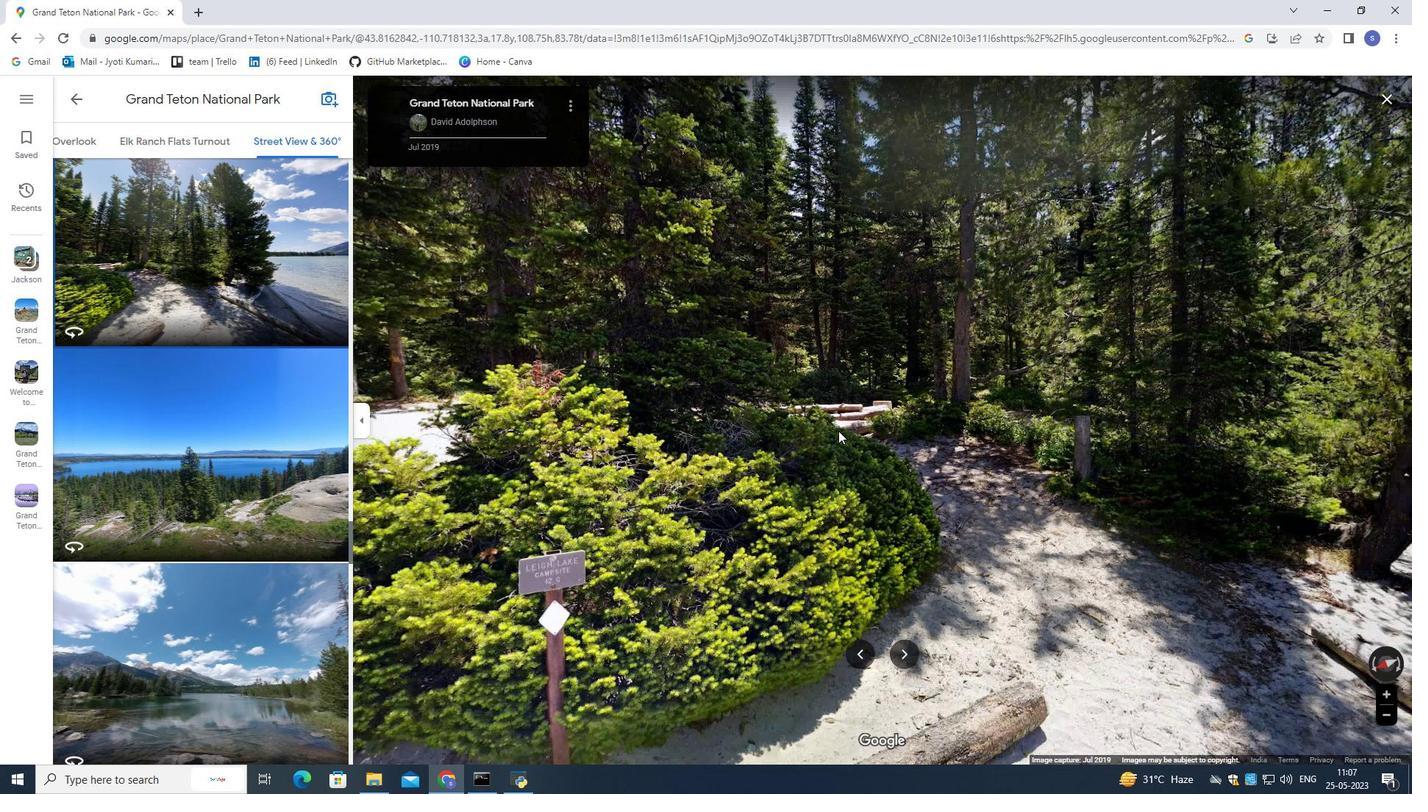 
Action: Mouse scrolled (838, 431) with delta (0, 0)
